 Task: Create and edit a new Trainer Master record, including setting field dependencies and adjusting page layouts.
Action: Mouse moved to (1205, 136)
Screenshot: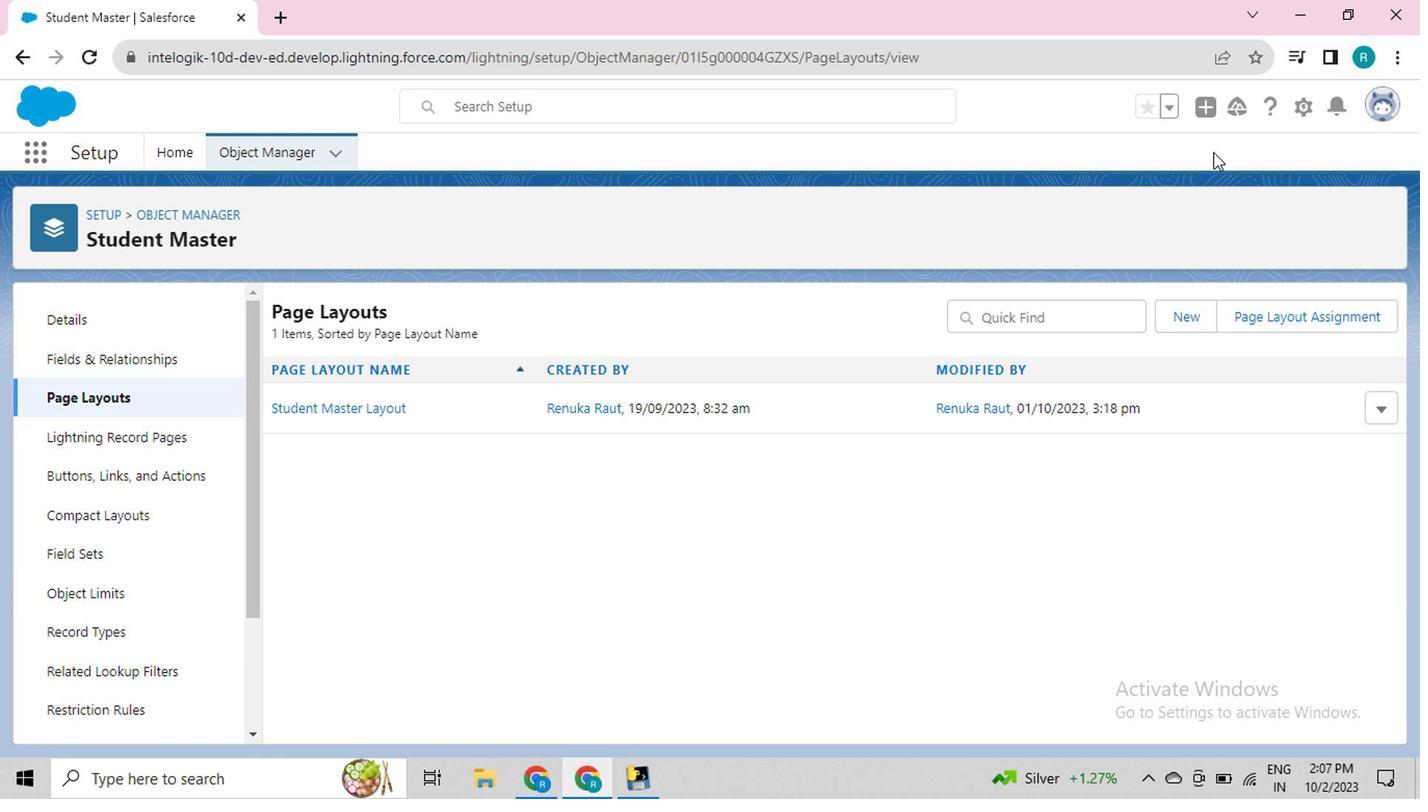
Action: Key pressed <Key.f11>
Screenshot: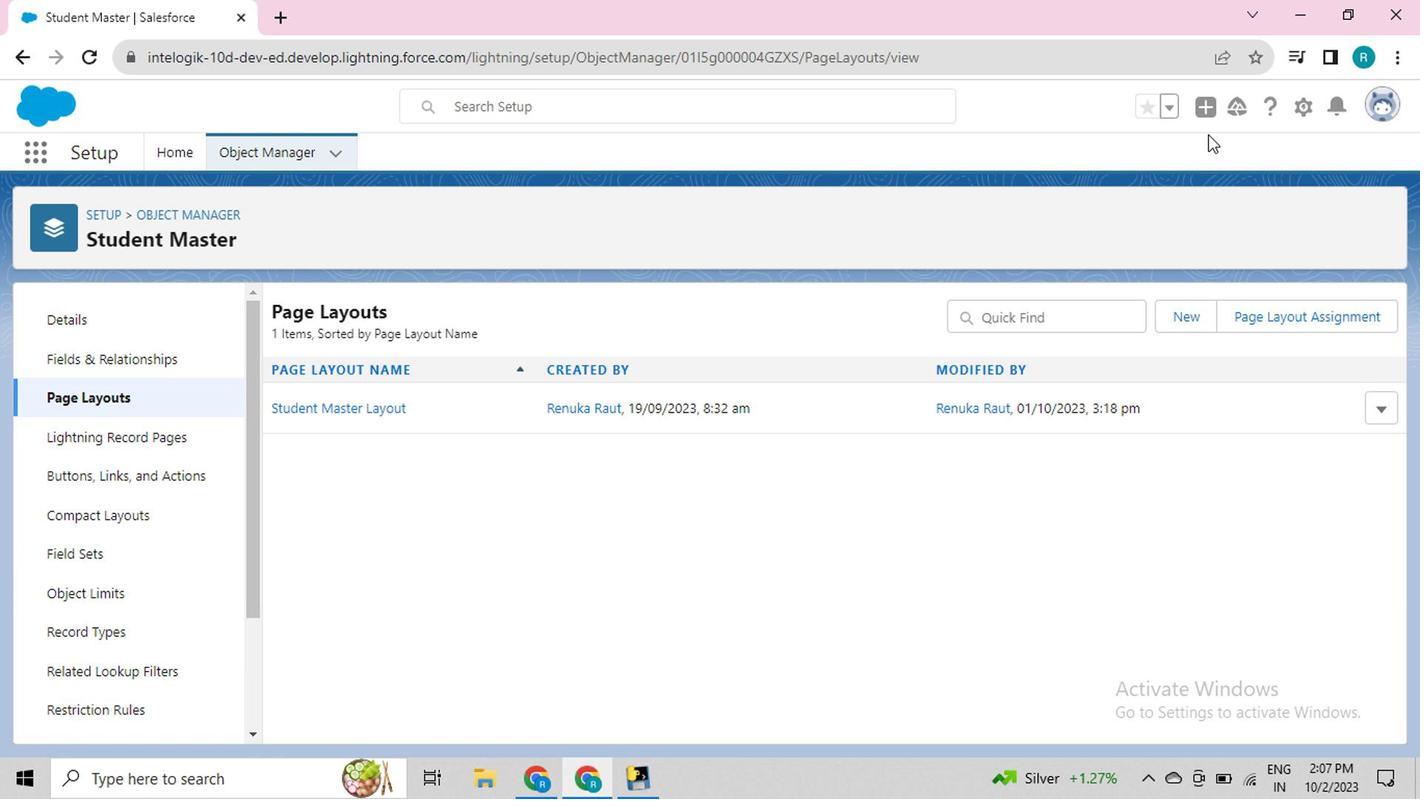 
Action: Mouse moved to (25, 73)
Screenshot: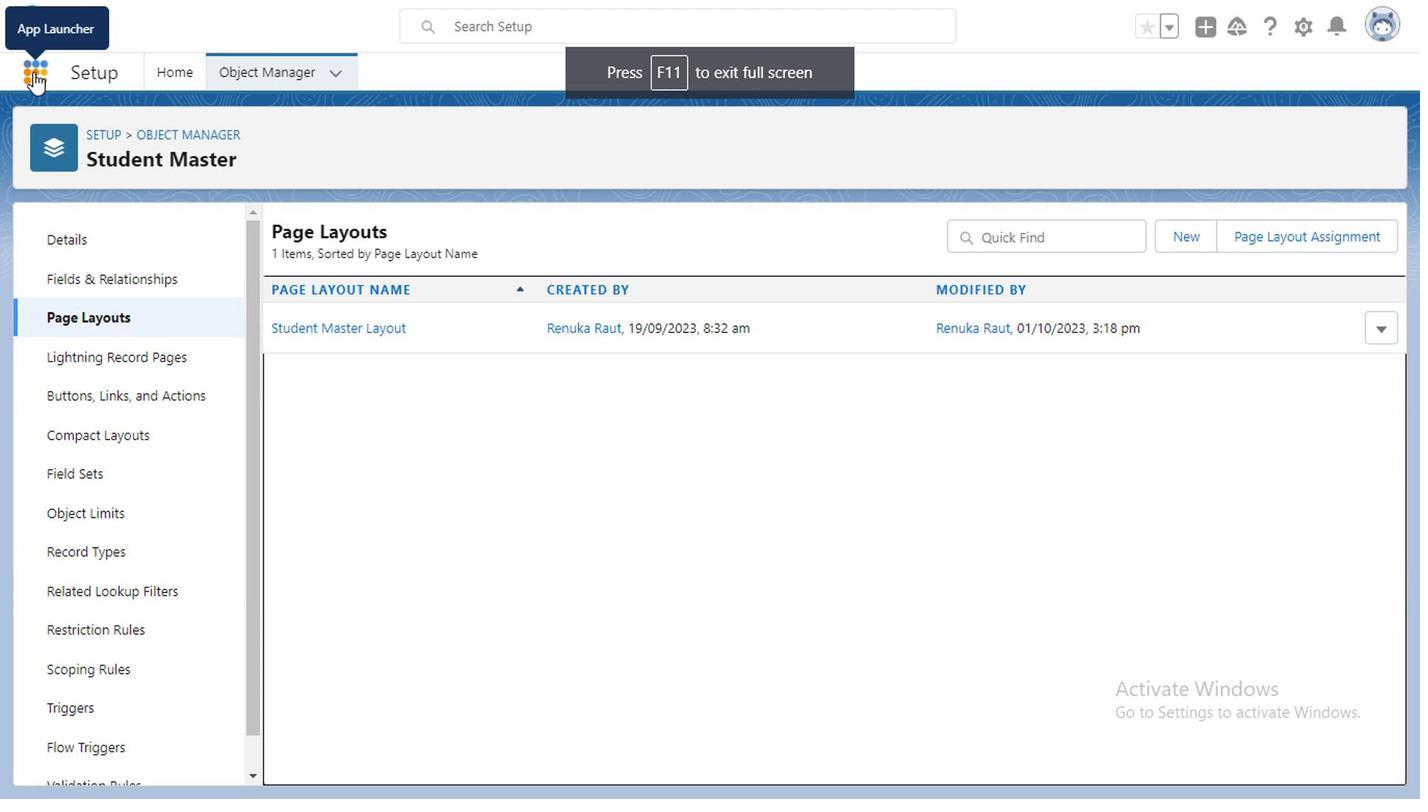 
Action: Mouse pressed left at (25, 73)
Screenshot: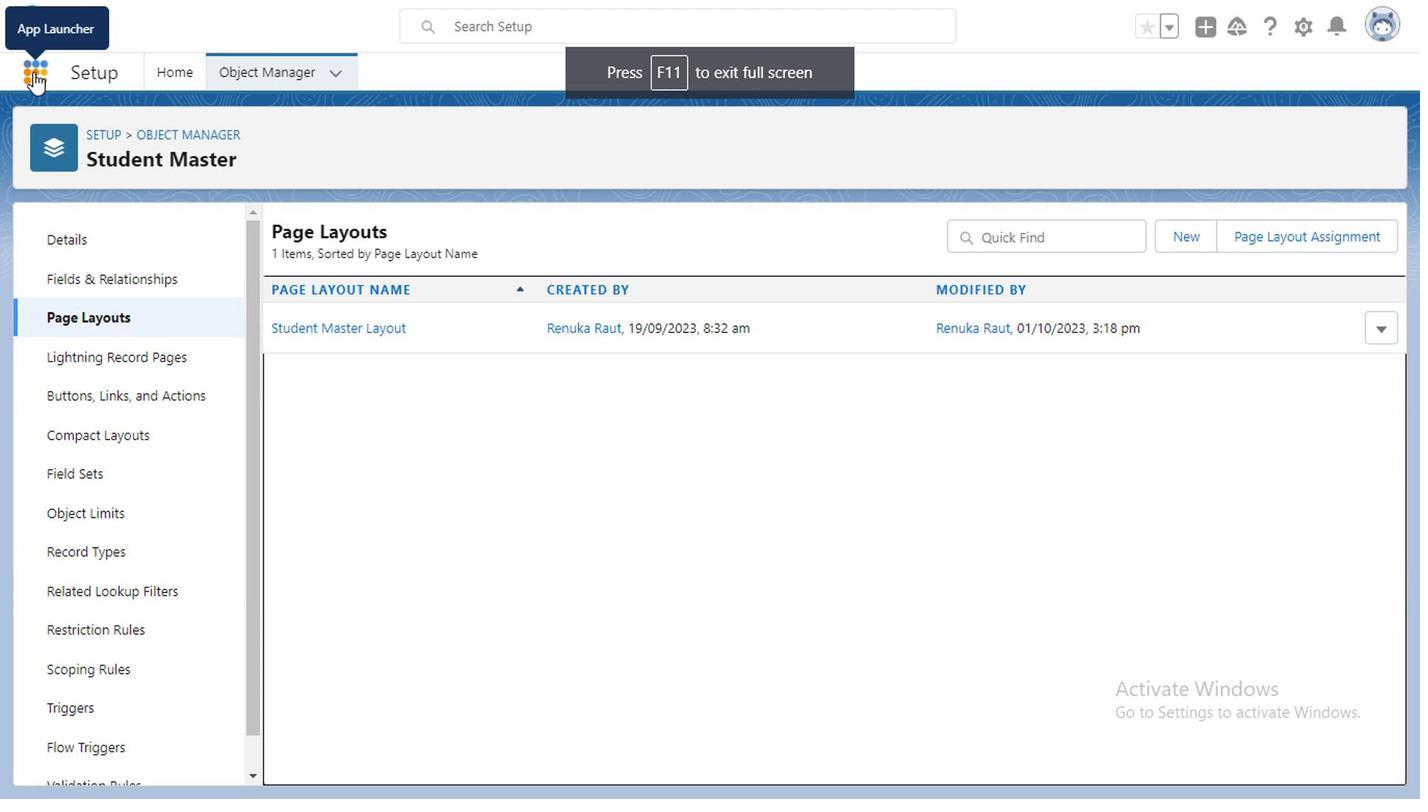 
Action: Mouse moved to (109, 129)
Screenshot: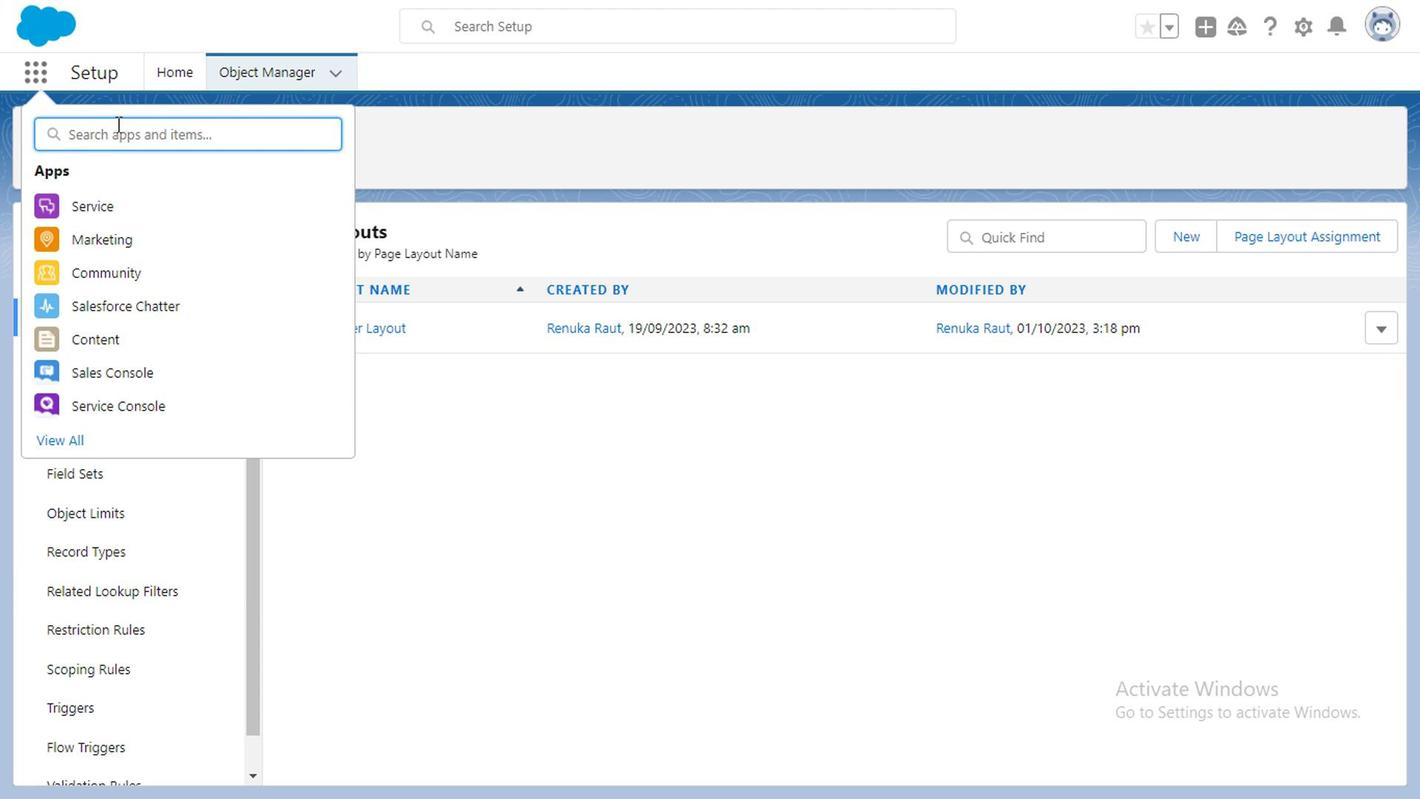 
Action: Key pressed <Key.caps_lock>O<Key.caps_lock>p
Screenshot: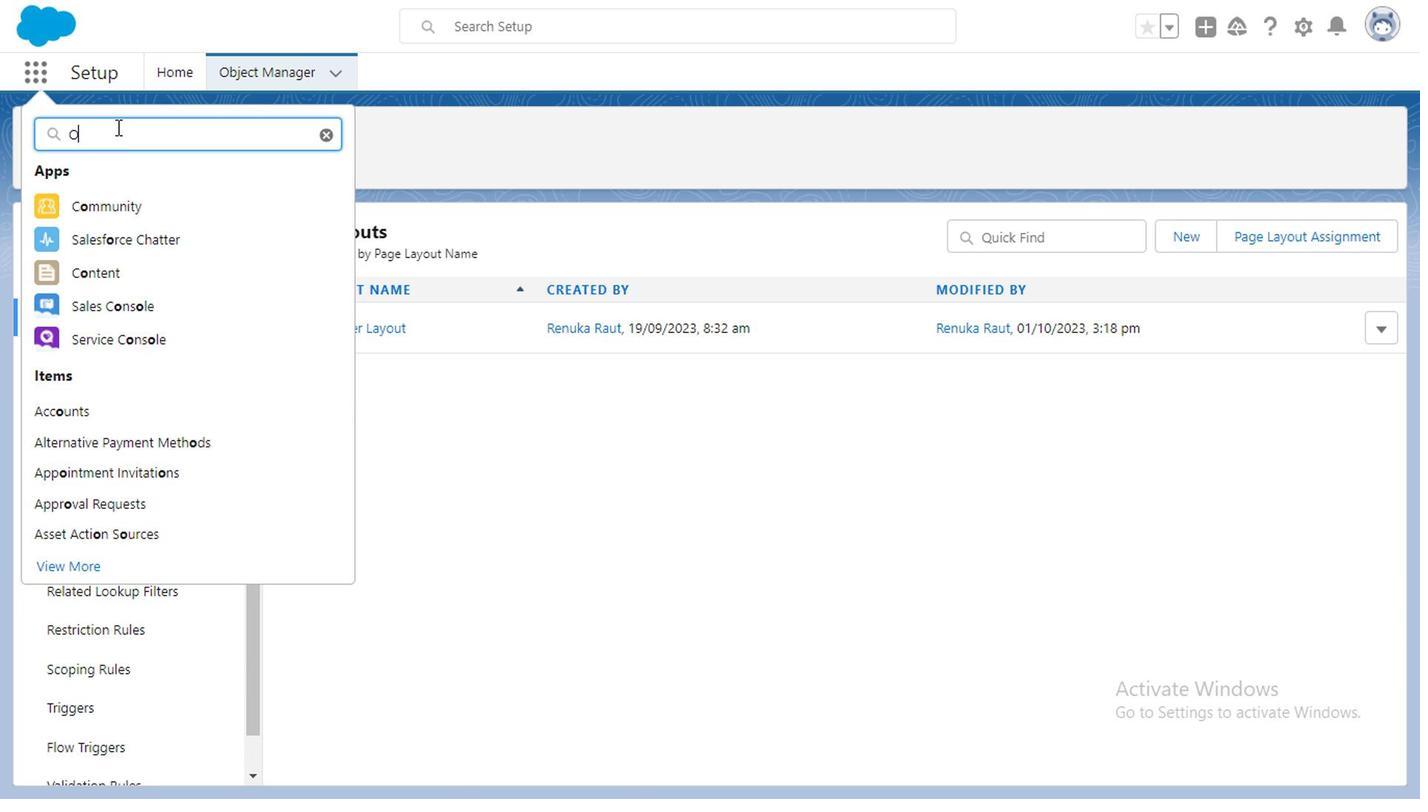 
Action: Mouse moved to (142, 209)
Screenshot: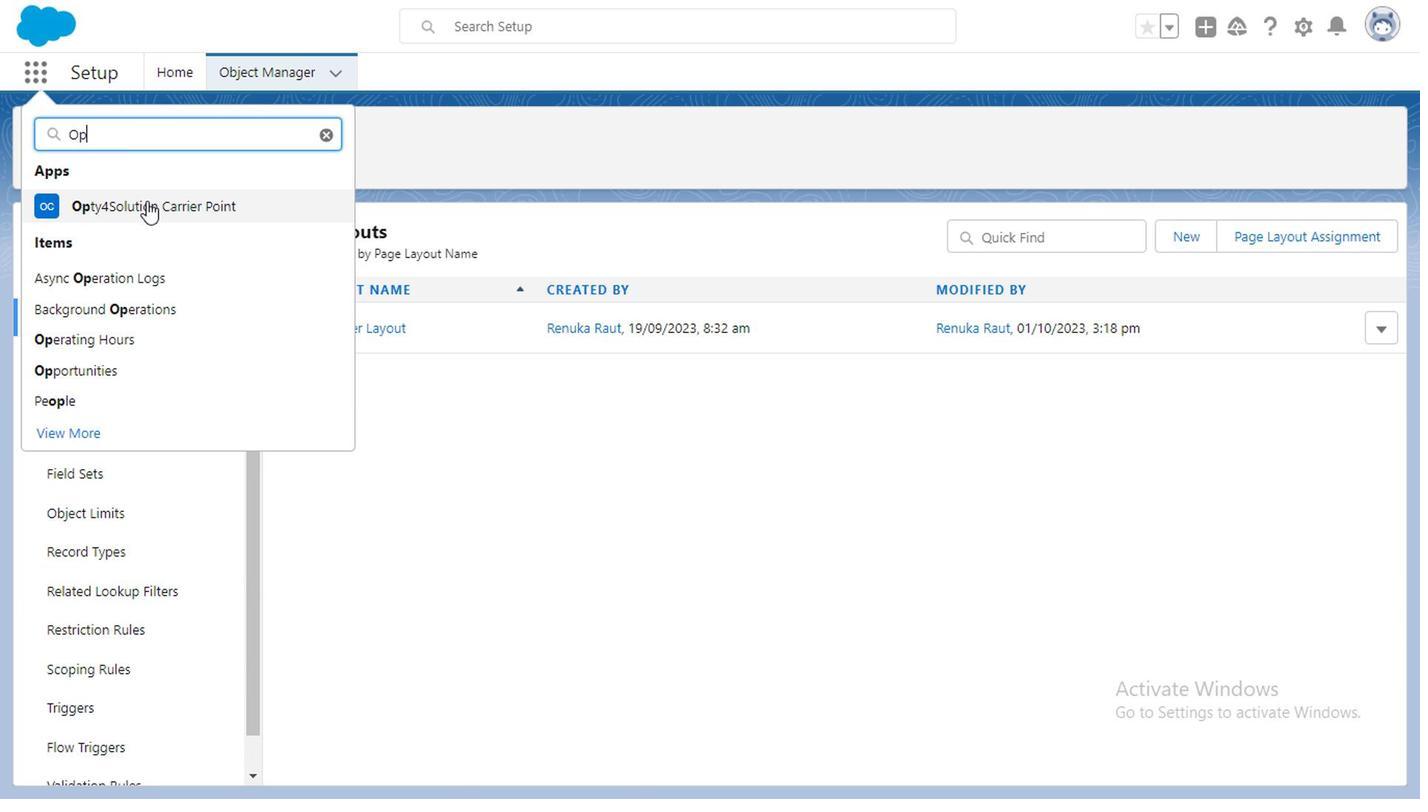 
Action: Mouse pressed left at (142, 209)
Screenshot: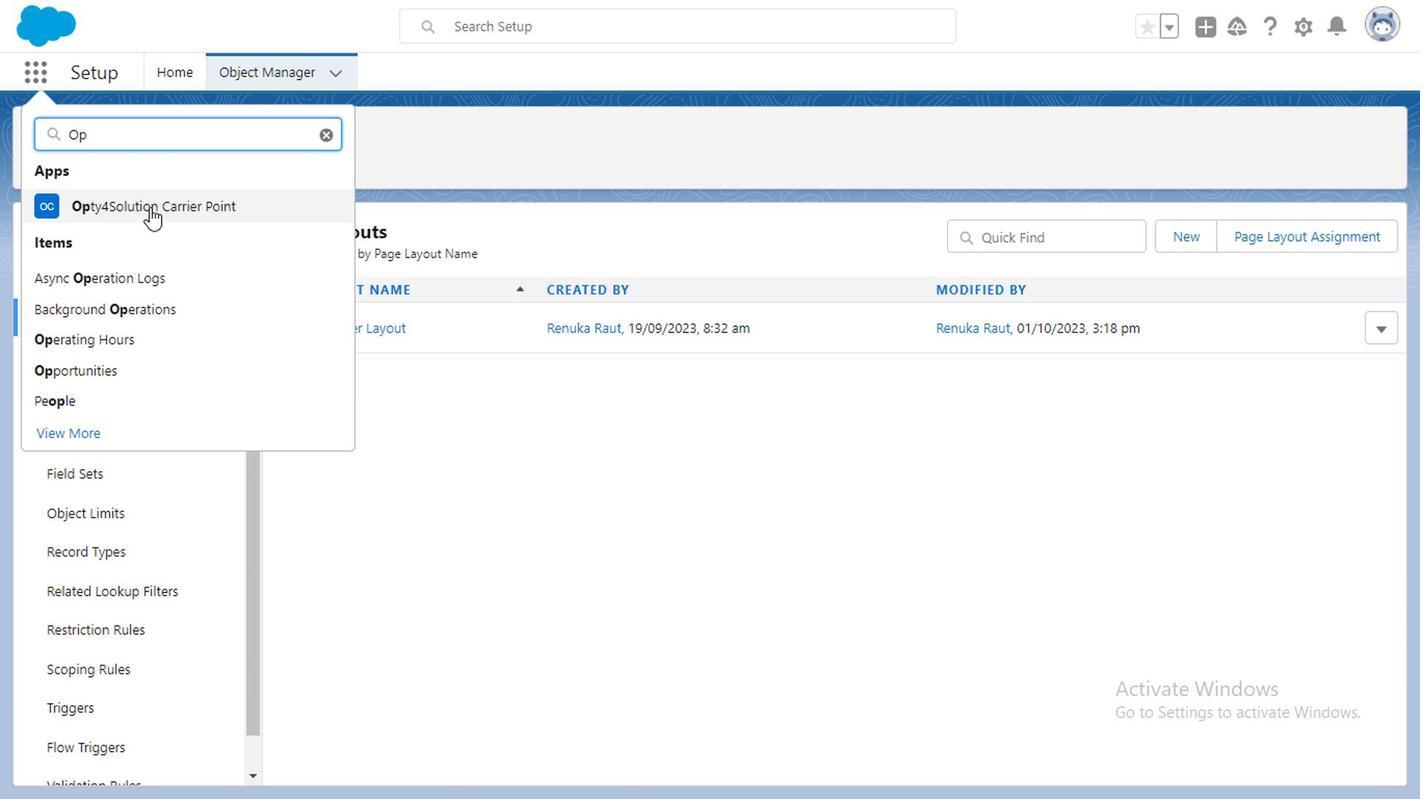 
Action: Mouse moved to (541, 67)
Screenshot: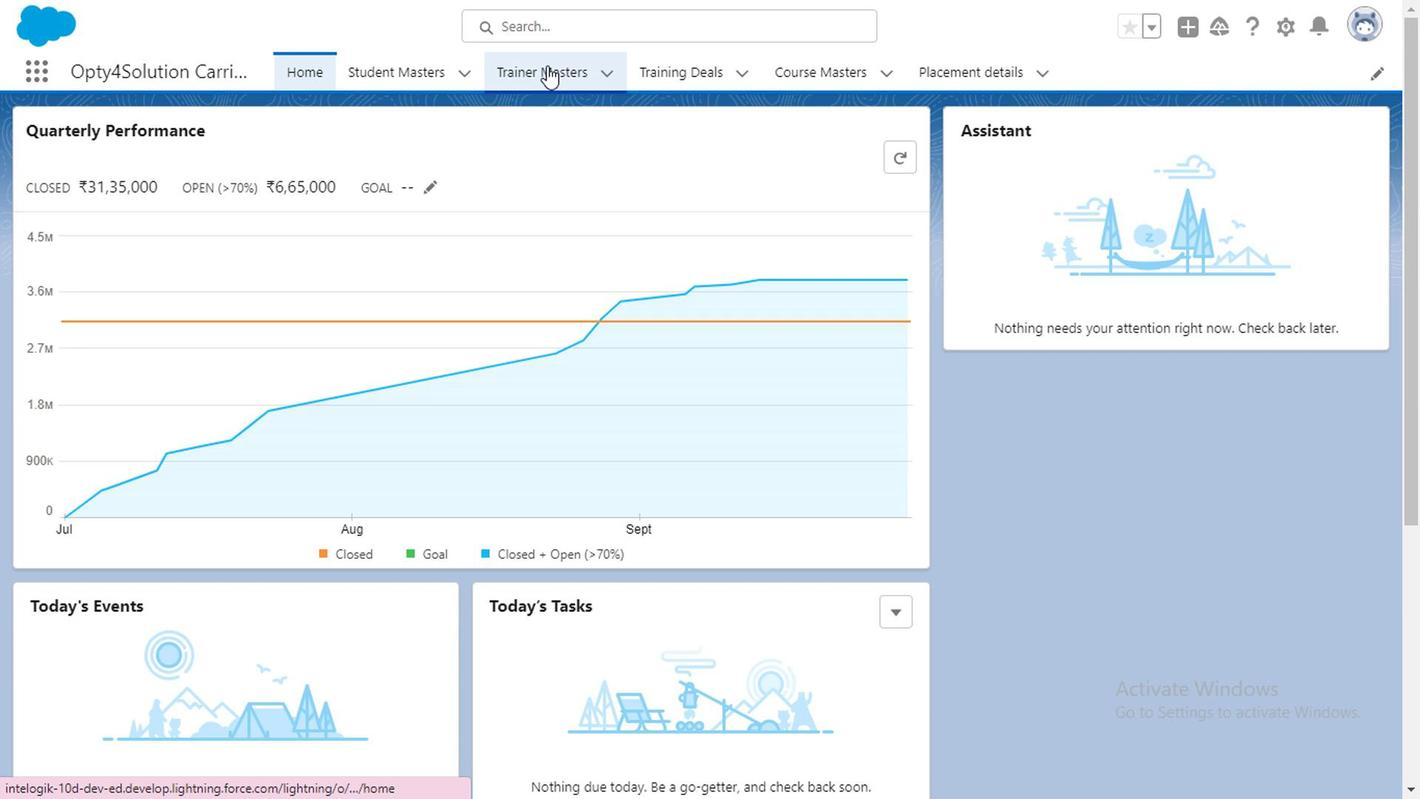 
Action: Mouse pressed left at (541, 67)
Screenshot: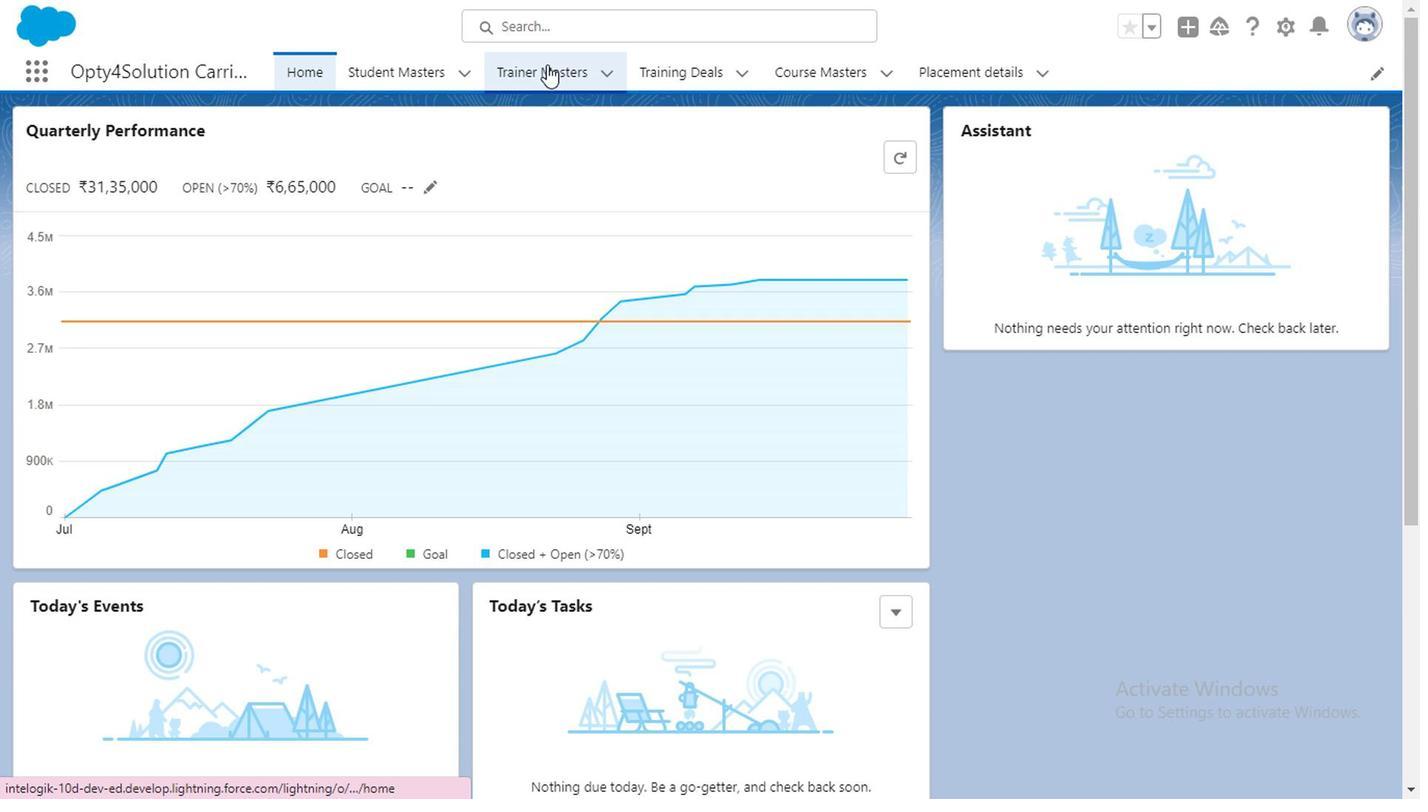 
Action: Mouse moved to (1302, 29)
Screenshot: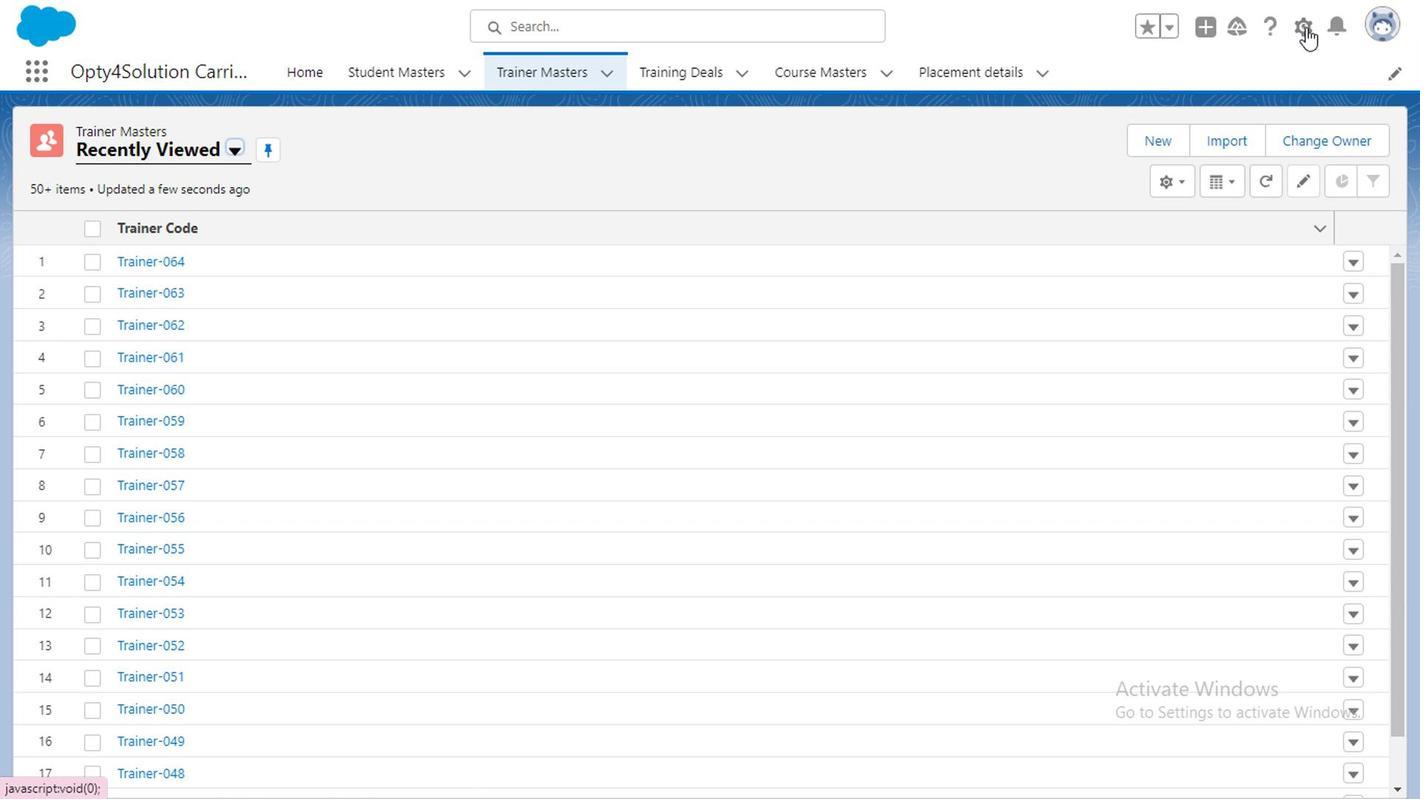 
Action: Mouse pressed left at (1302, 29)
Screenshot: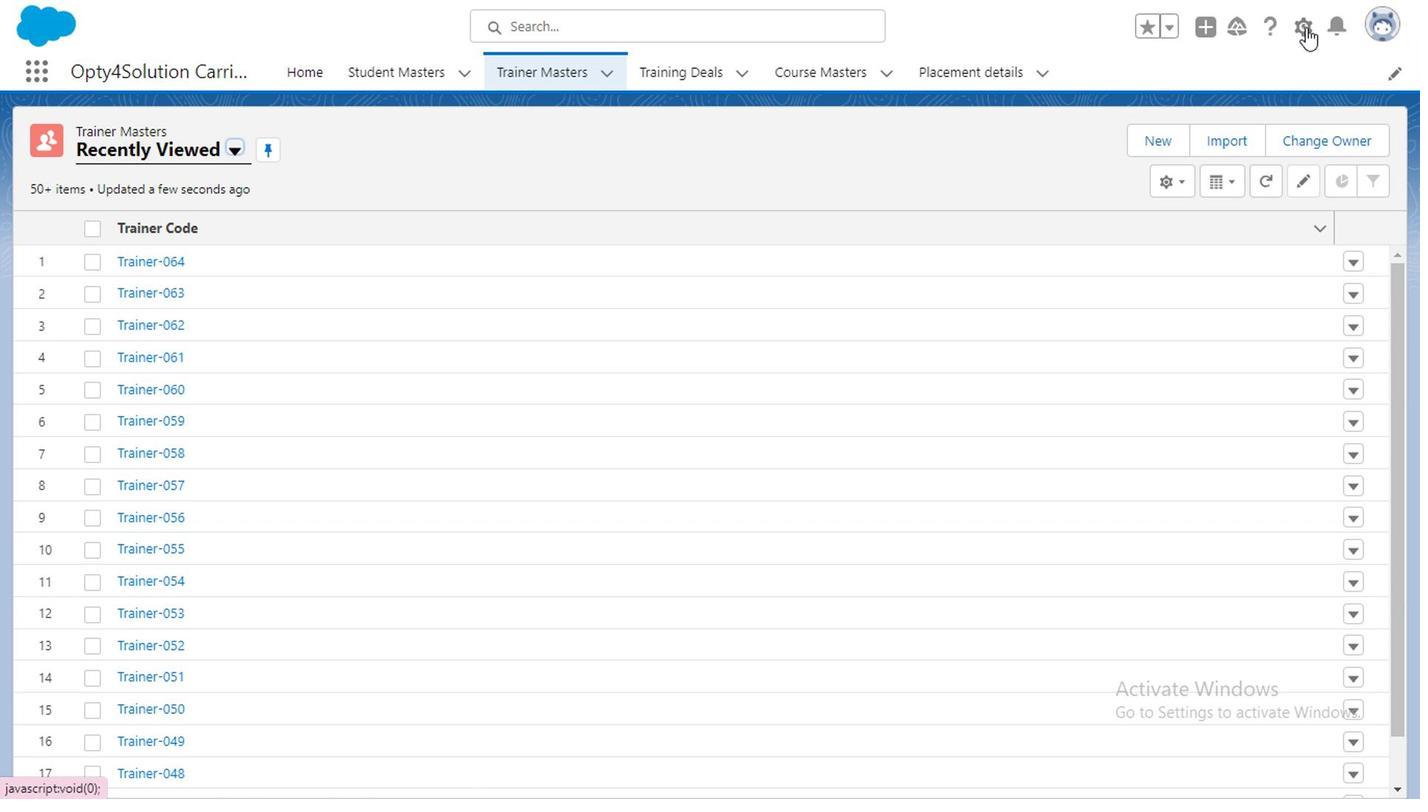 
Action: Mouse moved to (1185, 268)
Screenshot: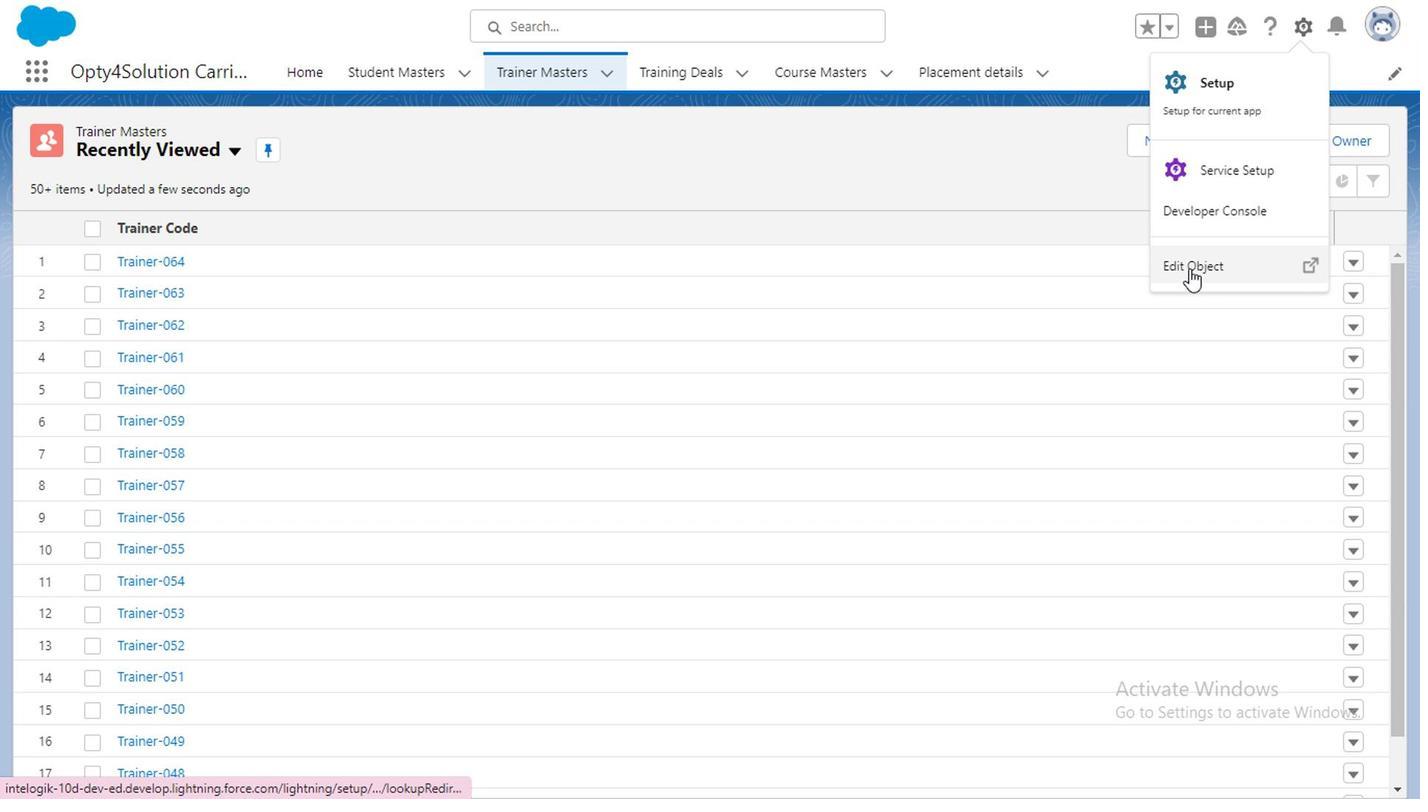 
Action: Mouse pressed left at (1185, 268)
Screenshot: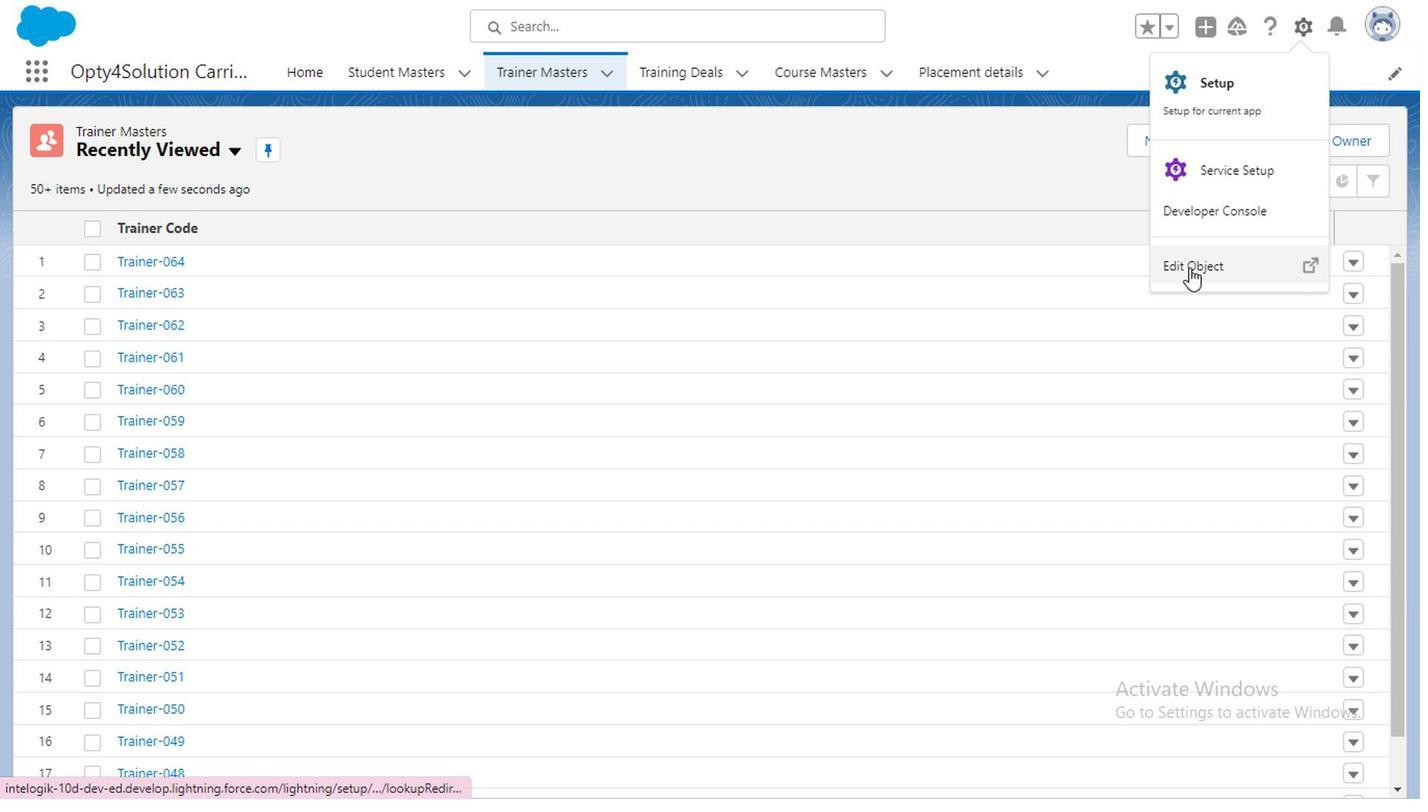 
Action: Mouse moved to (55, 315)
Screenshot: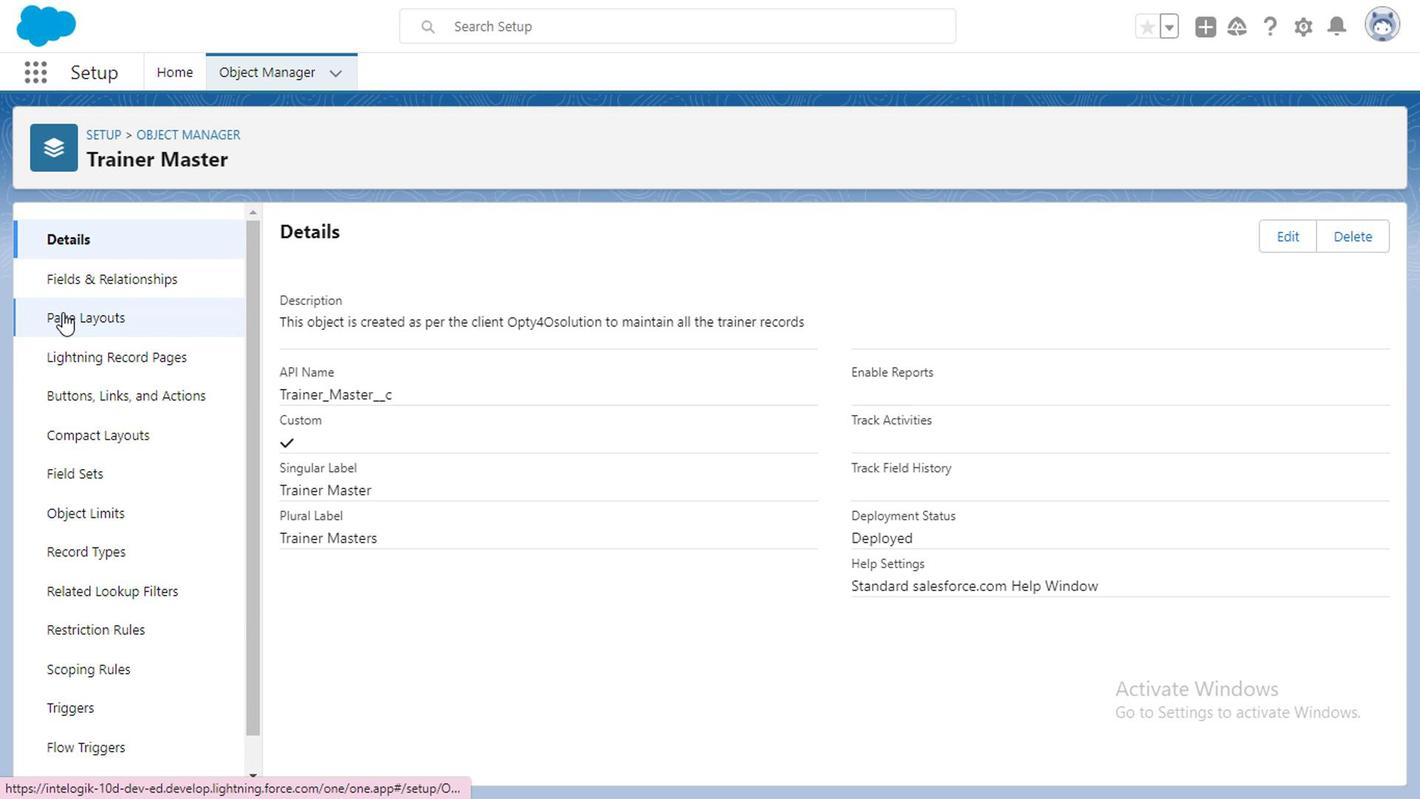 
Action: Mouse pressed left at (55, 315)
Screenshot: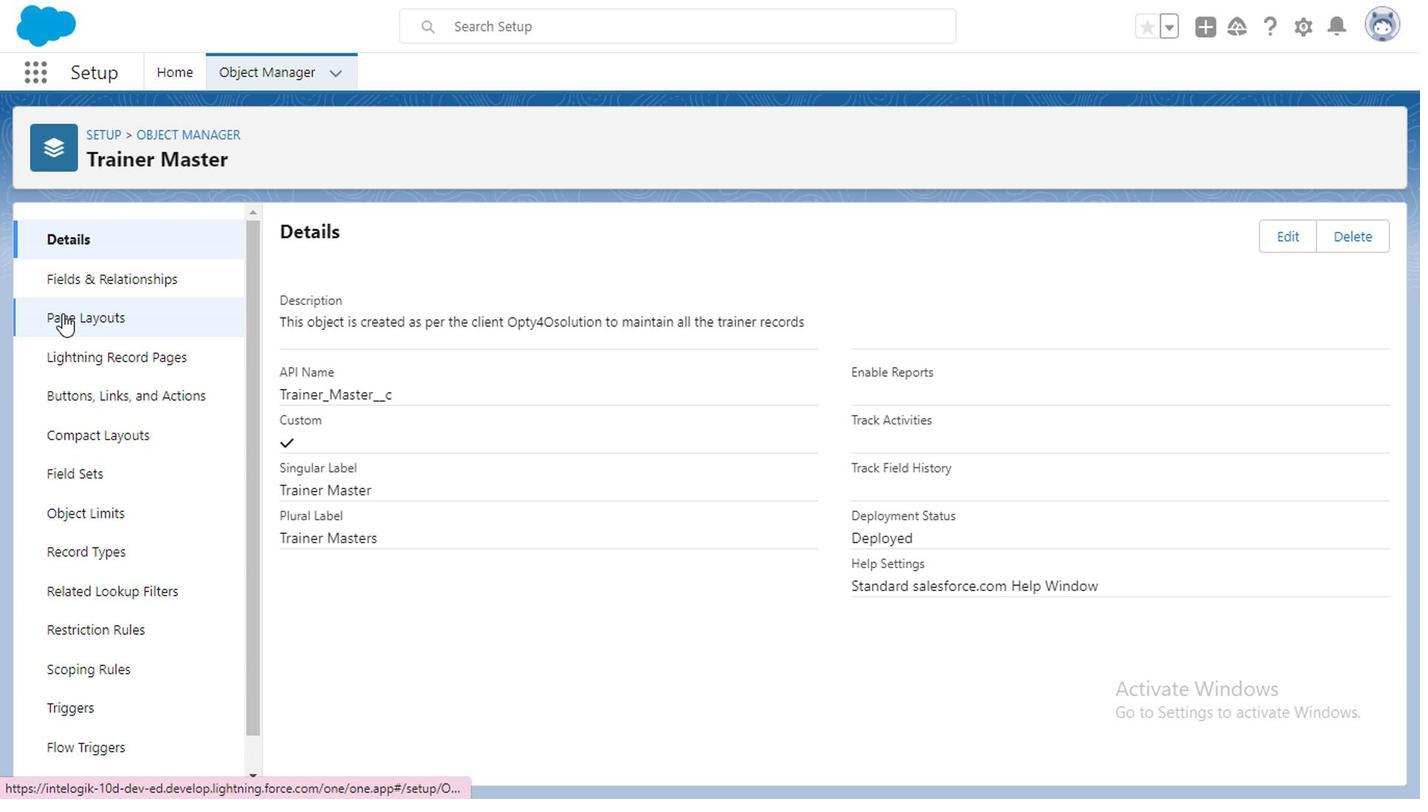 
Action: Mouse moved to (290, 332)
Screenshot: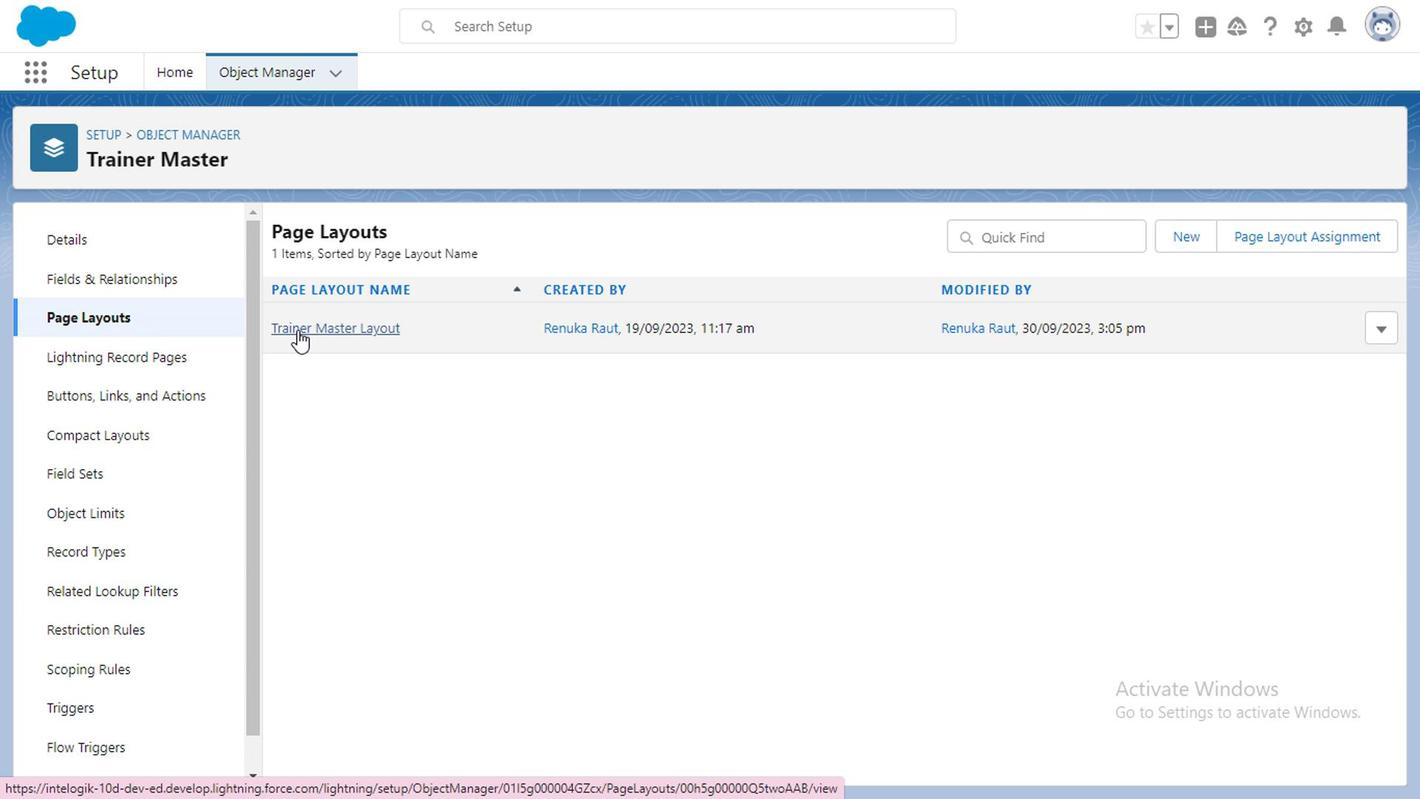 
Action: Mouse pressed left at (290, 332)
Screenshot: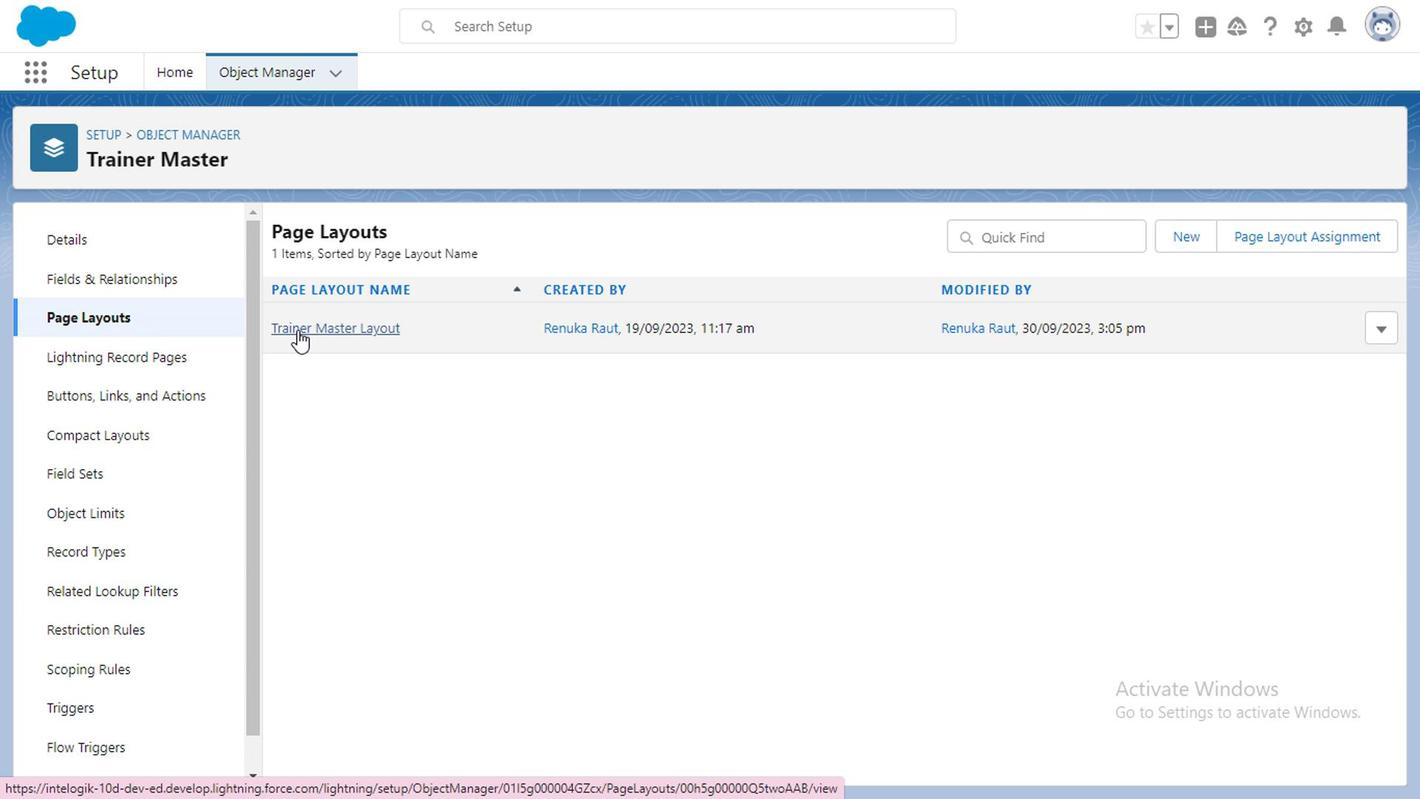 
Action: Mouse moved to (1379, 265)
Screenshot: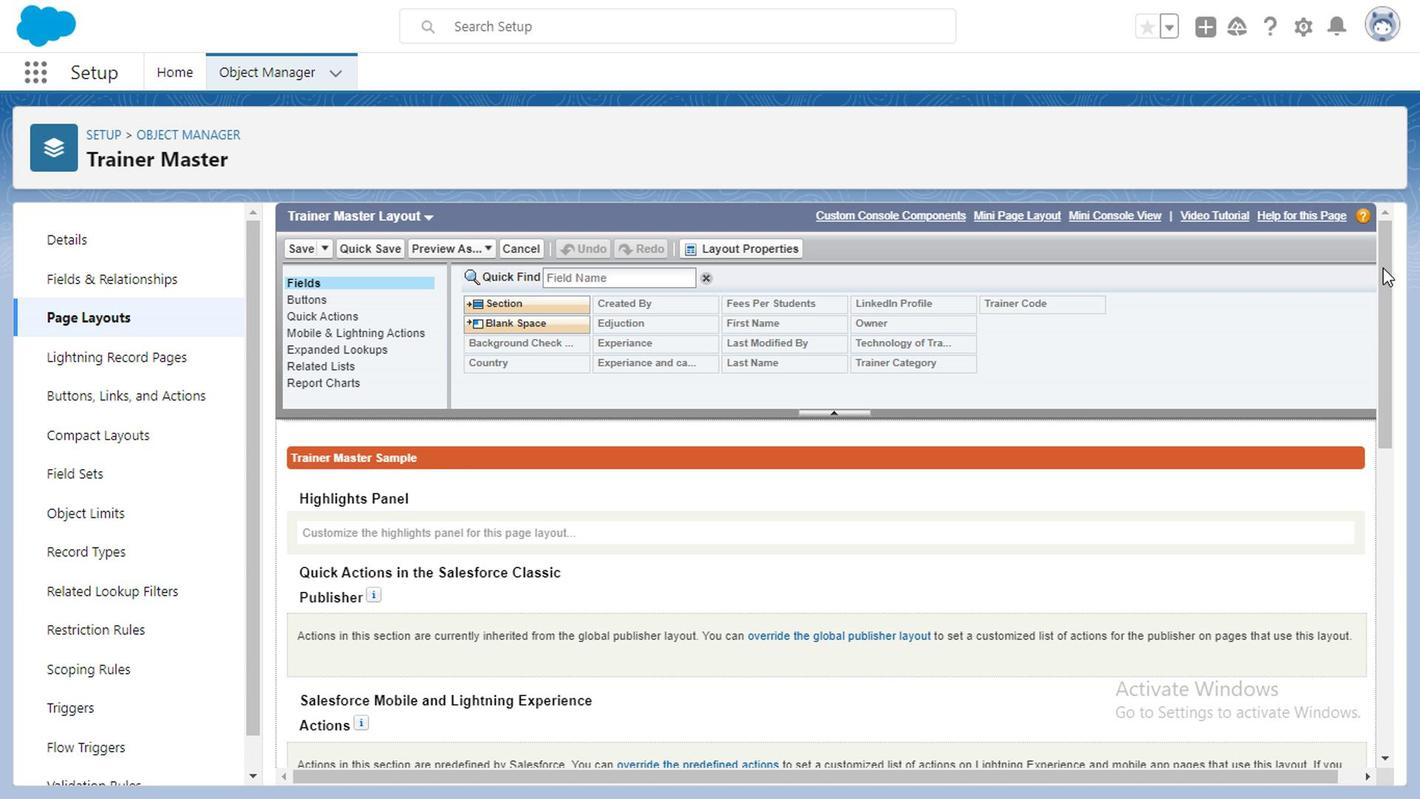 
Action: Mouse pressed left at (1379, 265)
Screenshot: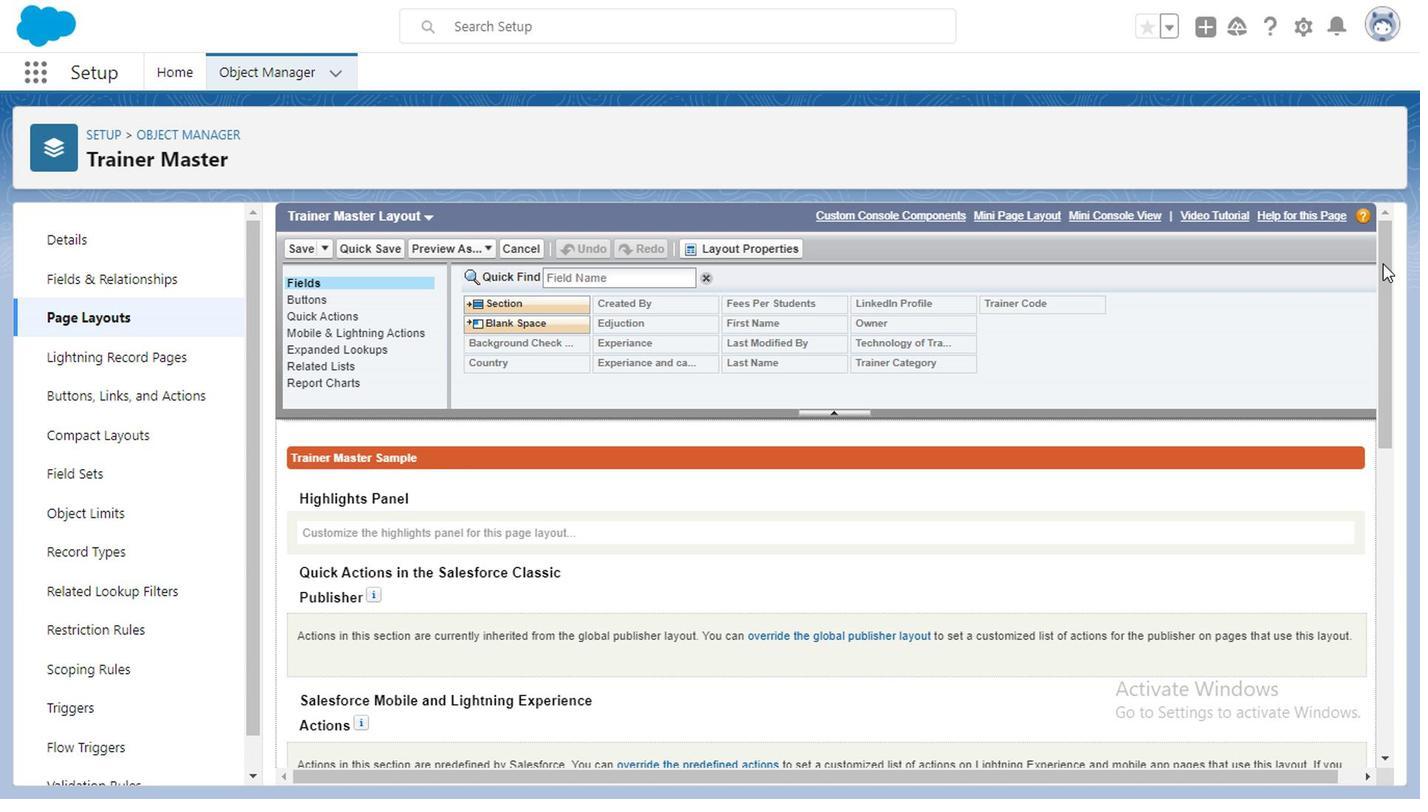 
Action: Mouse moved to (472, 563)
Screenshot: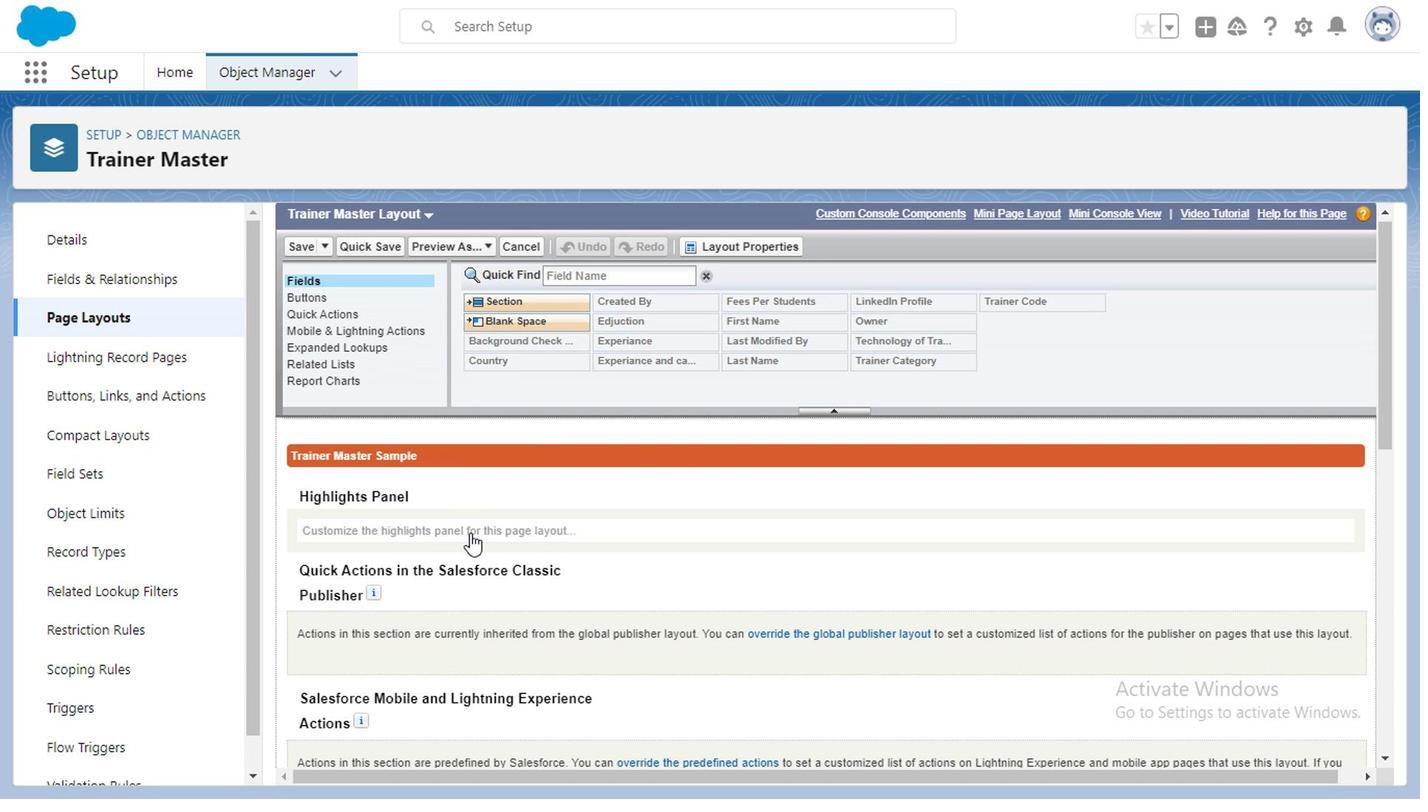 
Action: Mouse scrolled (472, 562) with delta (0, -1)
Screenshot: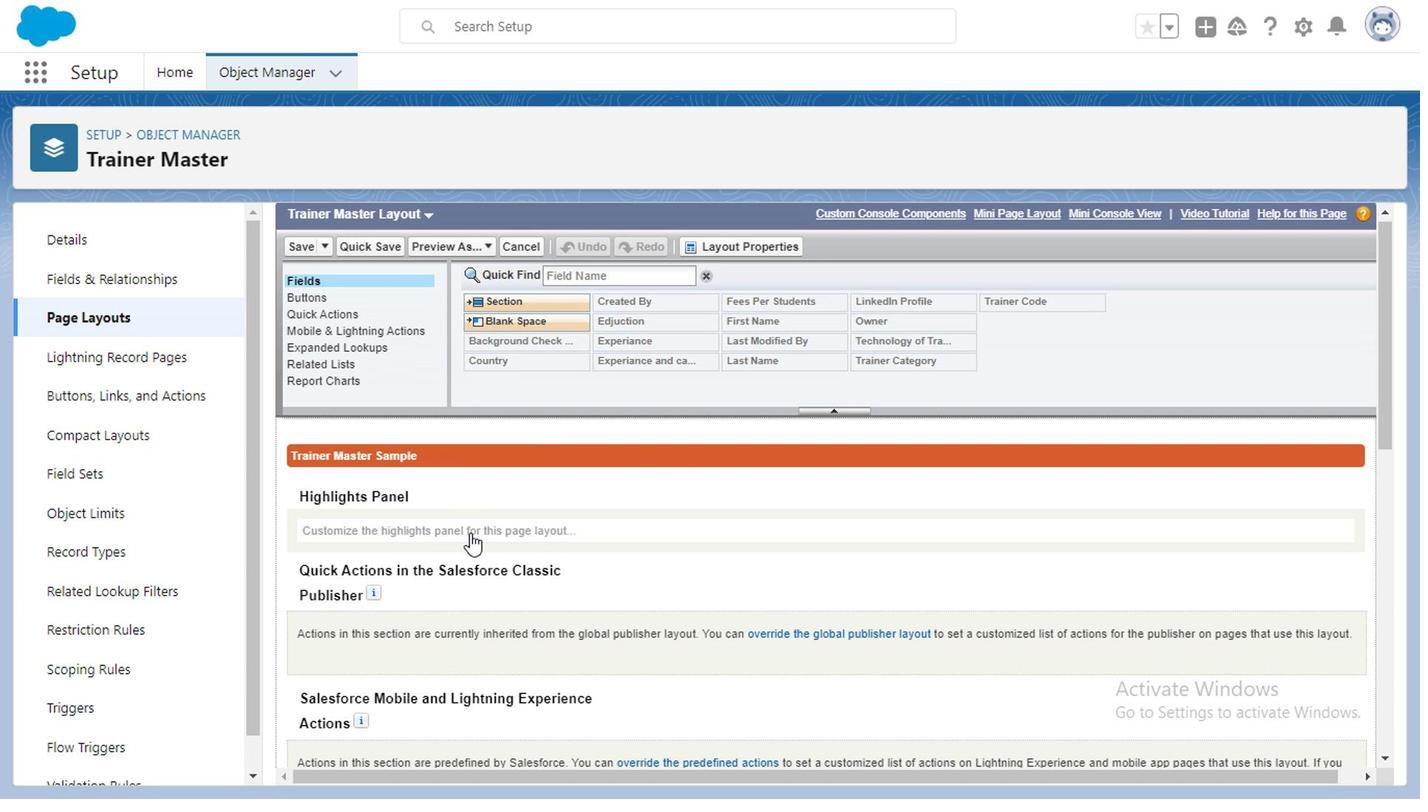 
Action: Mouse moved to (543, 435)
Screenshot: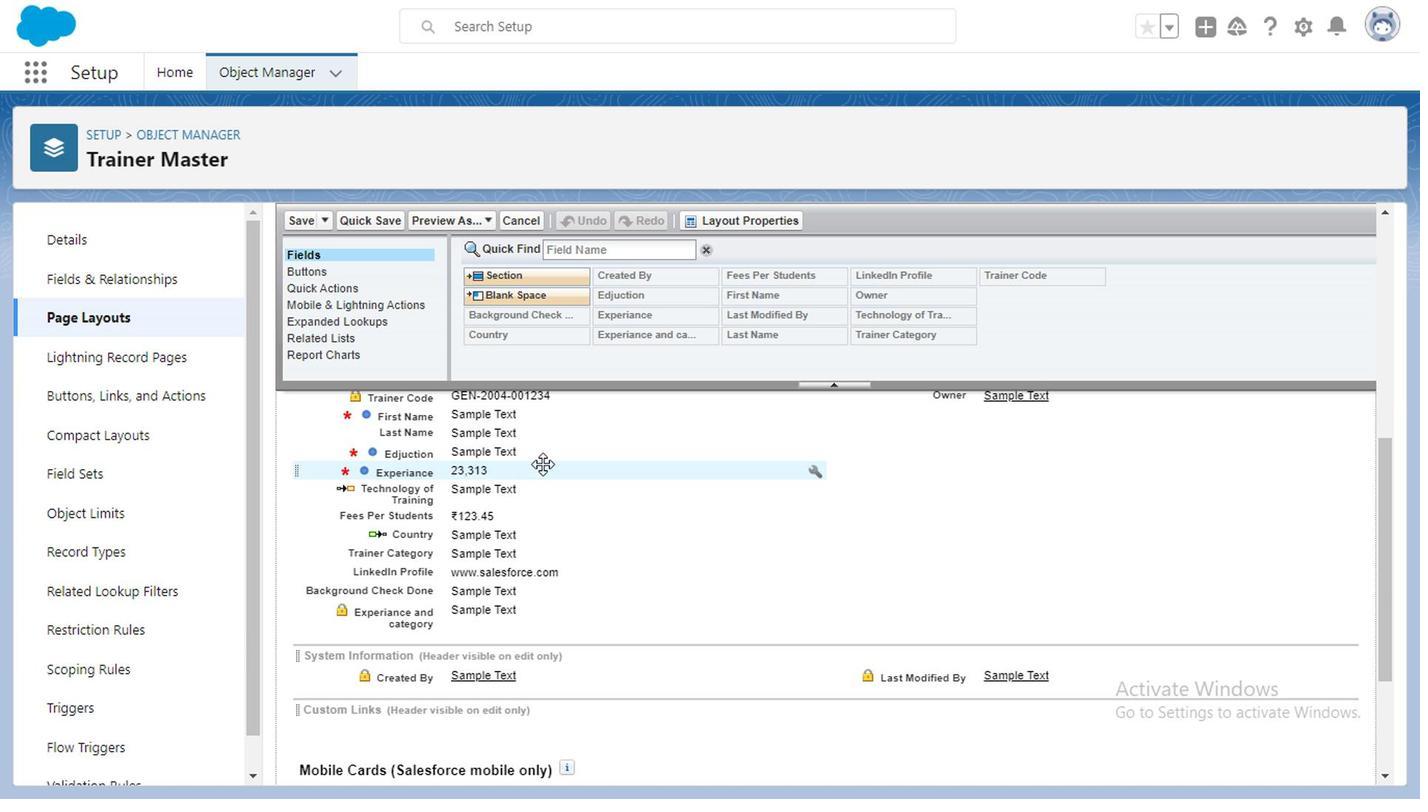 
Action: Mouse scrolled (543, 435) with delta (0, 0)
Screenshot: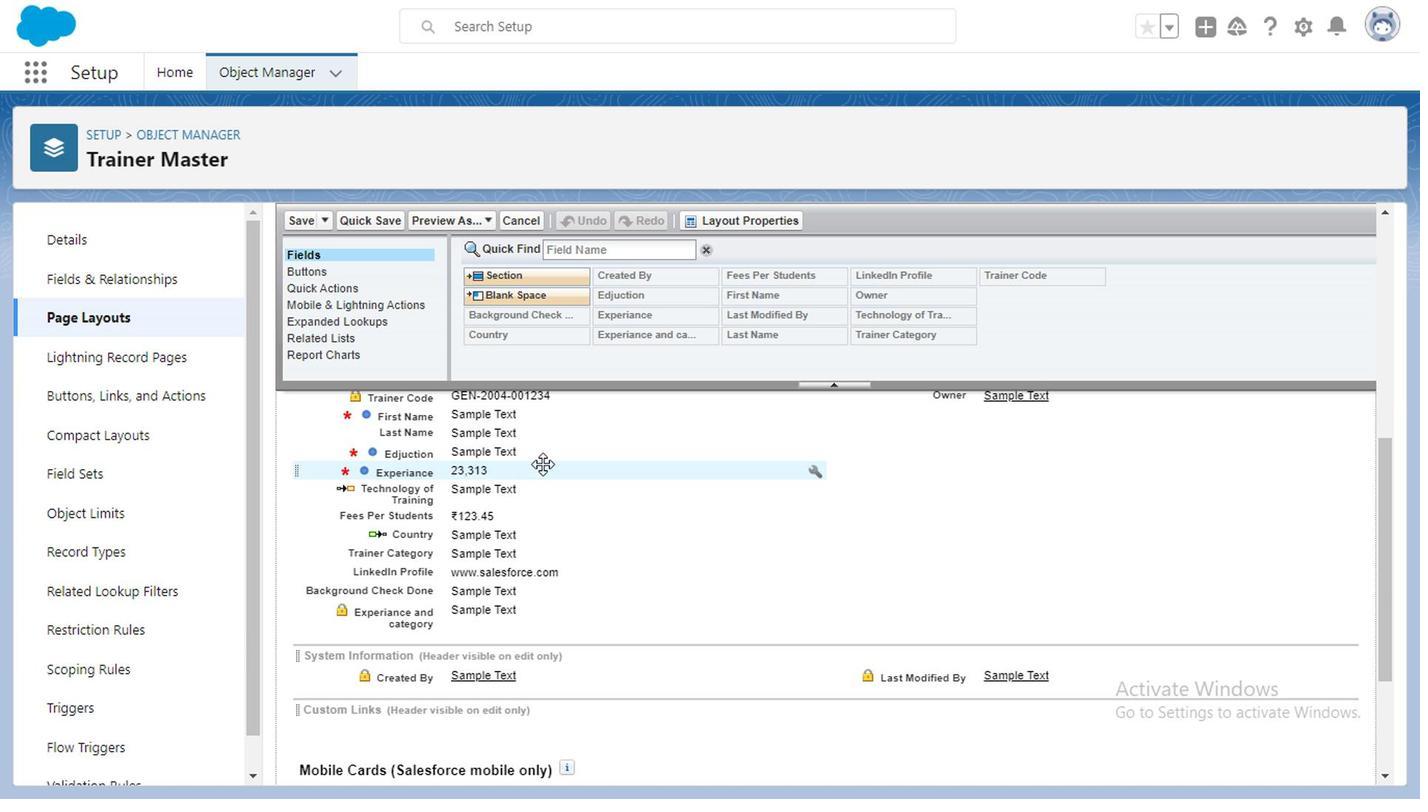
Action: Mouse moved to (542, 433)
Screenshot: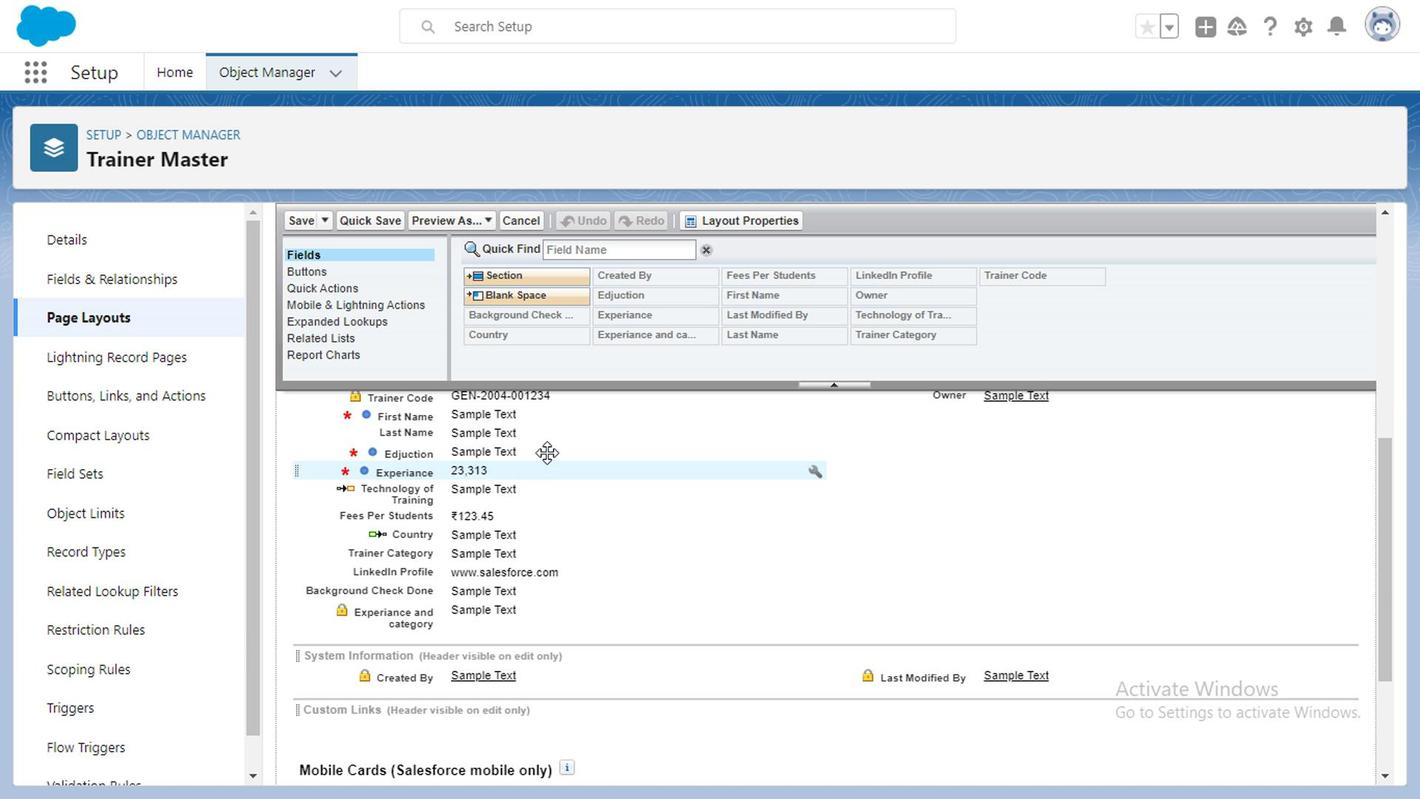 
Action: Mouse scrolled (542, 435) with delta (0, 1)
Screenshot: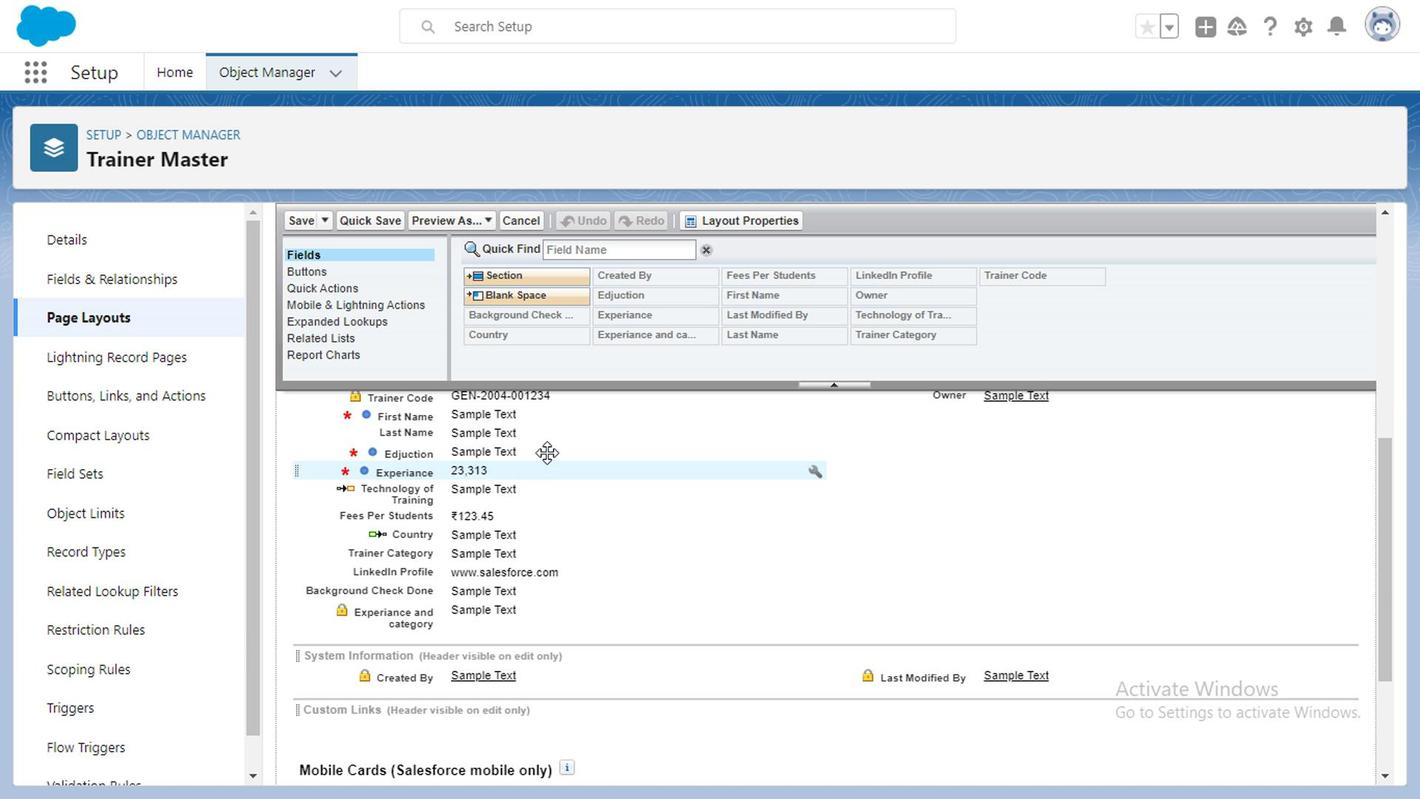 
Action: Mouse moved to (490, 307)
Screenshot: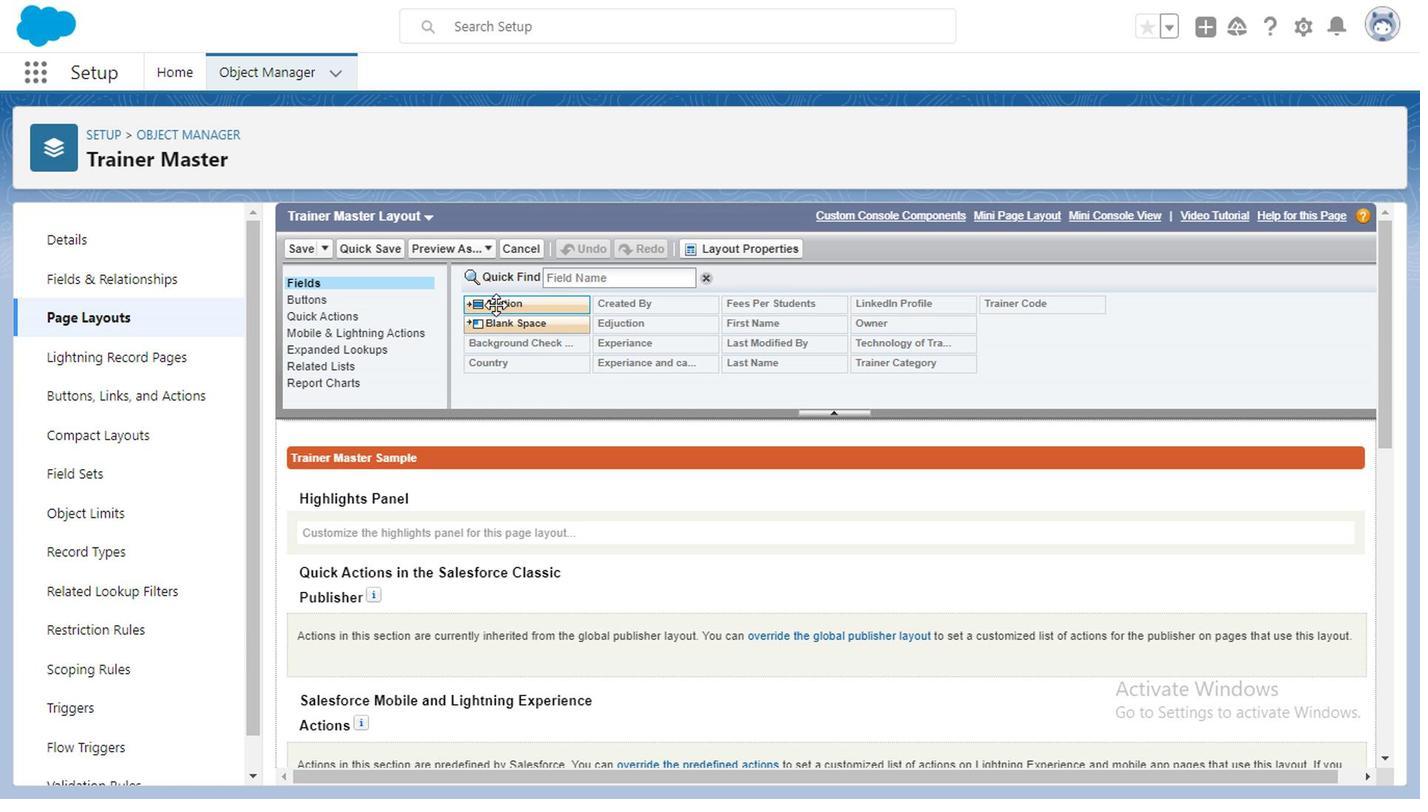 
Action: Mouse pressed left at (490, 307)
Screenshot: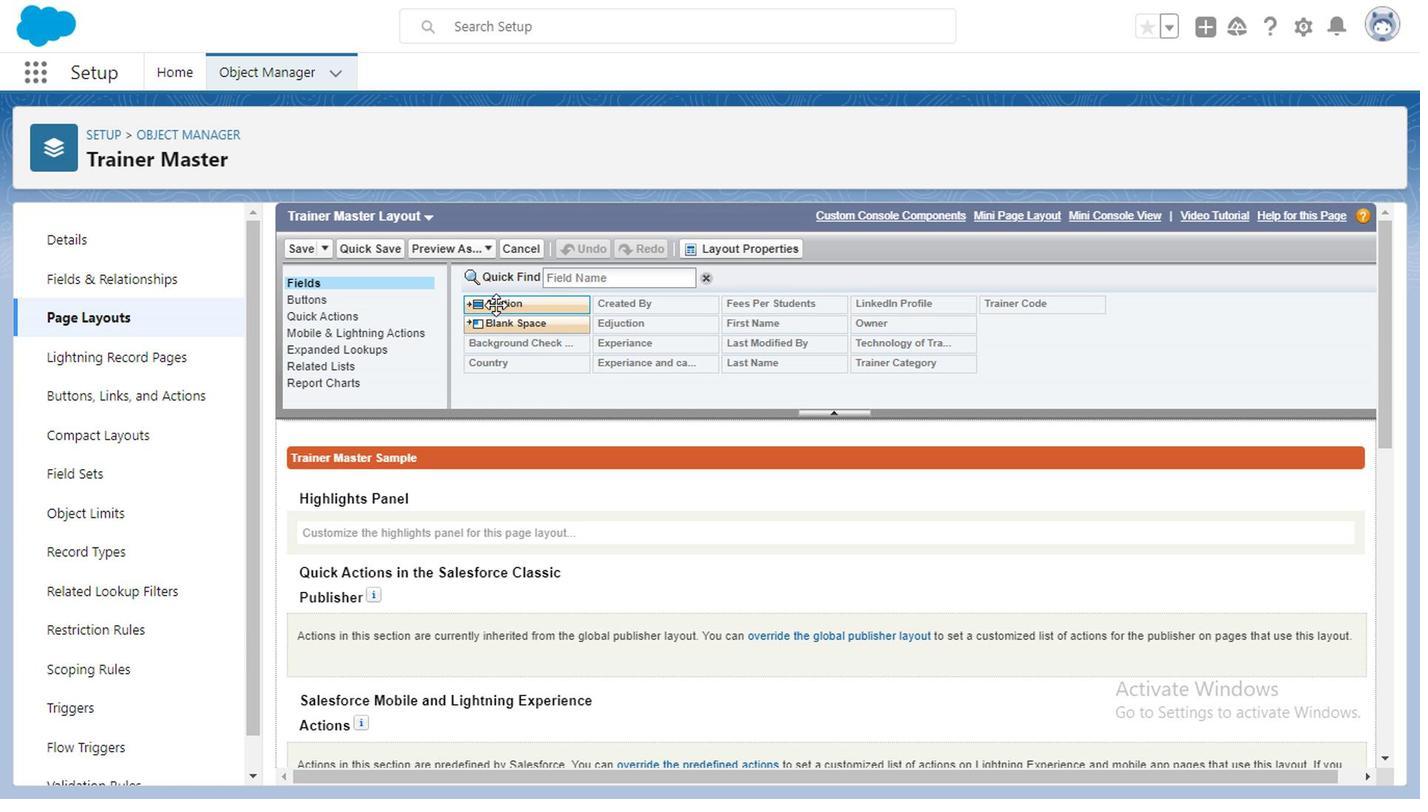 
Action: Mouse moved to (784, 625)
Screenshot: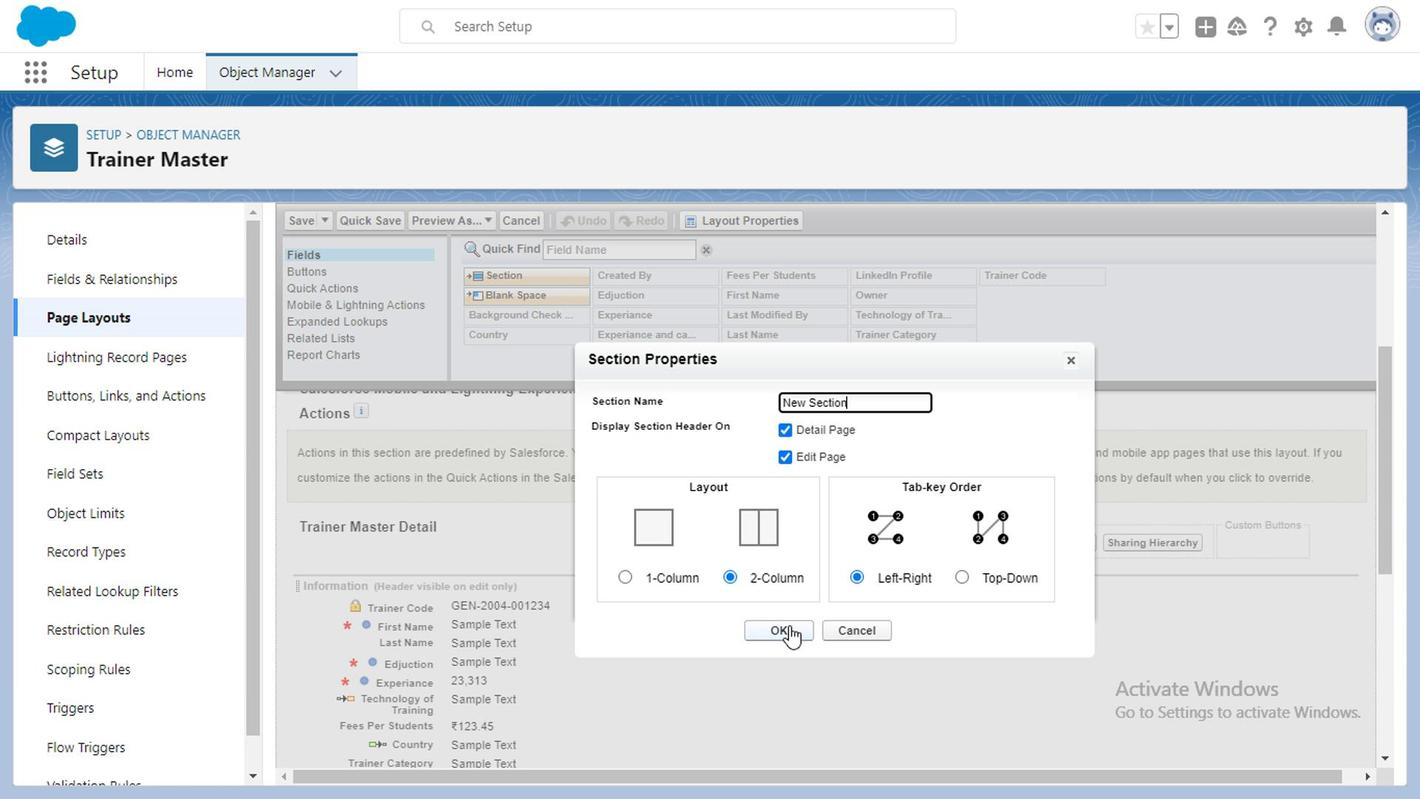 
Action: Mouse pressed left at (784, 625)
Screenshot: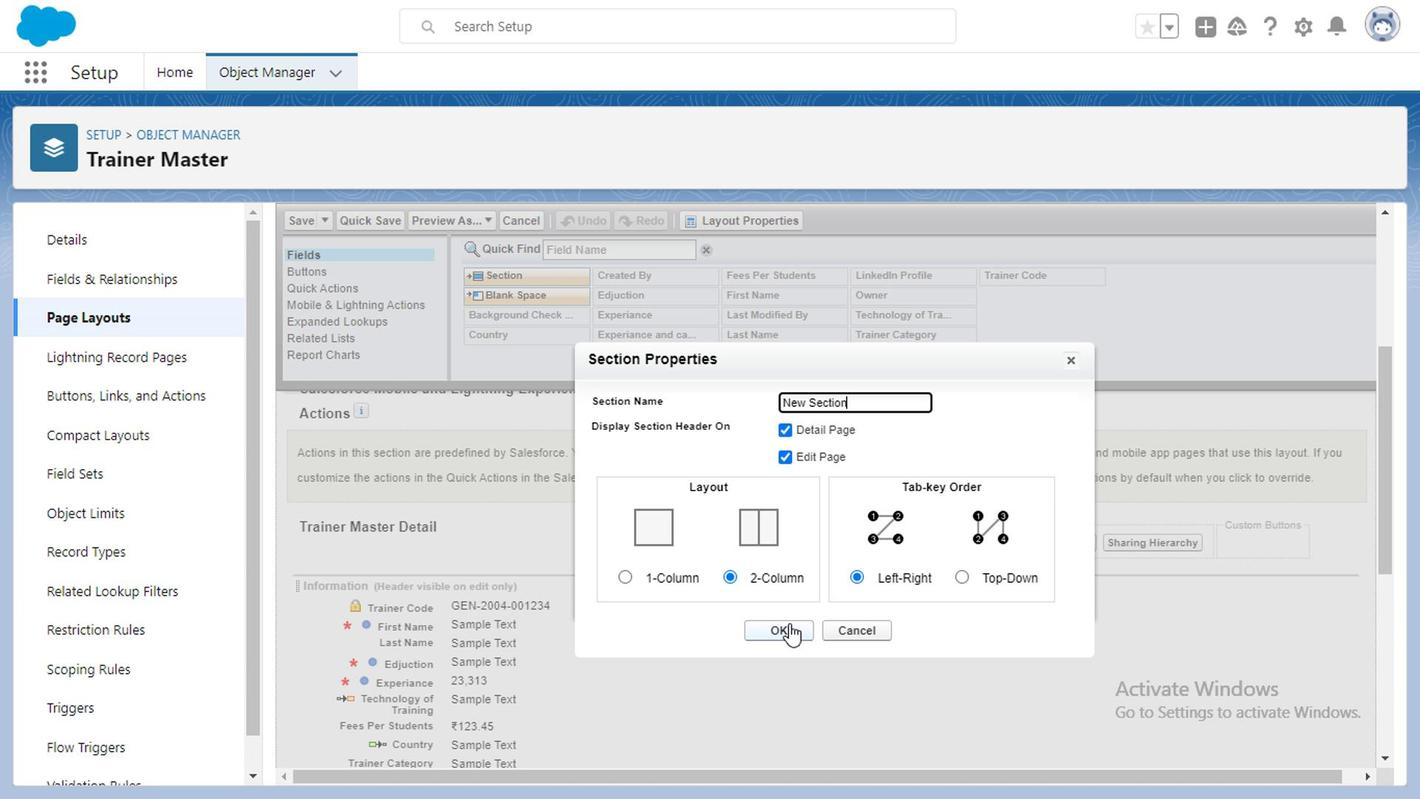 
Action: Mouse moved to (341, 586)
Screenshot: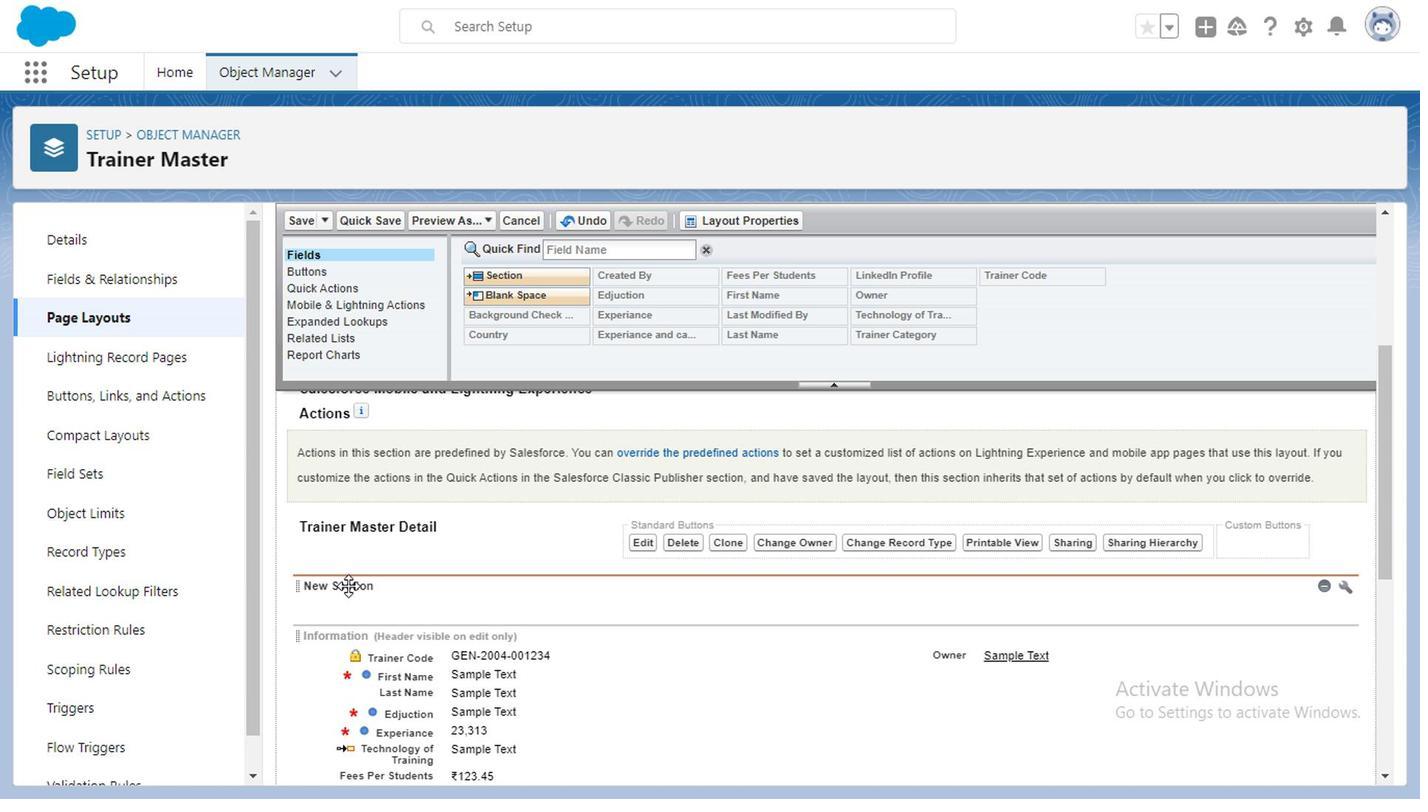 
Action: Mouse pressed left at (341, 586)
Screenshot: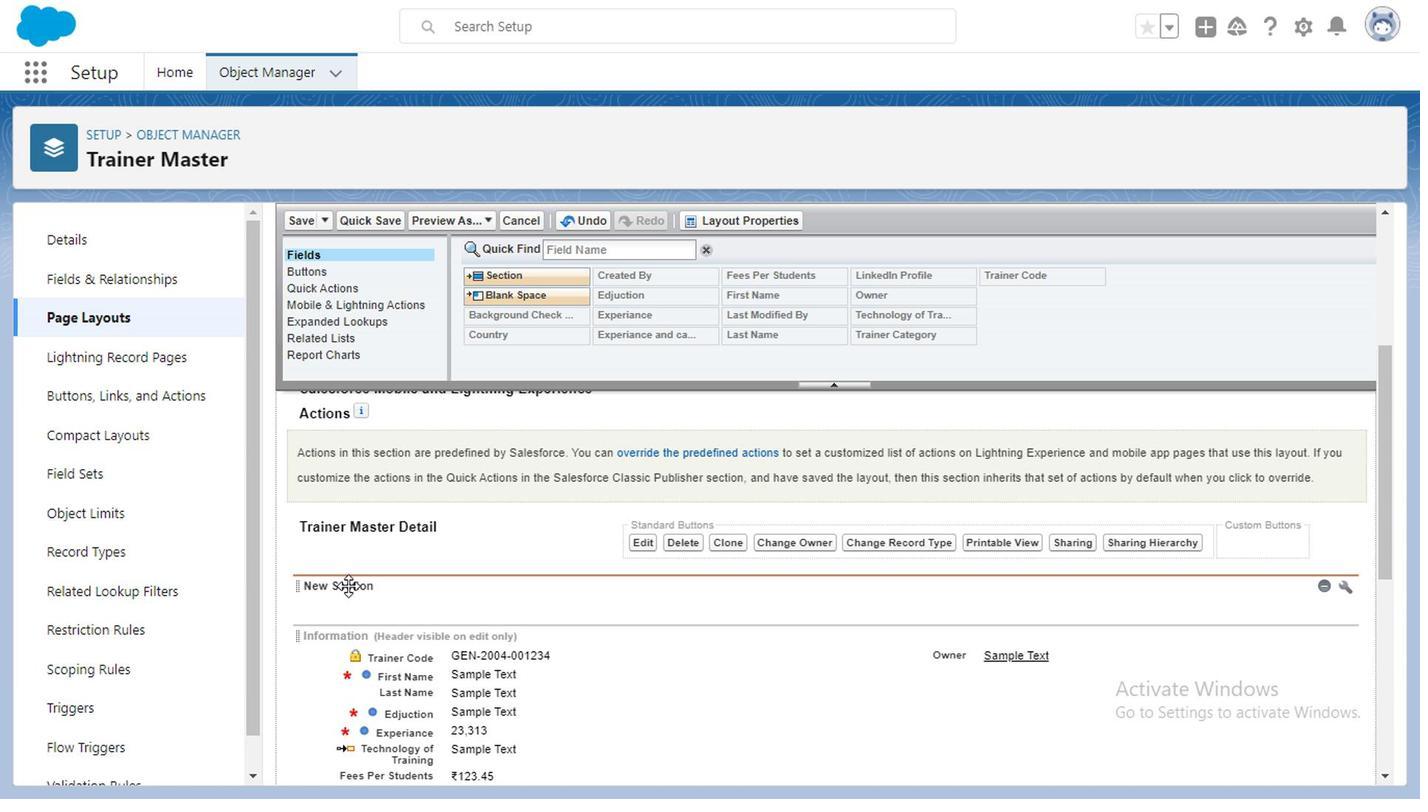 
Action: Mouse moved to (1317, 585)
Screenshot: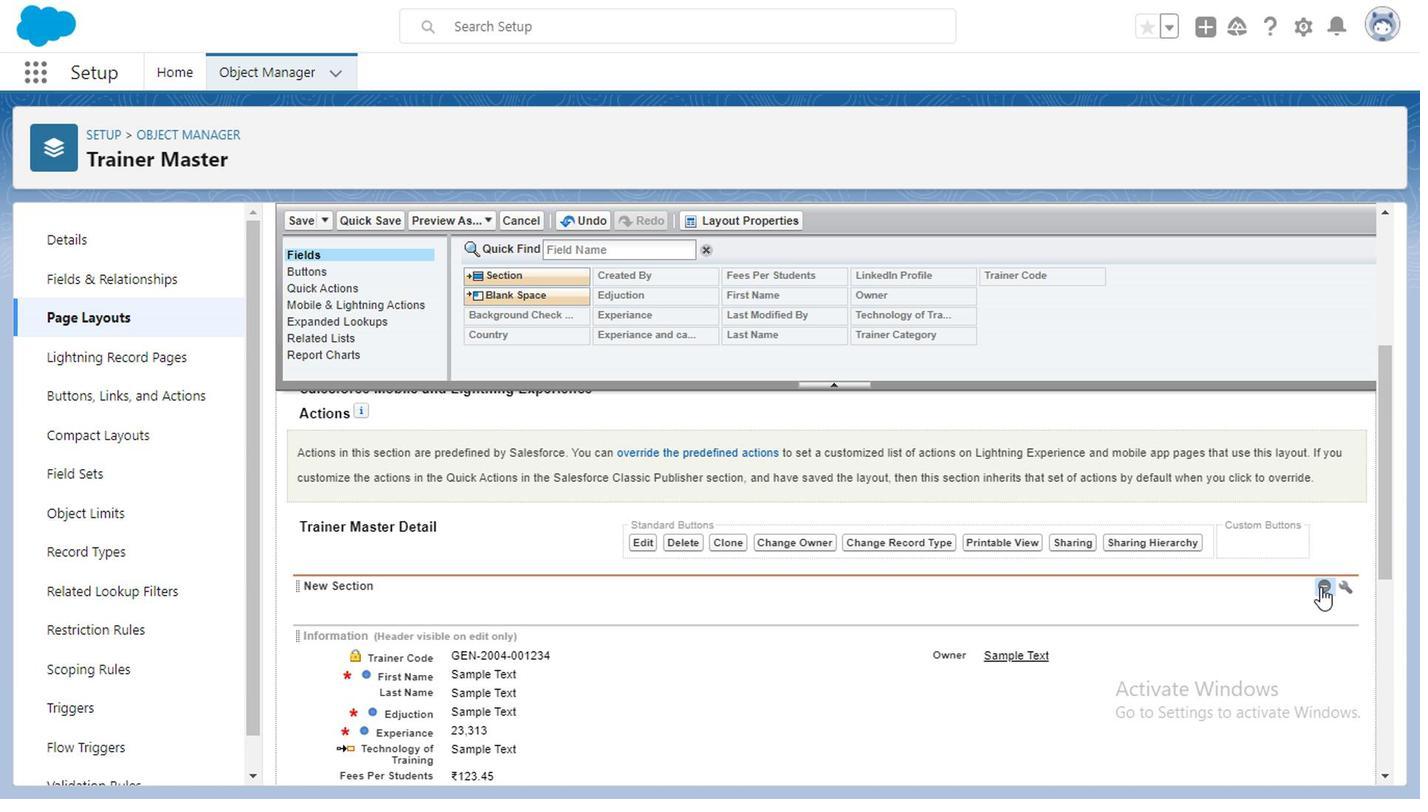 
Action: Mouse pressed left at (1317, 585)
Screenshot: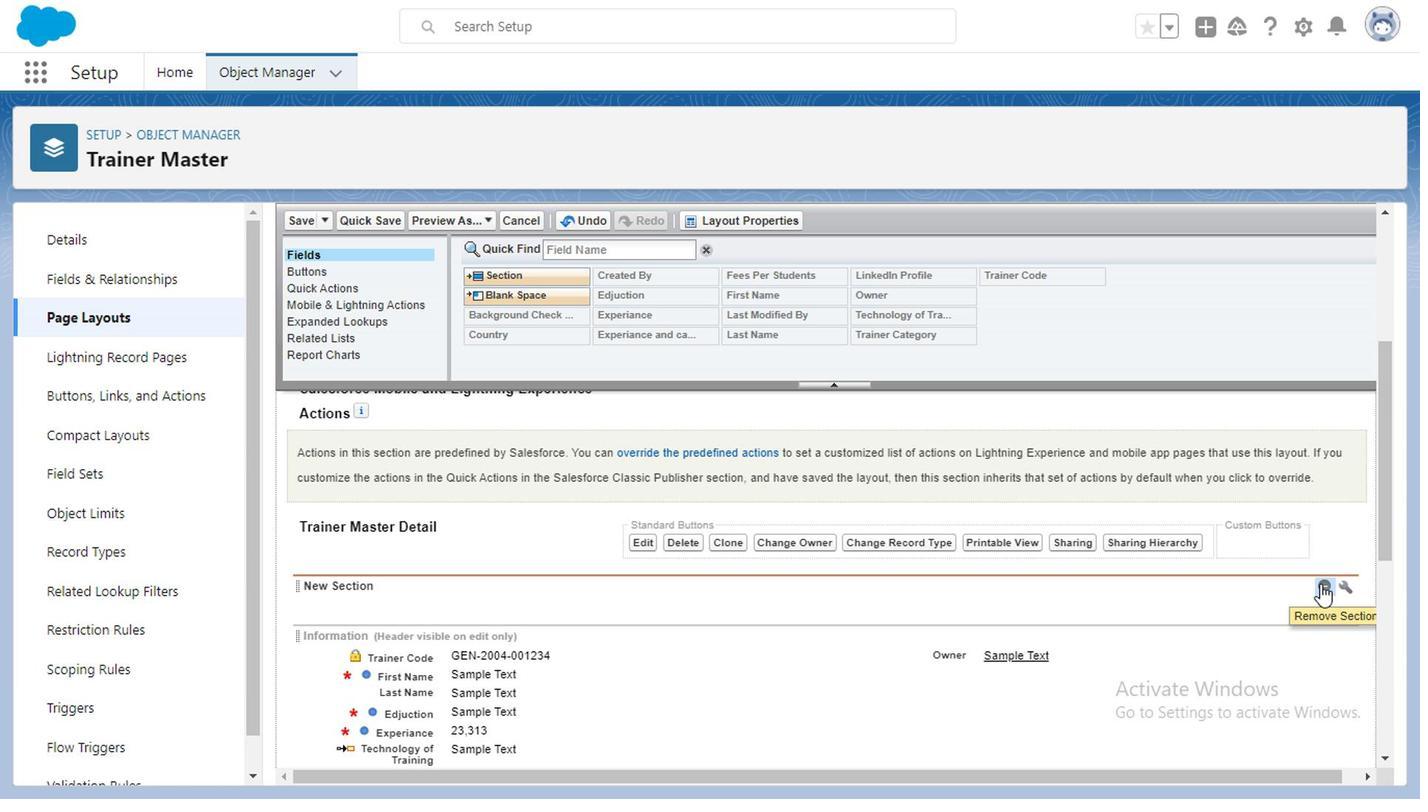 
Action: Mouse moved to (506, 281)
Screenshot: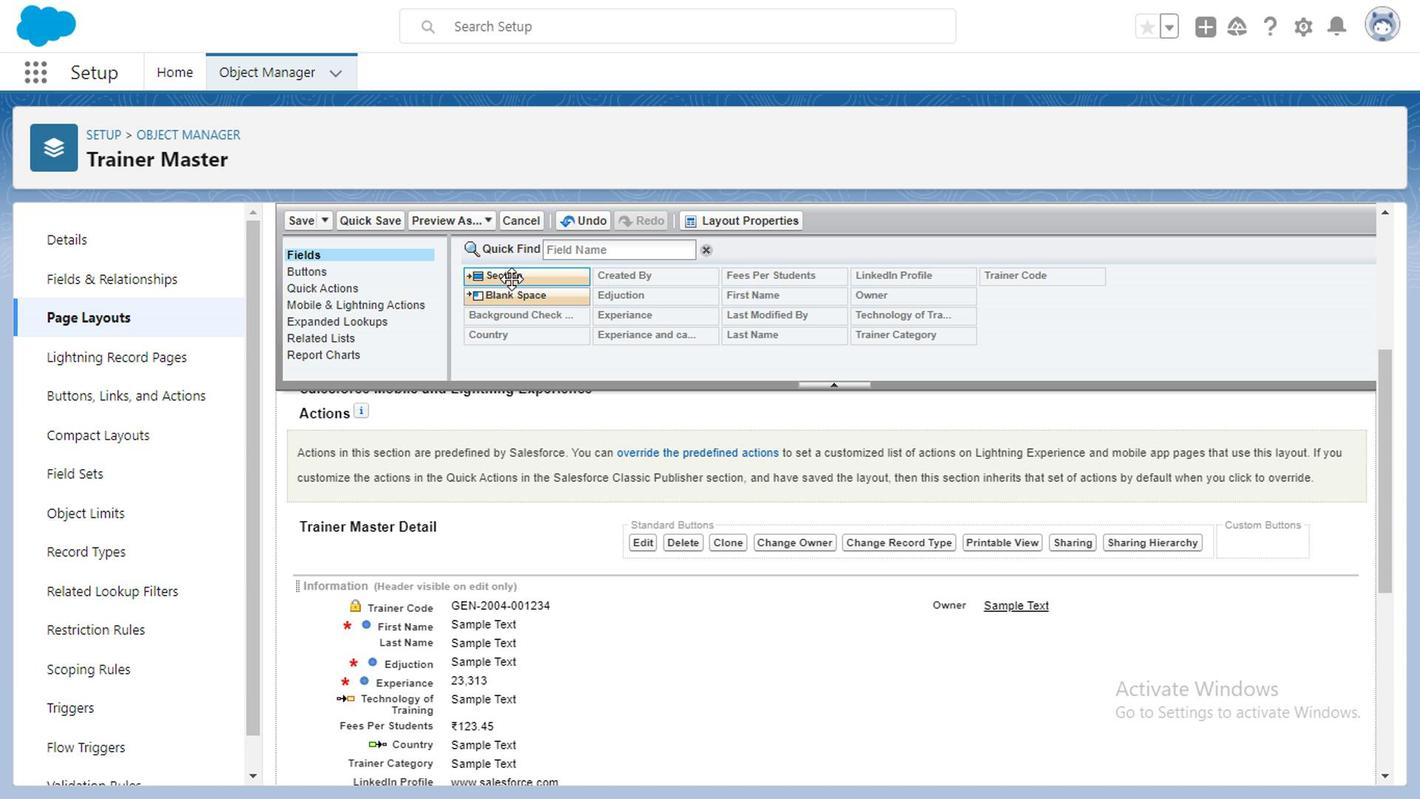 
Action: Mouse pressed left at (506, 281)
Screenshot: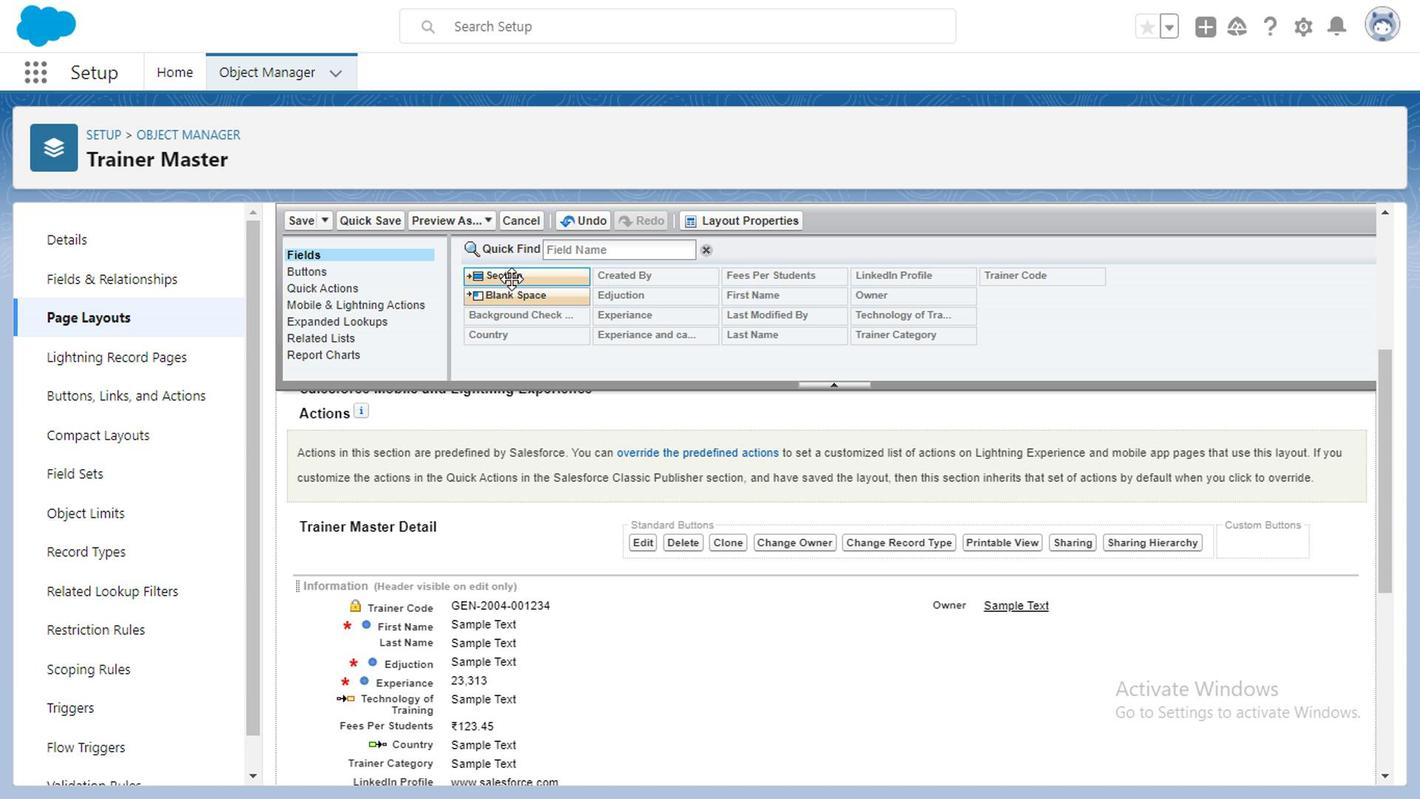 
Action: Mouse moved to (839, 405)
Screenshot: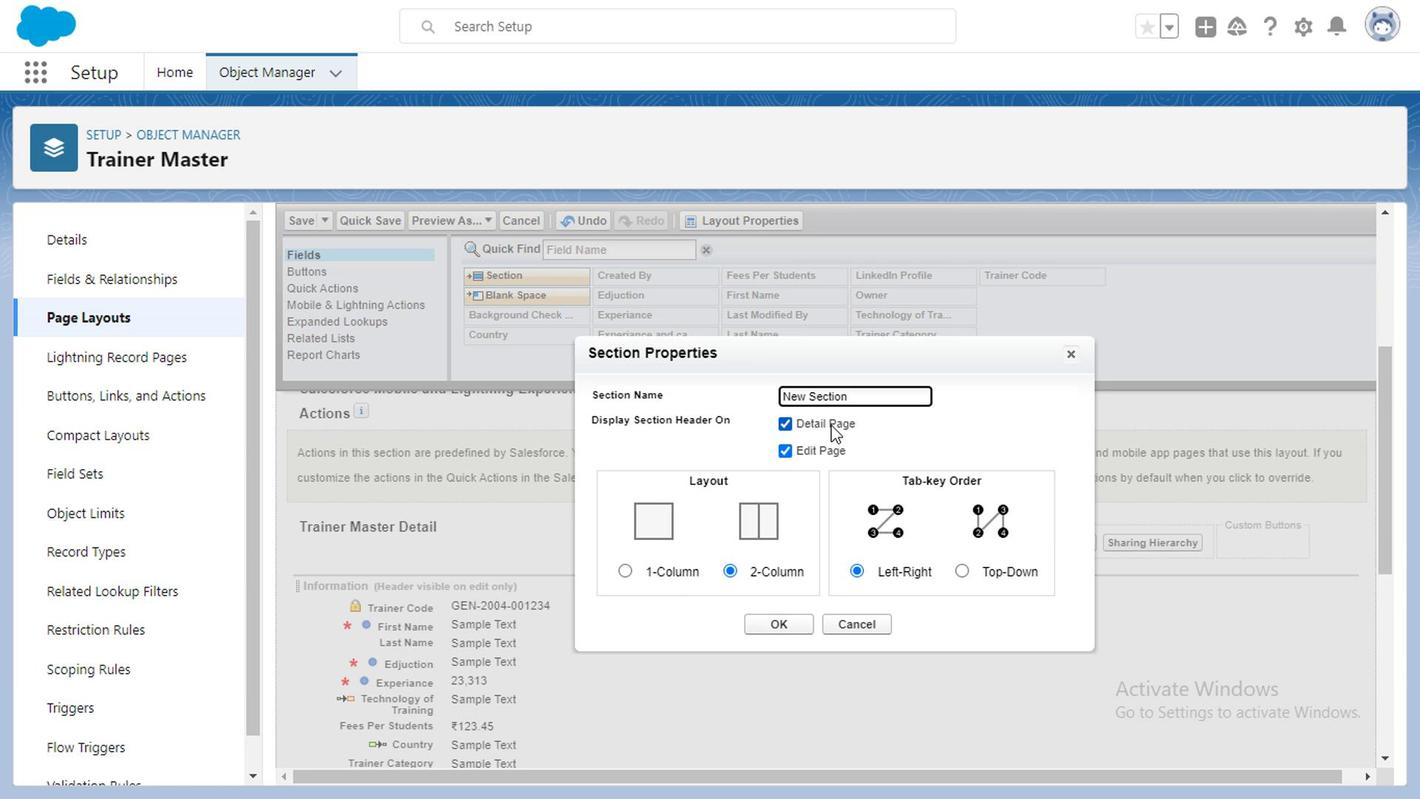 
Action: Key pressed <Key.backspace><Key.backspace><Key.backspace><Key.backspace><Key.backspace><Key.backspace><Key.backspace><Key.backspace><Key.backspace><Key.backspace><Key.backspace><Key.backspace><Key.backspace><Key.backspace><Key.backspace><Key.backspace><Key.backspace><Key.backspace><Key.backspace><Key.caps_lock>P<Key.caps_lock>ersonal<Key.space><Key.caps_lock>D<Key.caps_lock>etails
Screenshot: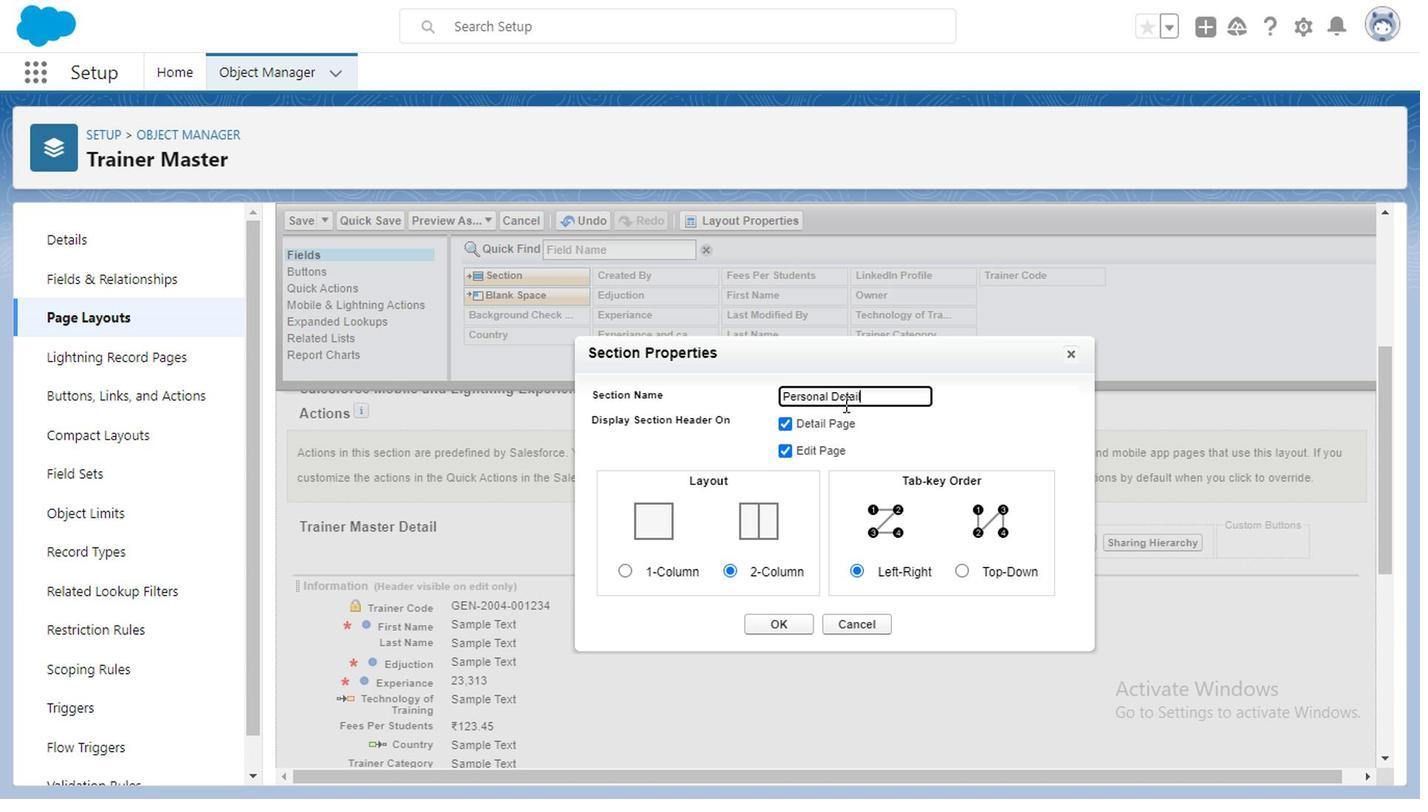 
Action: Mouse moved to (759, 619)
Screenshot: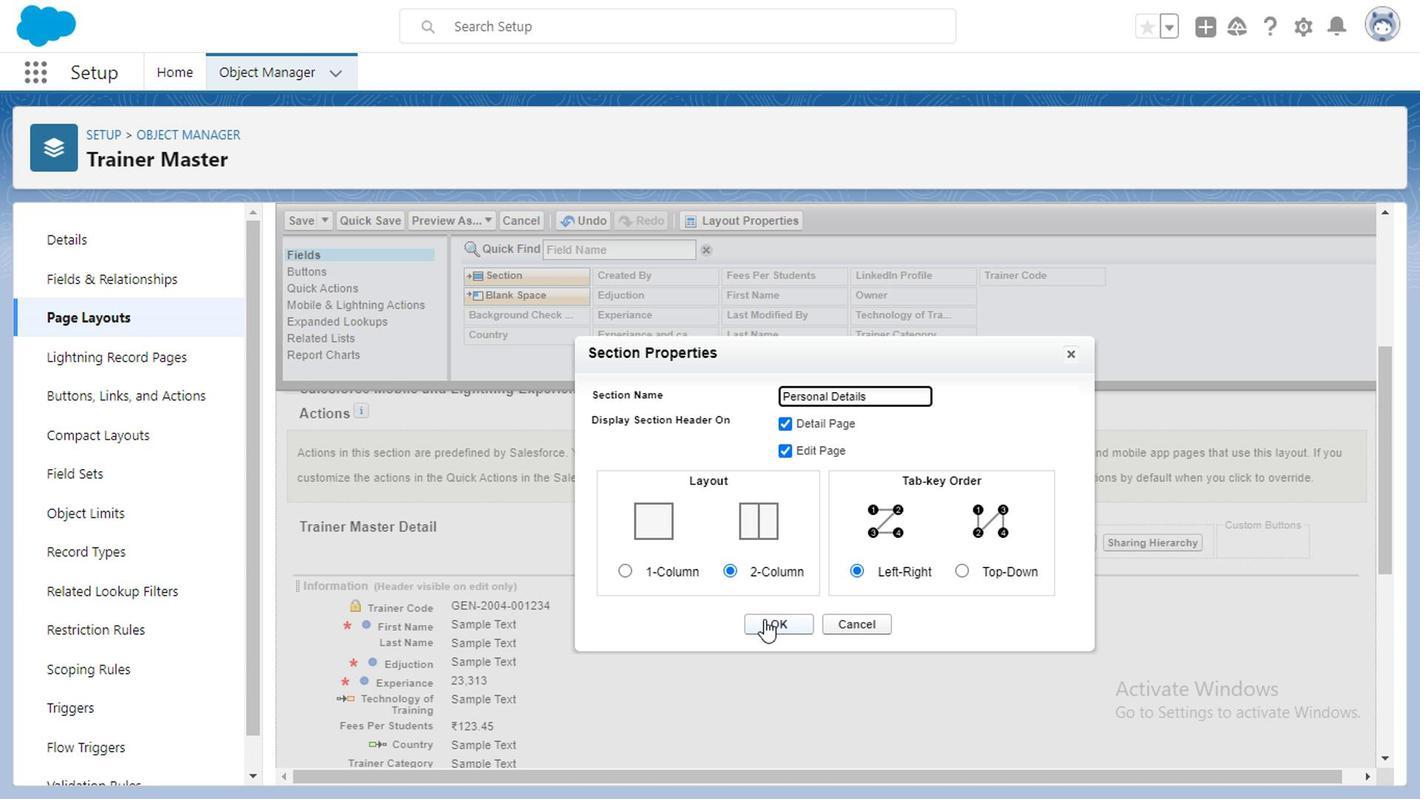 
Action: Mouse pressed left at (759, 619)
Screenshot: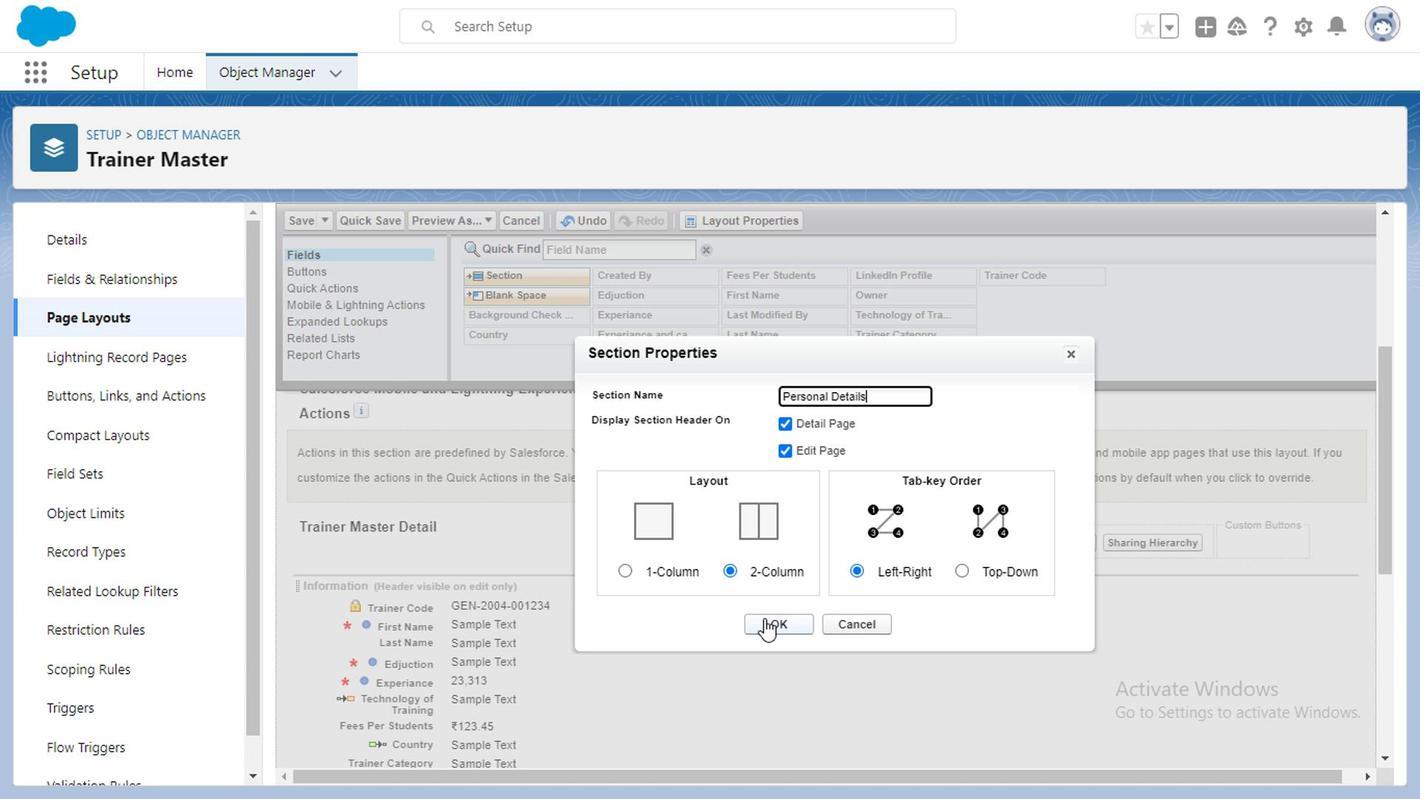
Action: Mouse moved to (1384, 487)
Screenshot: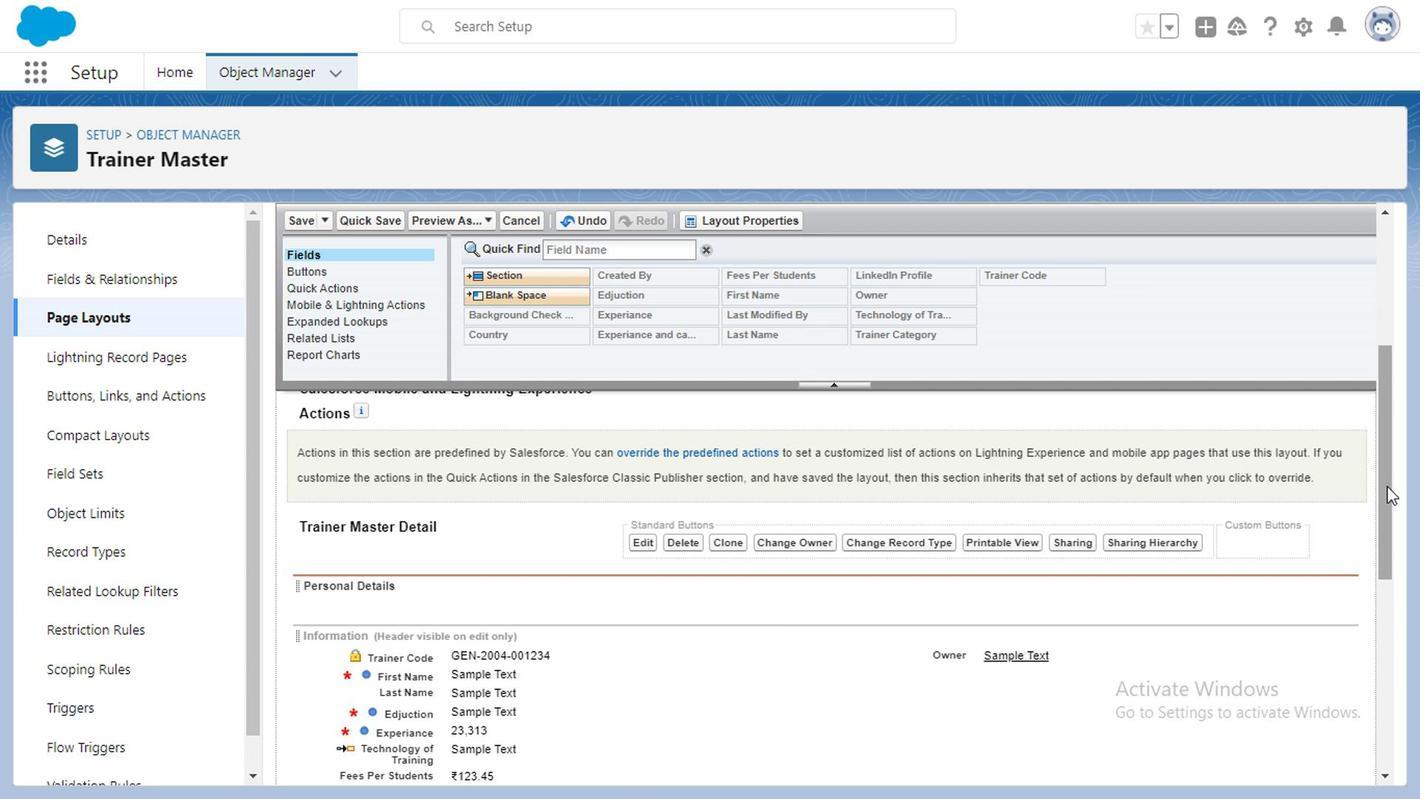 
Action: Mouse pressed left at (1384, 487)
Screenshot: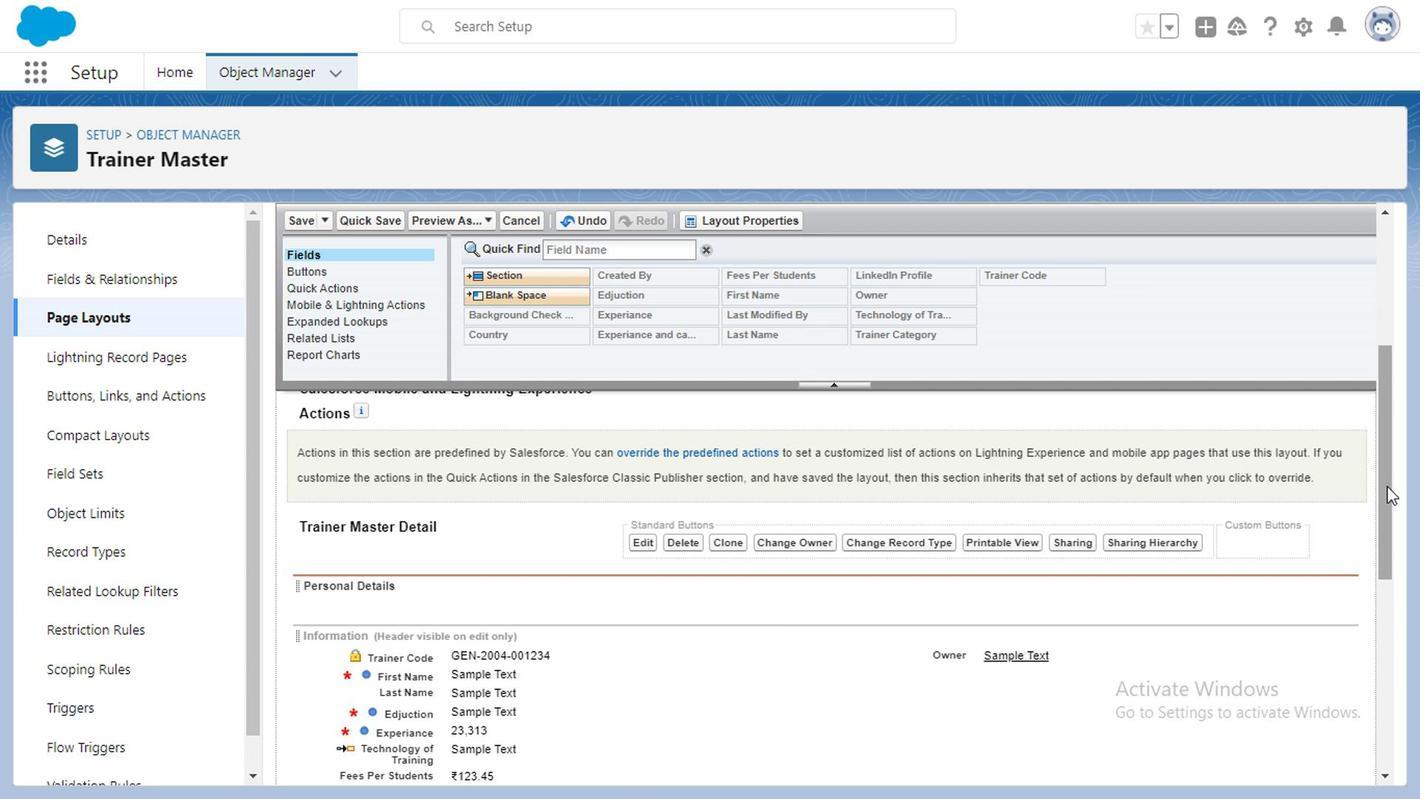 
Action: Mouse moved to (485, 580)
Screenshot: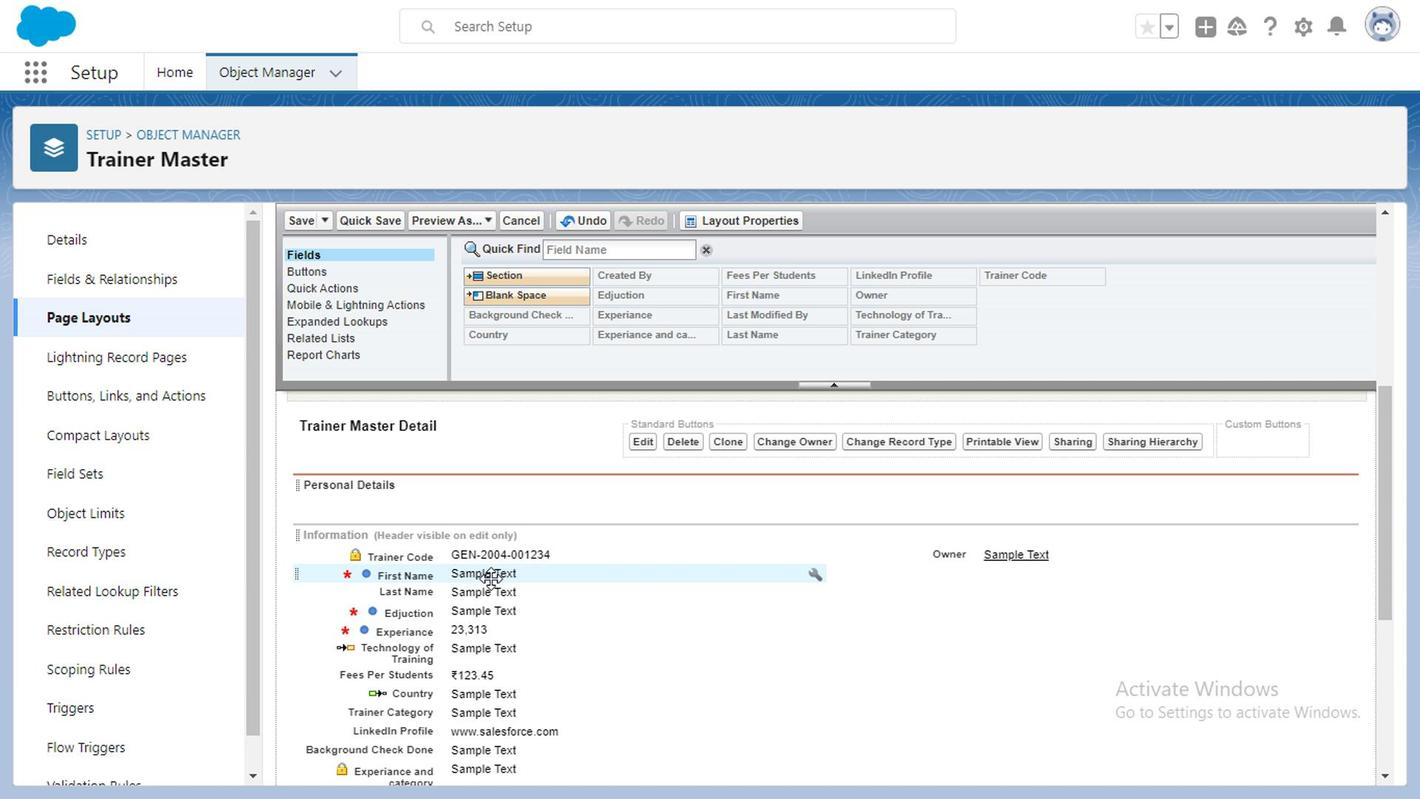 
Action: Mouse pressed left at (485, 580)
Screenshot: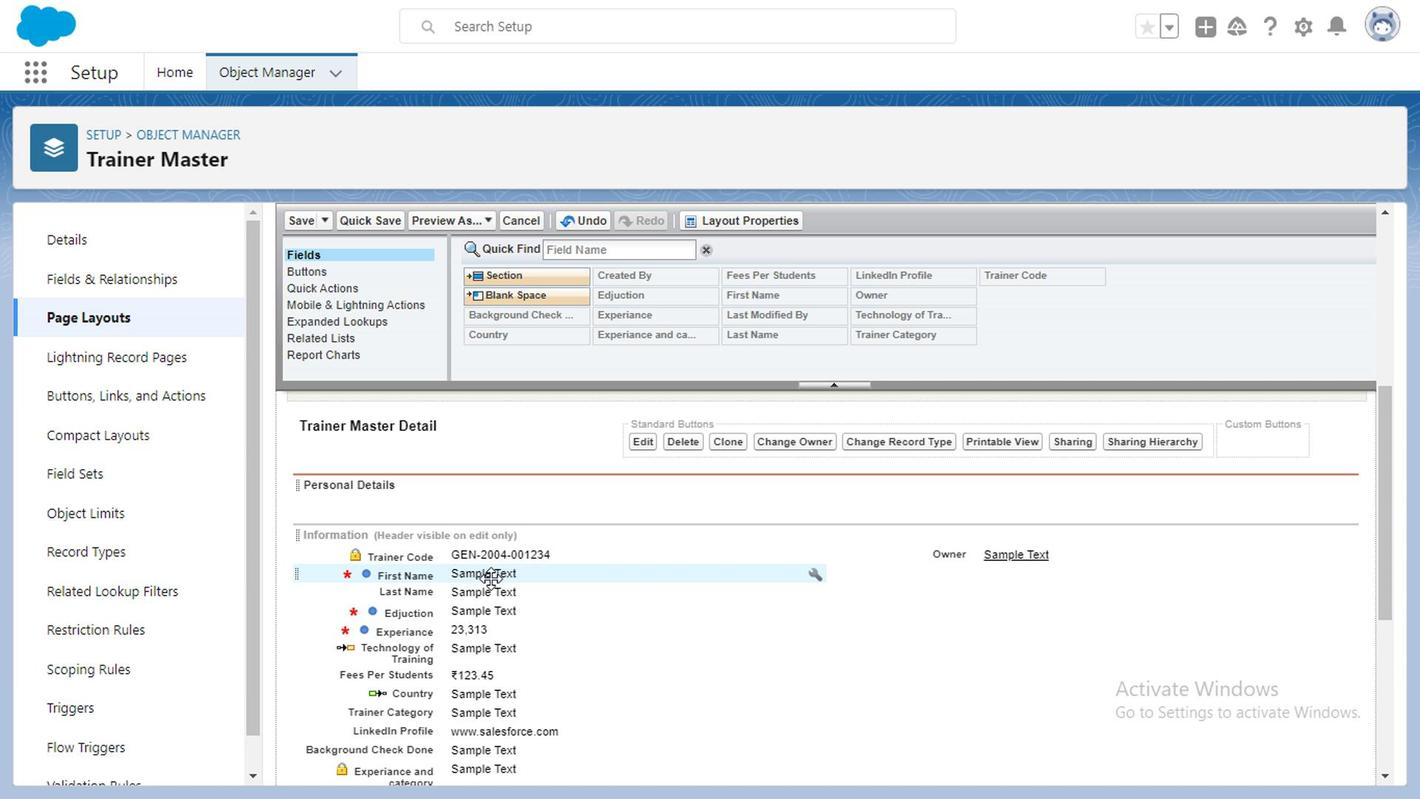 
Action: Mouse moved to (480, 577)
Screenshot: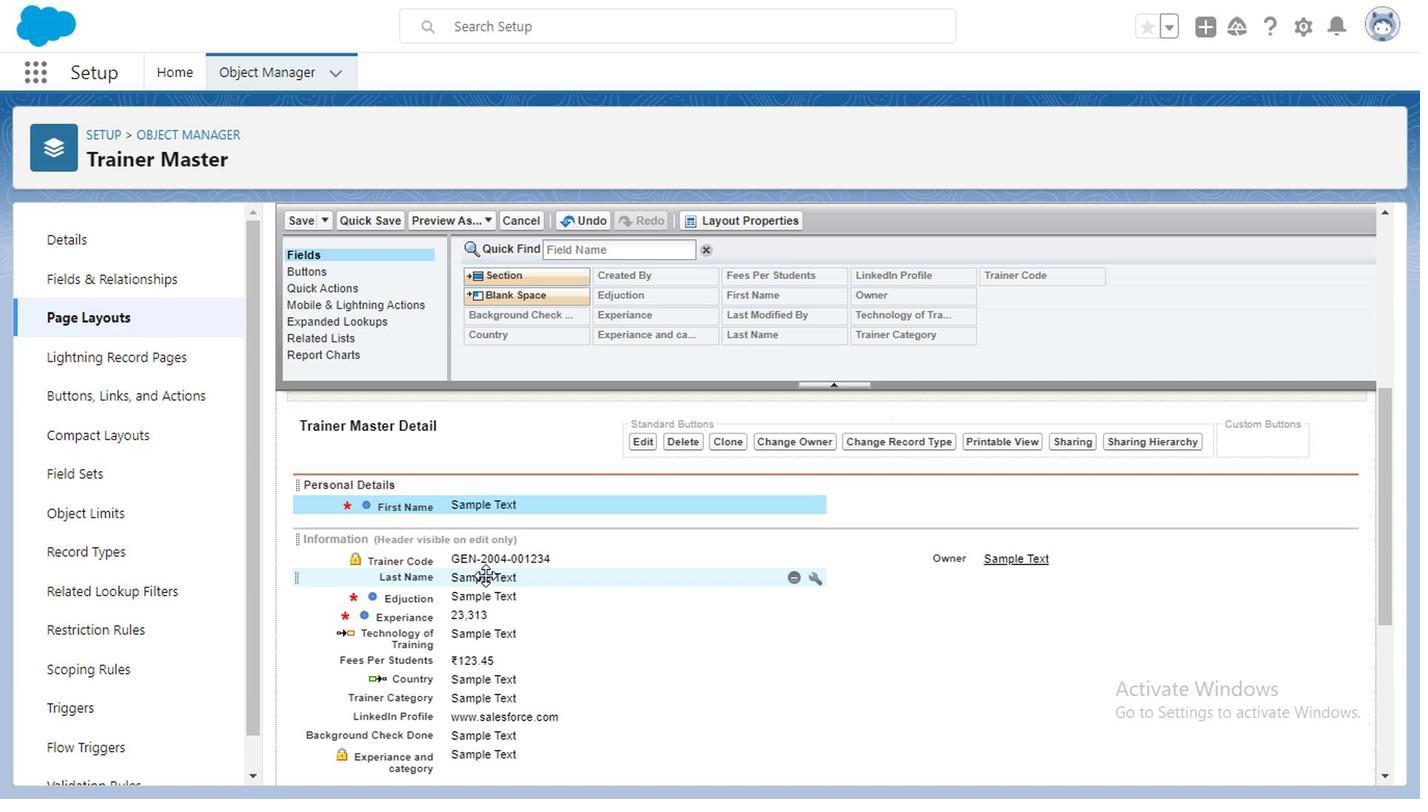
Action: Mouse pressed left at (480, 577)
Screenshot: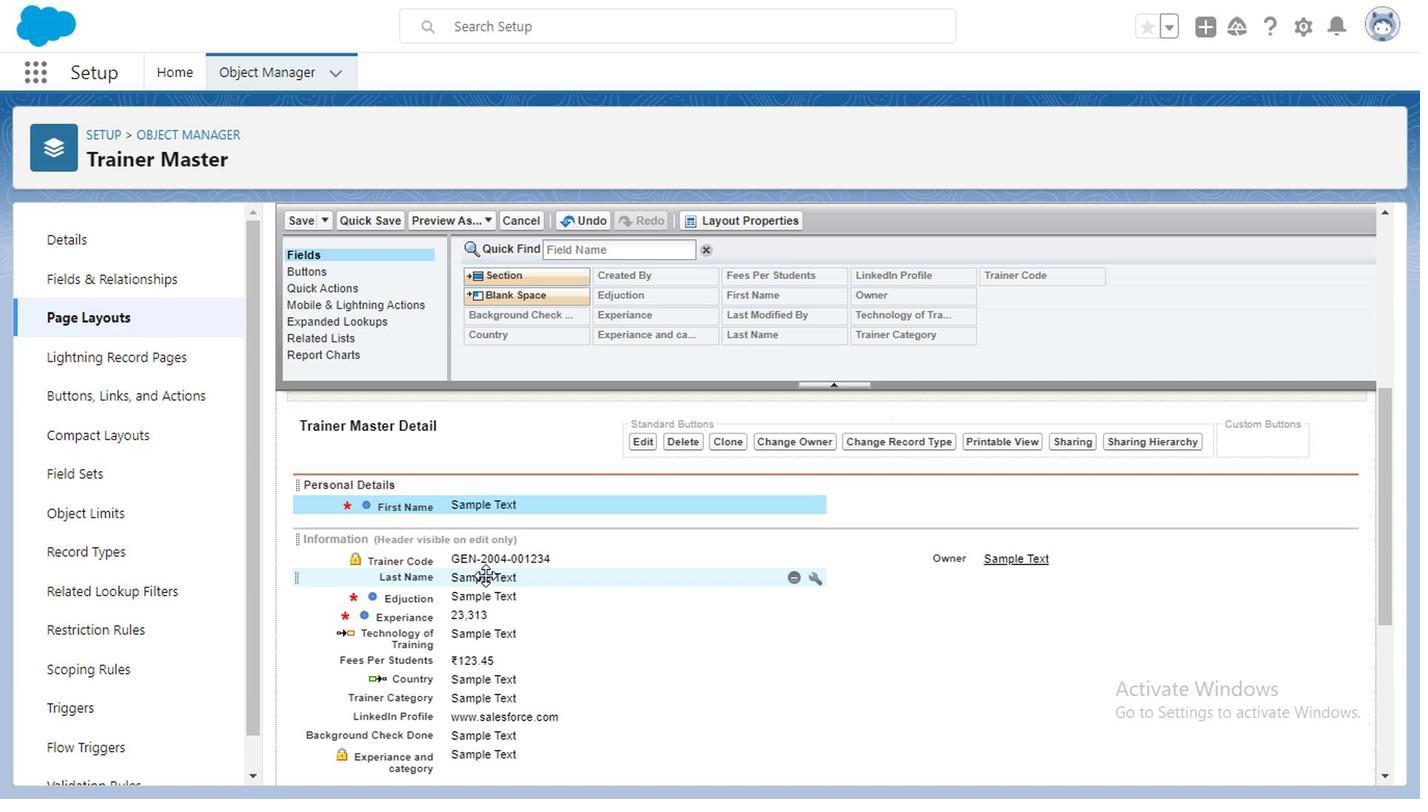
Action: Mouse moved to (545, 603)
Screenshot: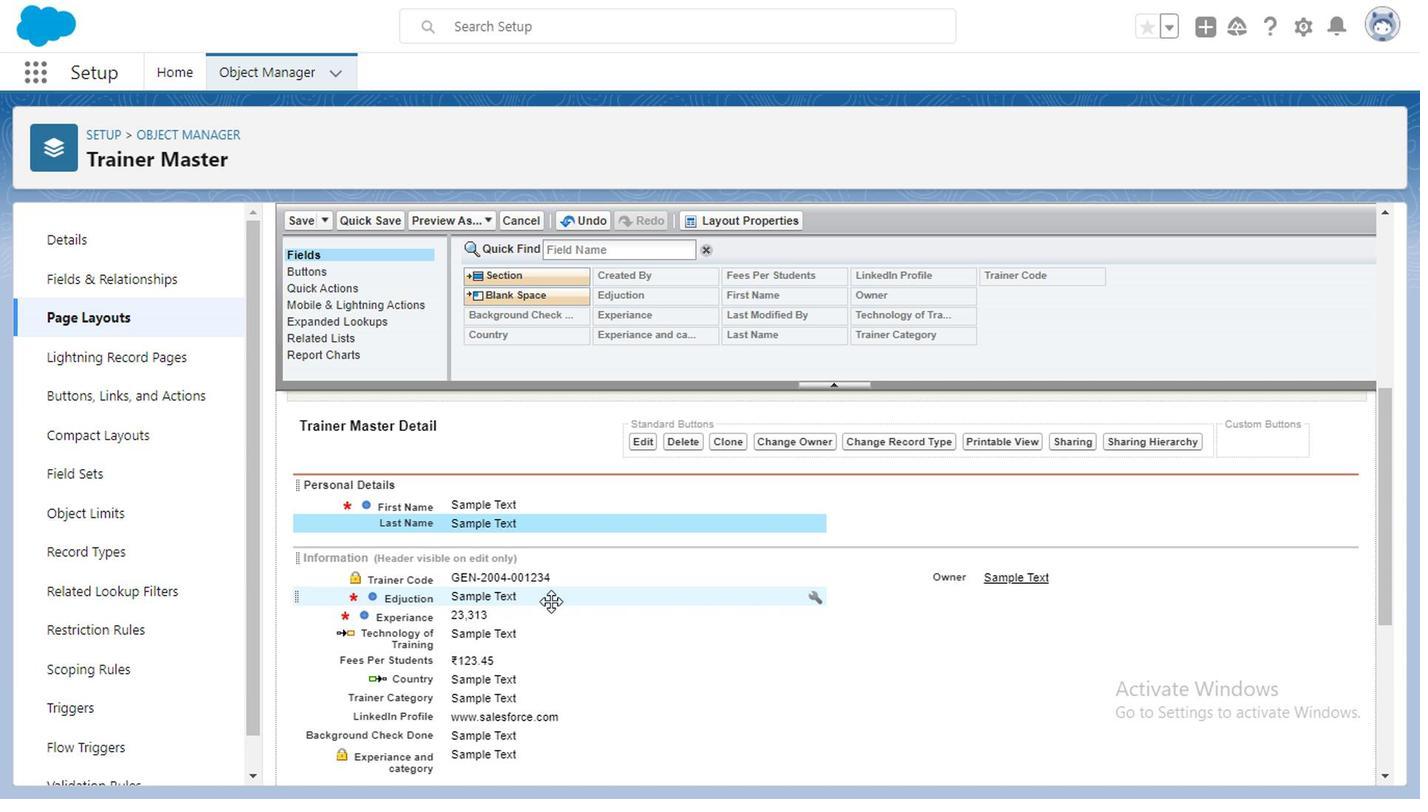 
Action: Mouse pressed left at (545, 603)
Screenshot: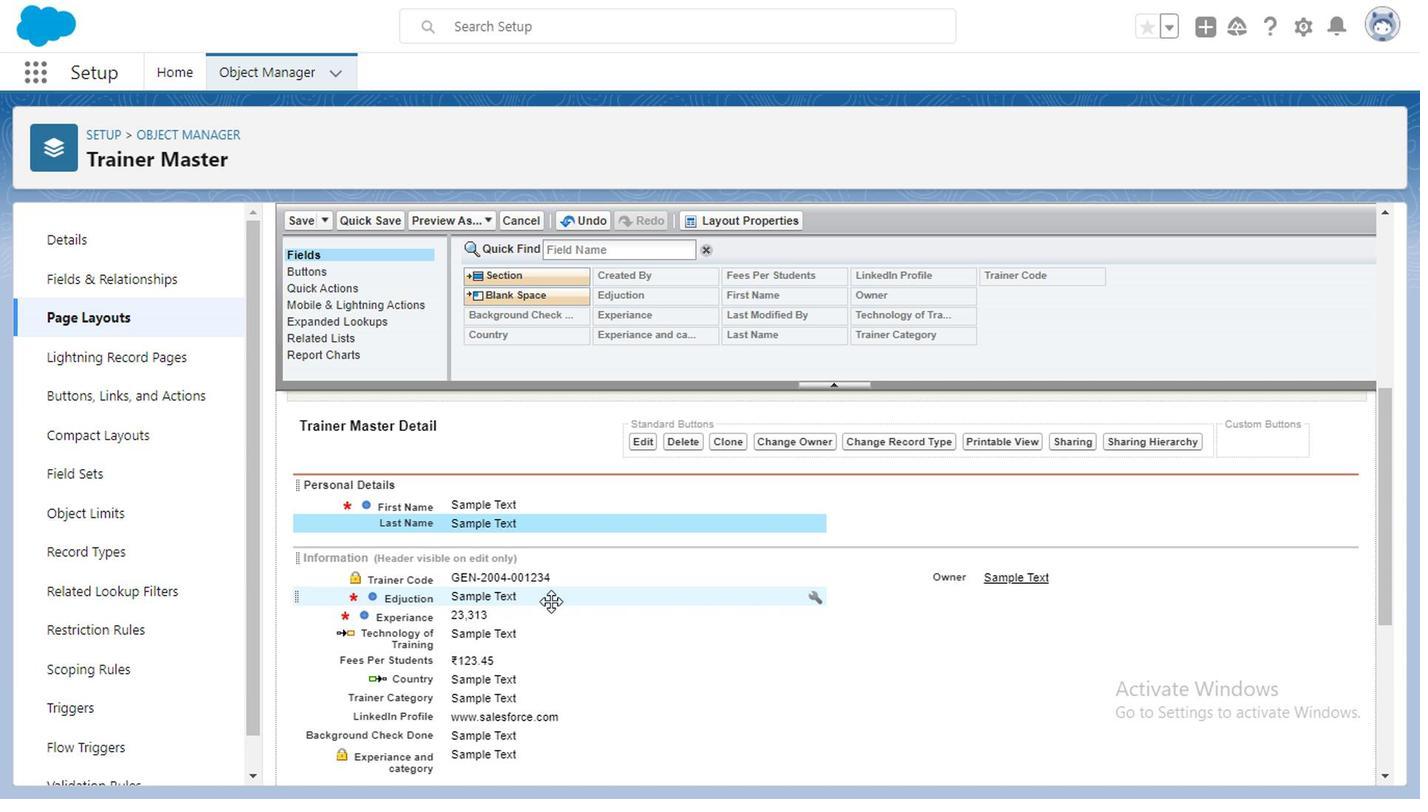 
Action: Mouse moved to (449, 685)
Screenshot: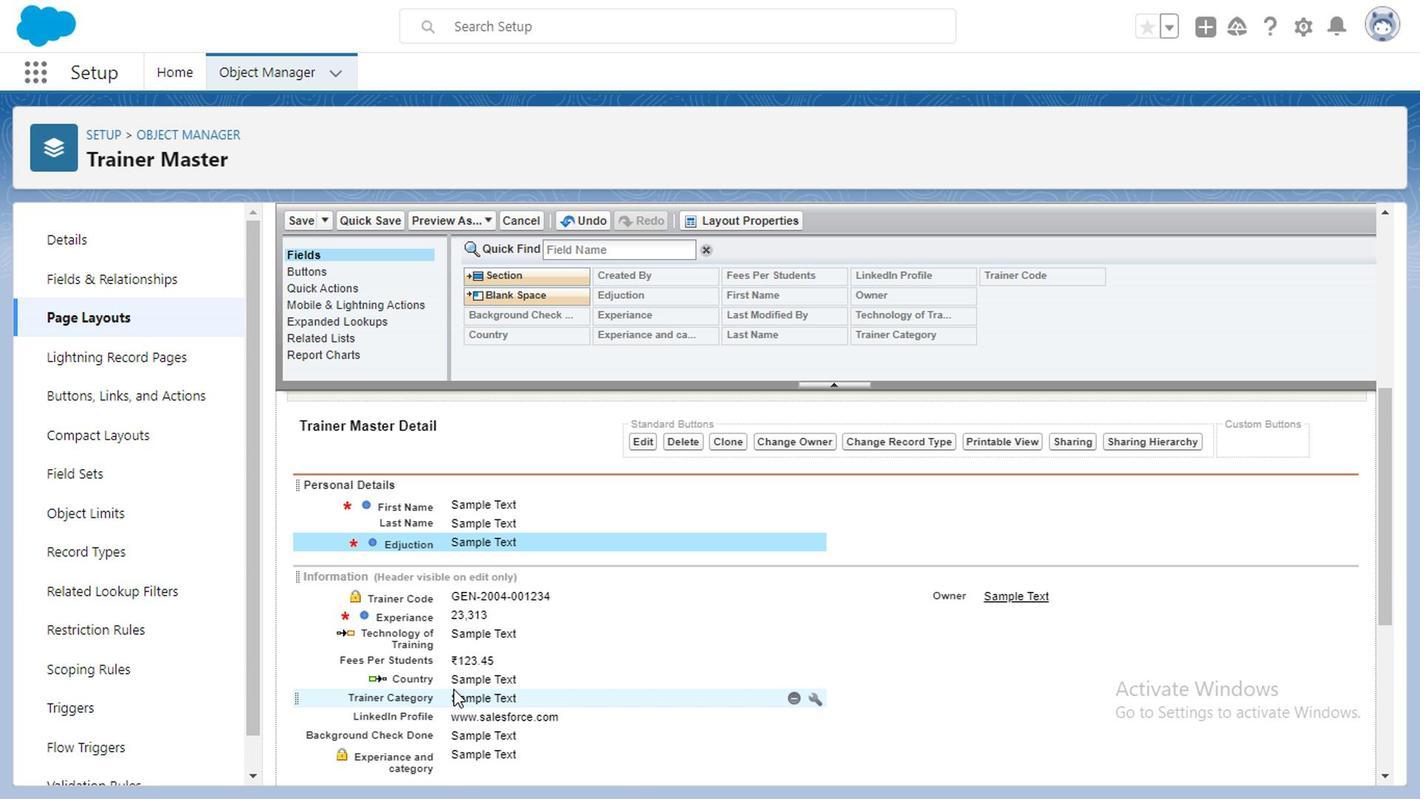 
Action: Mouse pressed left at (449, 685)
Screenshot: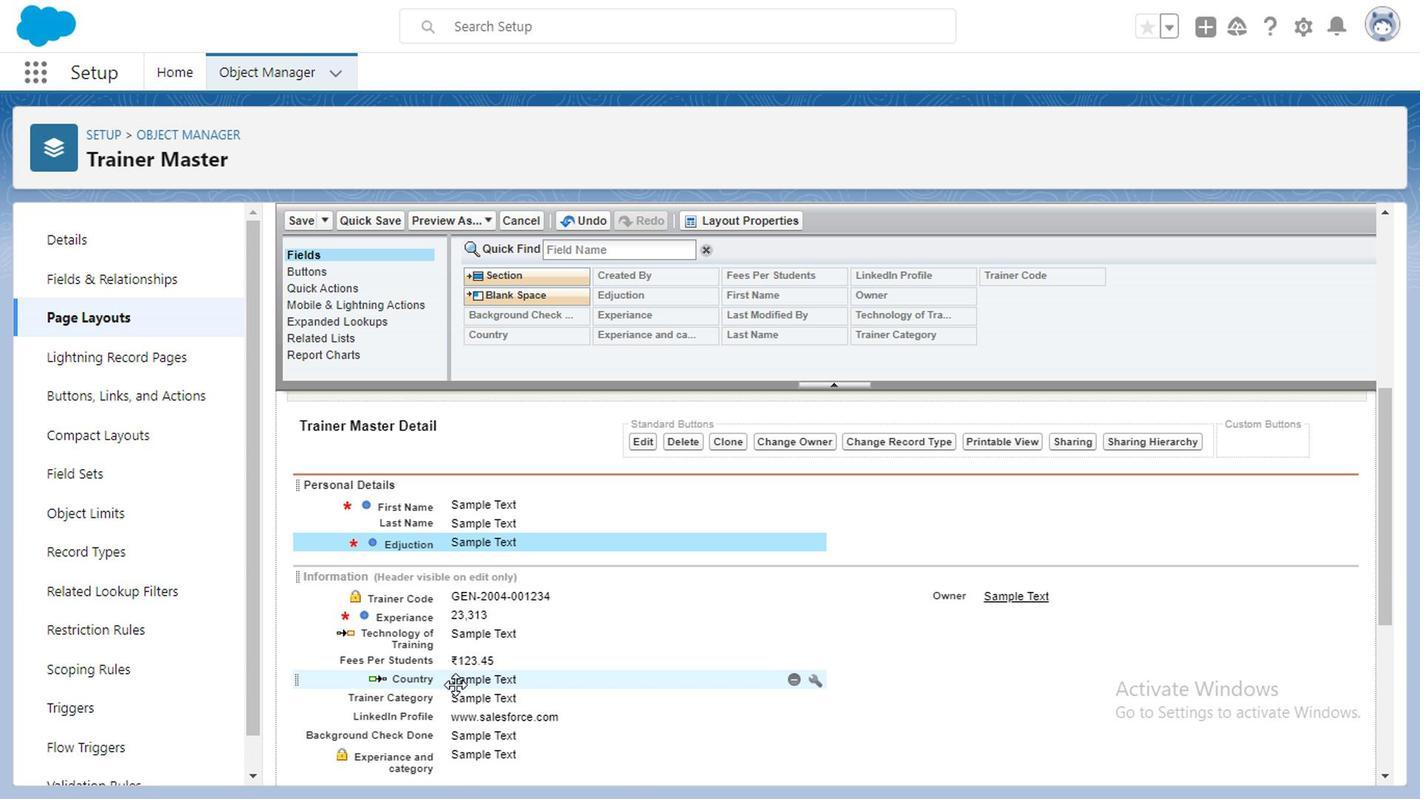 
Action: Mouse moved to (497, 523)
Screenshot: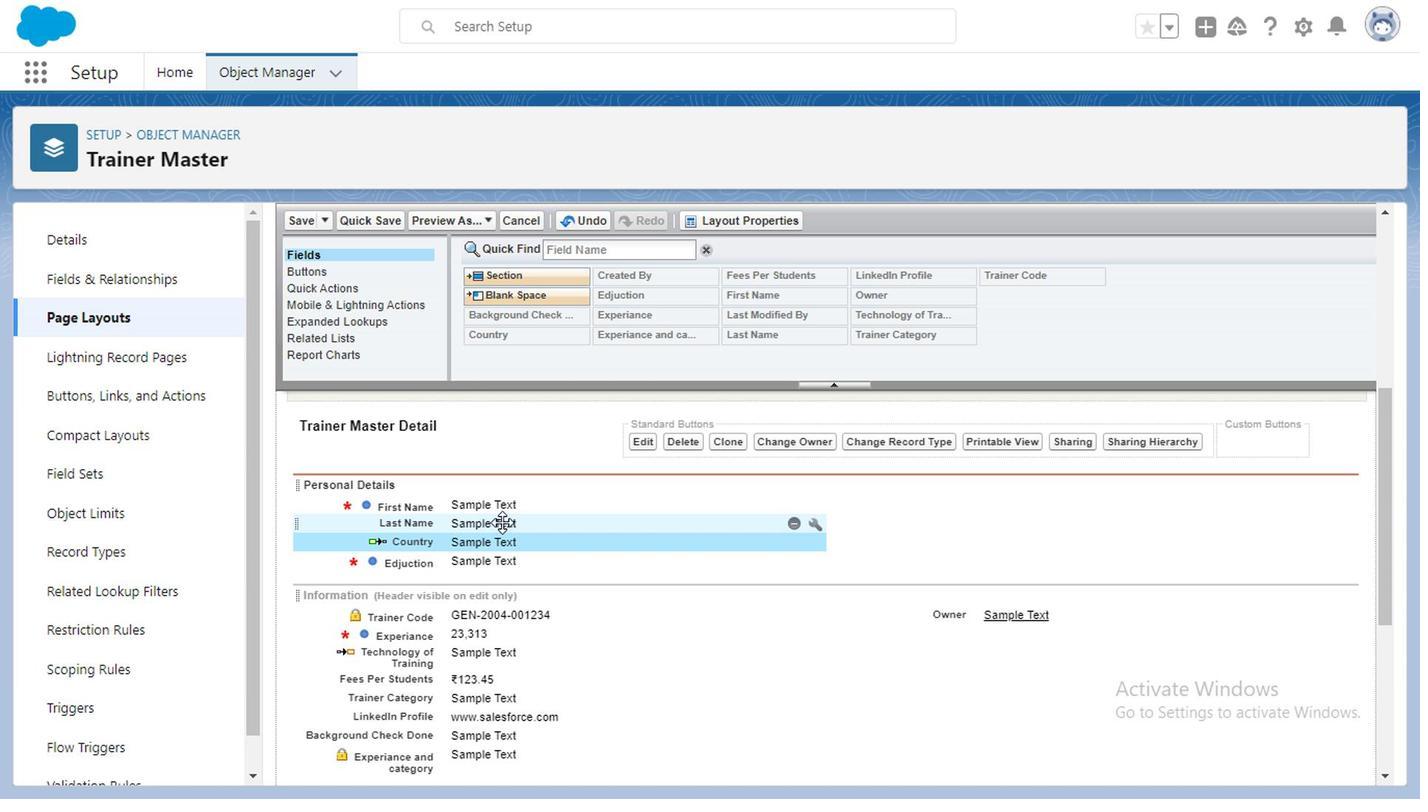 
Action: Mouse pressed left at (497, 523)
Screenshot: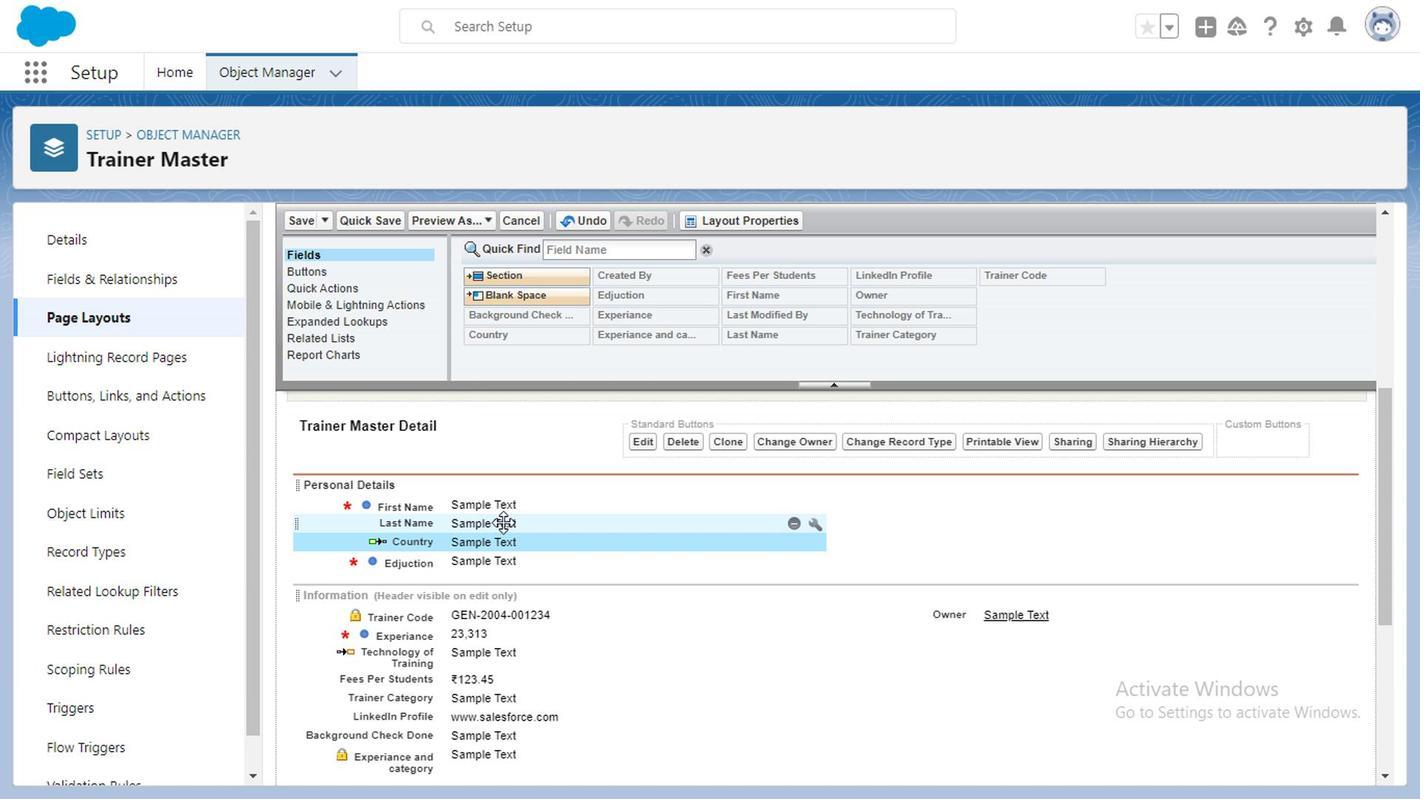 
Action: Mouse moved to (489, 529)
Screenshot: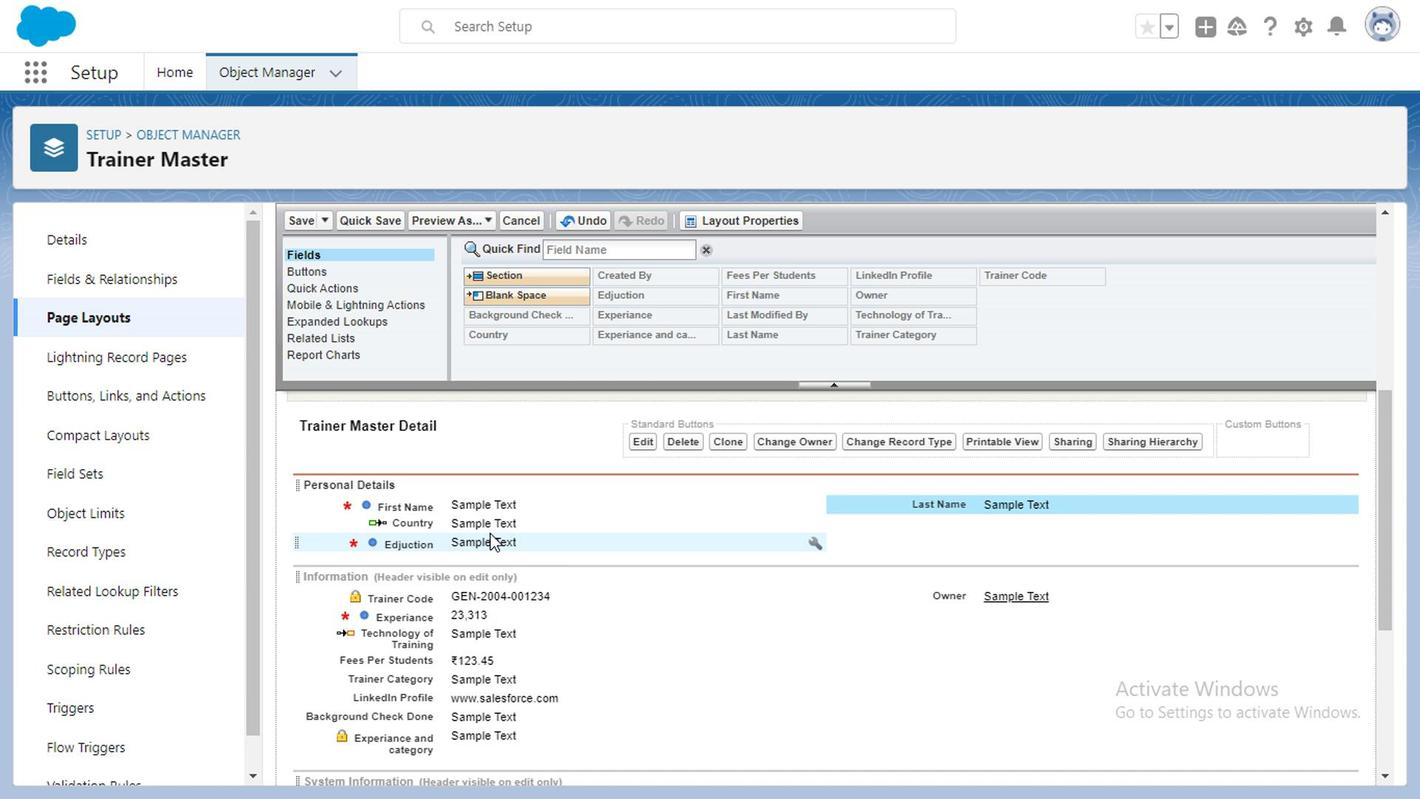 
Action: Mouse pressed left at (489, 529)
Screenshot: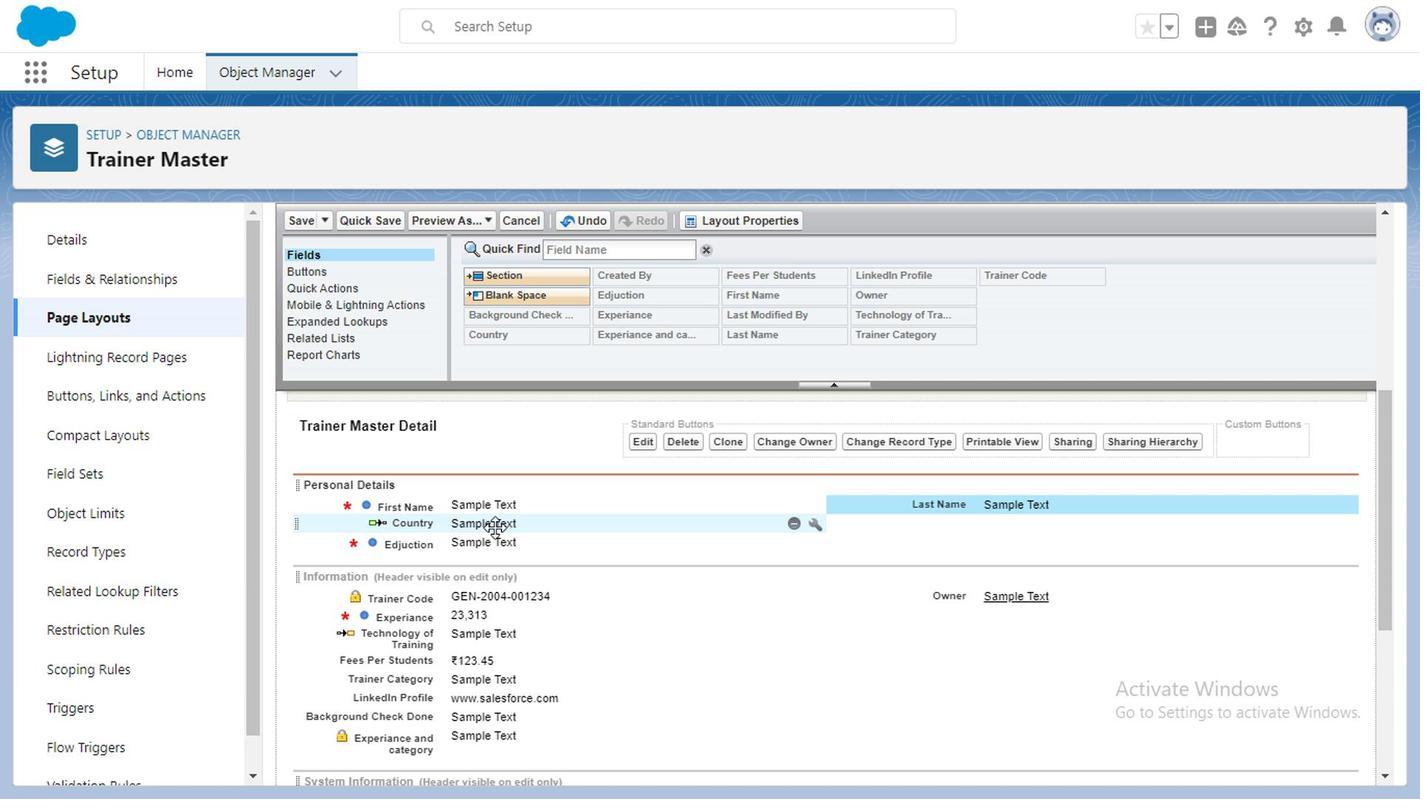
Action: Mouse moved to (496, 281)
Screenshot: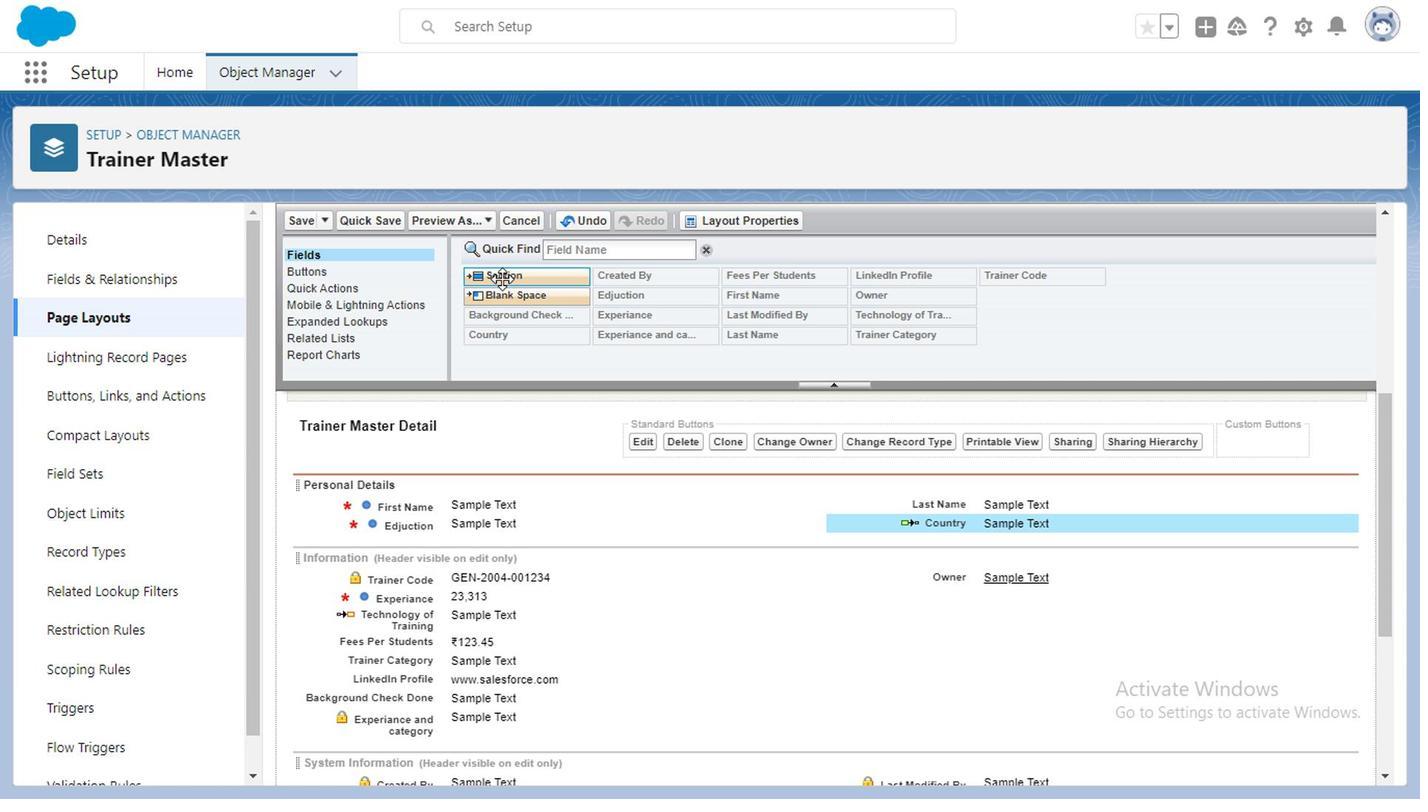 
Action: Mouse pressed left at (496, 281)
Screenshot: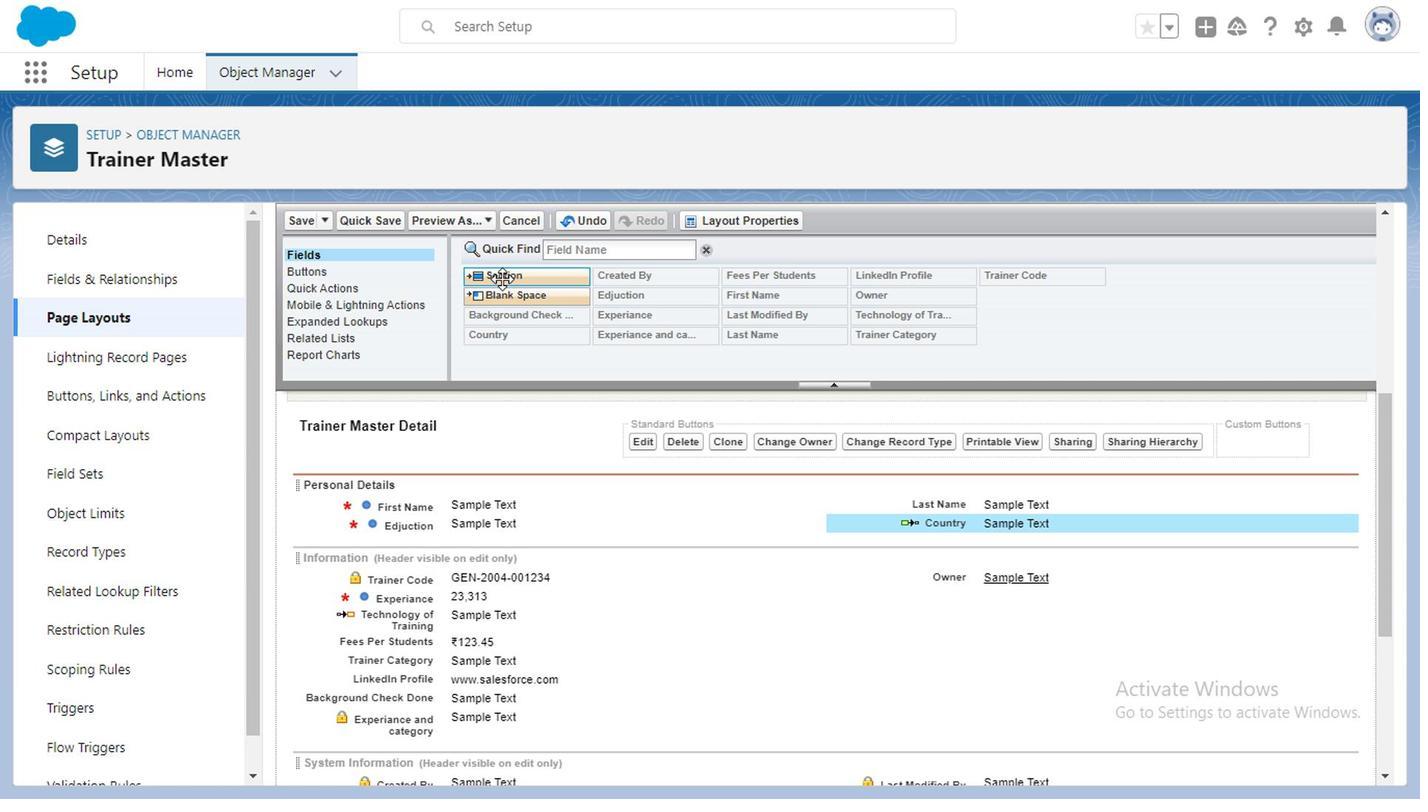 
Action: Mouse moved to (862, 404)
Screenshot: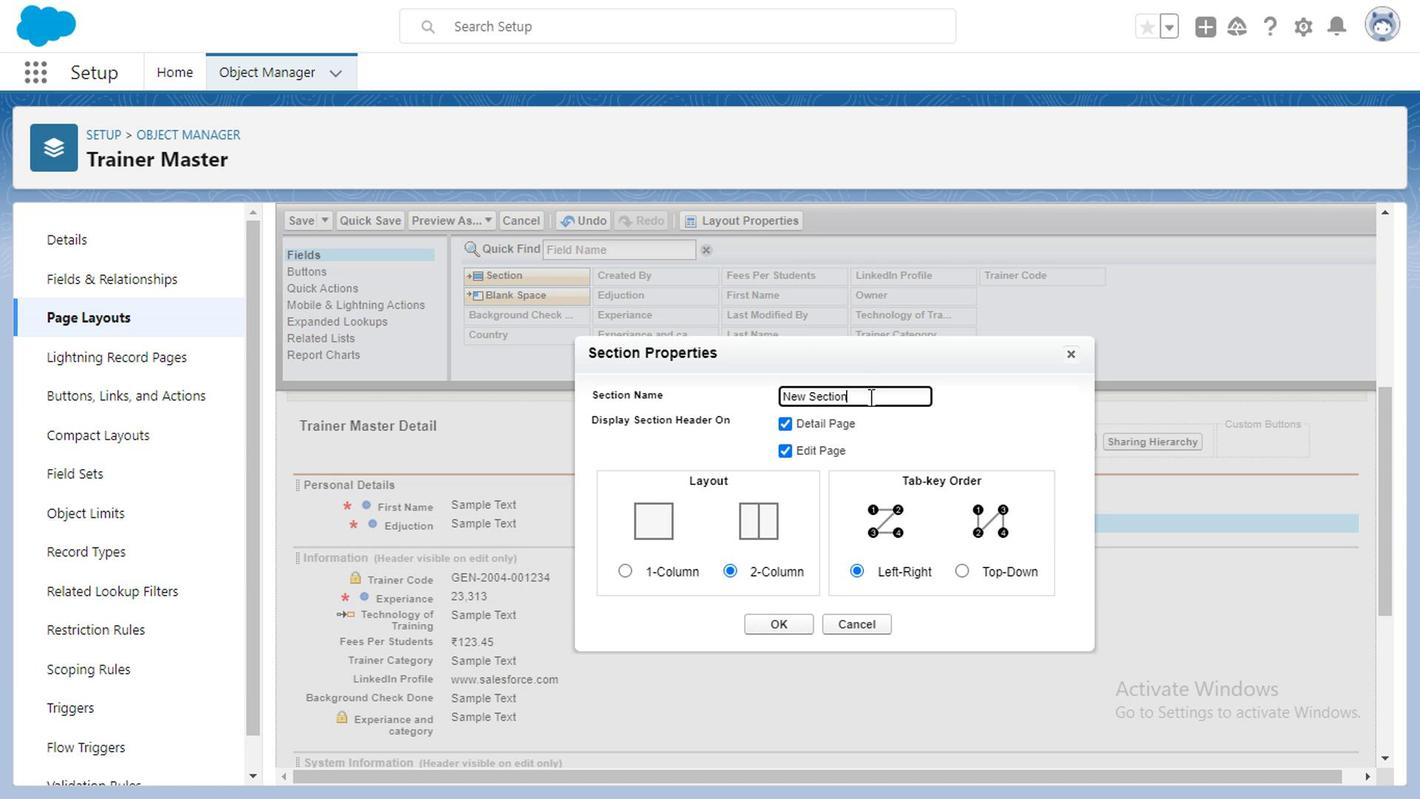 
Action: Key pressed <Key.backspace><Key.backspace><Key.backspace><Key.backspace><Key.backspace><Key.backspace><Key.backspace><Key.backspace><Key.backspace><Key.backspace><Key.backspace><Key.backspace><Key.backspace><Key.backspace><Key.backspace><Key.backspace><Key.backspace><Key.backspace><Key.backspace><Key.backspace><Key.backspace><Key.backspace><Key.backspace><Key.caps_lock>P<Key.caps_lock>rofessional<Key.space><Key.caps_lock>D<Key.caps_lock>etails
Screenshot: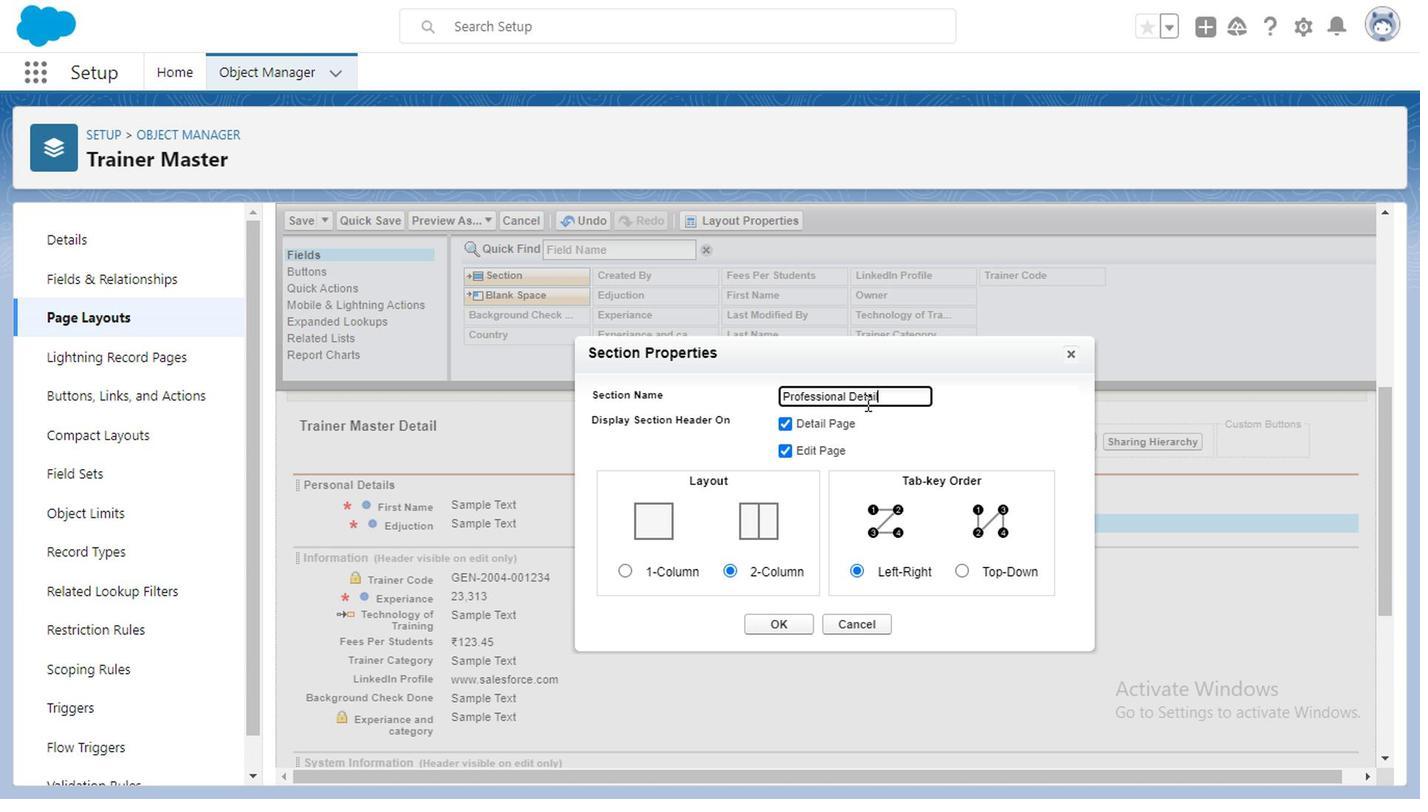 
Action: Mouse moved to (784, 625)
Screenshot: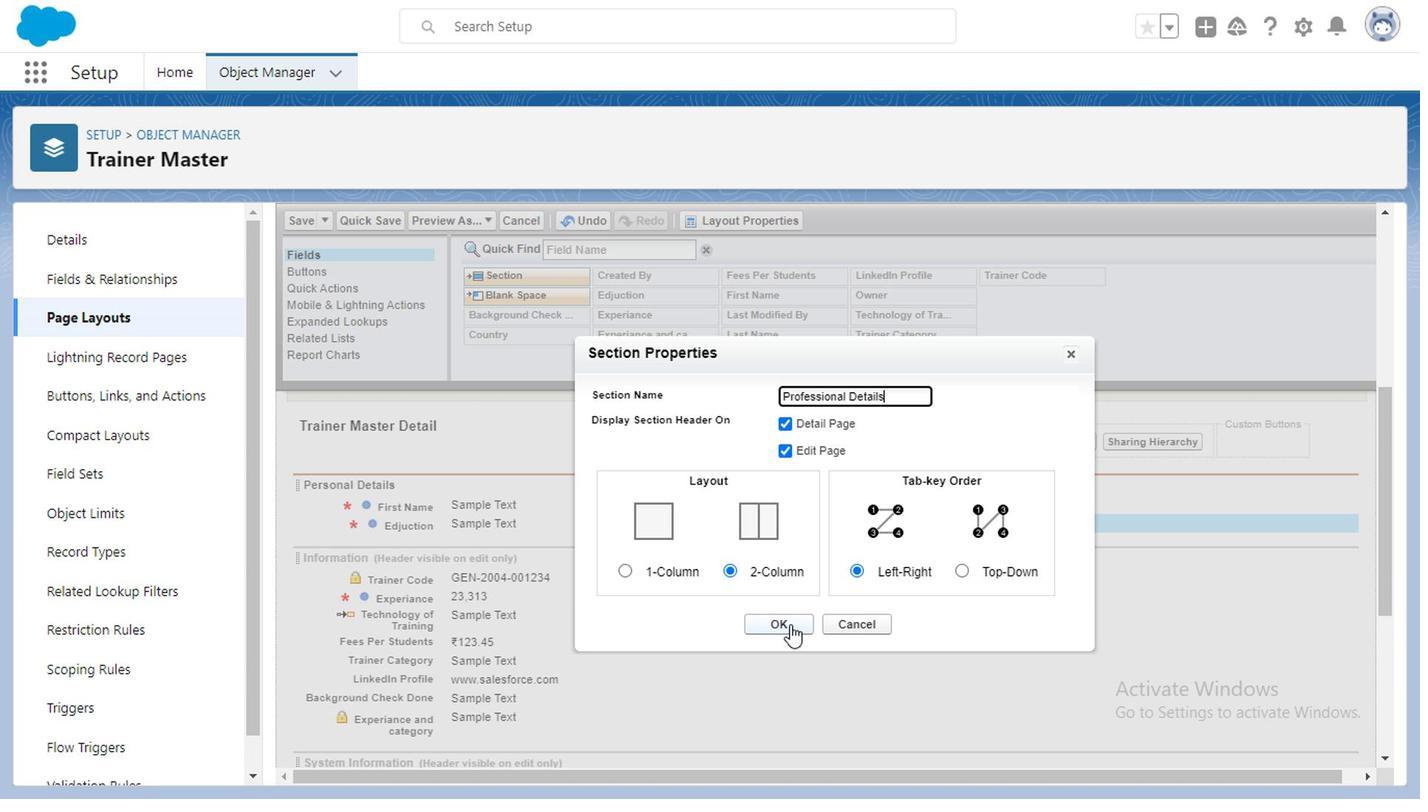 
Action: Mouse pressed left at (784, 625)
Screenshot: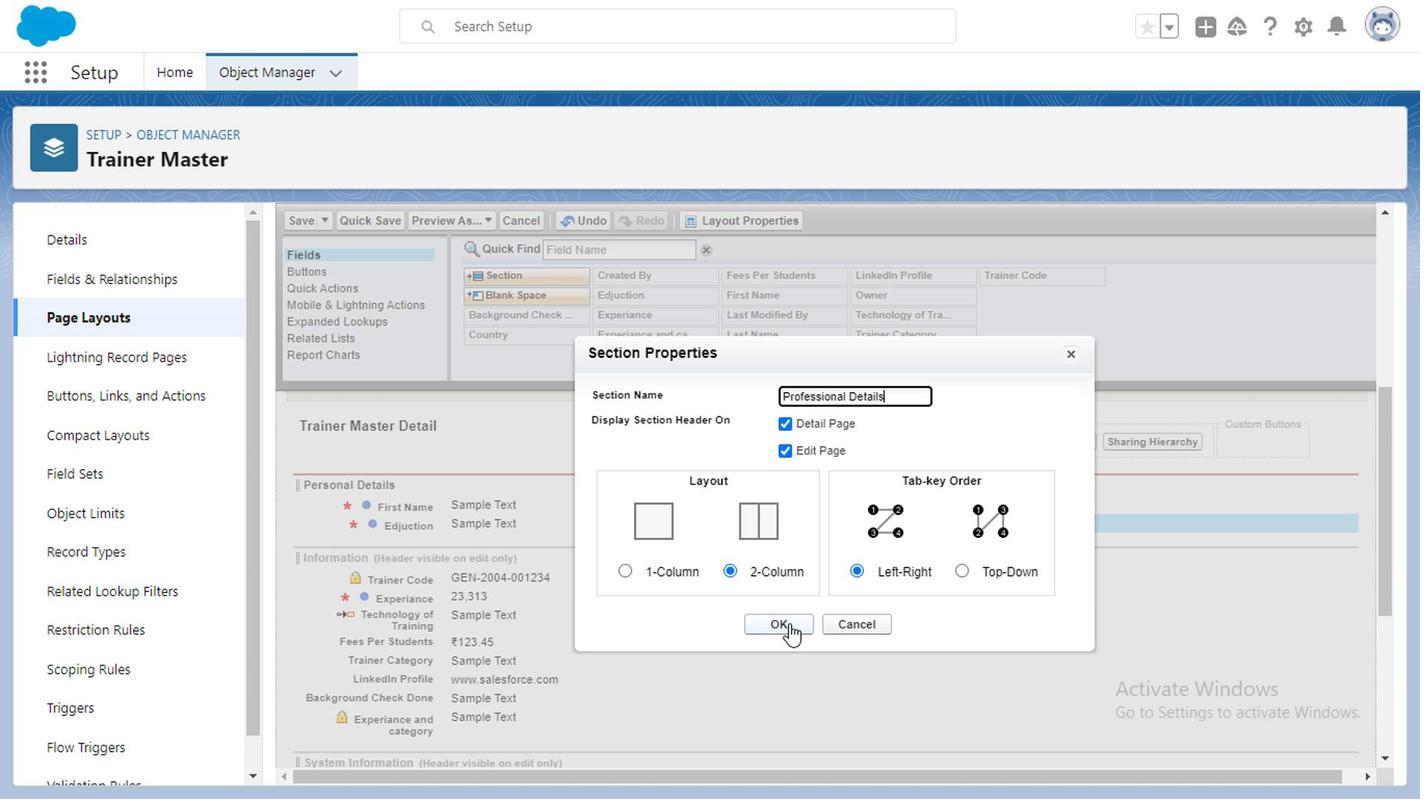 
Action: Mouse moved to (1381, 461)
Screenshot: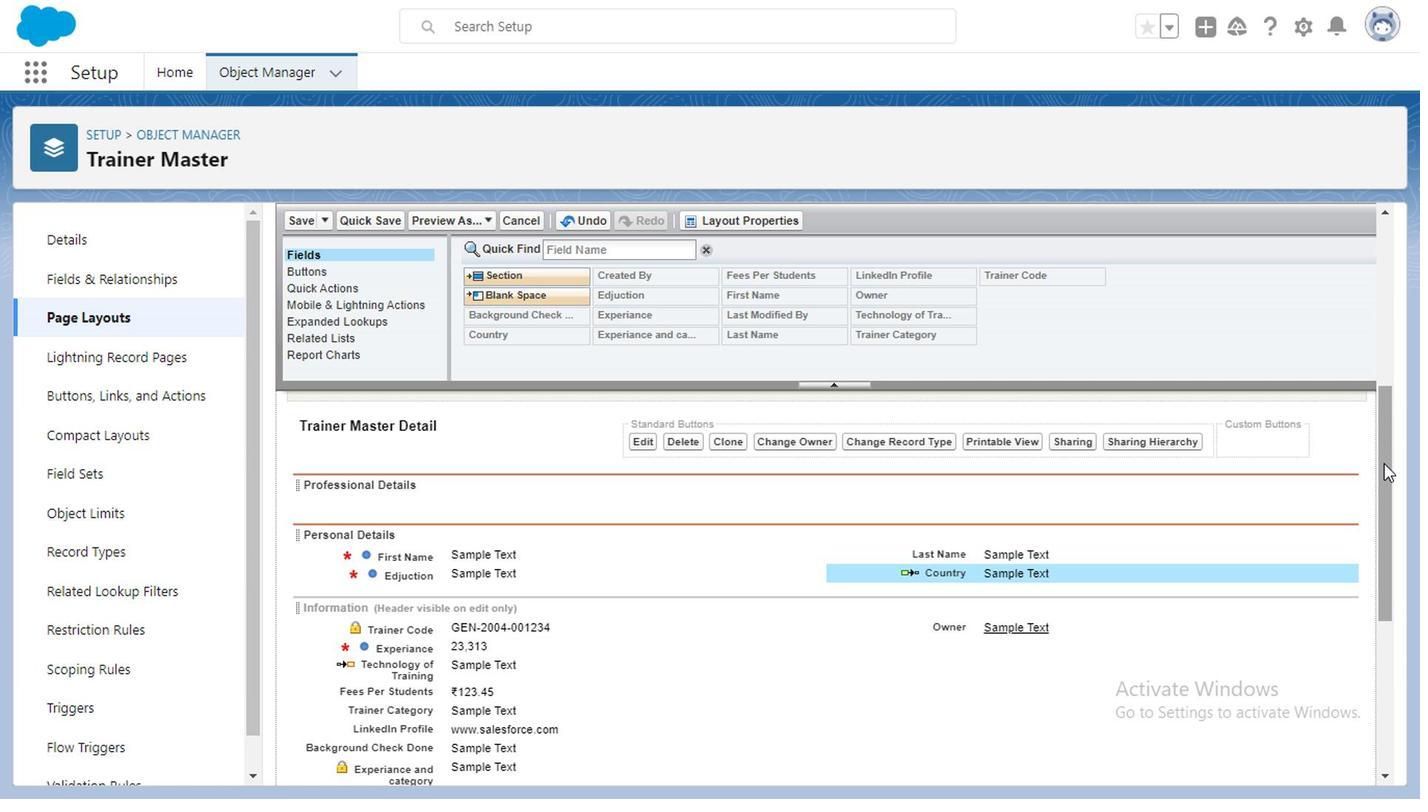 
Action: Mouse pressed left at (1381, 461)
Screenshot: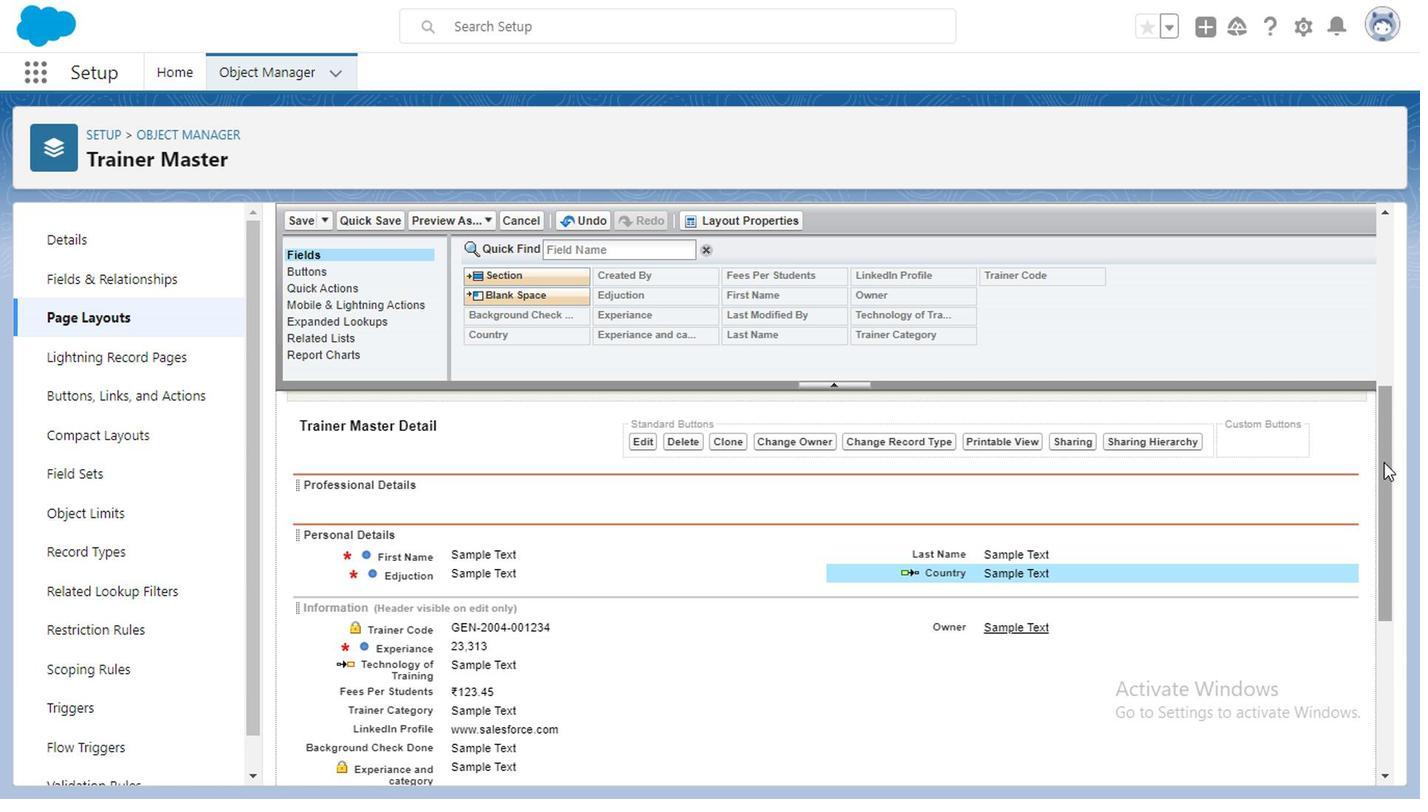 
Action: Mouse moved to (508, 438)
Screenshot: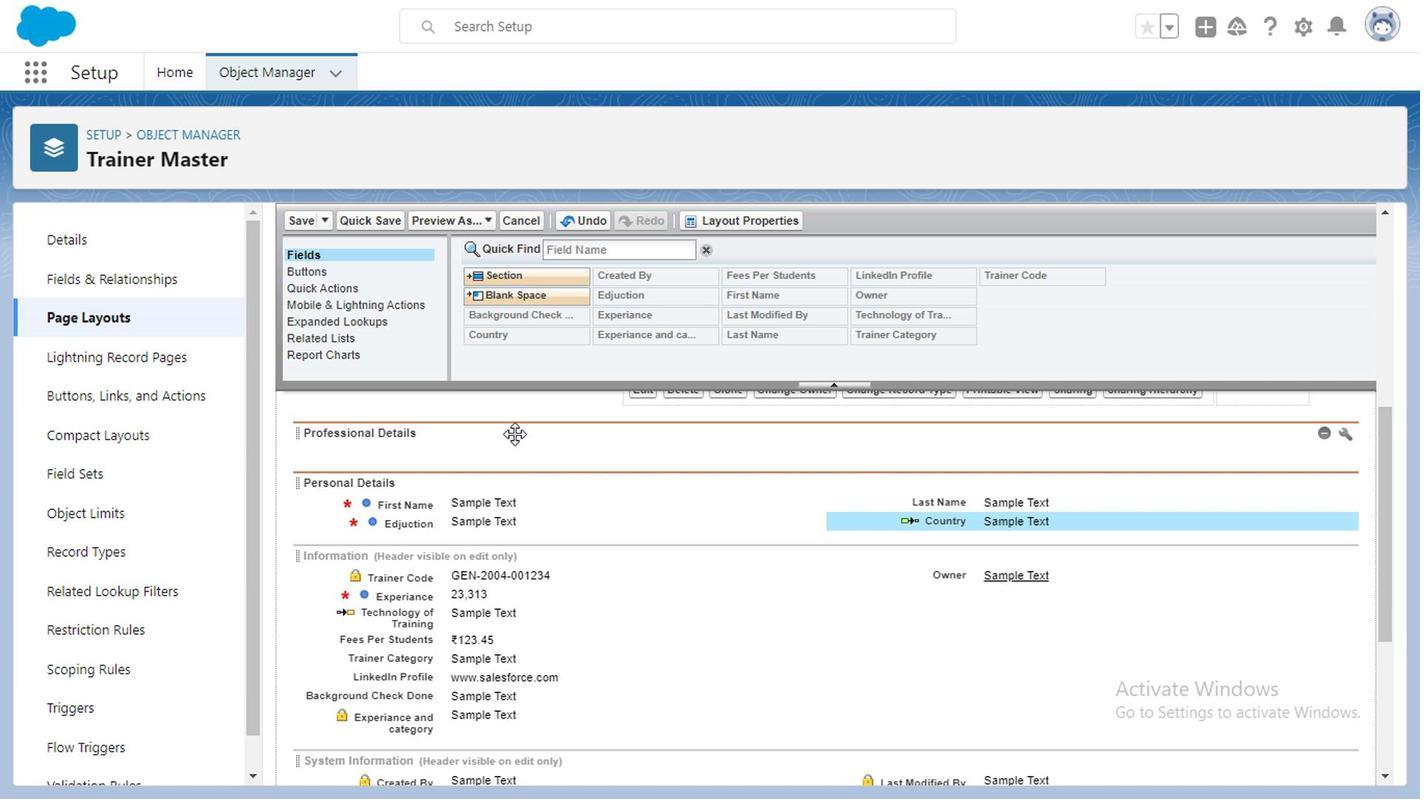 
Action: Mouse pressed left at (508, 438)
Screenshot: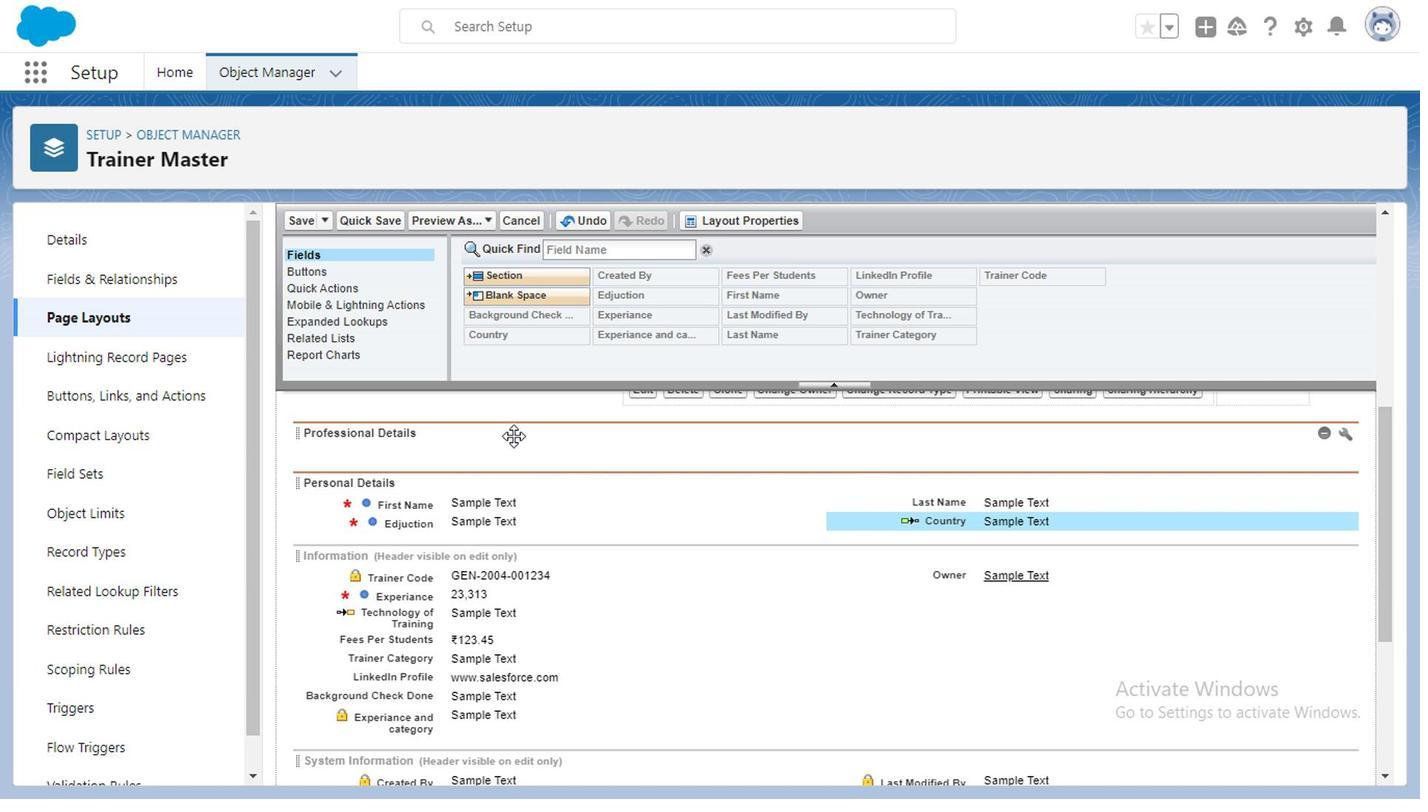 
Action: Mouse moved to (470, 598)
Screenshot: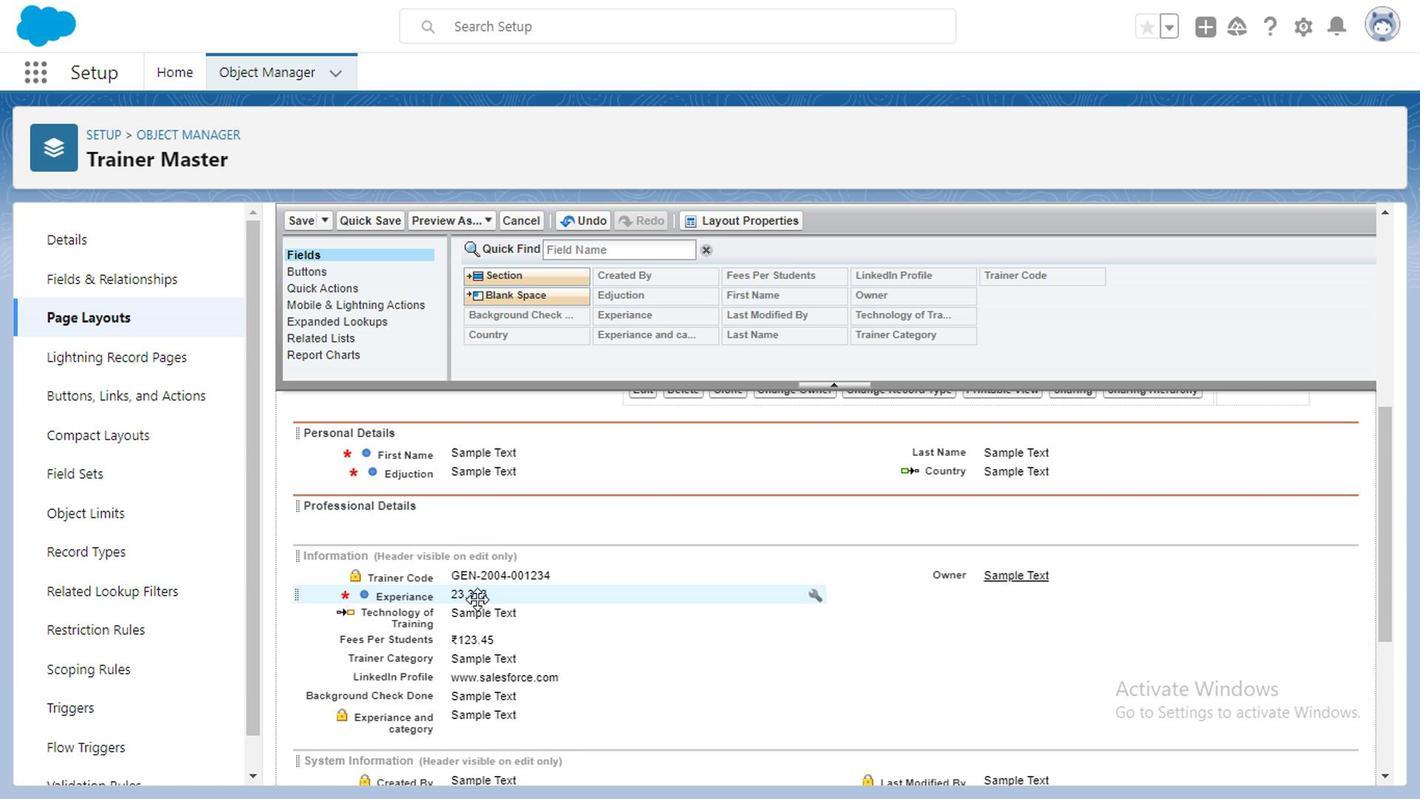 
Action: Mouse pressed left at (470, 598)
Screenshot: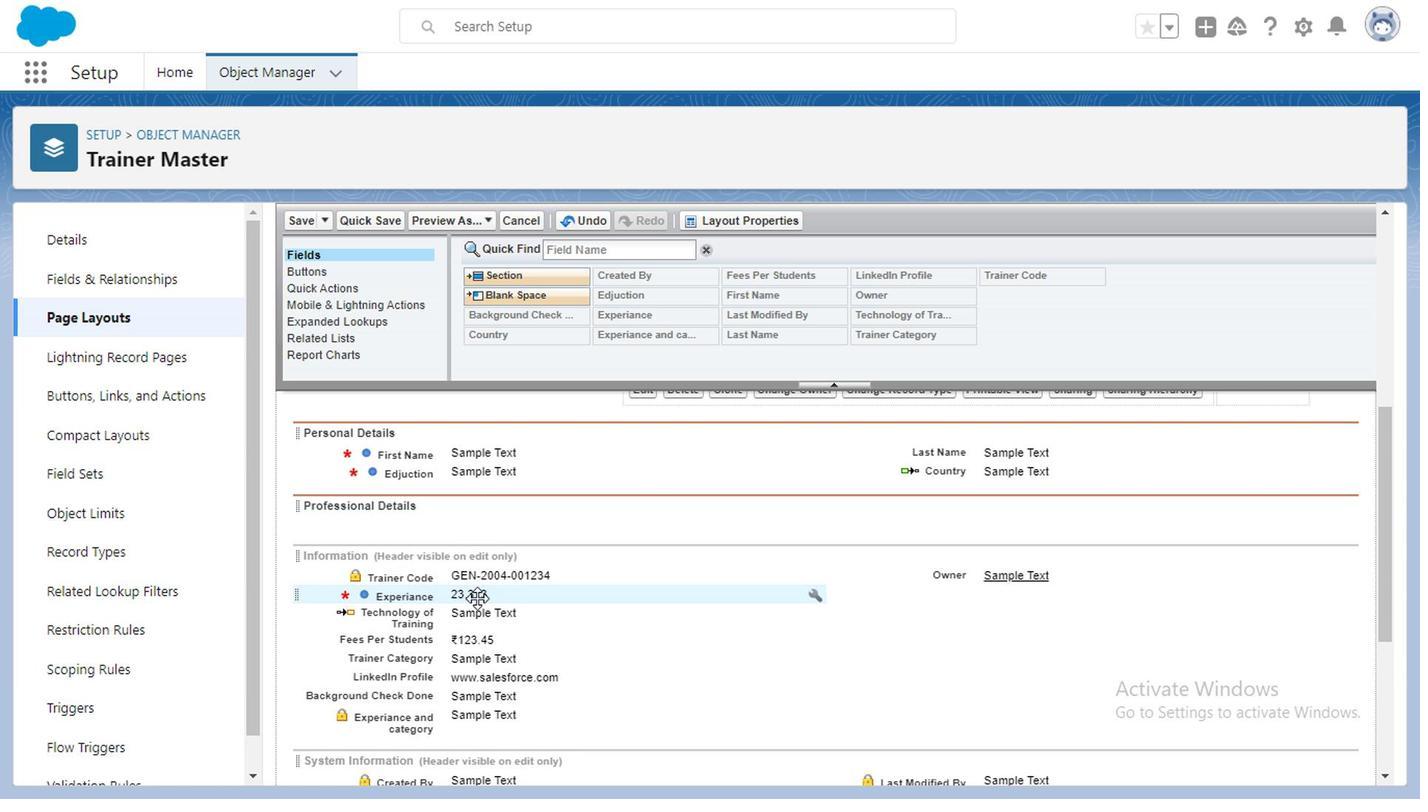 
Action: Mouse moved to (455, 600)
Screenshot: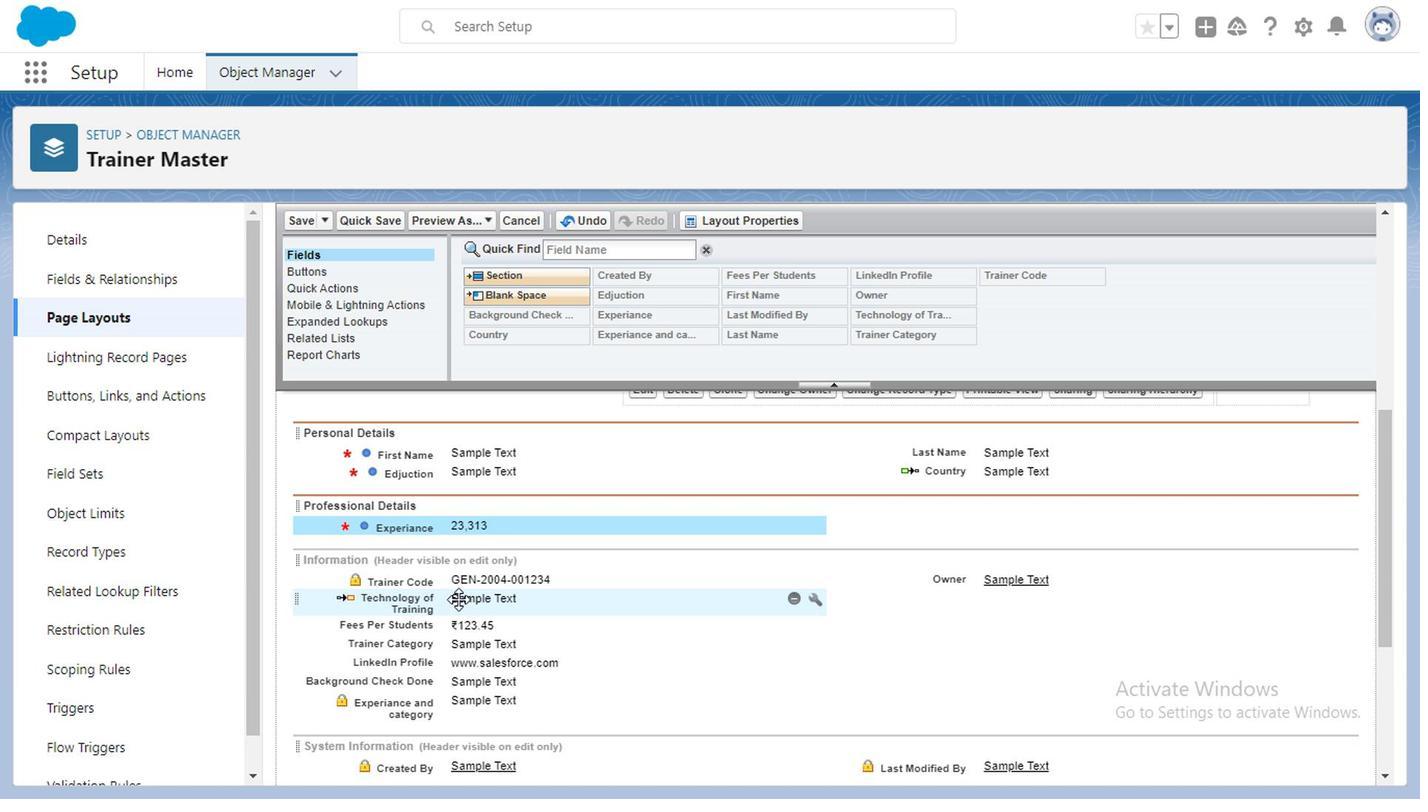 
Action: Mouse pressed left at (455, 600)
Screenshot: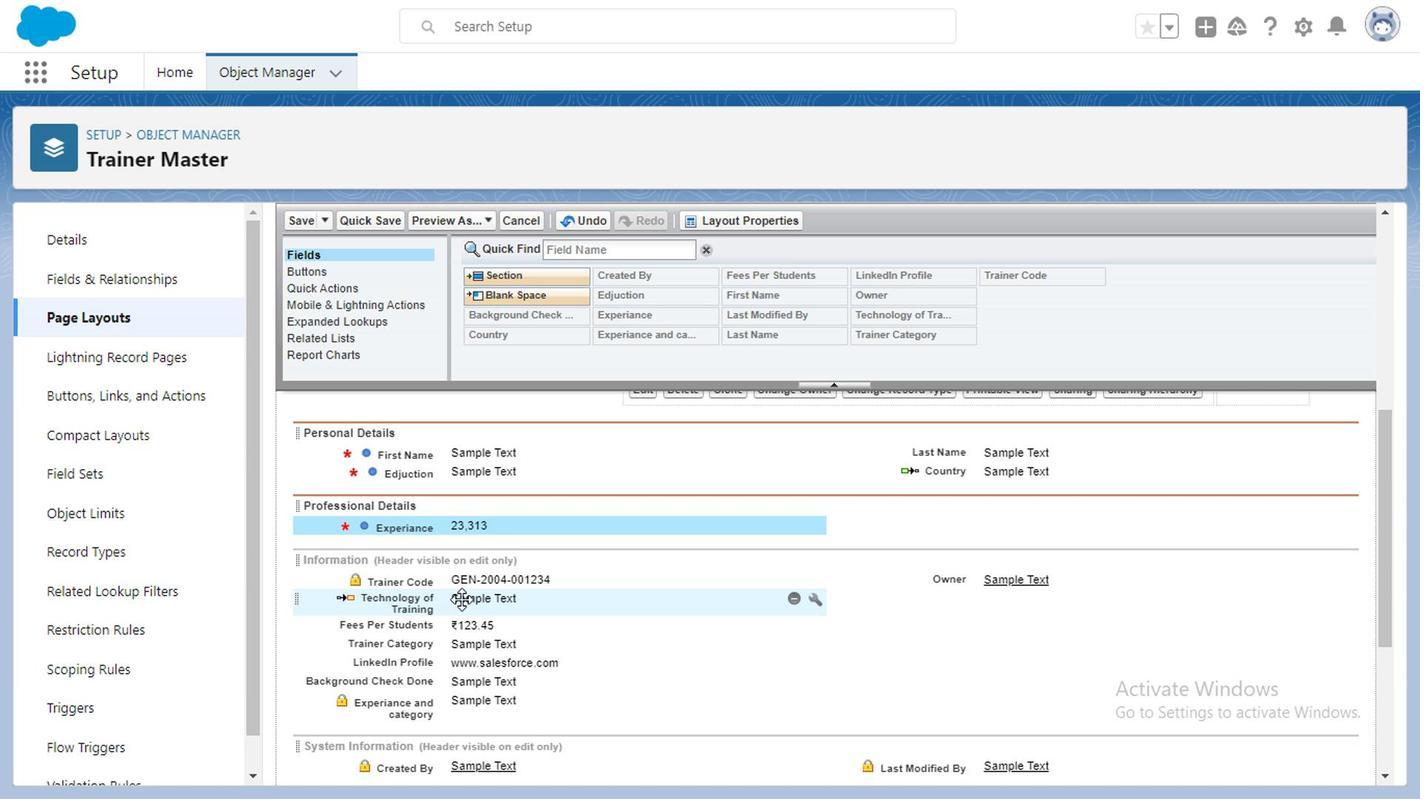 
Action: Mouse moved to (490, 625)
Screenshot: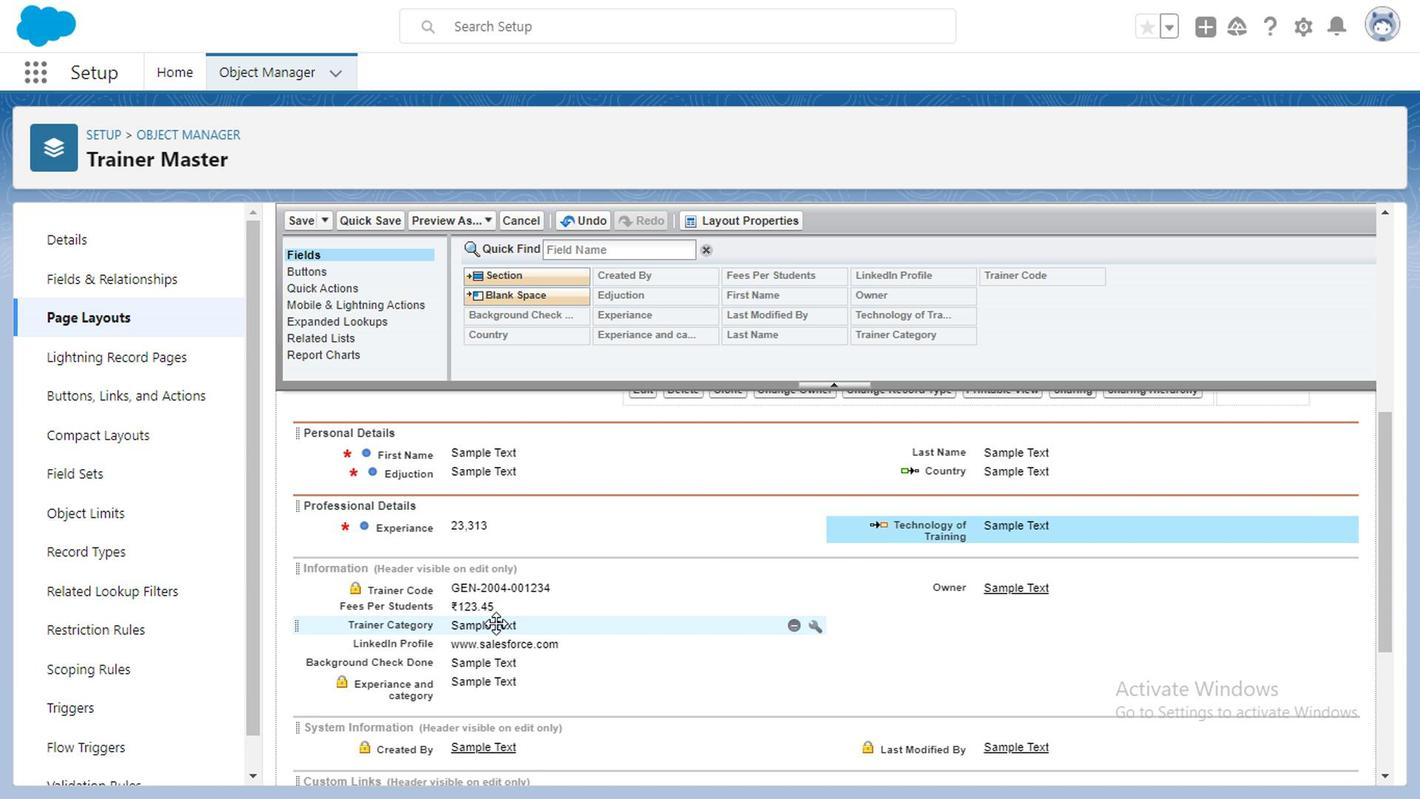 
Action: Mouse pressed left at (490, 625)
Screenshot: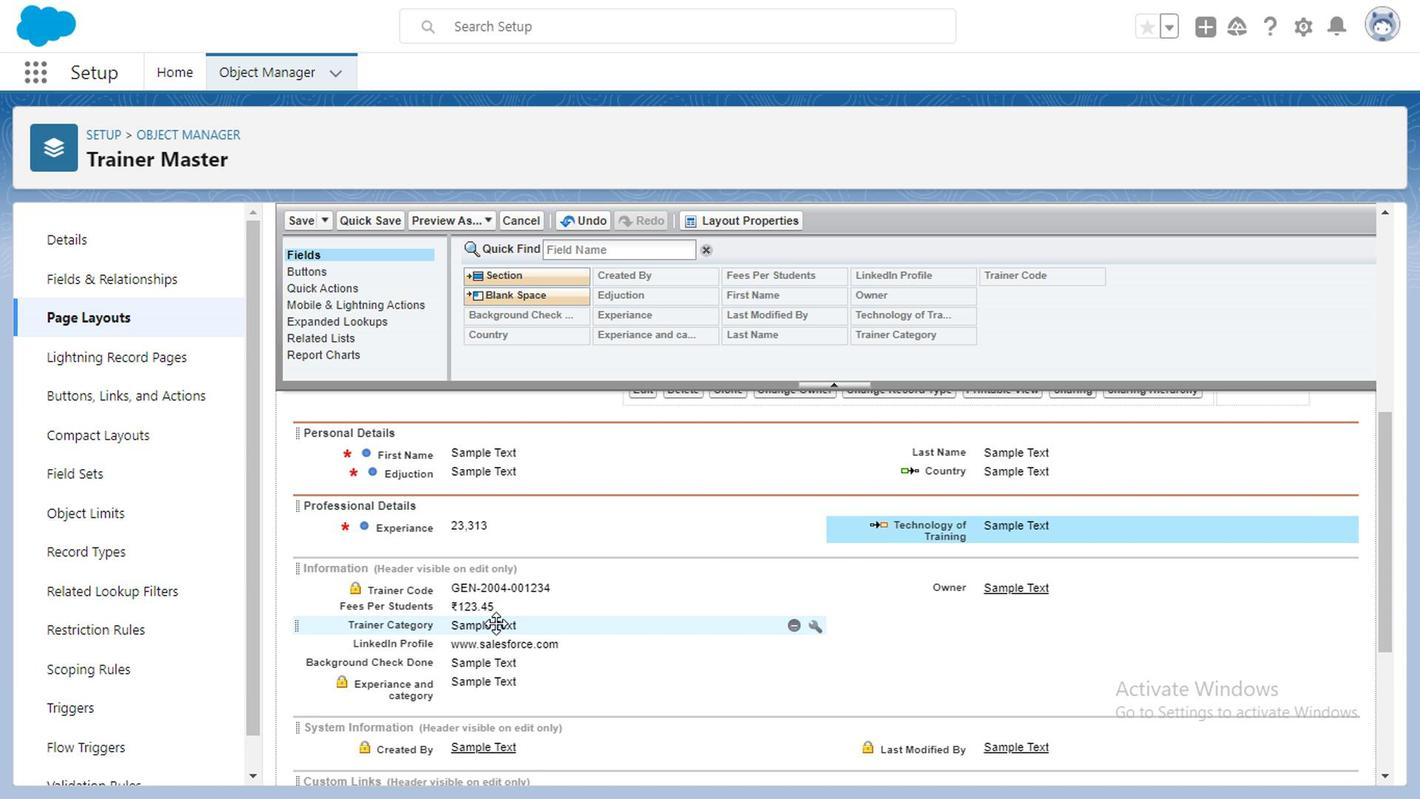 
Action: Mouse moved to (488, 651)
Screenshot: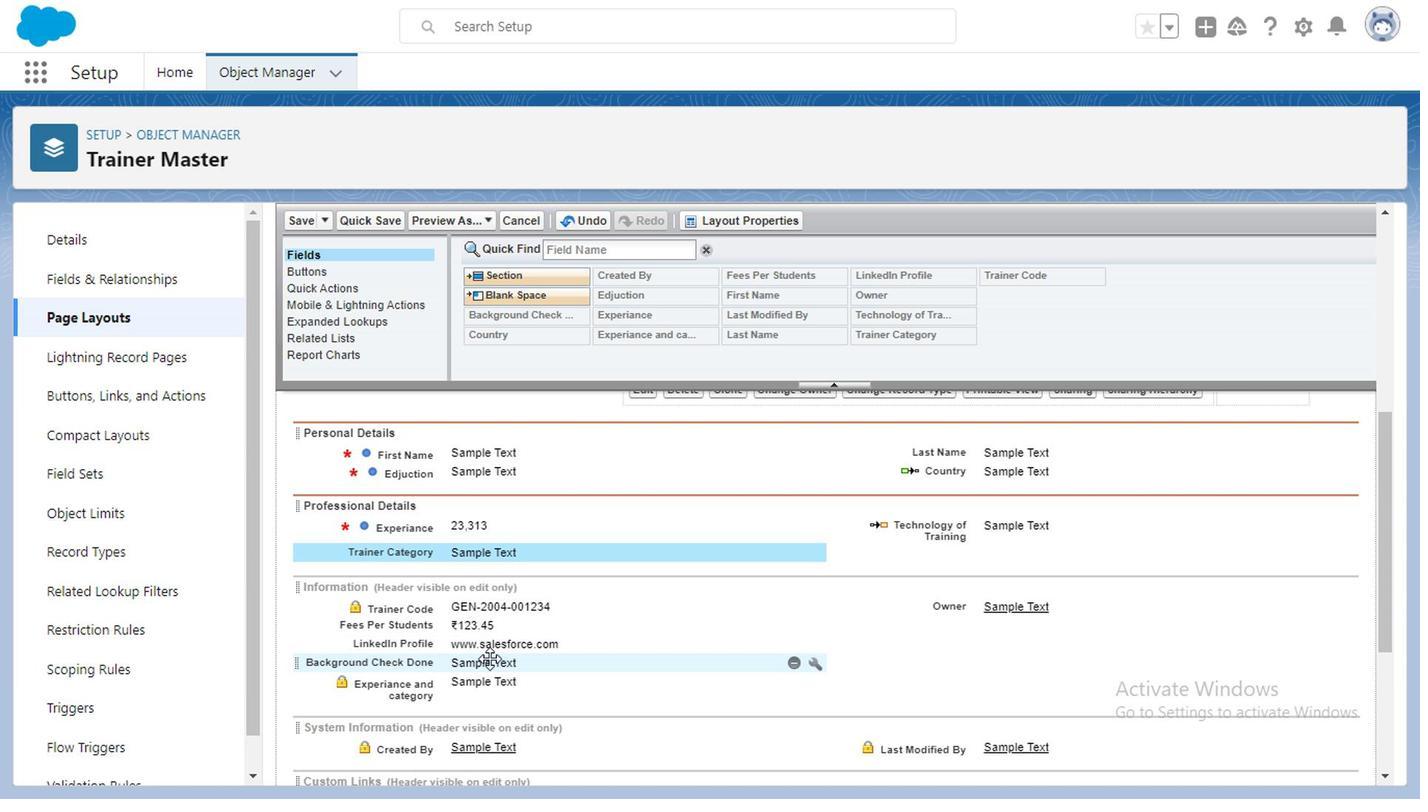 
Action: Mouse pressed left at (488, 651)
Screenshot: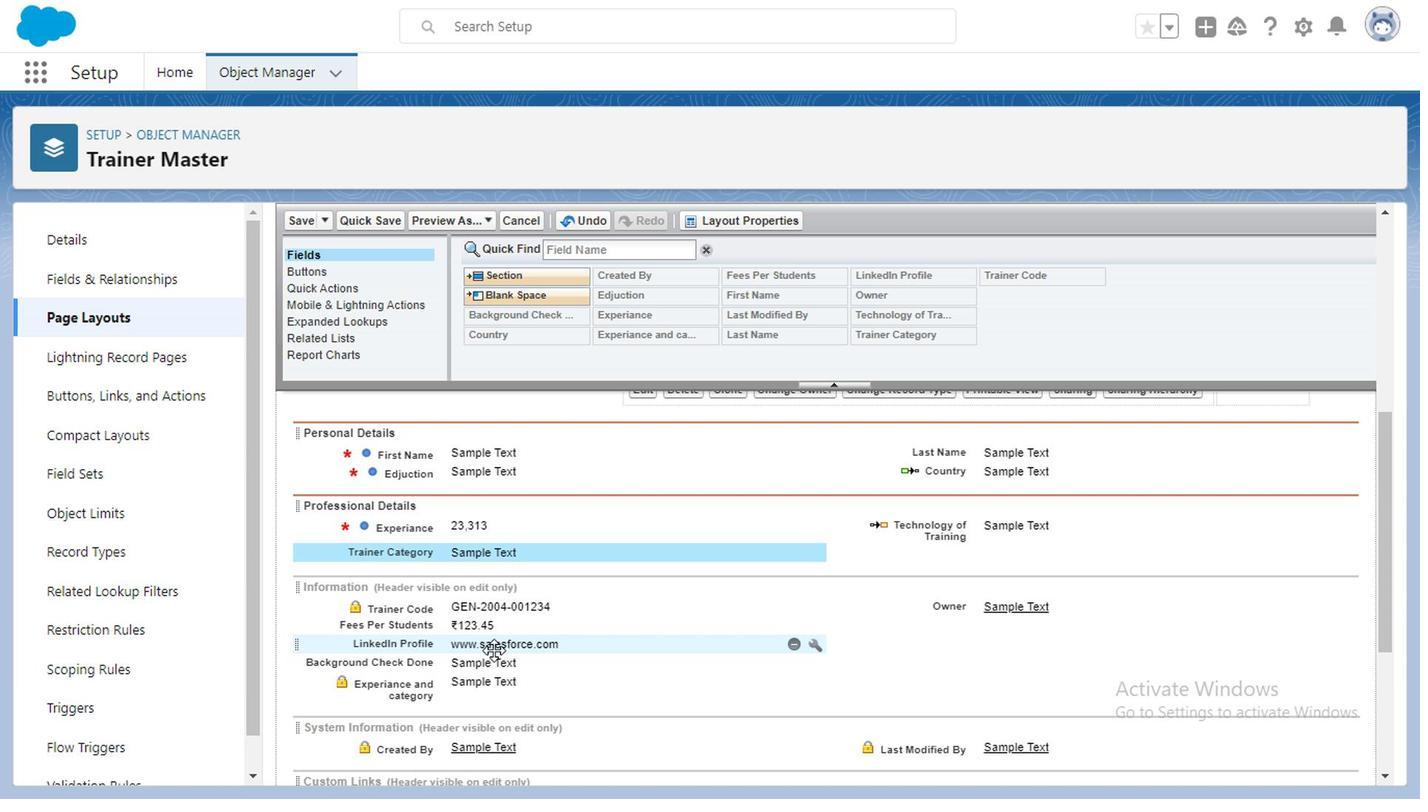 
Action: Mouse moved to (475, 651)
Screenshot: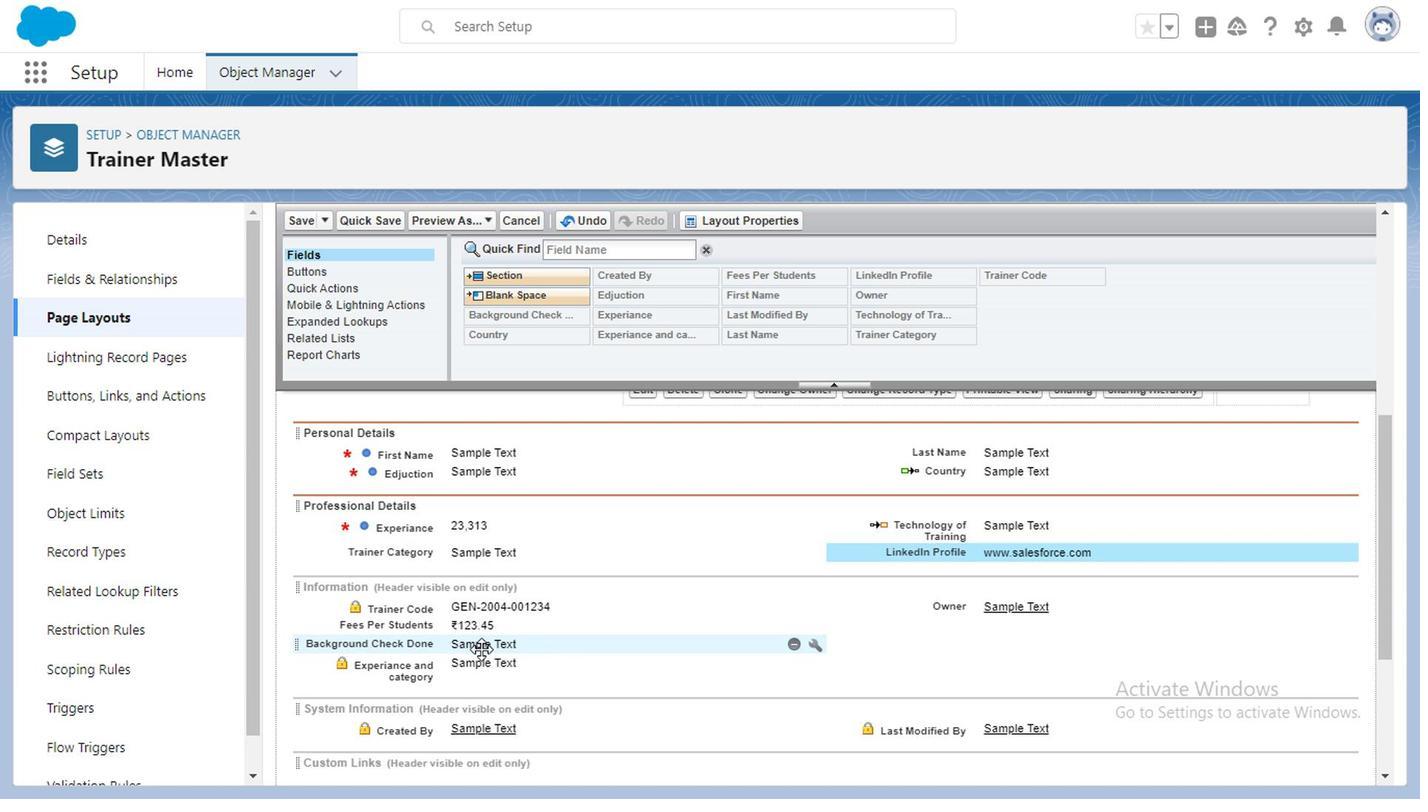 
Action: Mouse pressed left at (475, 651)
Screenshot: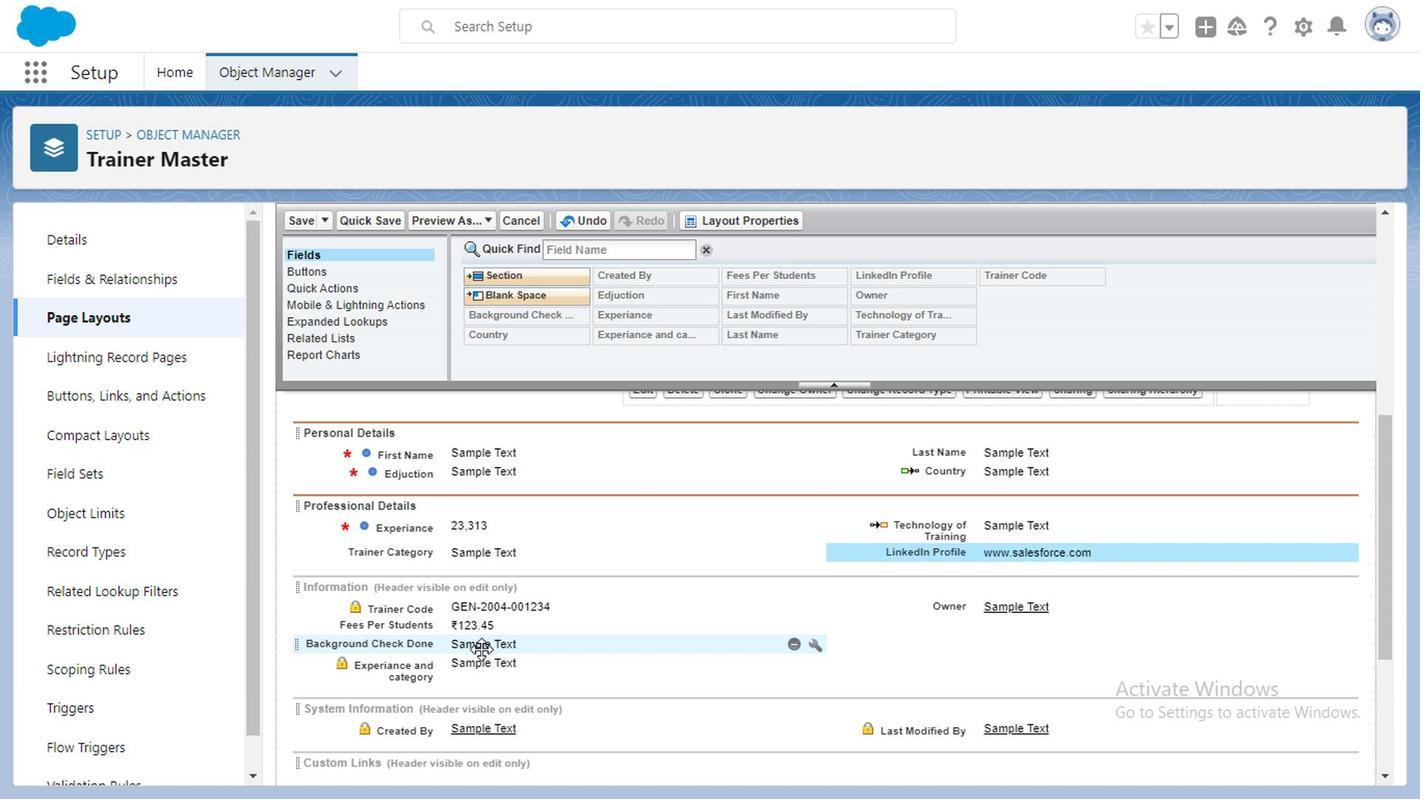 
Action: Mouse moved to (643, 662)
Screenshot: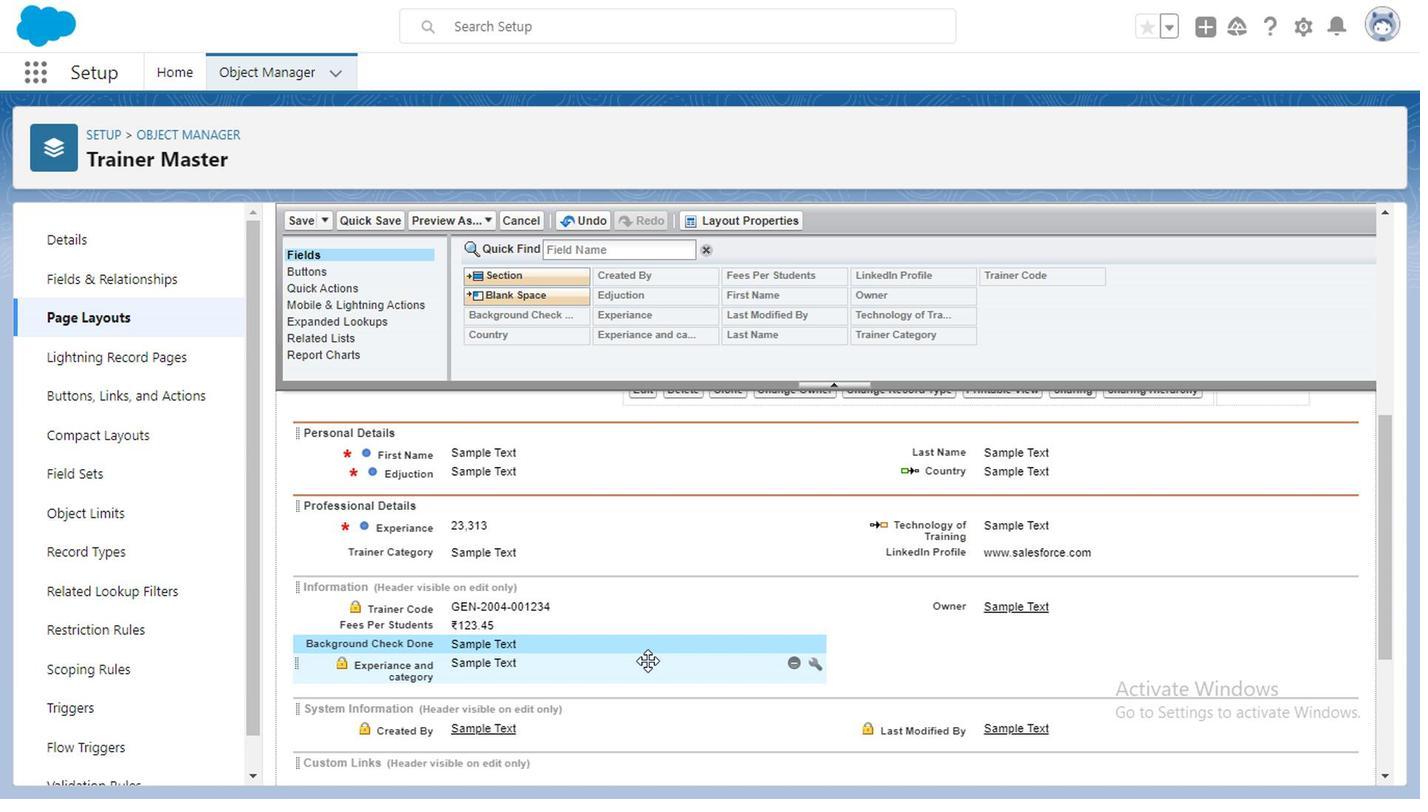 
Action: Mouse scrolled (643, 661) with delta (0, 0)
Screenshot: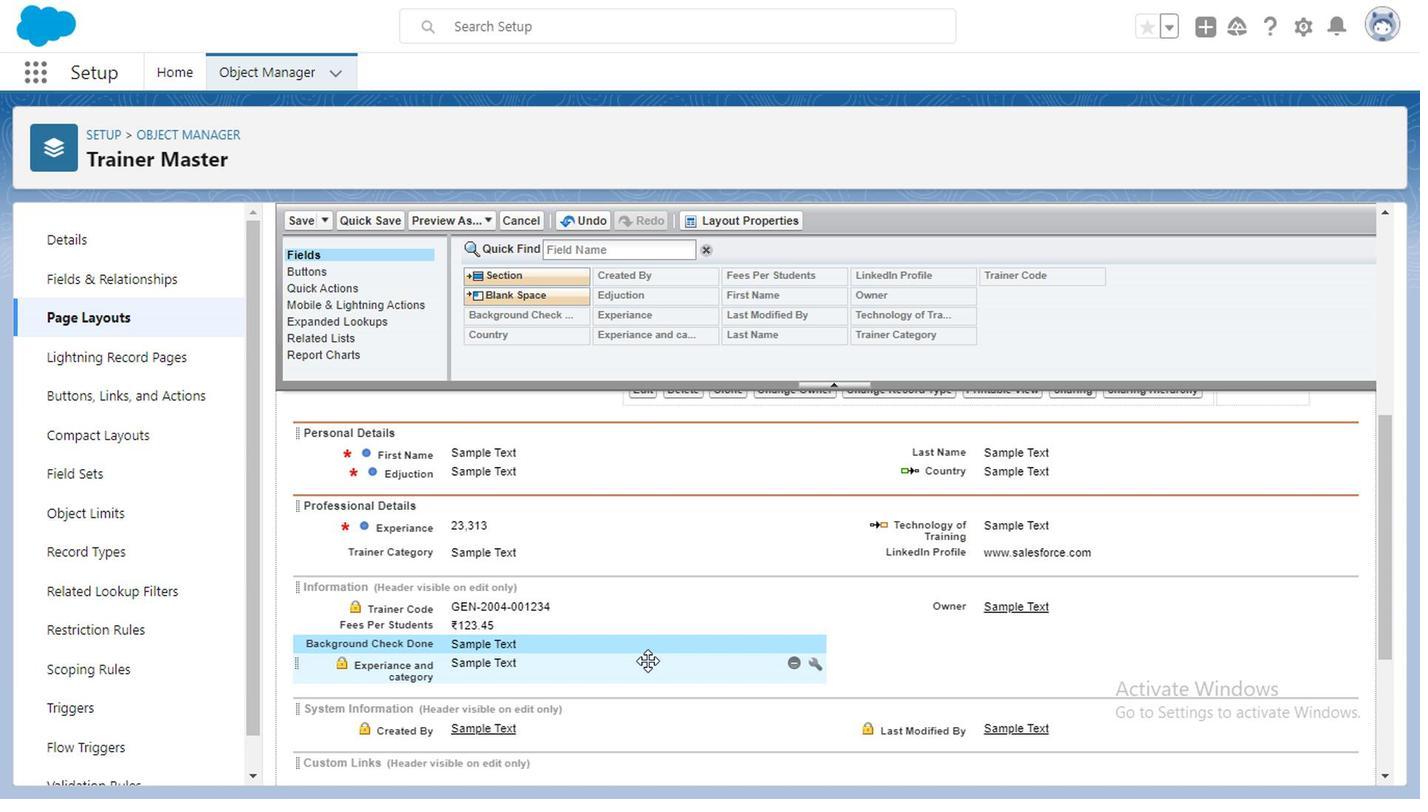 
Action: Mouse moved to (549, 613)
Screenshot: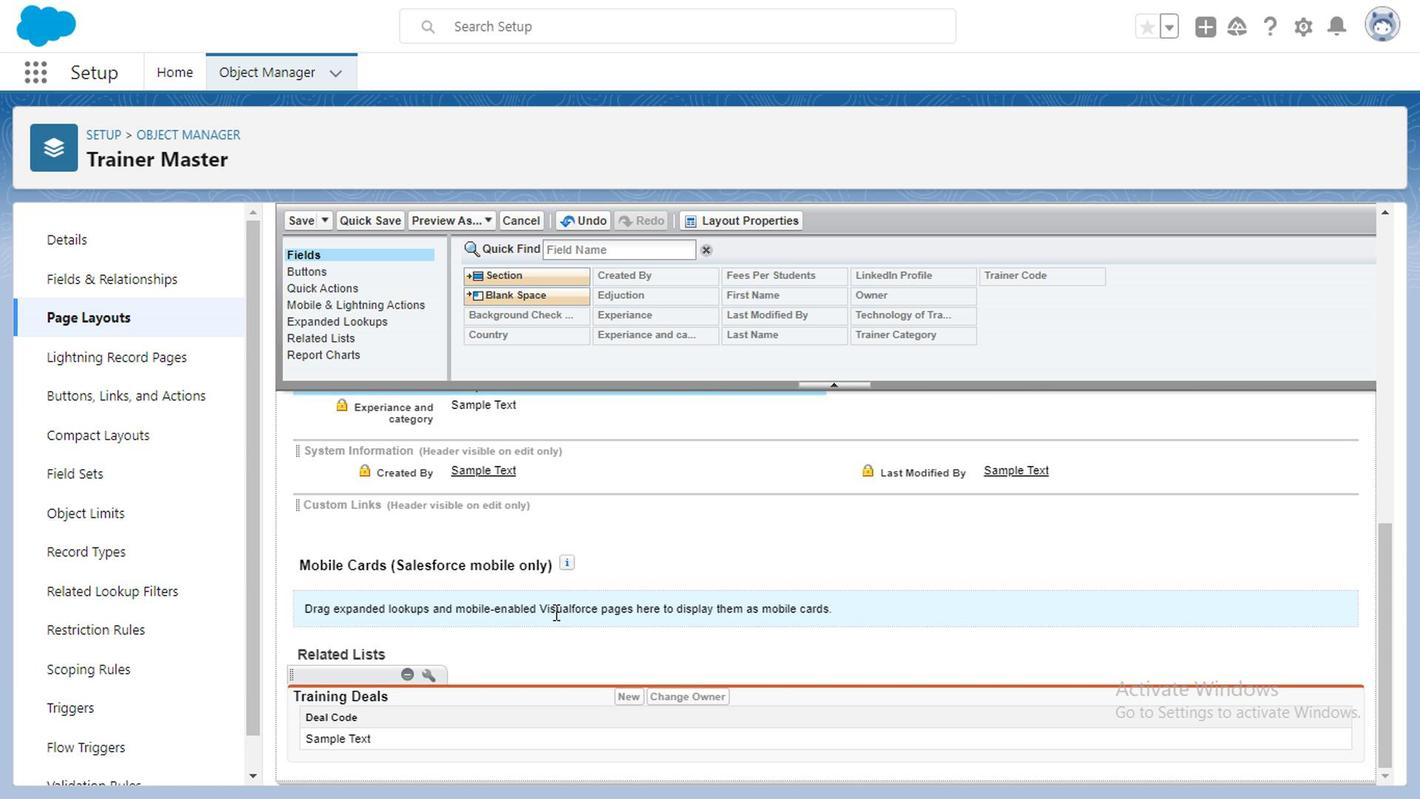 
Action: Mouse scrolled (549, 614) with delta (0, 0)
Screenshot: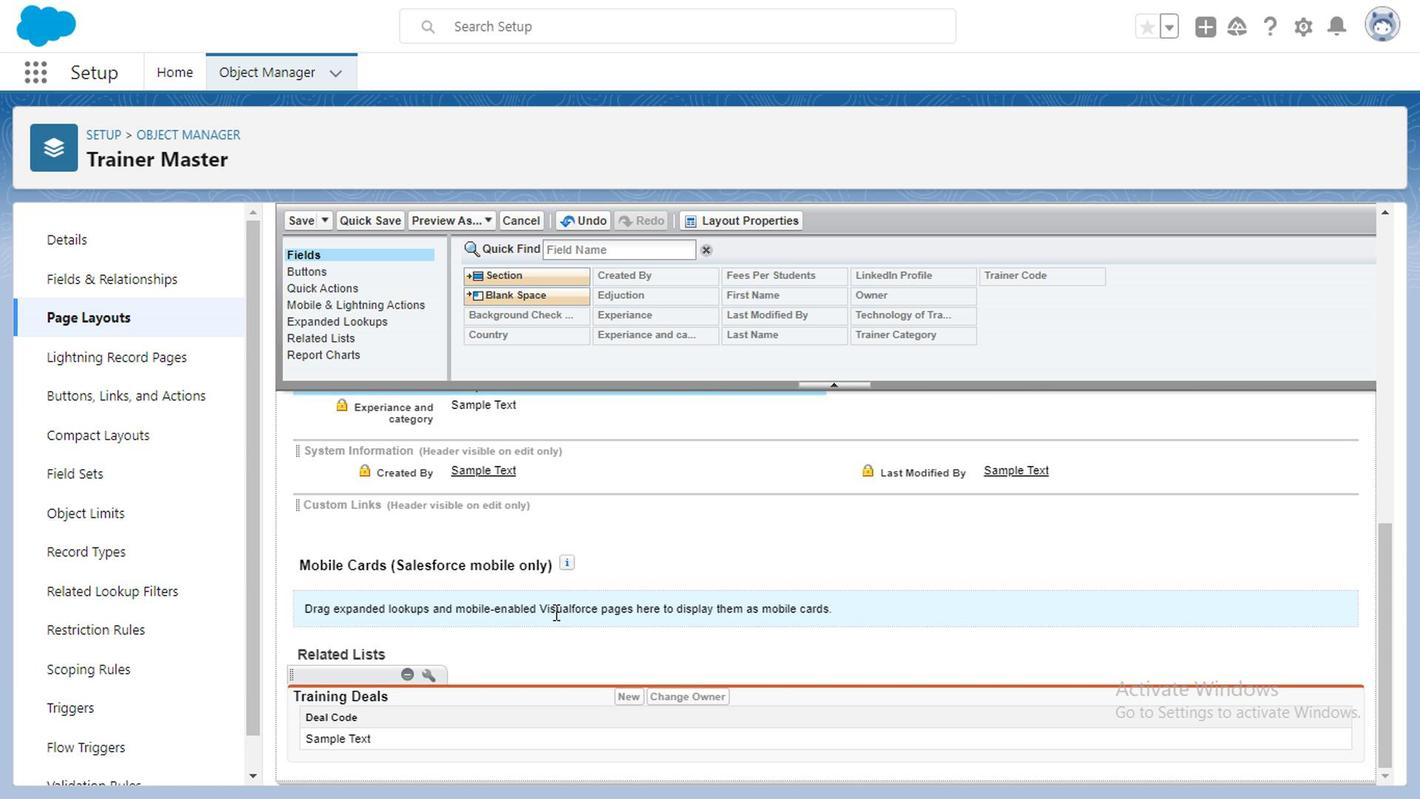 
Action: Mouse scrolled (549, 614) with delta (0, 0)
Screenshot: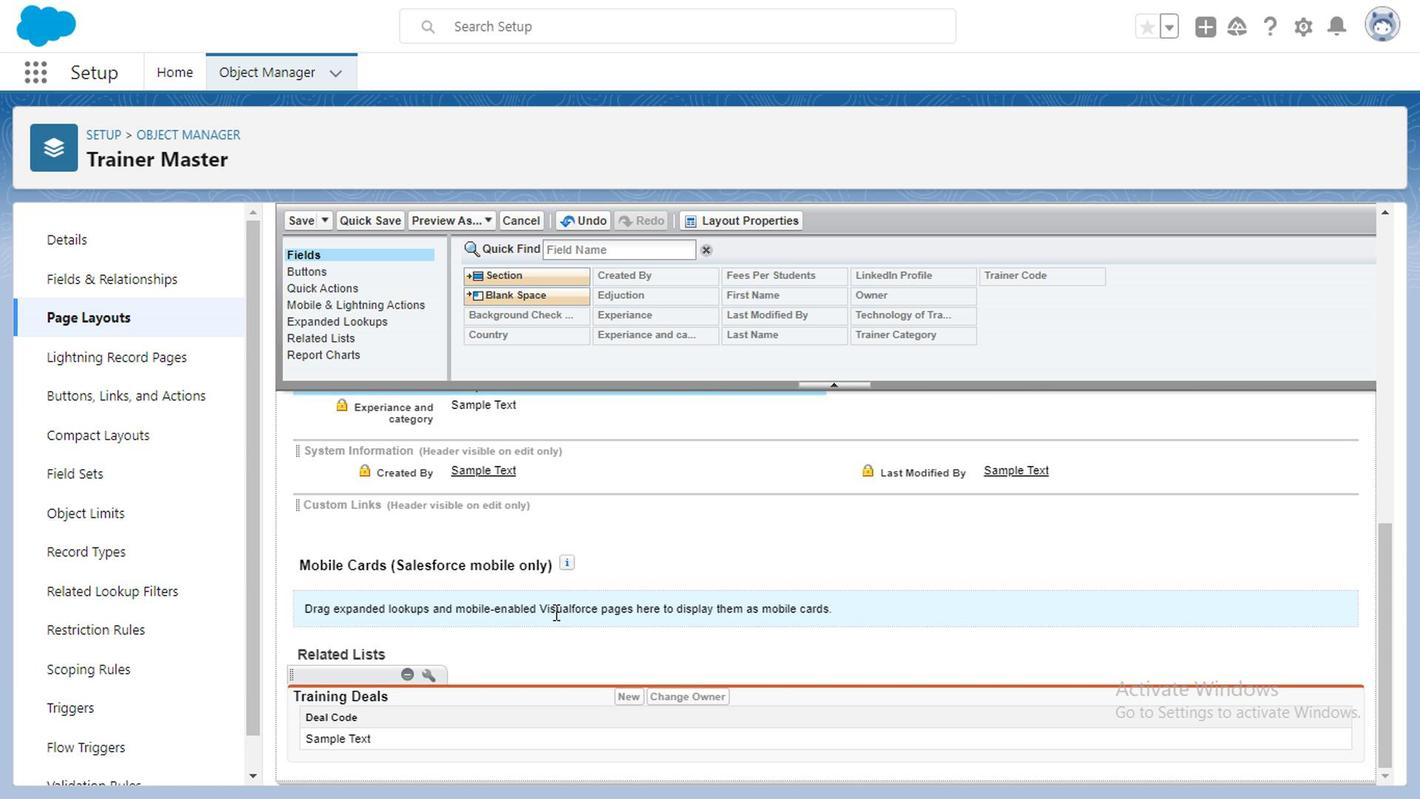 
Action: Mouse moved to (870, 341)
Screenshot: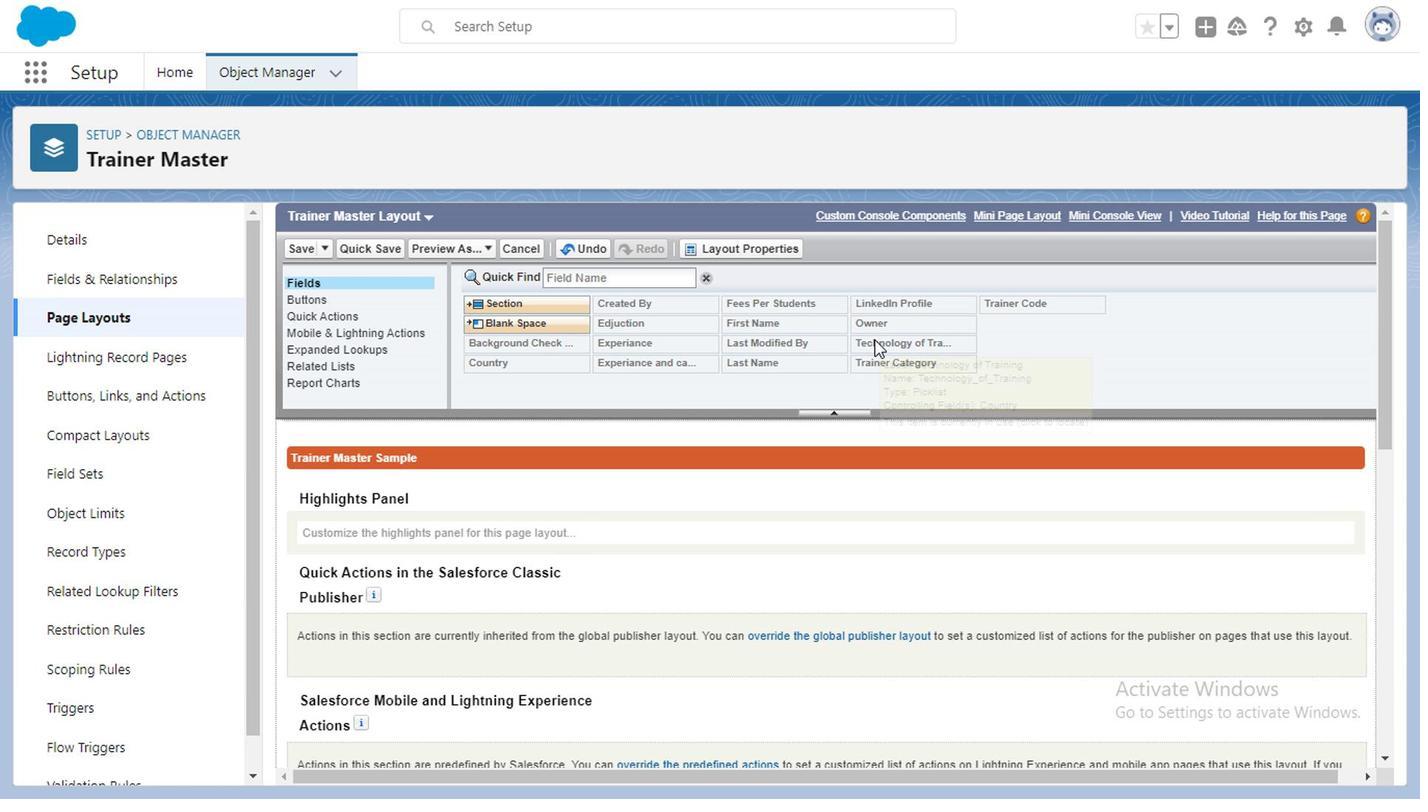 
Action: Mouse scrolled (870, 340) with delta (0, 0)
Screenshot: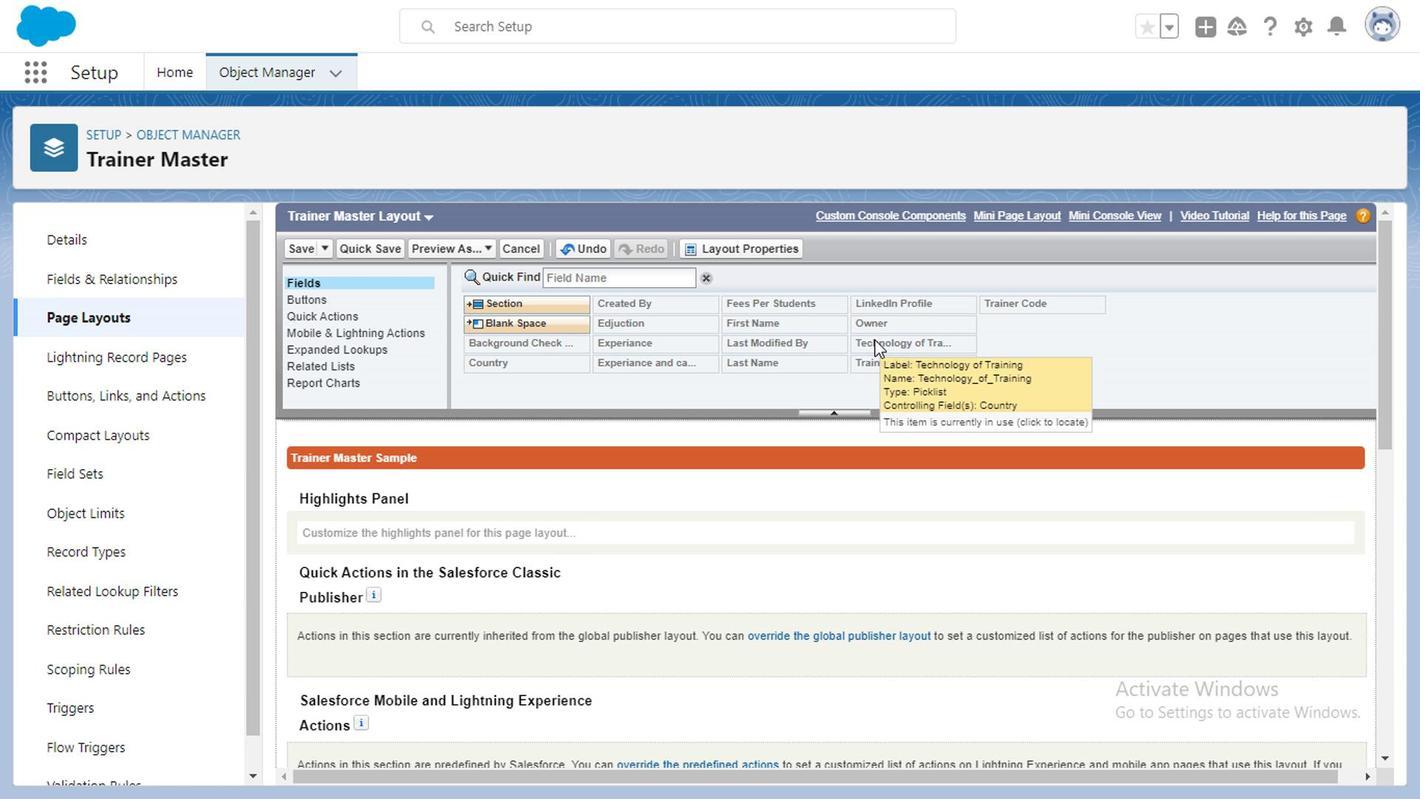 
Action: Mouse moved to (1383, 631)
Screenshot: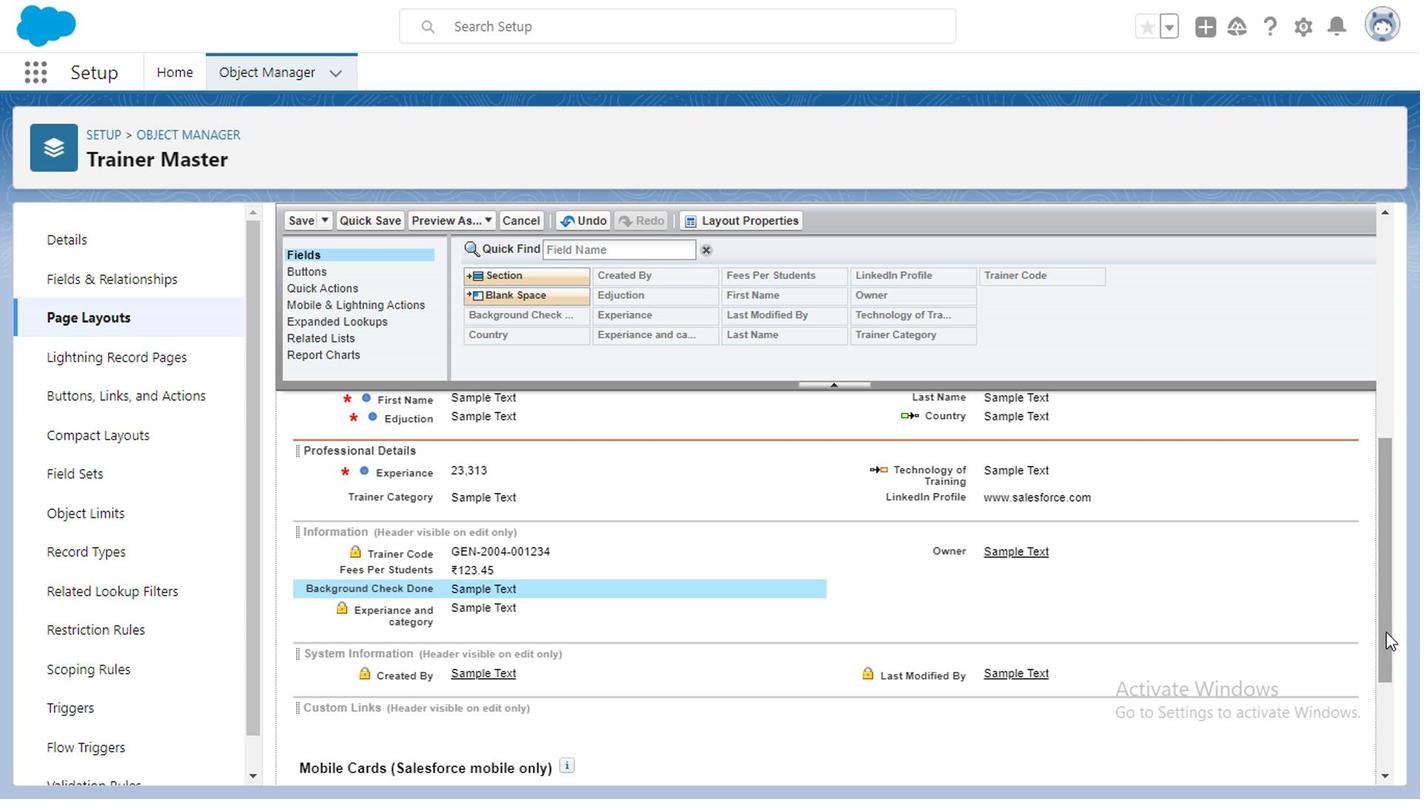
Action: Mouse pressed left at (1383, 631)
Screenshot: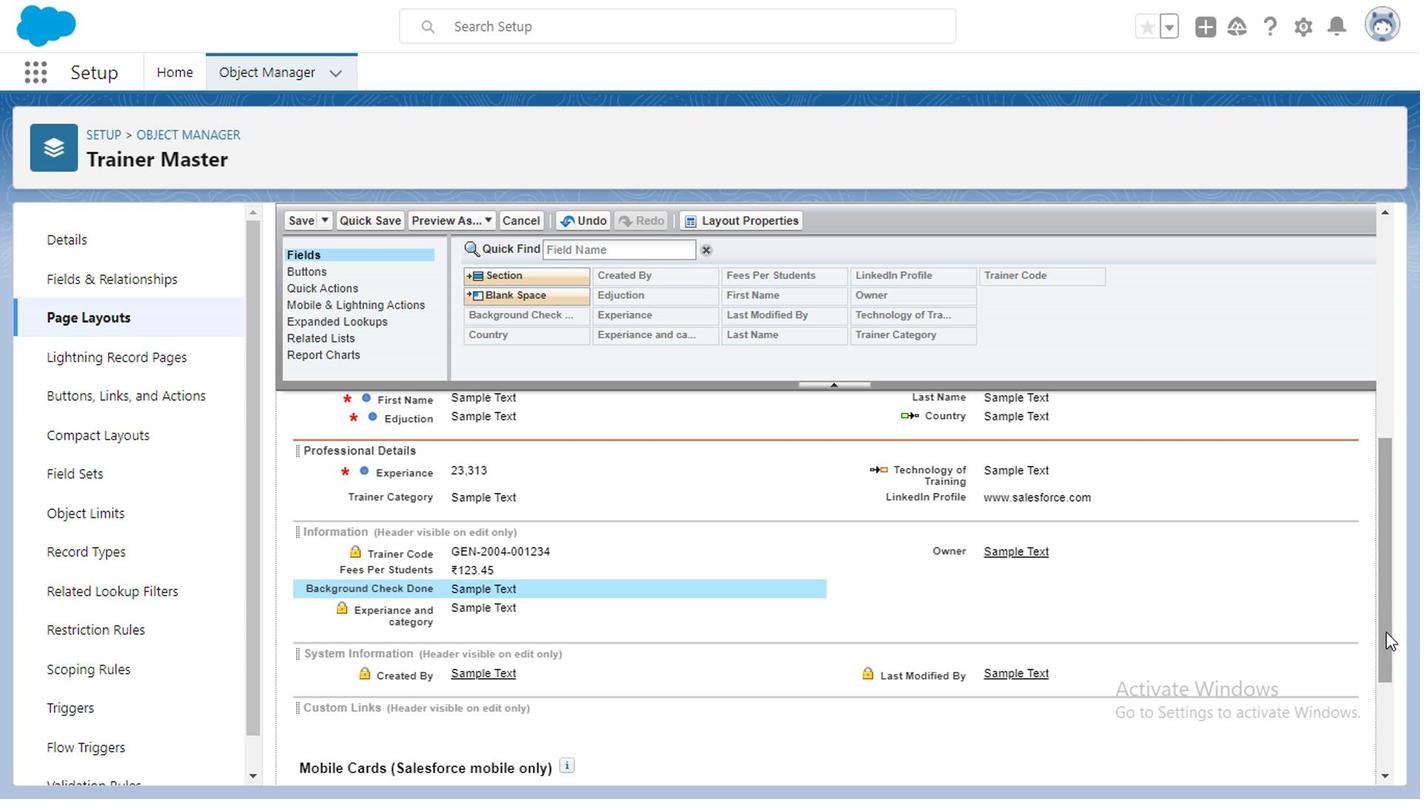 
Action: Mouse moved to (526, 296)
Screenshot: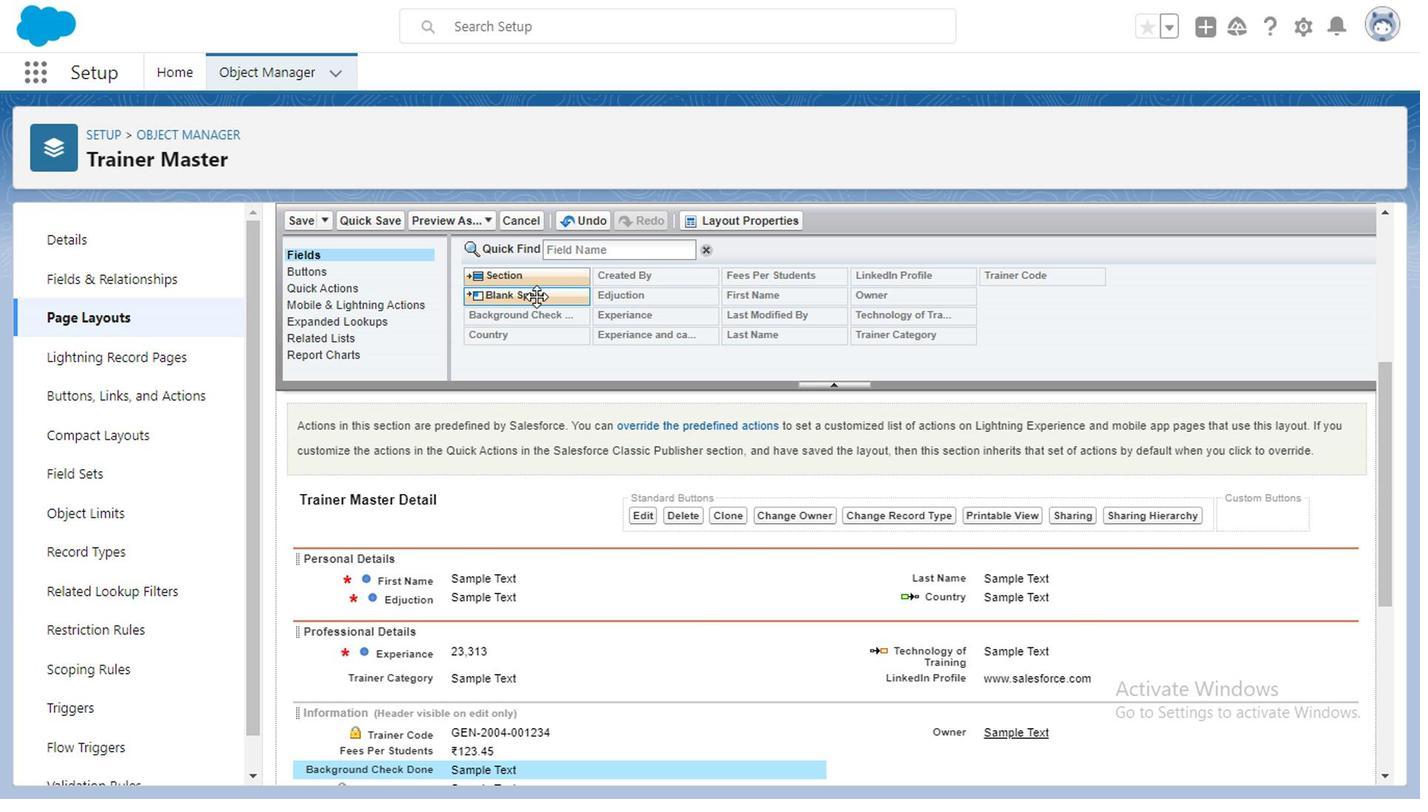 
Action: Mouse pressed left at (526, 296)
Screenshot: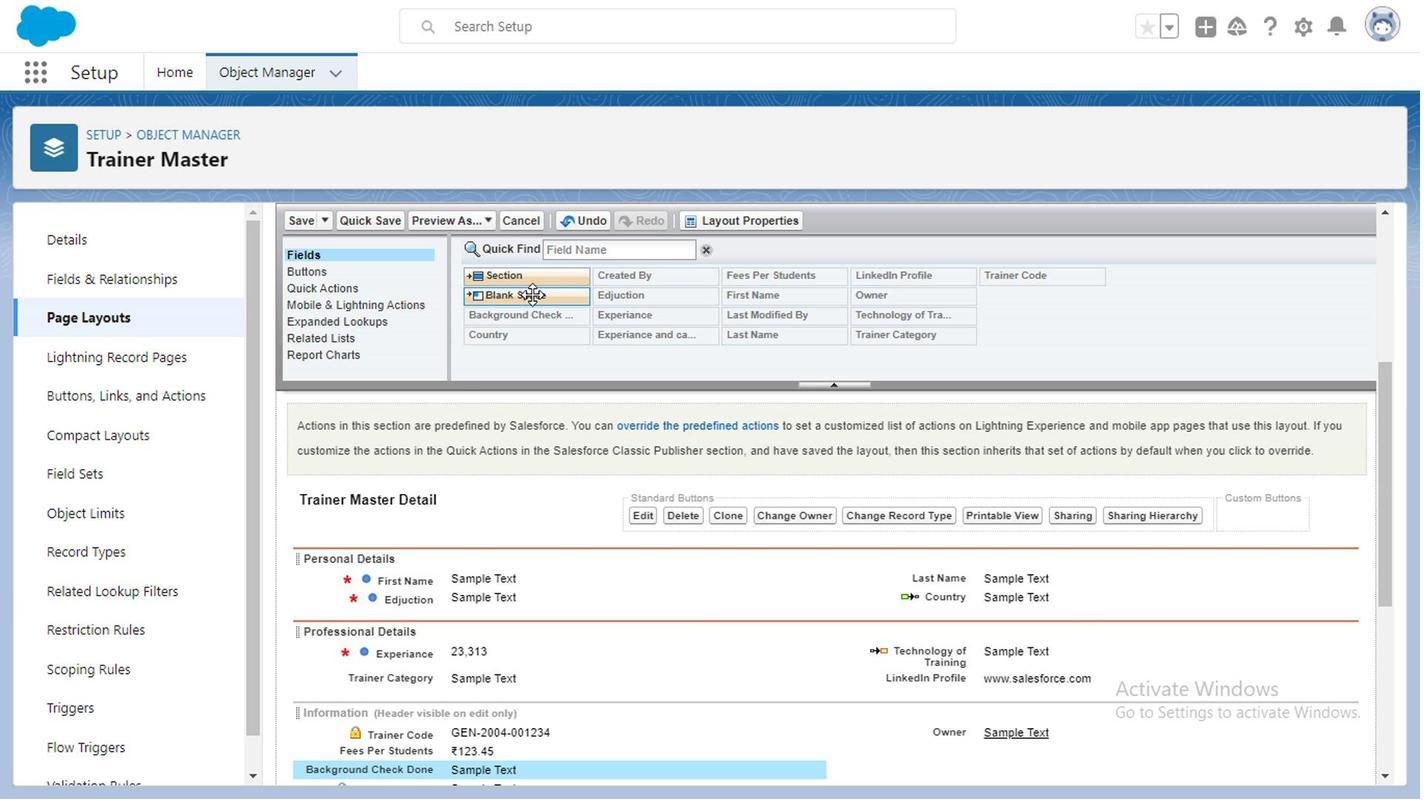 
Action: Mouse moved to (526, 296)
Screenshot: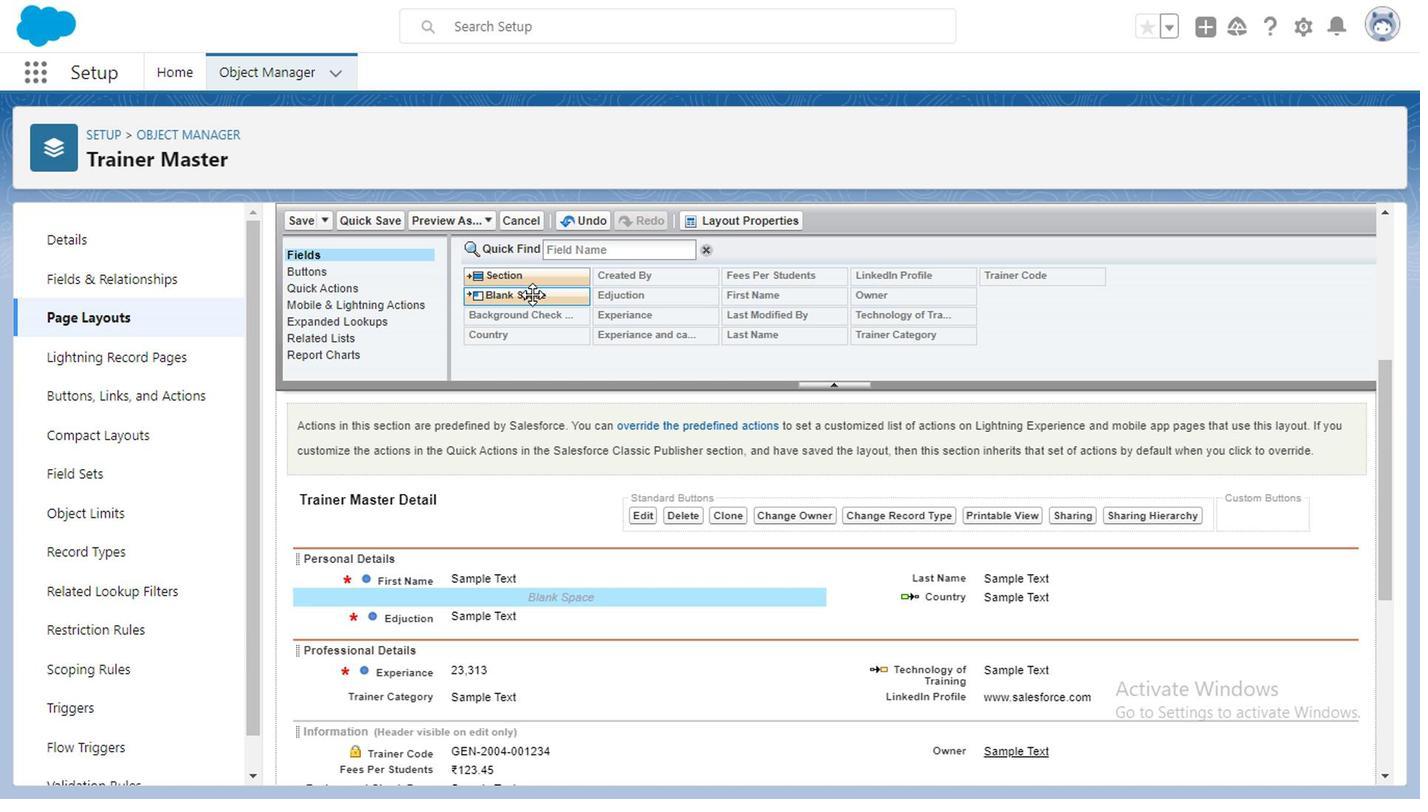 
Action: Mouse pressed left at (526, 296)
Screenshot: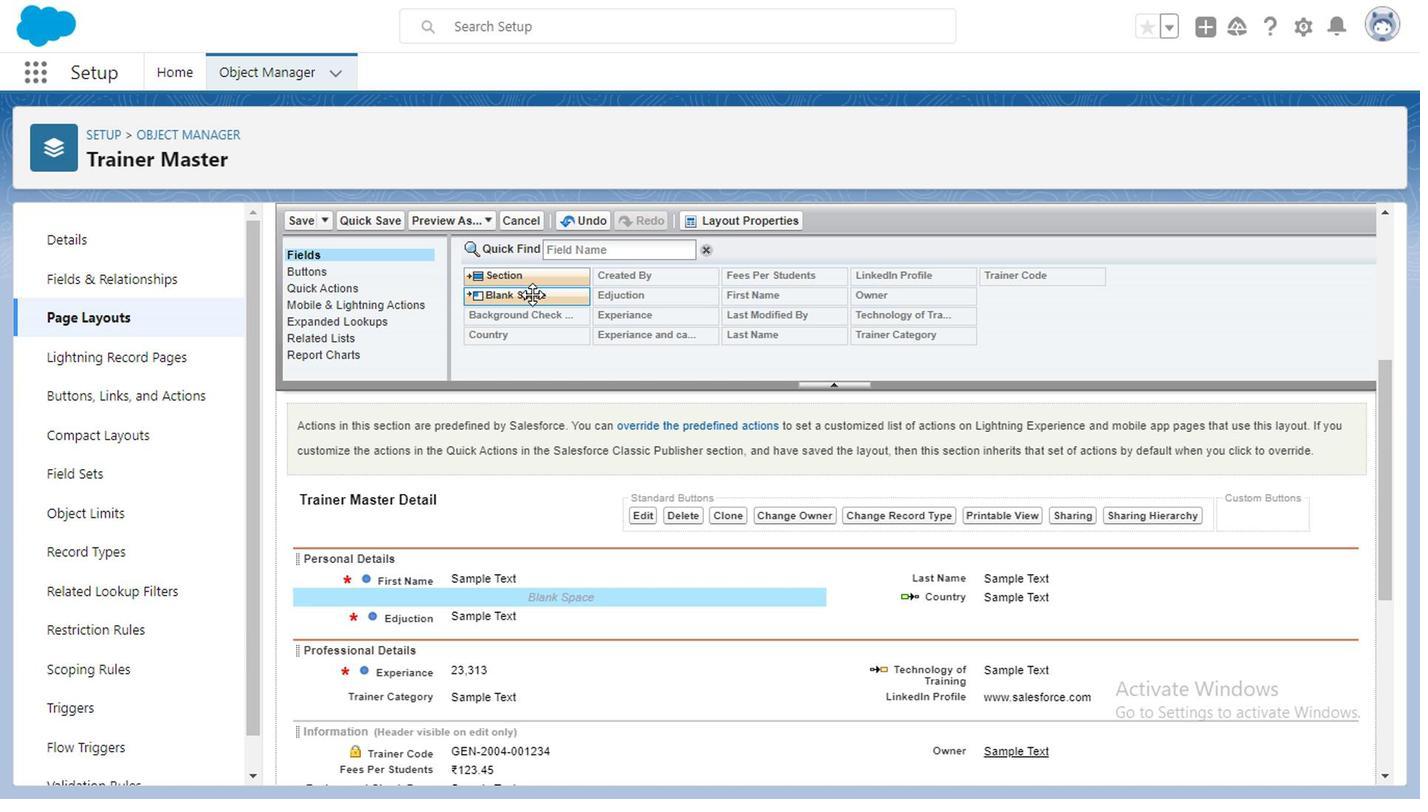 
Action: Mouse moved to (1381, 551)
Screenshot: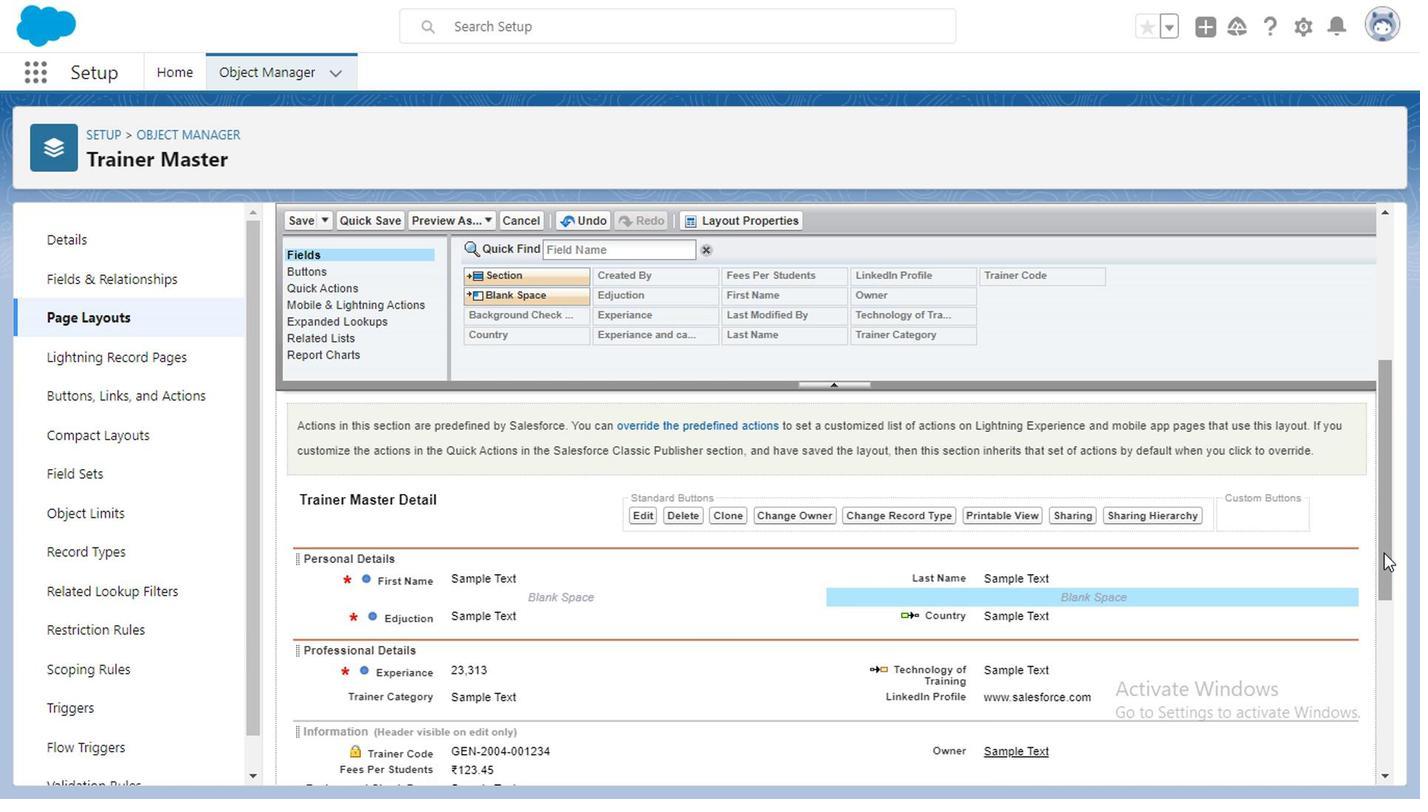 
Action: Mouse pressed left at (1381, 551)
Screenshot: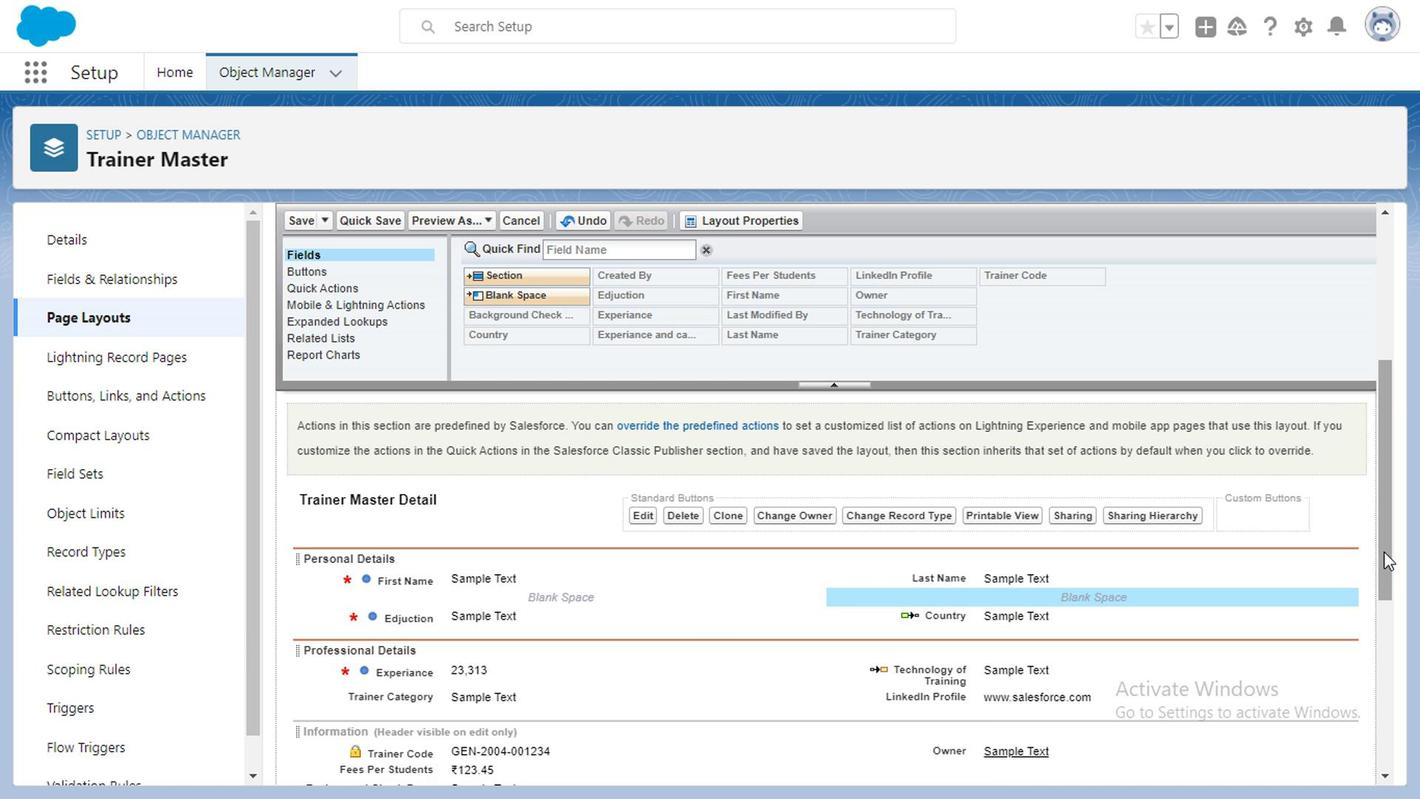 
Action: Mouse moved to (499, 289)
Screenshot: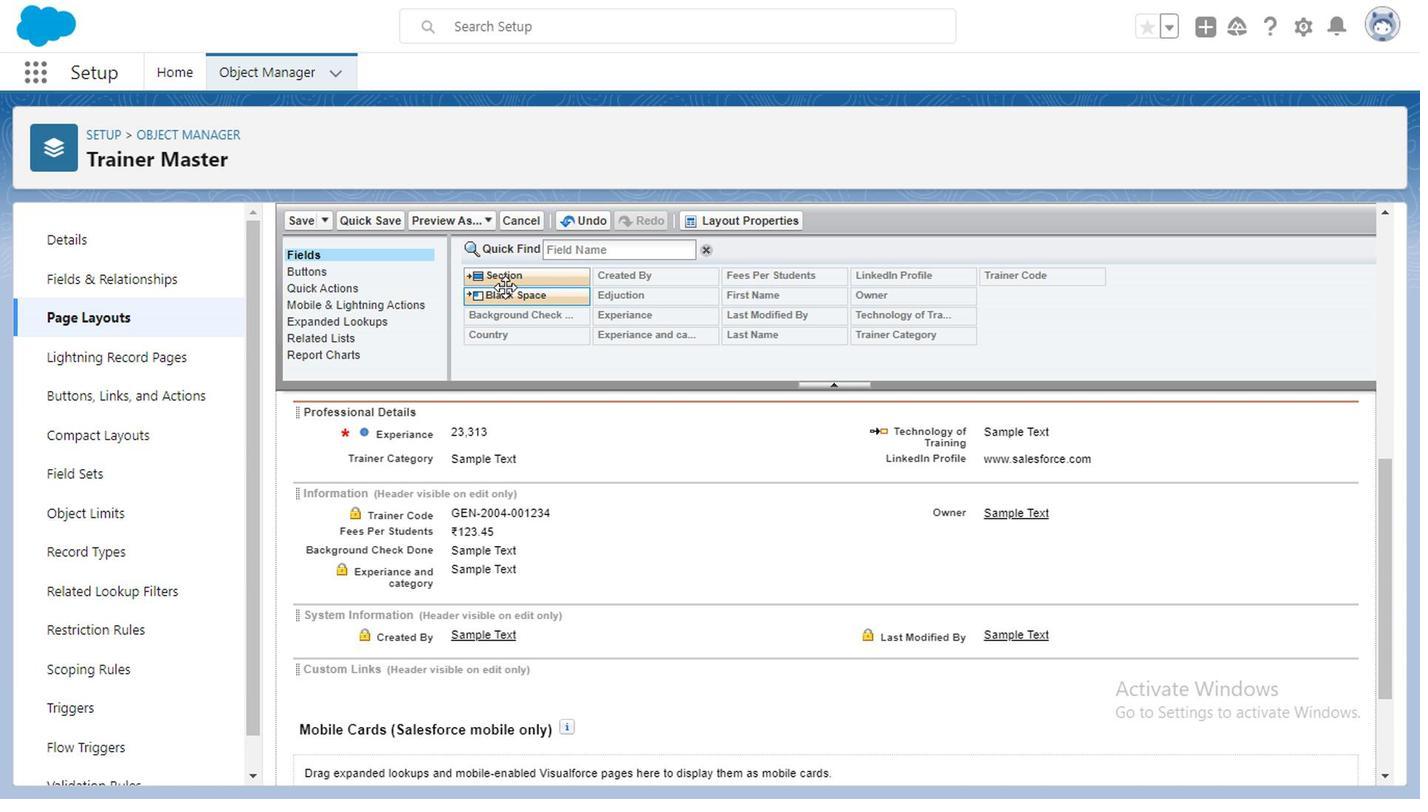 
Action: Mouse pressed left at (499, 289)
Screenshot: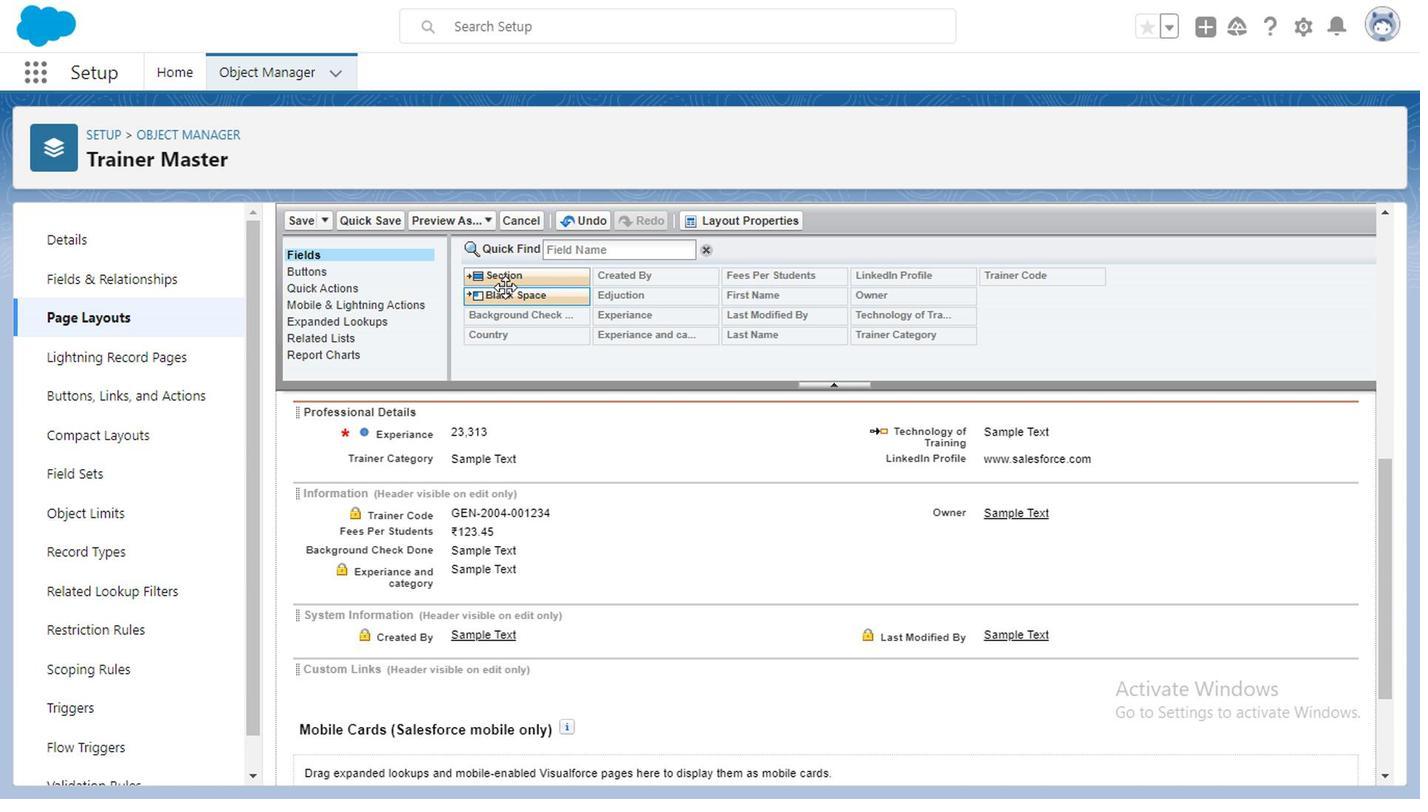 
Action: Mouse moved to (508, 297)
Screenshot: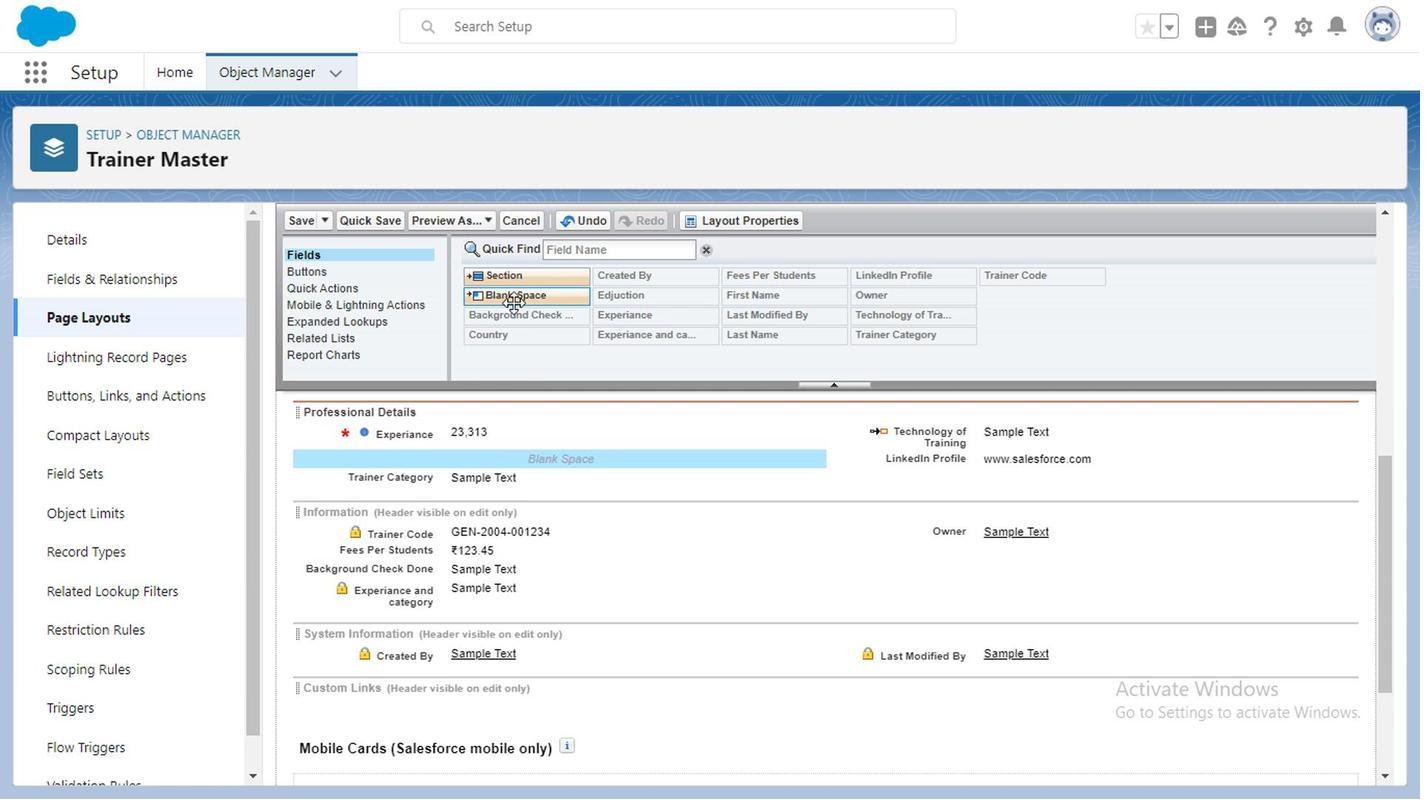 
Action: Mouse pressed left at (508, 297)
Screenshot: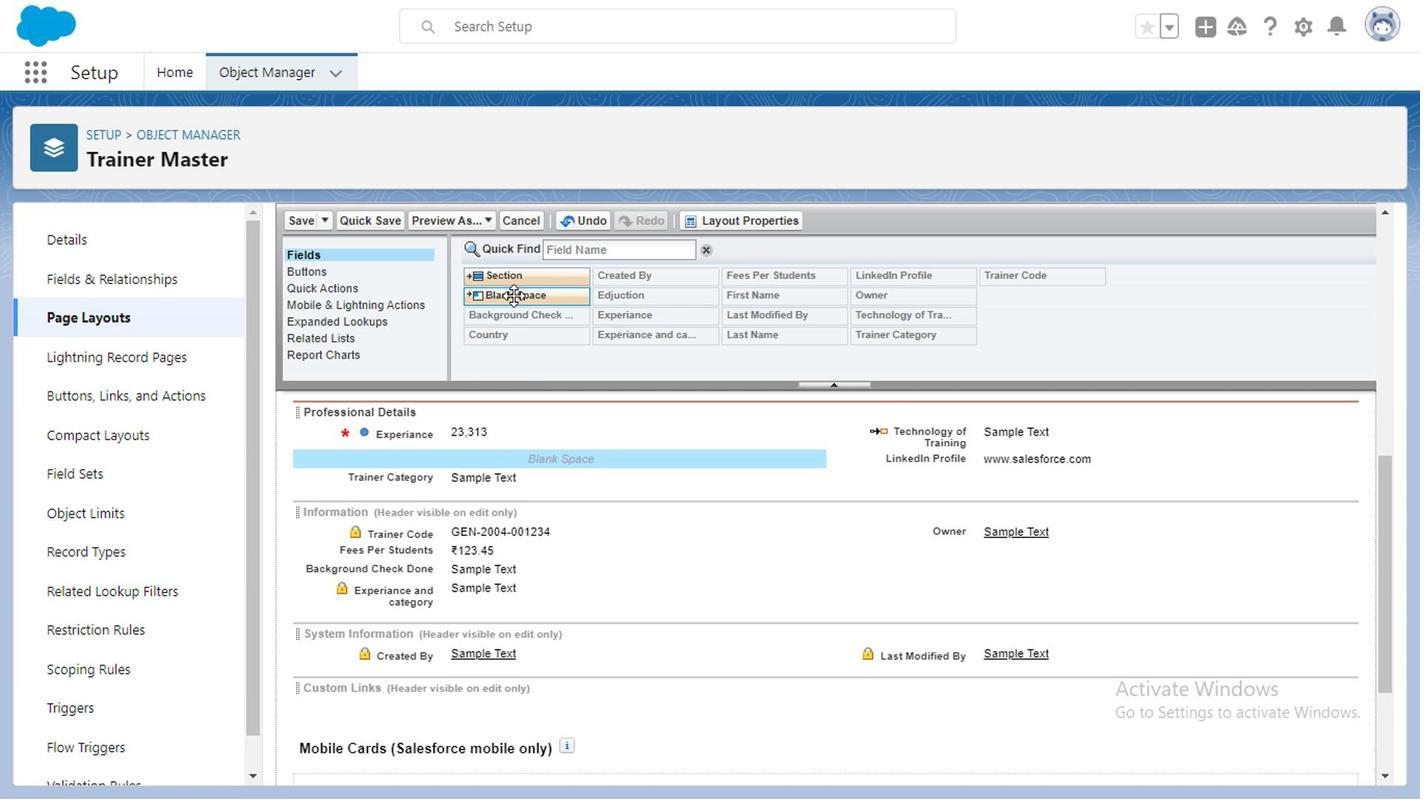 
Action: Mouse moved to (573, 554)
Screenshot: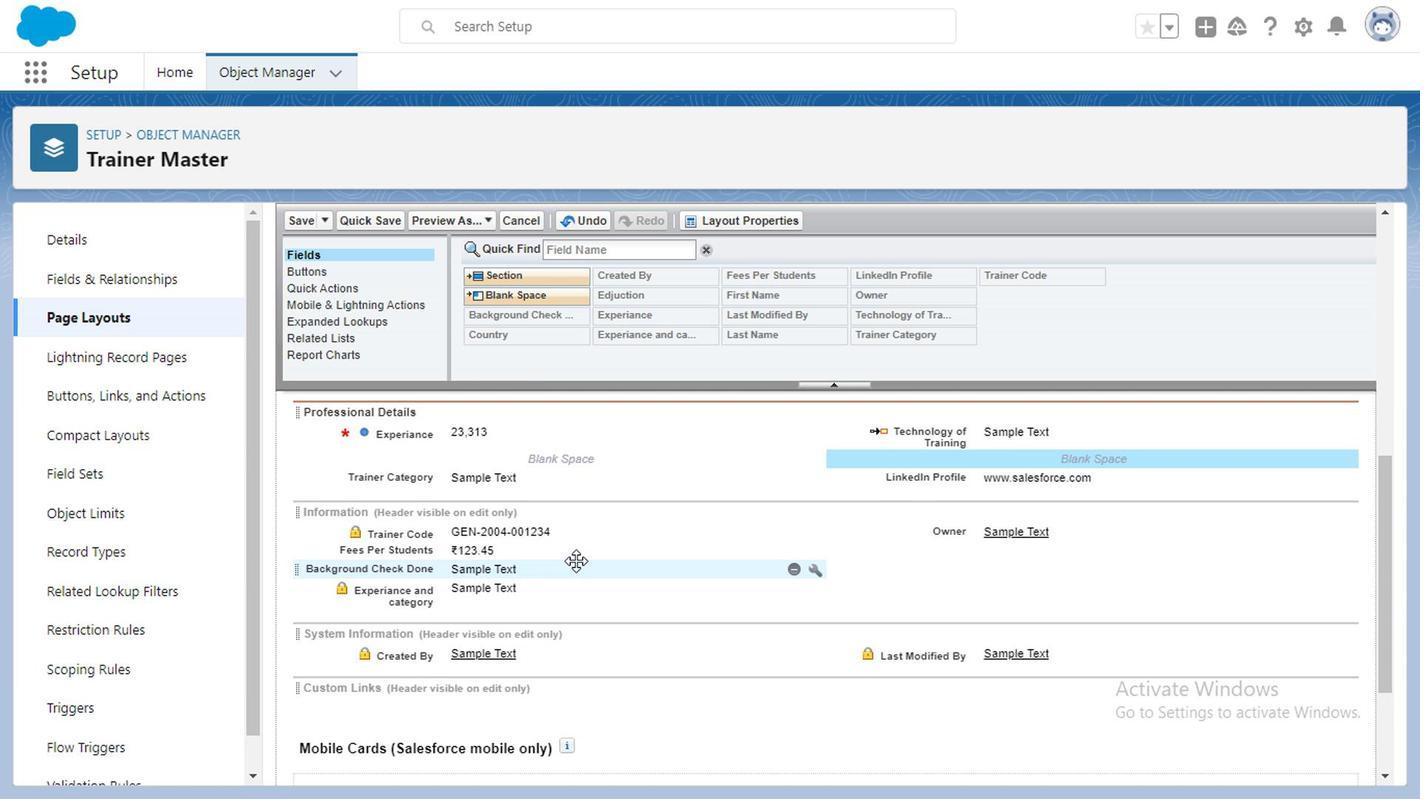 
Action: Mouse scrolled (573, 554) with delta (0, 0)
Screenshot: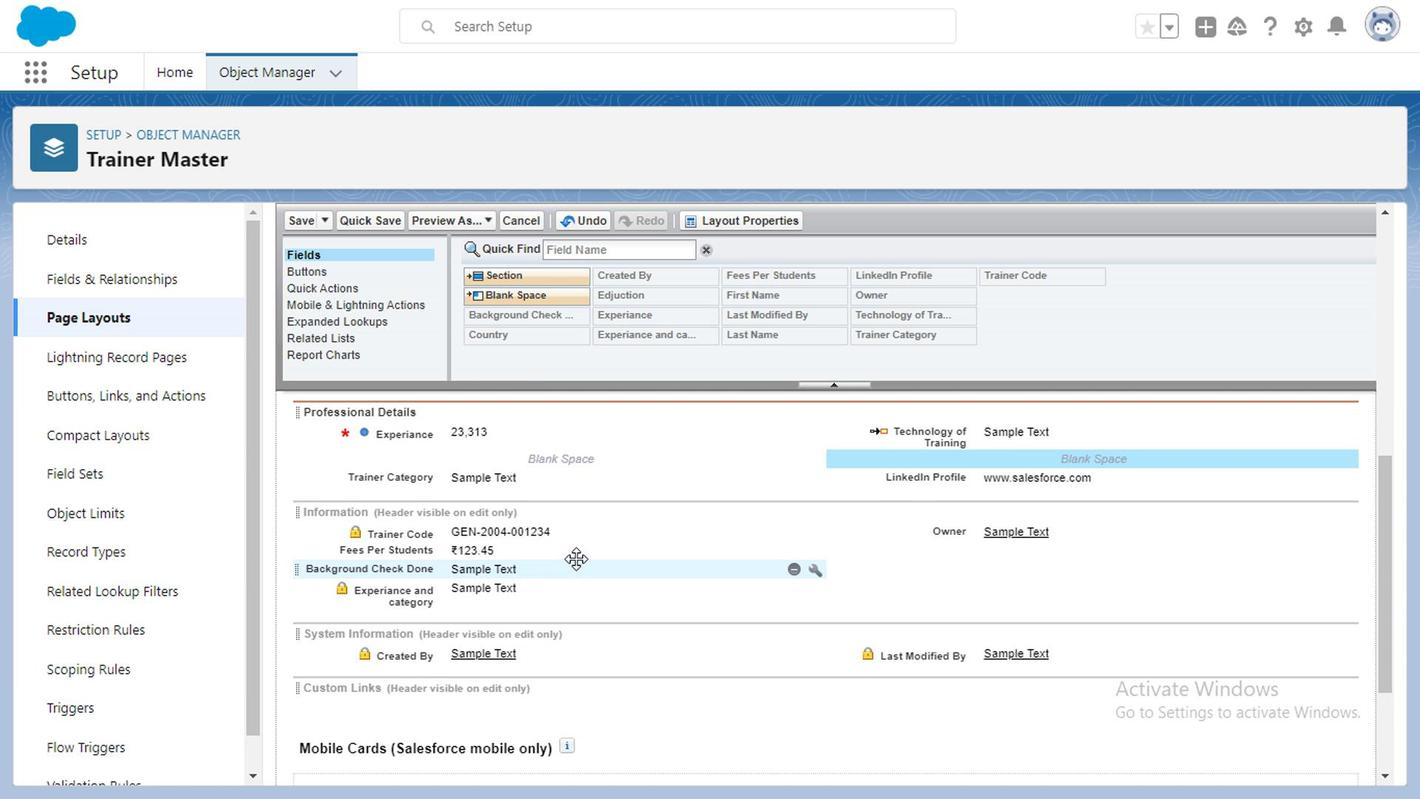 
Action: Mouse moved to (654, 626)
Screenshot: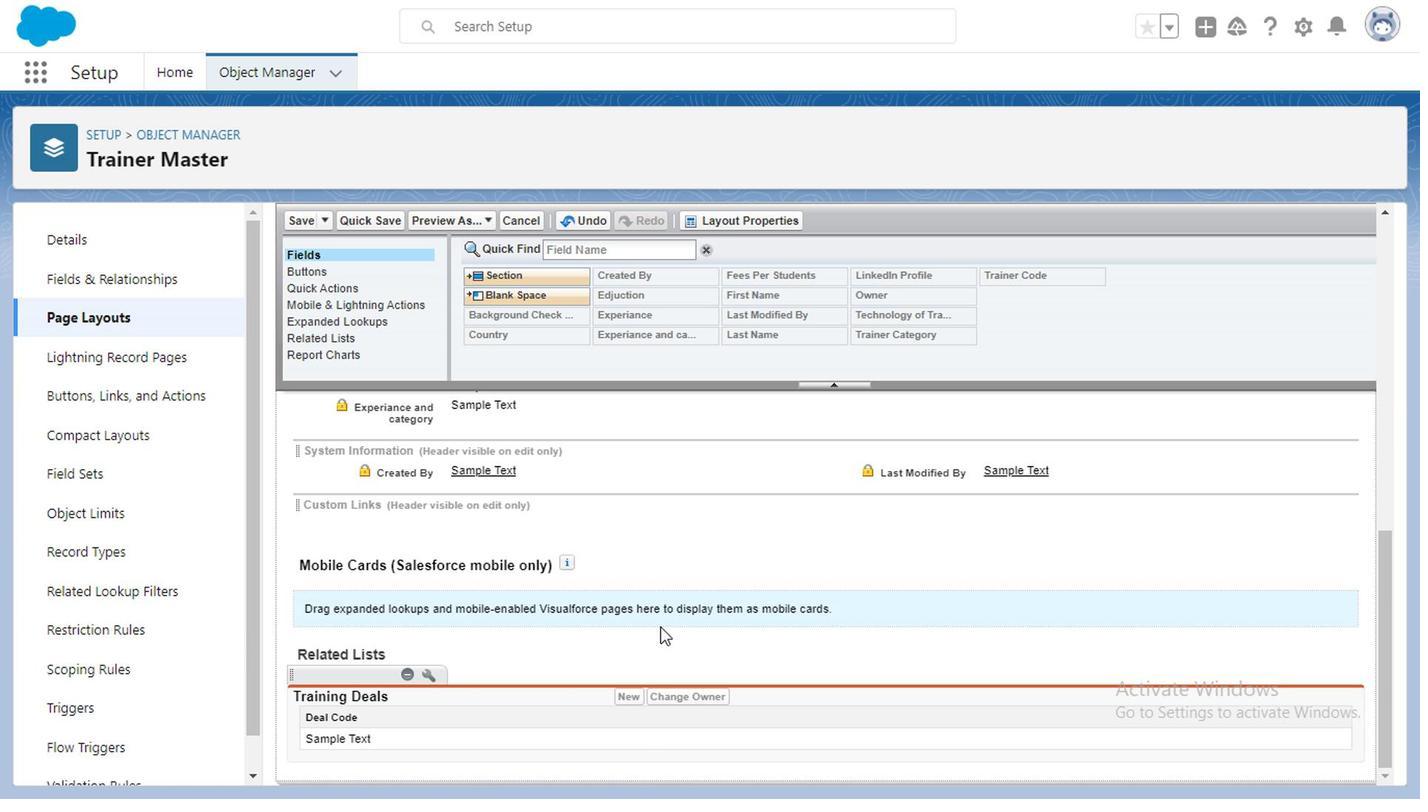 
Action: Mouse scrolled (654, 625) with delta (0, 0)
Screenshot: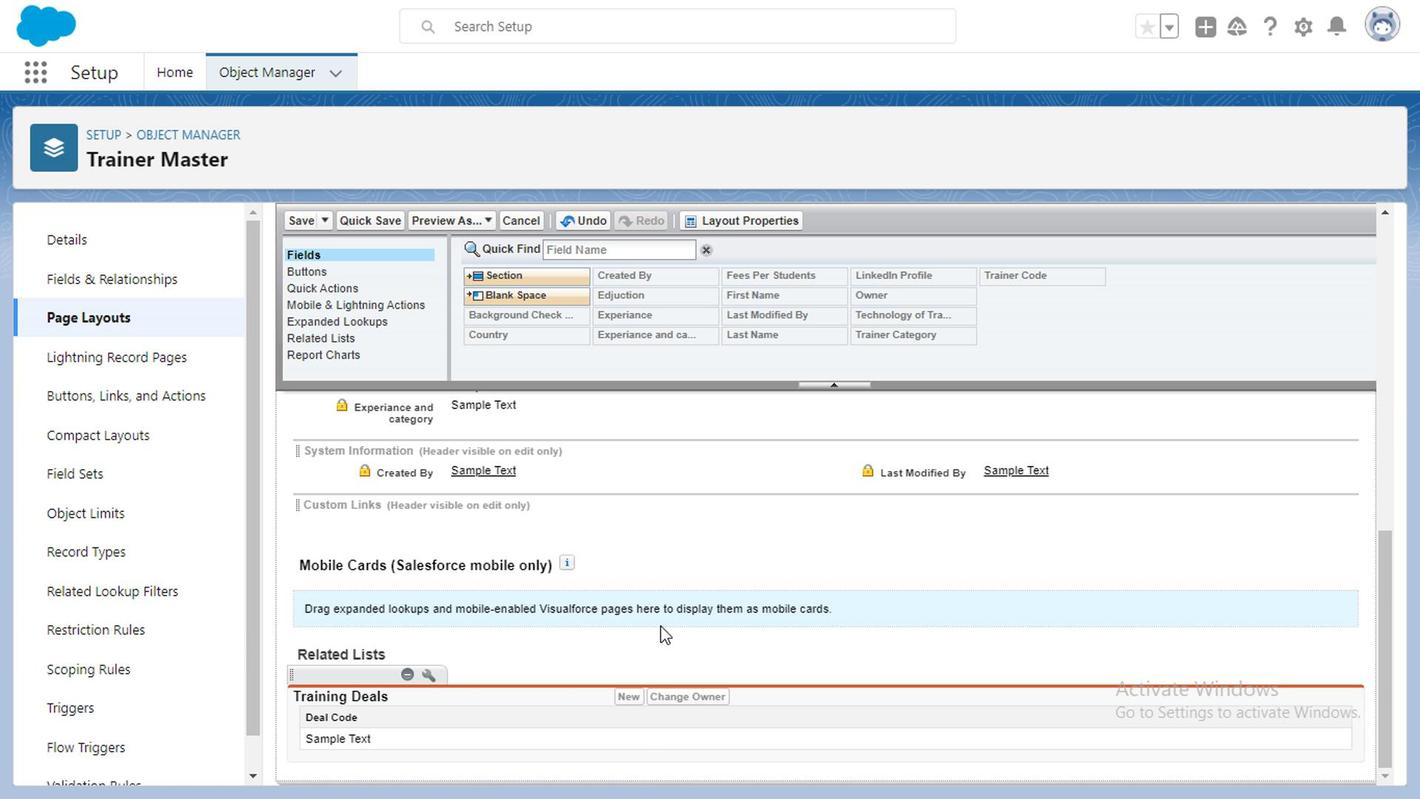 
Action: Mouse moved to (656, 625)
Screenshot: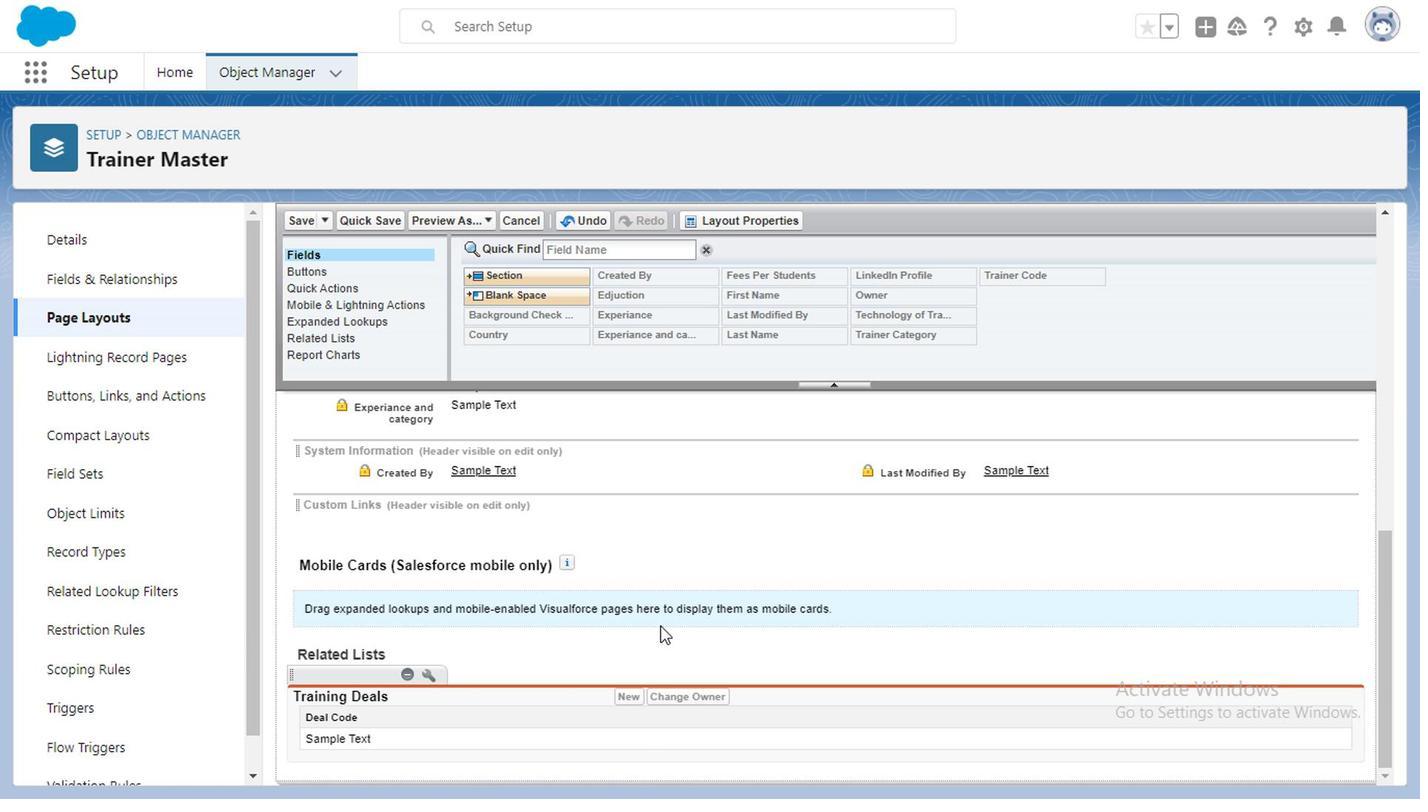 
Action: Mouse scrolled (656, 625) with delta (0, 0)
Screenshot: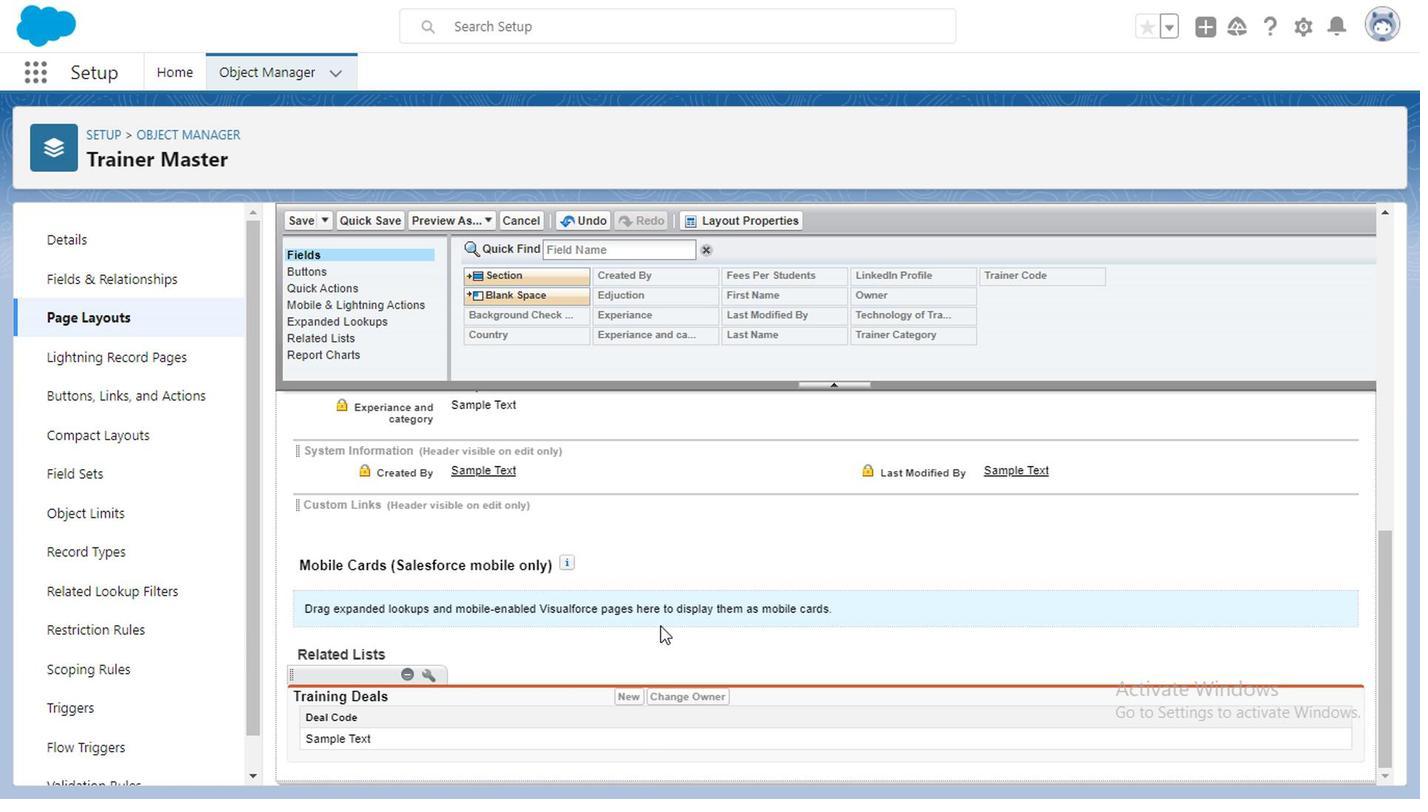 
Action: Mouse moved to (656, 628)
Screenshot: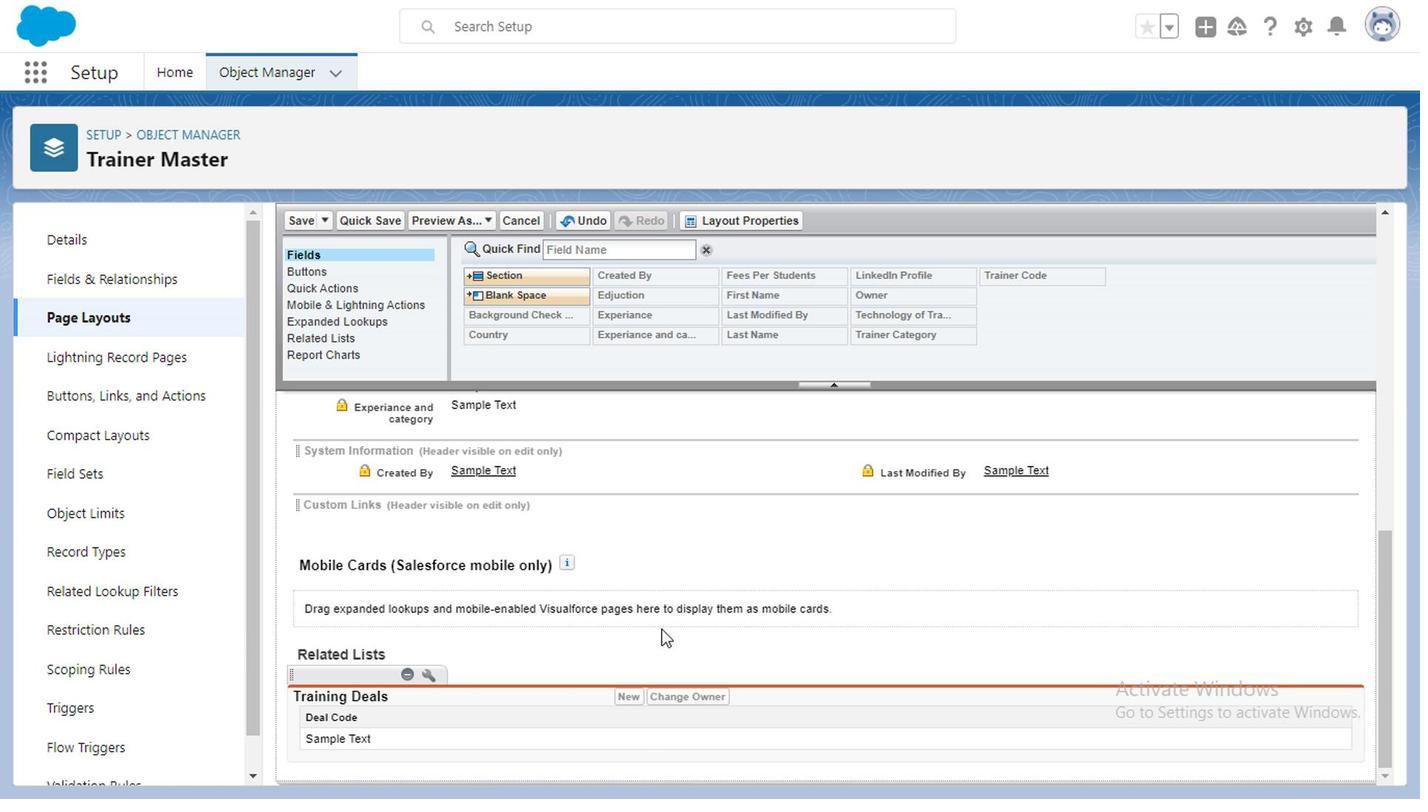 
Action: Mouse scrolled (656, 628) with delta (0, 0)
Screenshot: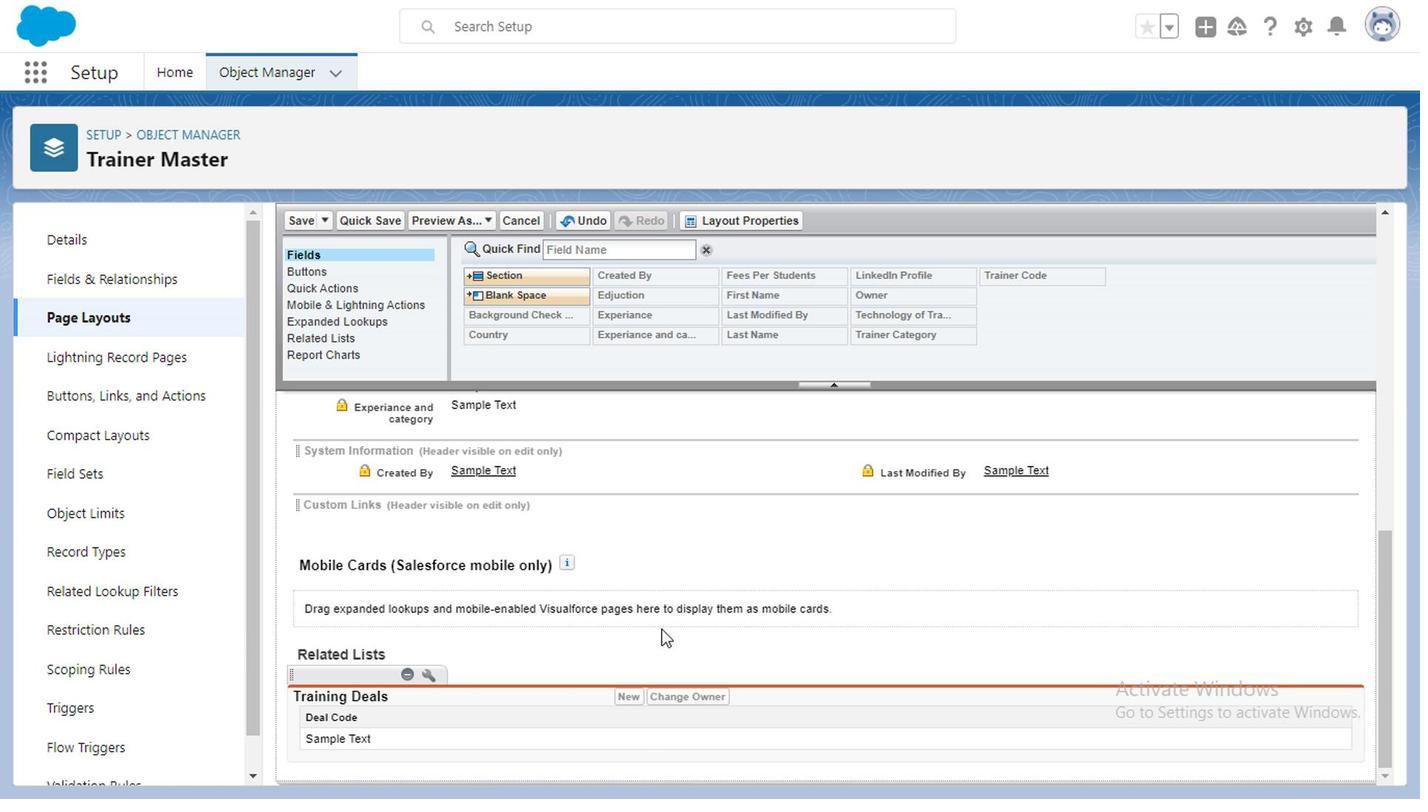 
Action: Mouse moved to (656, 626)
Screenshot: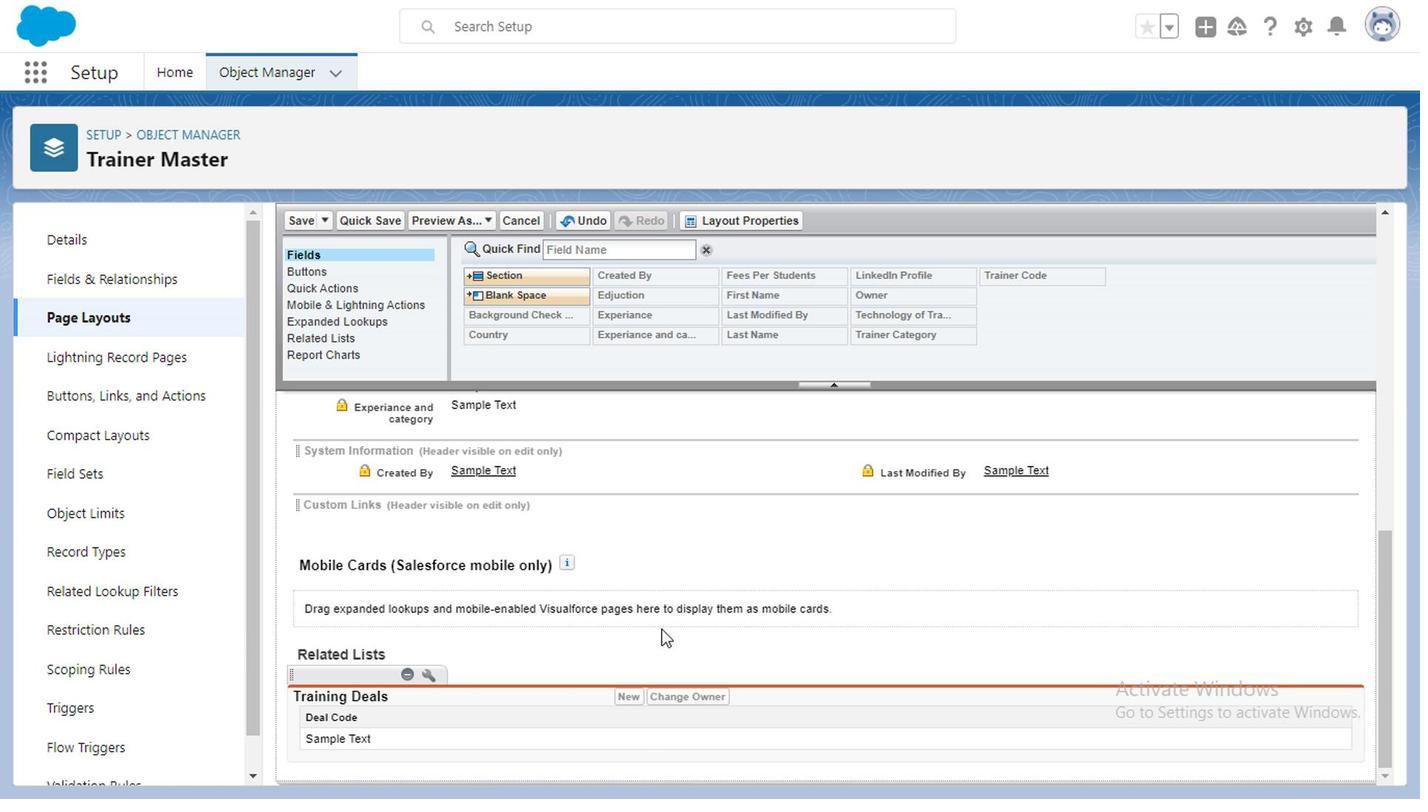 
Action: Mouse scrolled (656, 628) with delta (0, 1)
Screenshot: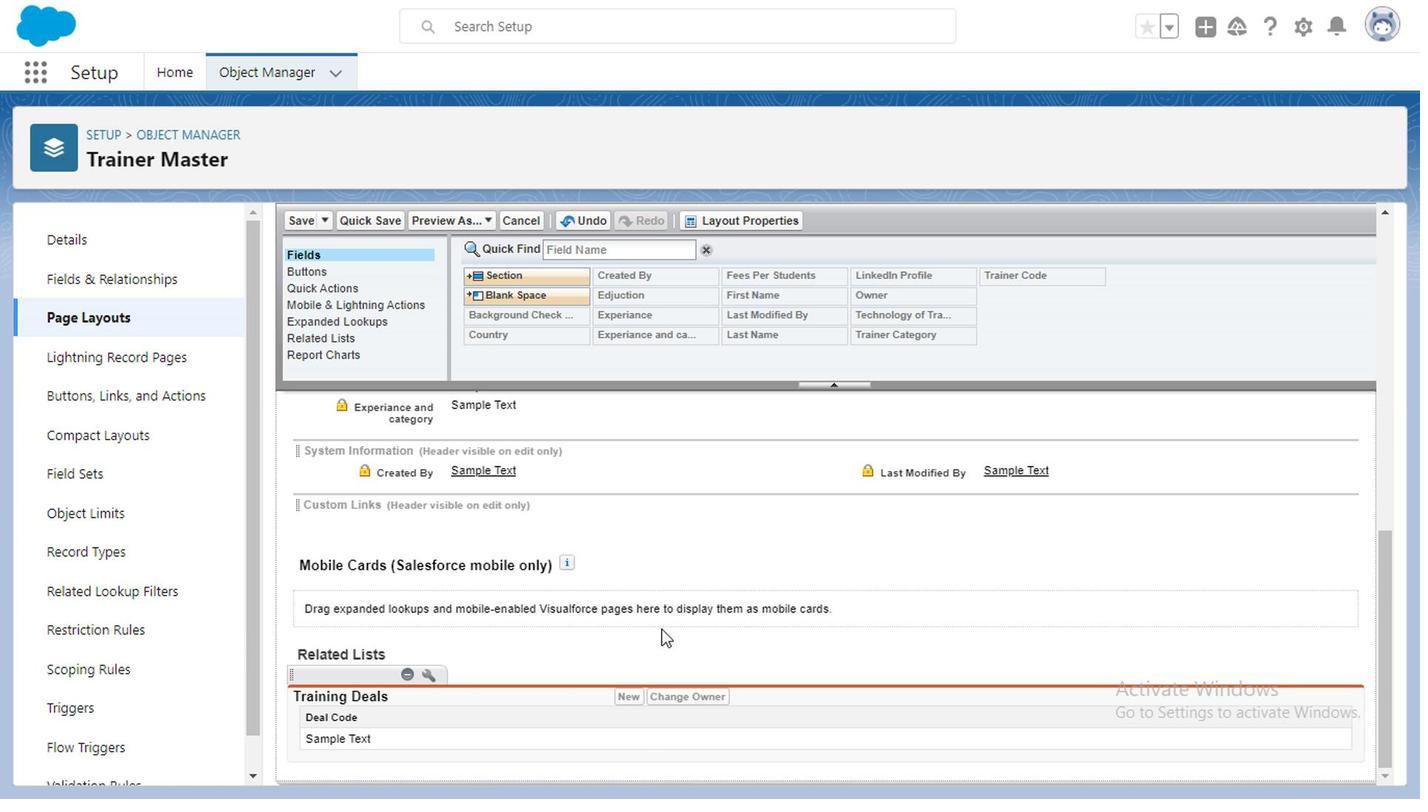 
Action: Mouse moved to (656, 625)
Screenshot: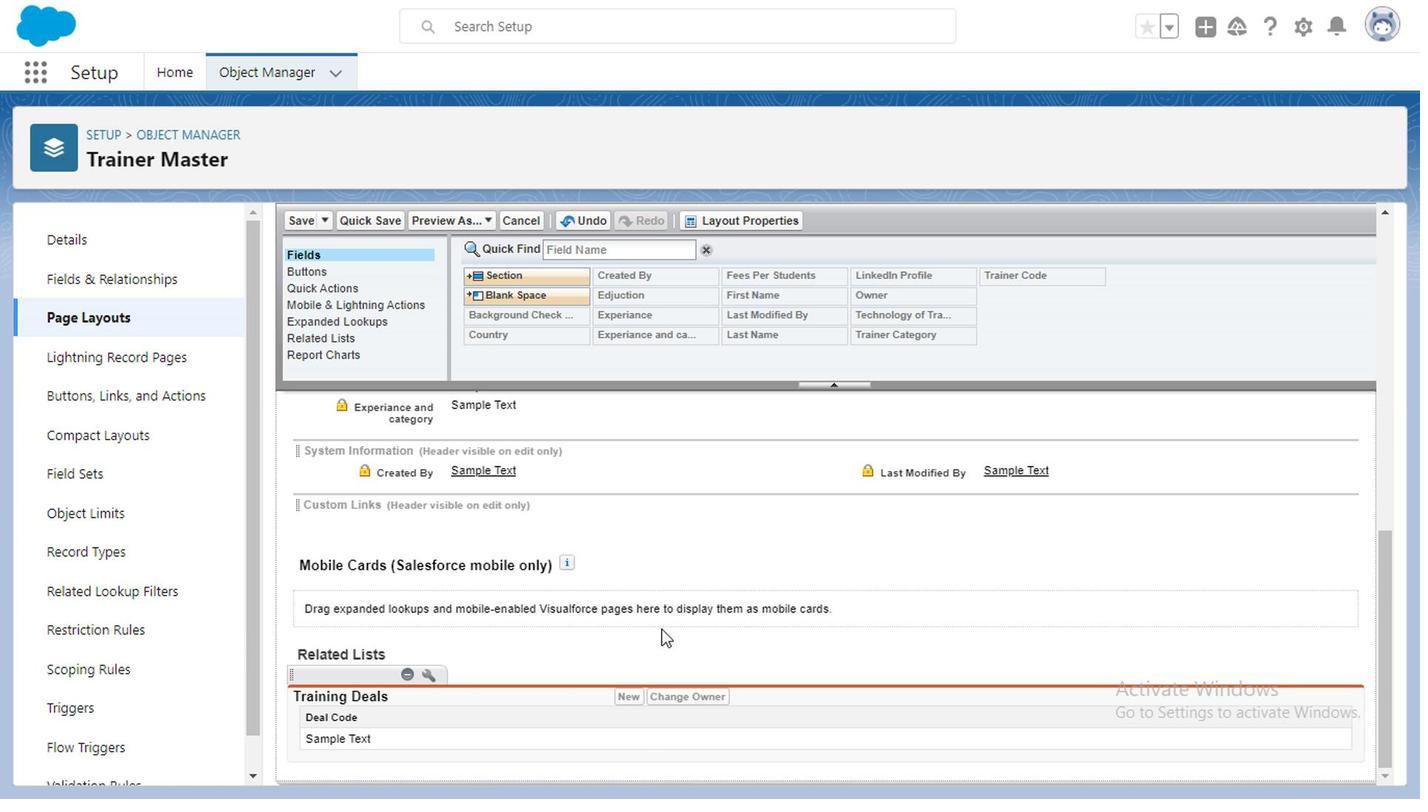 
Action: Mouse scrolled (656, 626) with delta (0, 0)
Screenshot: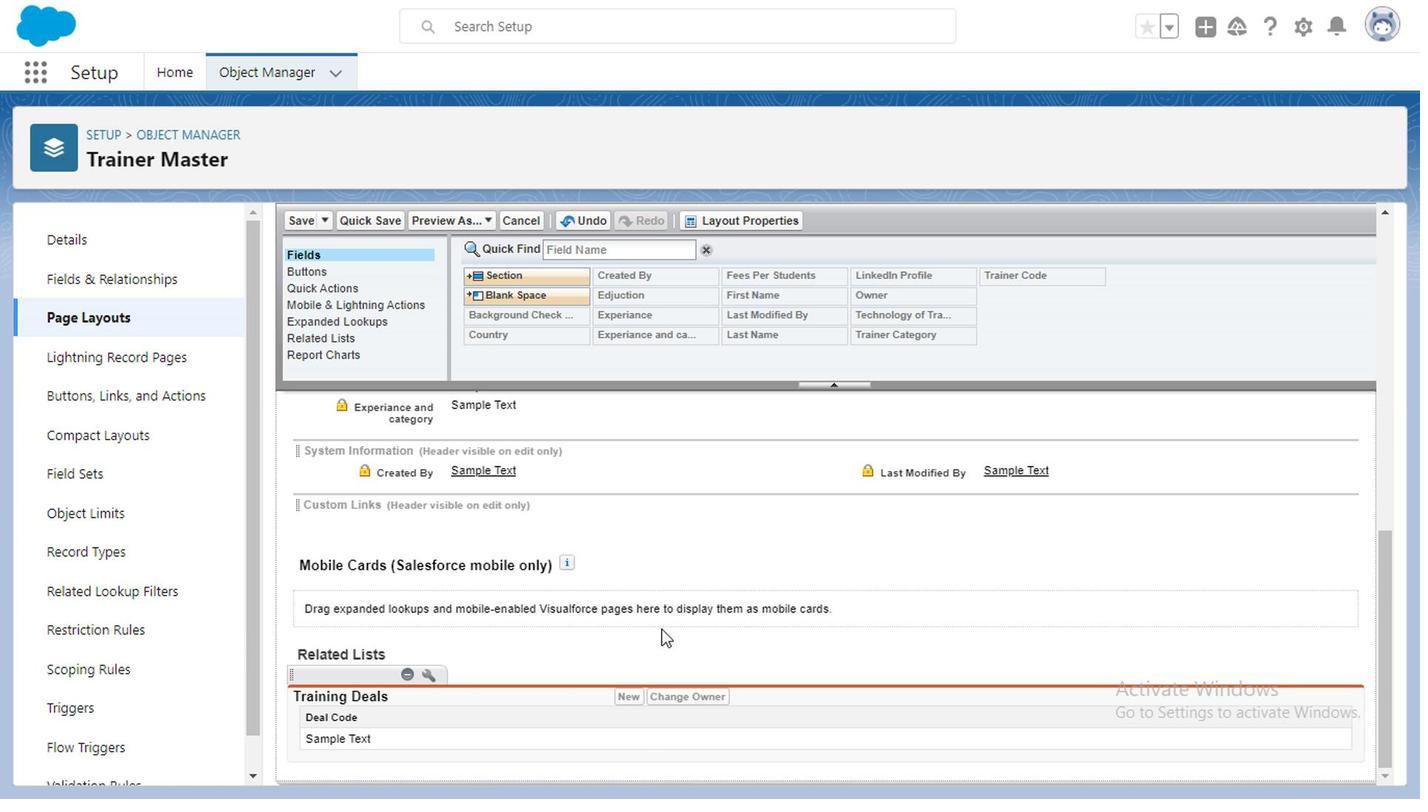 
Action: Mouse moved to (656, 623)
Screenshot: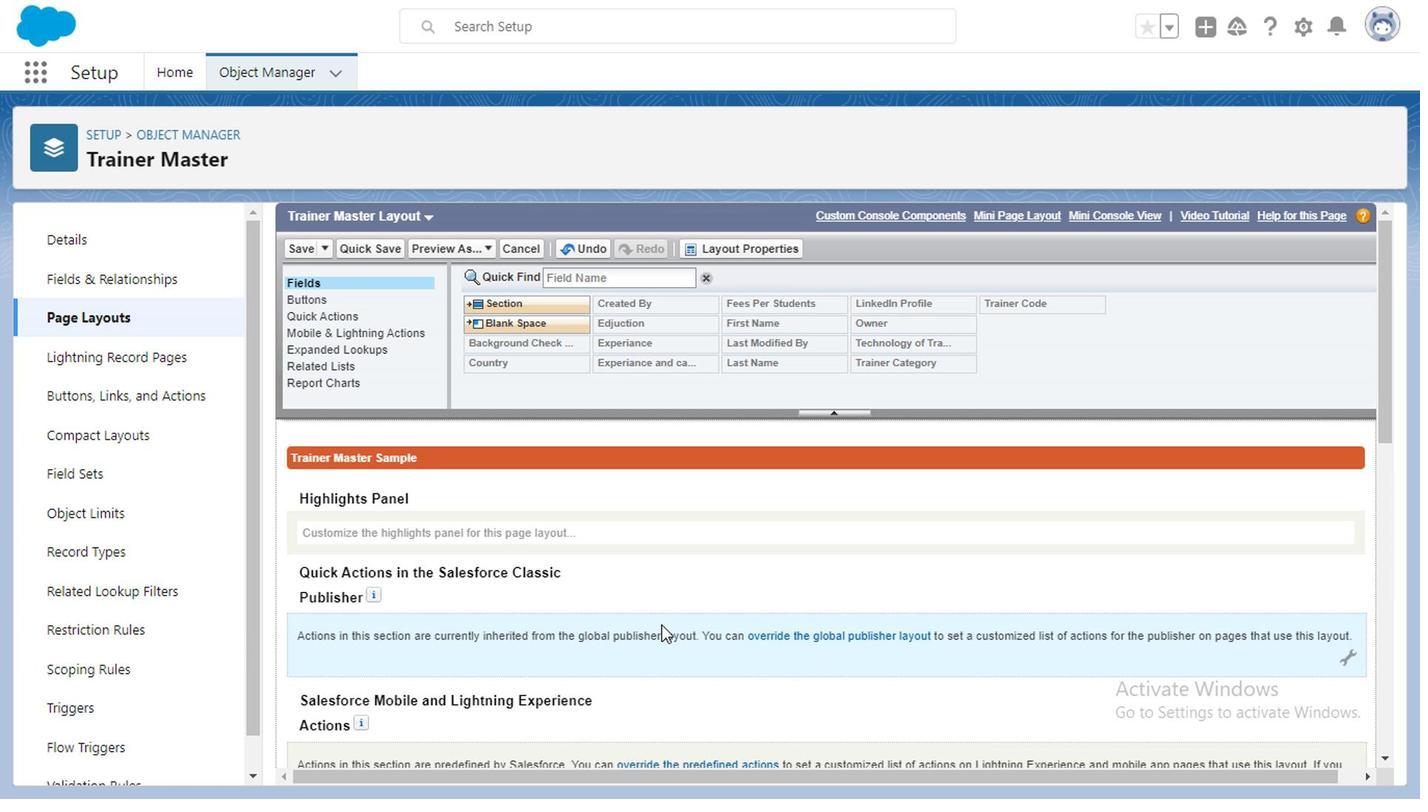 
Action: Mouse scrolled (656, 623) with delta (0, 0)
Screenshot: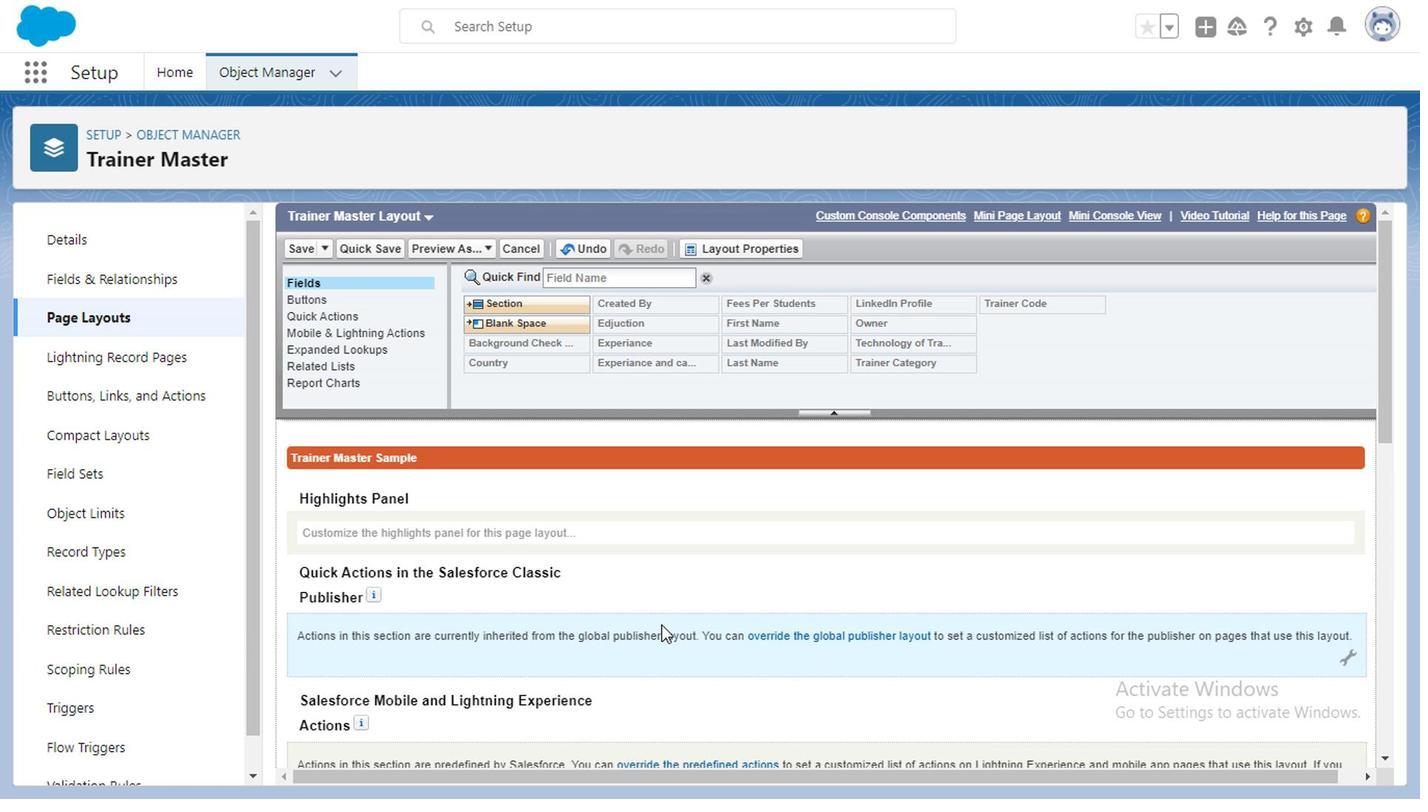 
Action: Mouse scrolled (656, 623) with delta (0, 0)
Screenshot: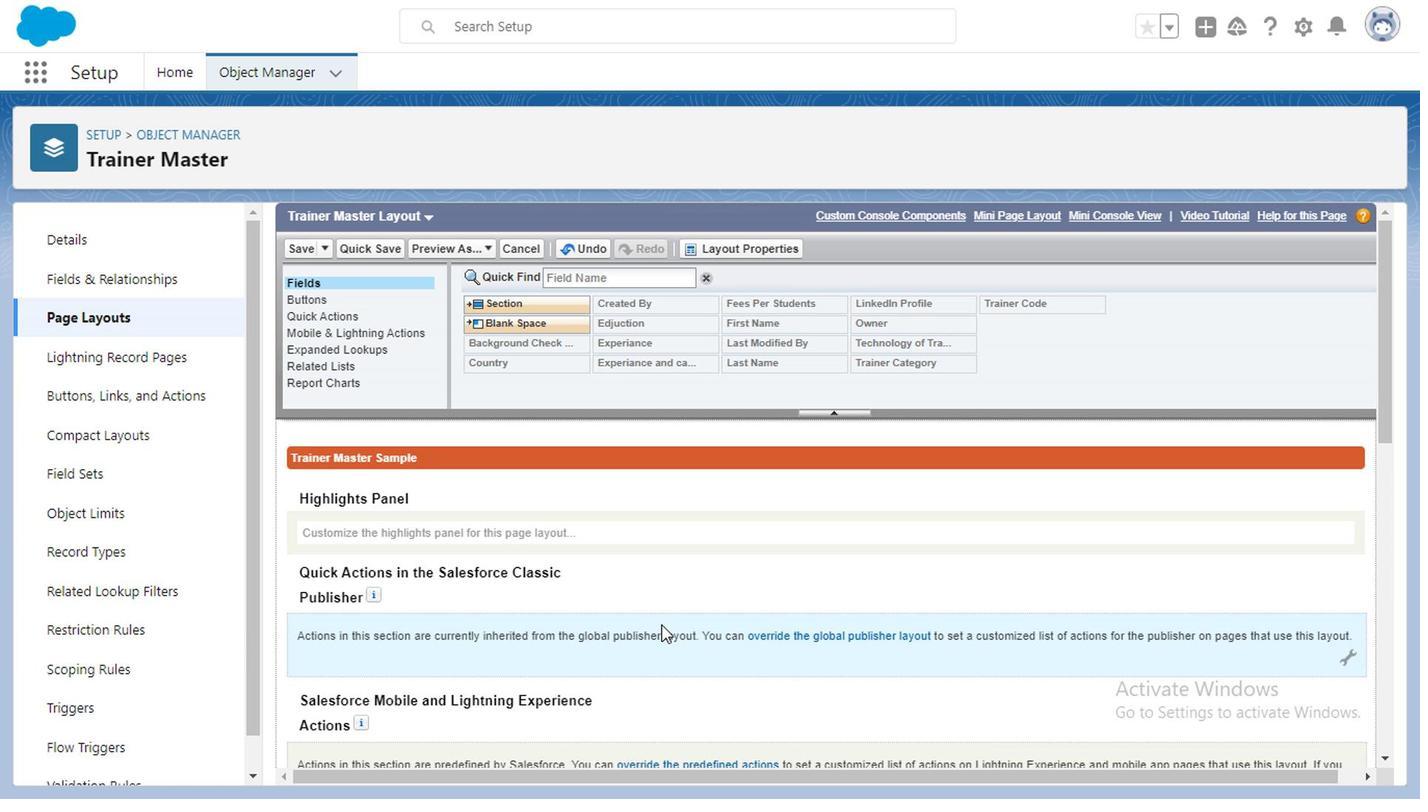 
Action: Mouse moved to (656, 623)
Screenshot: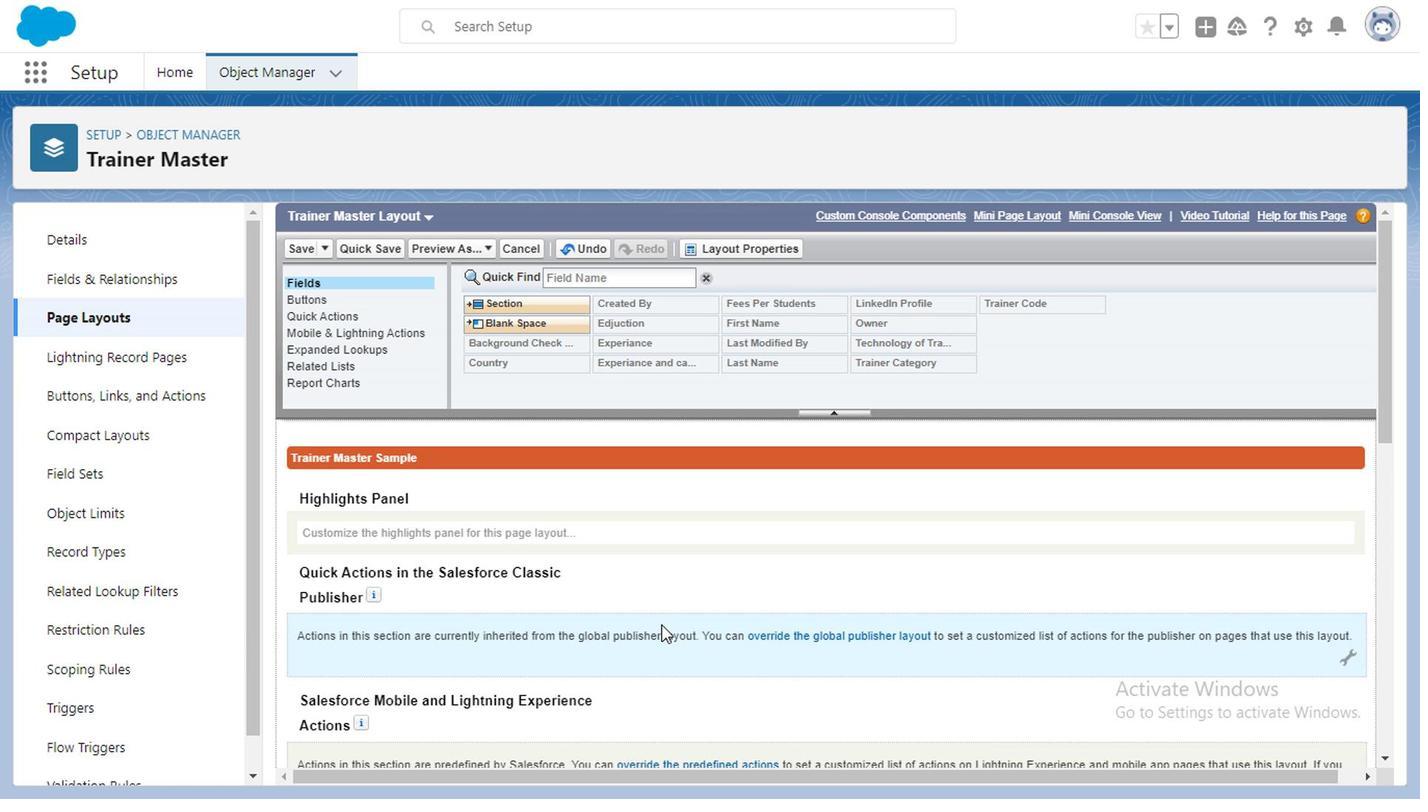 
Action: Mouse scrolled (656, 623) with delta (0, 0)
Screenshot: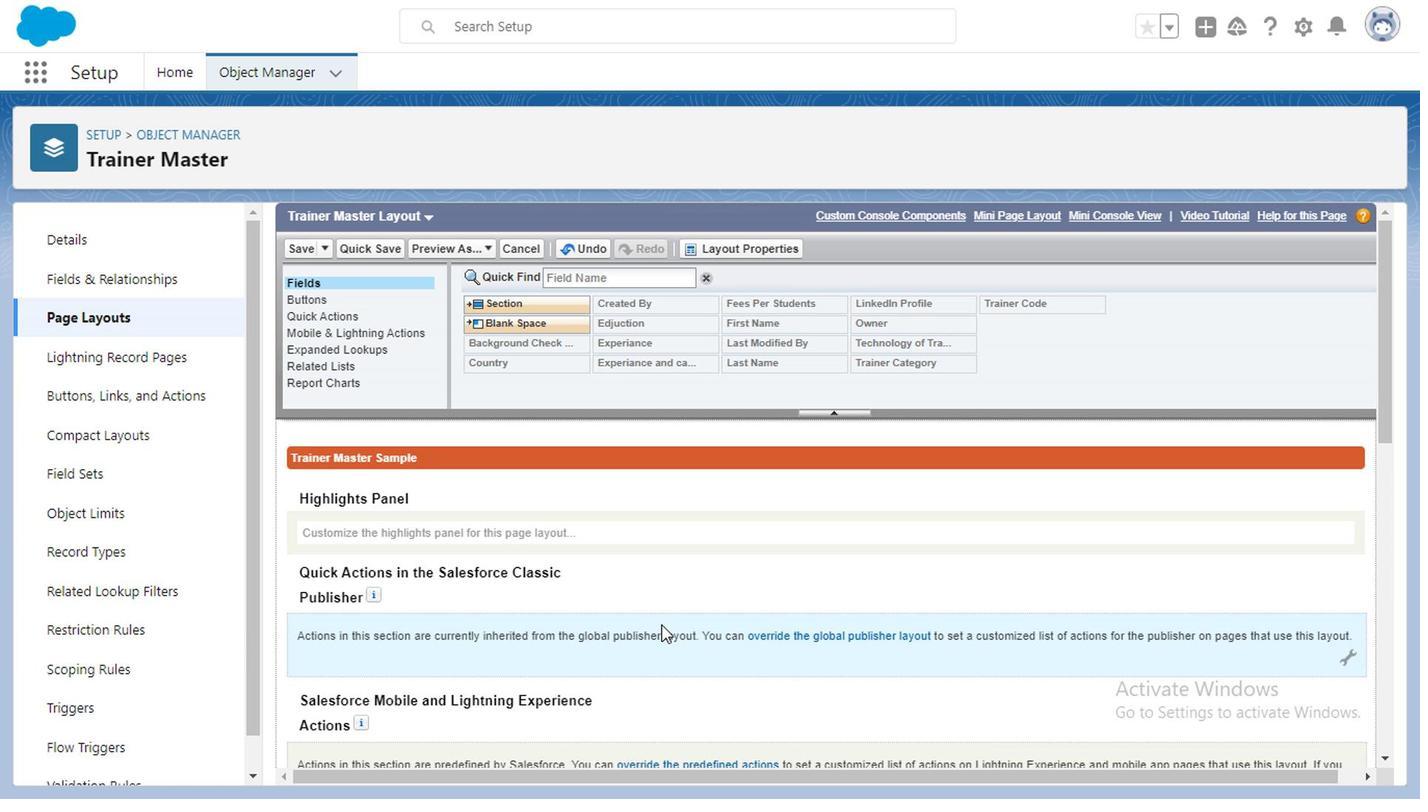 
Action: Mouse scrolled (656, 623) with delta (0, 0)
Screenshot: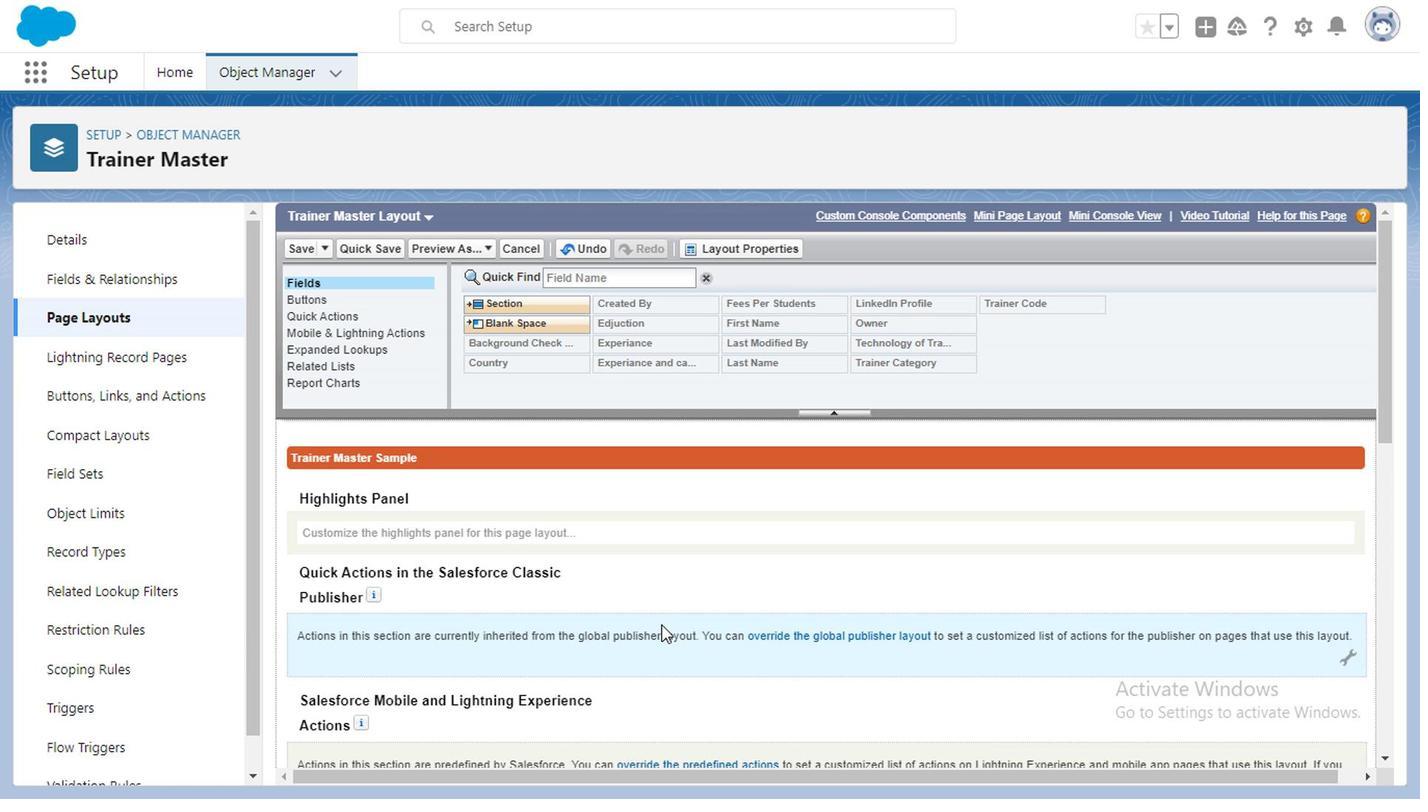 
Action: Mouse moved to (657, 623)
Screenshot: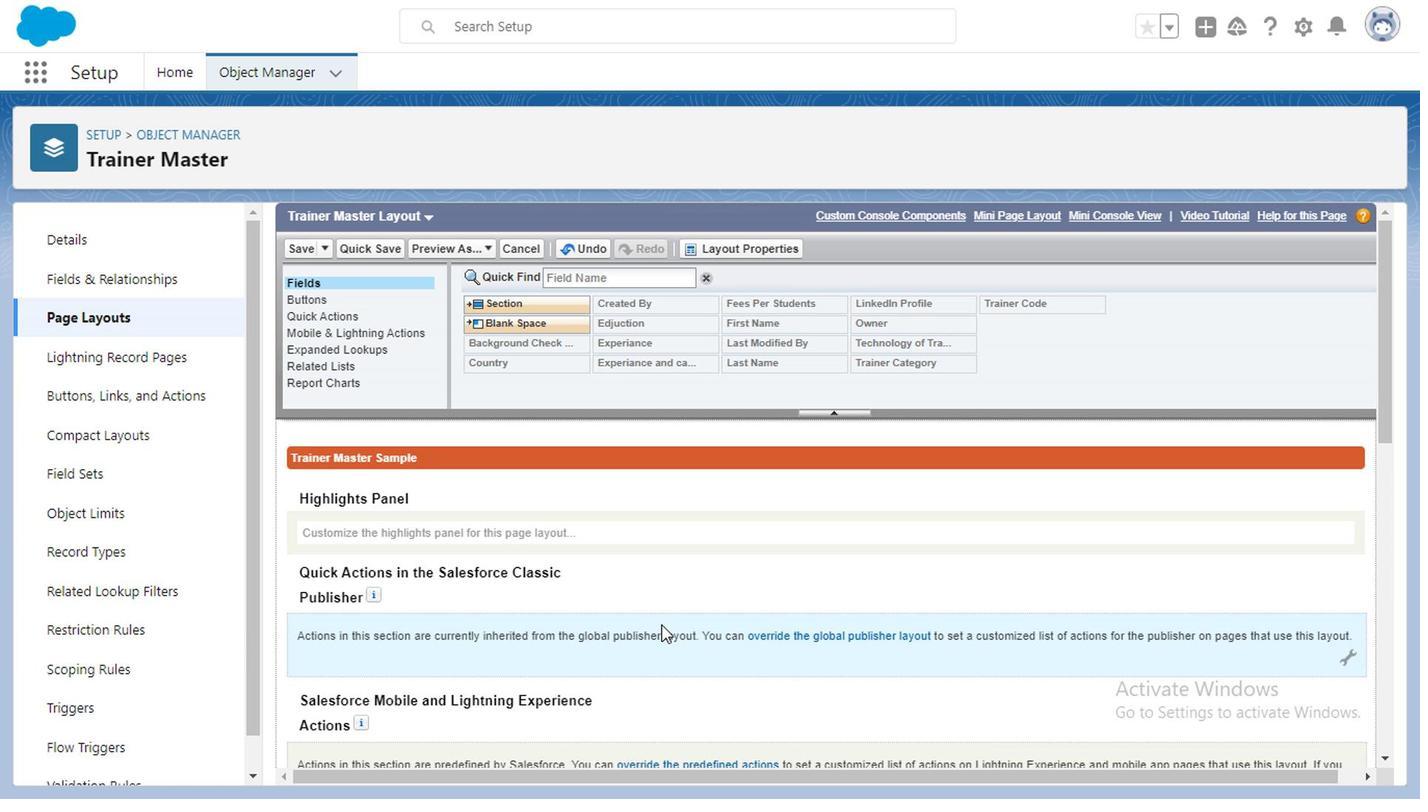 
Action: Mouse scrolled (657, 623) with delta (0, 0)
Screenshot: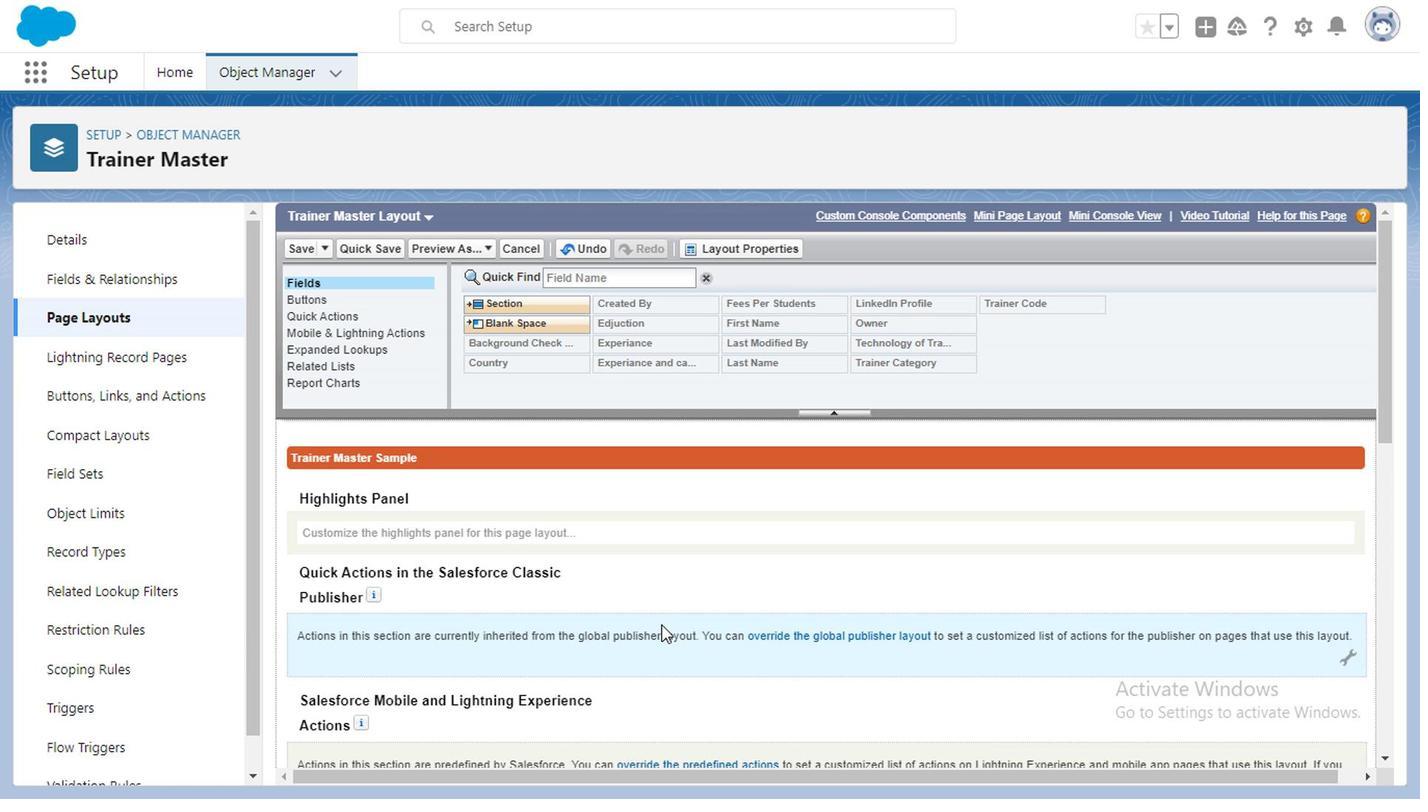 
Action: Mouse moved to (657, 625)
Screenshot: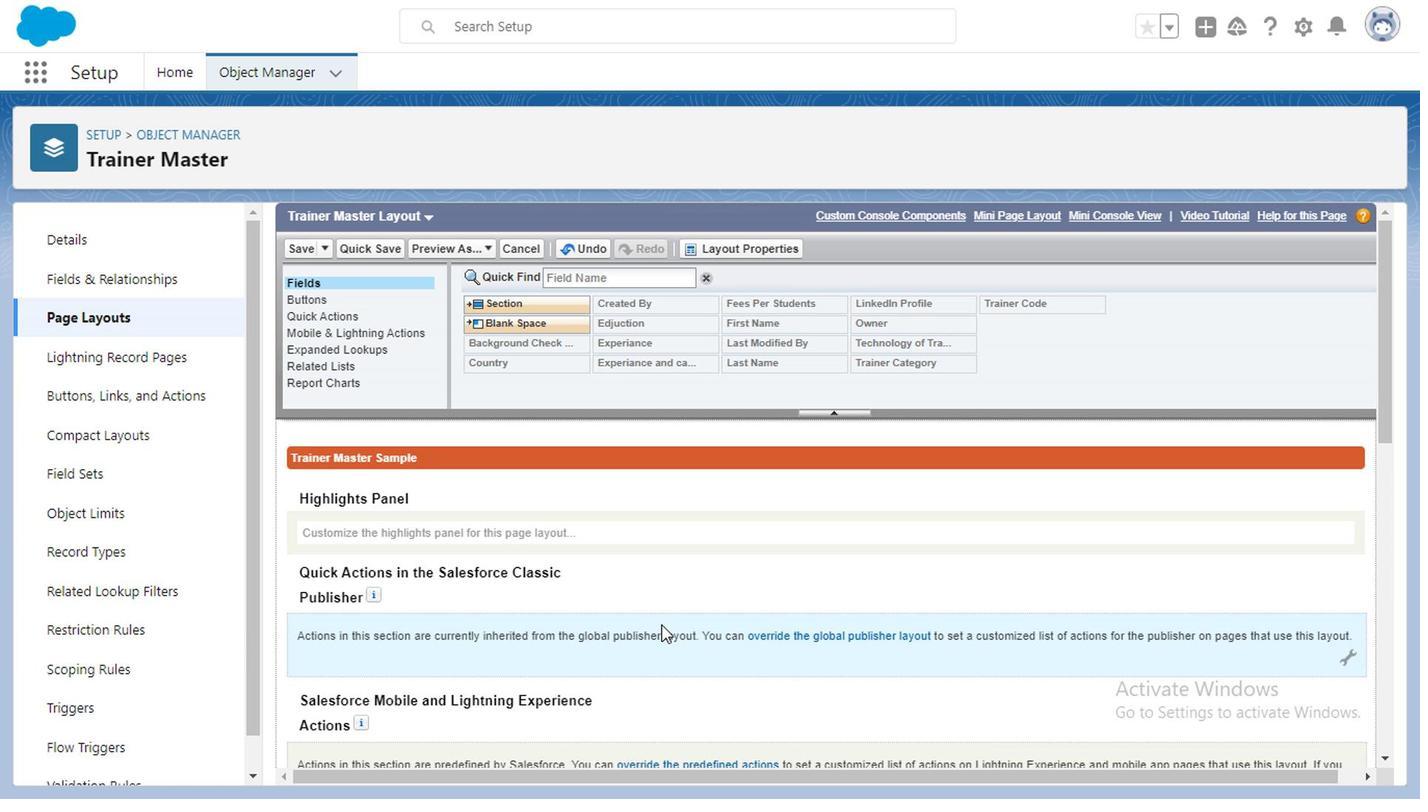
Action: Mouse scrolled (657, 623) with delta (0, -1)
Screenshot: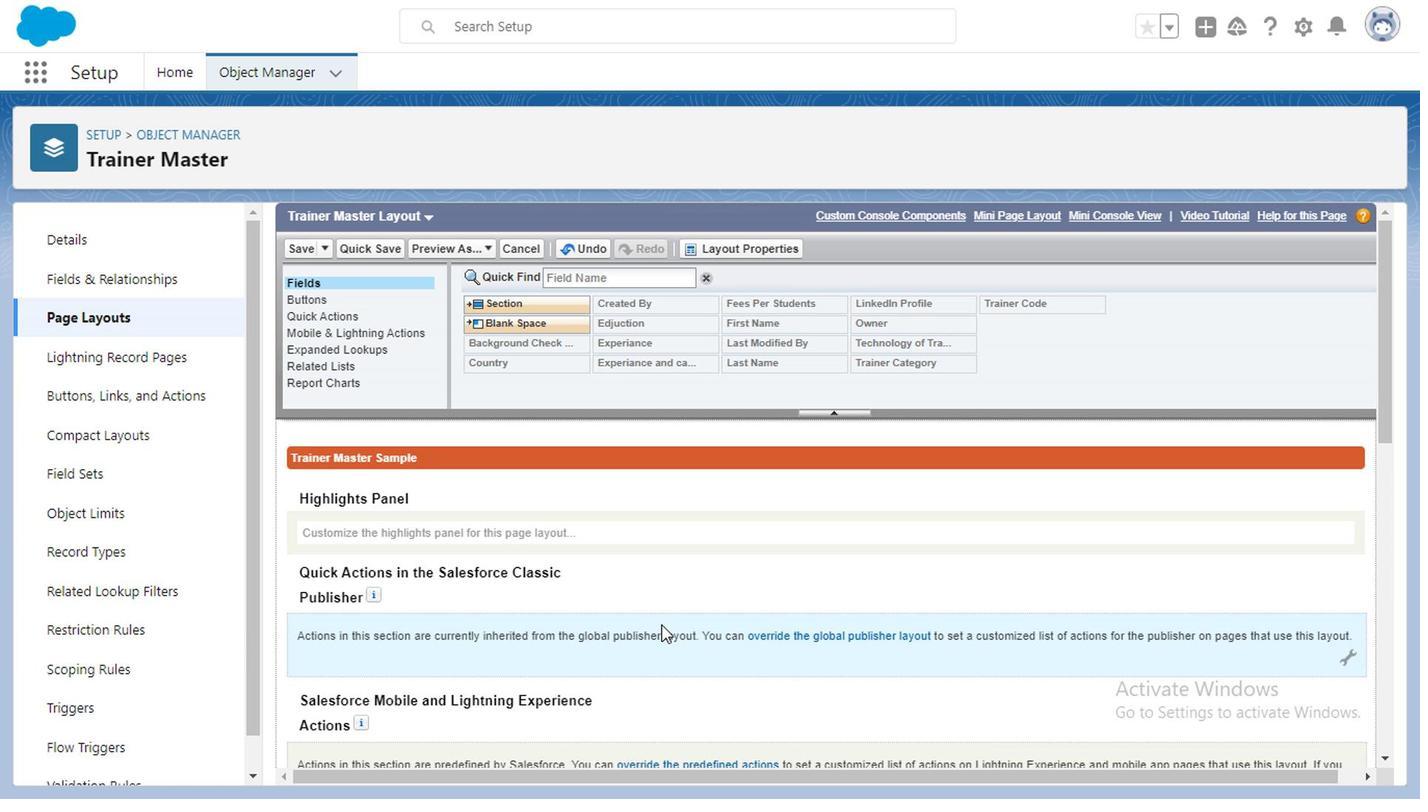 
Action: Mouse moved to (426, 671)
Screenshot: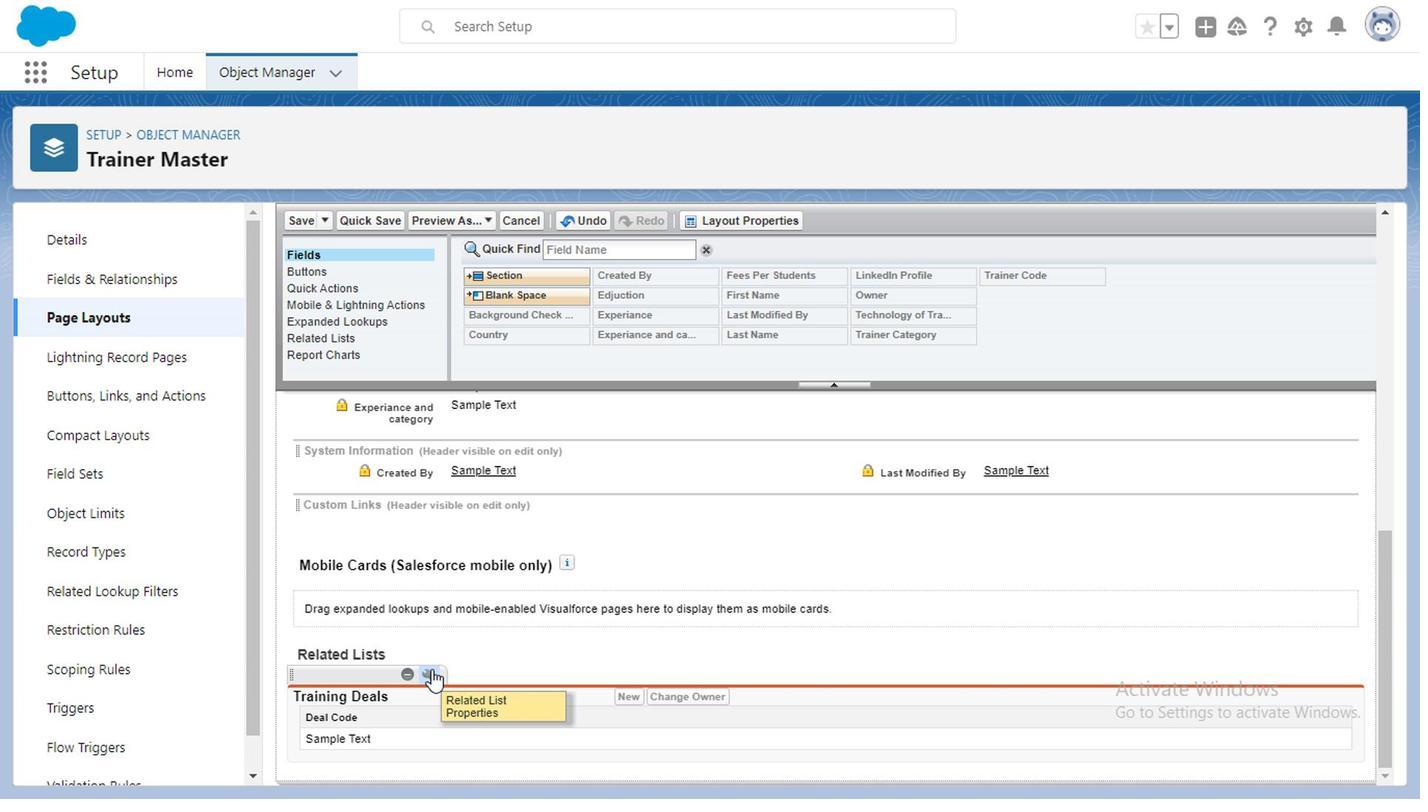 
Action: Mouse pressed left at (426, 671)
Screenshot: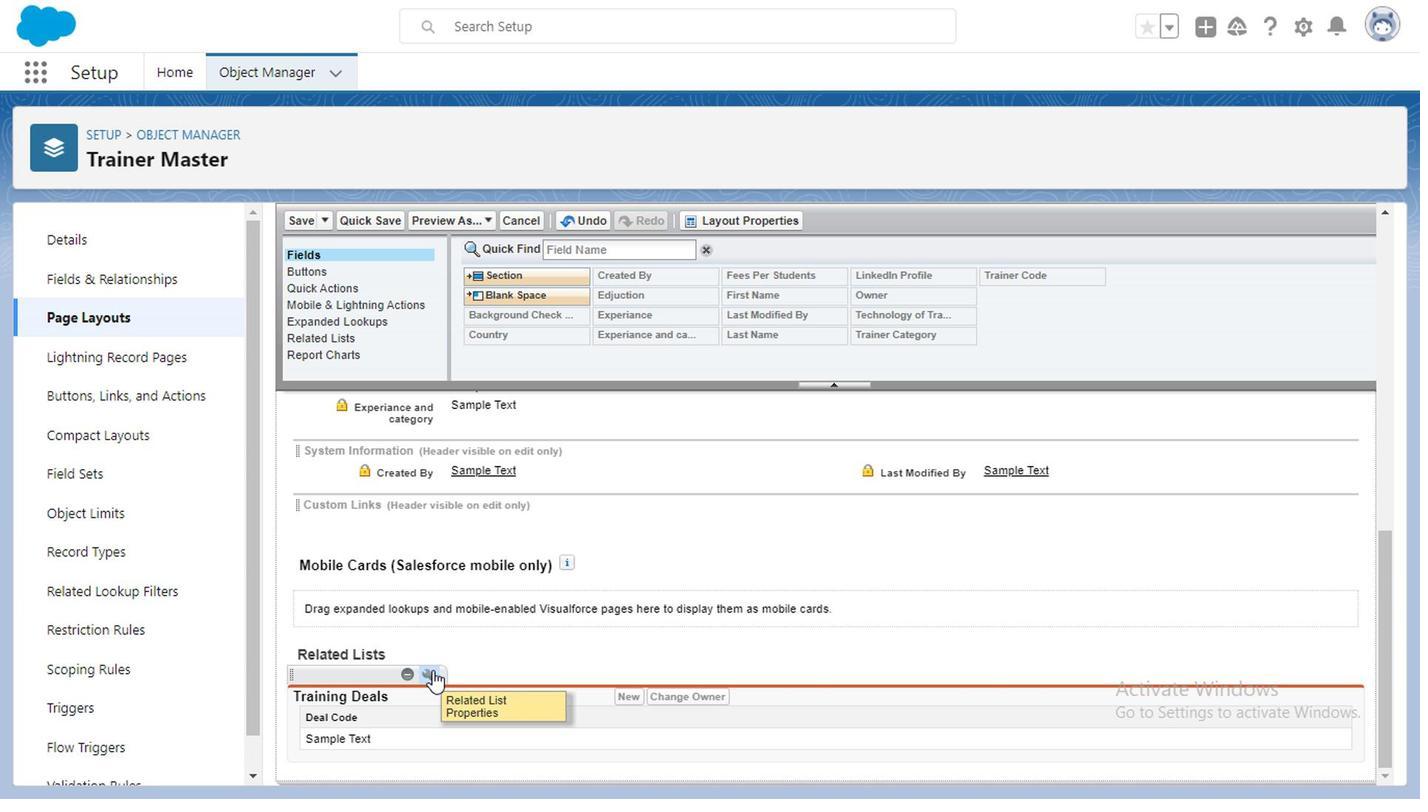 
Action: Mouse moved to (617, 492)
Screenshot: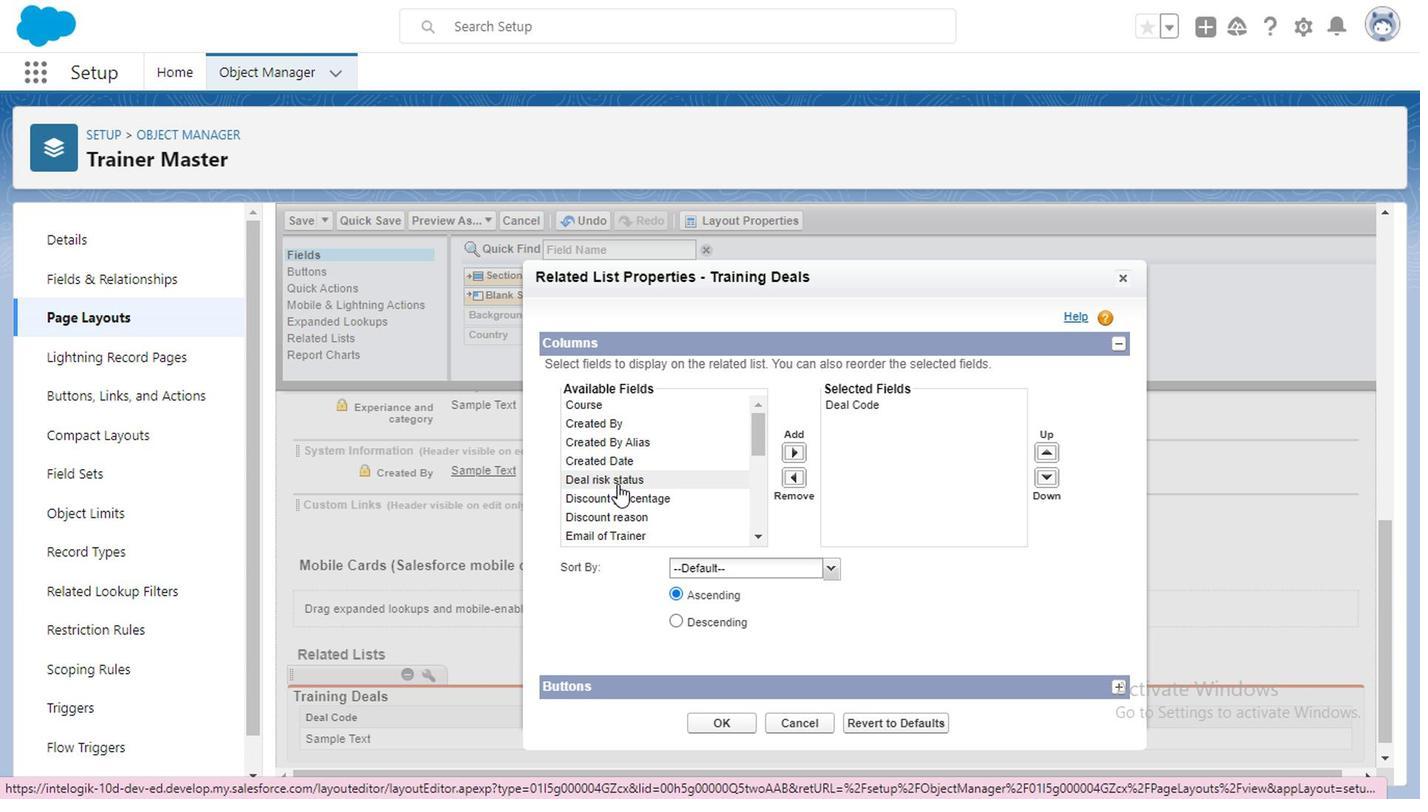 
Action: Mouse scrolled (617, 492) with delta (0, 0)
Screenshot: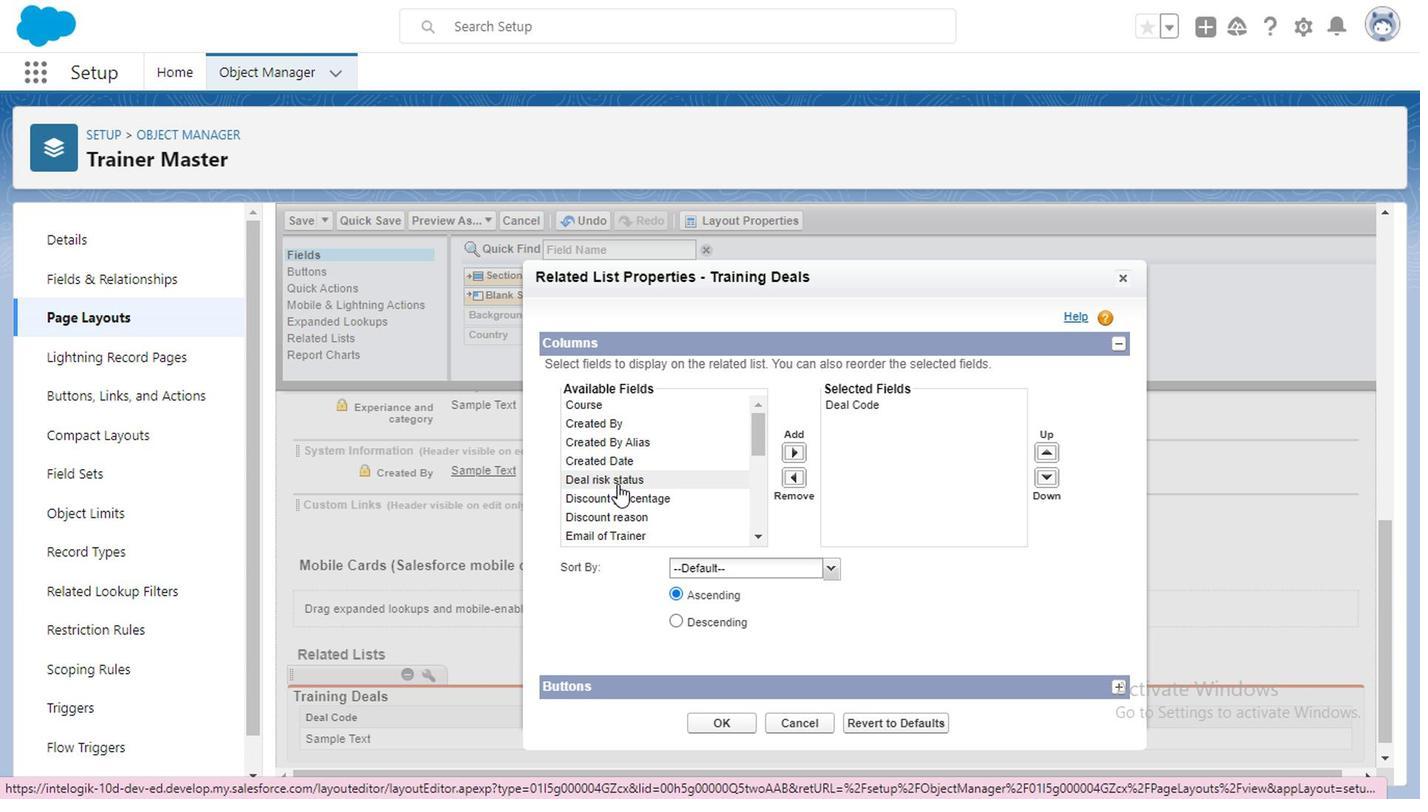 
Action: Mouse moved to (1122, 279)
Screenshot: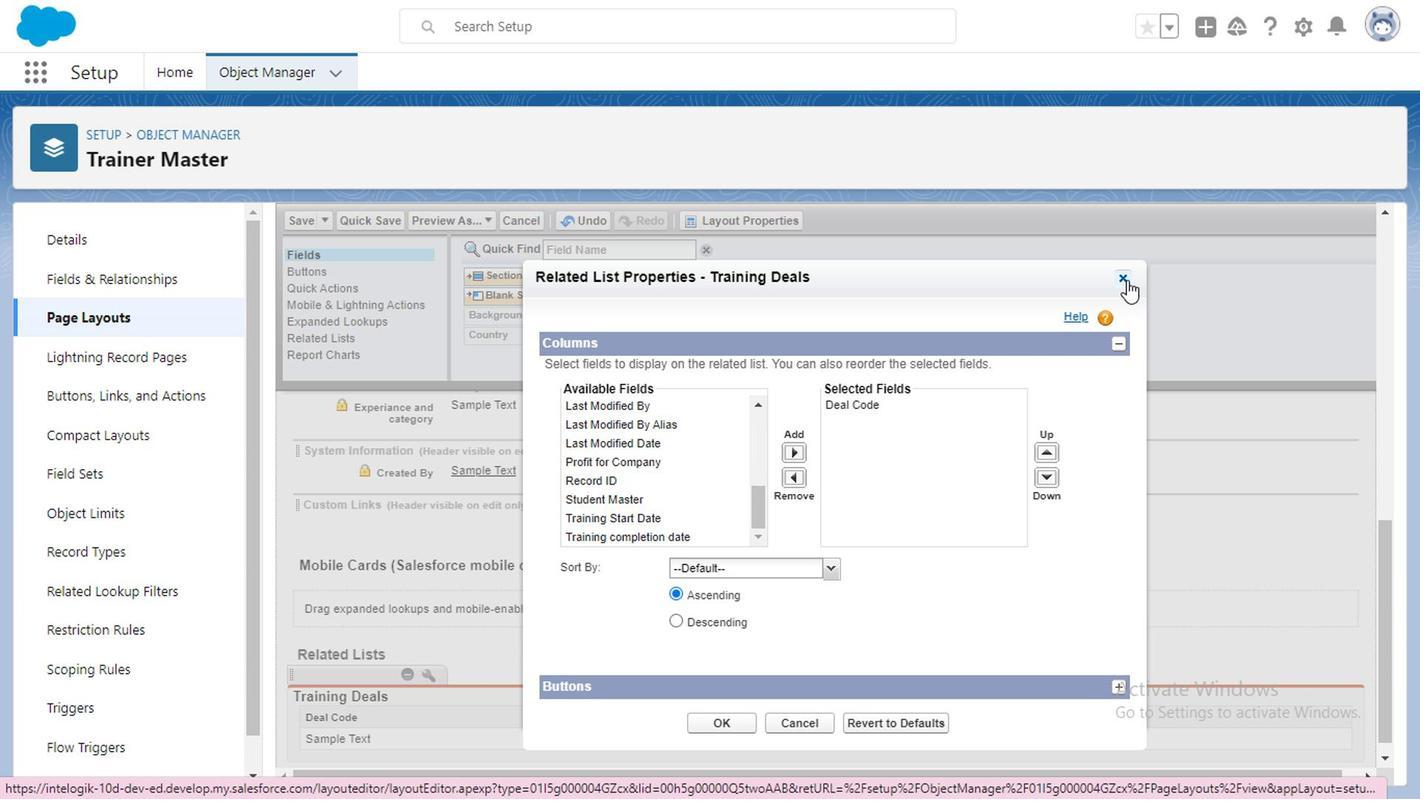 
Action: Mouse pressed left at (1122, 279)
Screenshot: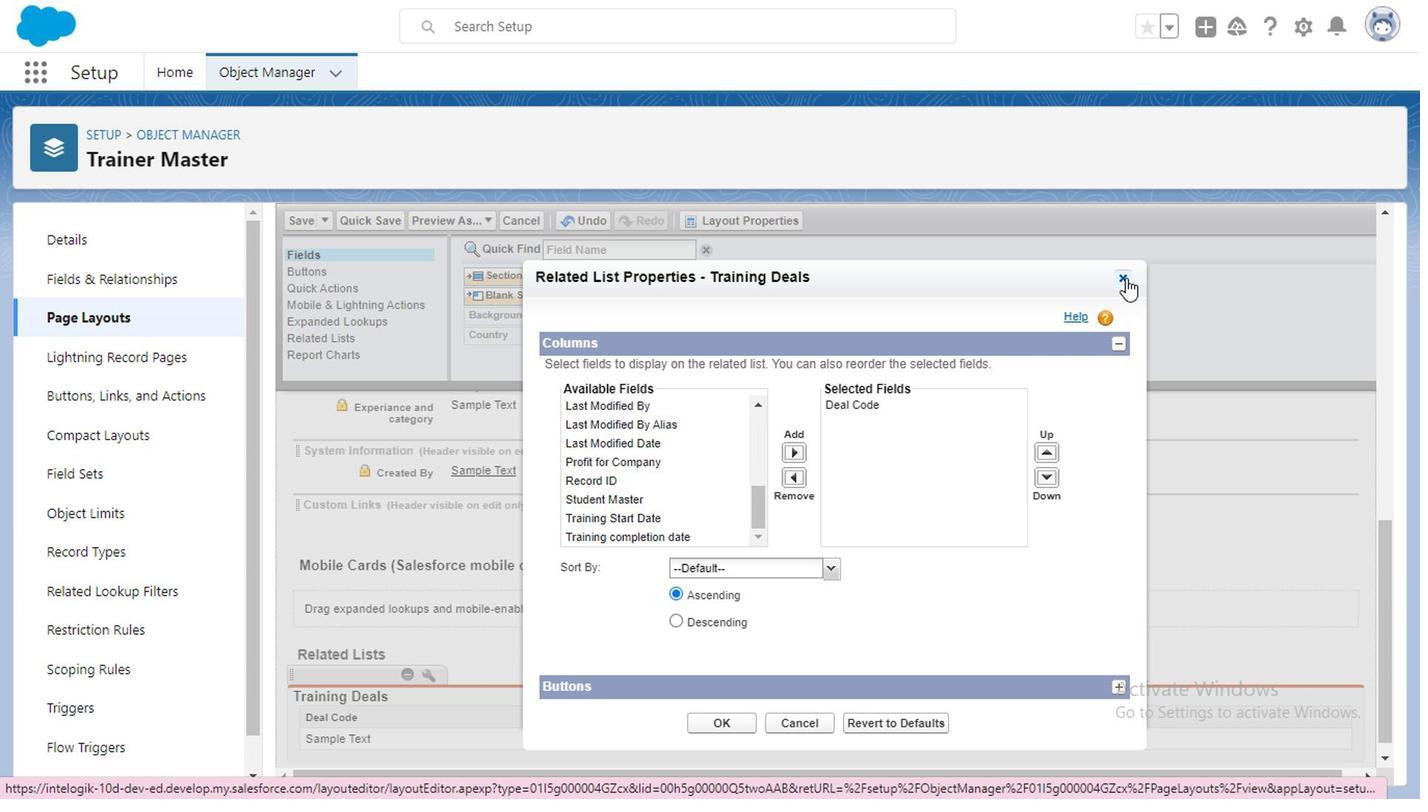 
Action: Mouse moved to (583, 680)
Screenshot: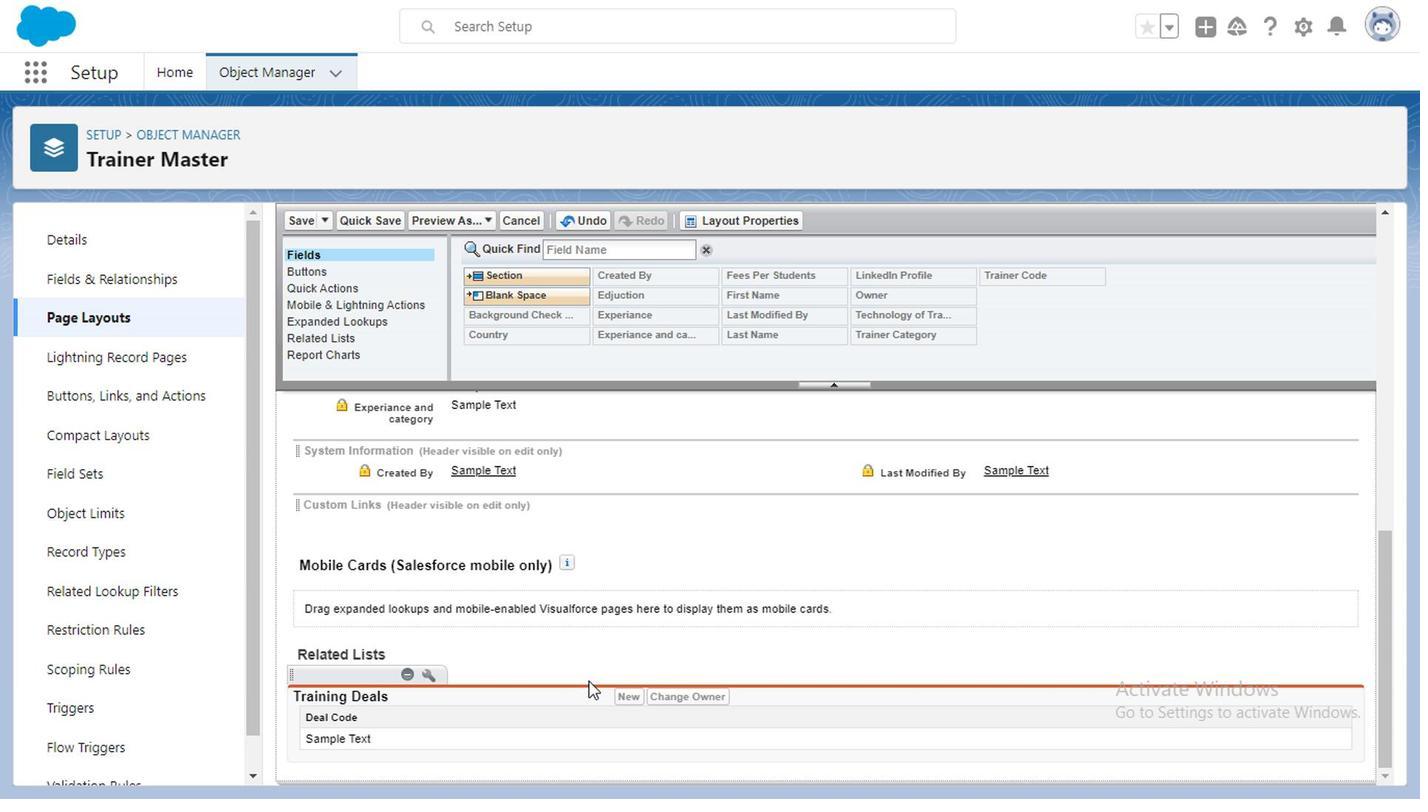 
Action: Mouse scrolled (583, 682) with delta (0, 1)
Screenshot: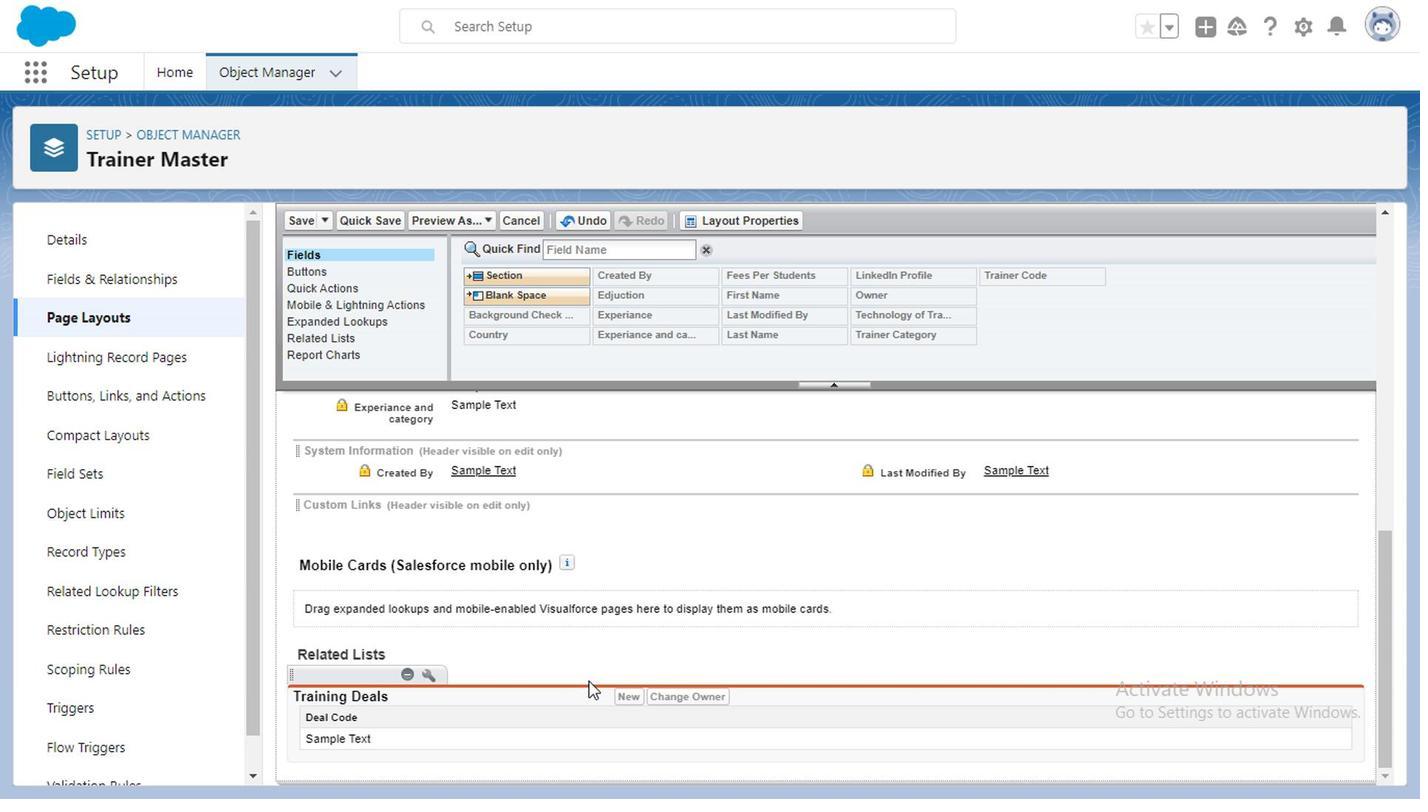 
Action: Mouse moved to (503, 682)
Screenshot: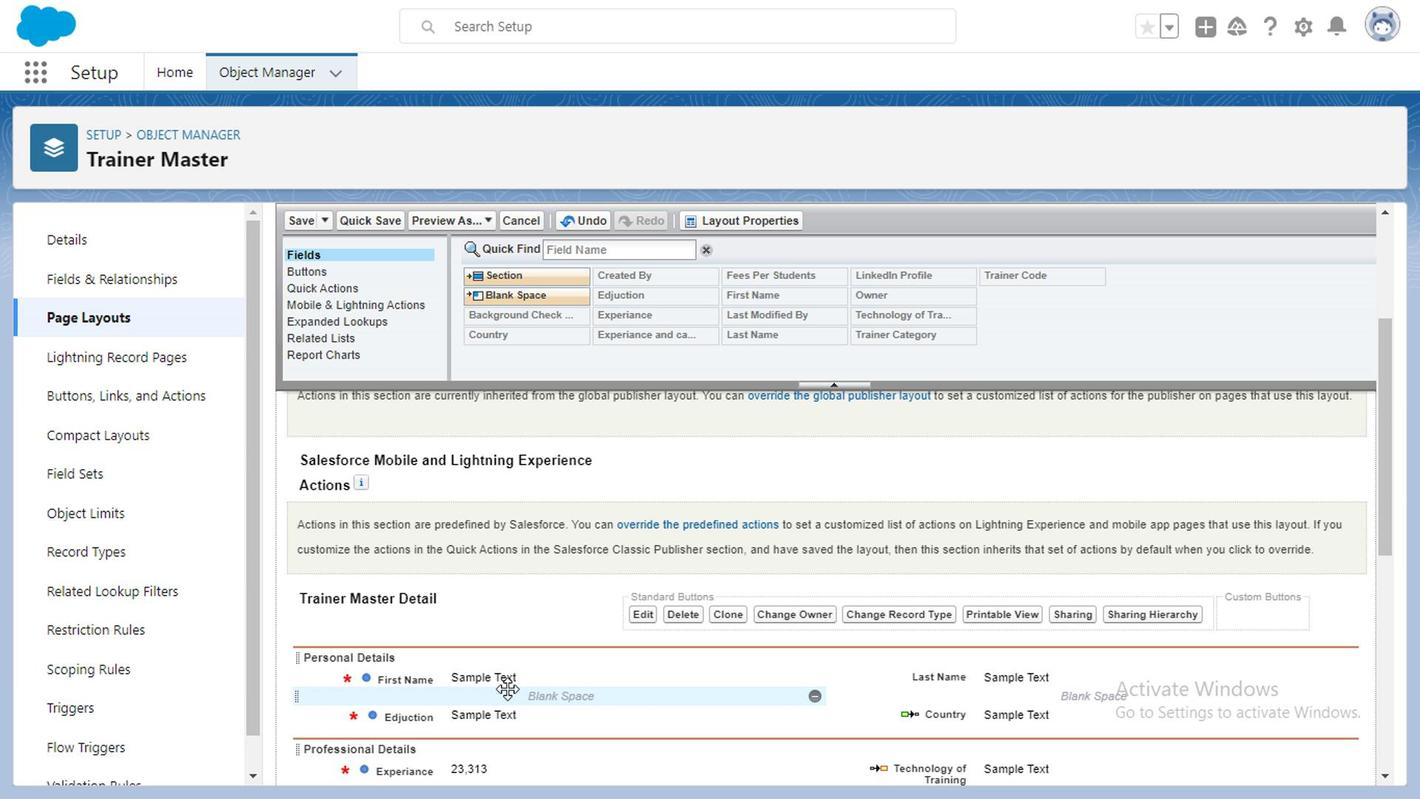 
Action: Mouse scrolled (503, 682) with delta (0, 0)
Screenshot: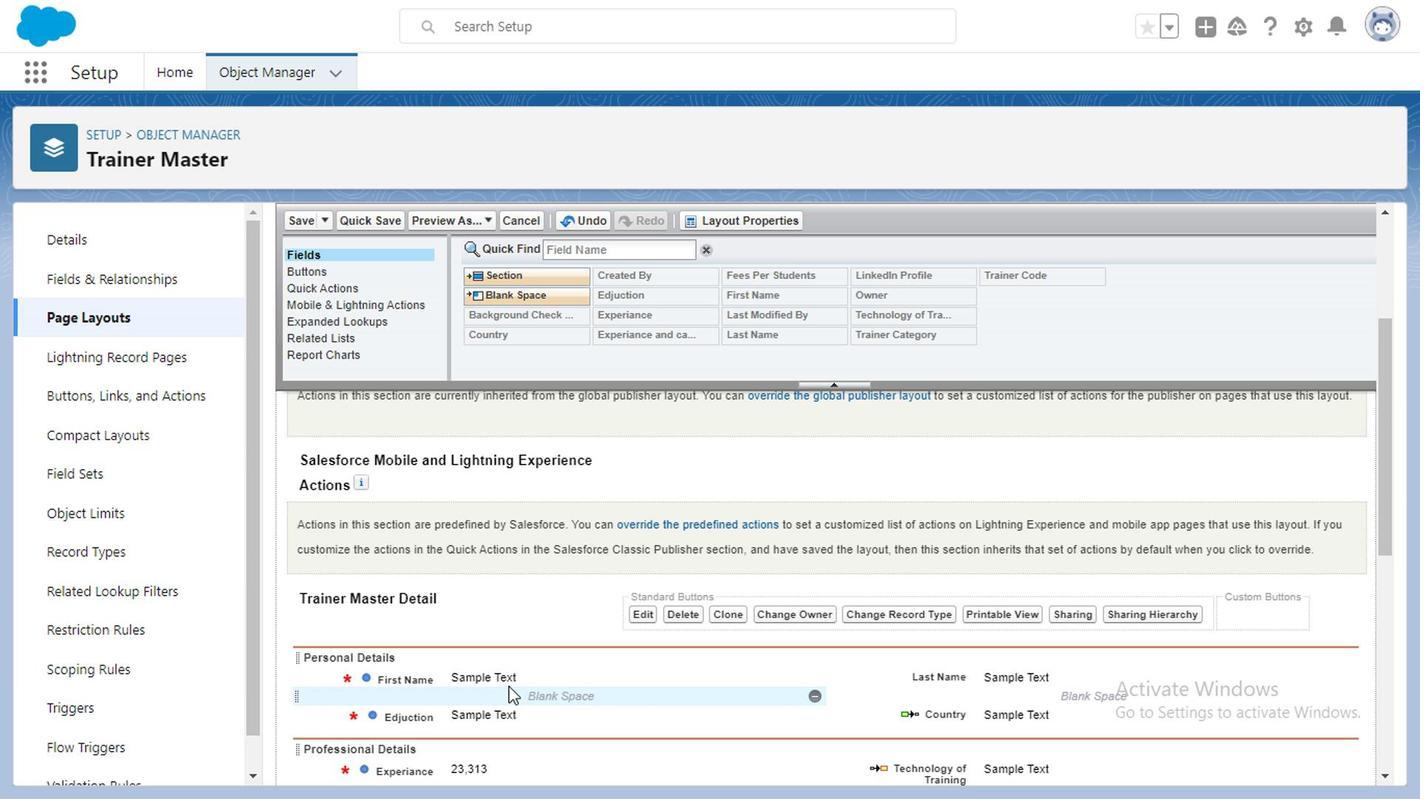 
Action: Mouse scrolled (503, 682) with delta (0, 0)
Screenshot: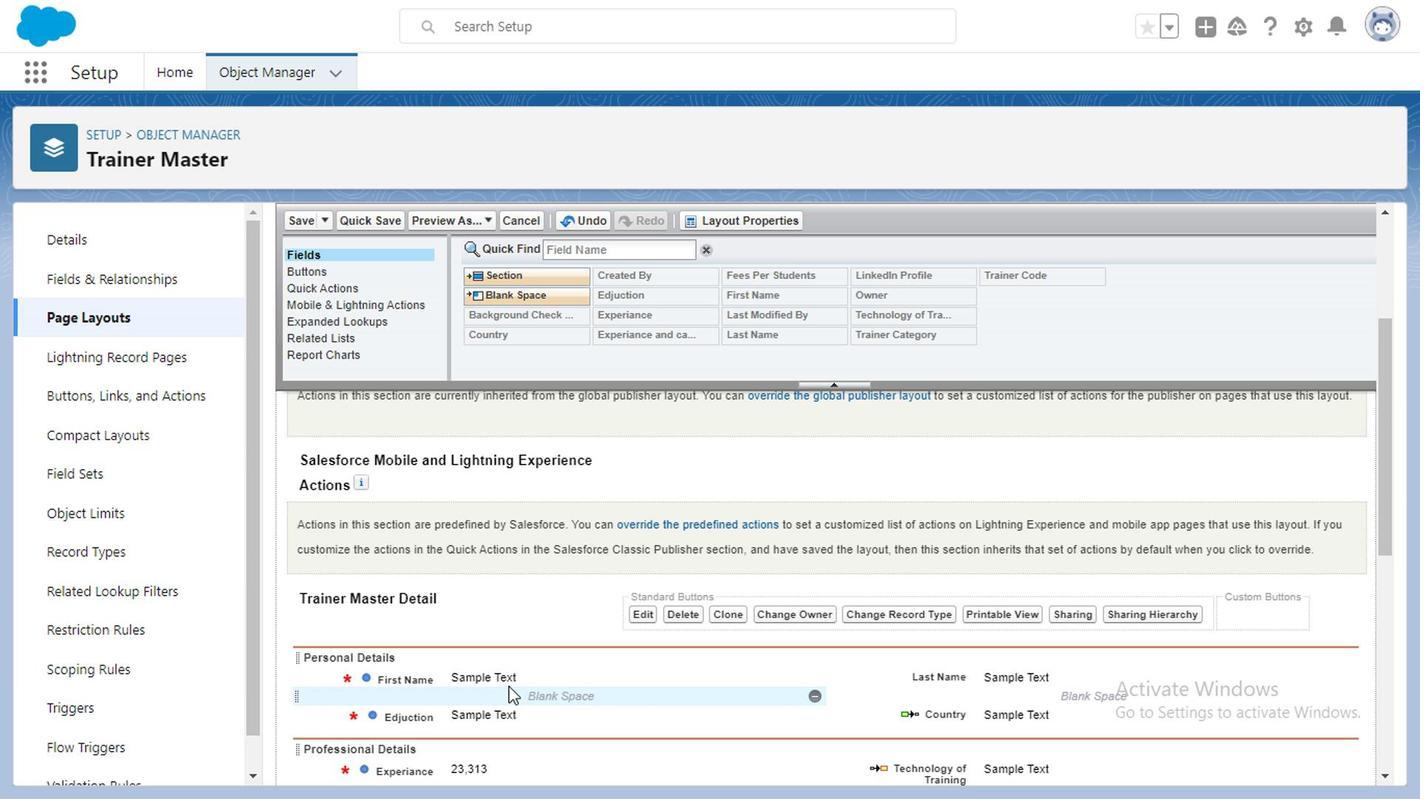 
Action: Mouse scrolled (503, 682) with delta (0, 0)
Screenshot: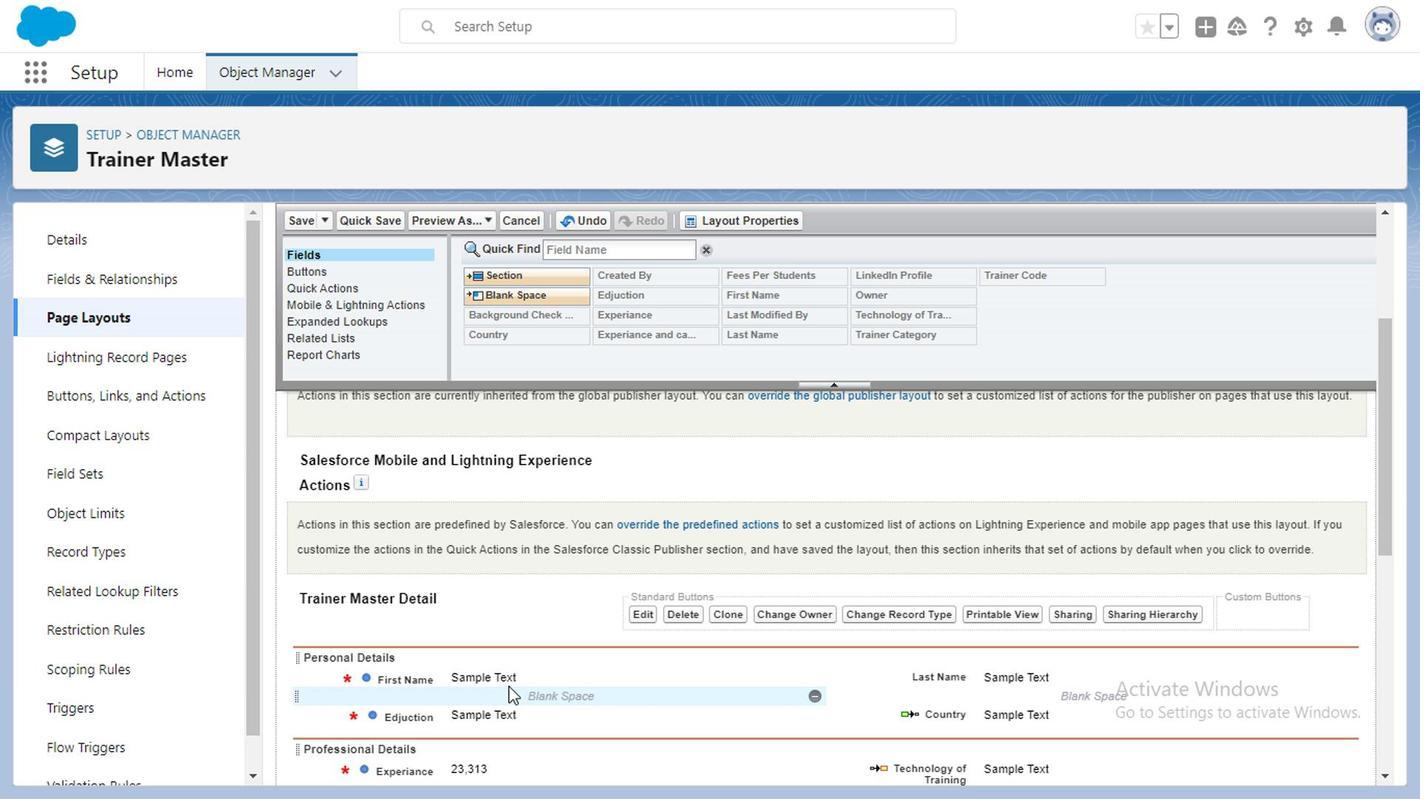 
Action: Mouse scrolled (503, 682) with delta (0, 0)
Screenshot: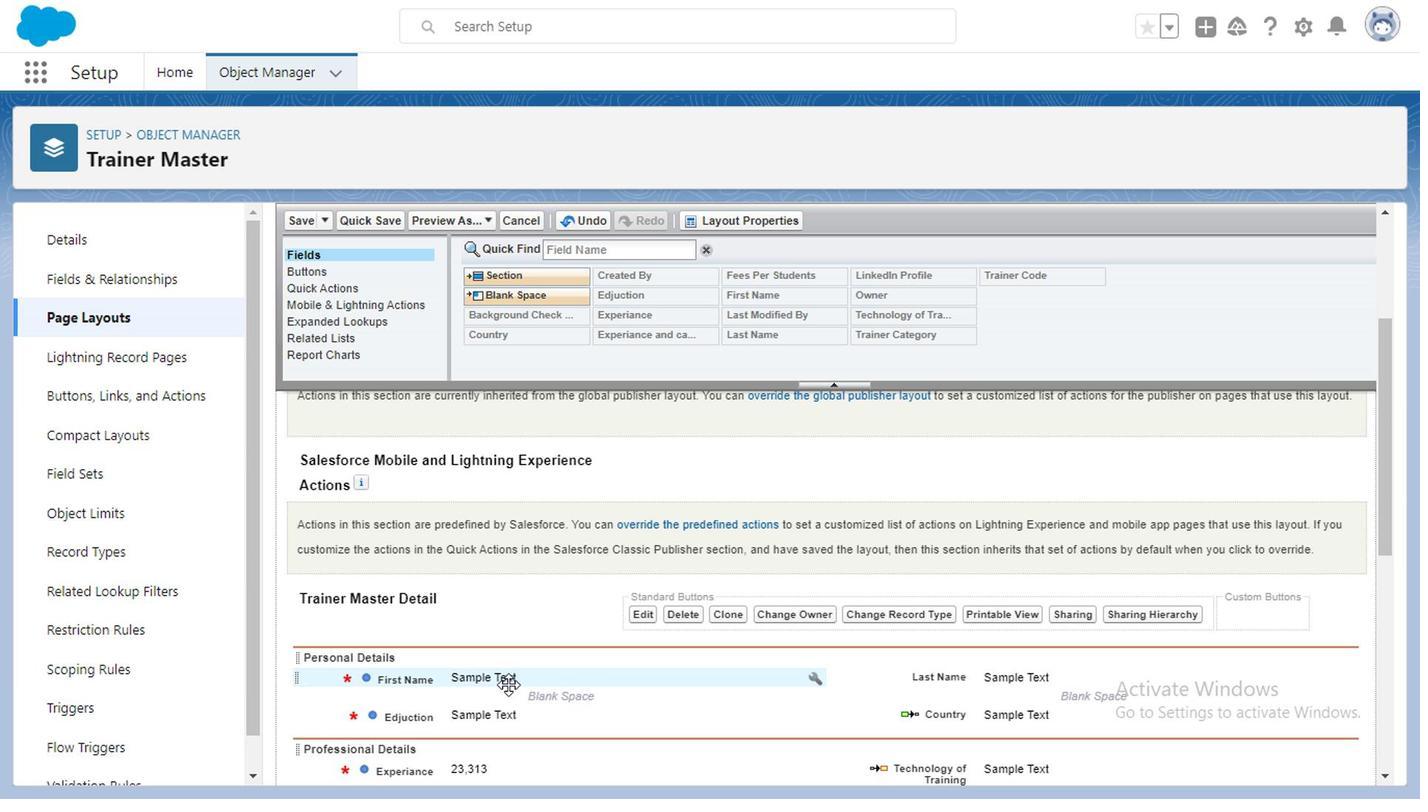 
Action: Mouse scrolled (503, 682) with delta (0, 0)
Screenshot: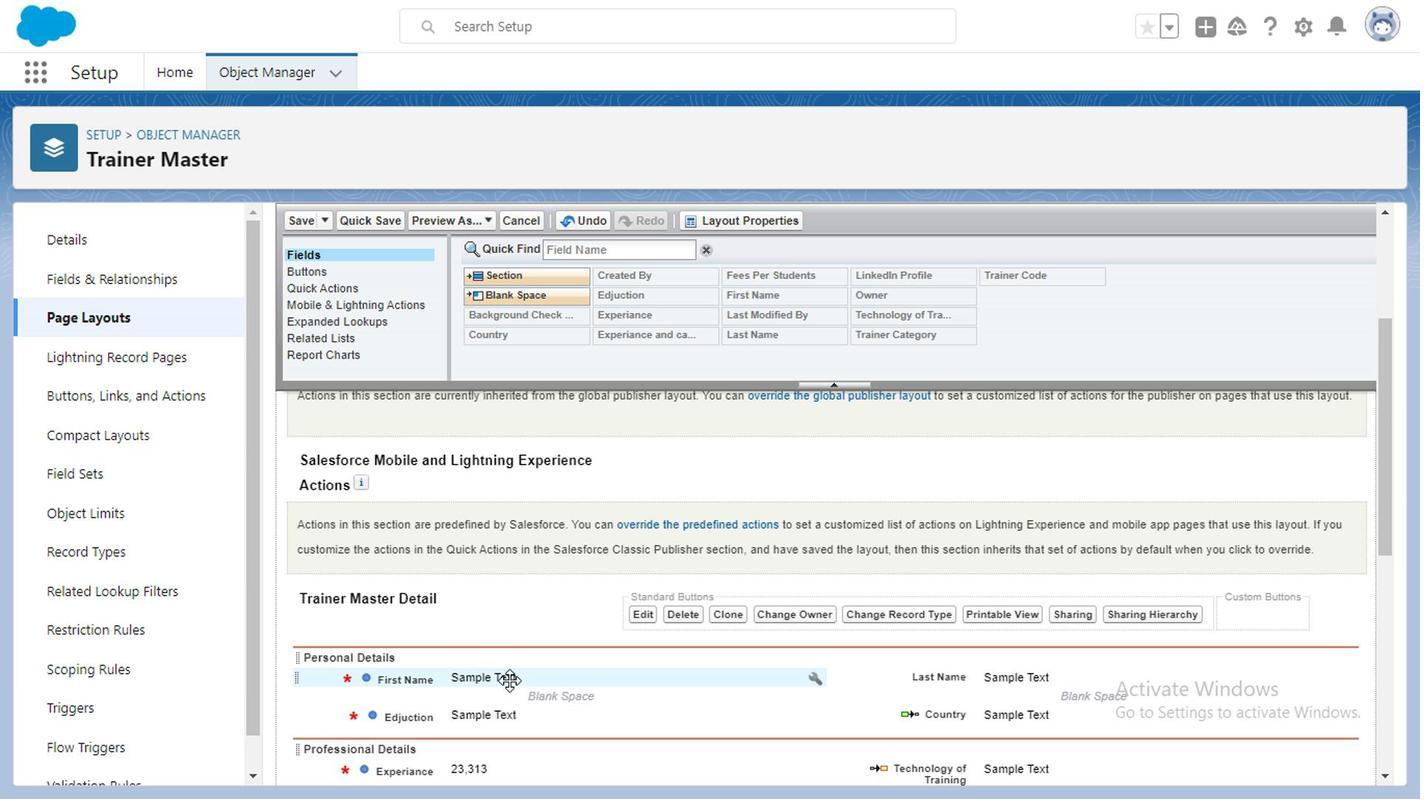 
Action: Mouse moved to (351, 245)
Screenshot: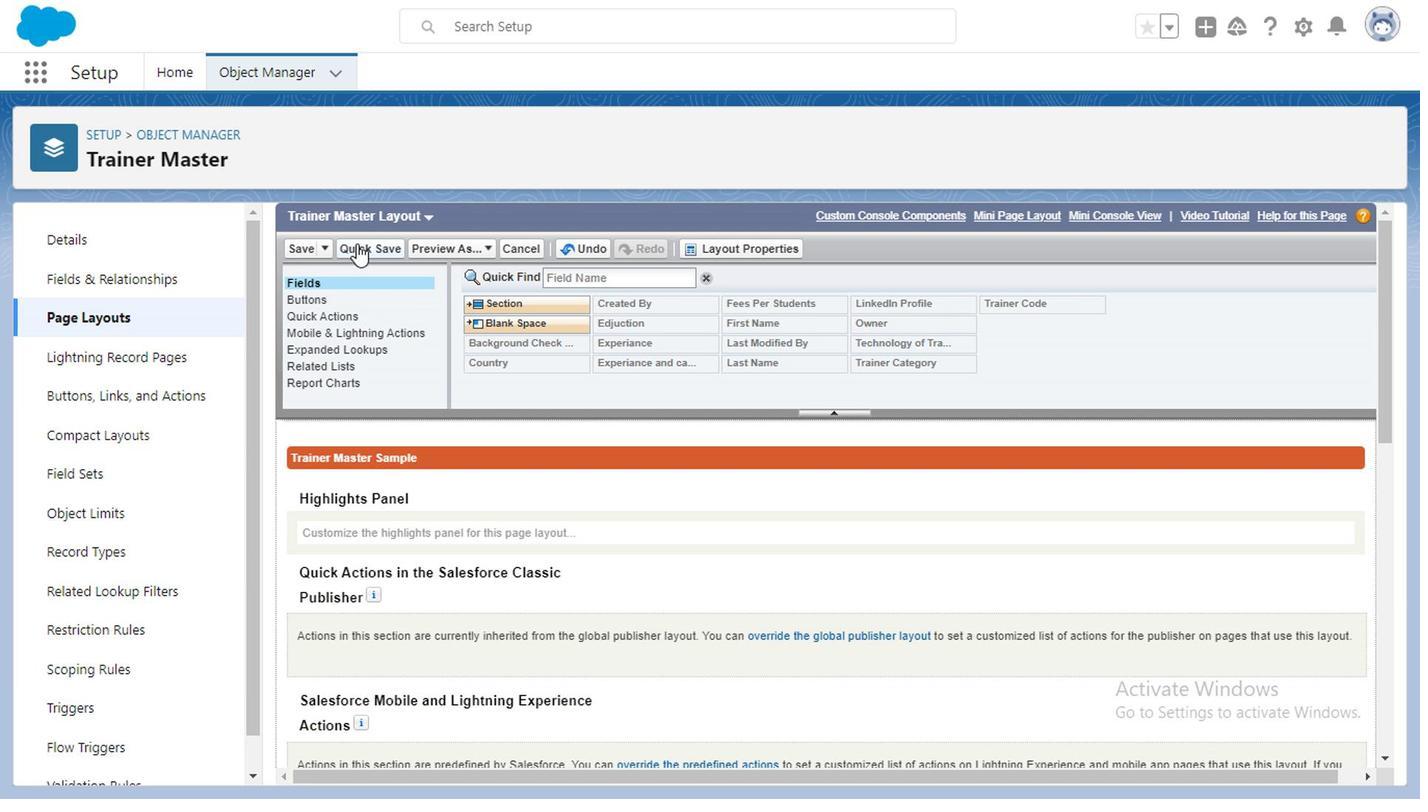 
Action: Mouse pressed left at (351, 245)
Screenshot: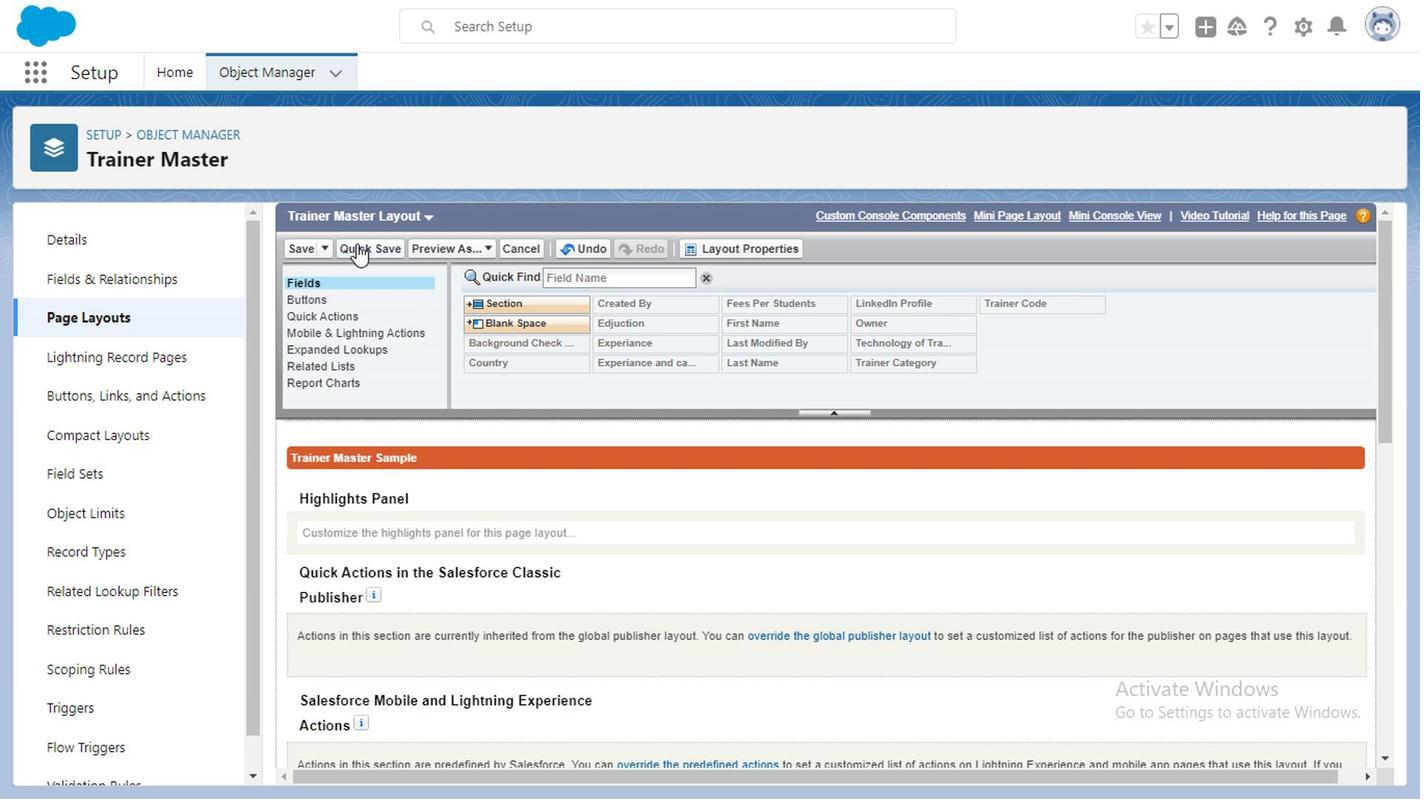 
Action: Mouse moved to (631, 479)
Screenshot: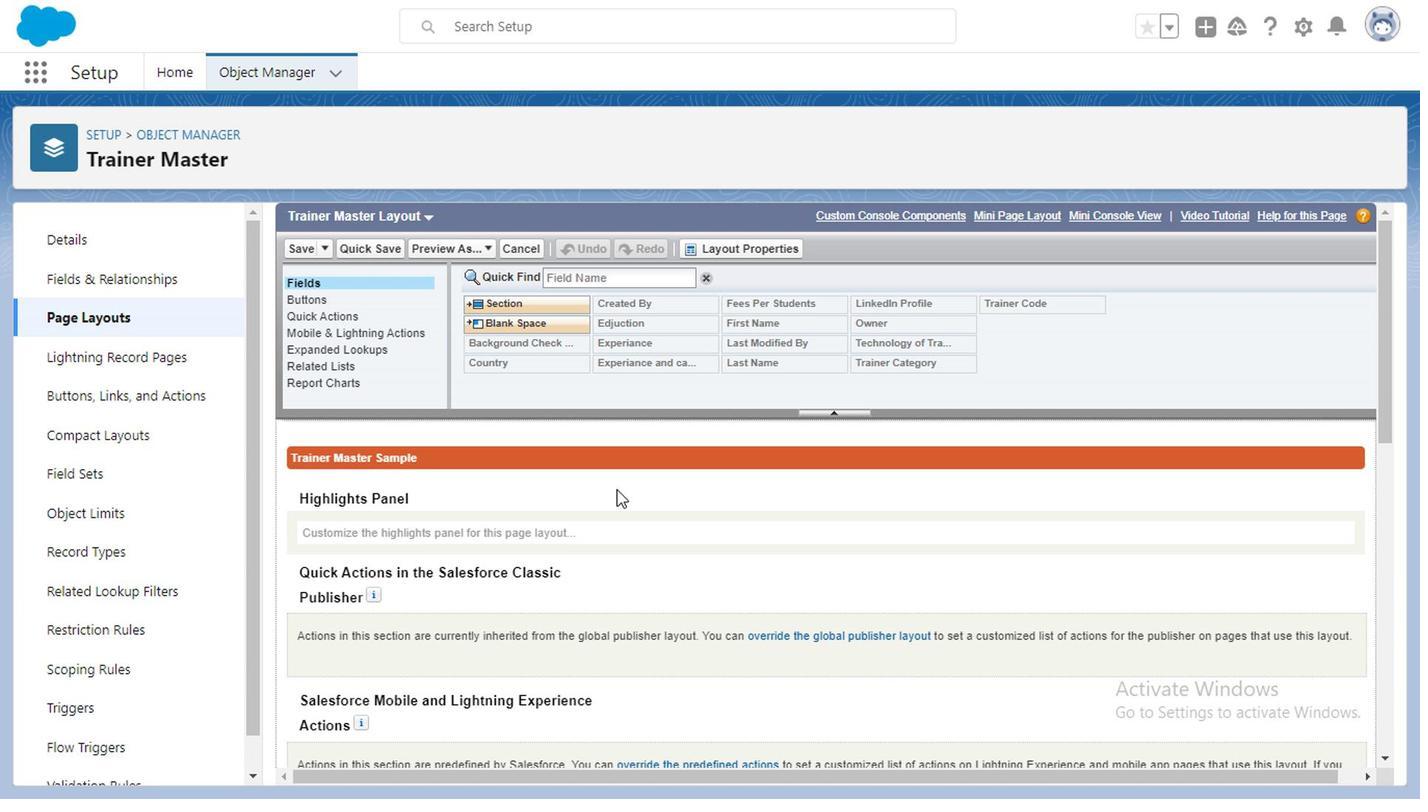 
Action: Mouse scrolled (631, 478) with delta (0, 0)
Screenshot: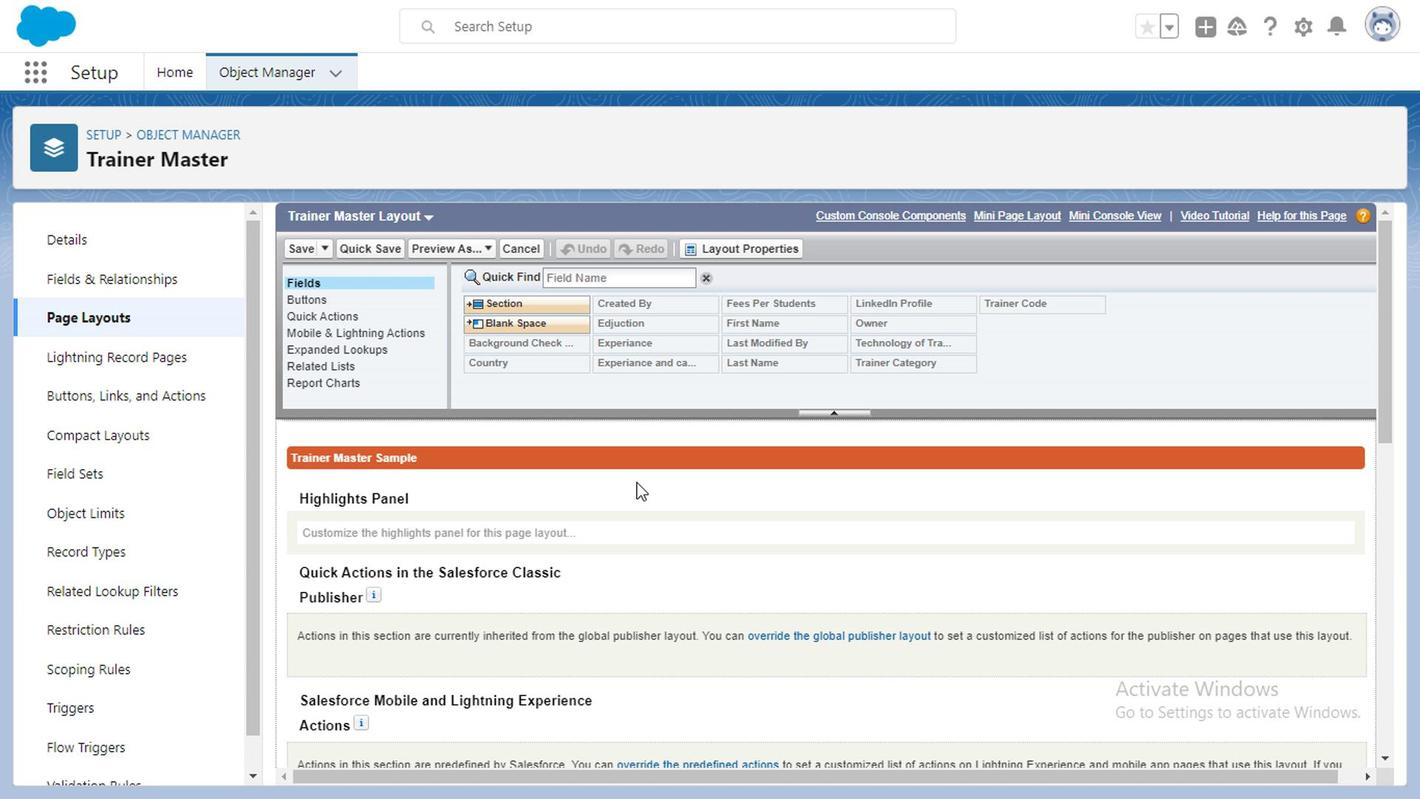 
Action: Mouse moved to (747, 463)
Screenshot: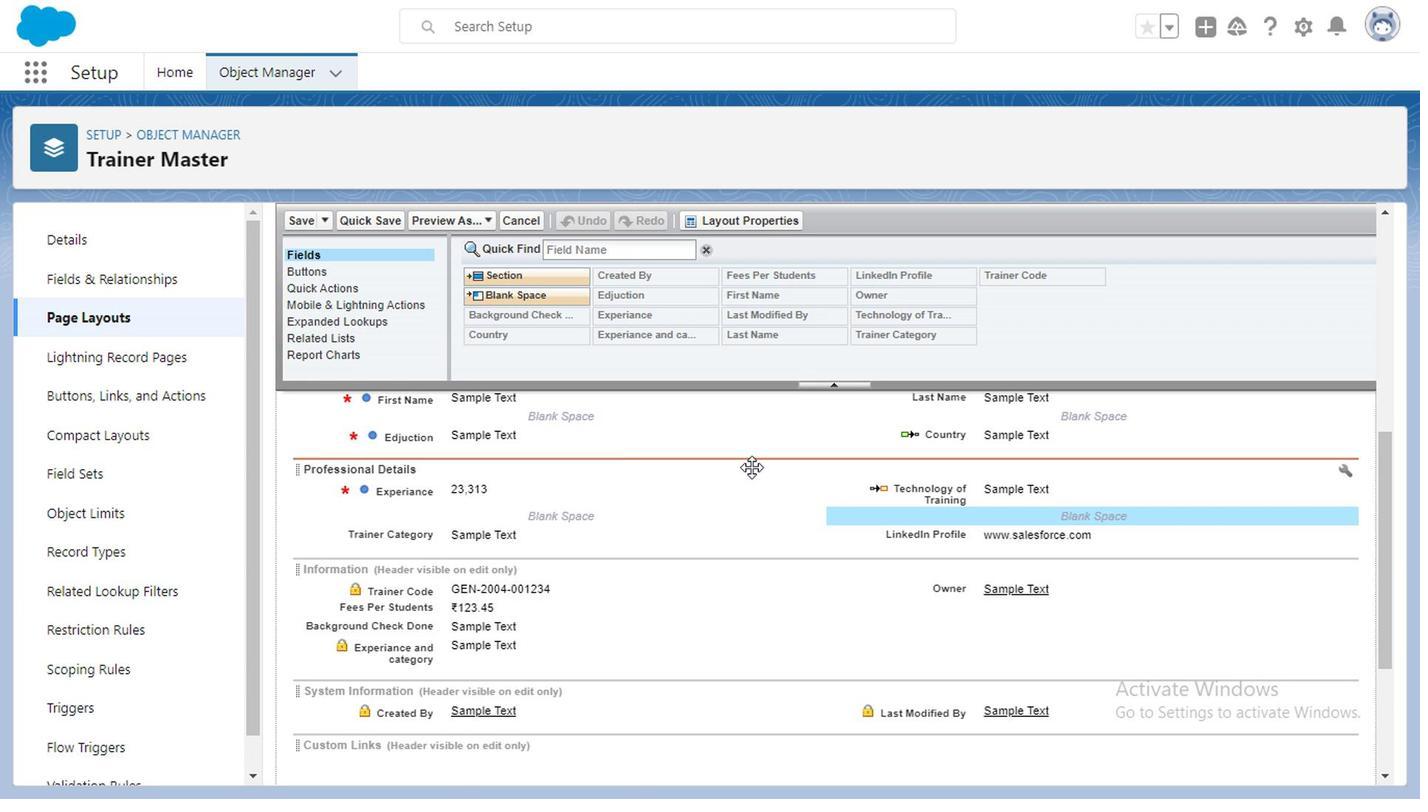 
Action: Mouse scrolled (747, 464) with delta (0, 0)
Screenshot: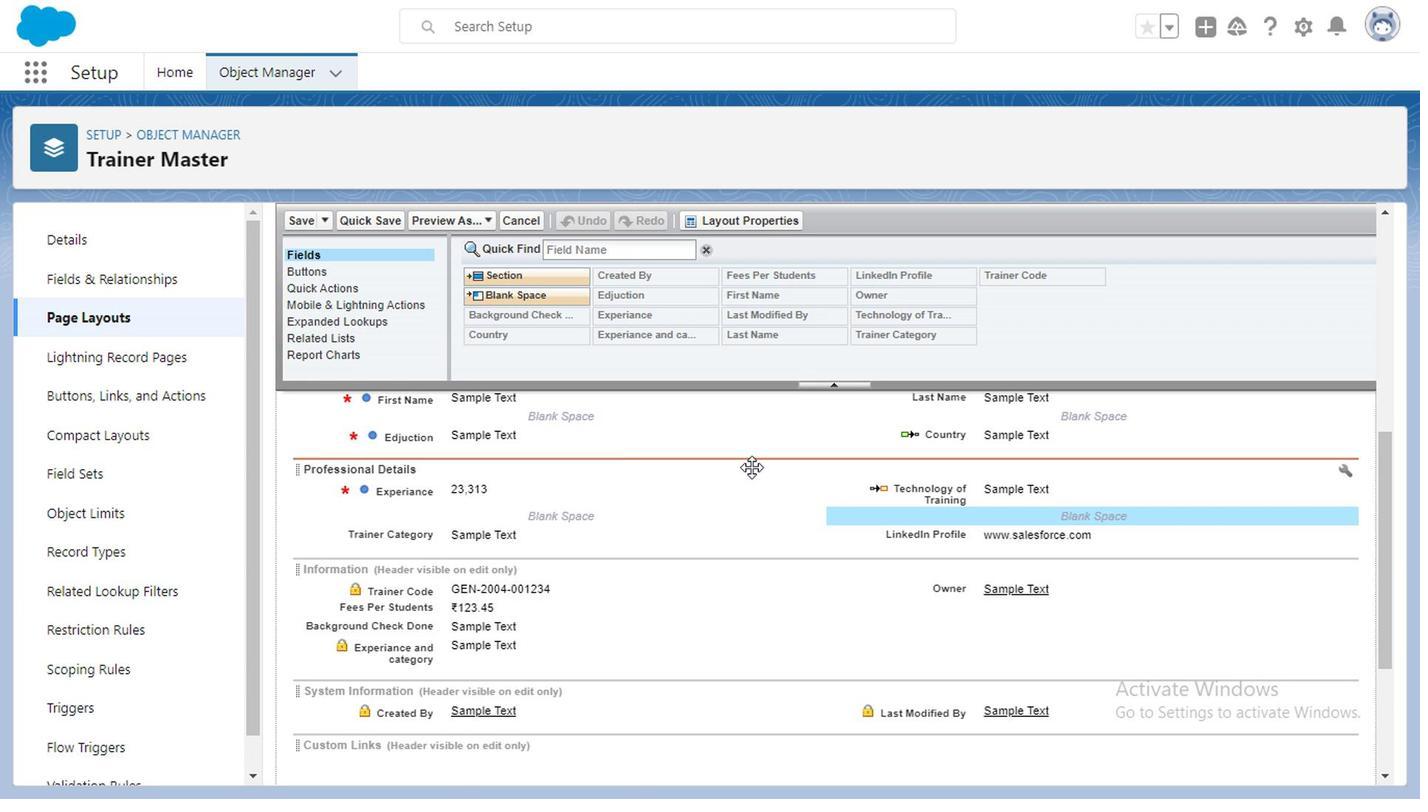 
Action: Mouse moved to (1384, 412)
Screenshot: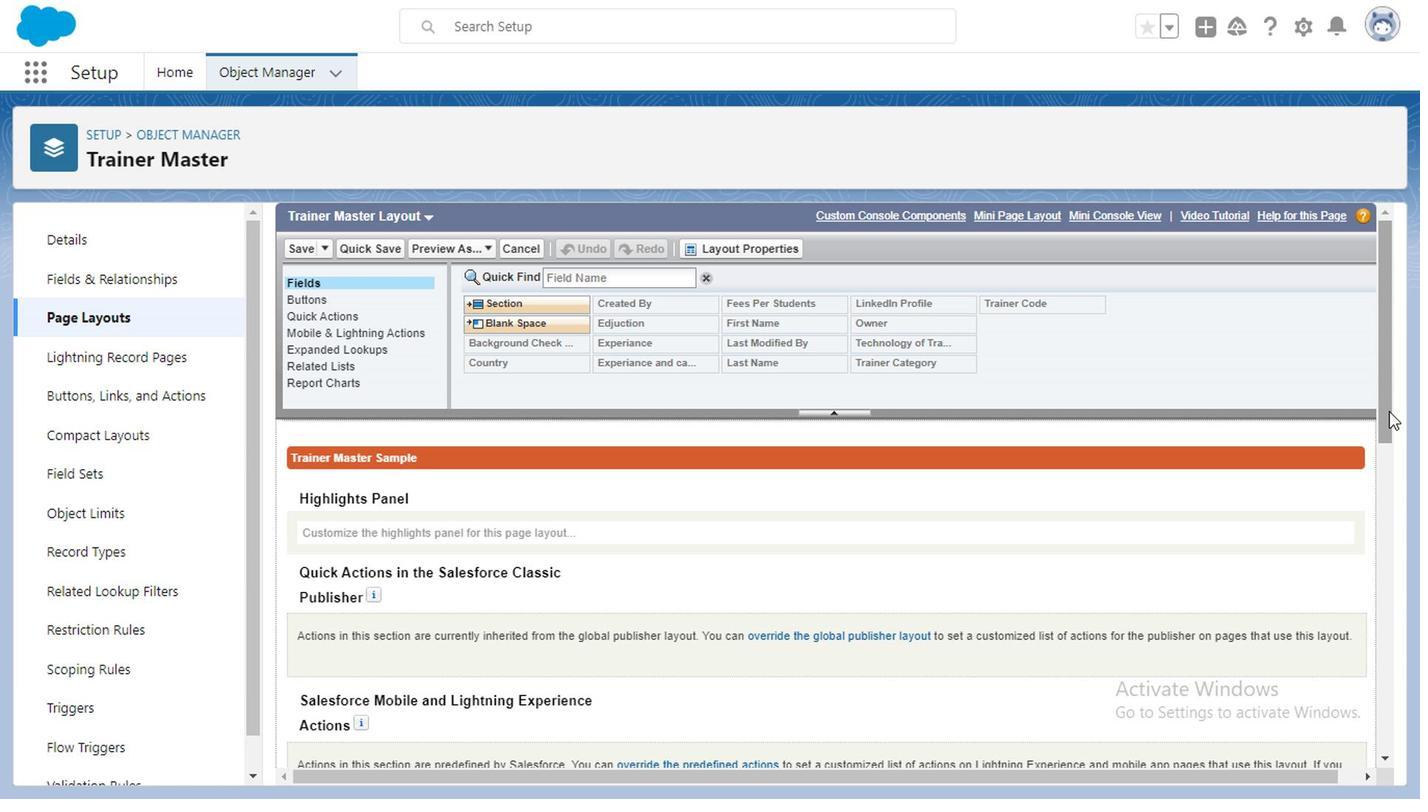 
Action: Mouse pressed left at (1384, 412)
Screenshot: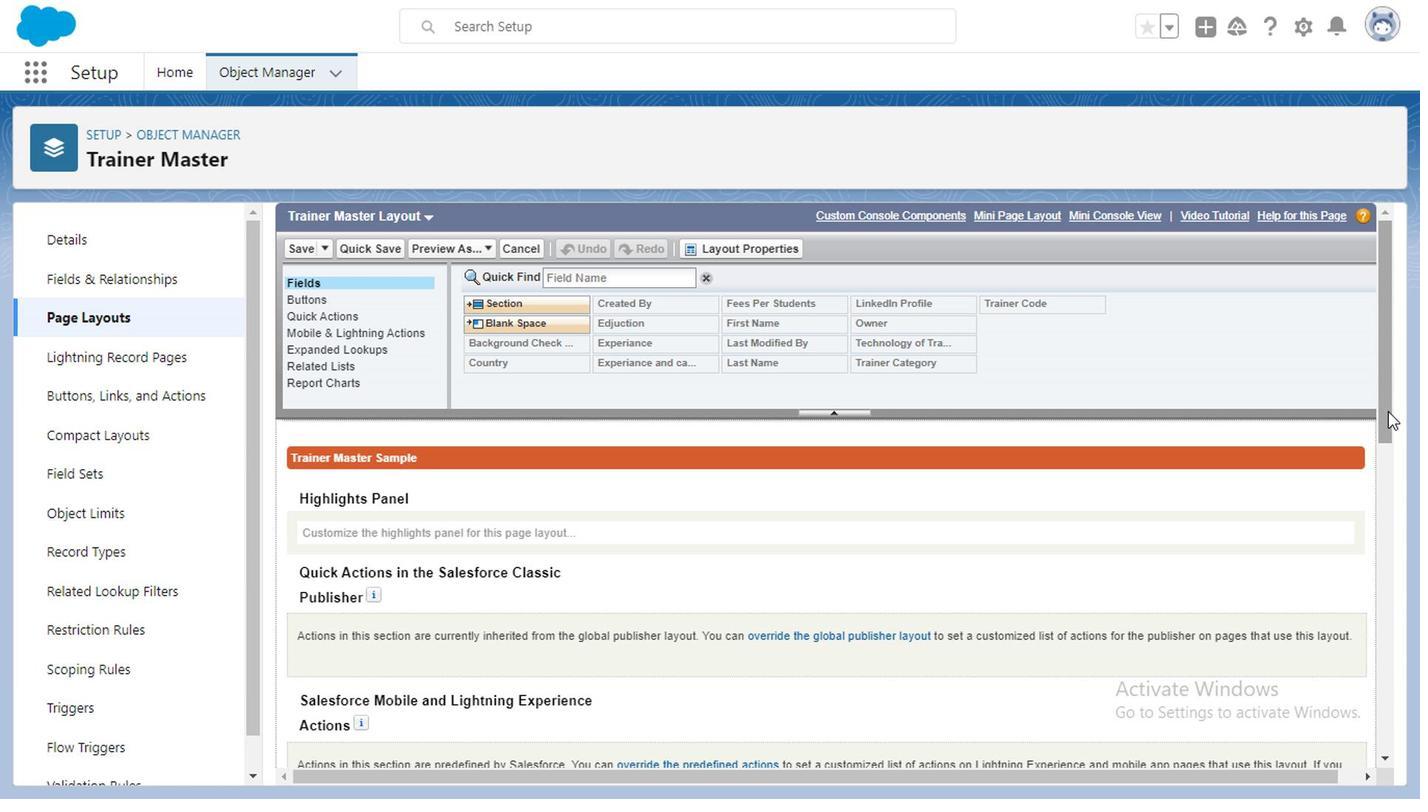 
Action: Mouse moved to (733, 587)
Screenshot: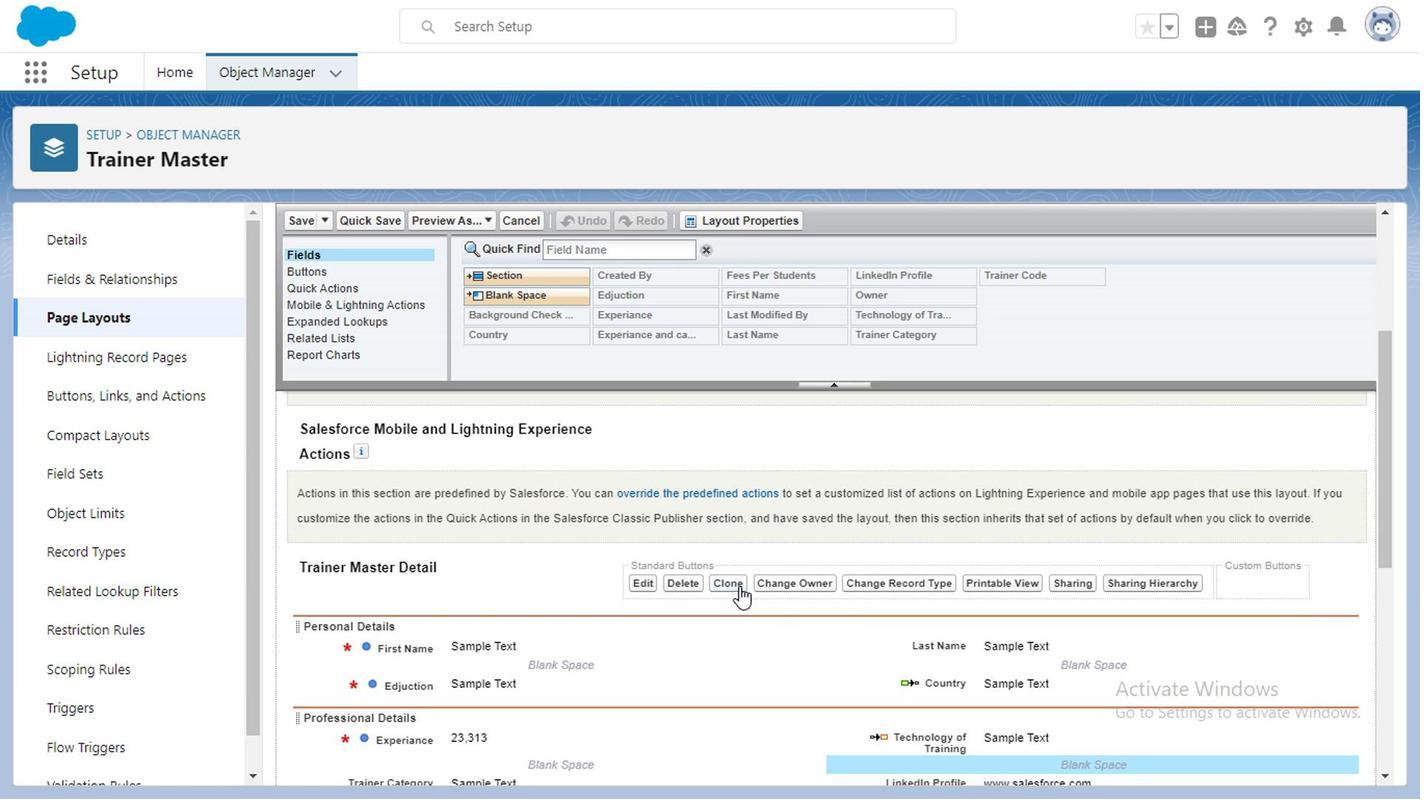 
Action: Mouse pressed left at (733, 587)
Screenshot: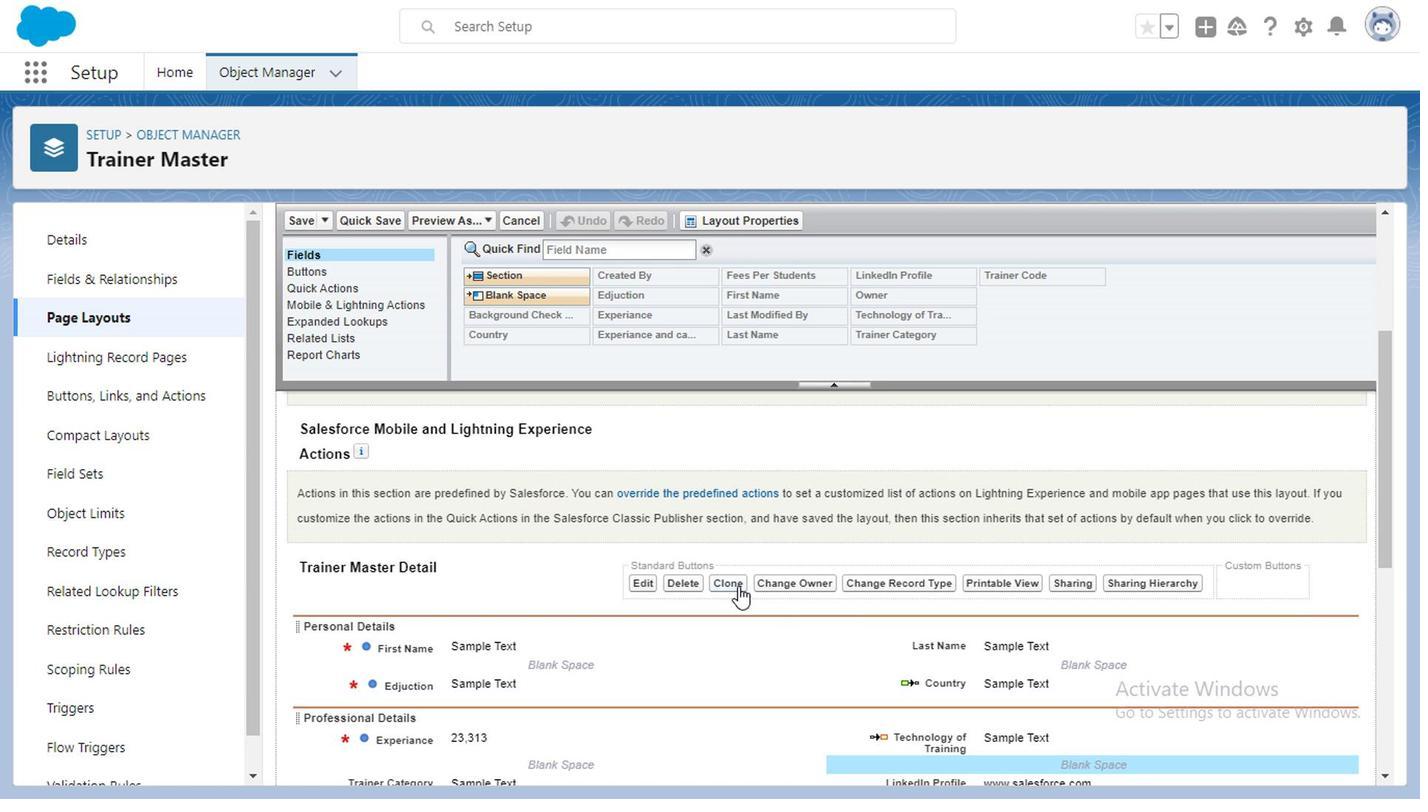 
Action: Mouse moved to (732, 581)
Screenshot: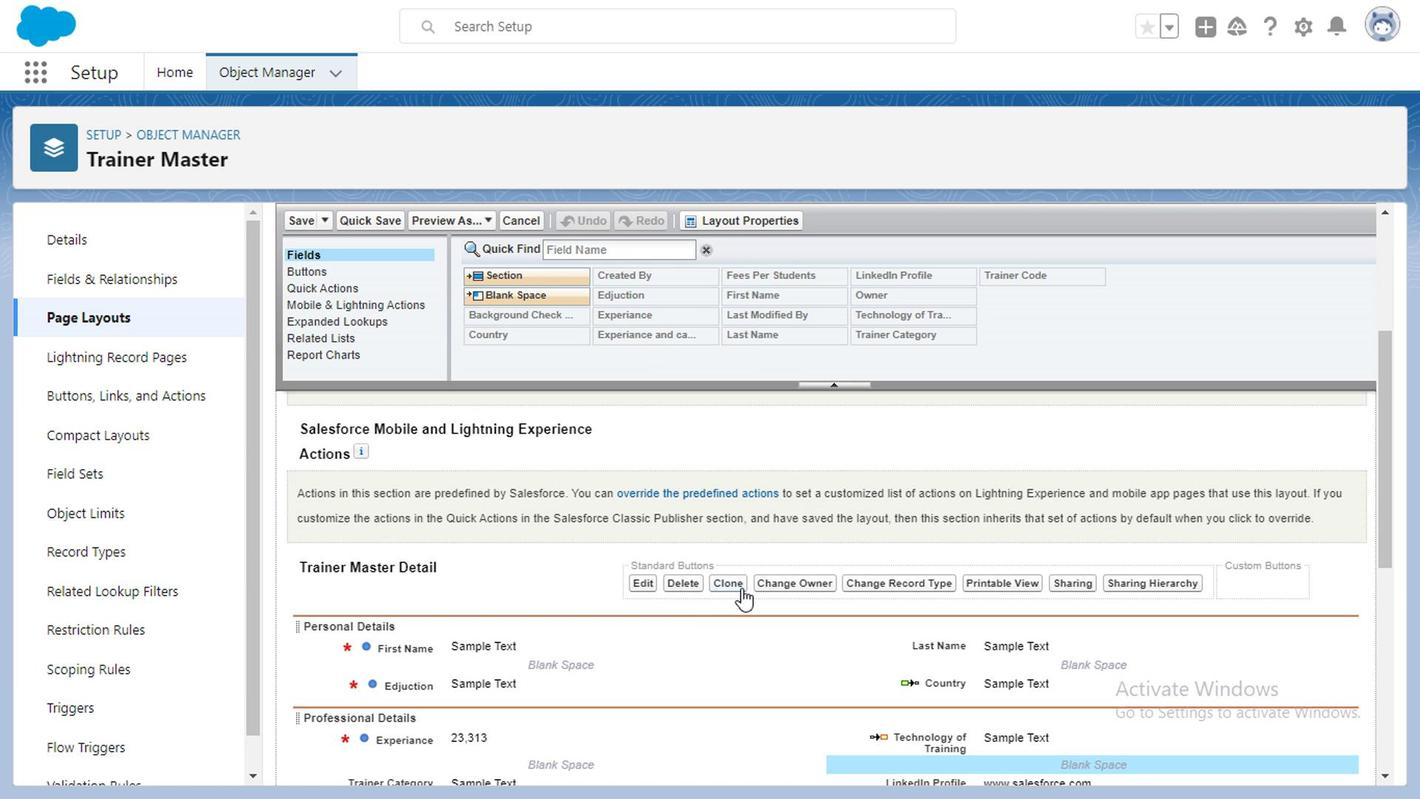 
Action: Mouse pressed left at (732, 581)
Screenshot: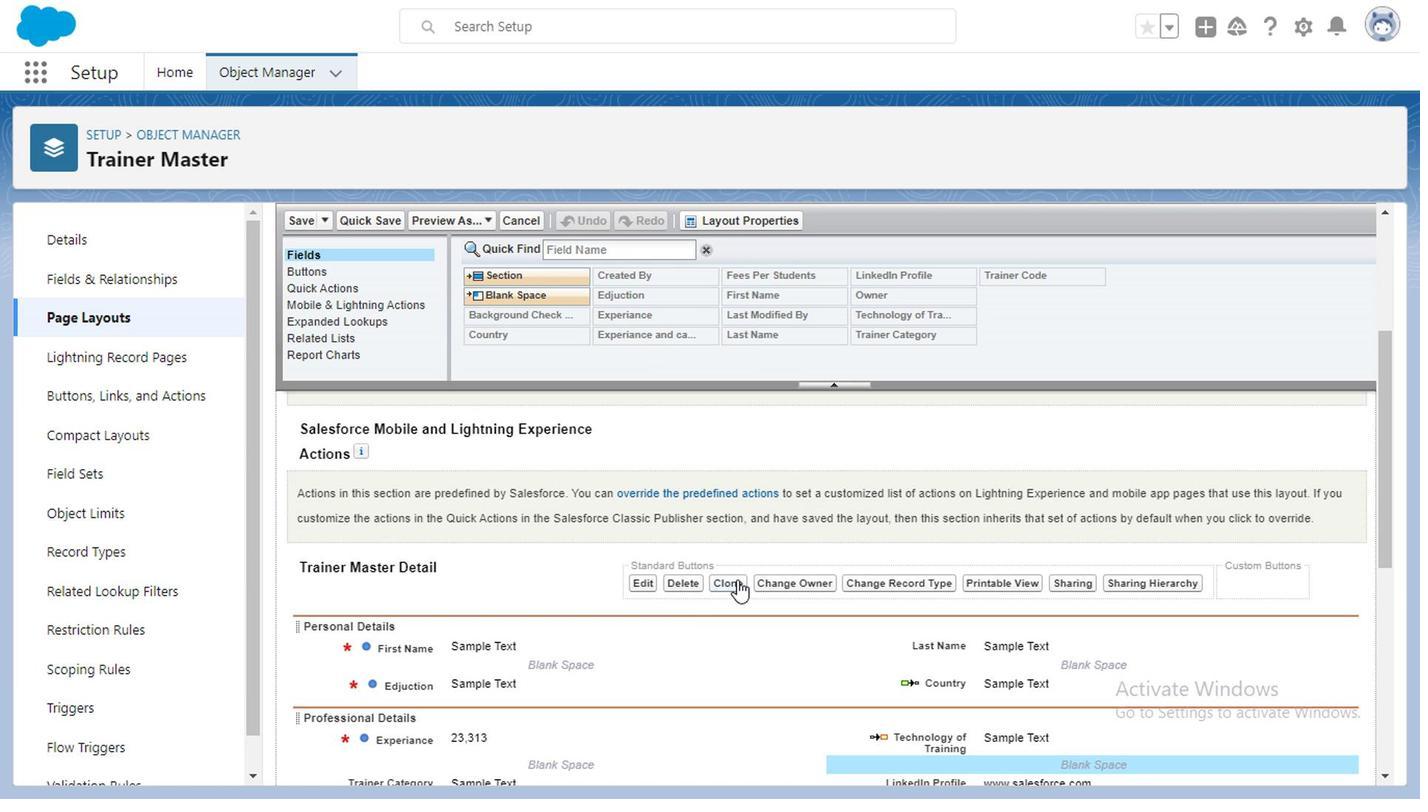 
Action: Mouse moved to (732, 581)
Screenshot: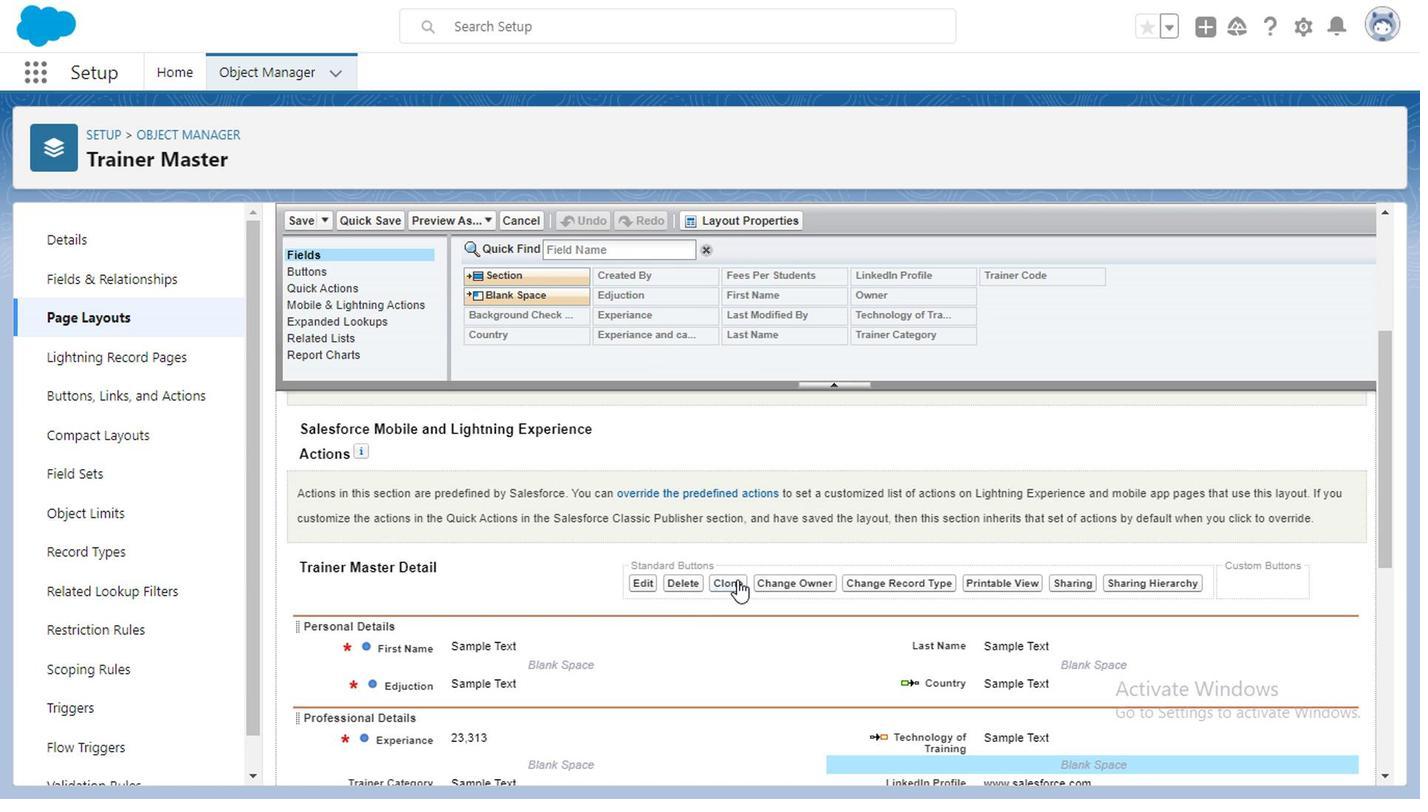
Action: Mouse pressed left at (732, 581)
Screenshot: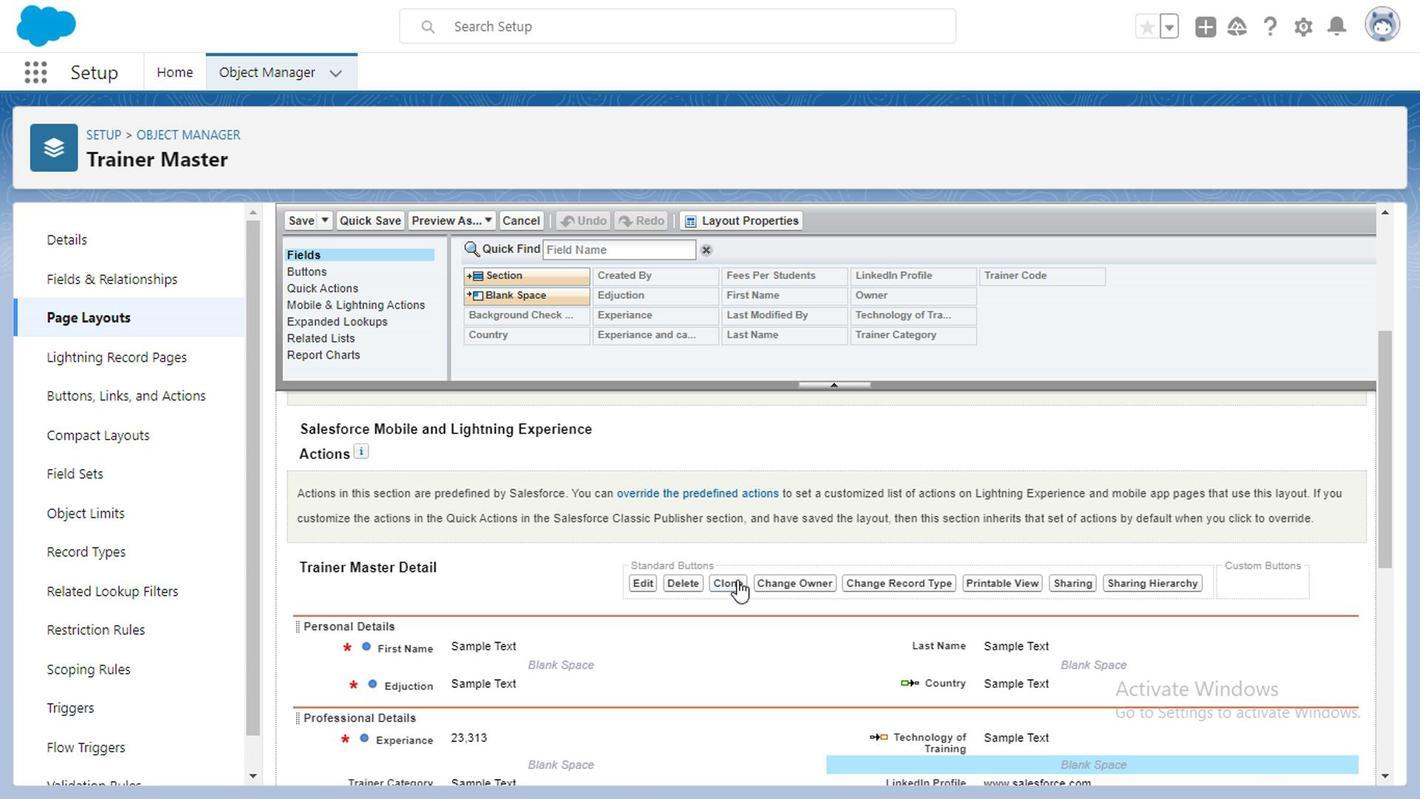 
Action: Mouse moved to (290, 219)
Screenshot: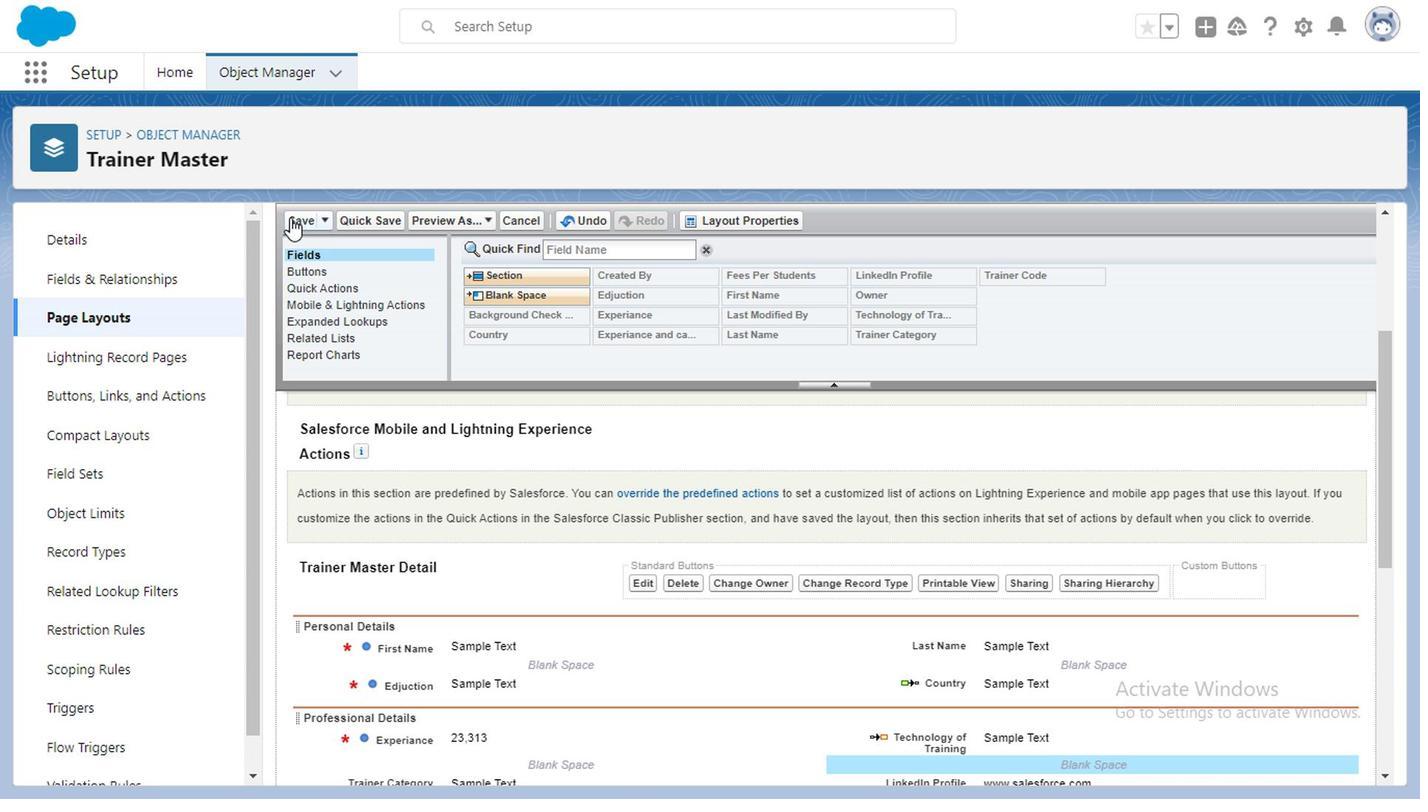 
Action: Mouse pressed left at (290, 219)
Screenshot: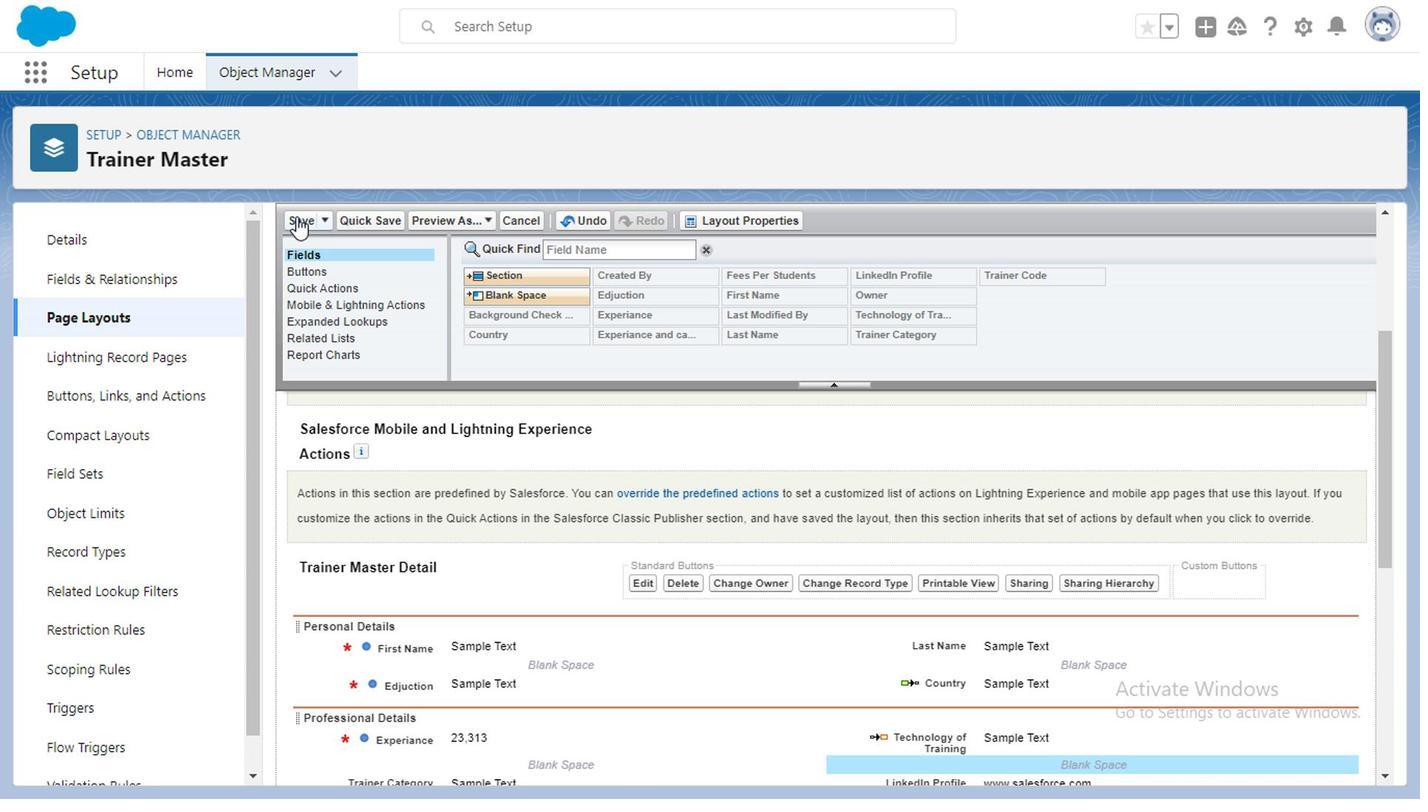 
Action: Mouse moved to (31, 73)
Screenshot: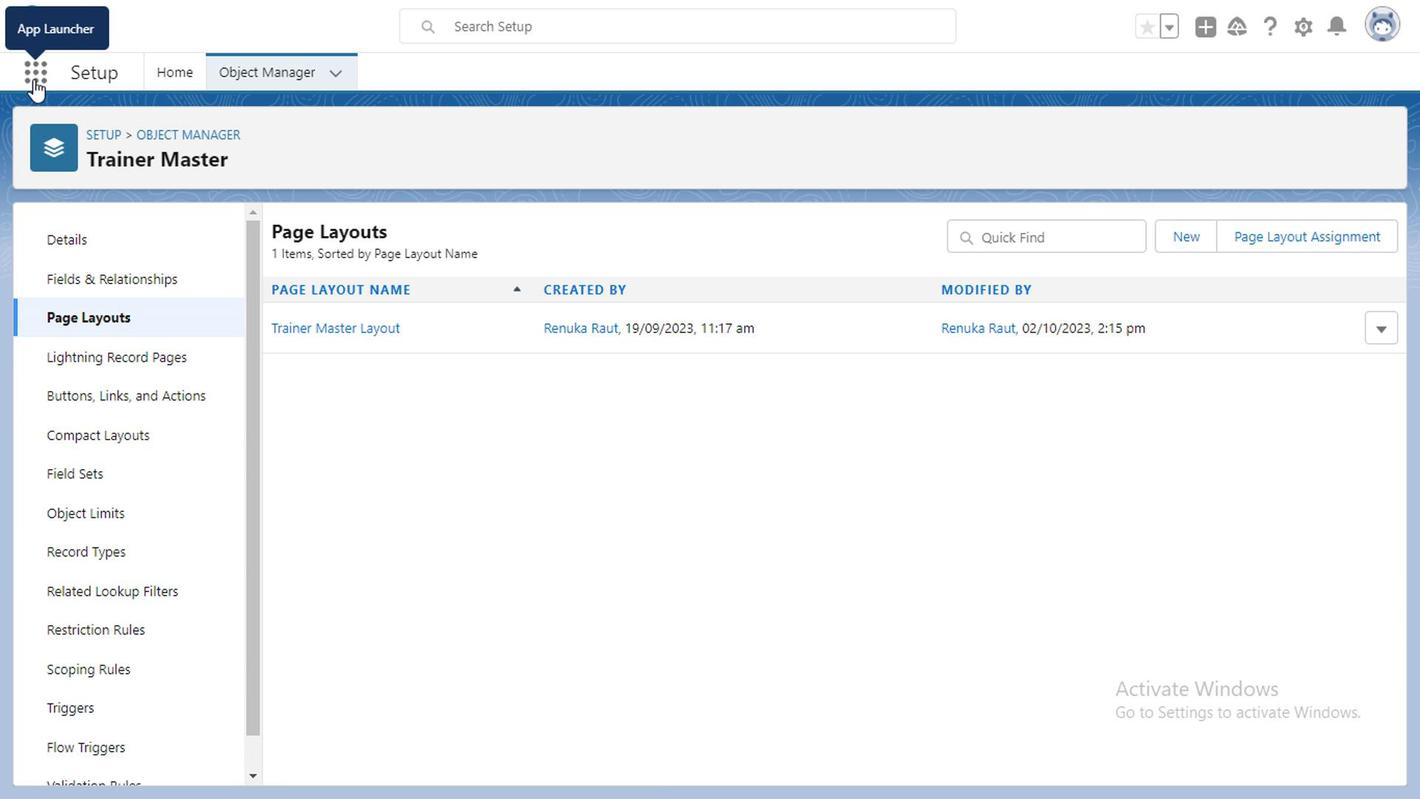 
Action: Mouse pressed left at (31, 73)
Screenshot: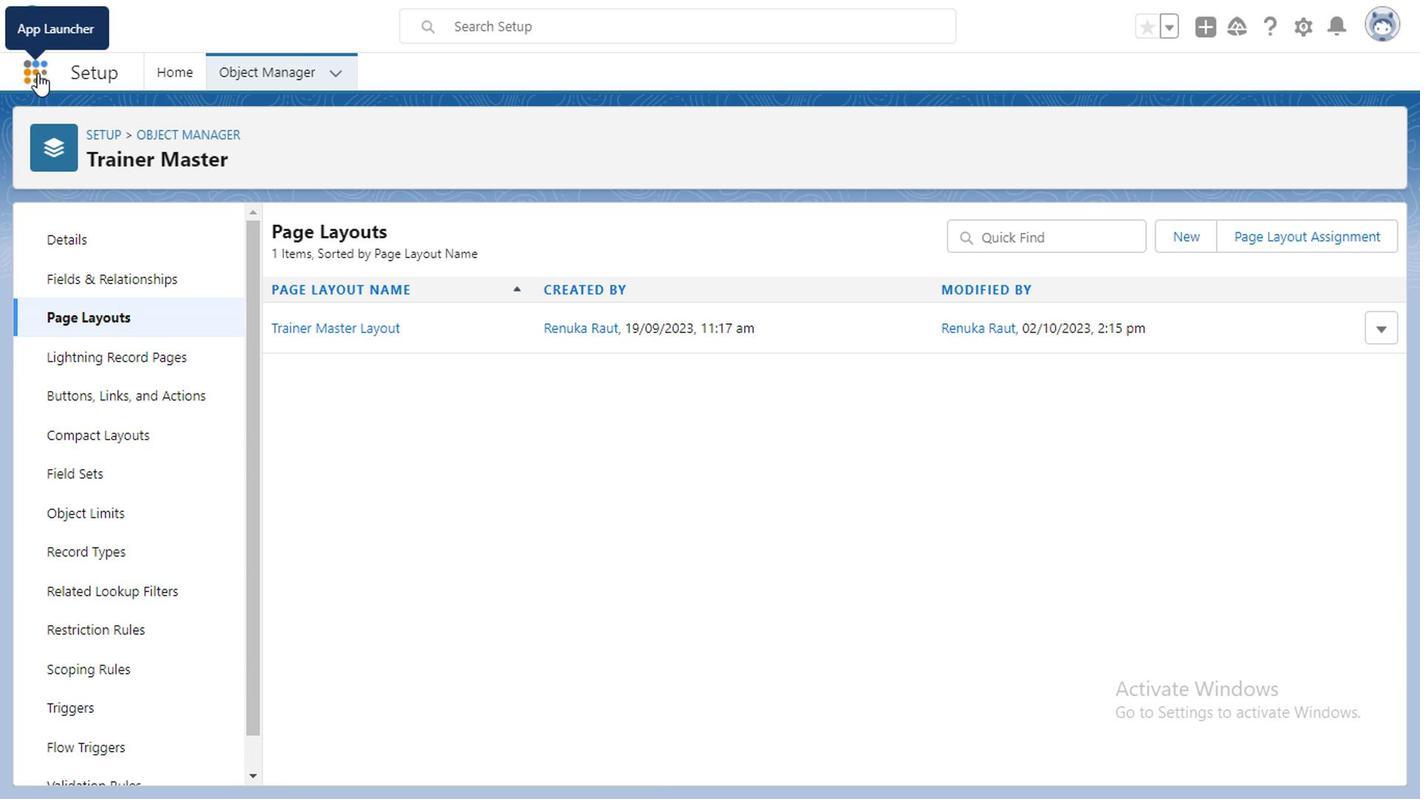 
Action: Mouse moved to (31, 75)
Screenshot: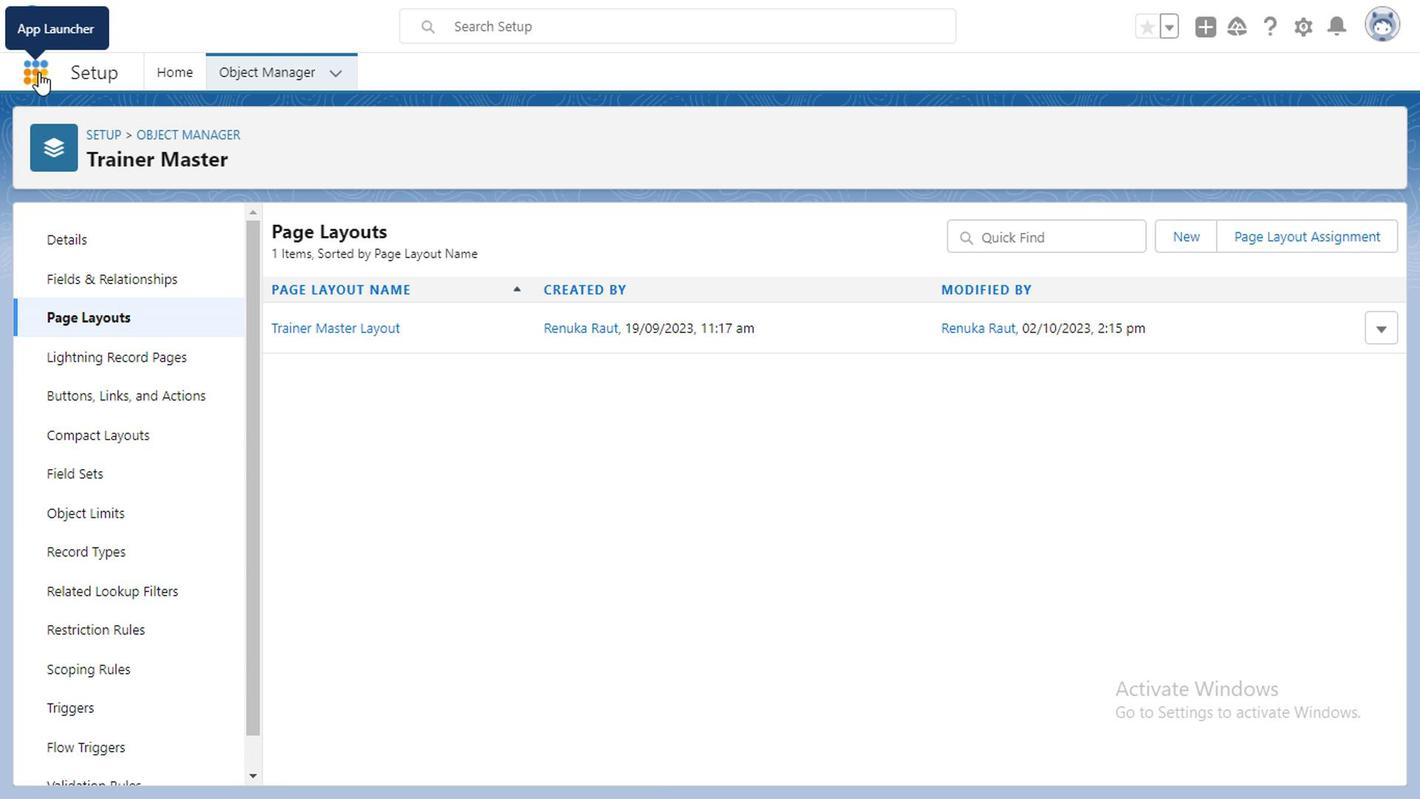 
Action: Key pressed <Key.caps_lock>P<Key.caps_lock><Key.backspace><Key.caps_lock>O<Key.caps_lock>pty
Screenshot: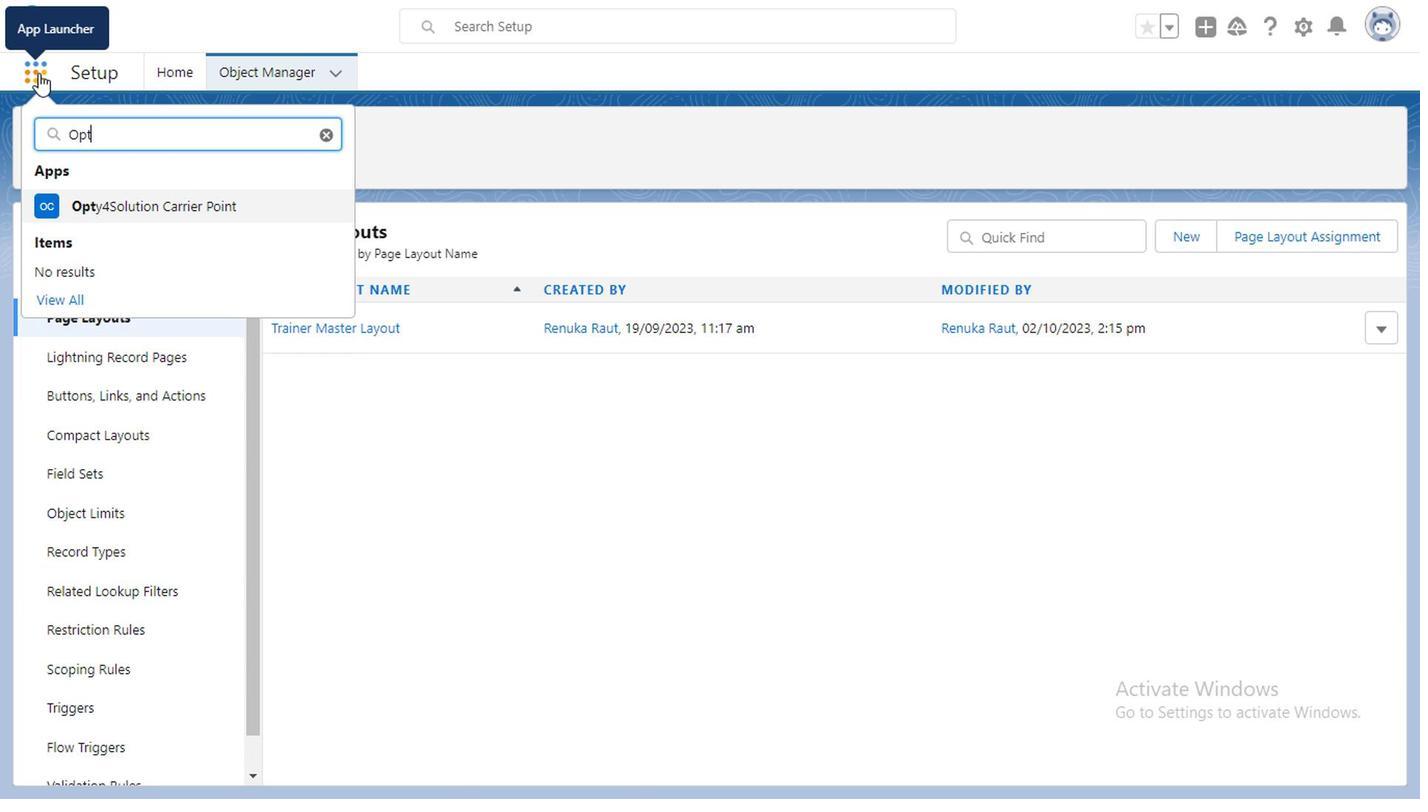 
Action: Mouse moved to (132, 215)
Screenshot: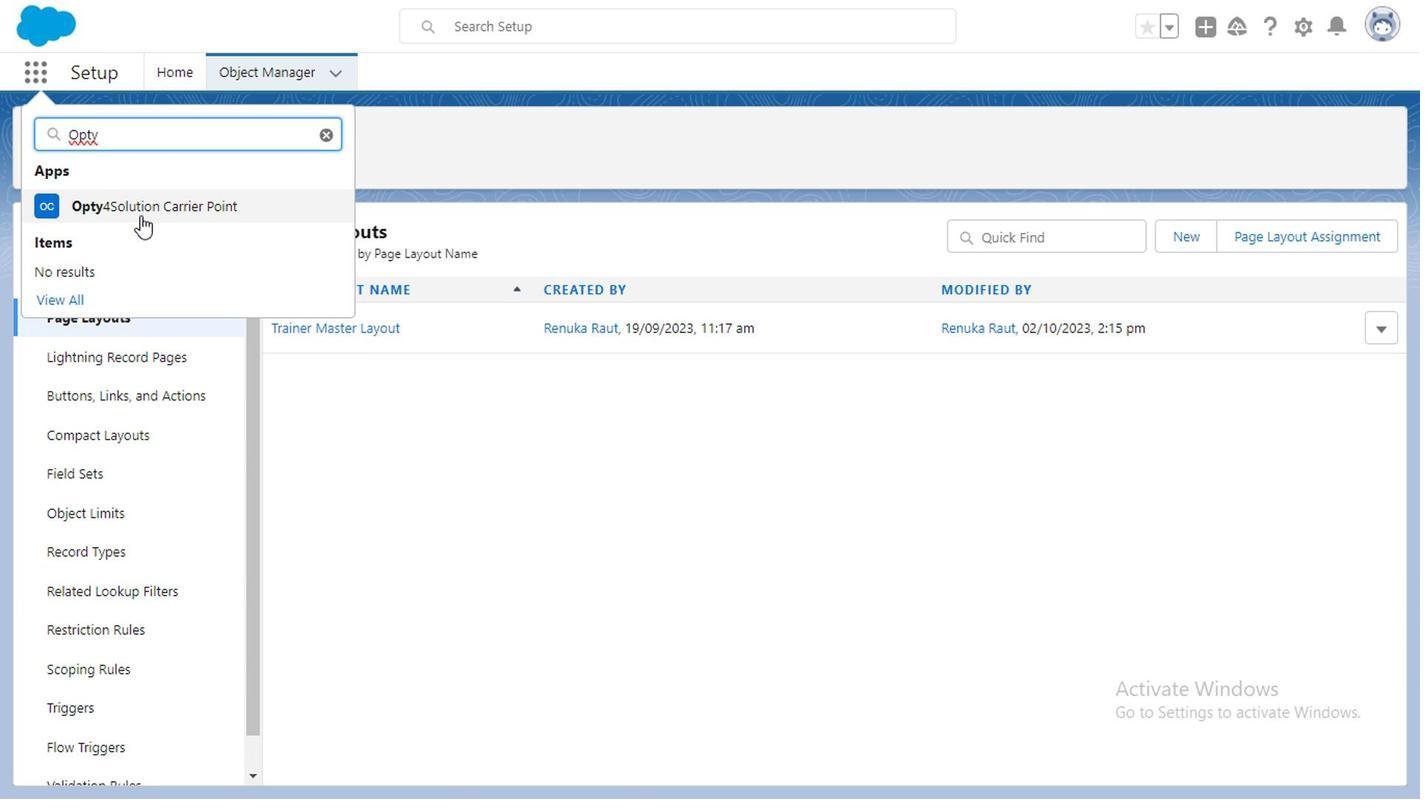 
Action: Mouse pressed left at (132, 215)
Screenshot: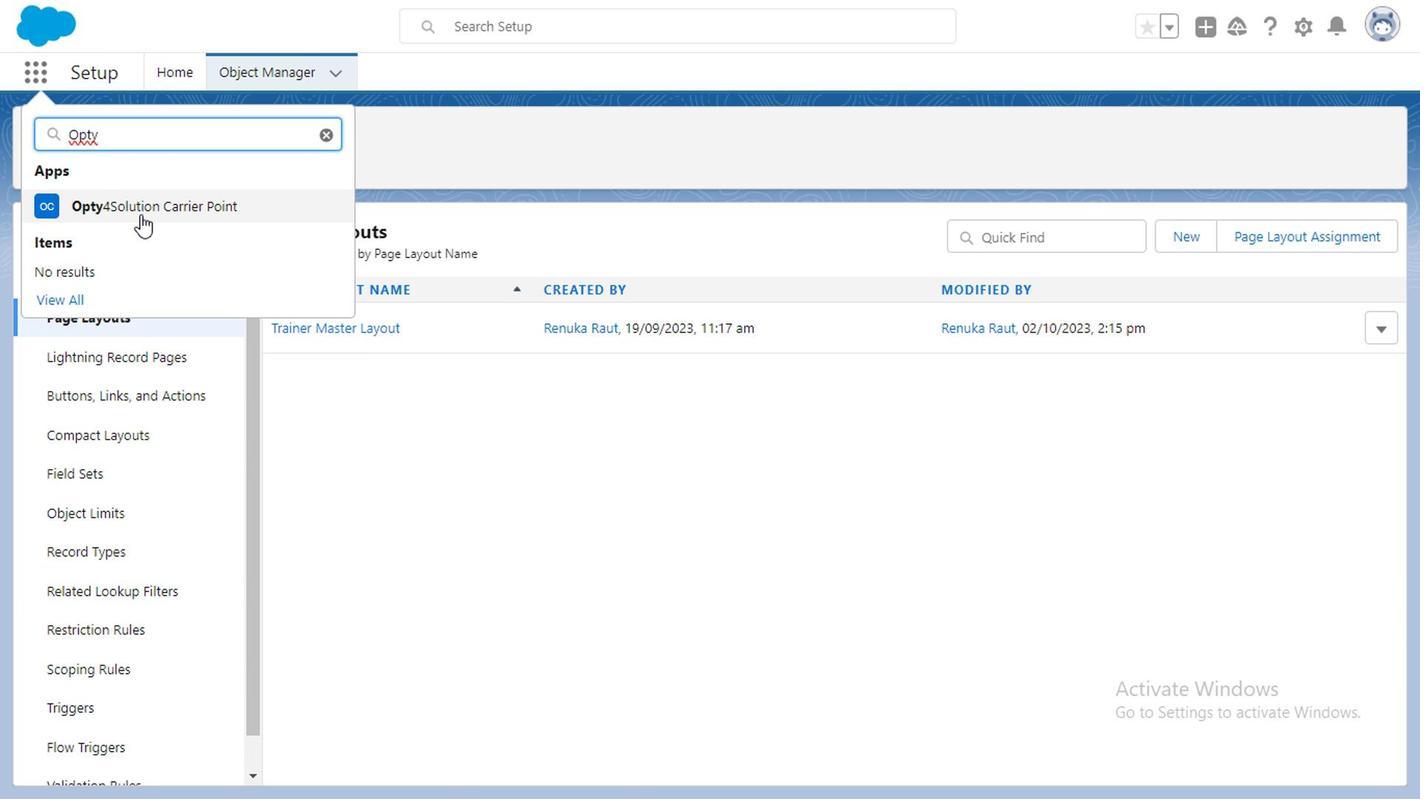 
Action: Mouse moved to (374, 68)
Screenshot: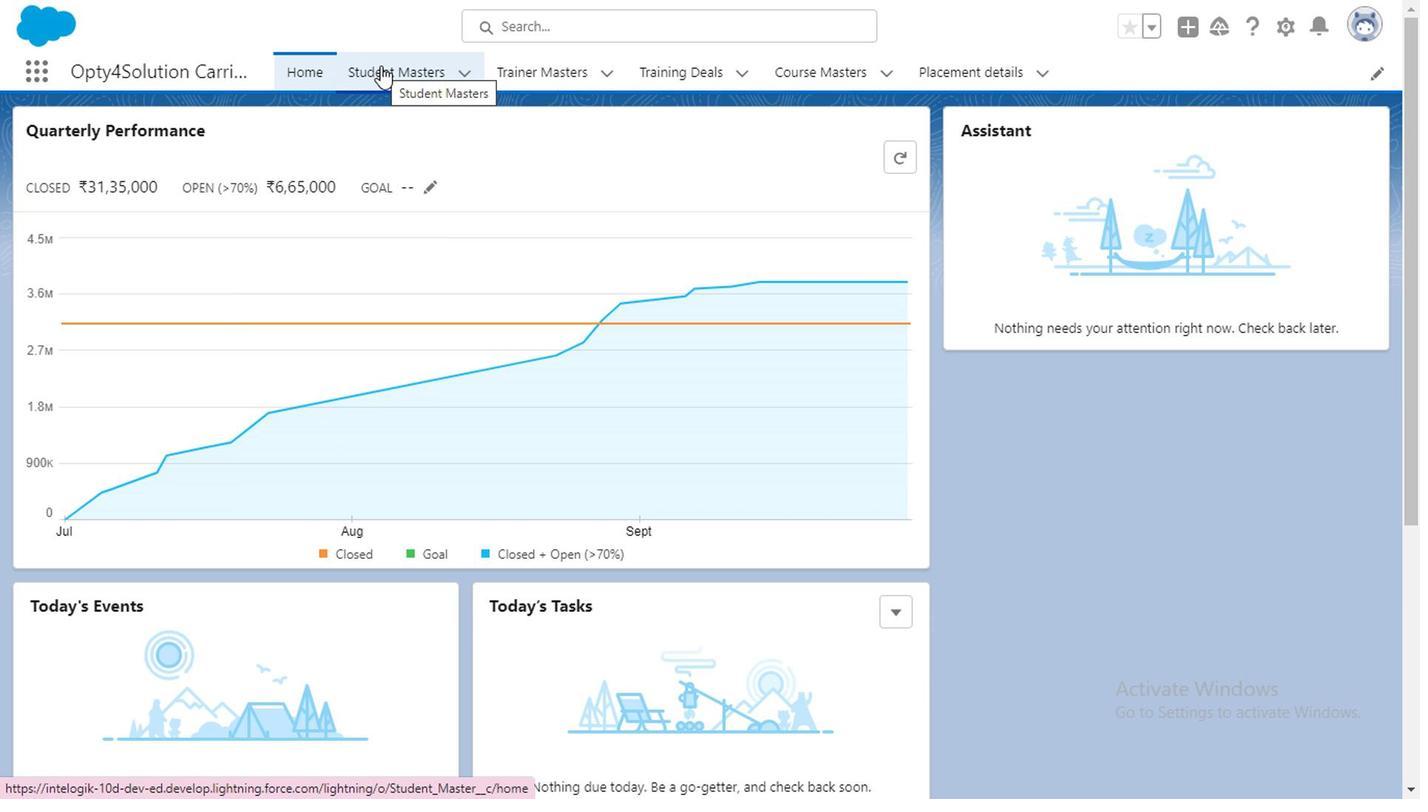 
Action: Mouse pressed left at (374, 68)
Screenshot: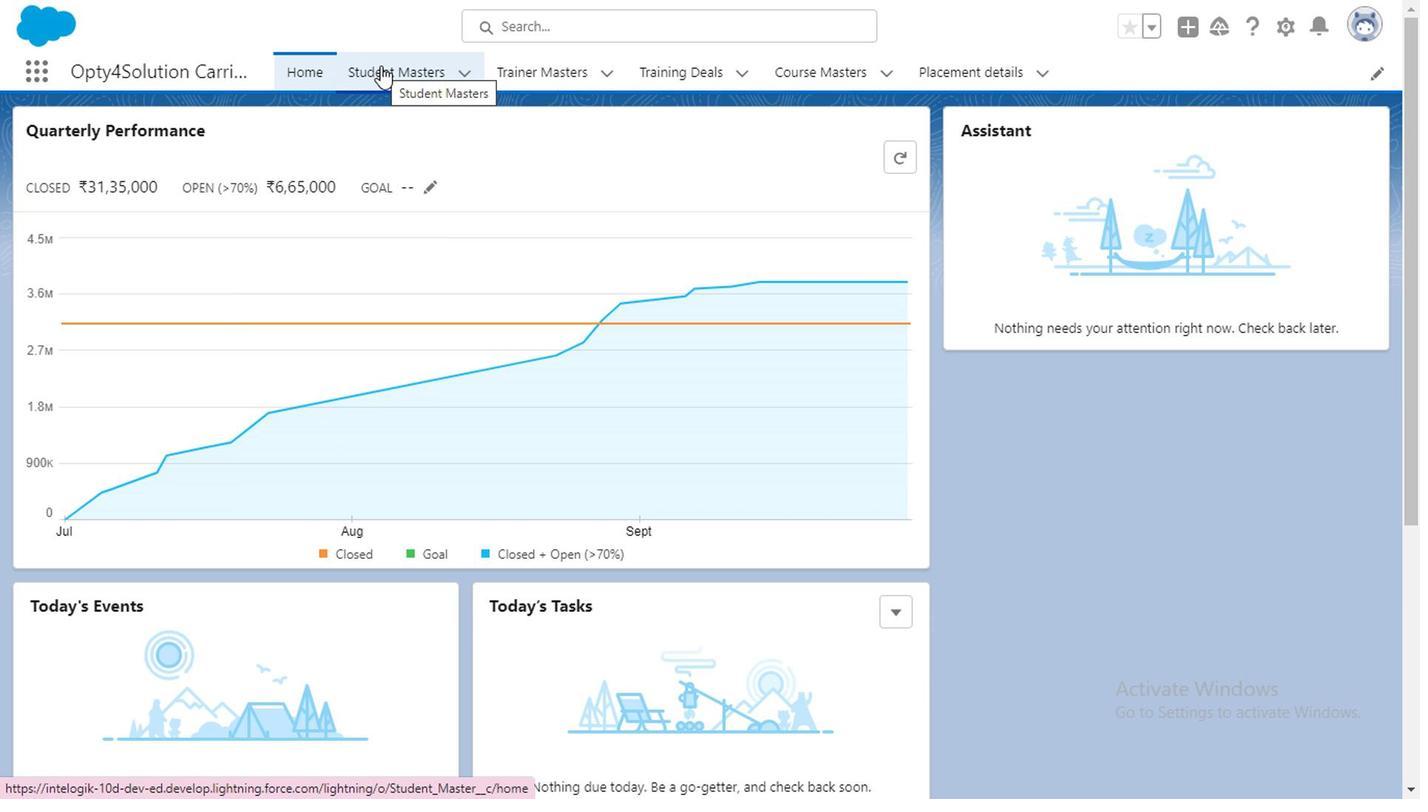 
Action: Mouse moved to (545, 68)
Screenshot: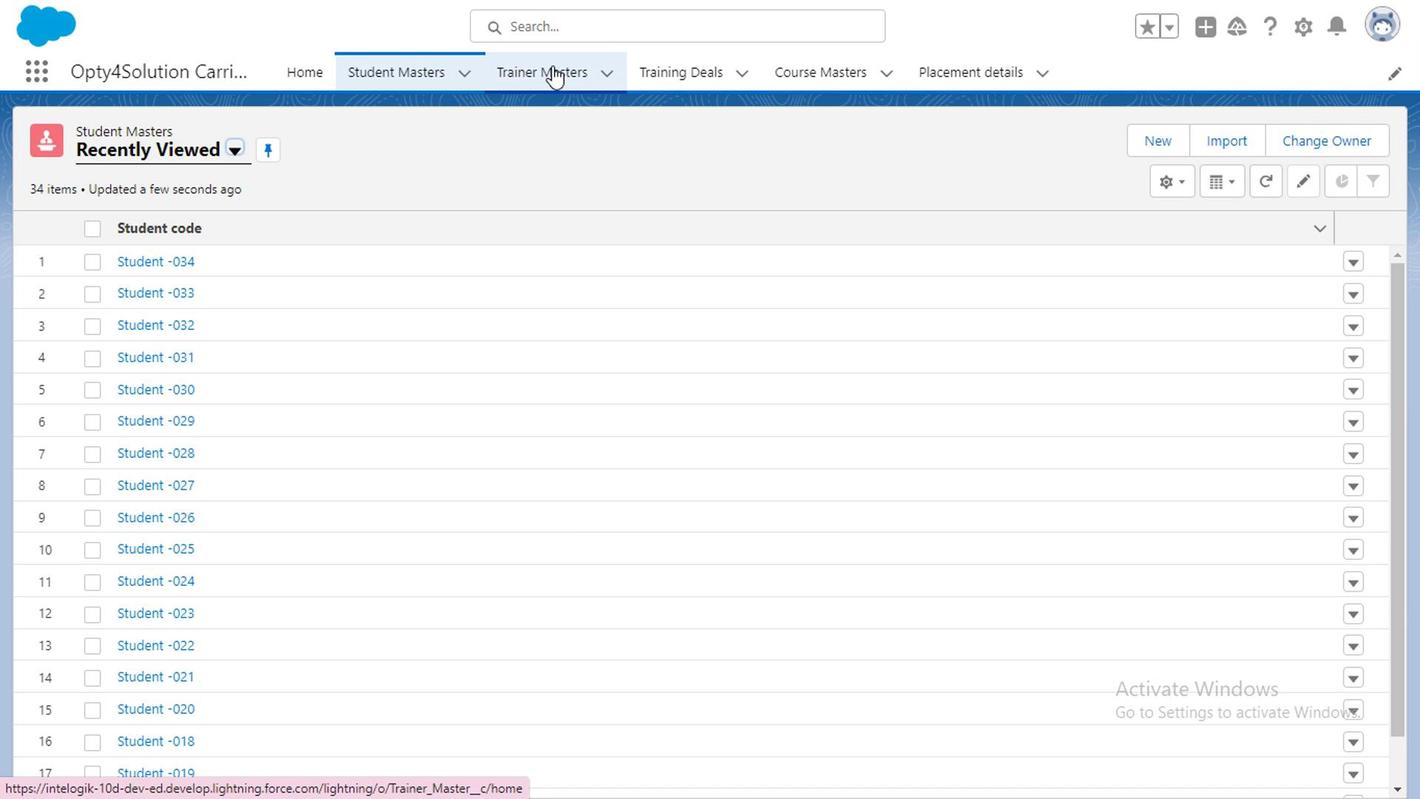 
Action: Mouse pressed left at (545, 68)
Screenshot: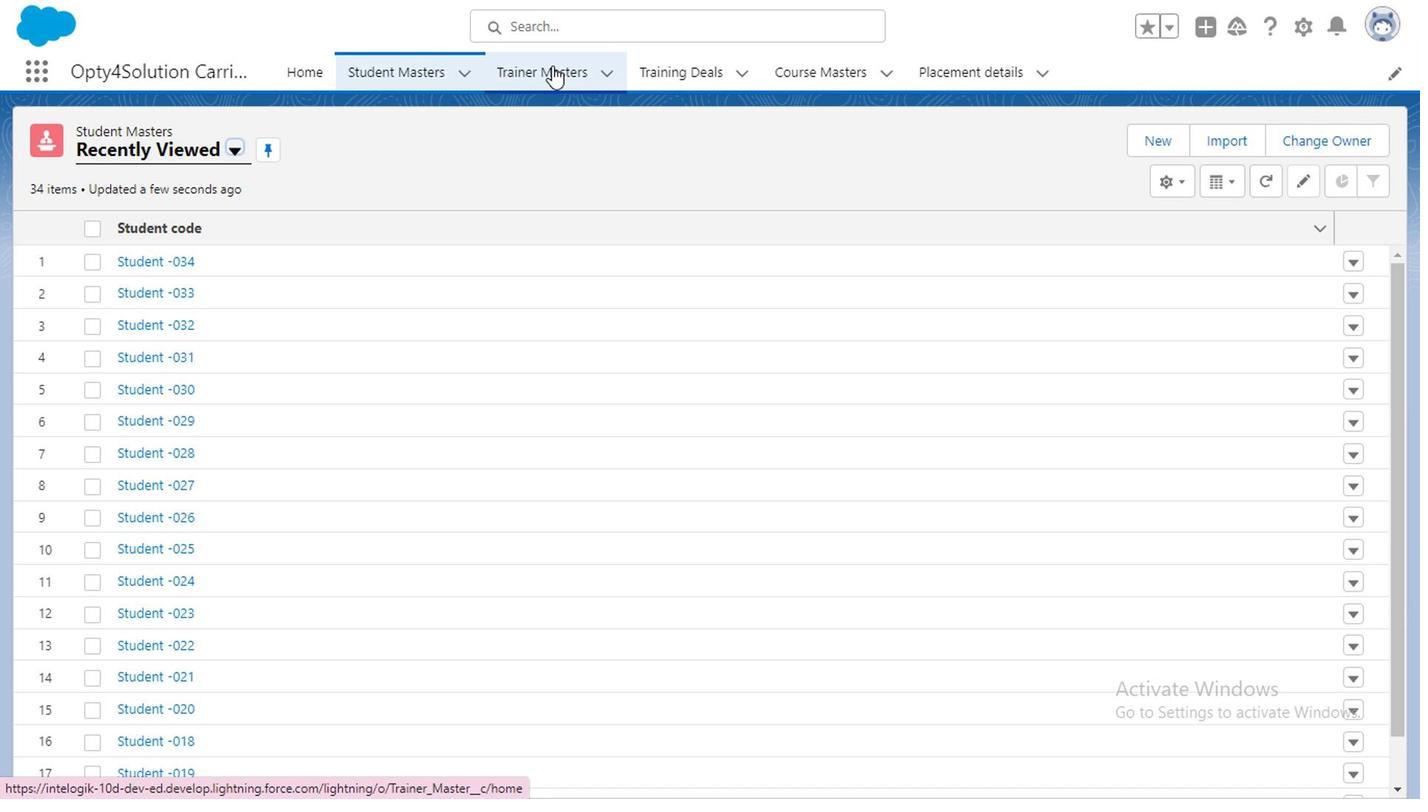 
Action: Mouse moved to (1146, 135)
Screenshot: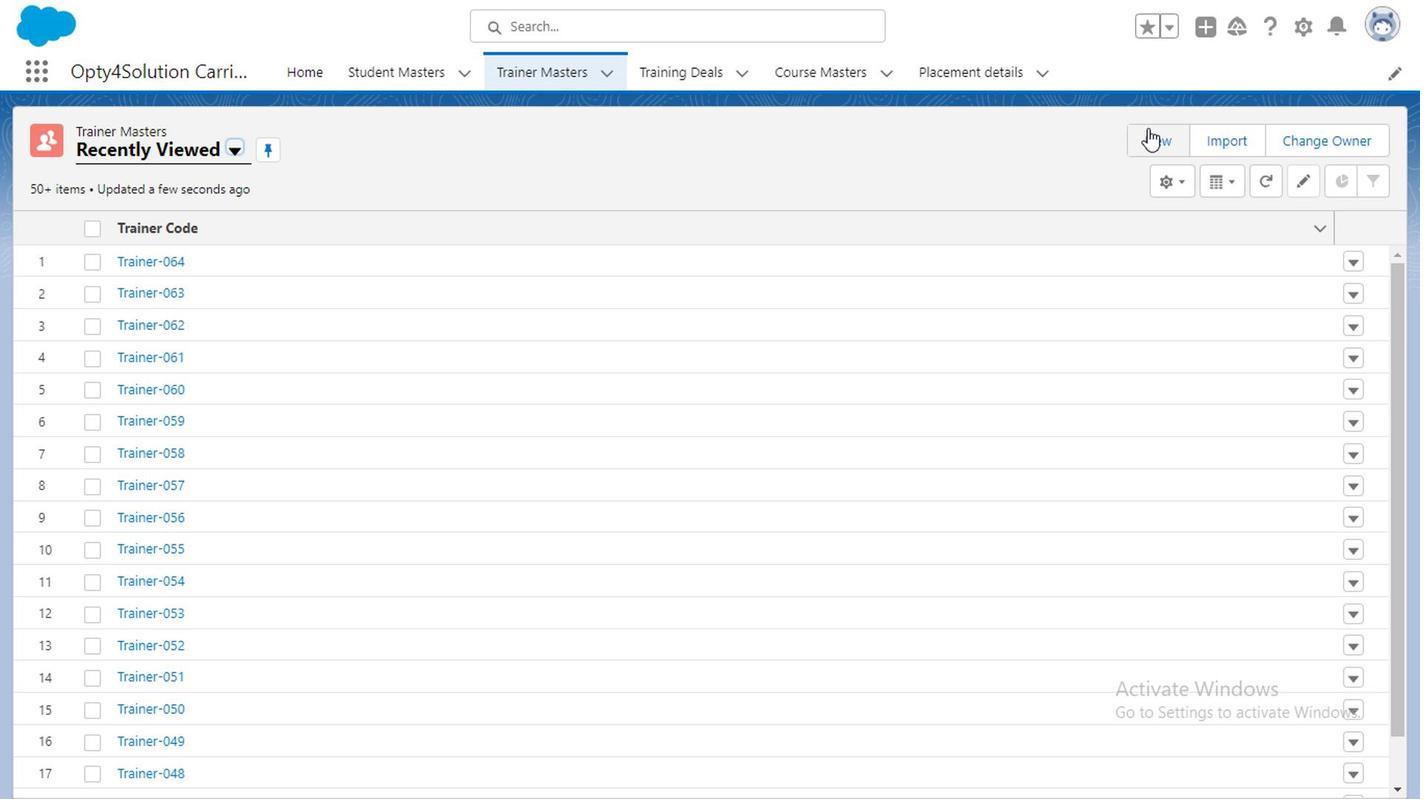 
Action: Mouse pressed left at (1146, 135)
Screenshot: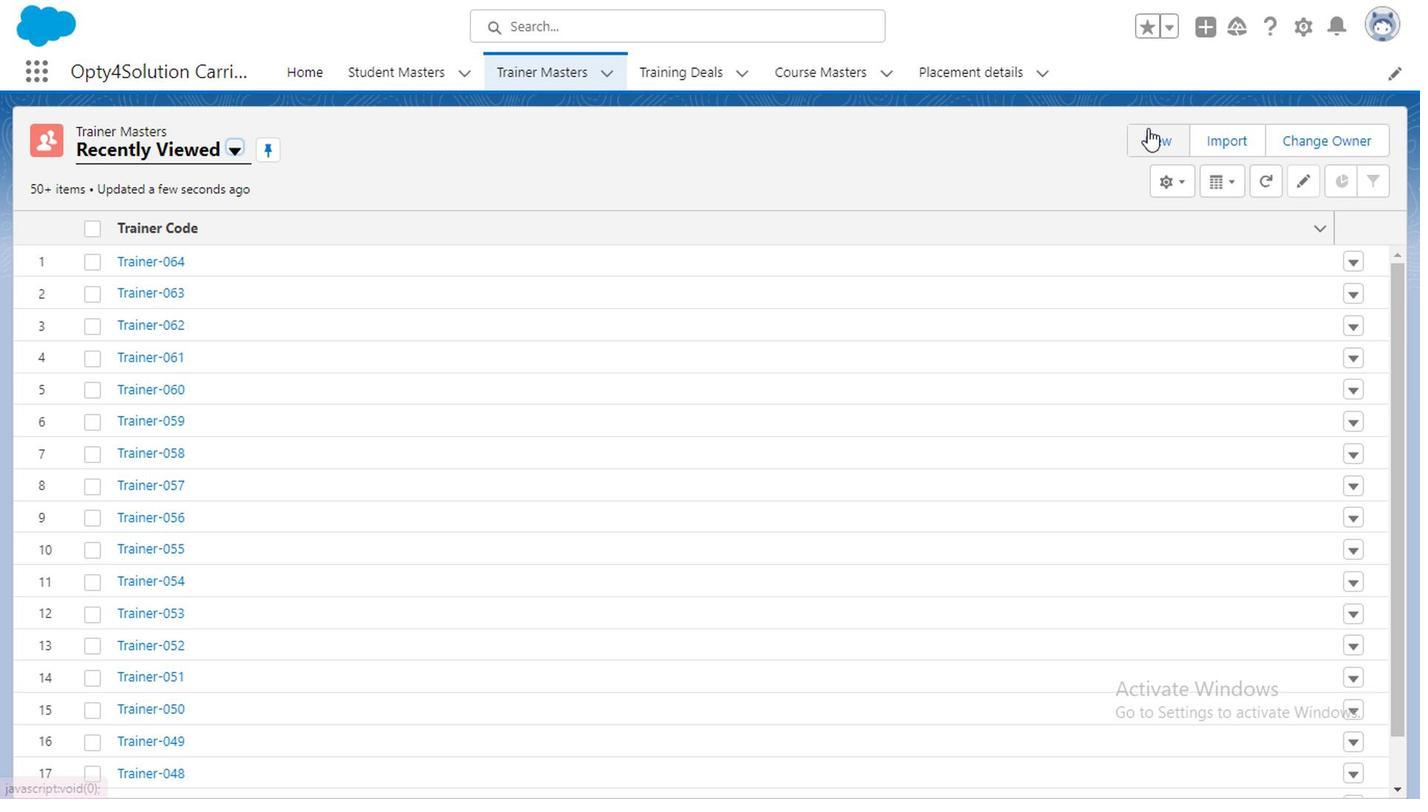 
Action: Mouse moved to (410, 236)
Screenshot: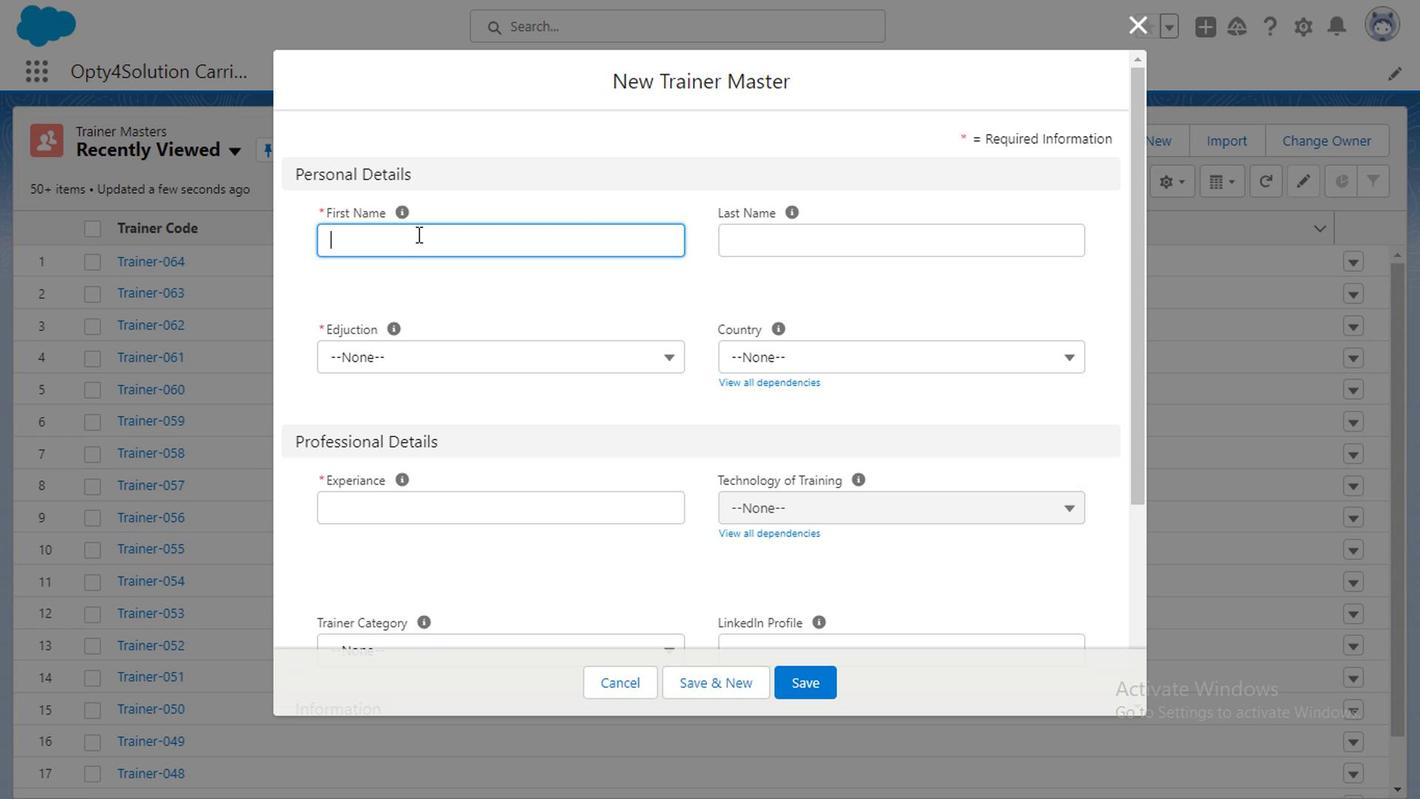 
Action: Mouse pressed left at (410, 236)
Screenshot: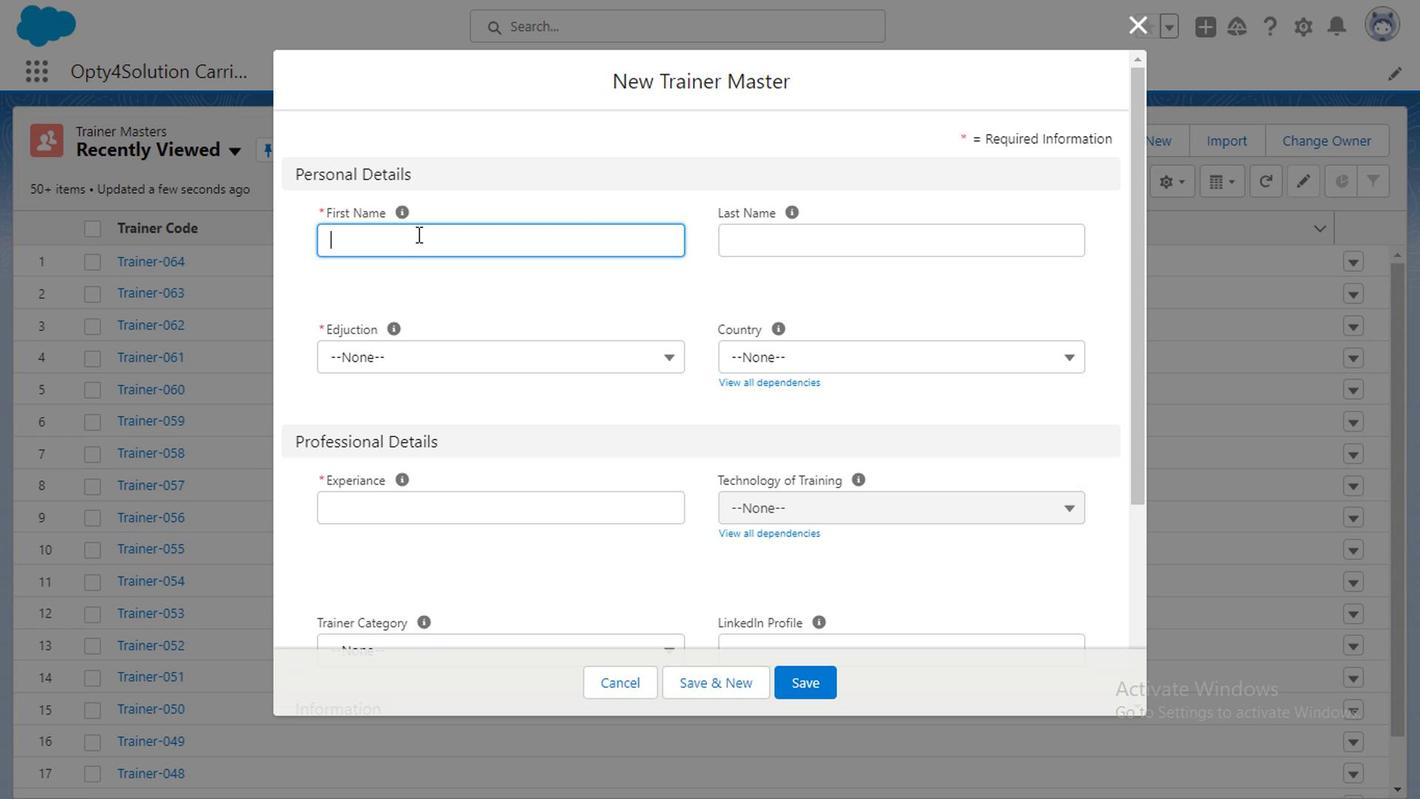 
Action: Mouse moved to (410, 236)
Screenshot: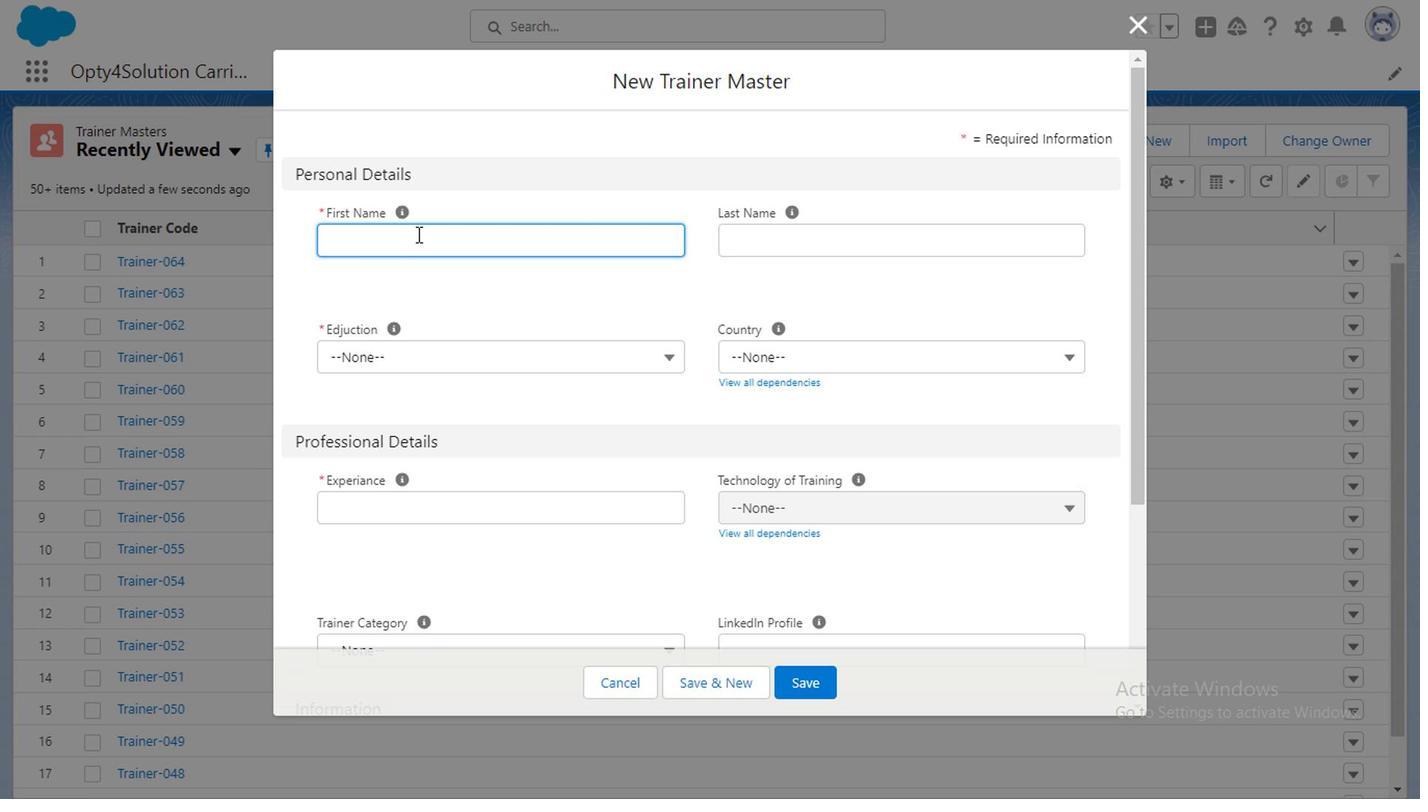 
Action: Key pressed <Key.caps_lock>A<Key.caps_lock>nay
Screenshot: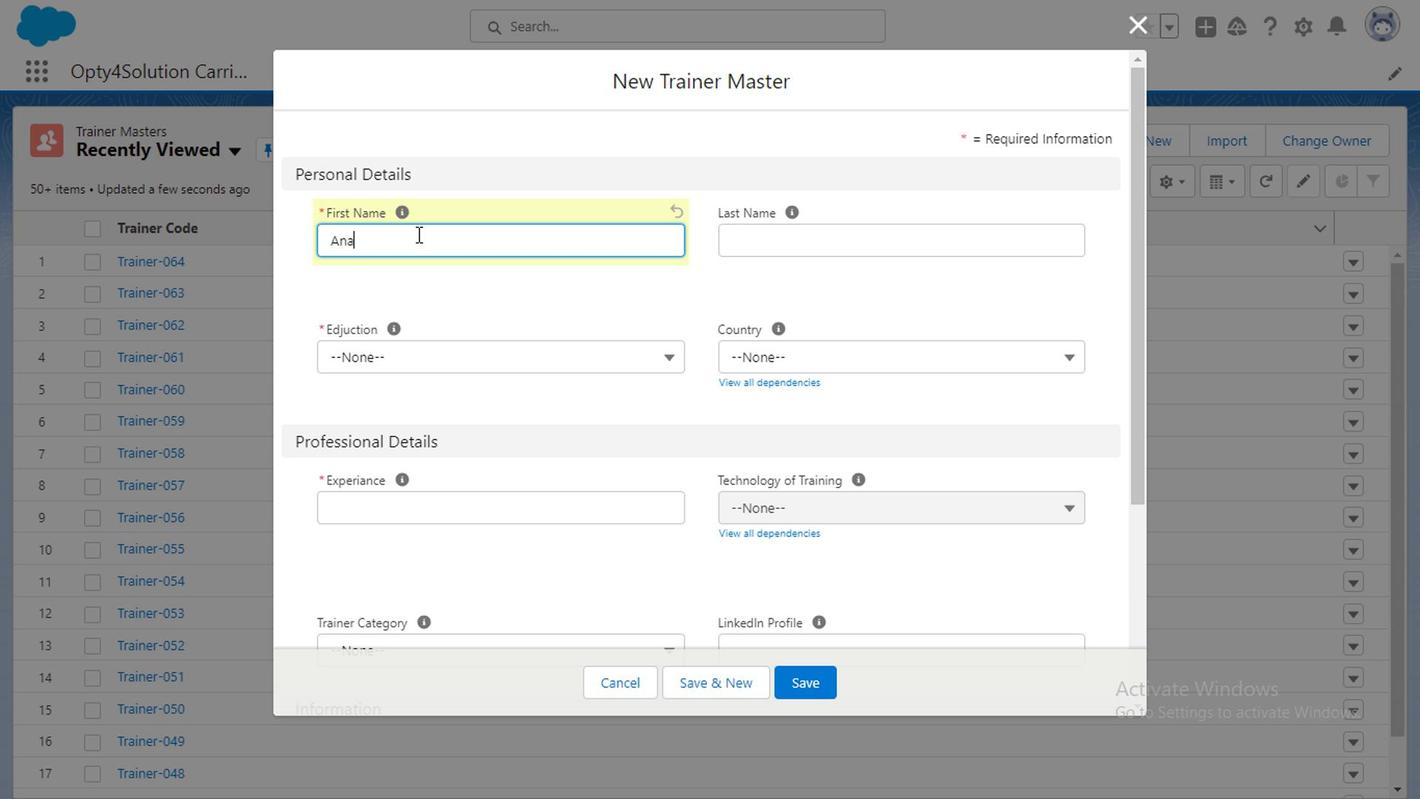 
Action: Mouse moved to (496, 358)
Screenshot: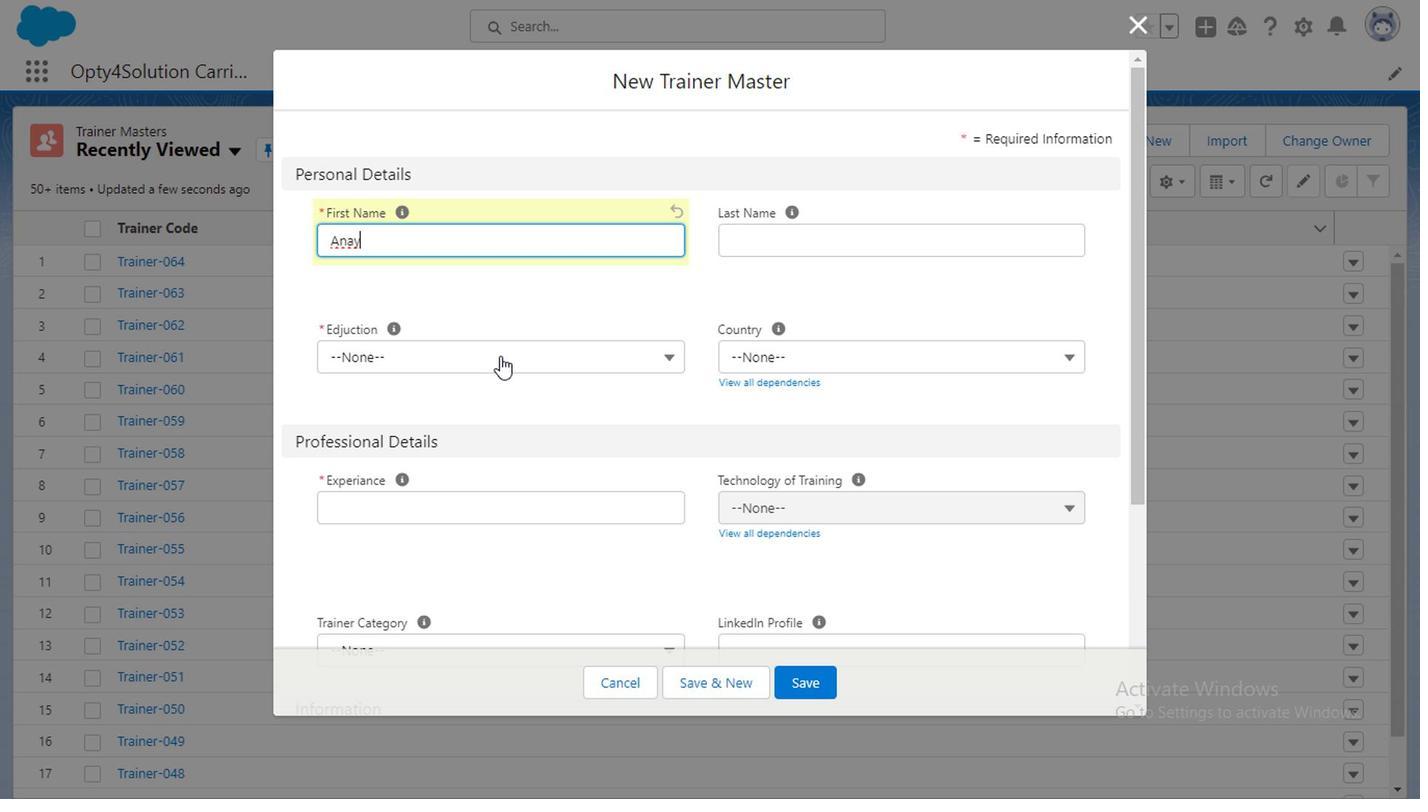 
Action: Mouse pressed left at (496, 358)
Screenshot: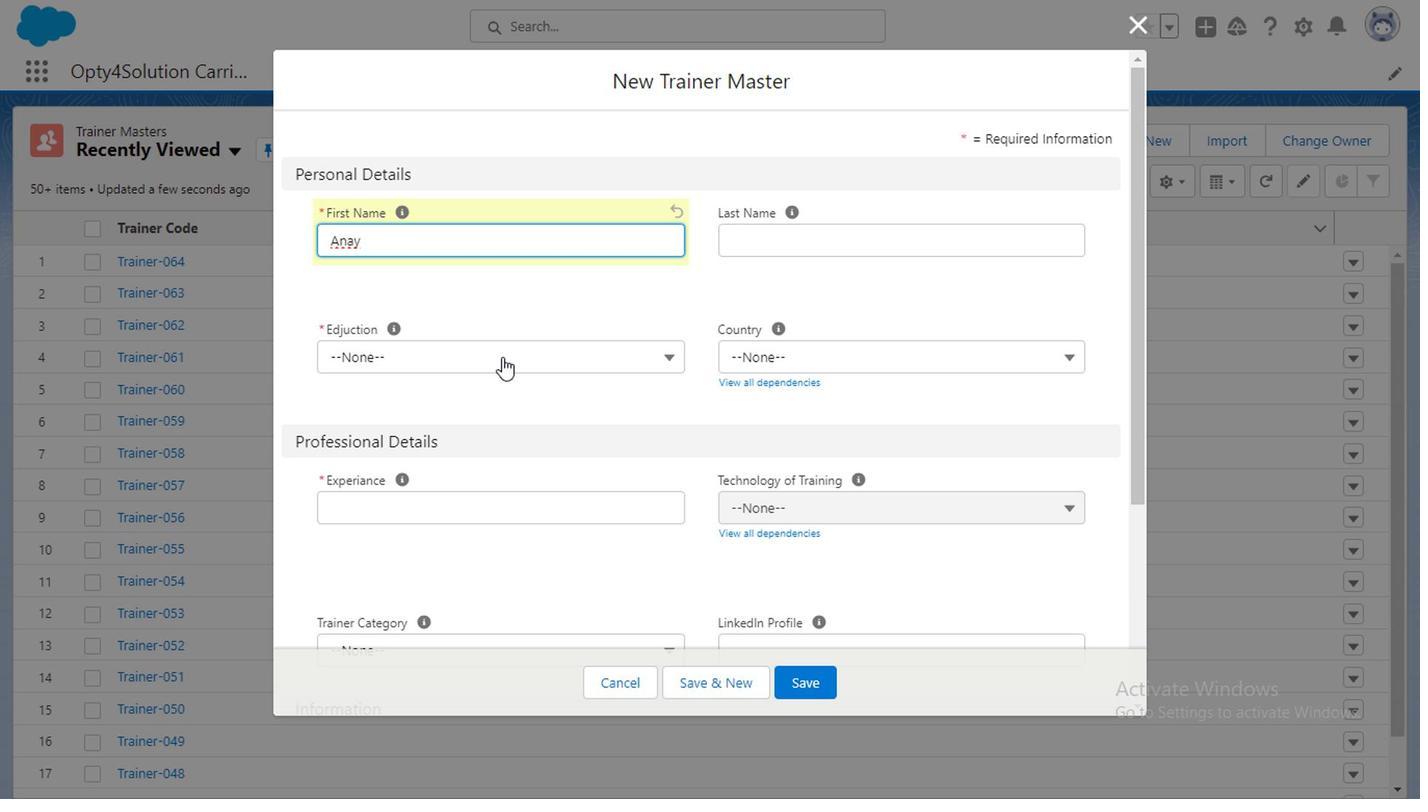 
Action: Mouse moved to (371, 440)
Screenshot: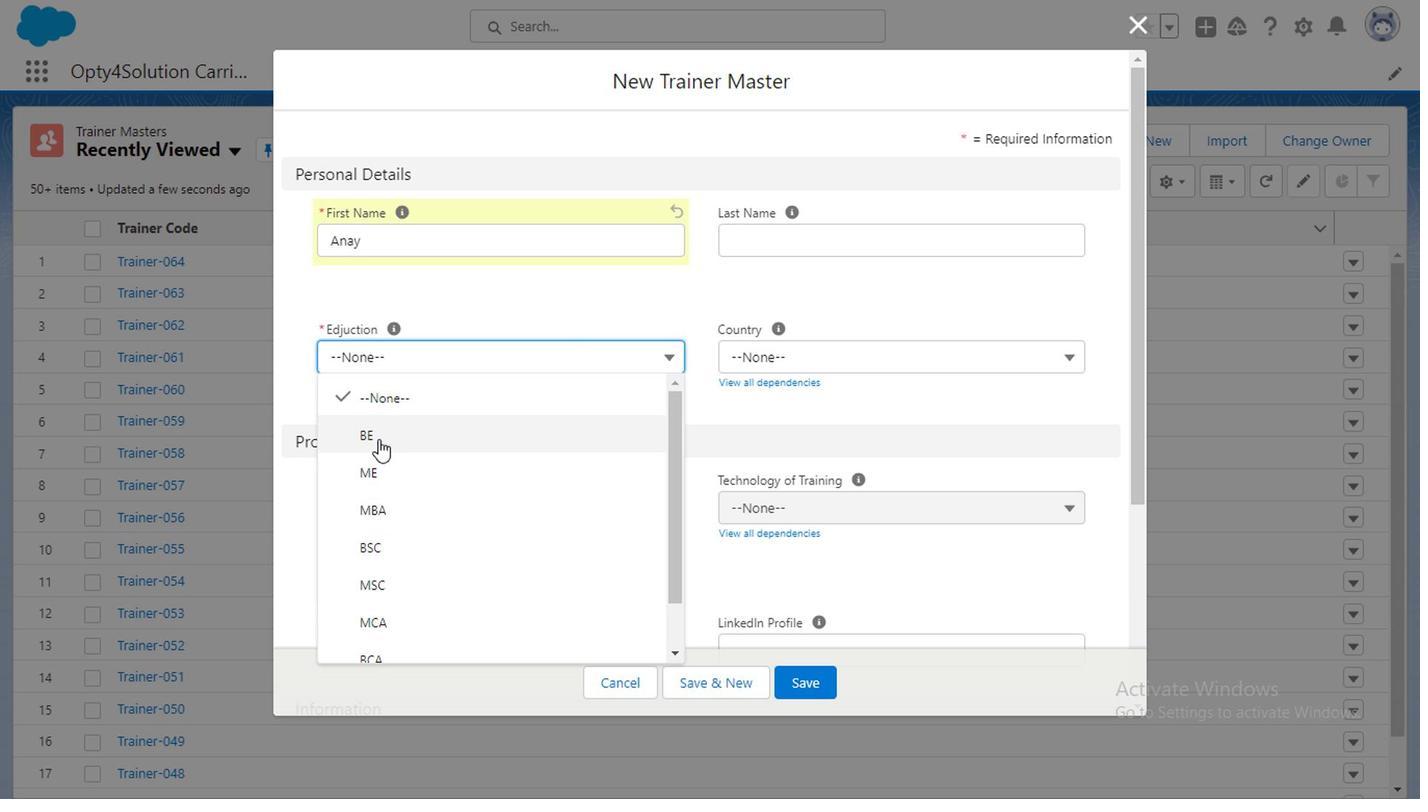 
Action: Mouse pressed left at (371, 440)
Screenshot: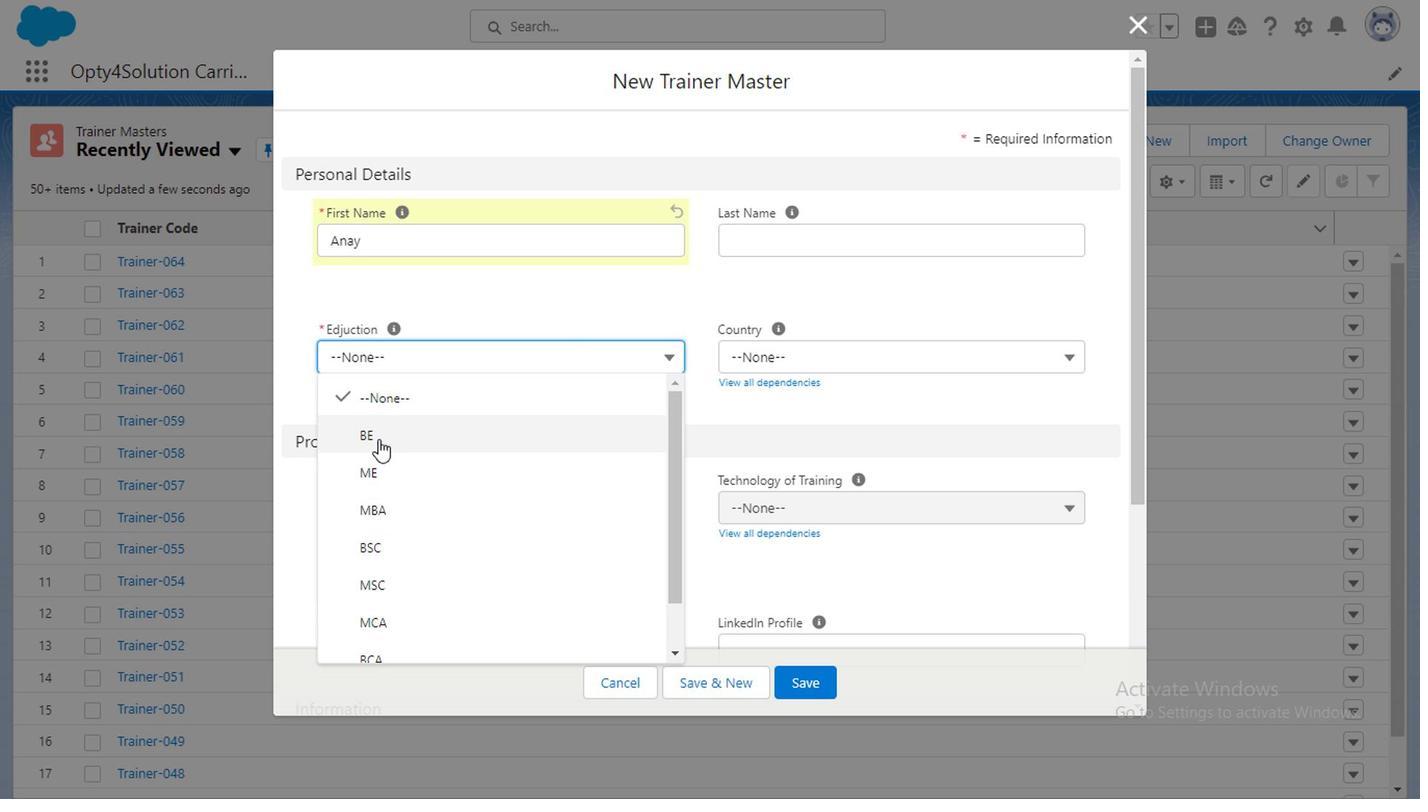 
Action: Mouse moved to (788, 239)
Screenshot: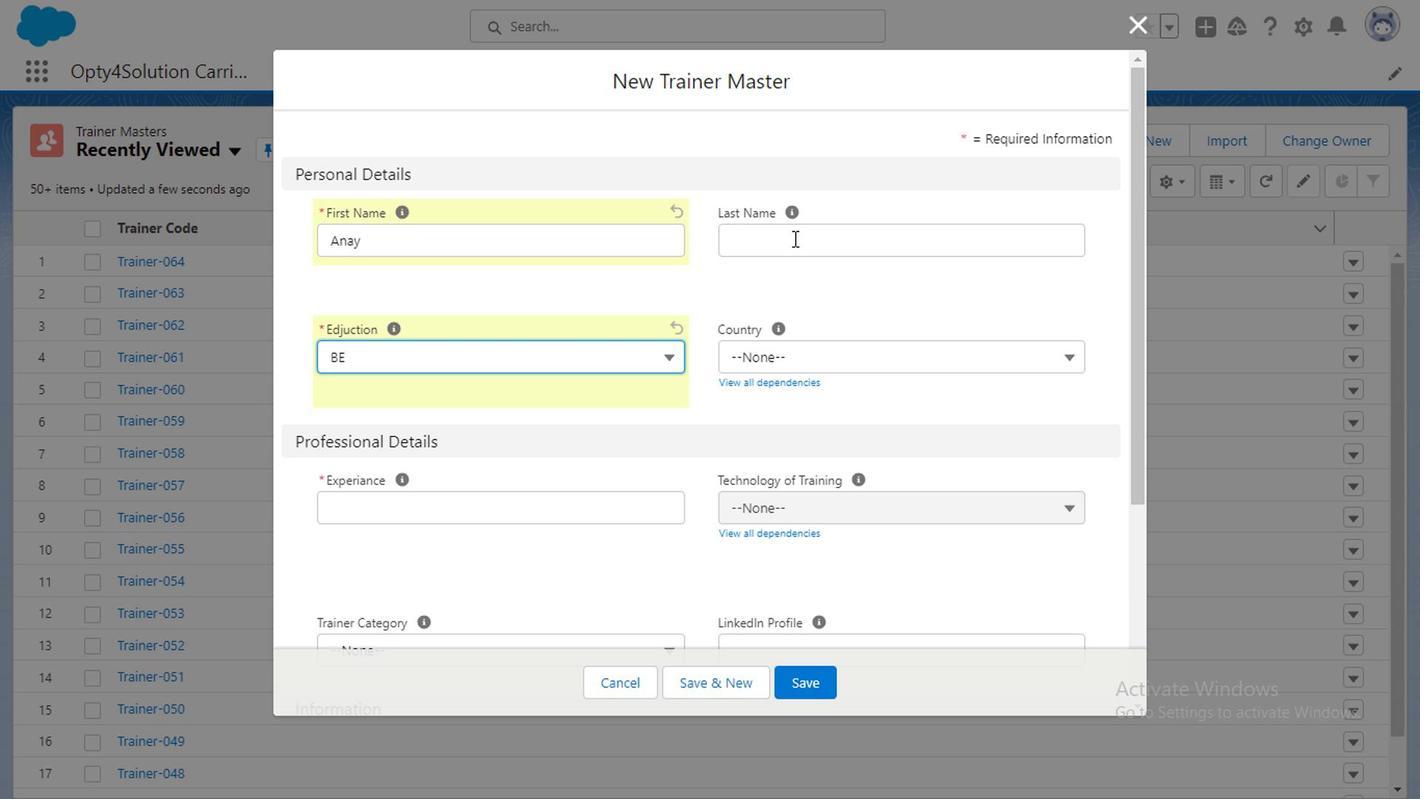 
Action: Mouse pressed left at (788, 239)
Screenshot: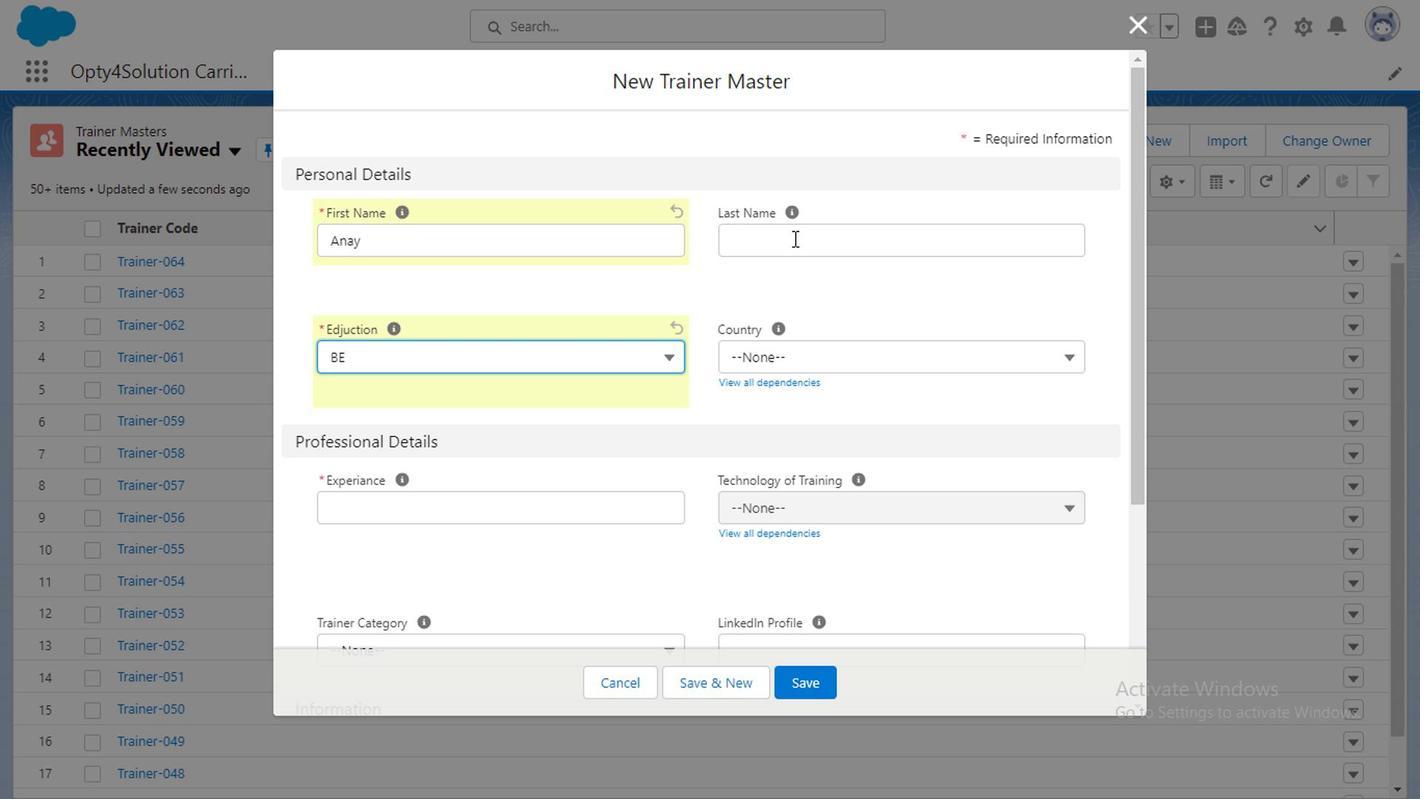 
Action: Mouse moved to (788, 238)
Screenshot: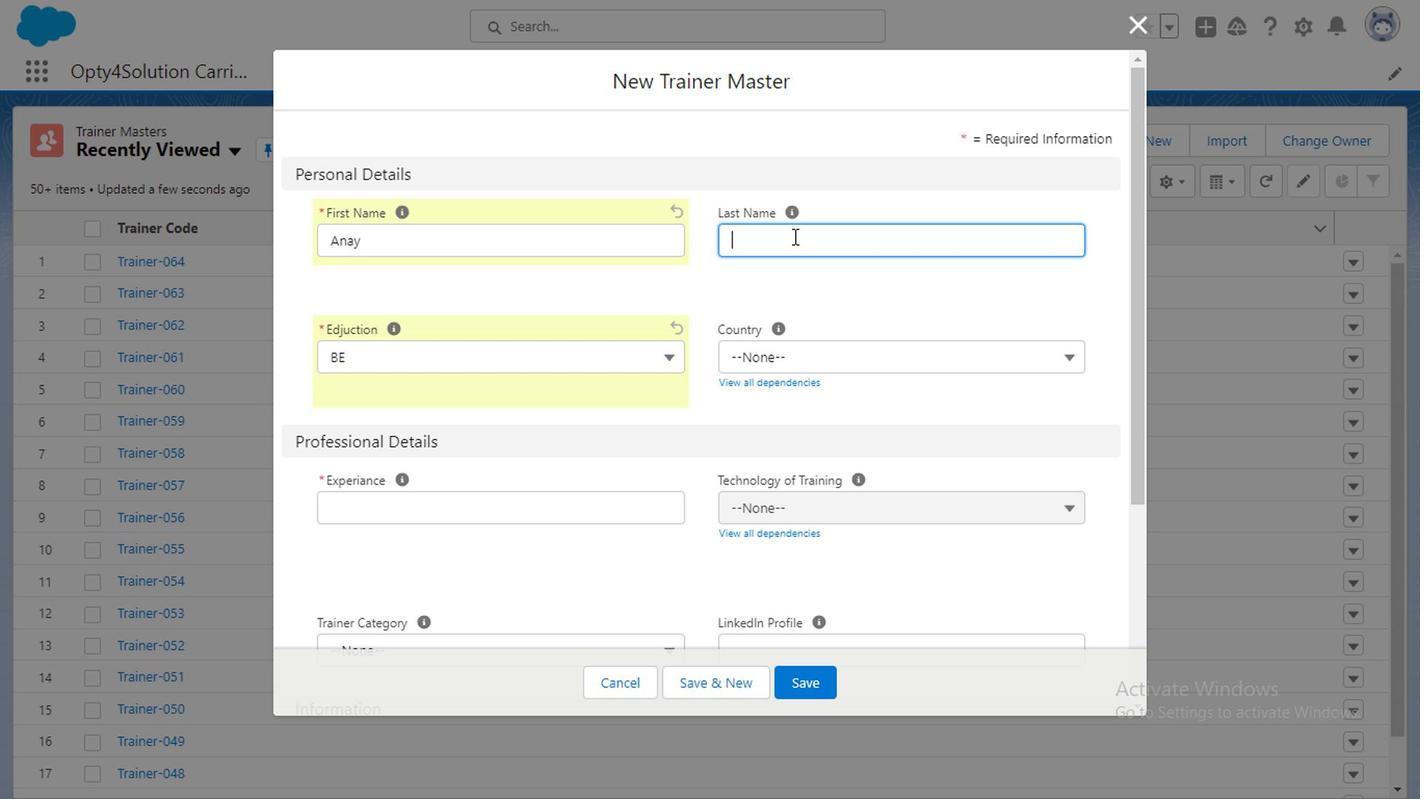 
Action: Key pressed <Key.caps_lock>M<Key.caps_lock>ishra
Screenshot: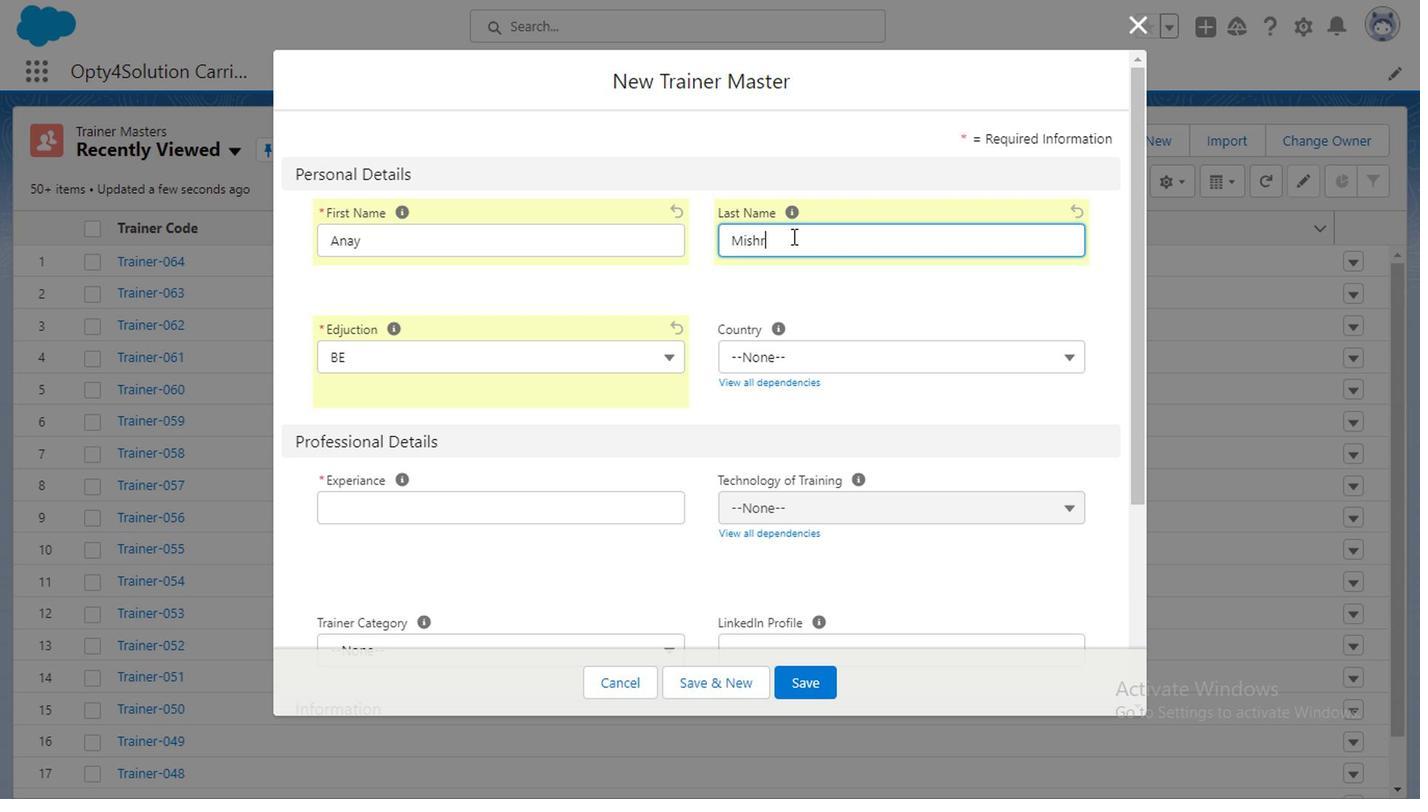
Action: Mouse moved to (842, 358)
Screenshot: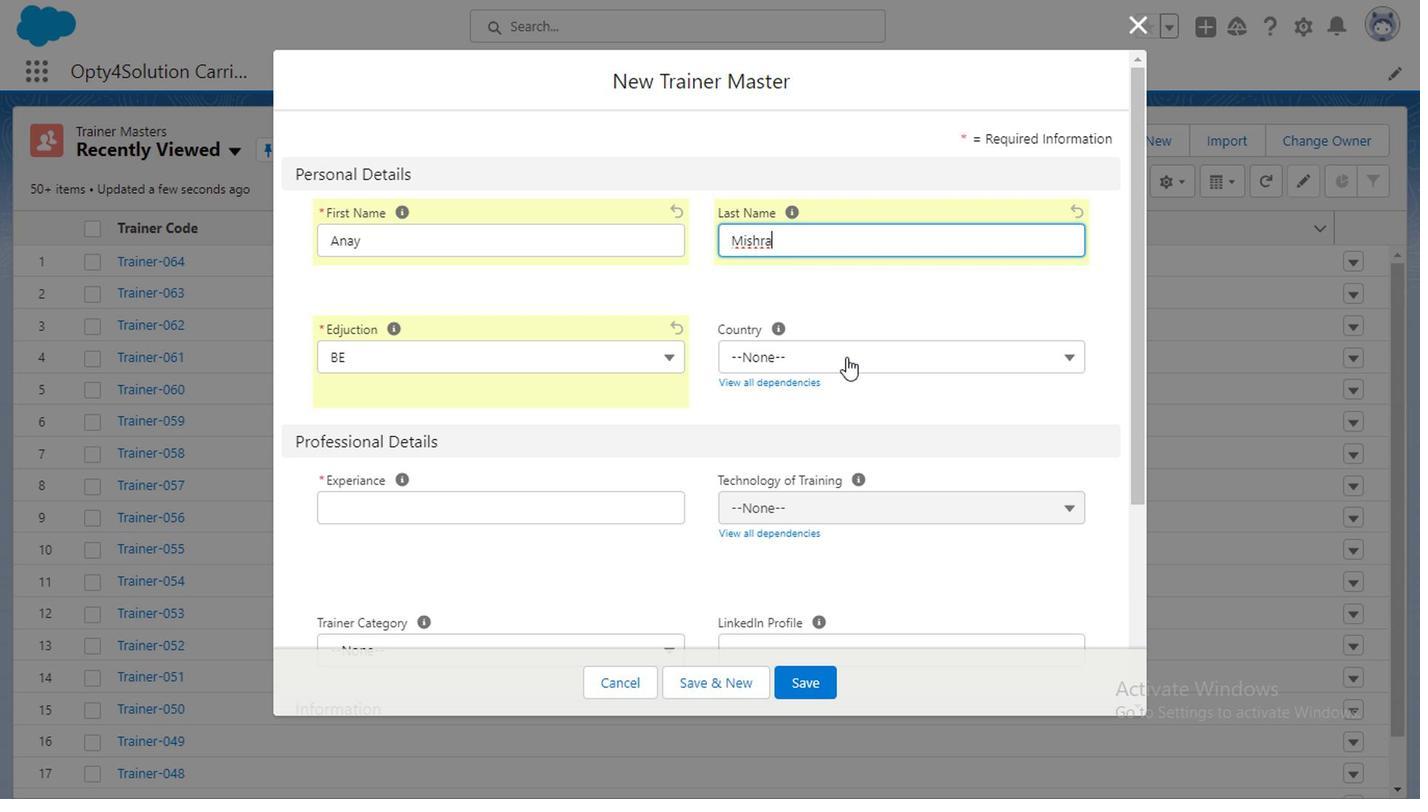 
Action: Mouse pressed left at (842, 358)
Screenshot: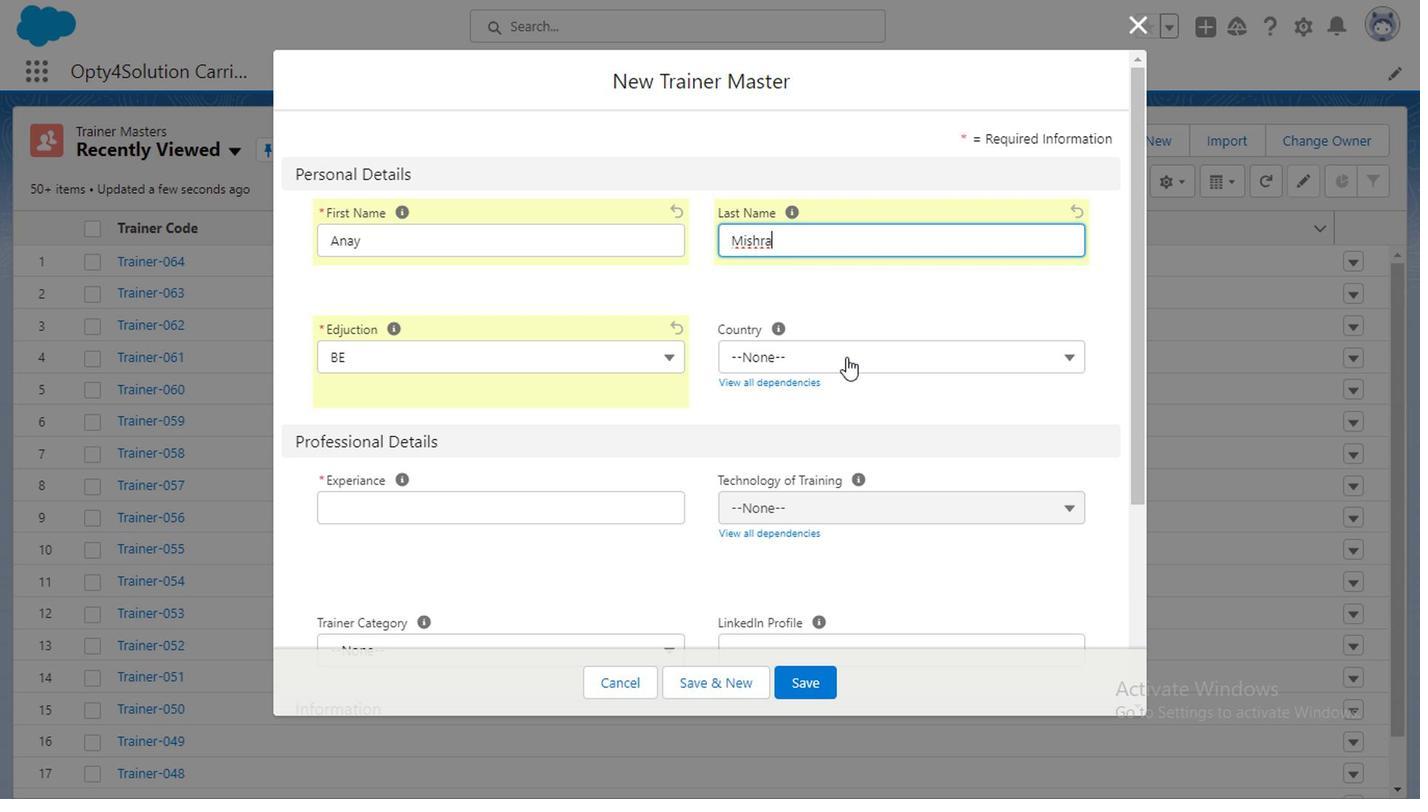 
Action: Mouse moved to (794, 428)
Screenshot: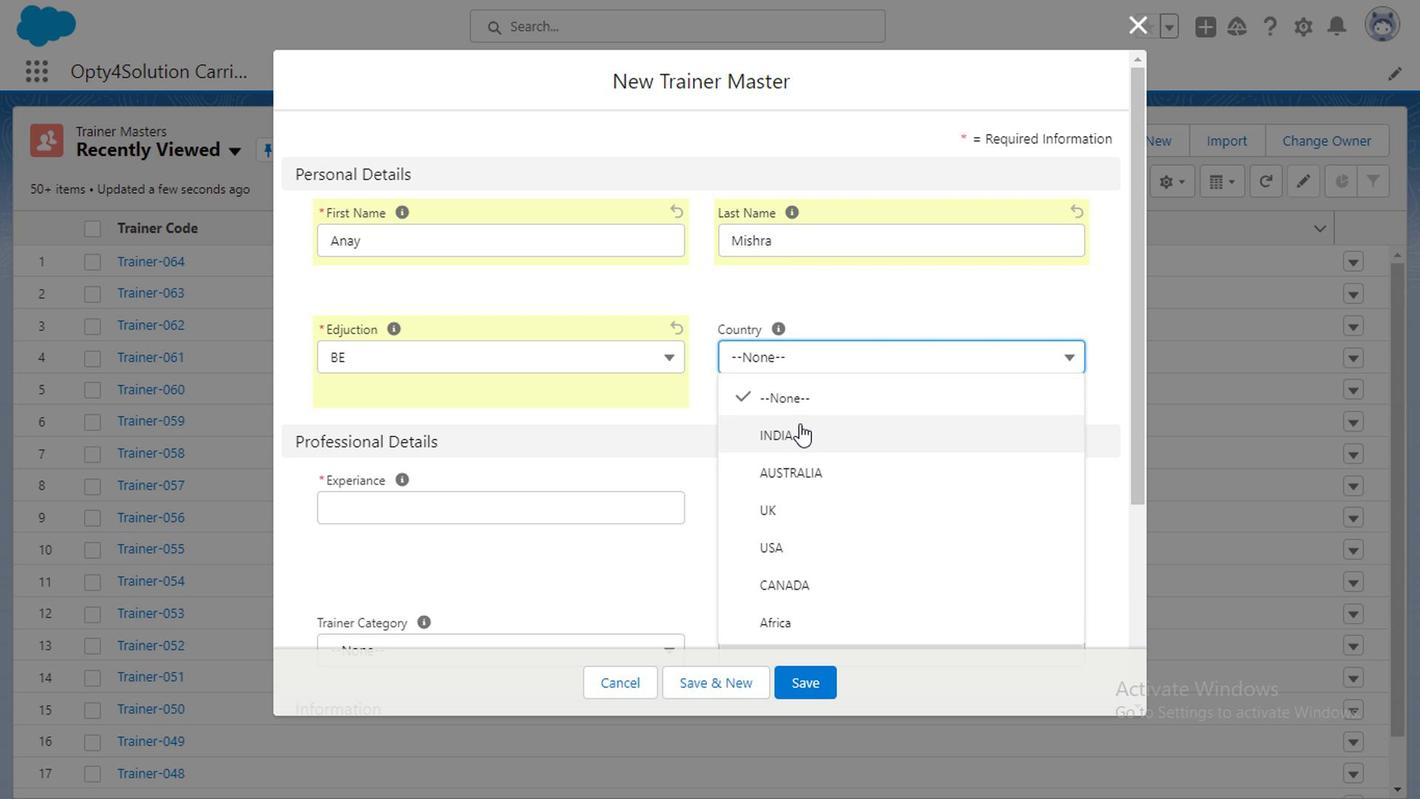 
Action: Mouse pressed left at (794, 428)
Screenshot: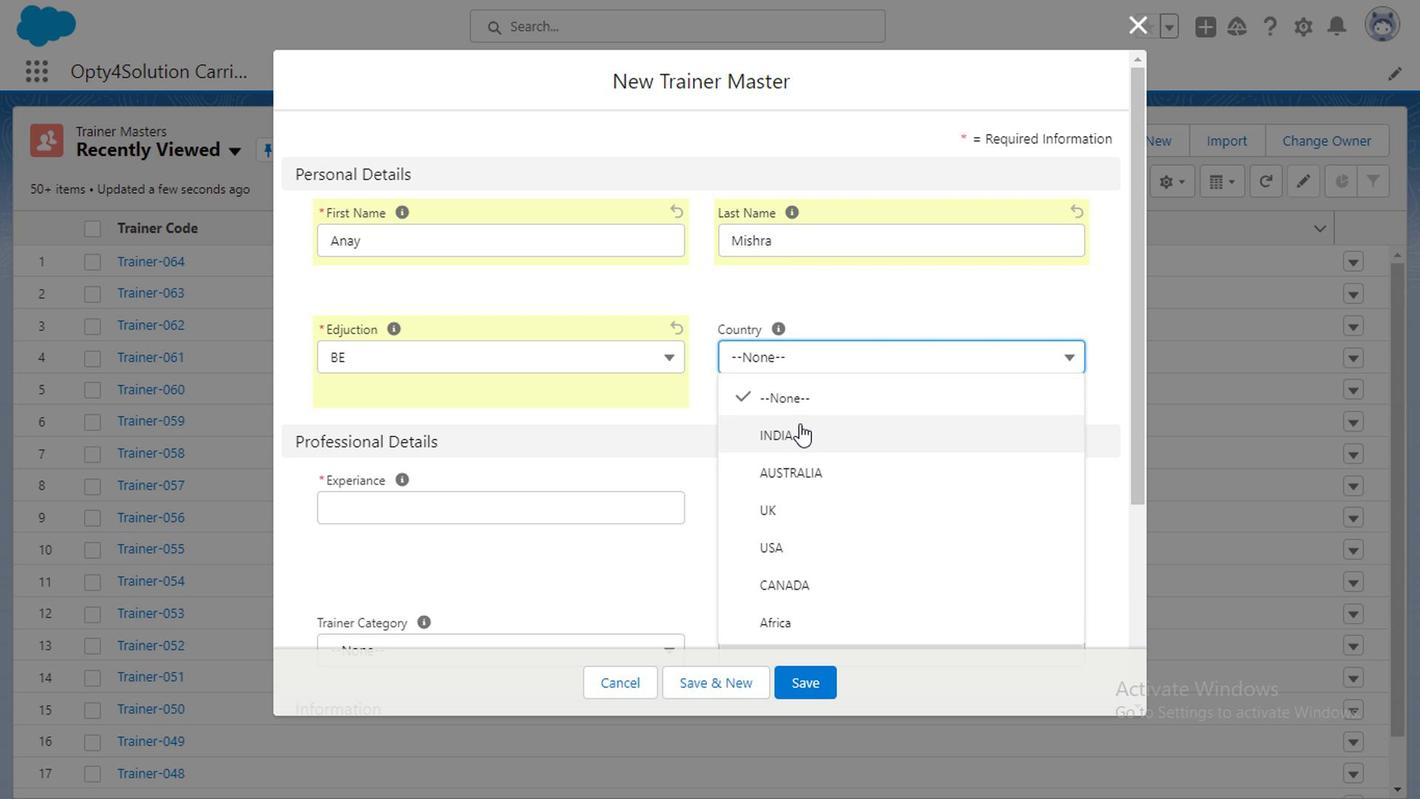 
Action: Mouse moved to (509, 518)
Screenshot: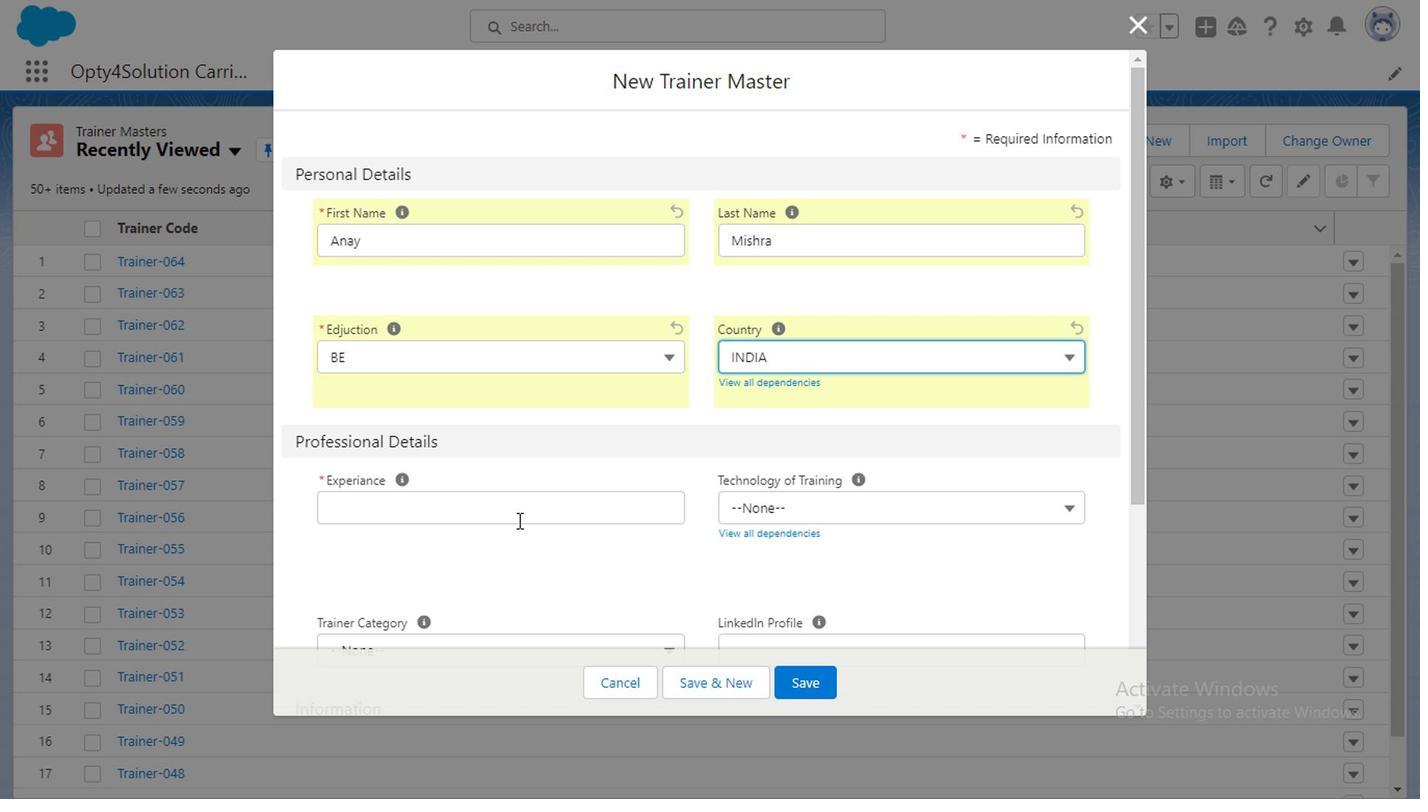 
Action: Mouse pressed left at (509, 518)
Screenshot: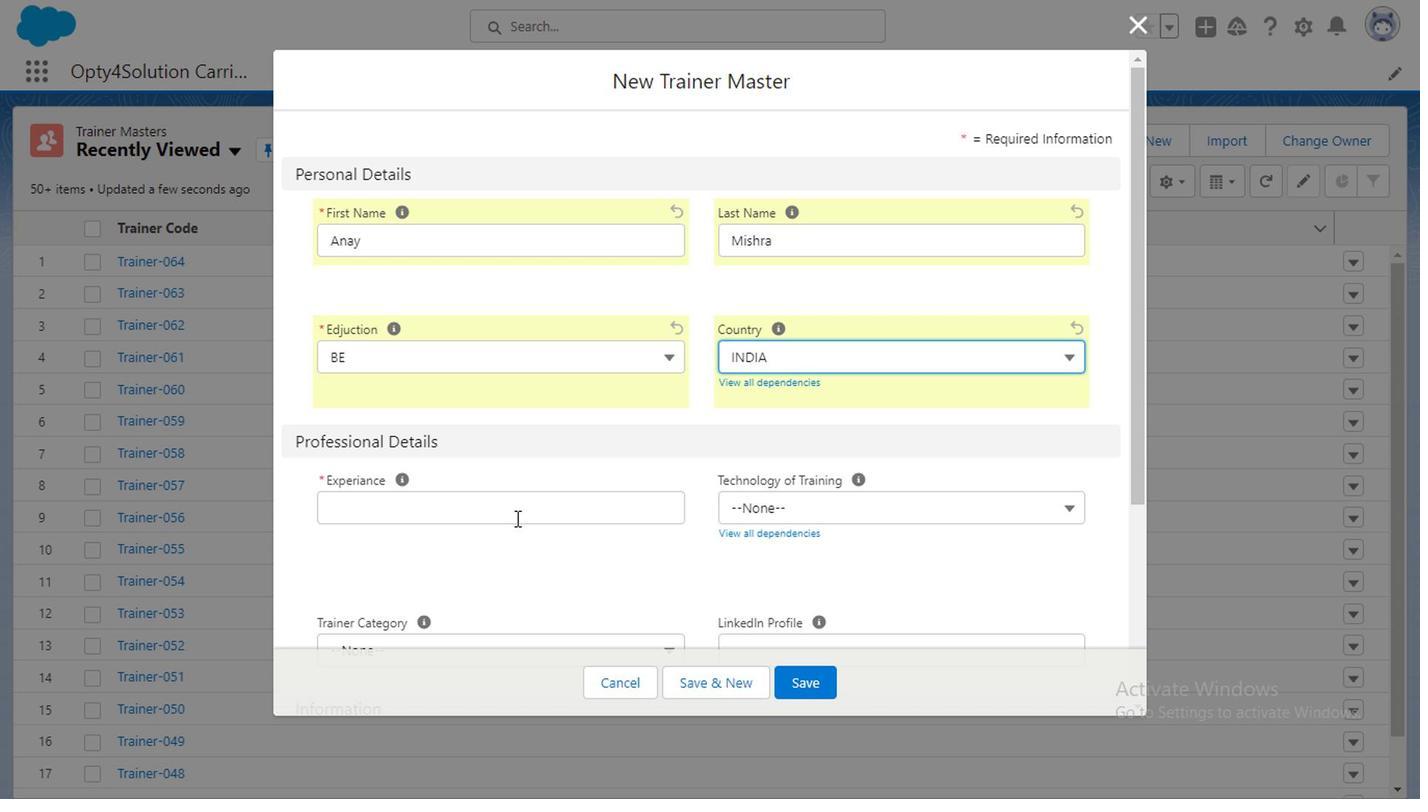 
Action: Mouse moved to (506, 534)
Screenshot: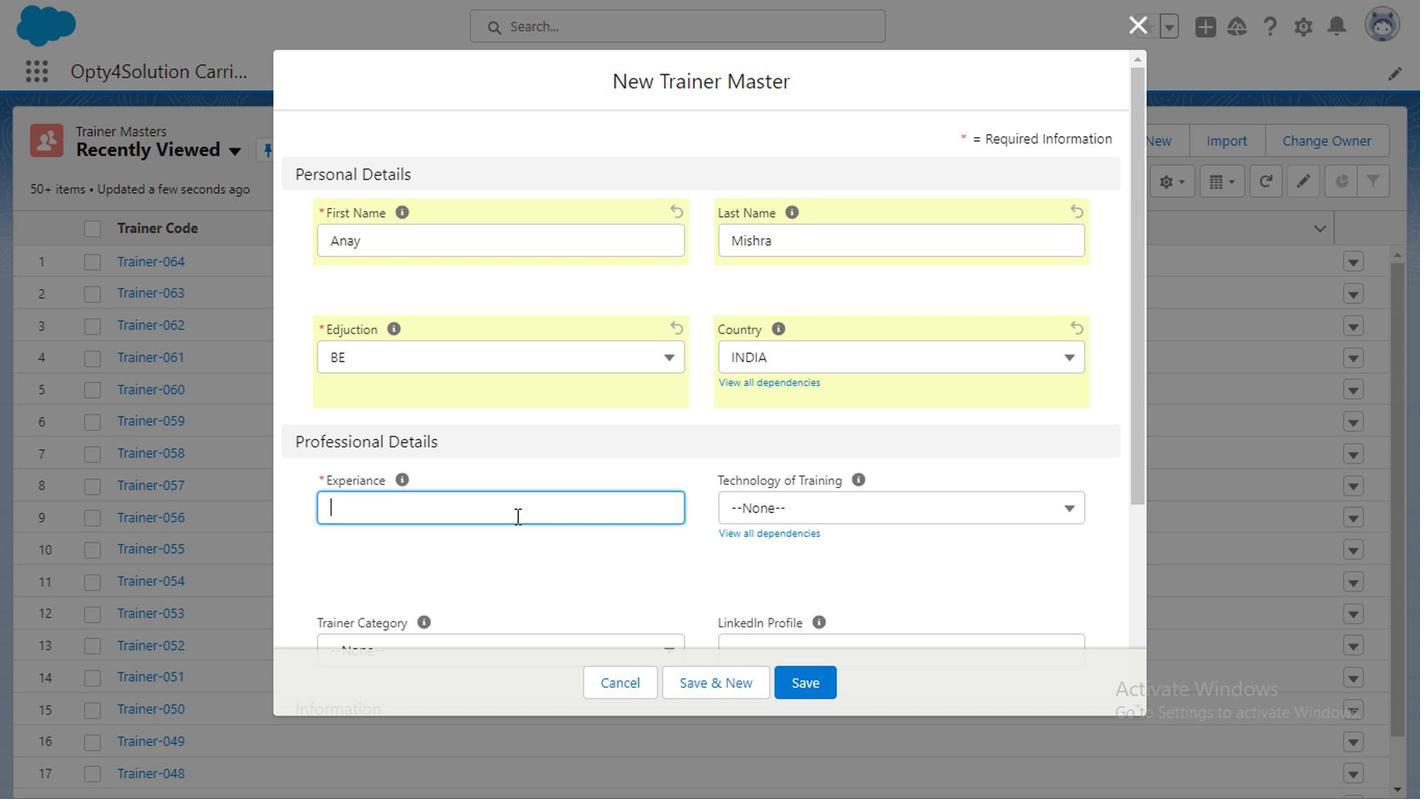 
Action: Key pressed 3<Key.backspace>8
Screenshot: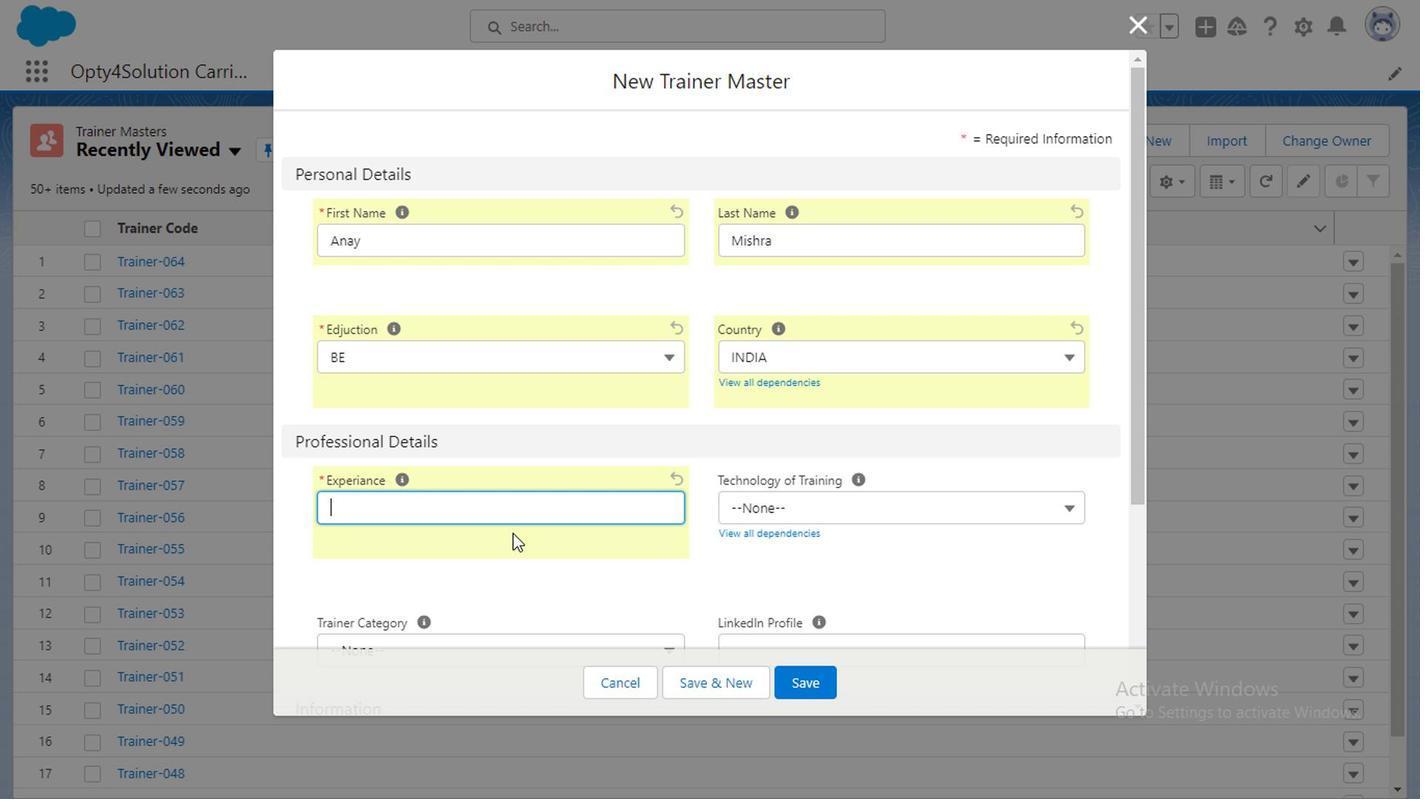 
Action: Mouse moved to (869, 507)
Screenshot: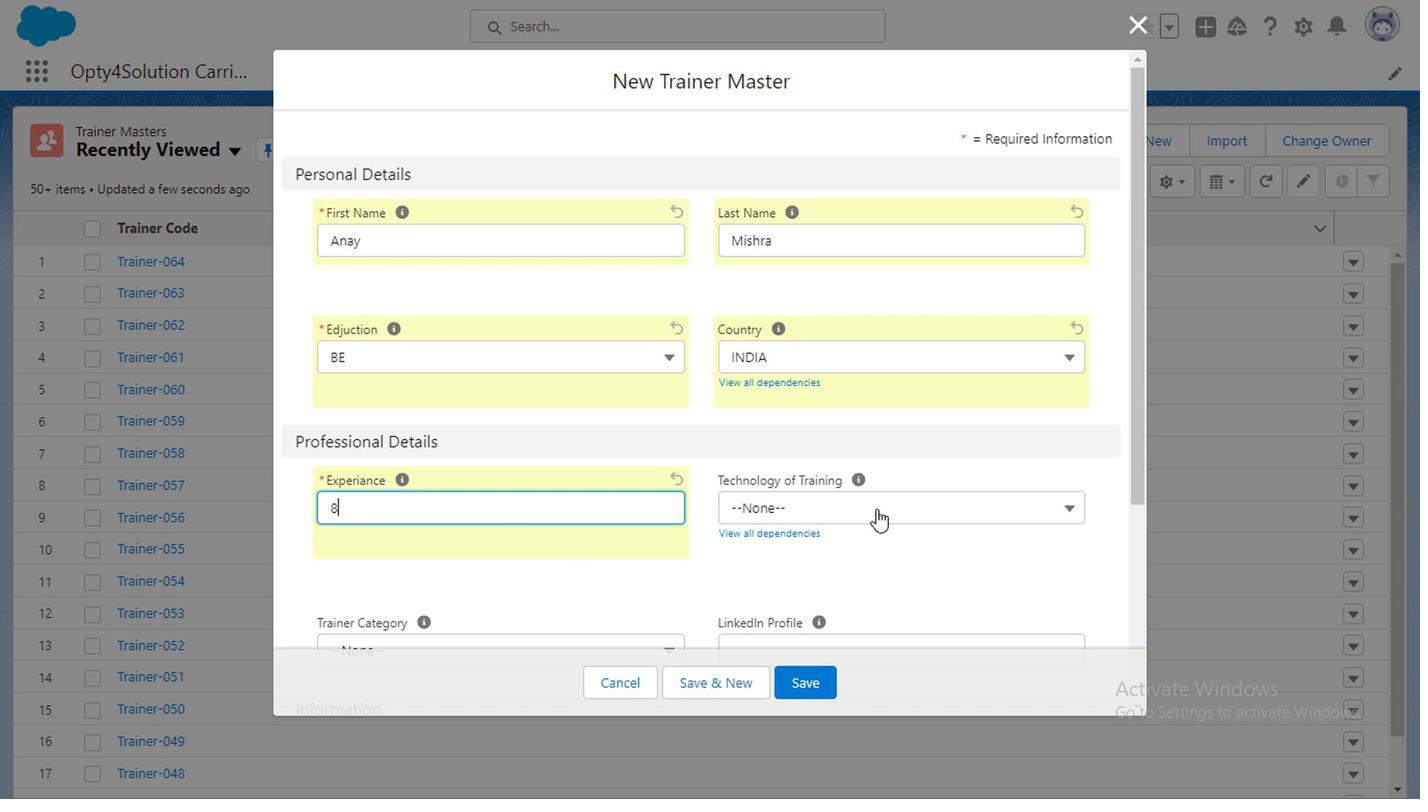 
Action: Mouse pressed left at (869, 507)
Screenshot: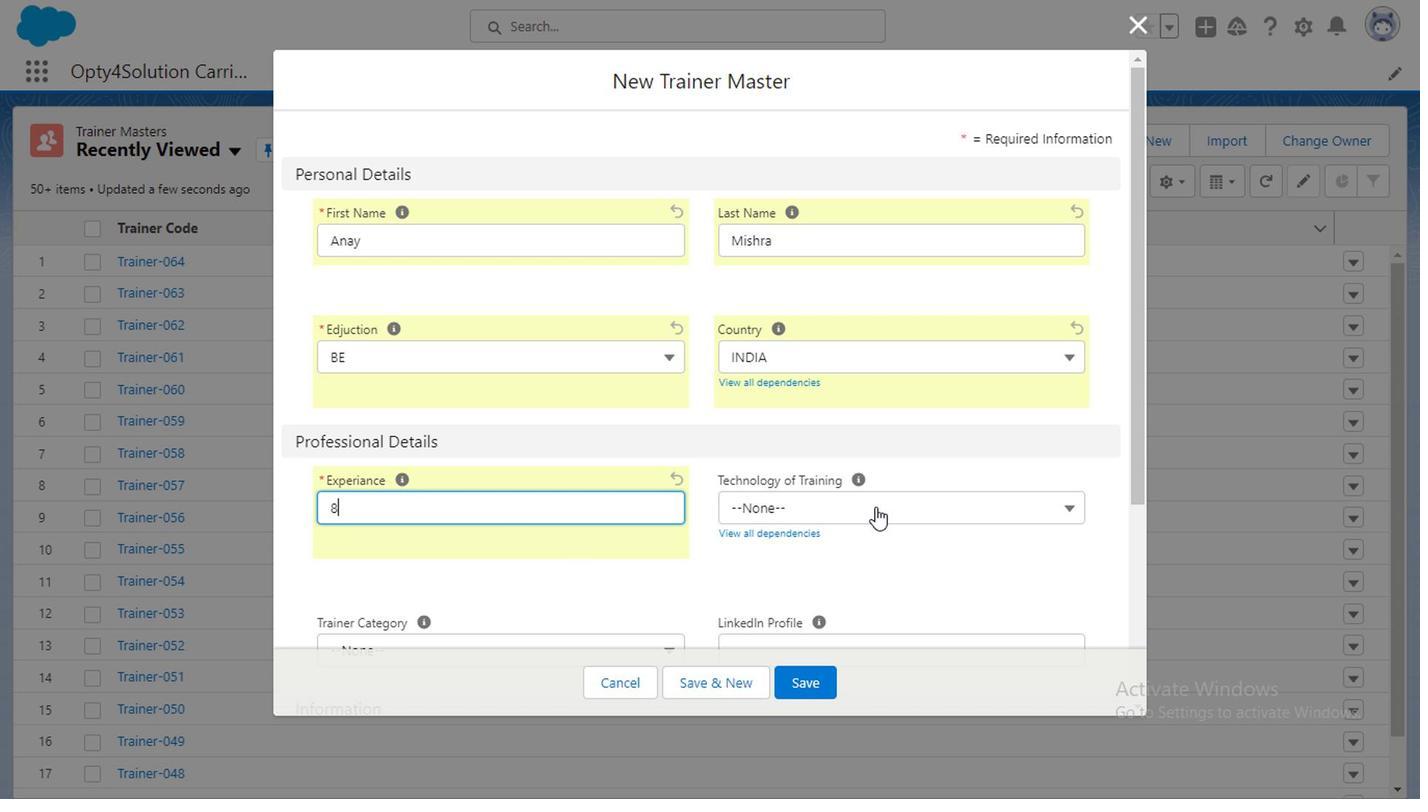
Action: Mouse moved to (771, 612)
Screenshot: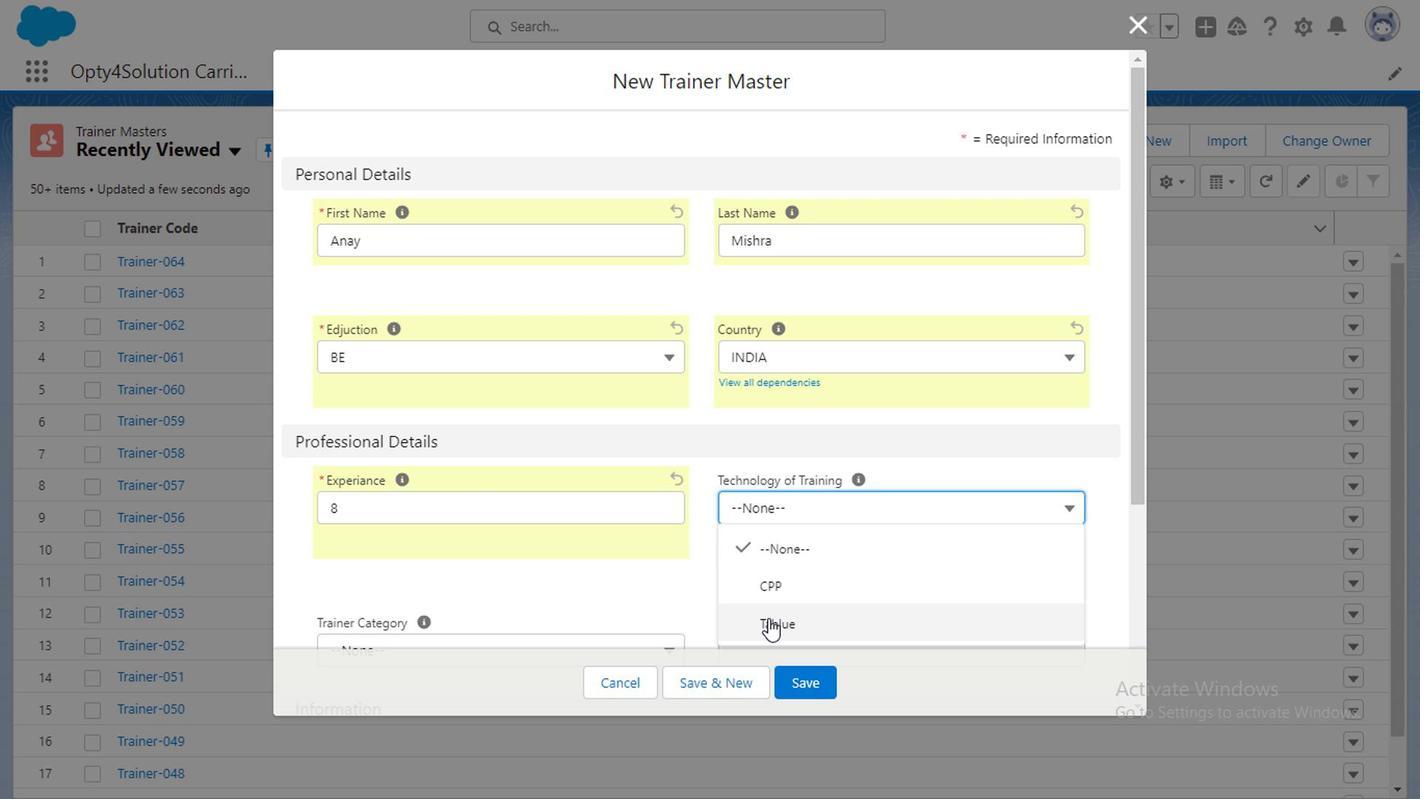 
Action: Mouse scrolled (771, 611) with delta (0, -1)
Screenshot: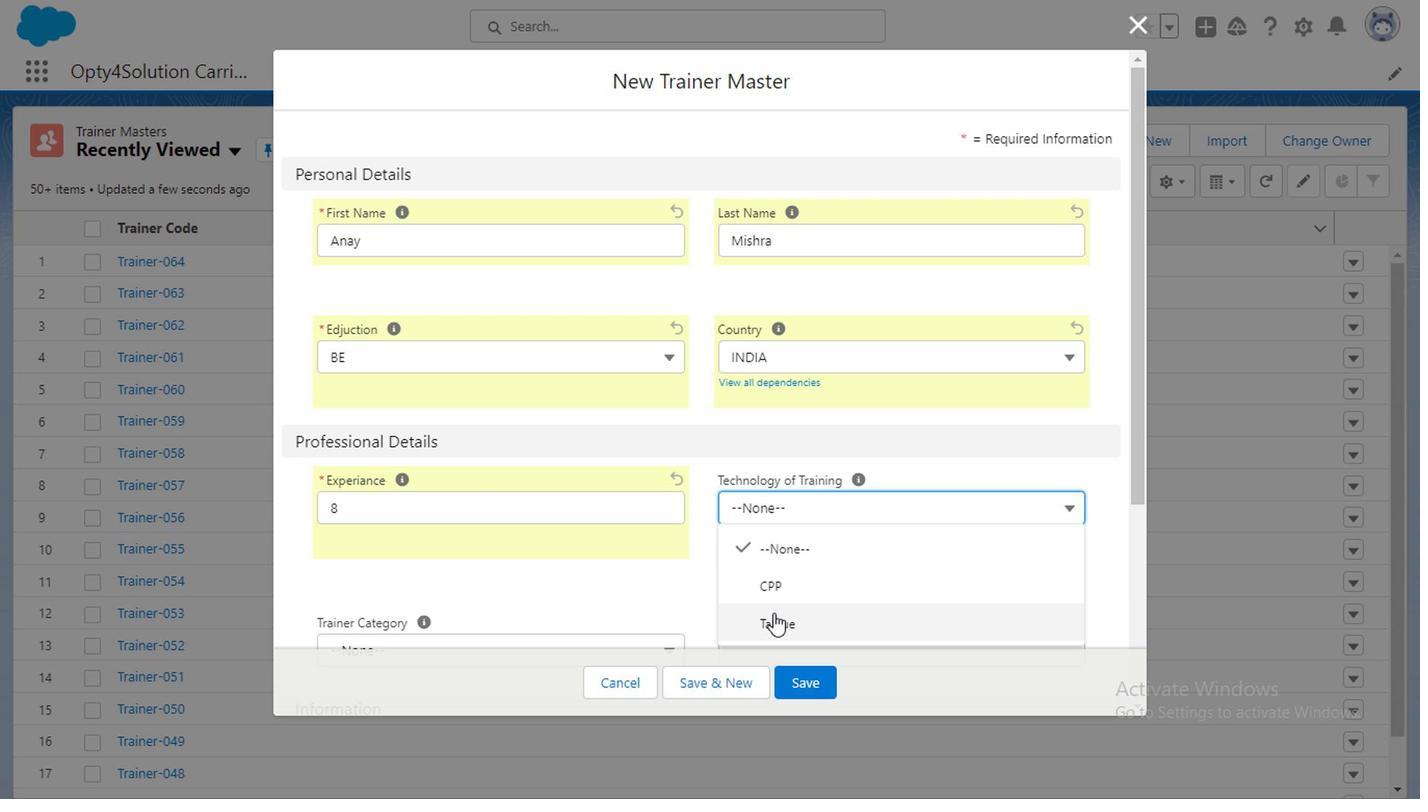 
Action: Mouse moved to (768, 587)
Screenshot: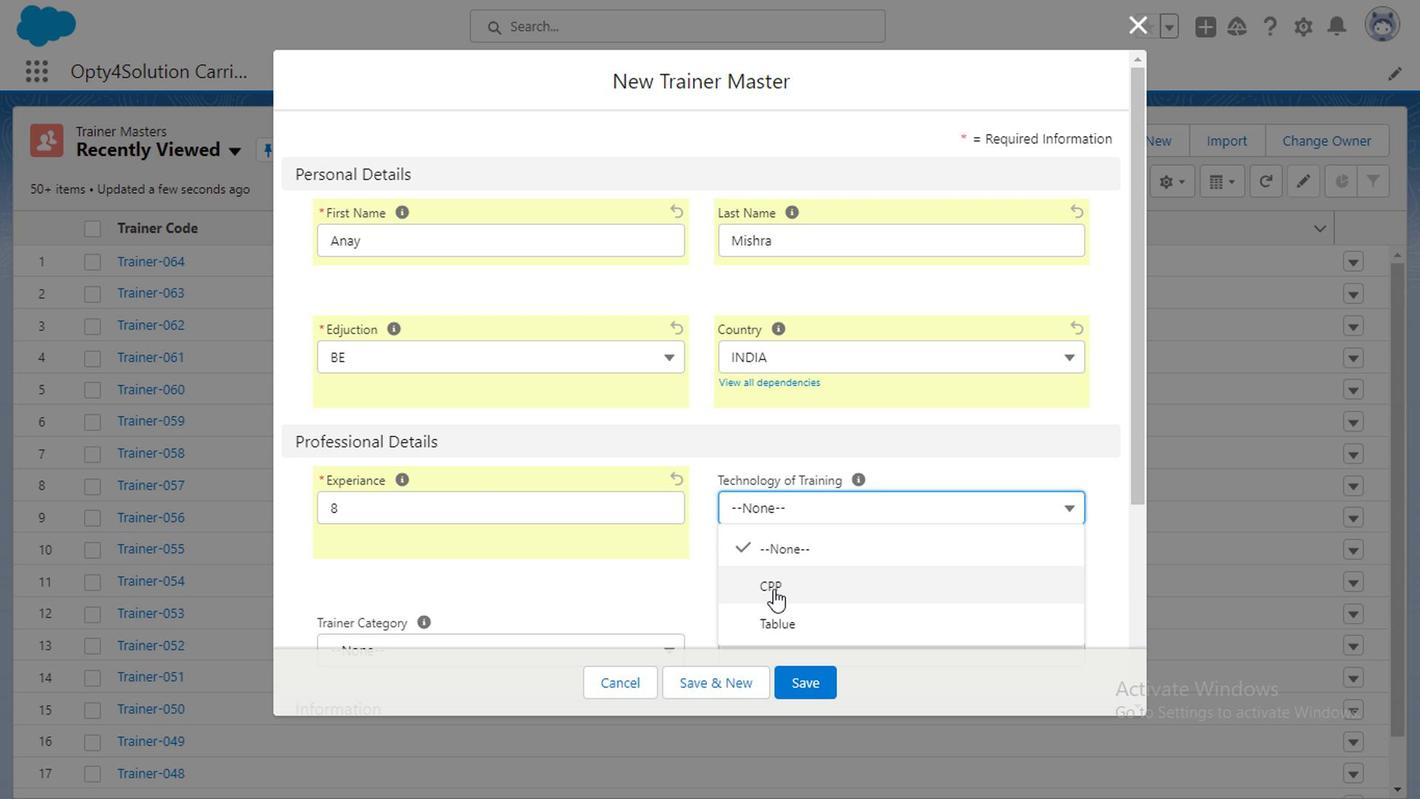 
Action: Mouse pressed left at (768, 587)
Screenshot: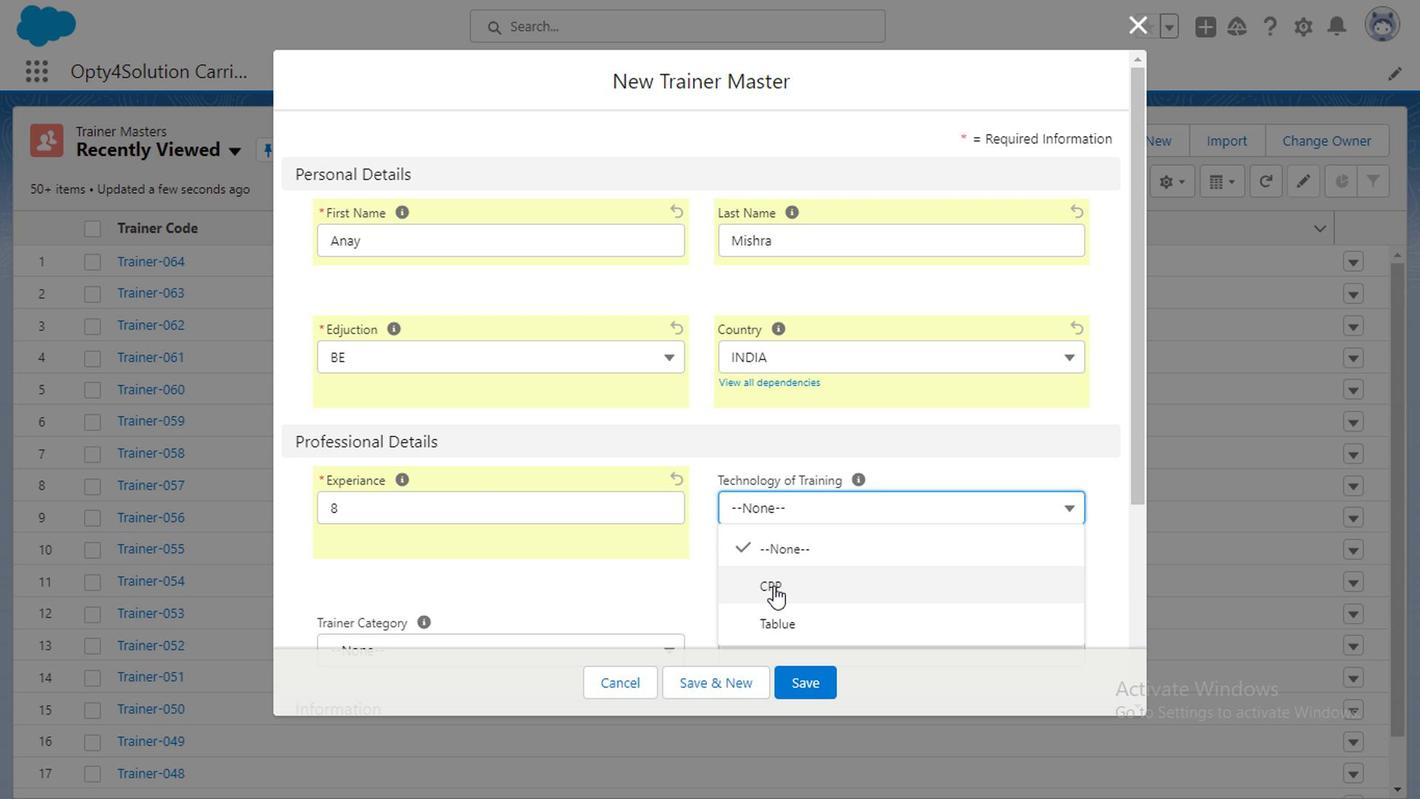 
Action: Mouse moved to (1136, 450)
Screenshot: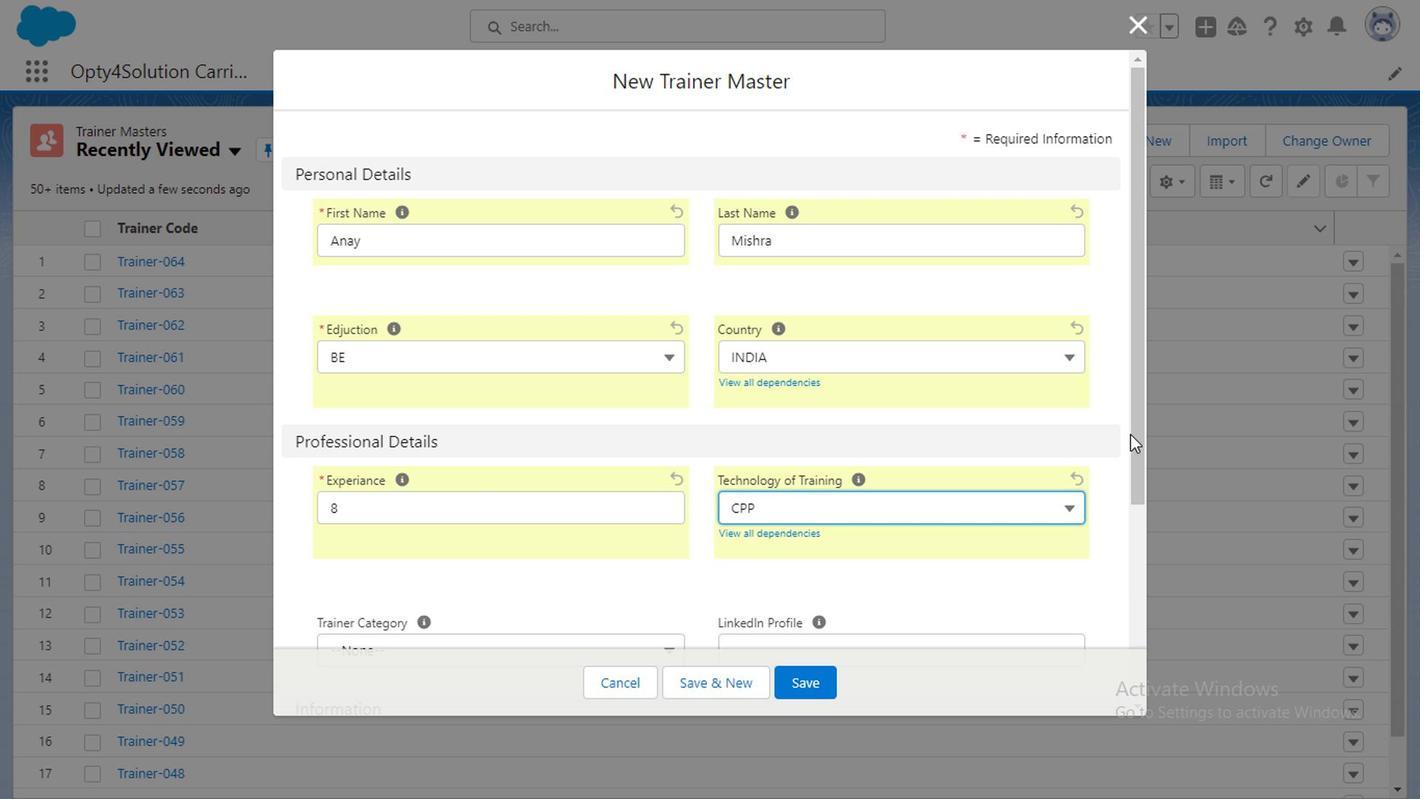 
Action: Mouse pressed left at (1136, 450)
Screenshot: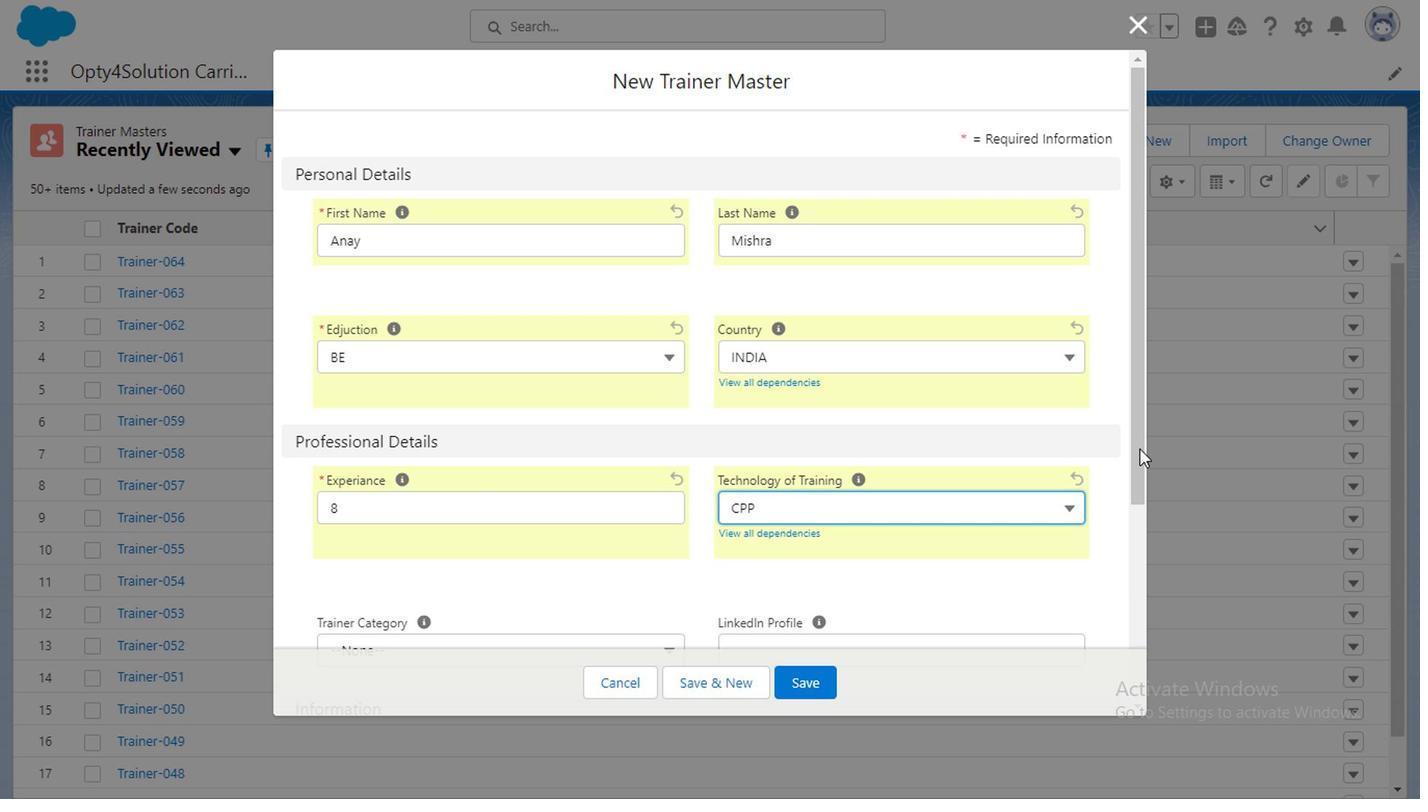 
Action: Mouse moved to (585, 278)
Screenshot: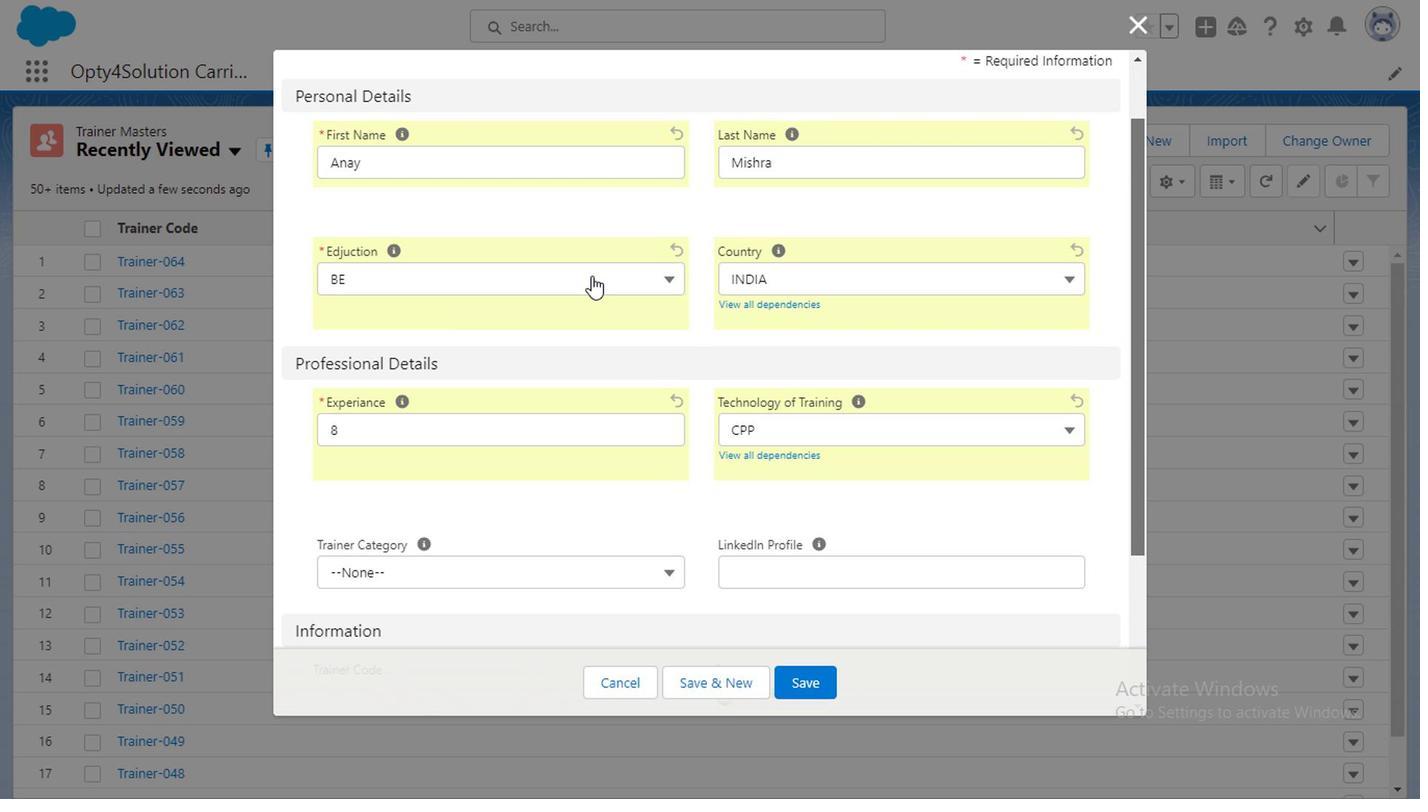 
Action: Mouse pressed left at (585, 278)
Screenshot: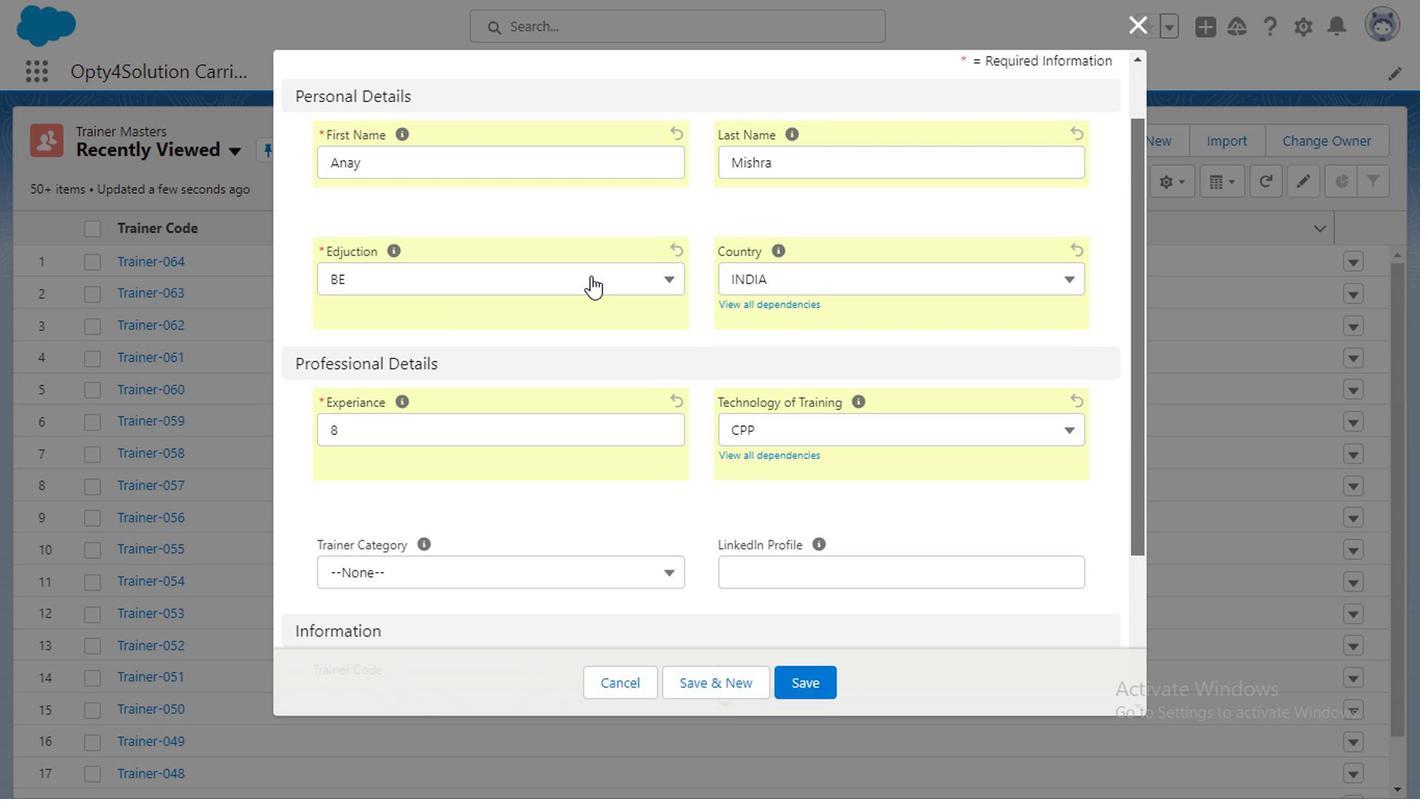 
Action: Mouse moved to (358, 402)
Screenshot: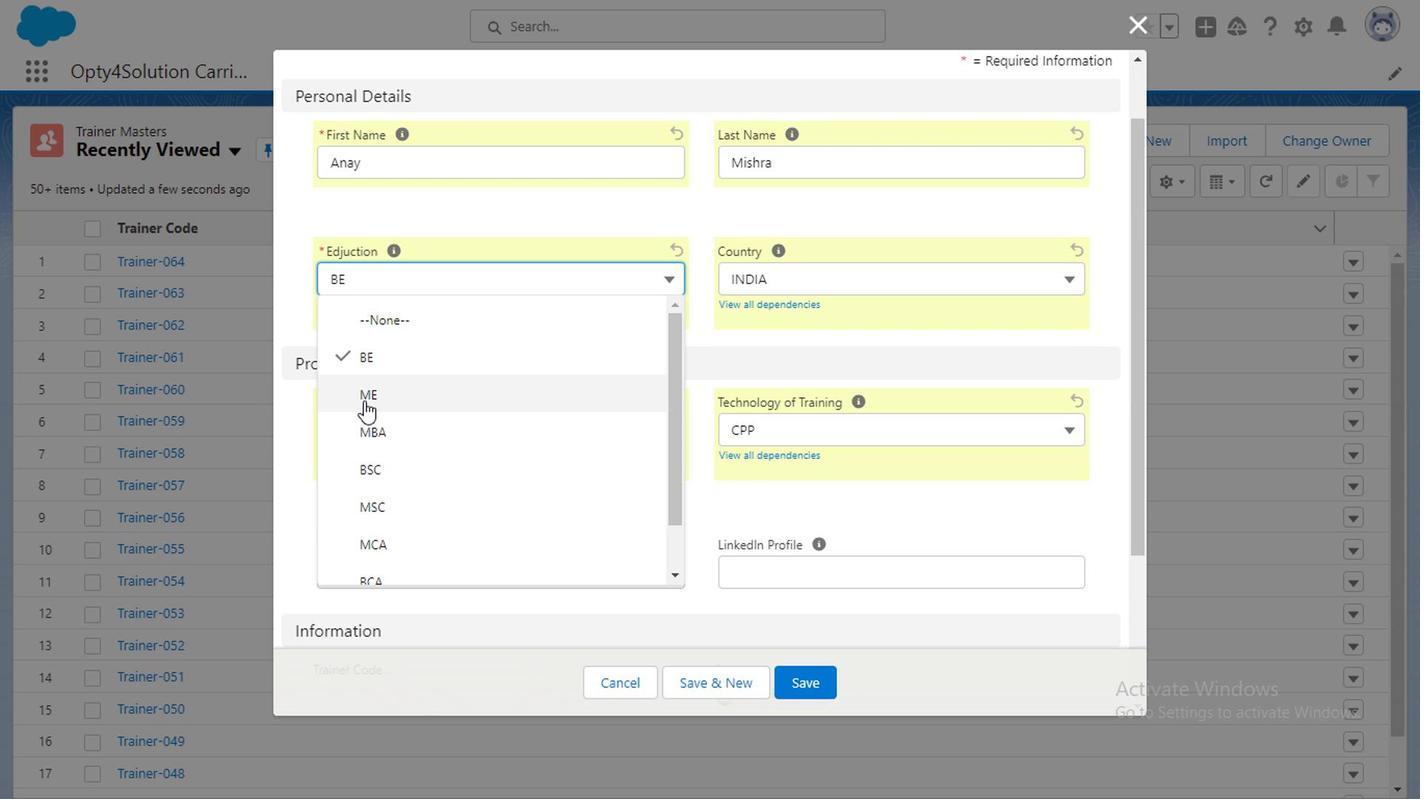 
Action: Mouse pressed left at (358, 402)
Screenshot: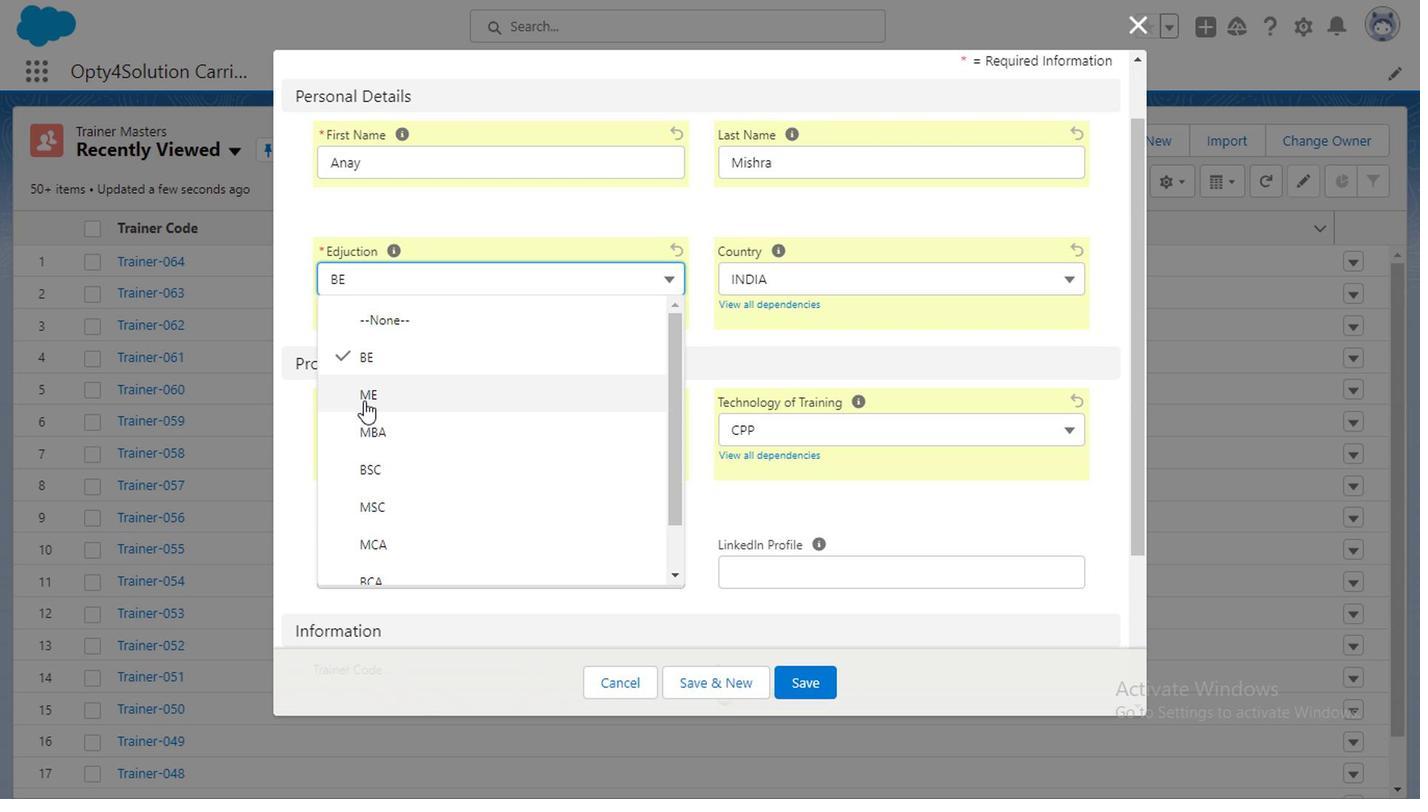 
Action: Mouse moved to (465, 574)
Screenshot: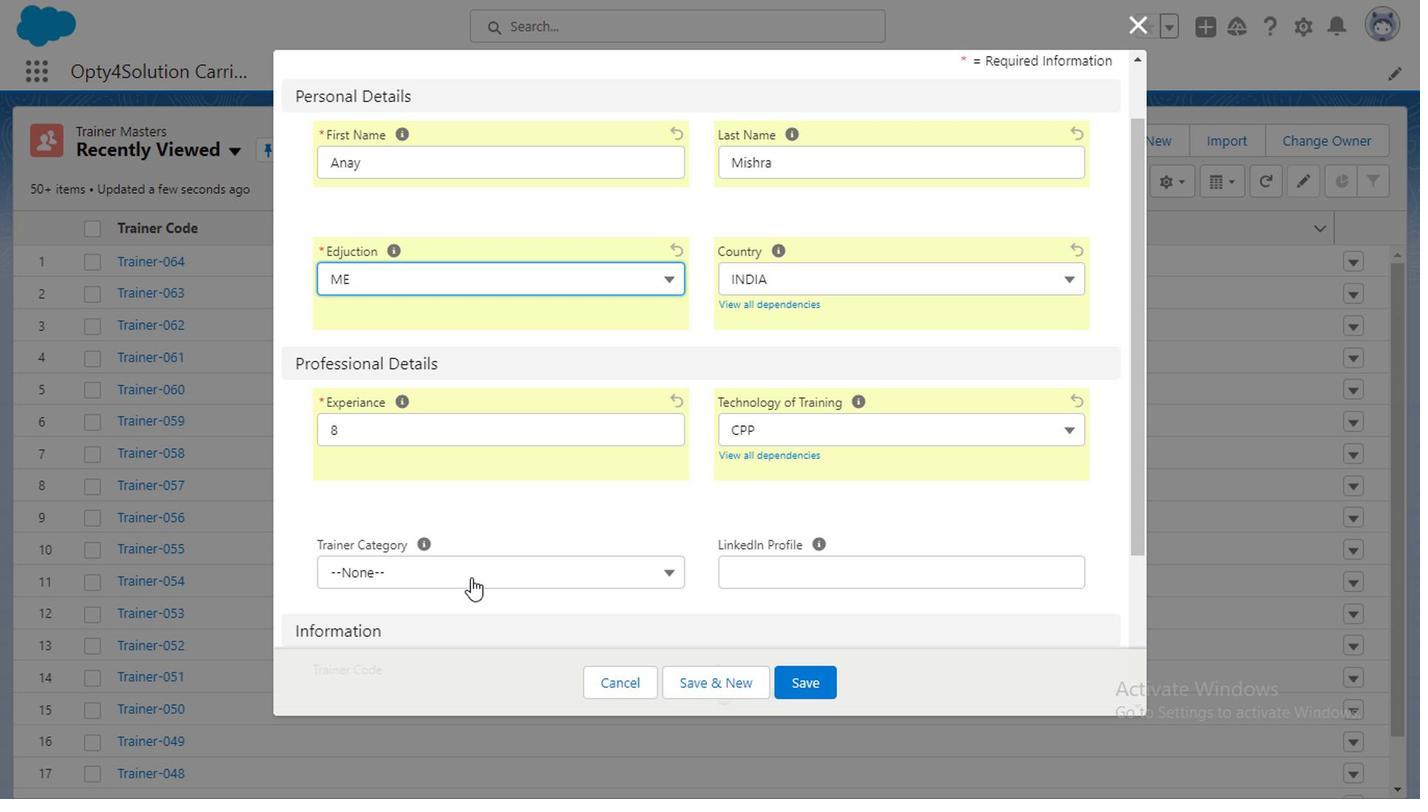 
Action: Mouse pressed left at (465, 574)
Screenshot: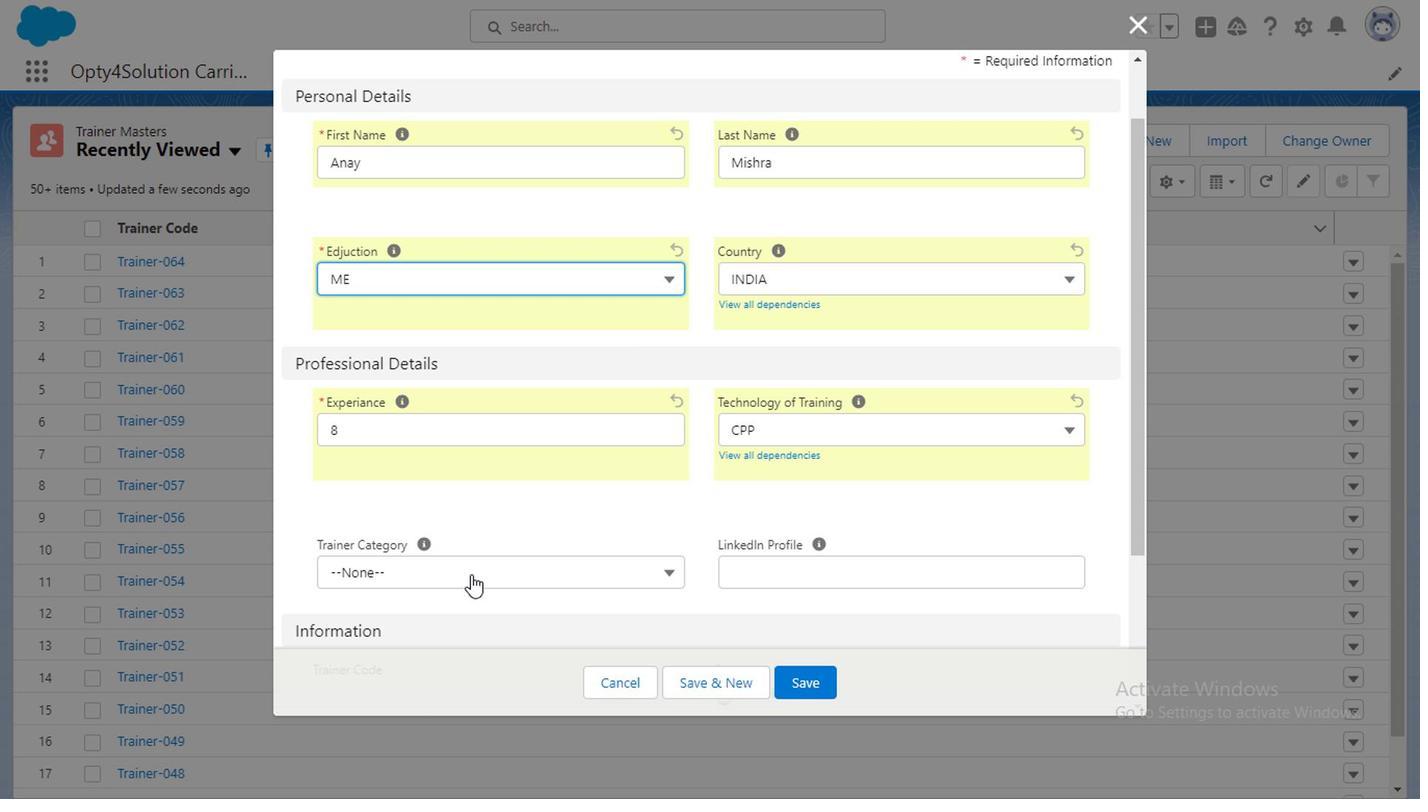 
Action: Mouse moved to (397, 693)
Screenshot: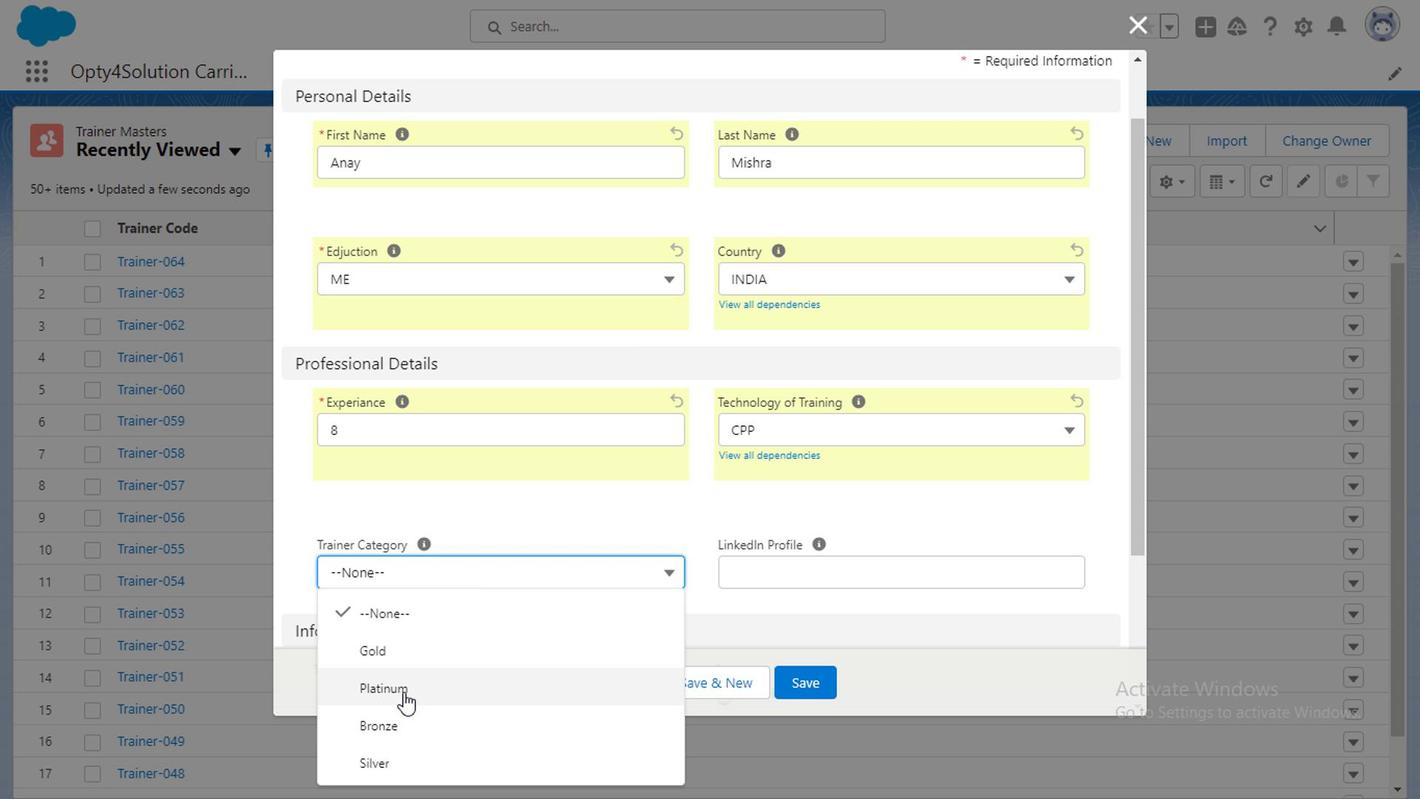 
Action: Mouse pressed left at (397, 693)
Screenshot: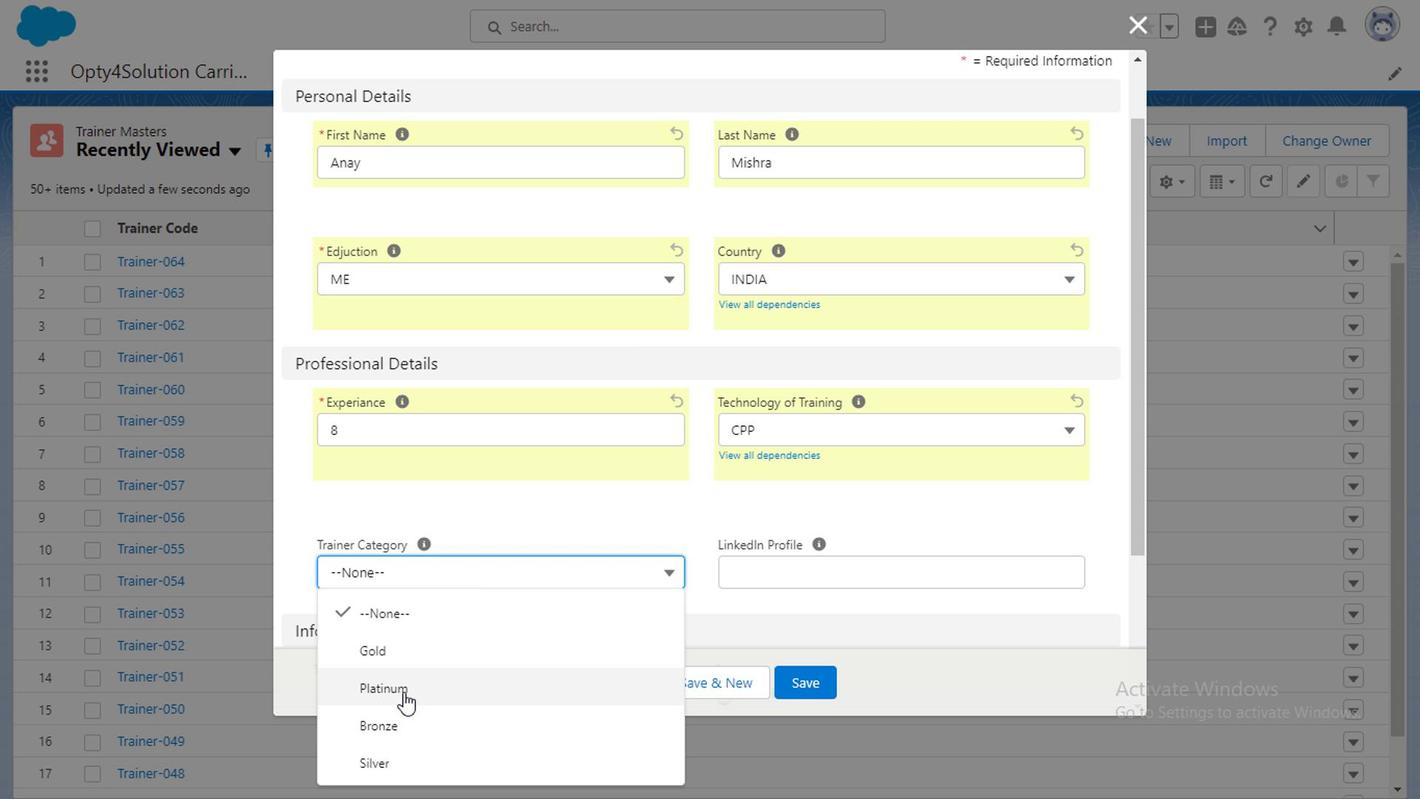 
Action: Mouse moved to (574, 485)
Screenshot: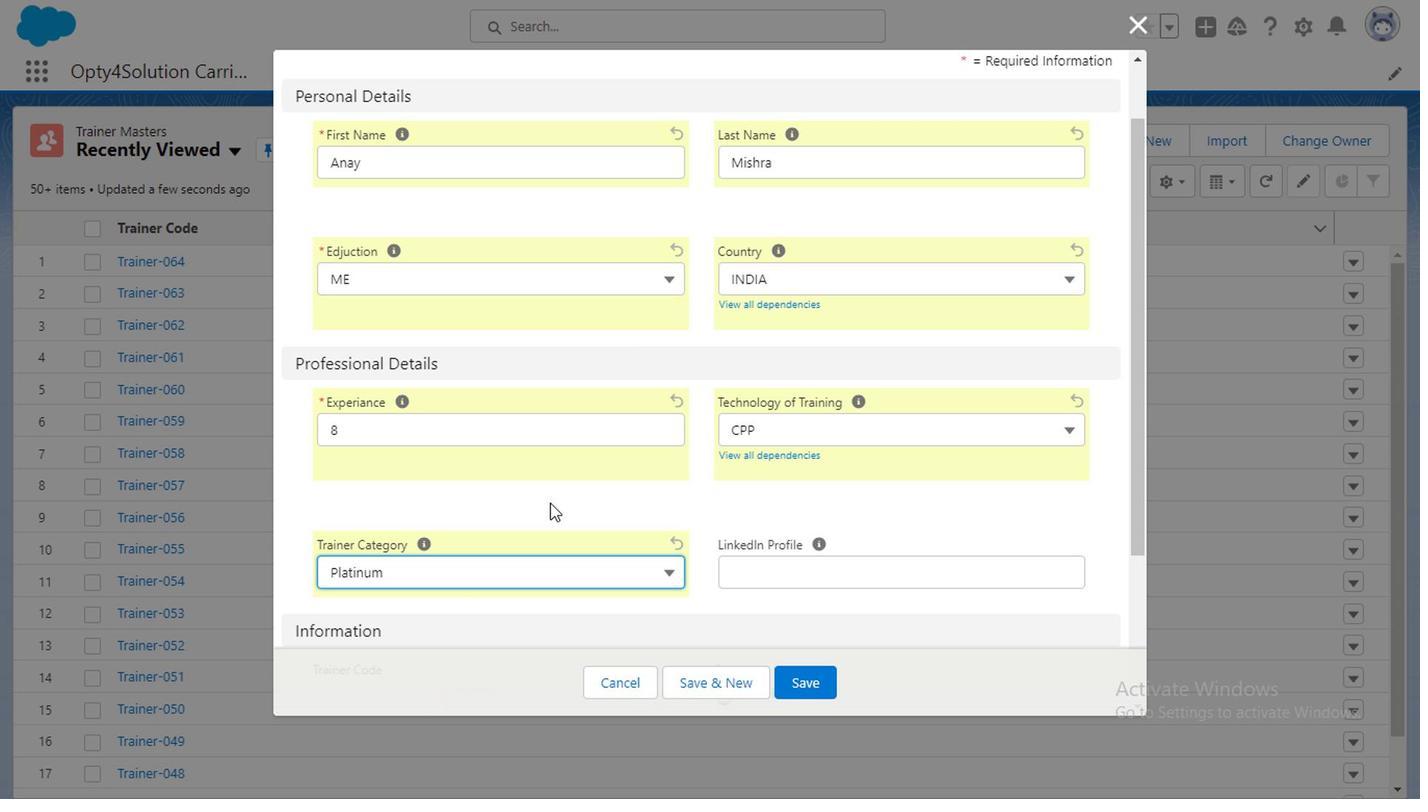 
Action: Mouse scrolled (574, 484) with delta (0, 0)
Screenshot: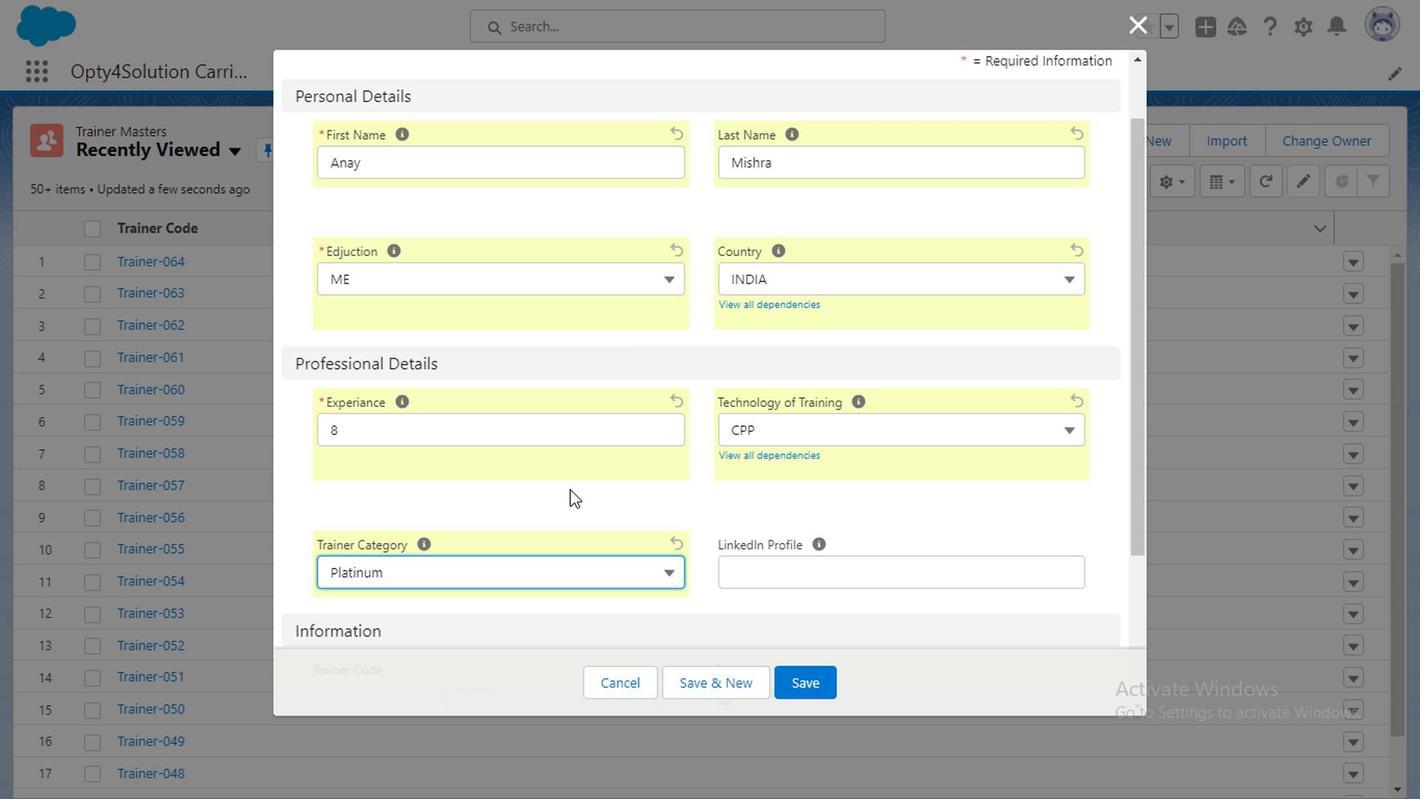 
Action: Mouse moved to (593, 533)
Screenshot: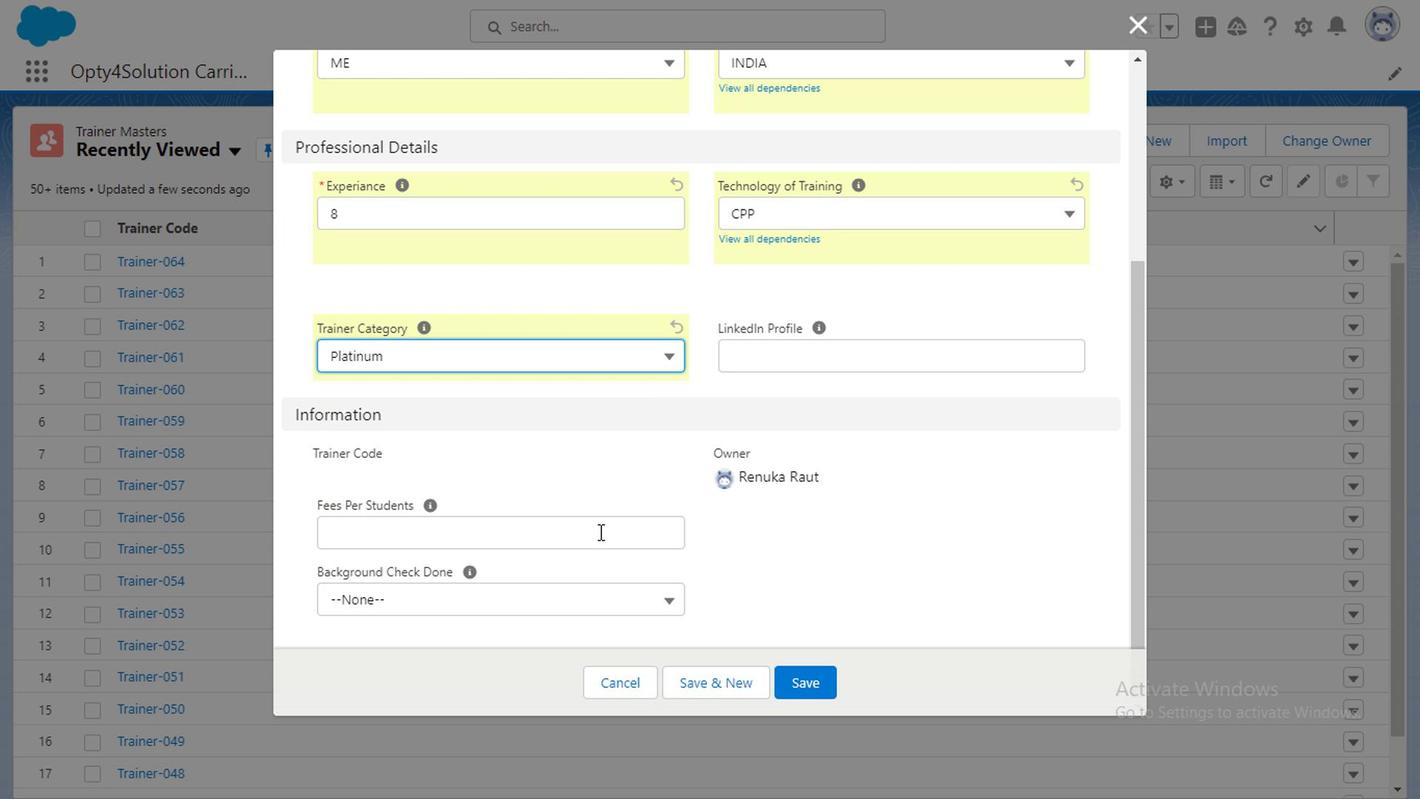 
Action: Mouse scrolled (593, 532) with delta (0, 0)
Screenshot: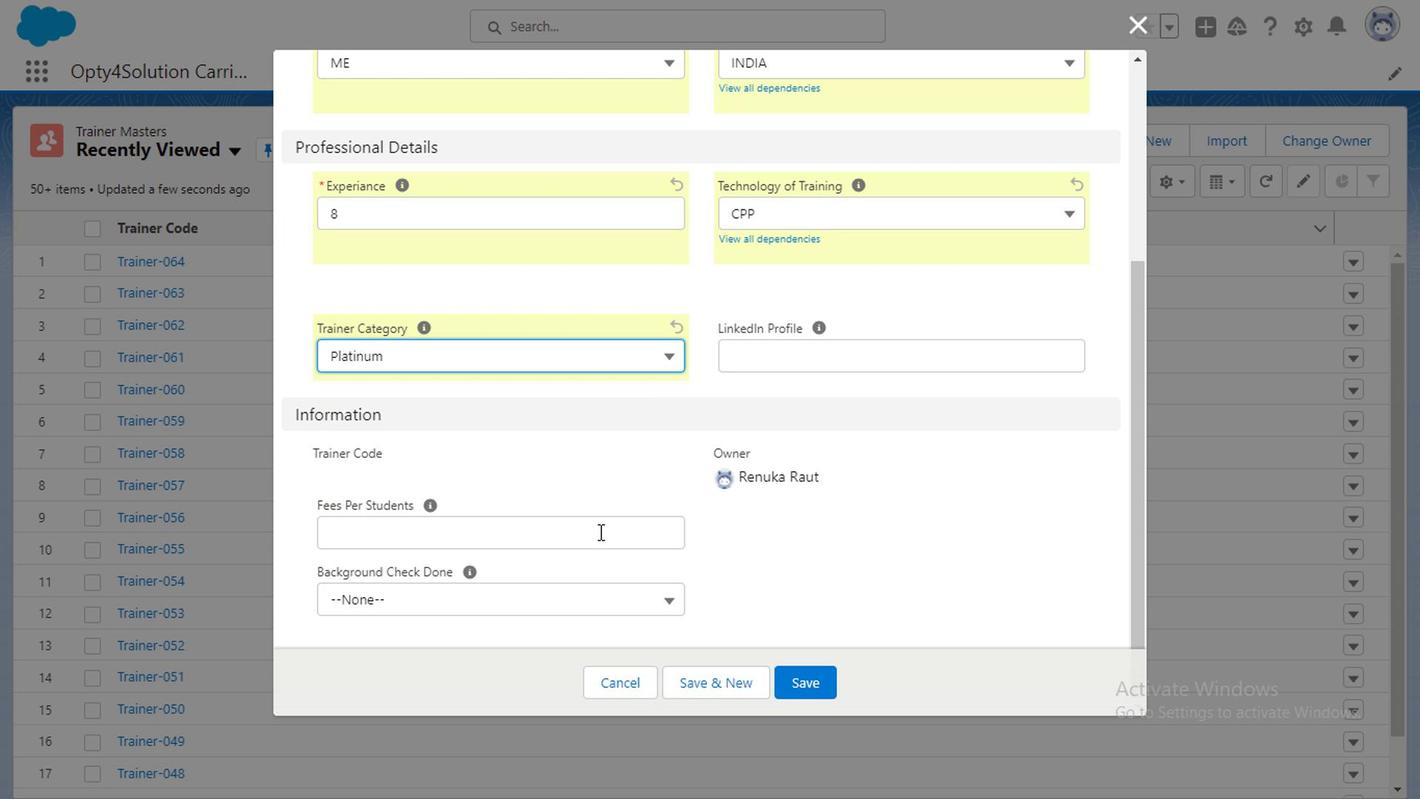 
Action: Mouse moved to (497, 530)
Screenshot: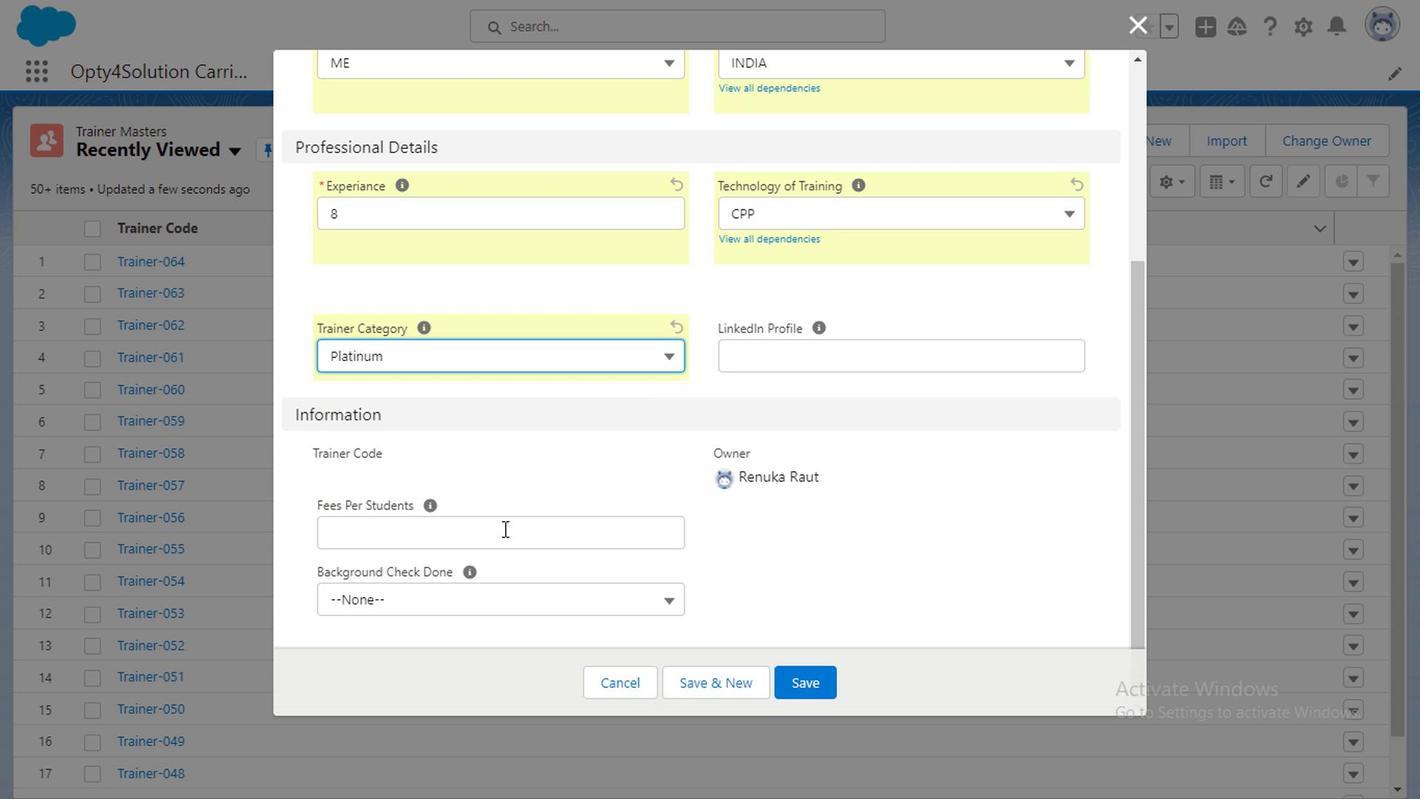
Action: Mouse pressed left at (497, 530)
Screenshot: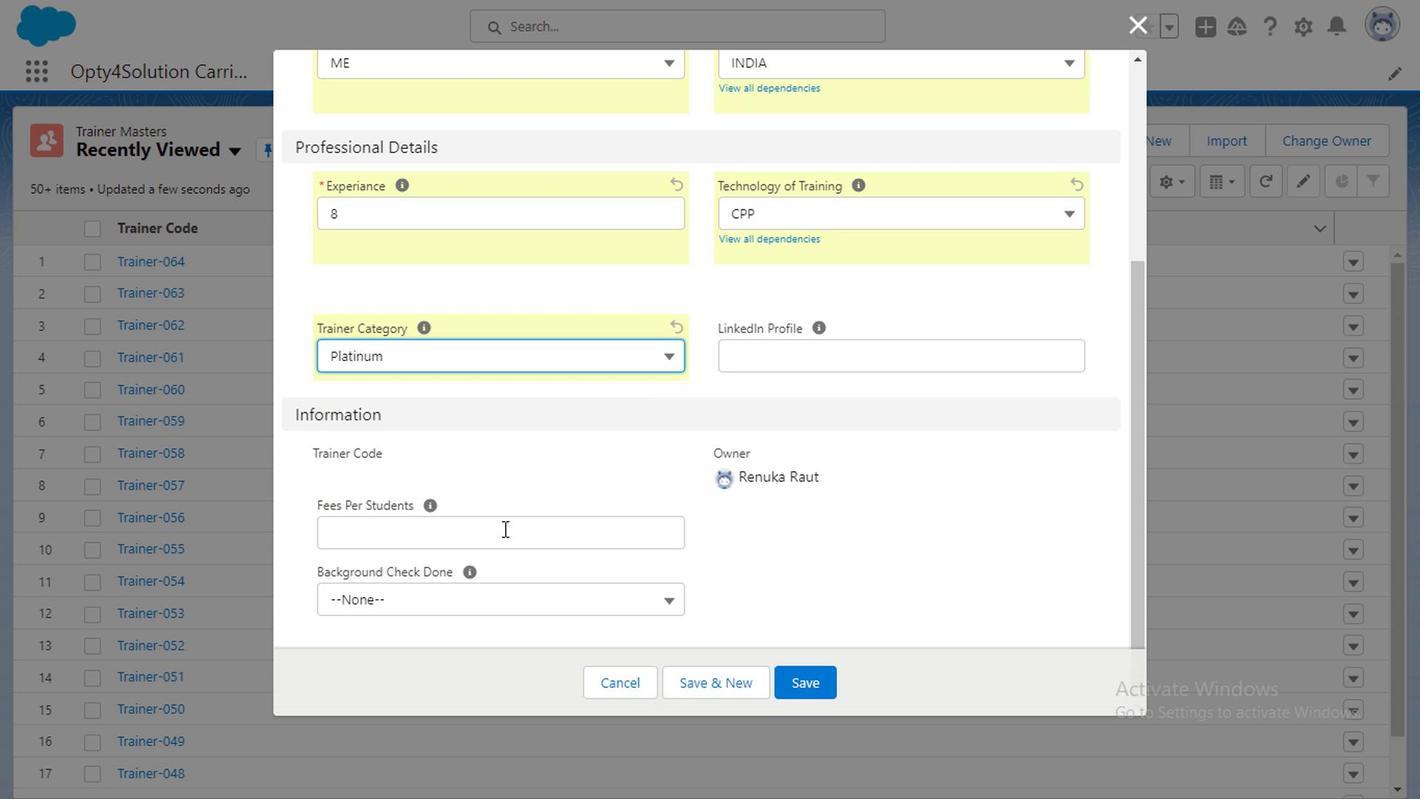 
Action: Mouse moved to (497, 531)
Screenshot: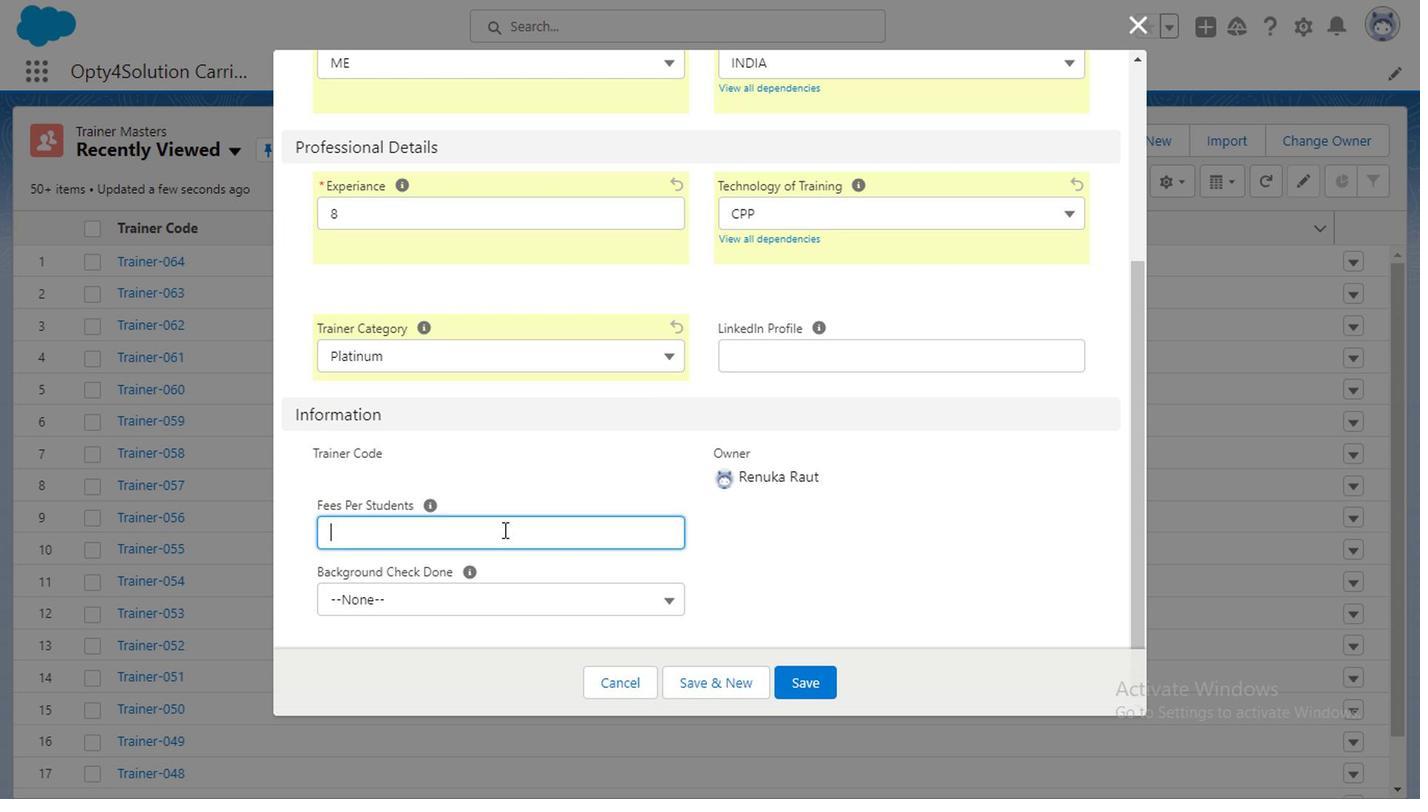 
Action: Key pressed 20000
Screenshot: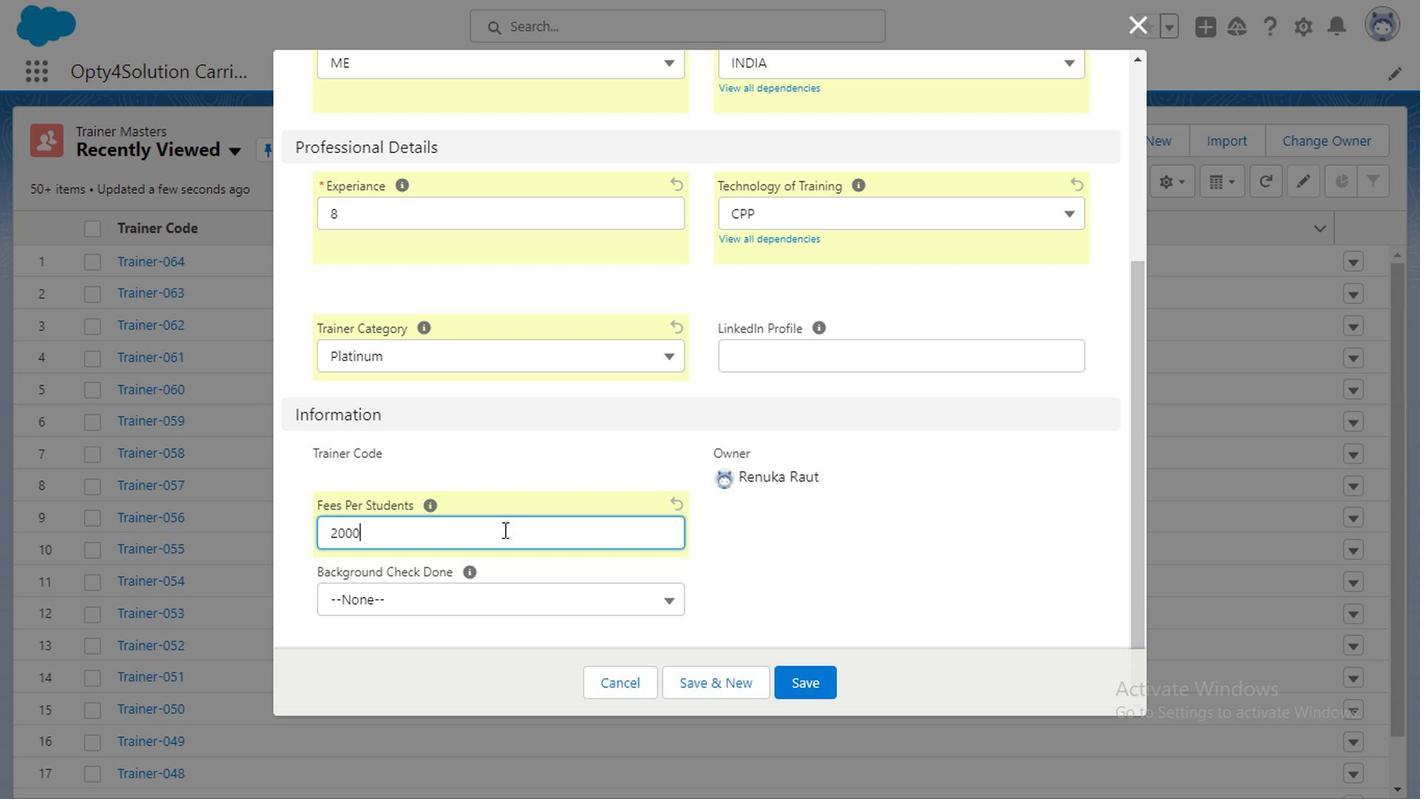 
Action: Mouse moved to (503, 608)
Screenshot: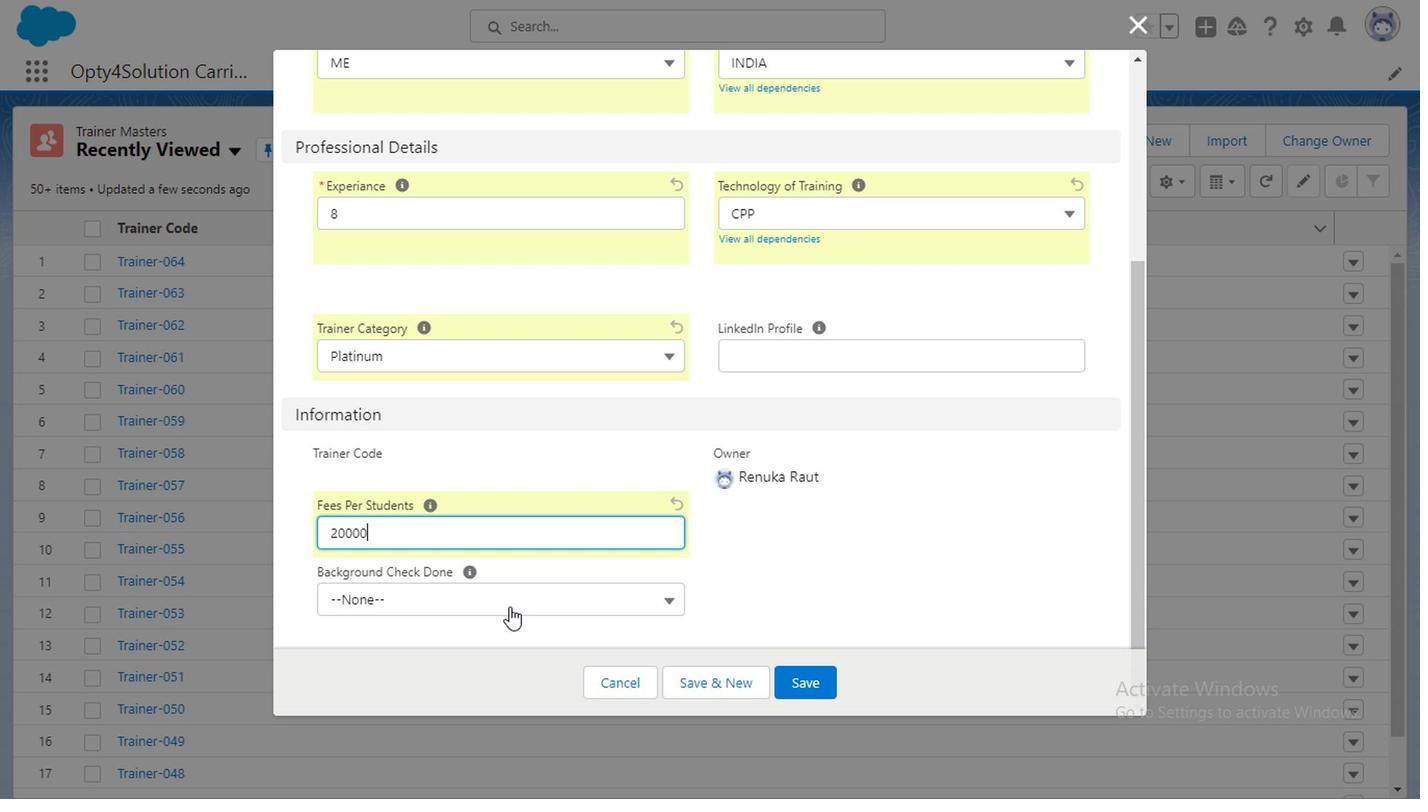 
Action: Mouse pressed left at (503, 608)
Screenshot: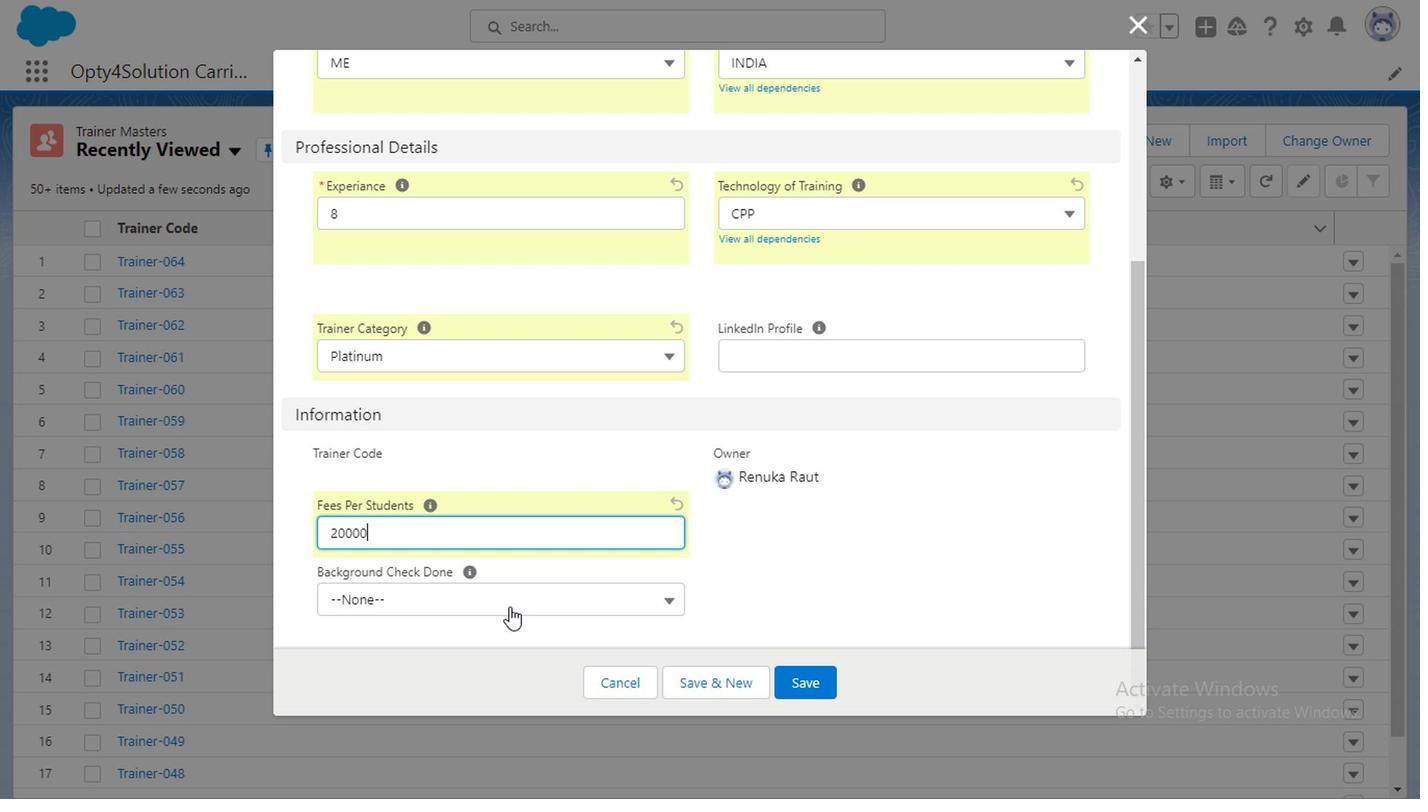 
Action: Mouse moved to (381, 677)
Screenshot: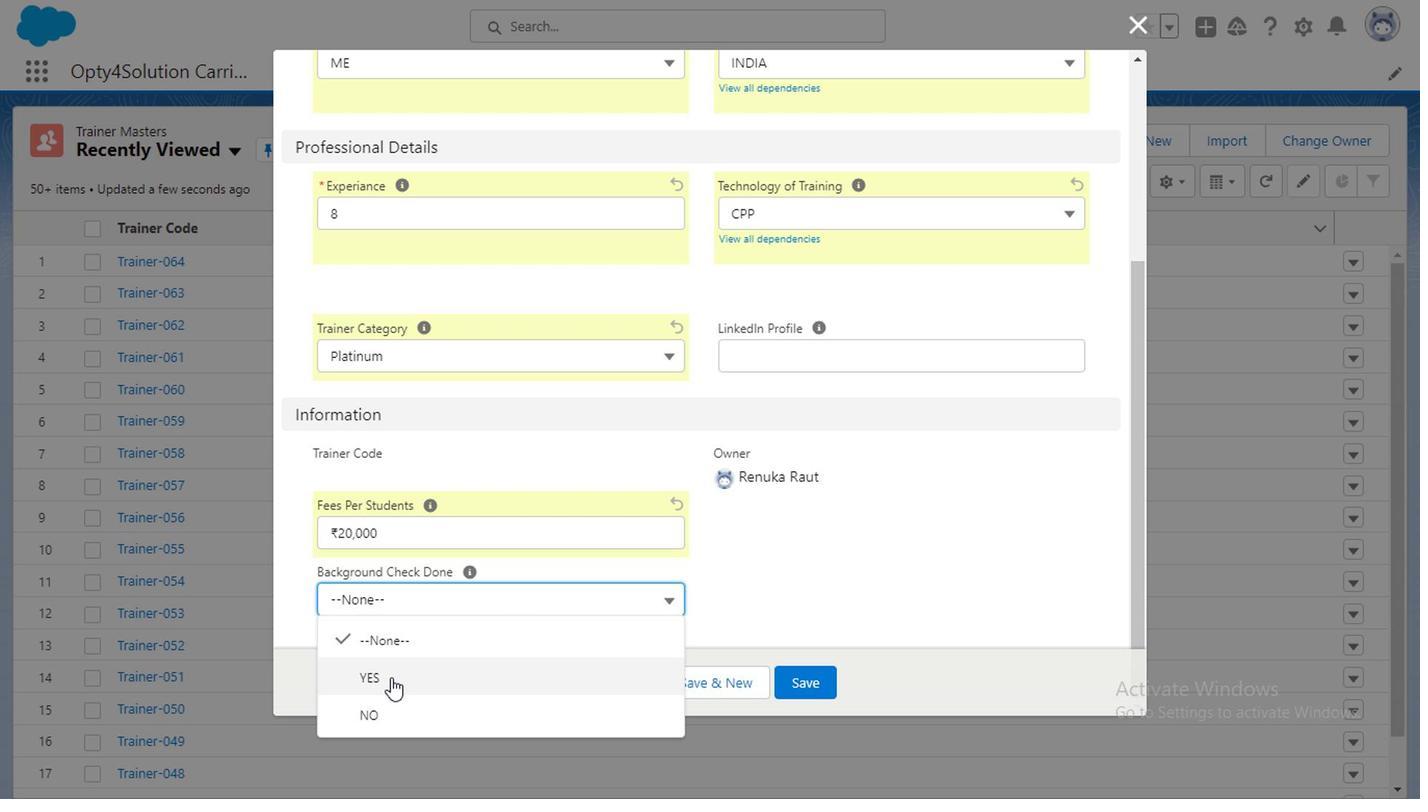 
Action: Mouse pressed left at (381, 677)
Screenshot: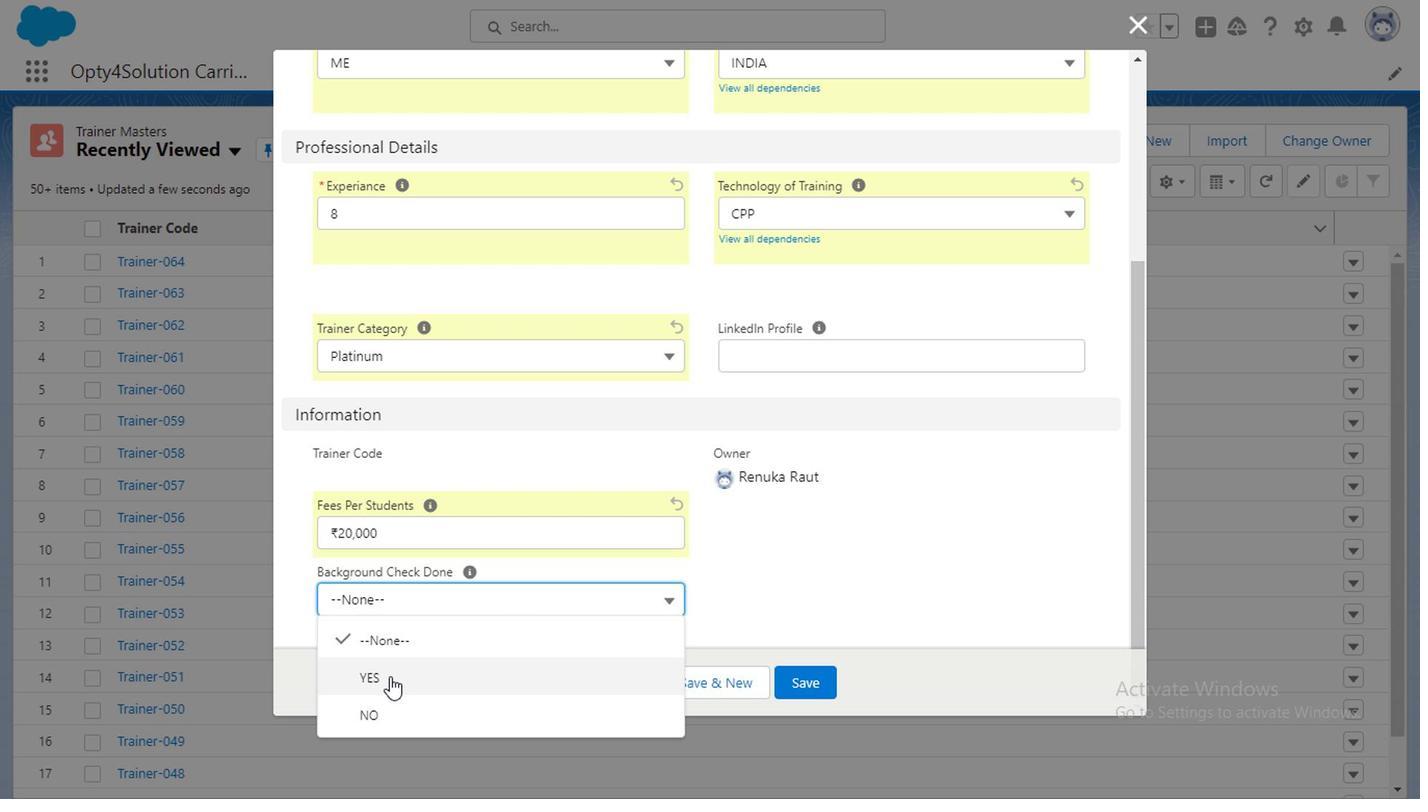 
Action: Mouse moved to (783, 677)
Screenshot: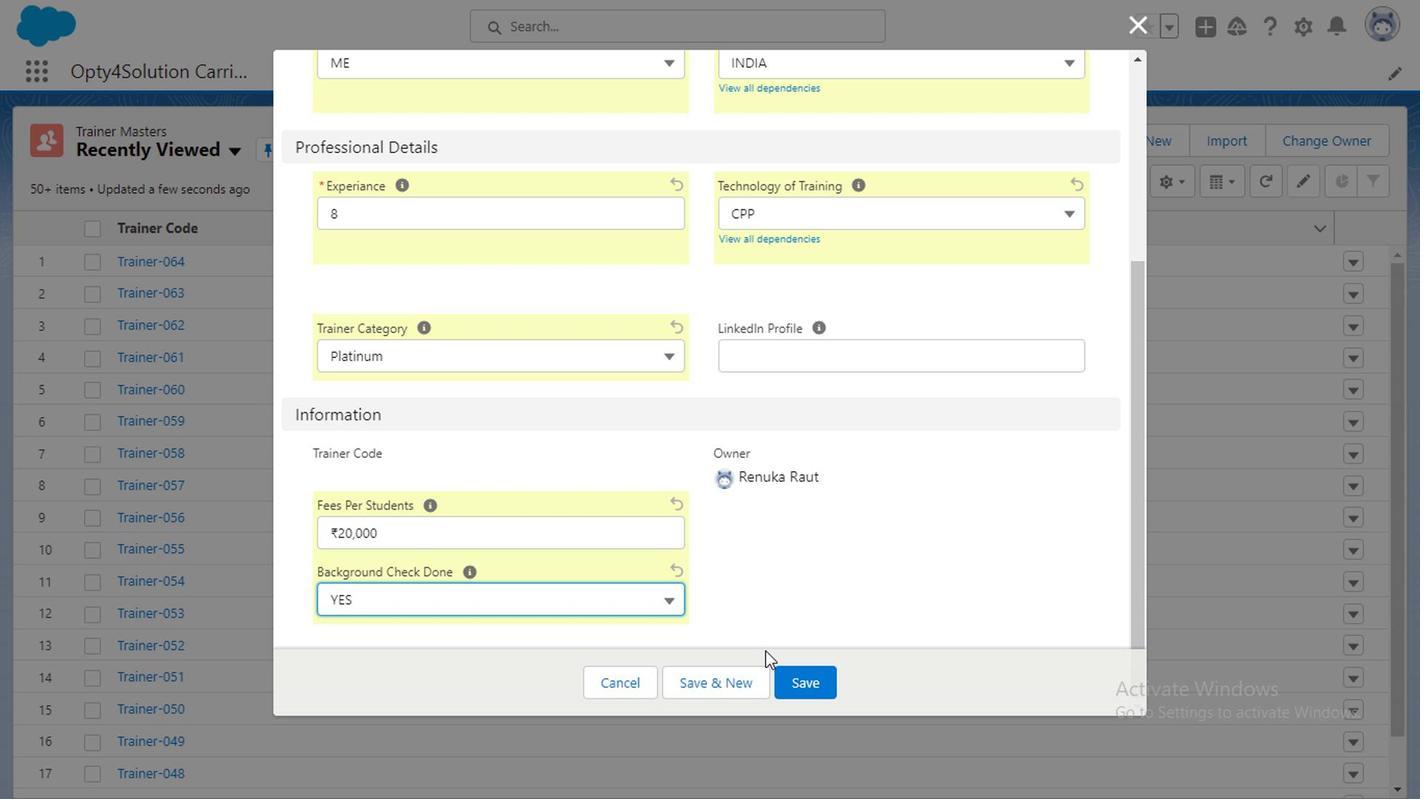 
Action: Mouse pressed left at (783, 677)
Screenshot: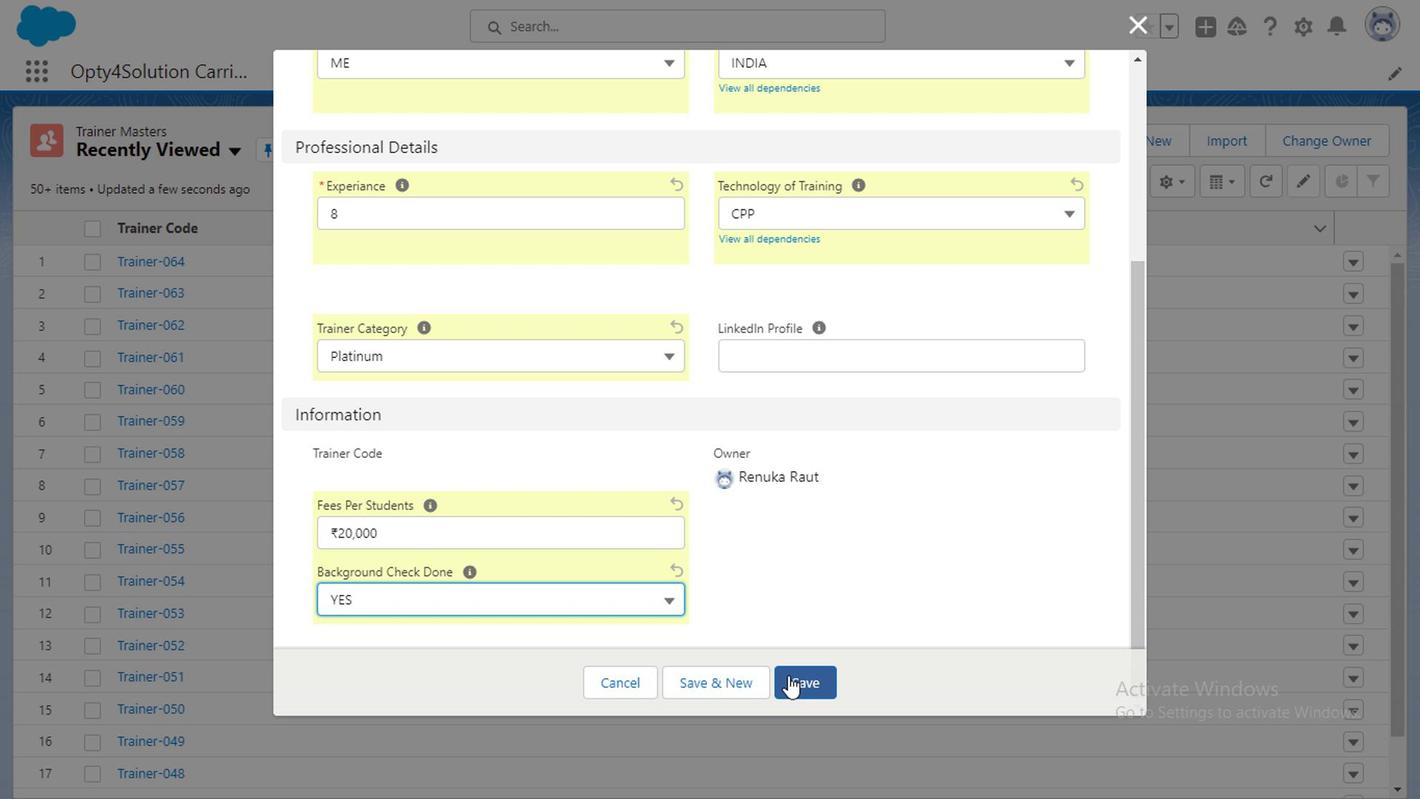
Action: Mouse moved to (1137, 455)
Screenshot: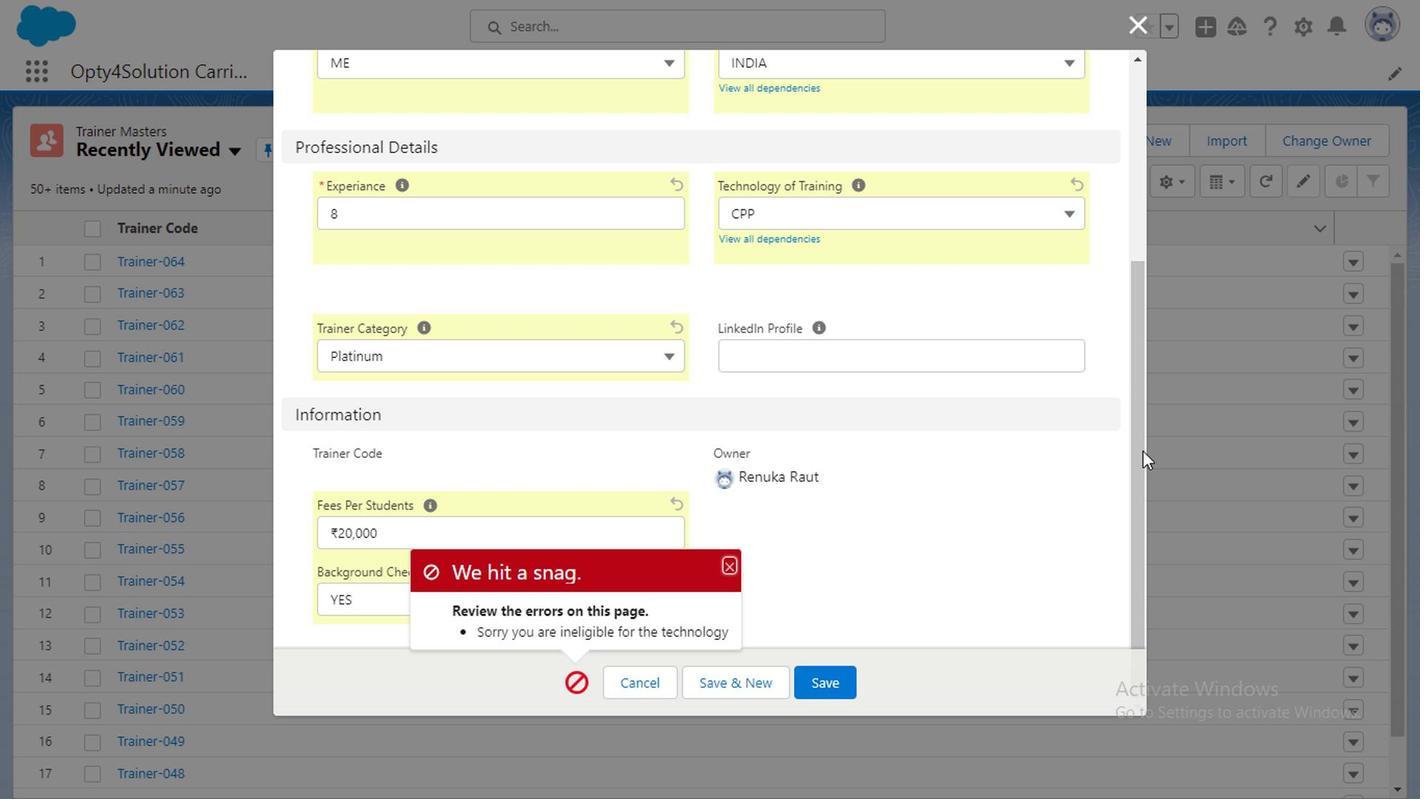 
Action: Mouse pressed left at (1137, 455)
Screenshot: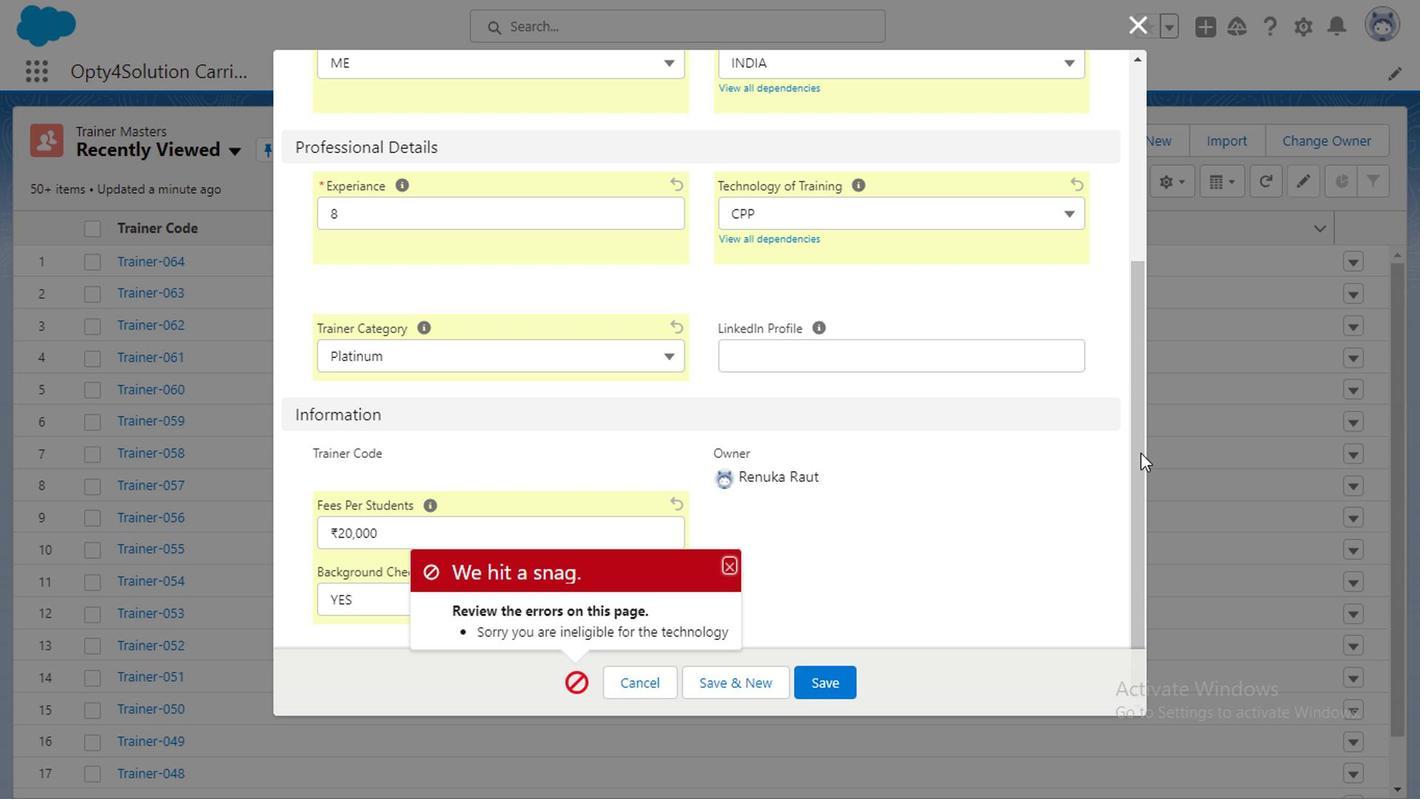 
Action: Mouse moved to (585, 192)
Screenshot: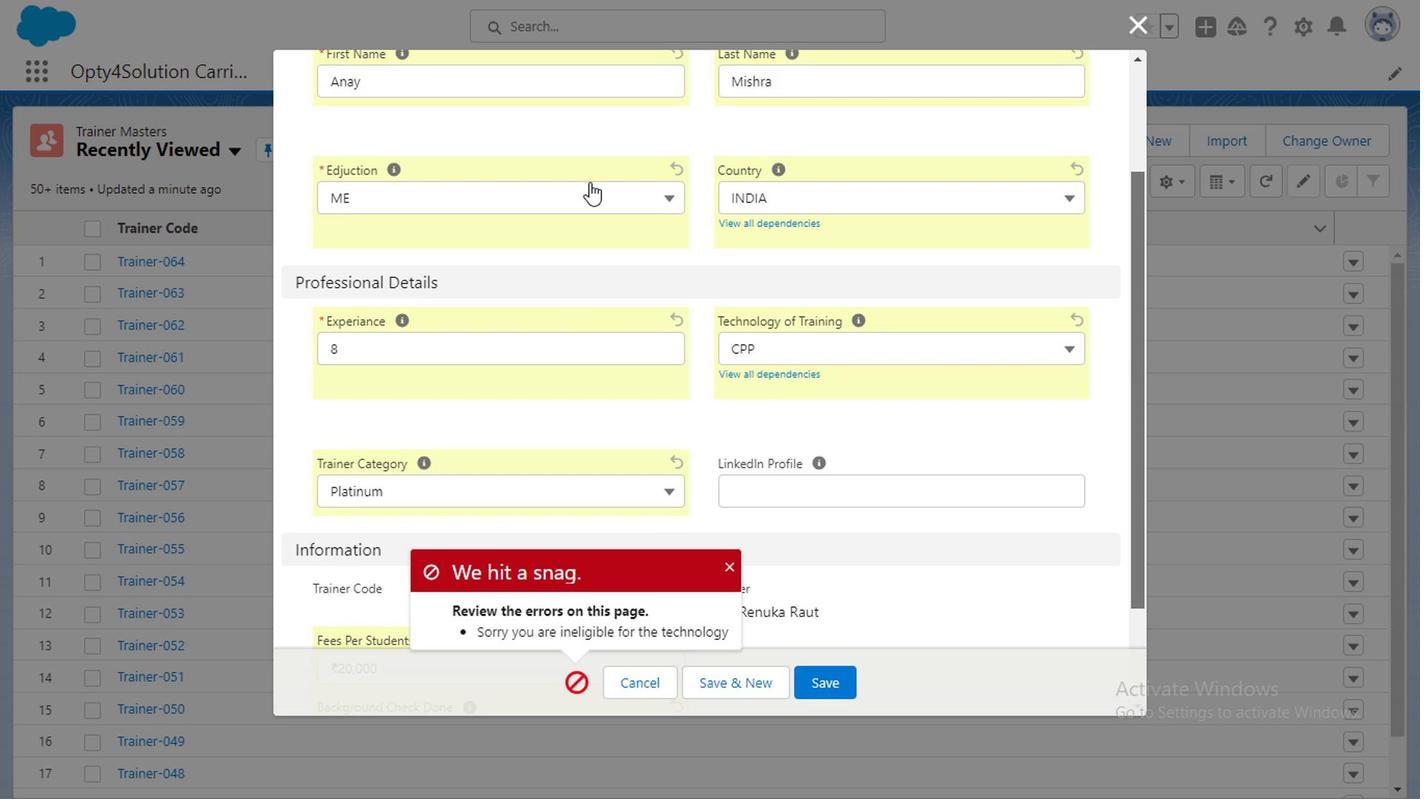 
Action: Mouse pressed left at (585, 192)
Screenshot: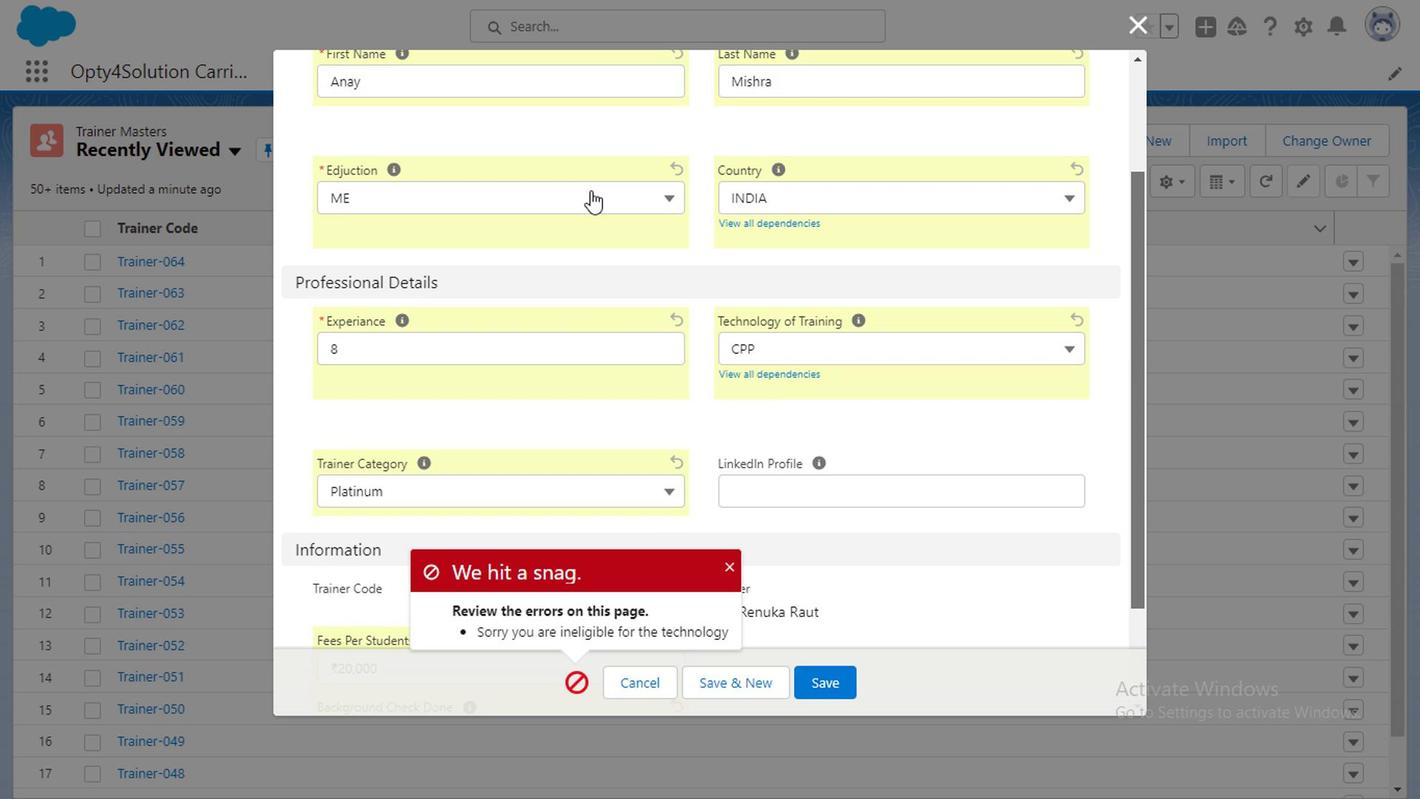 
Action: Mouse moved to (371, 395)
Screenshot: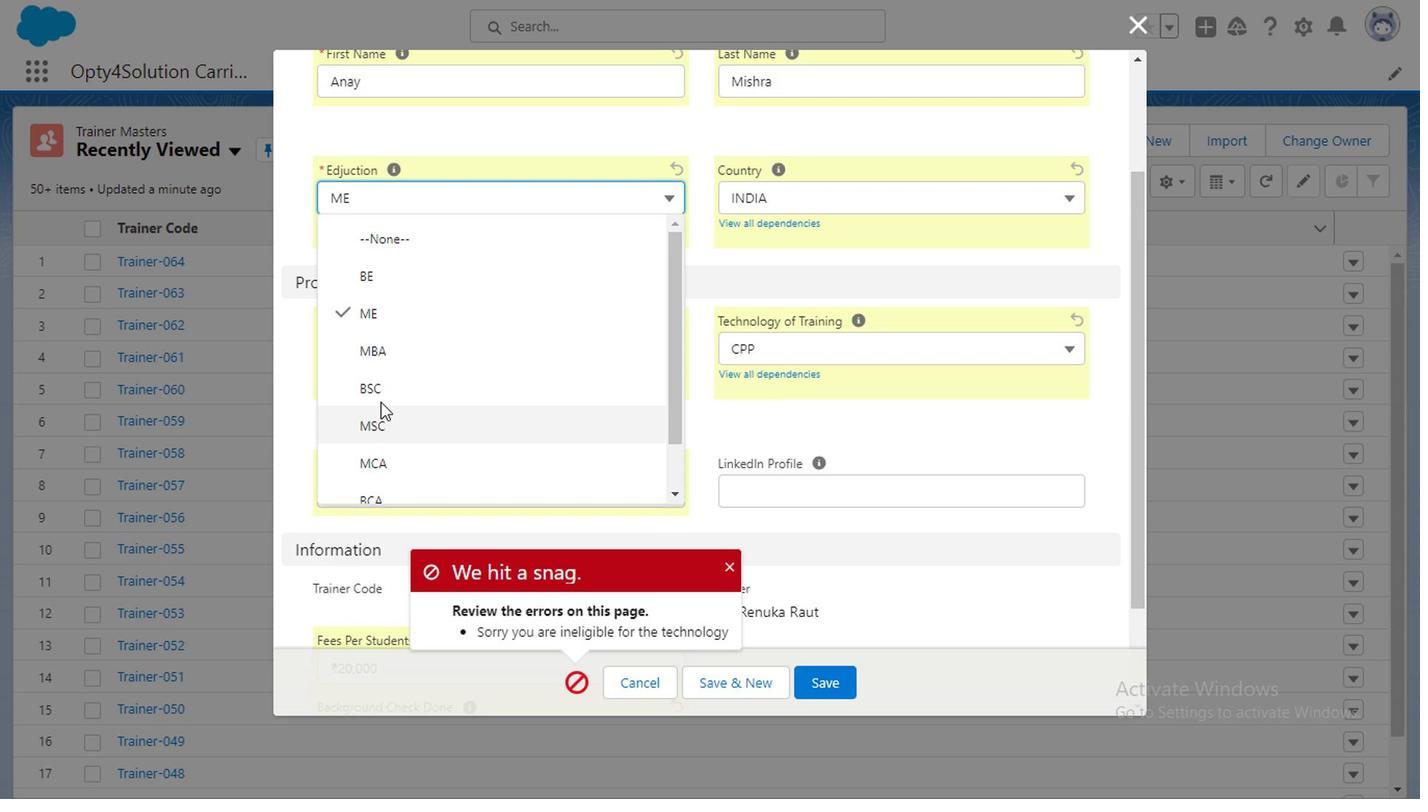 
Action: Mouse pressed left at (371, 395)
Screenshot: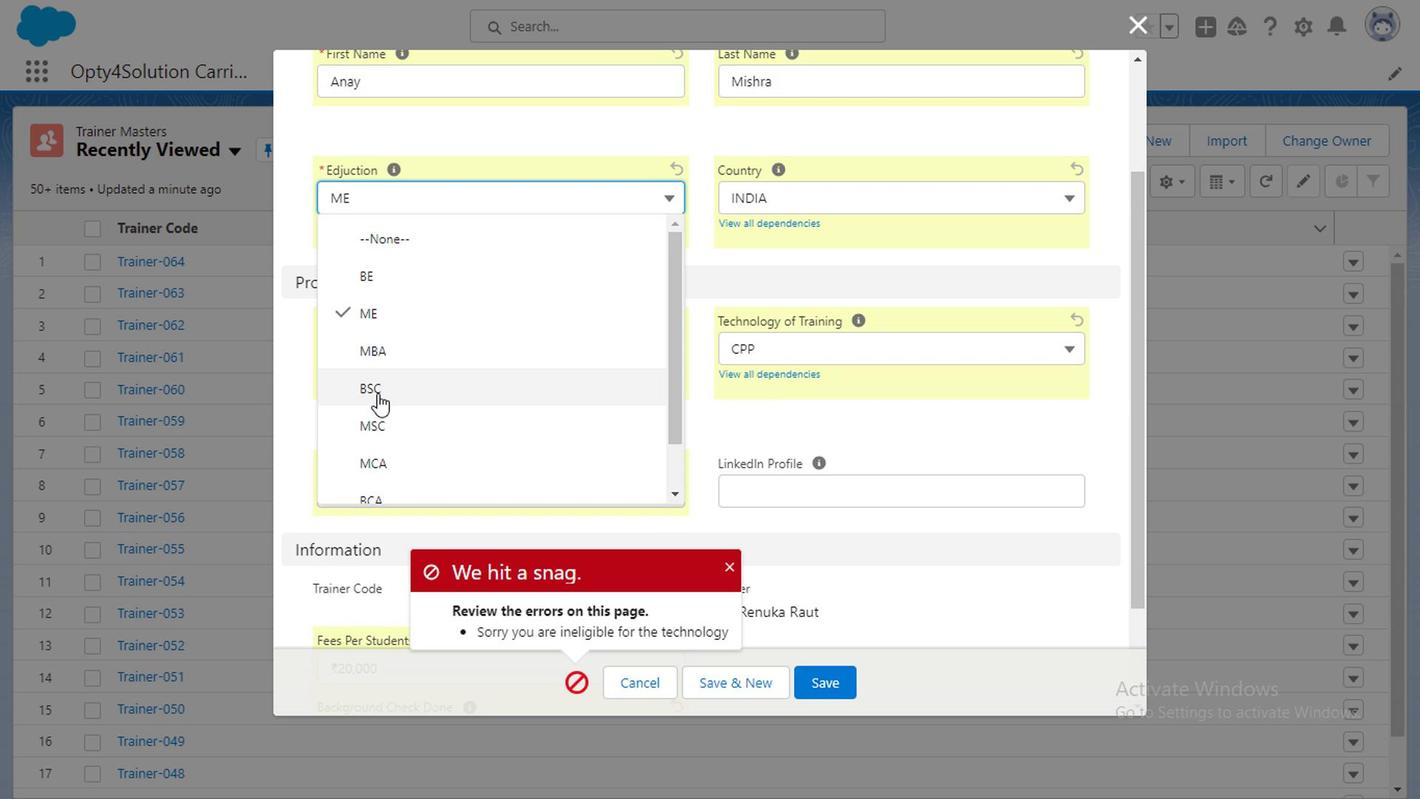 
Action: Mouse moved to (831, 679)
Screenshot: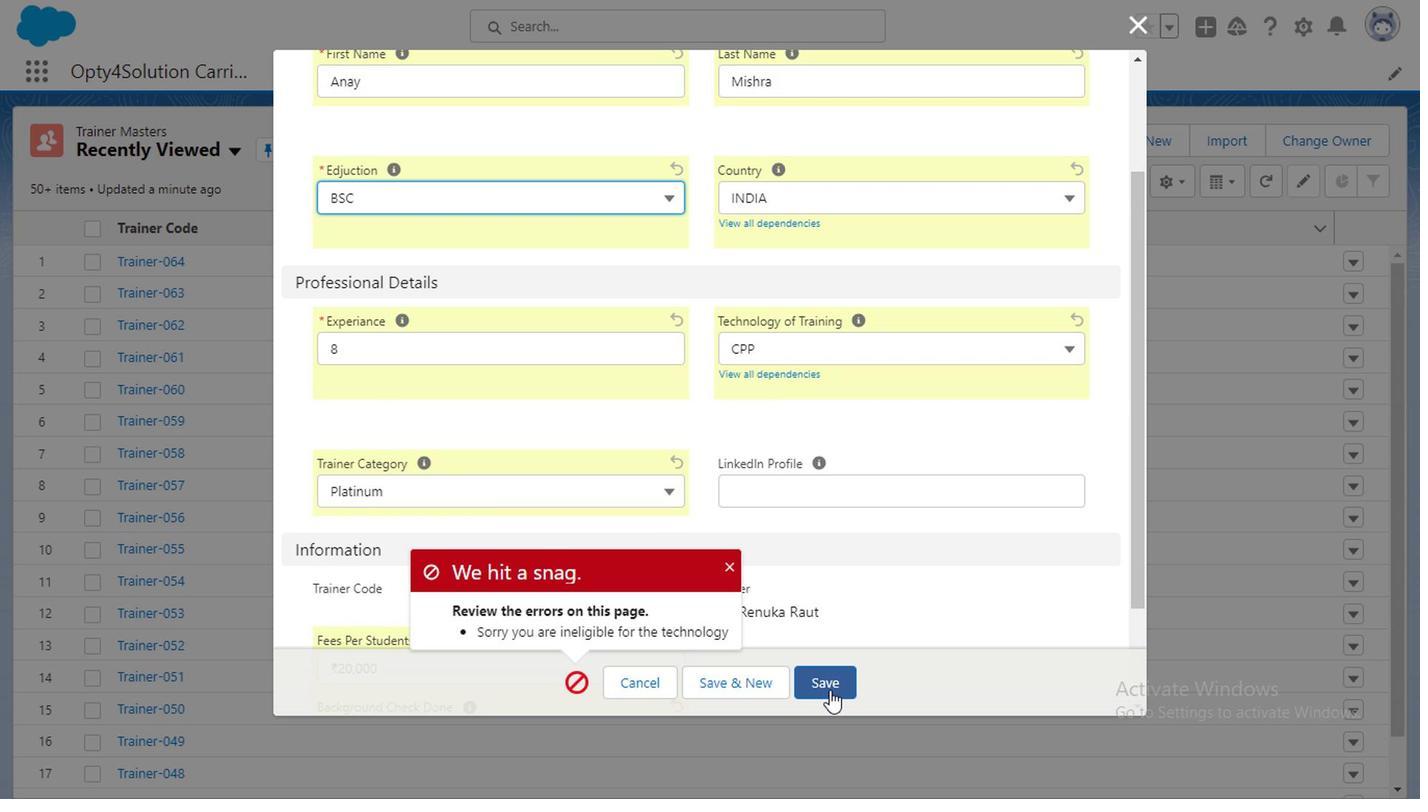 
Action: Mouse pressed left at (831, 679)
Screenshot: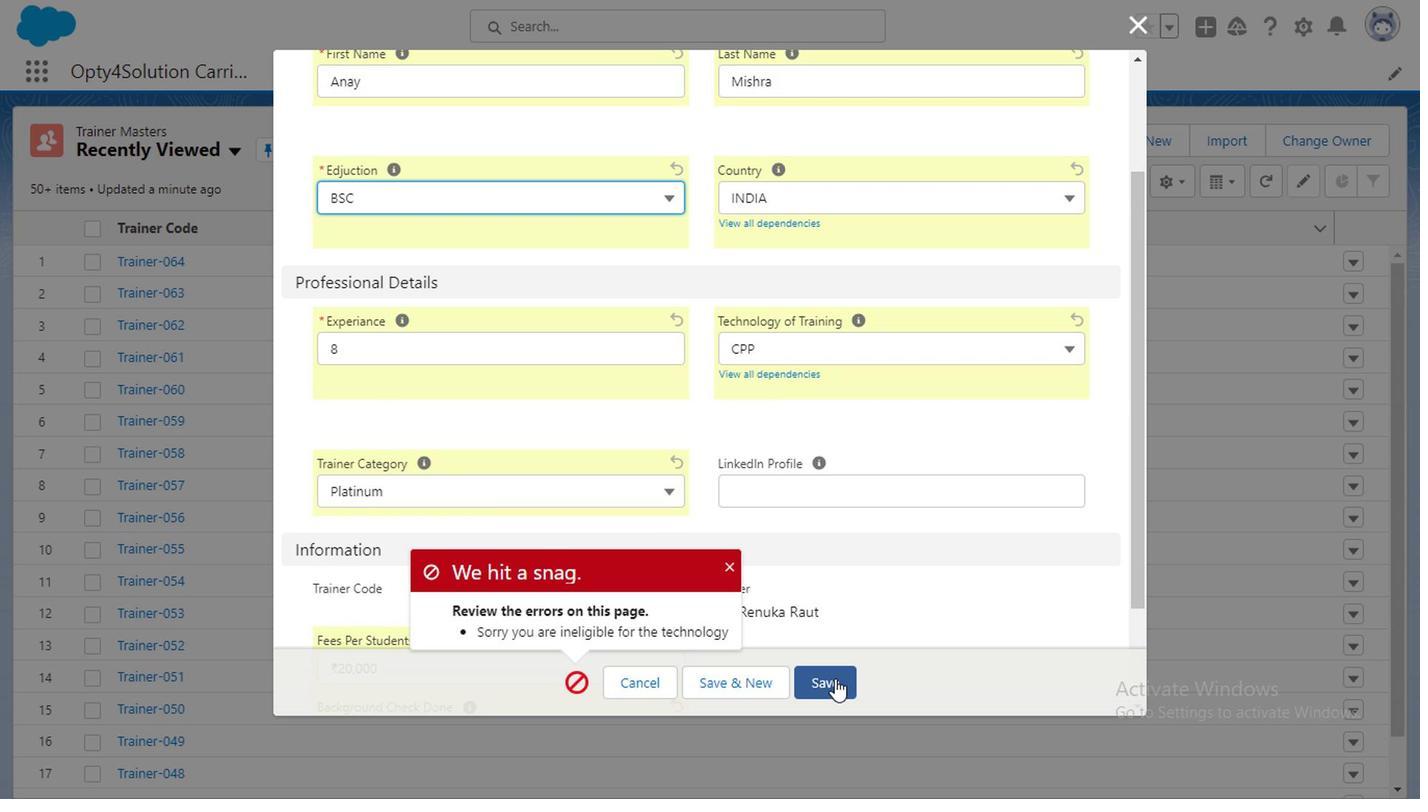 
Action: Mouse moved to (443, 193)
Screenshot: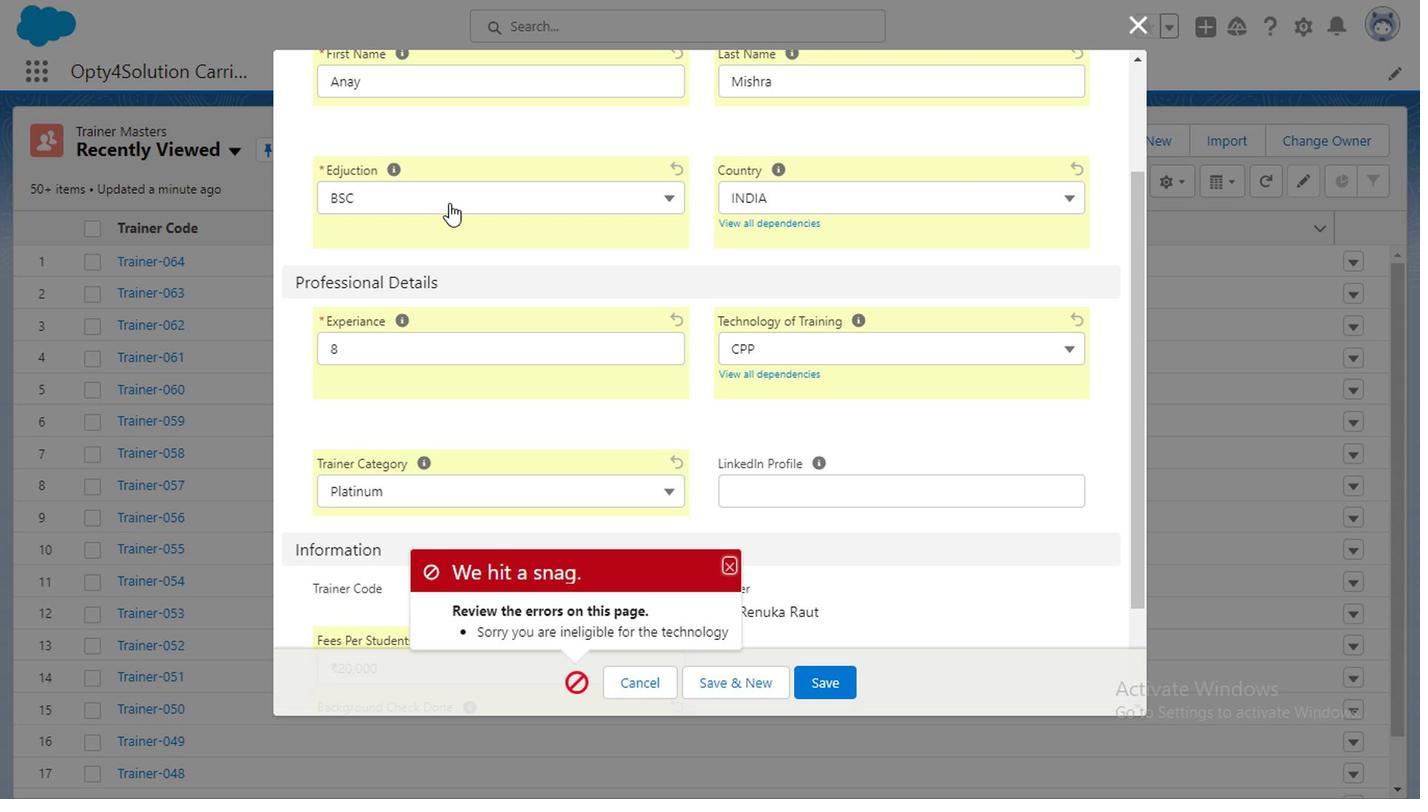 
Action: Mouse pressed left at (443, 193)
Screenshot: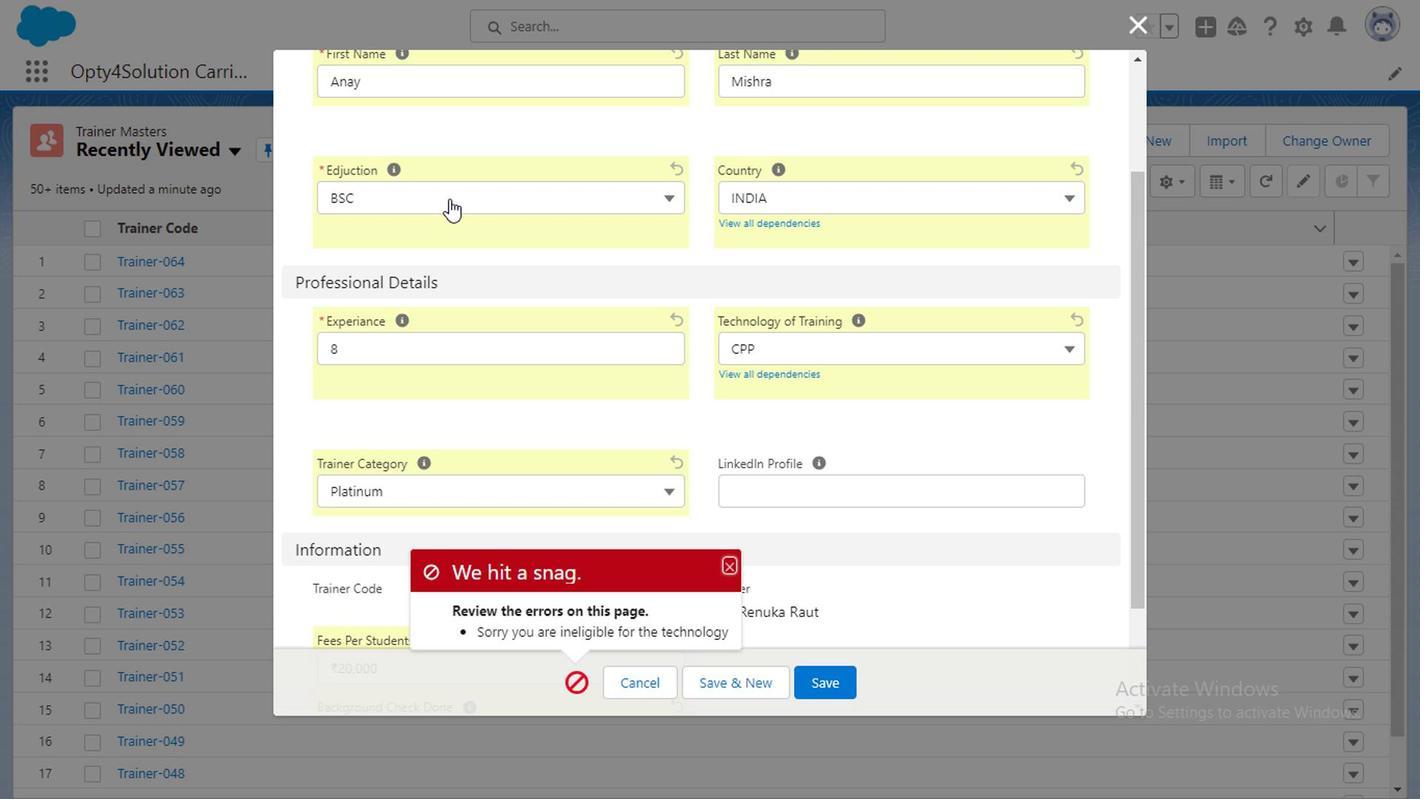 
Action: Mouse moved to (375, 428)
Screenshot: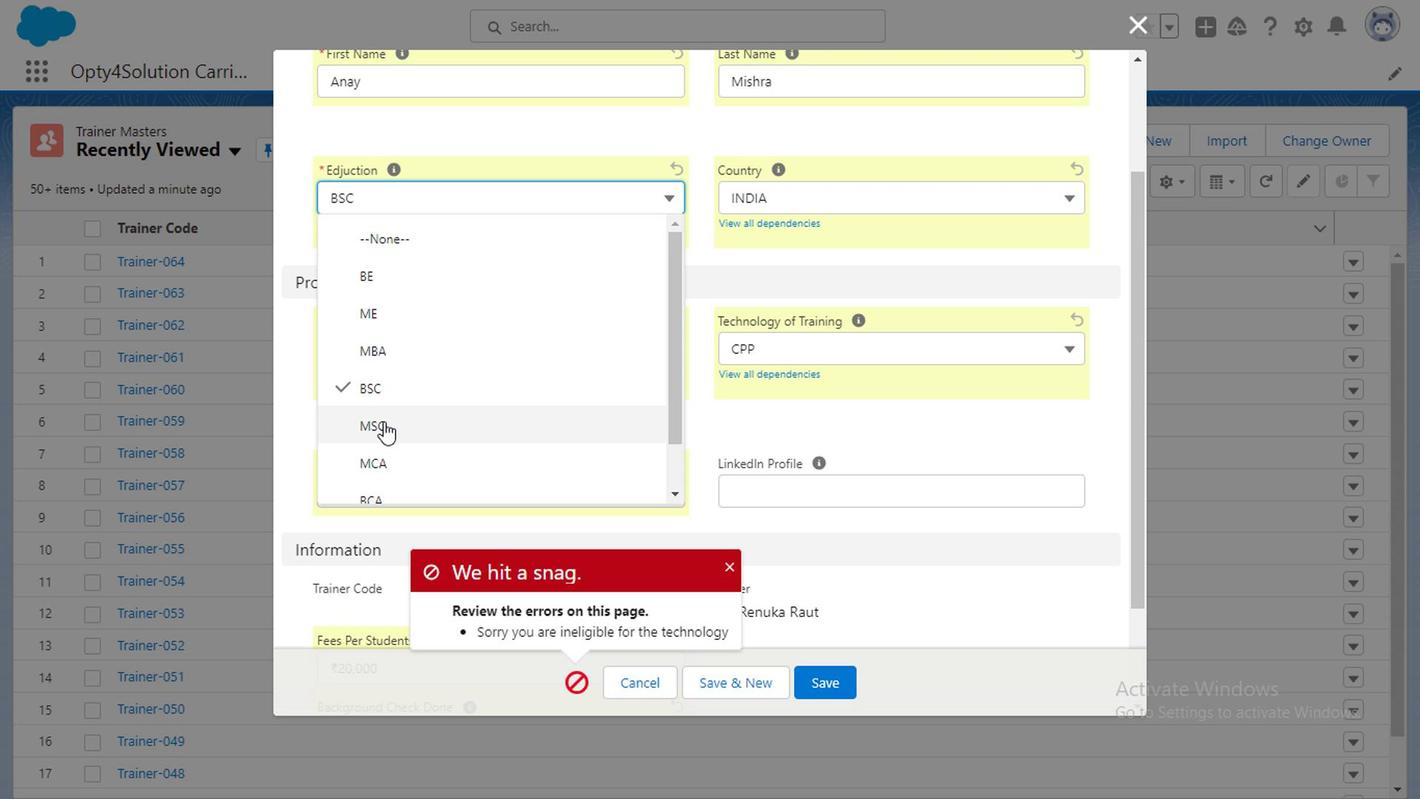 
Action: Mouse pressed left at (375, 428)
Screenshot: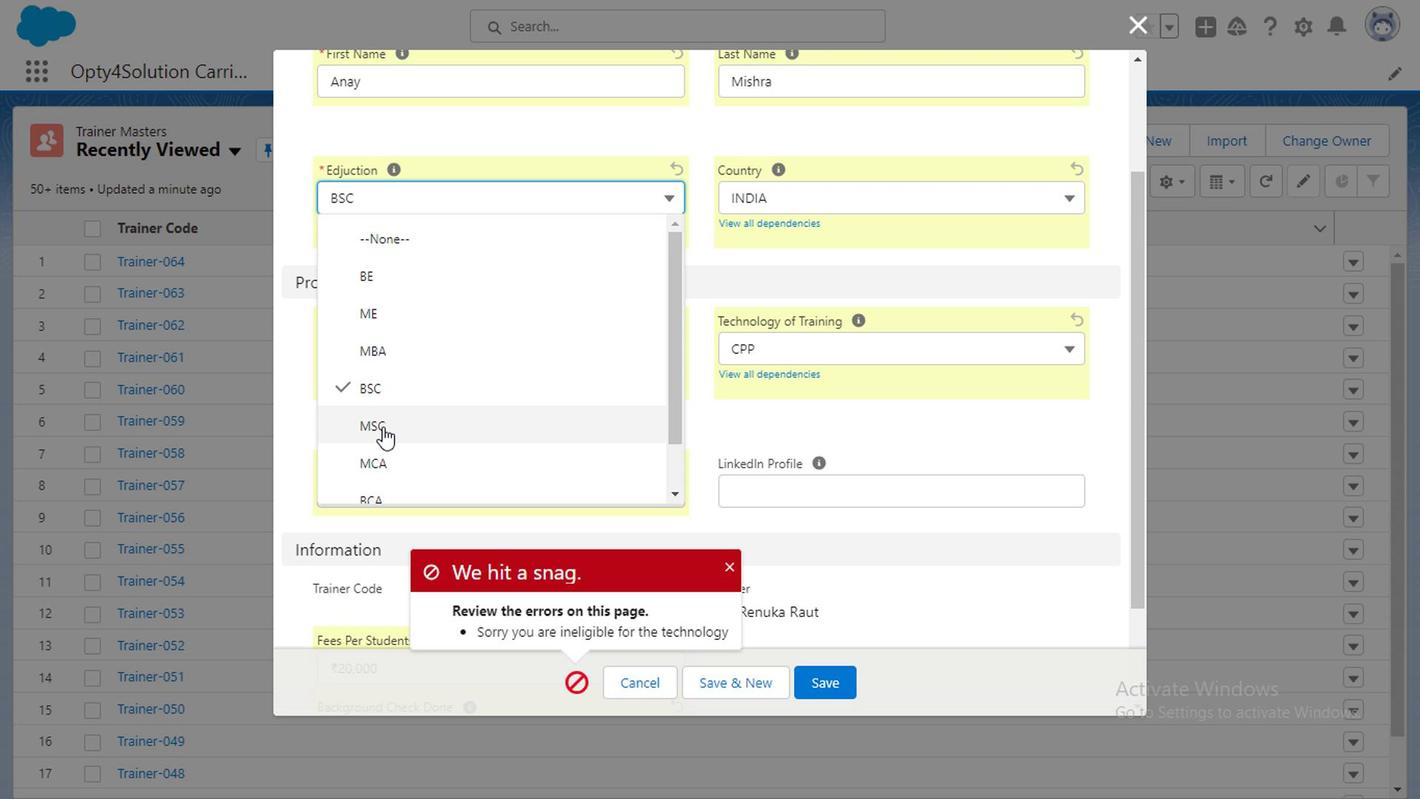 
Action: Mouse moved to (832, 685)
Screenshot: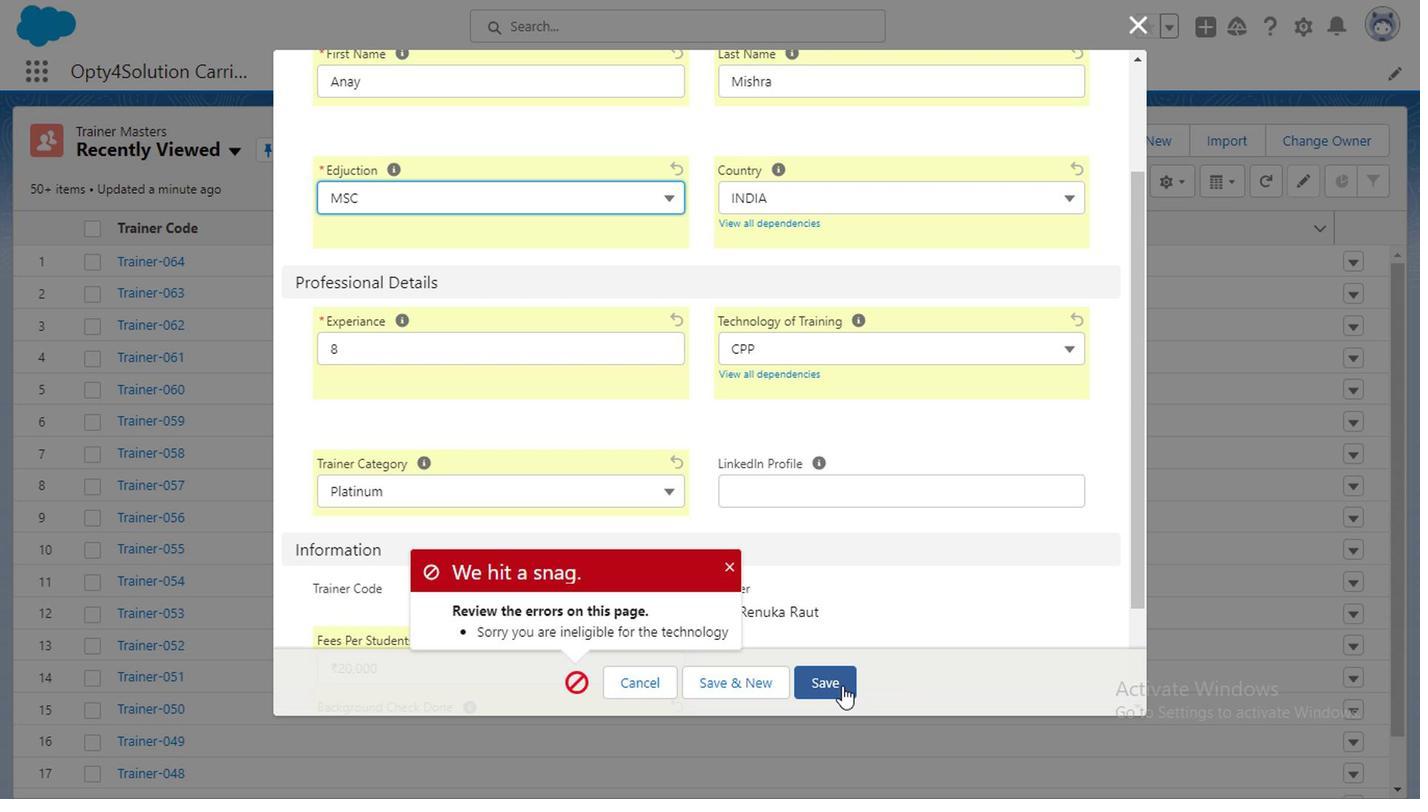 
Action: Mouse pressed left at (832, 685)
Screenshot: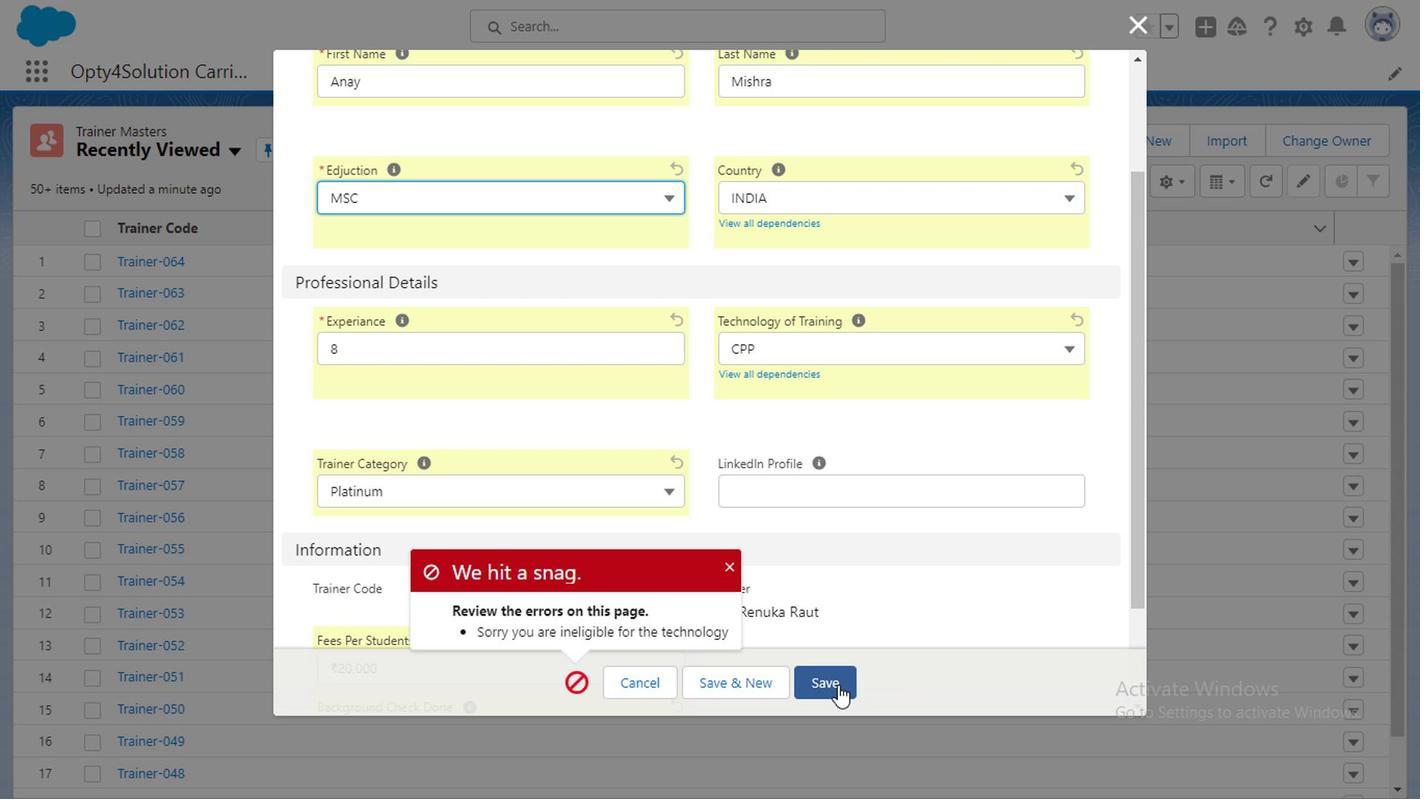 
Action: Mouse moved to (514, 76)
Screenshot: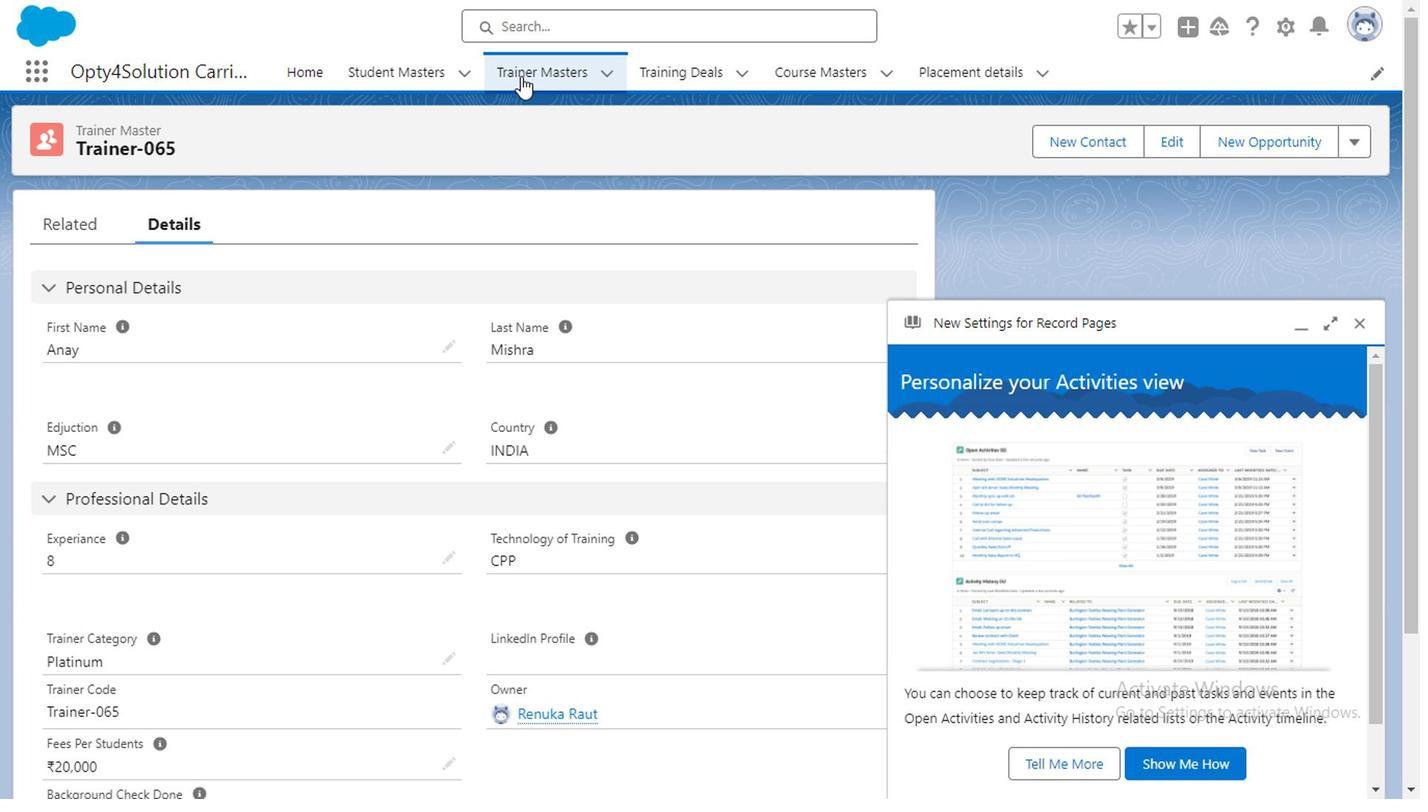 
Action: Mouse pressed left at (514, 76)
Screenshot: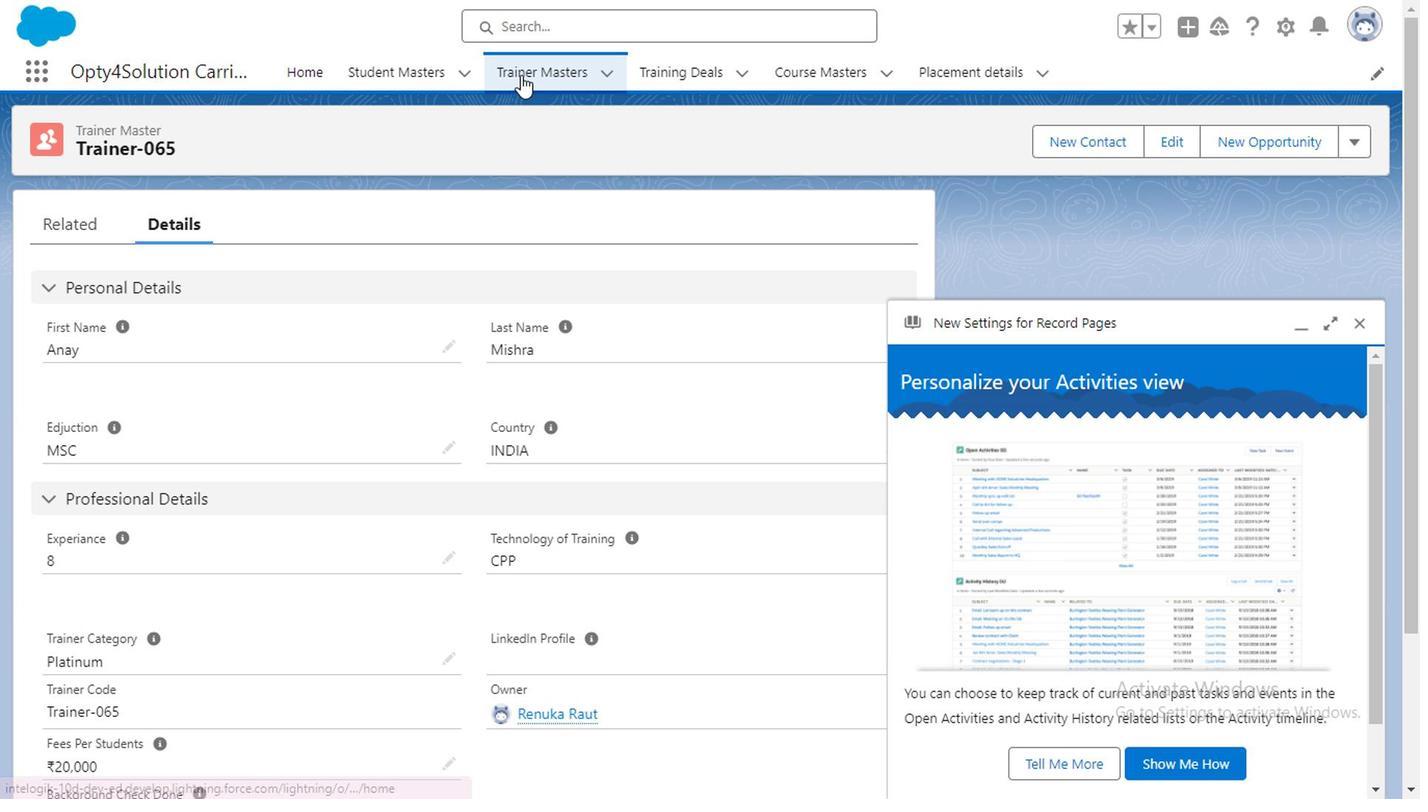 
Action: Mouse moved to (1378, 323)
Screenshot: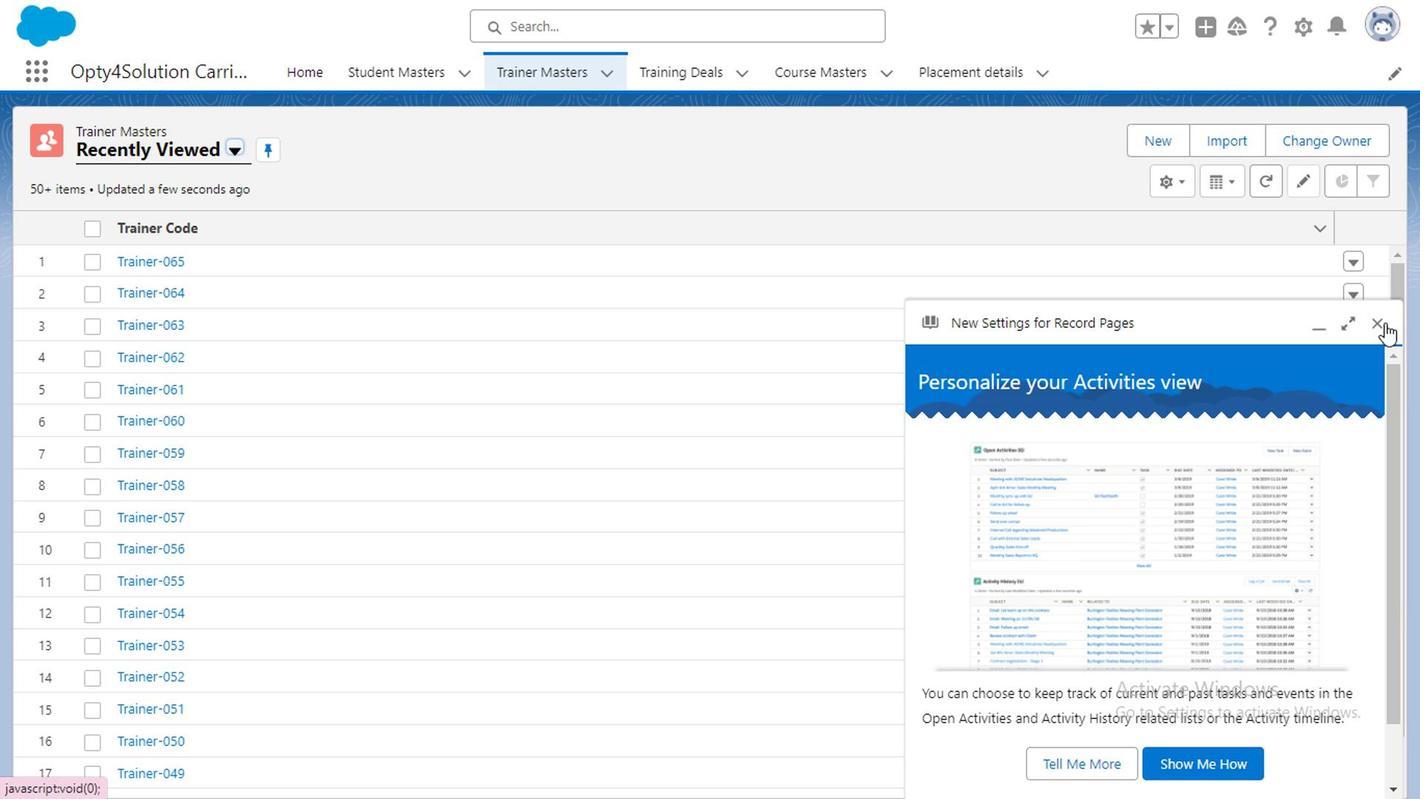
Action: Mouse pressed left at (1378, 323)
Screenshot: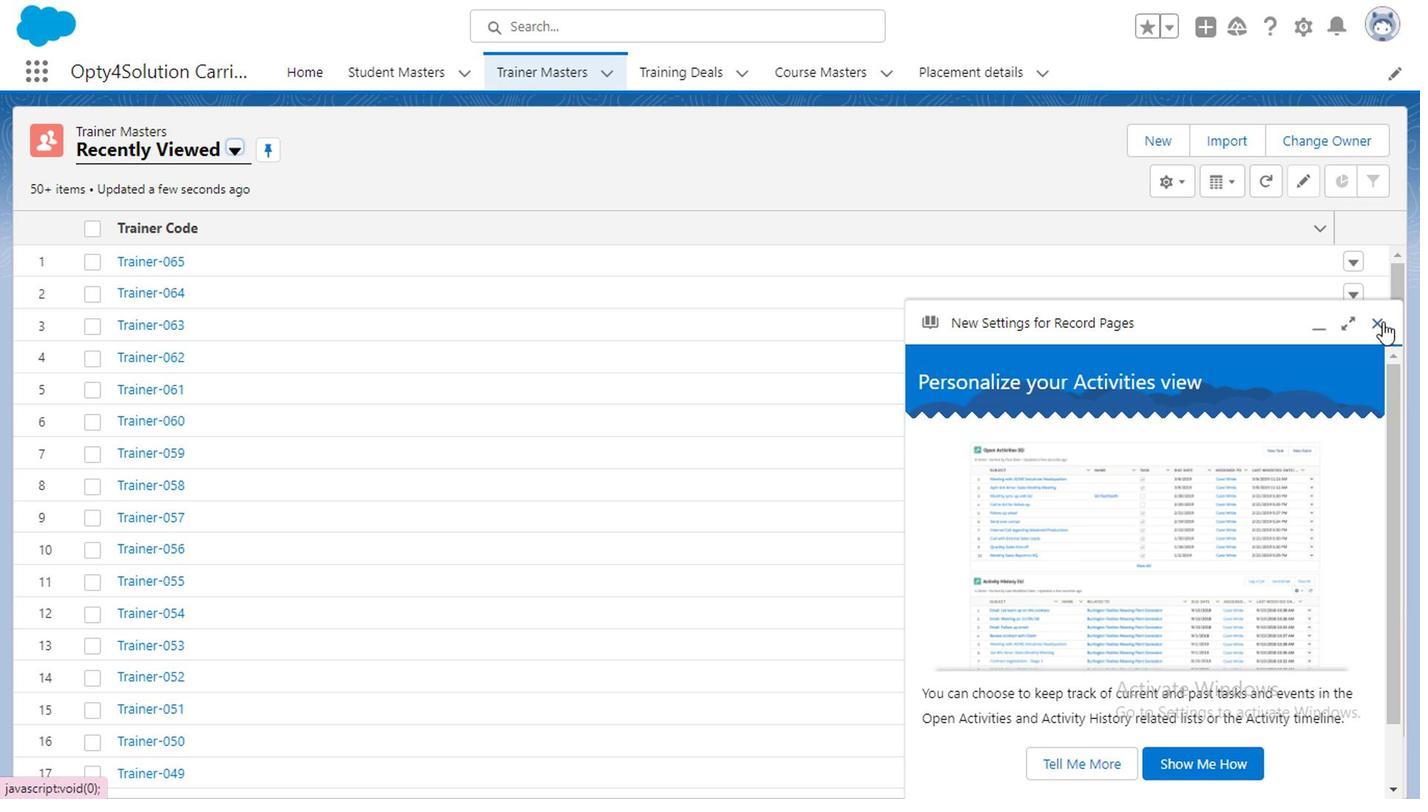 
Action: Mouse moved to (1164, 142)
Screenshot: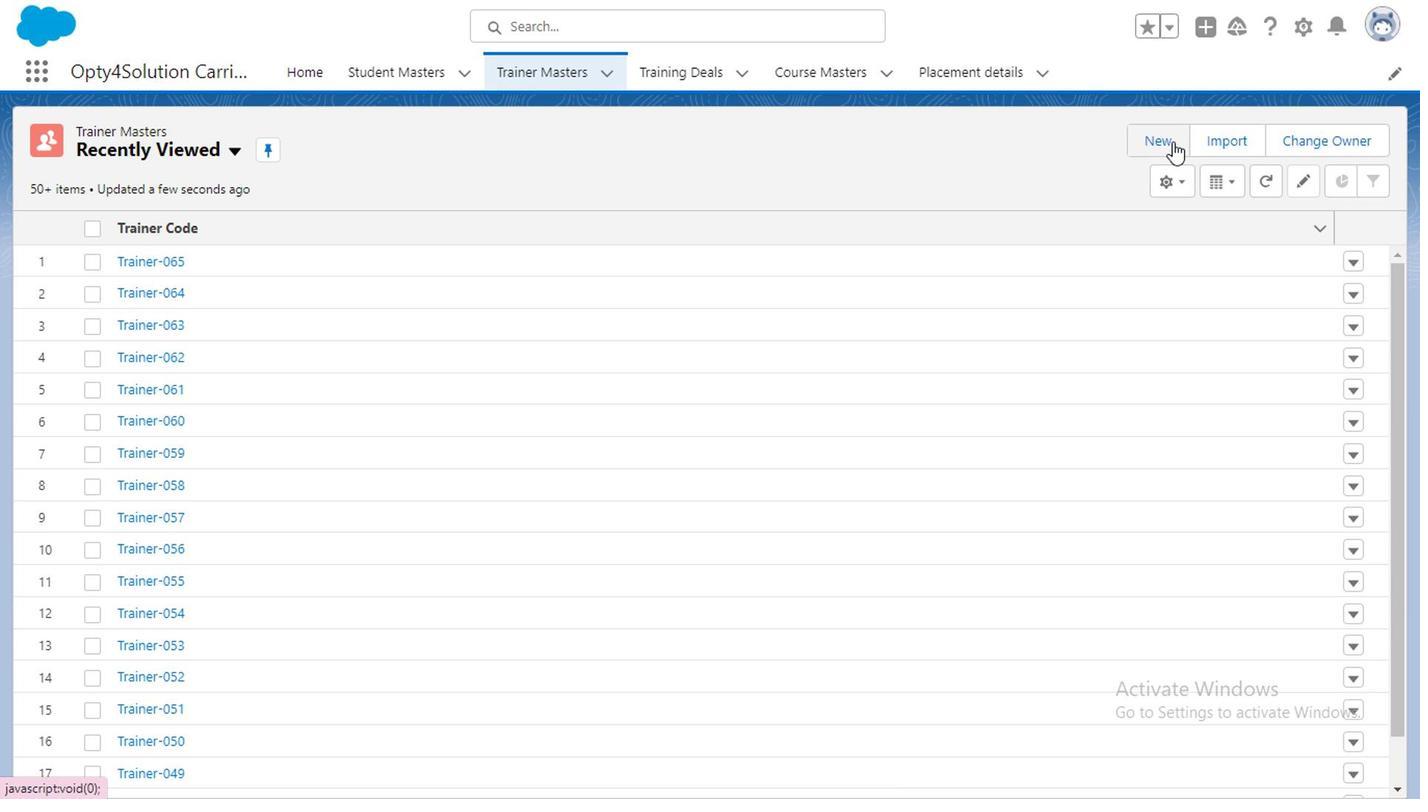 
Action: Mouse pressed left at (1164, 142)
Screenshot: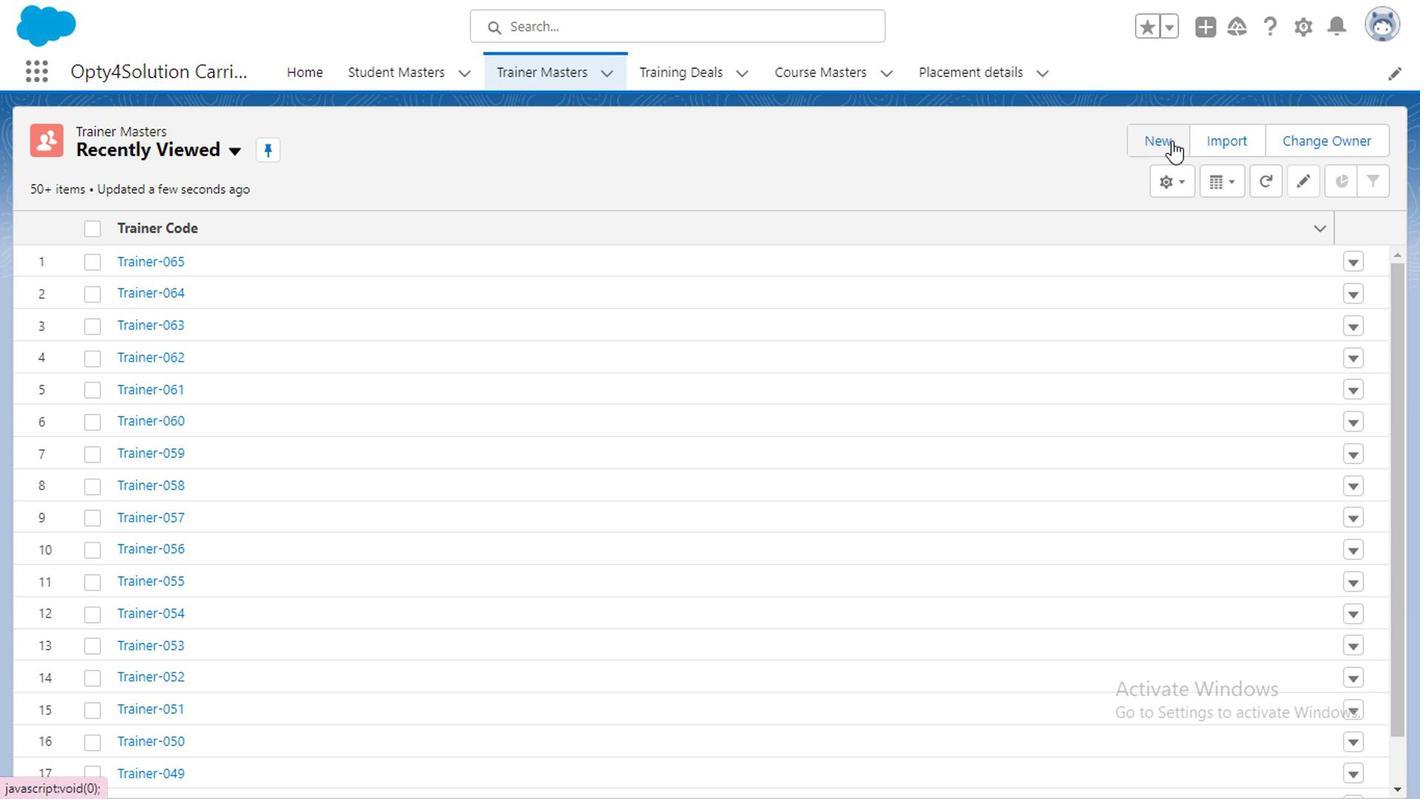 
Action: Mouse moved to (453, 244)
Screenshot: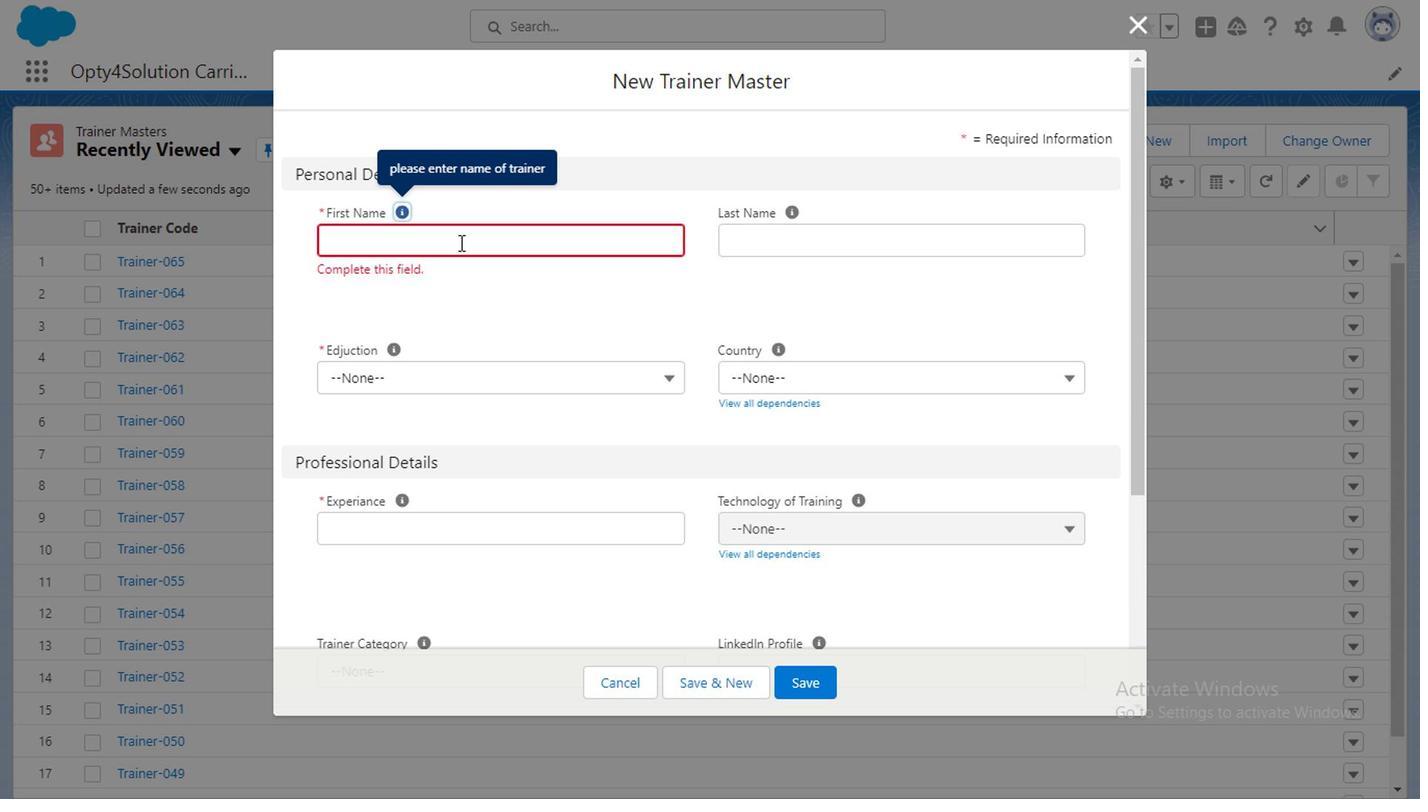 
Action: Key pressed <Key.caps_lock>R<Key.caps_lock>
Screenshot: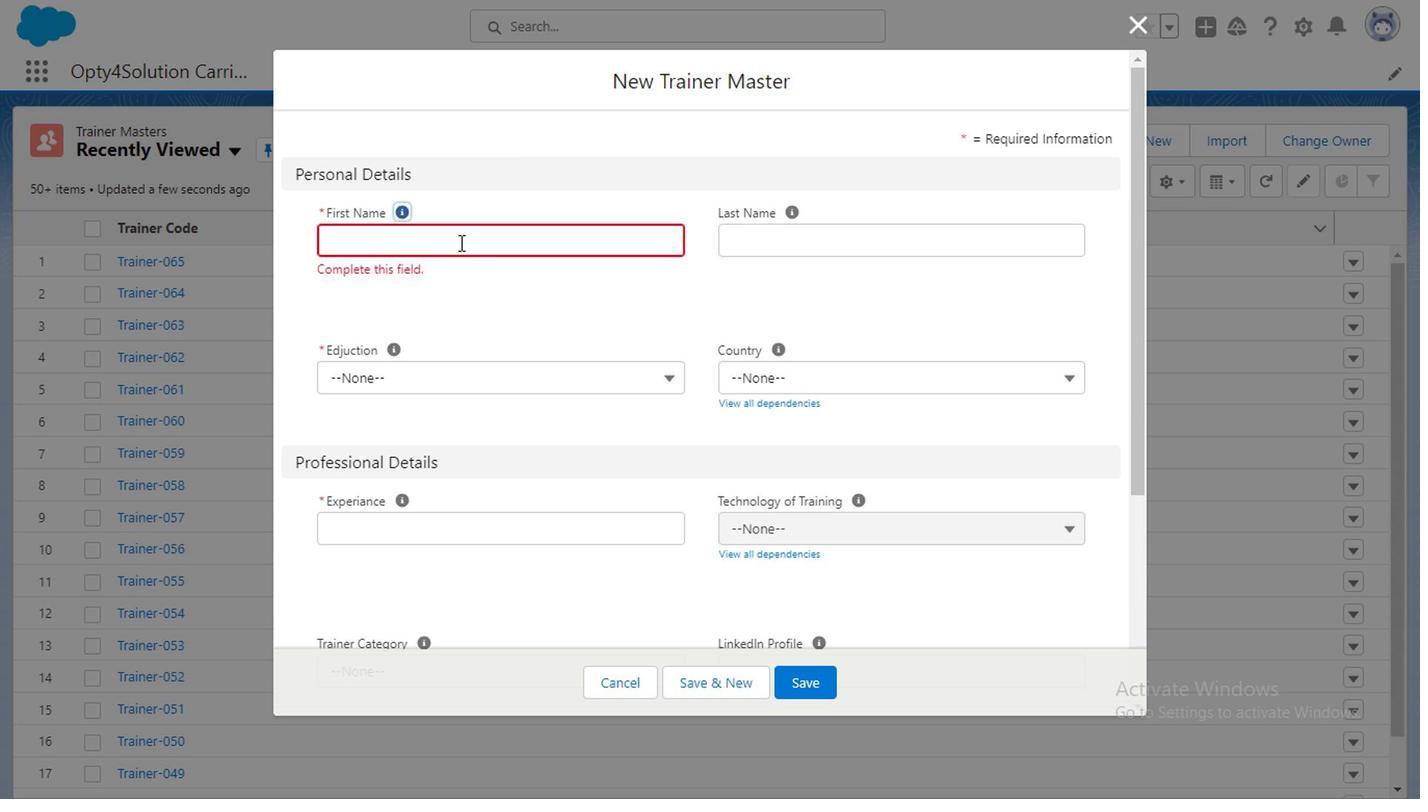 
Action: Mouse pressed left at (453, 244)
Screenshot: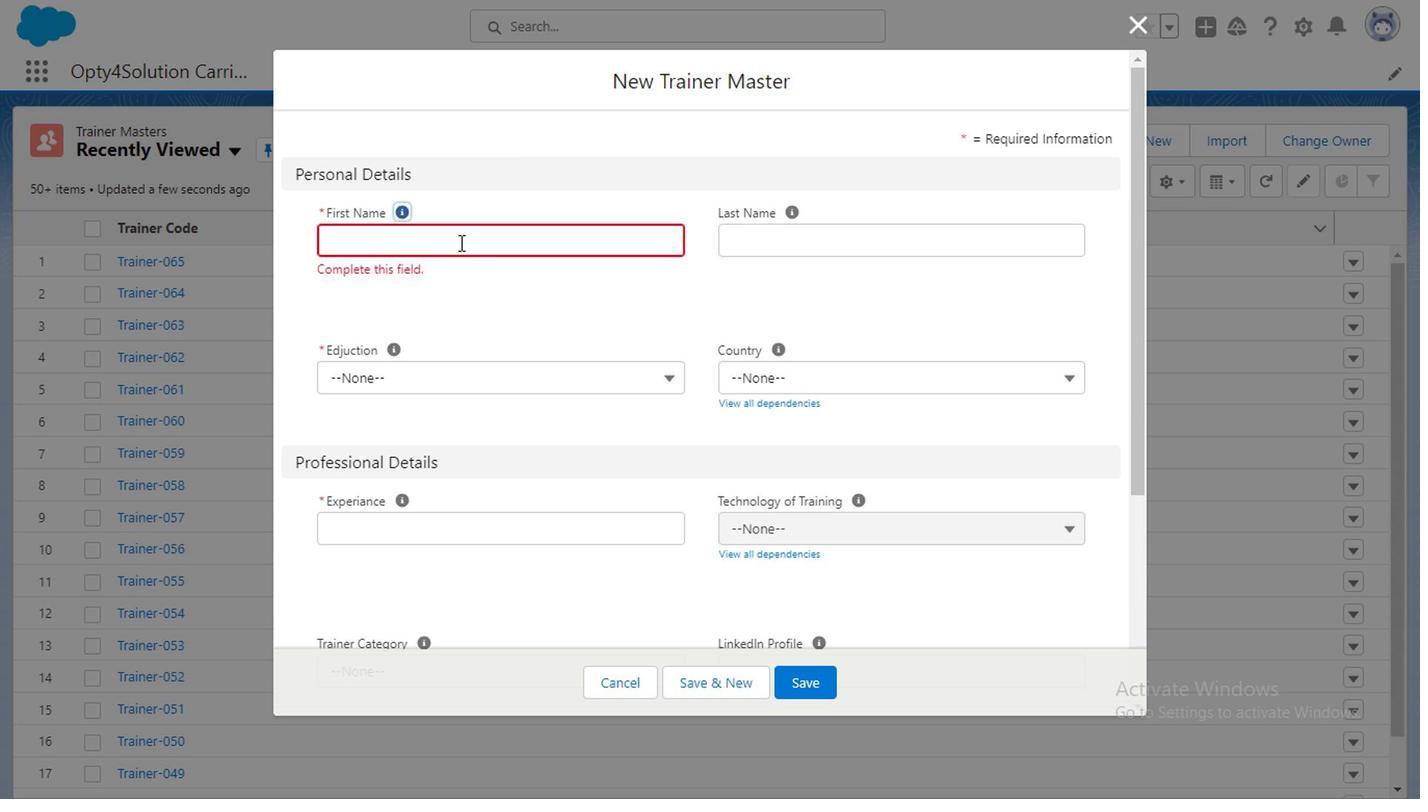 
Action: Key pressed <Key.caps_lock>R<Key.caps_lock>itika
Screenshot: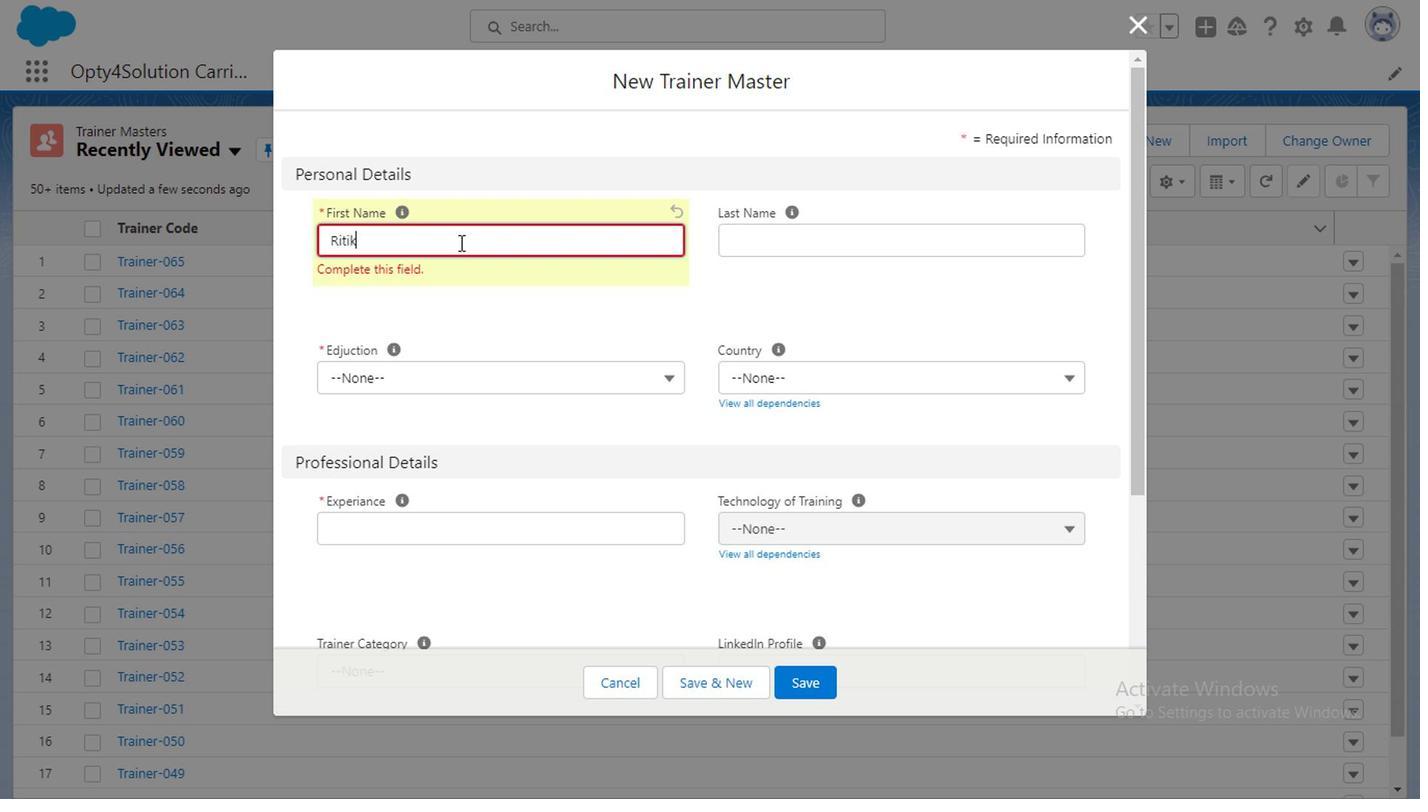 
Action: Mouse moved to (404, 384)
Screenshot: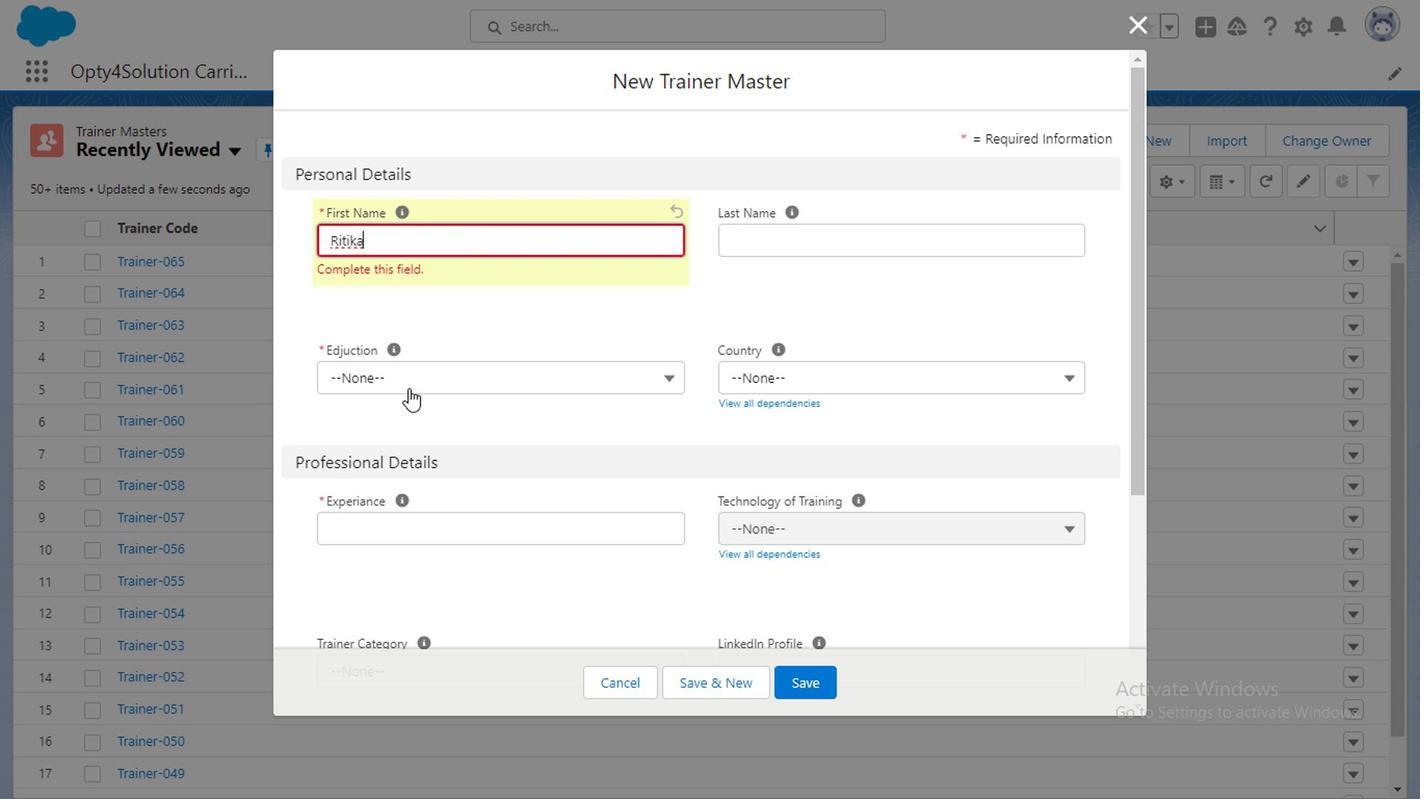 
Action: Mouse pressed left at (404, 384)
Screenshot: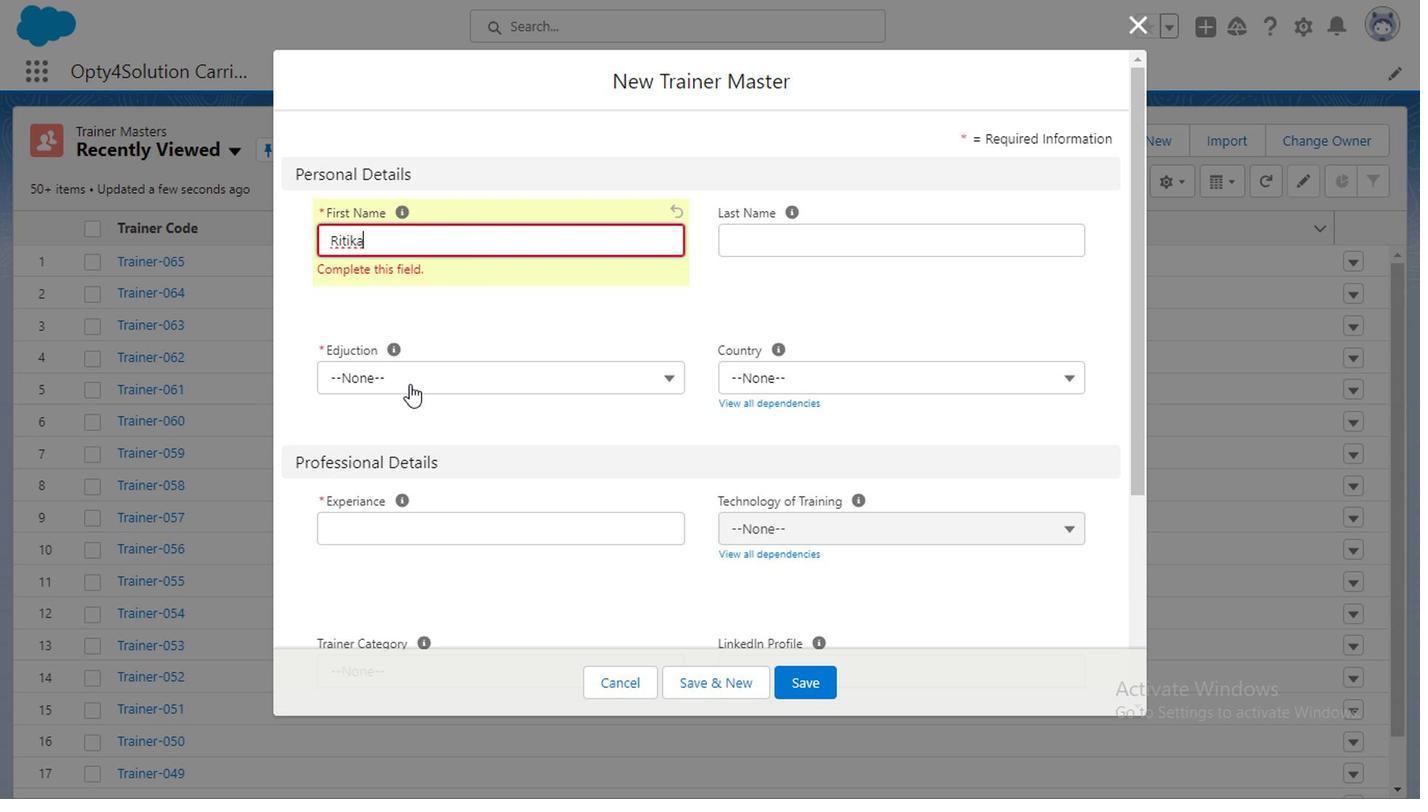 
Action: Mouse moved to (420, 358)
Screenshot: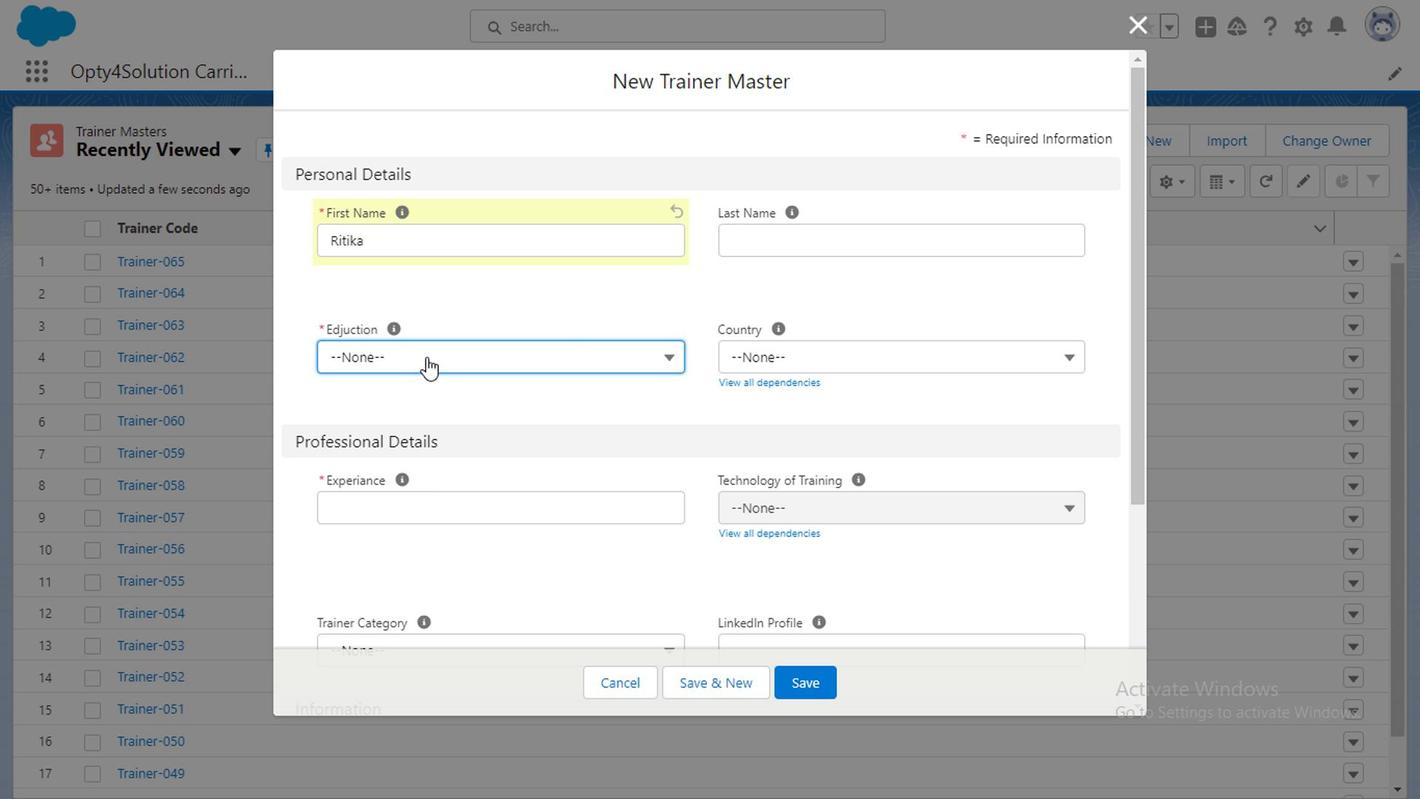 
Action: Mouse pressed left at (420, 358)
Screenshot: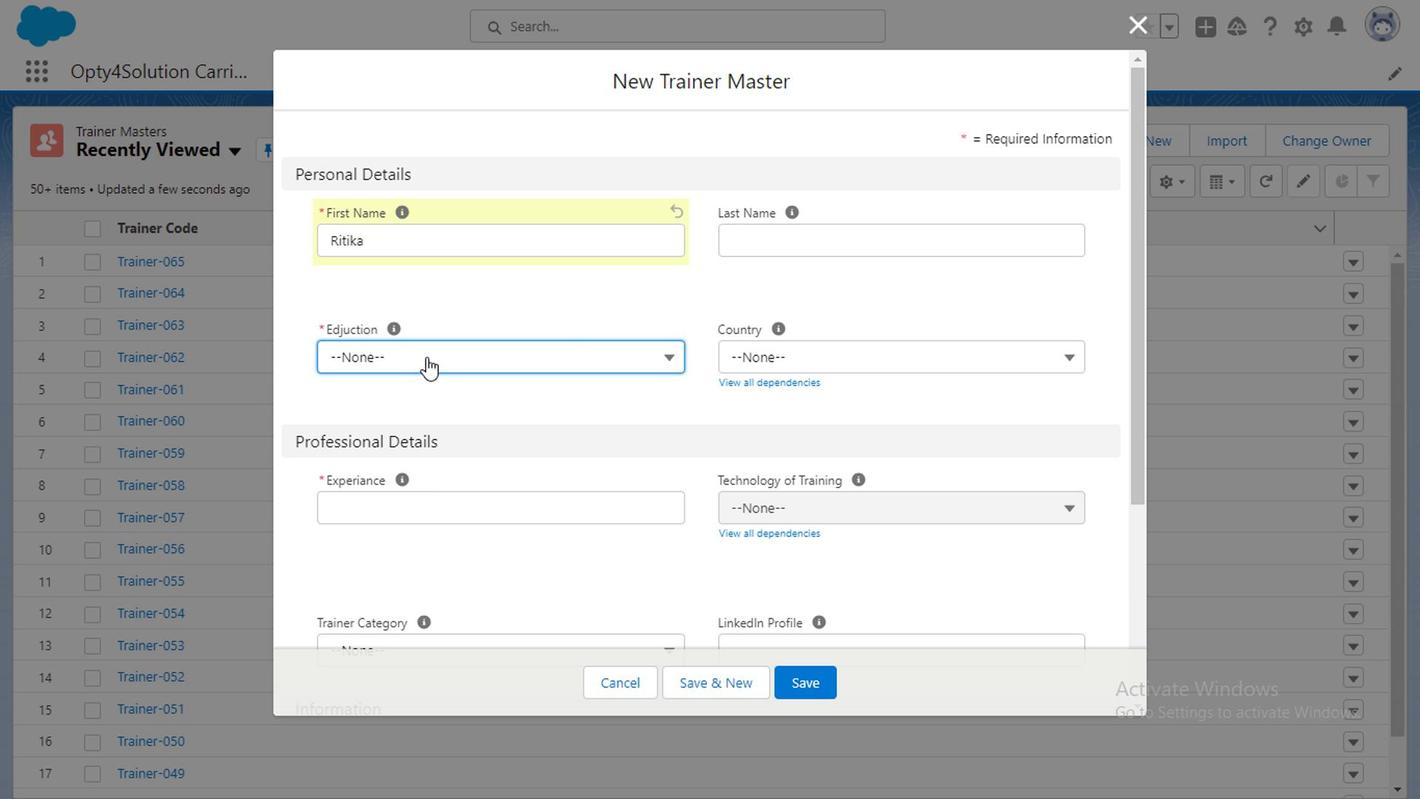 
Action: Mouse moved to (377, 591)
Screenshot: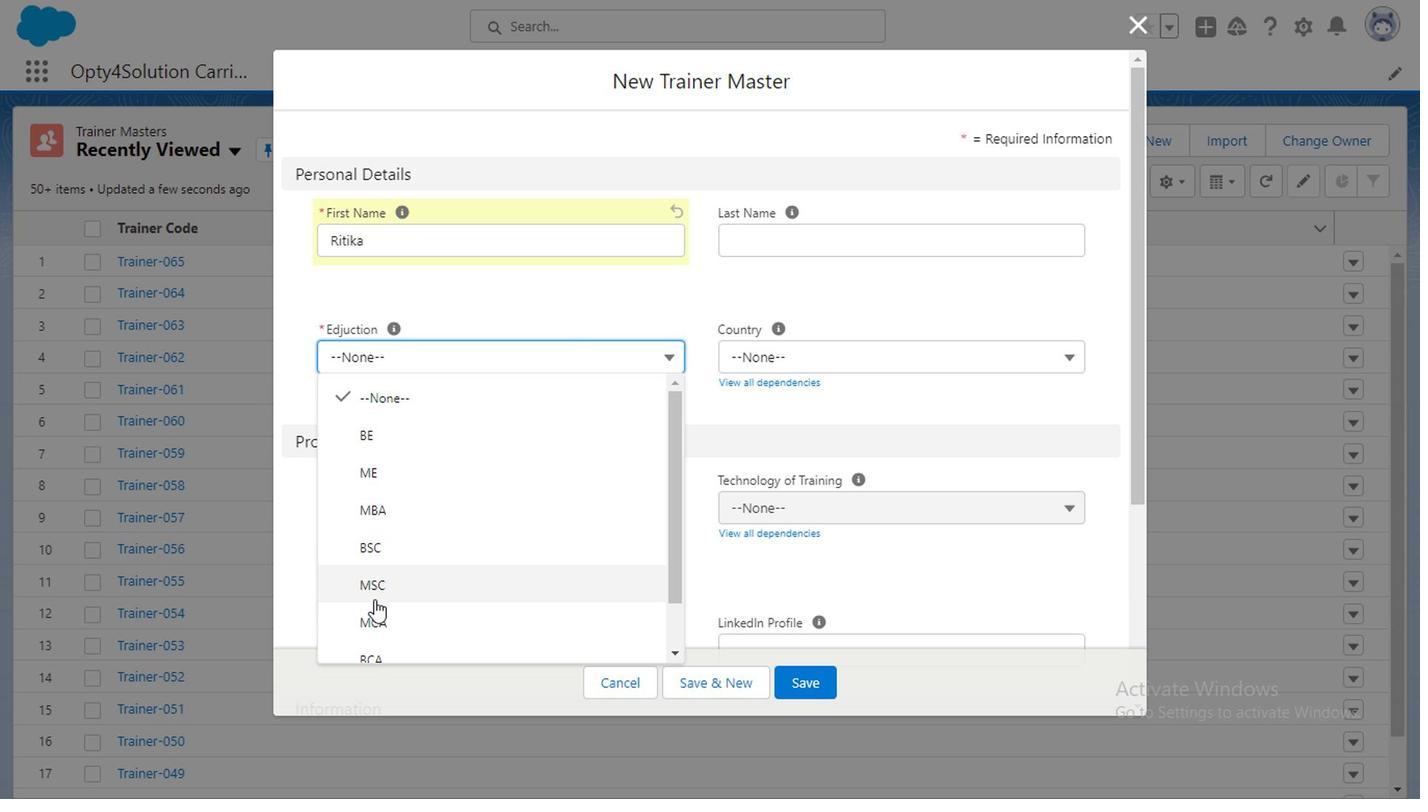 
Action: Mouse pressed left at (377, 591)
Screenshot: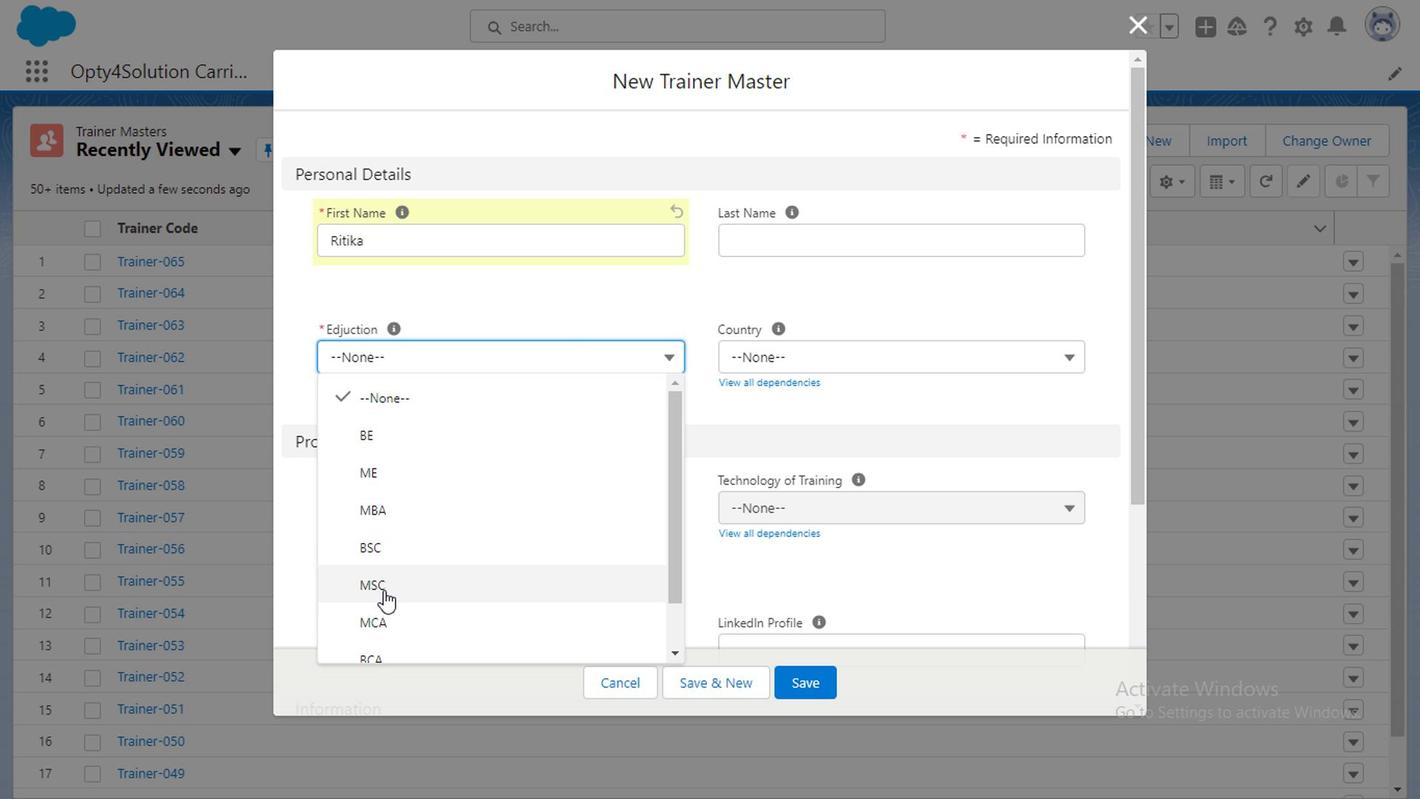 
Action: Mouse moved to (449, 517)
Screenshot: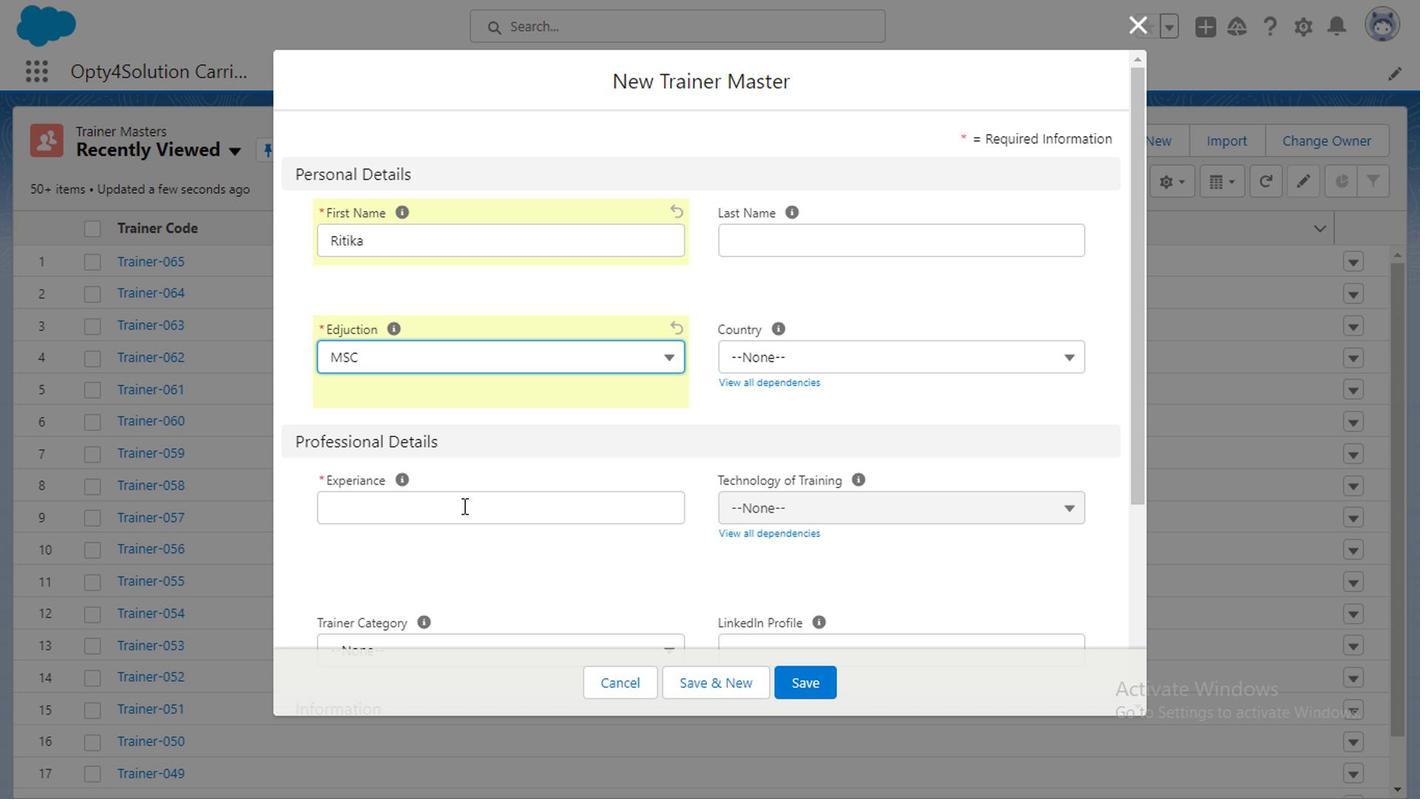 
Action: Mouse pressed left at (449, 517)
Screenshot: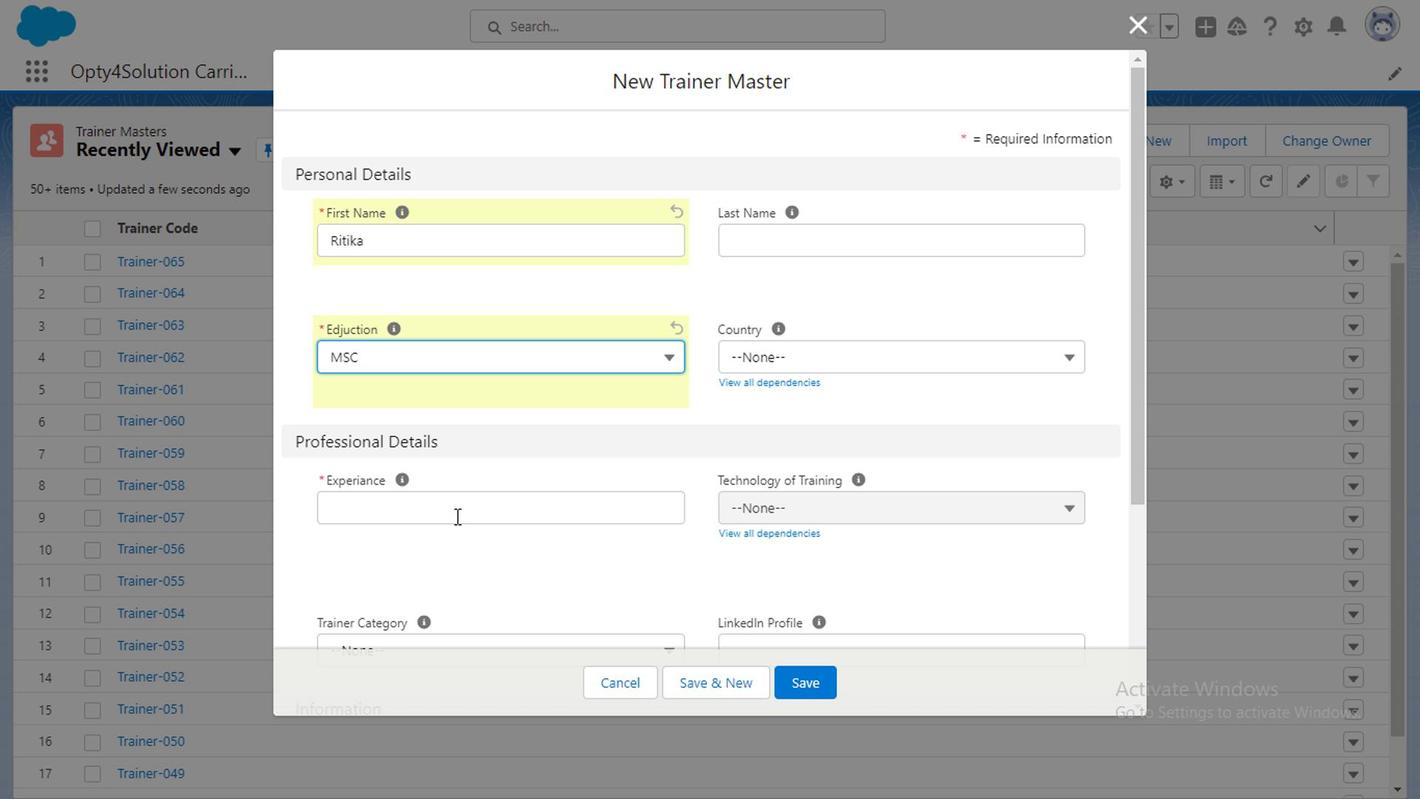 
Action: Mouse moved to (449, 518)
Screenshot: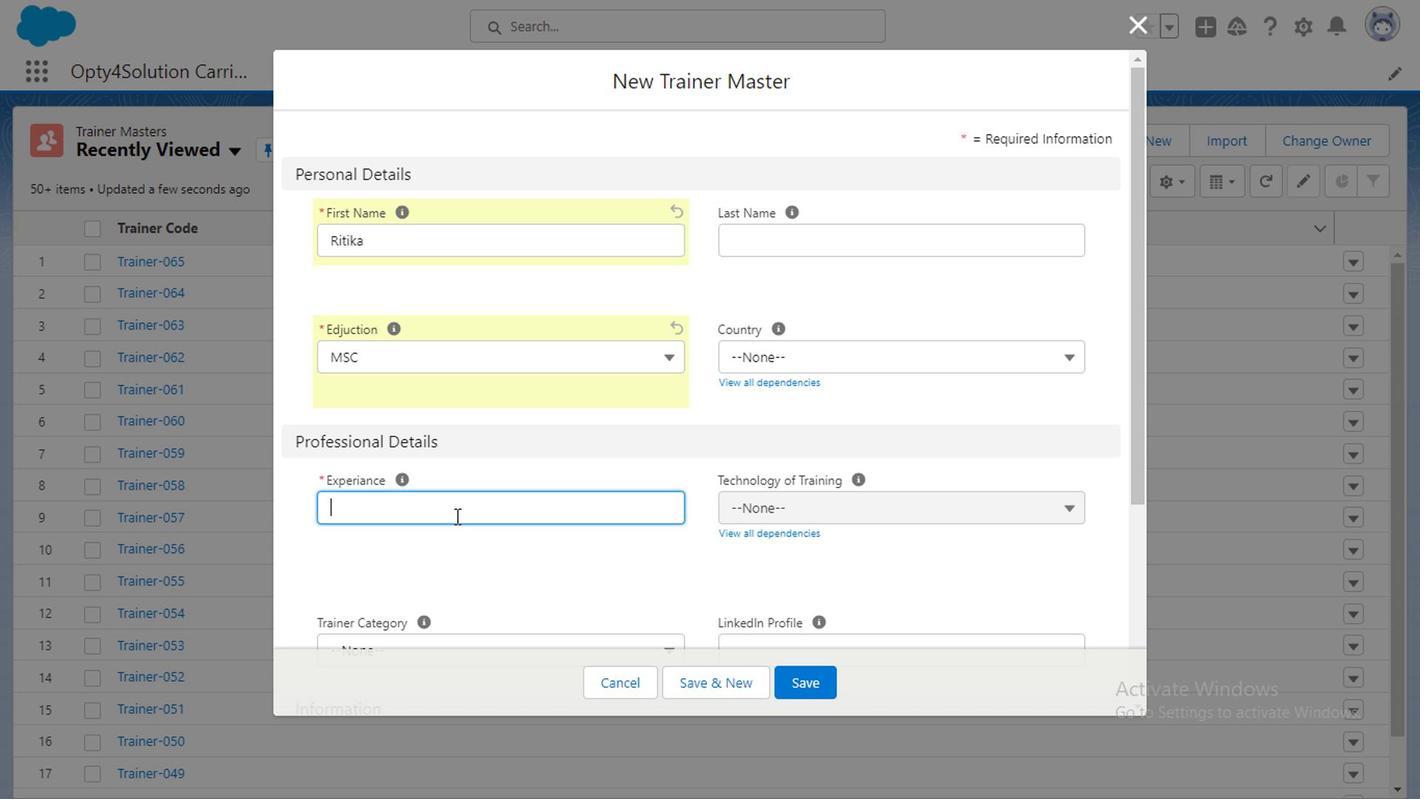 
Action: Key pressed 7<Key.backspace>12
Screenshot: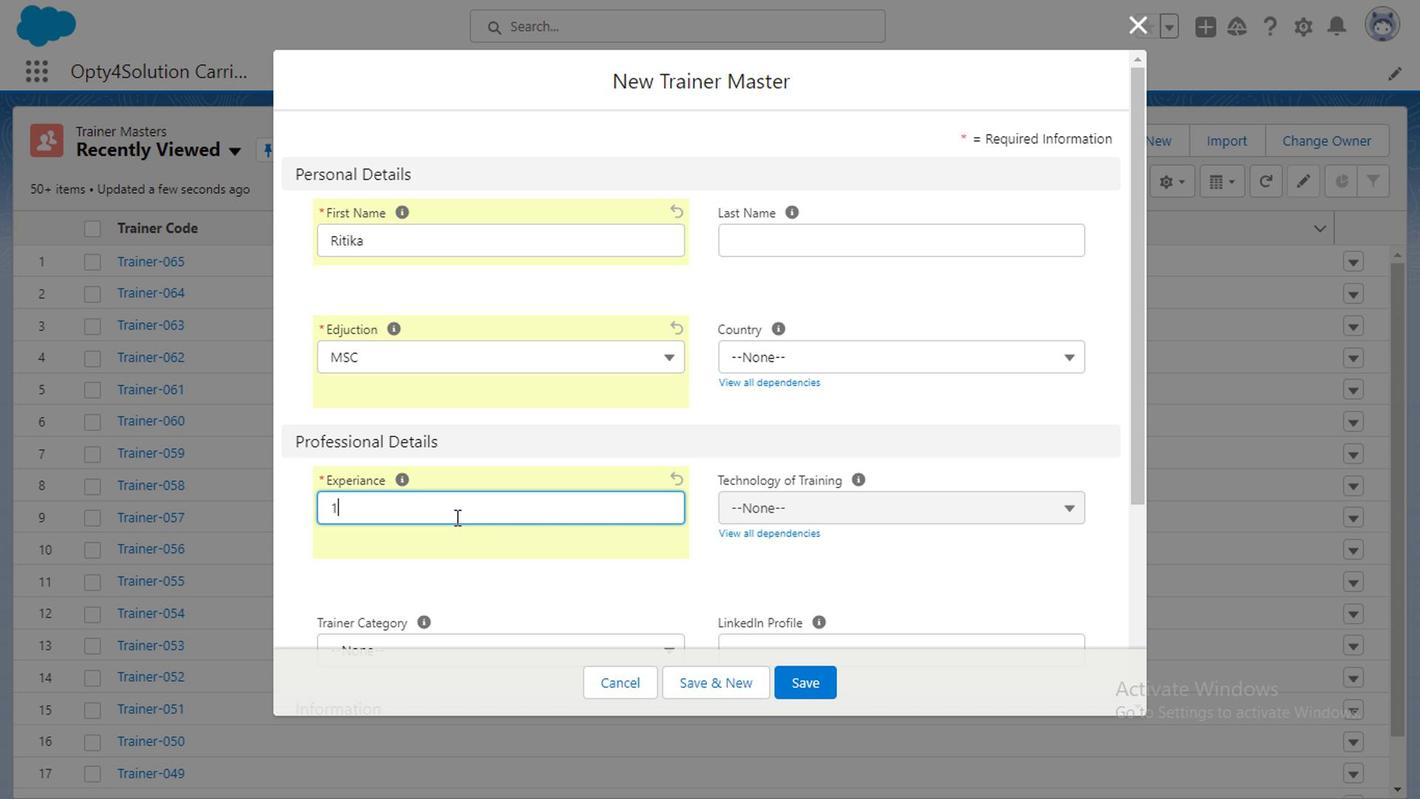 
Action: Mouse moved to (771, 244)
Screenshot: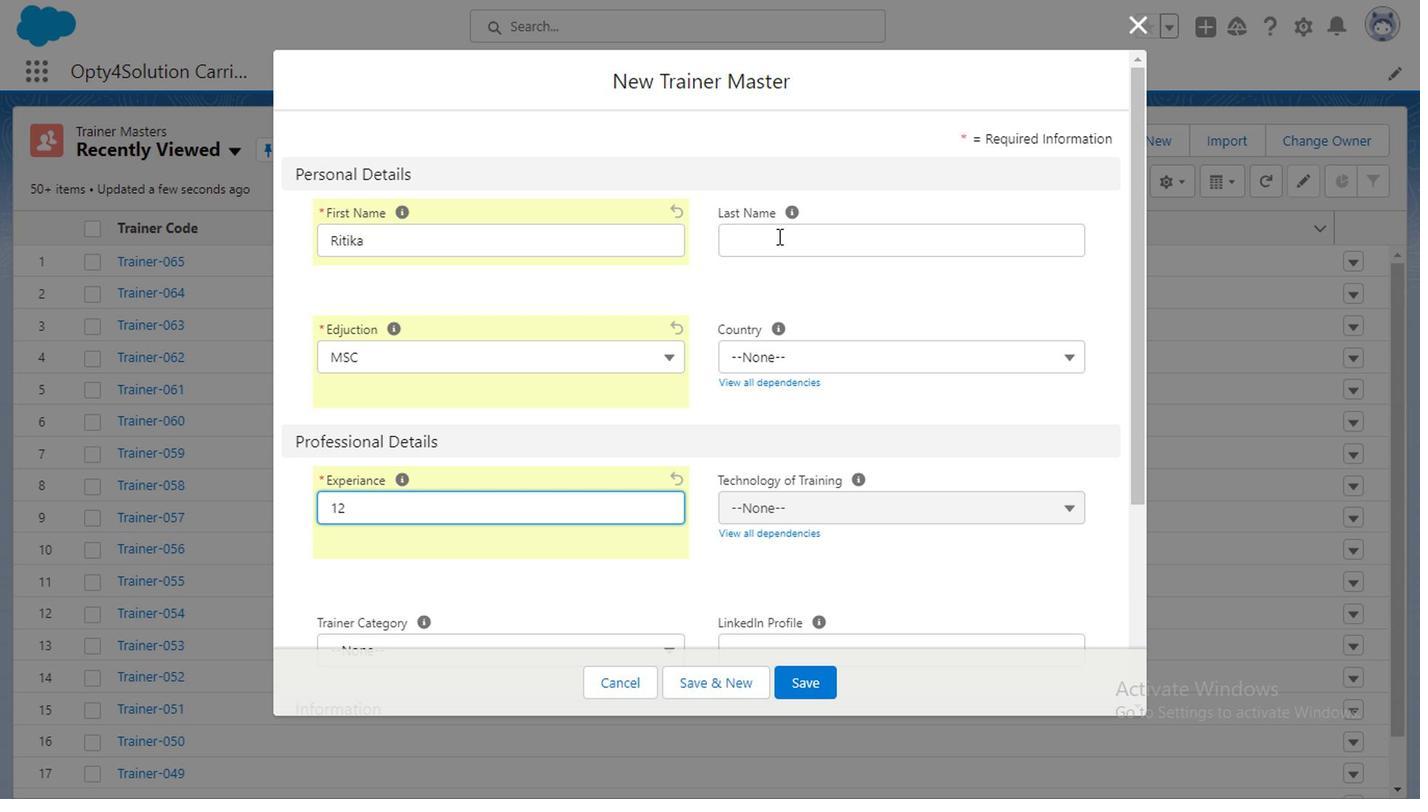 
Action: Mouse pressed left at (771, 244)
Screenshot: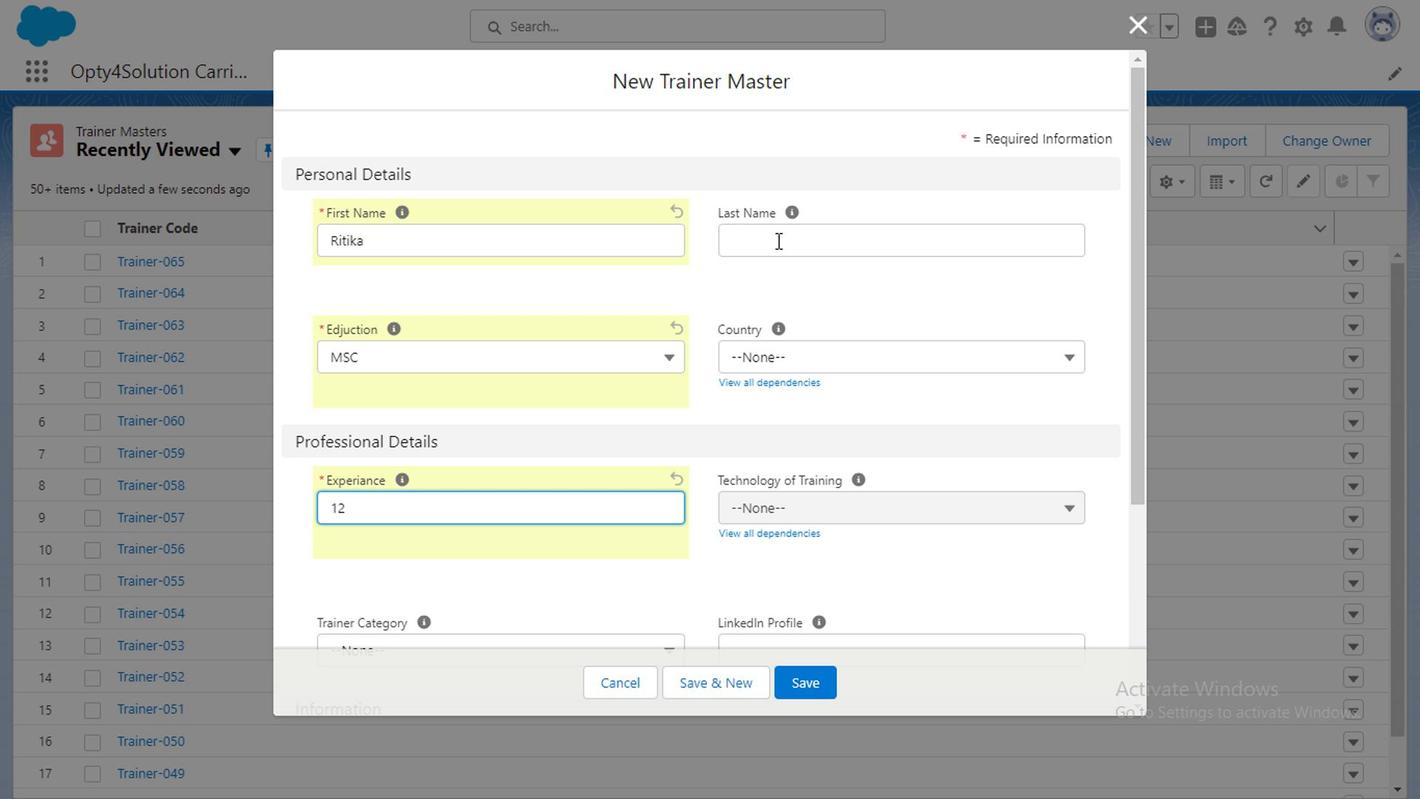
Action: Mouse moved to (771, 244)
Screenshot: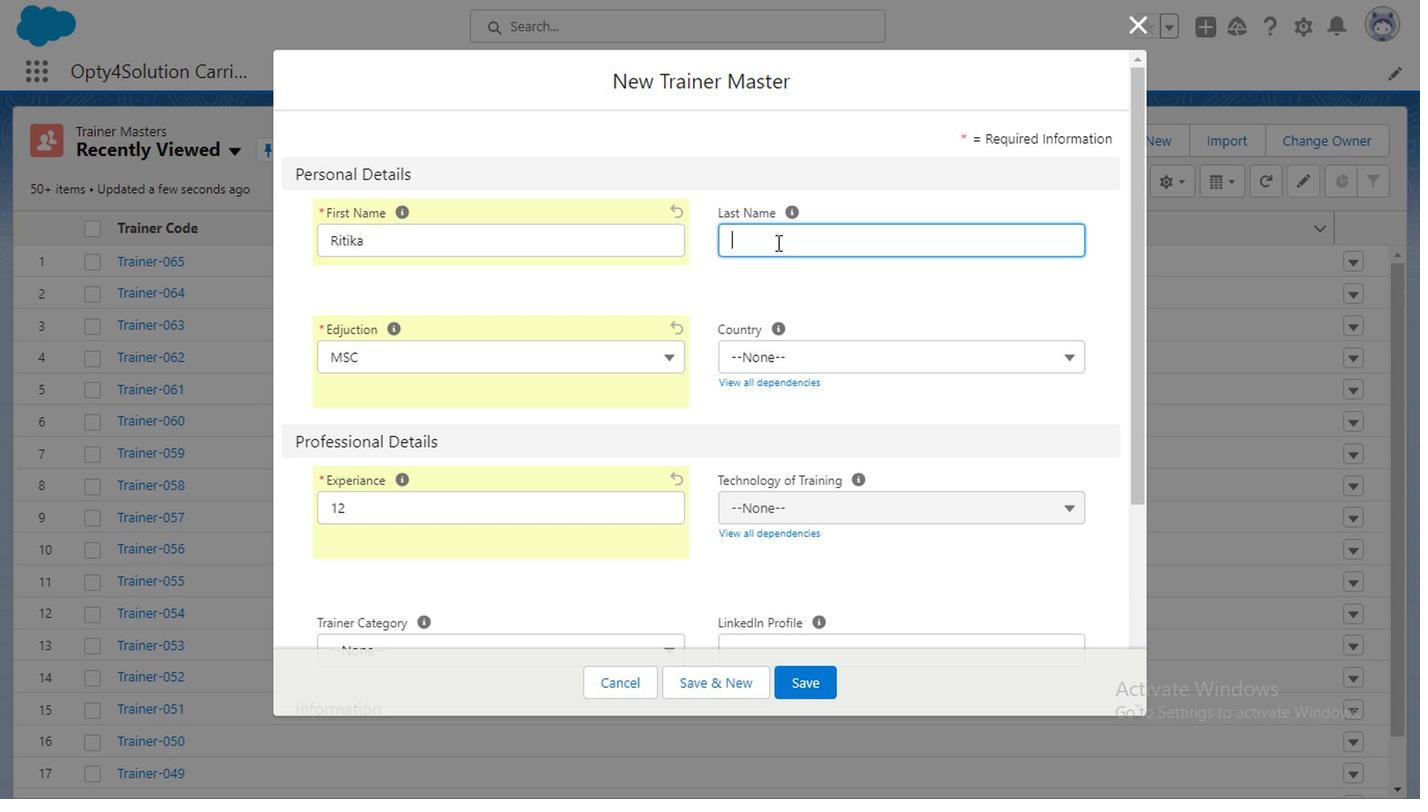 
Action: Key pressed naydu
Screenshot: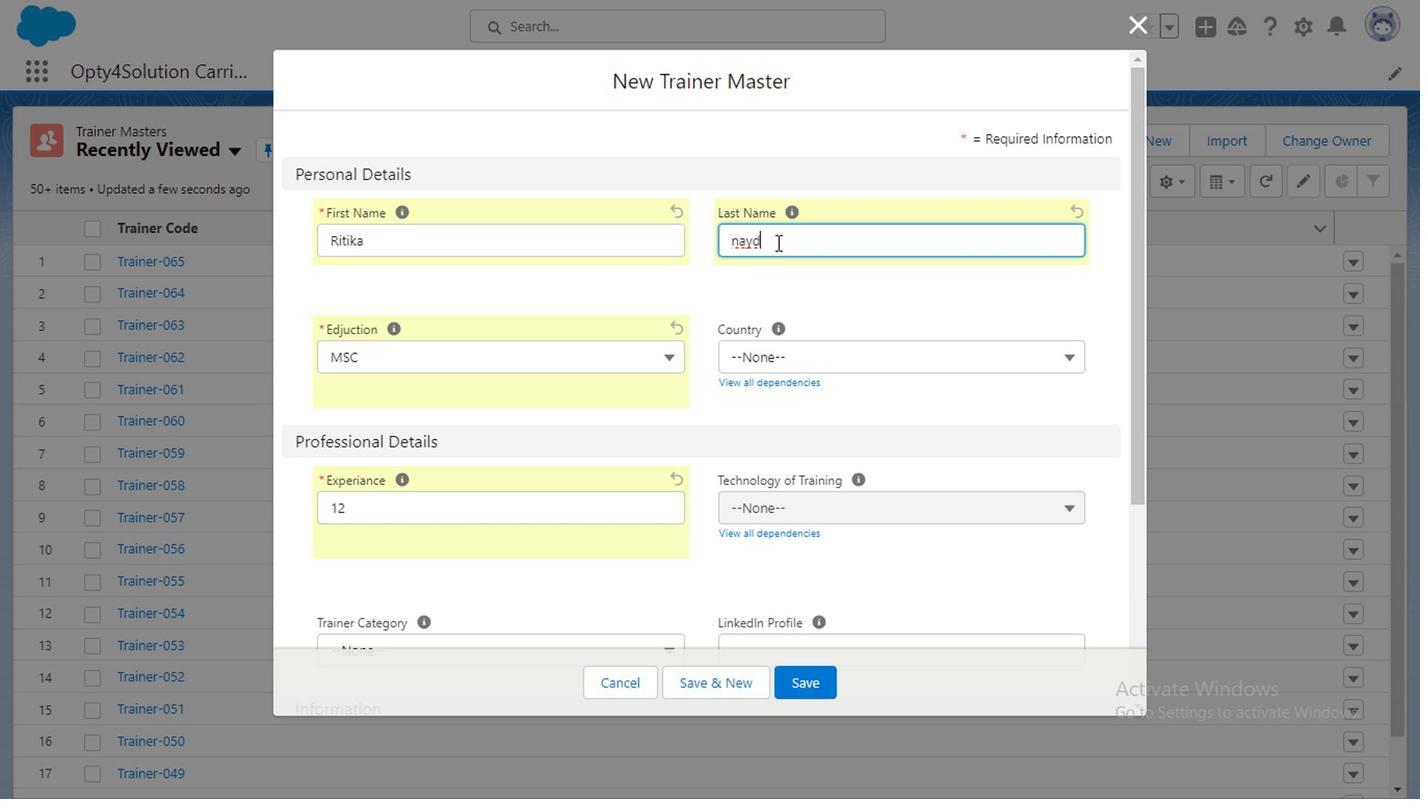 
Action: Mouse moved to (816, 363)
Screenshot: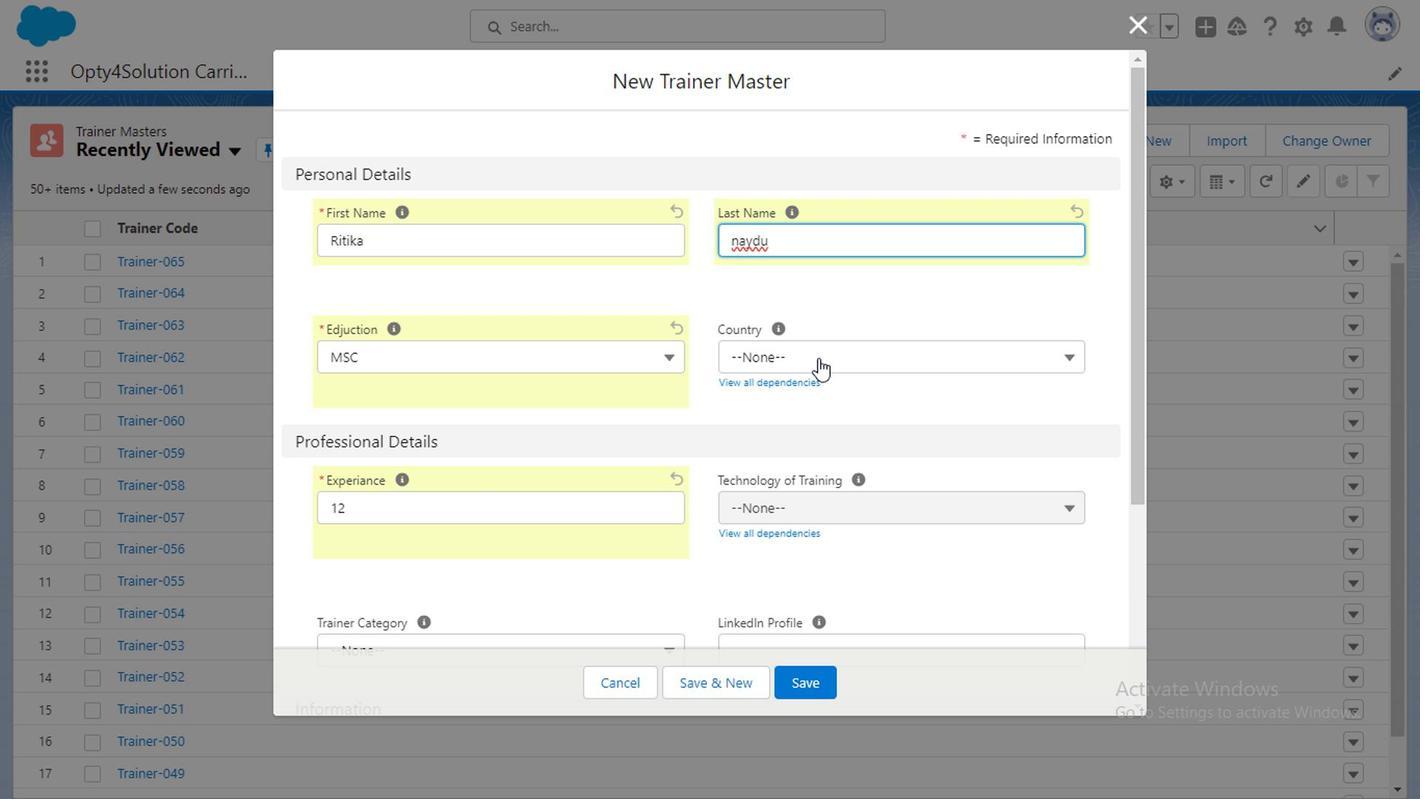 
Action: Mouse pressed left at (816, 363)
Screenshot: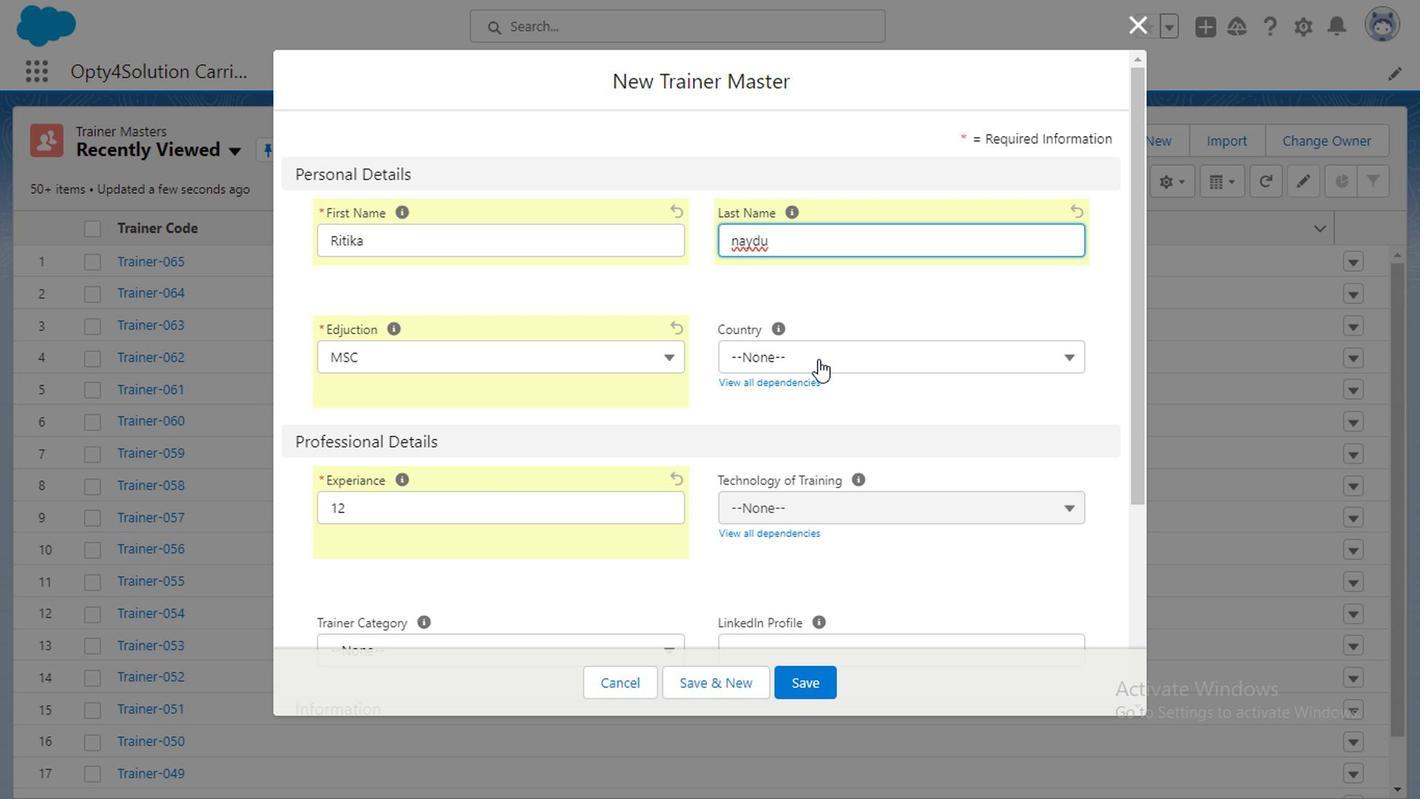 
Action: Mouse moved to (783, 509)
Screenshot: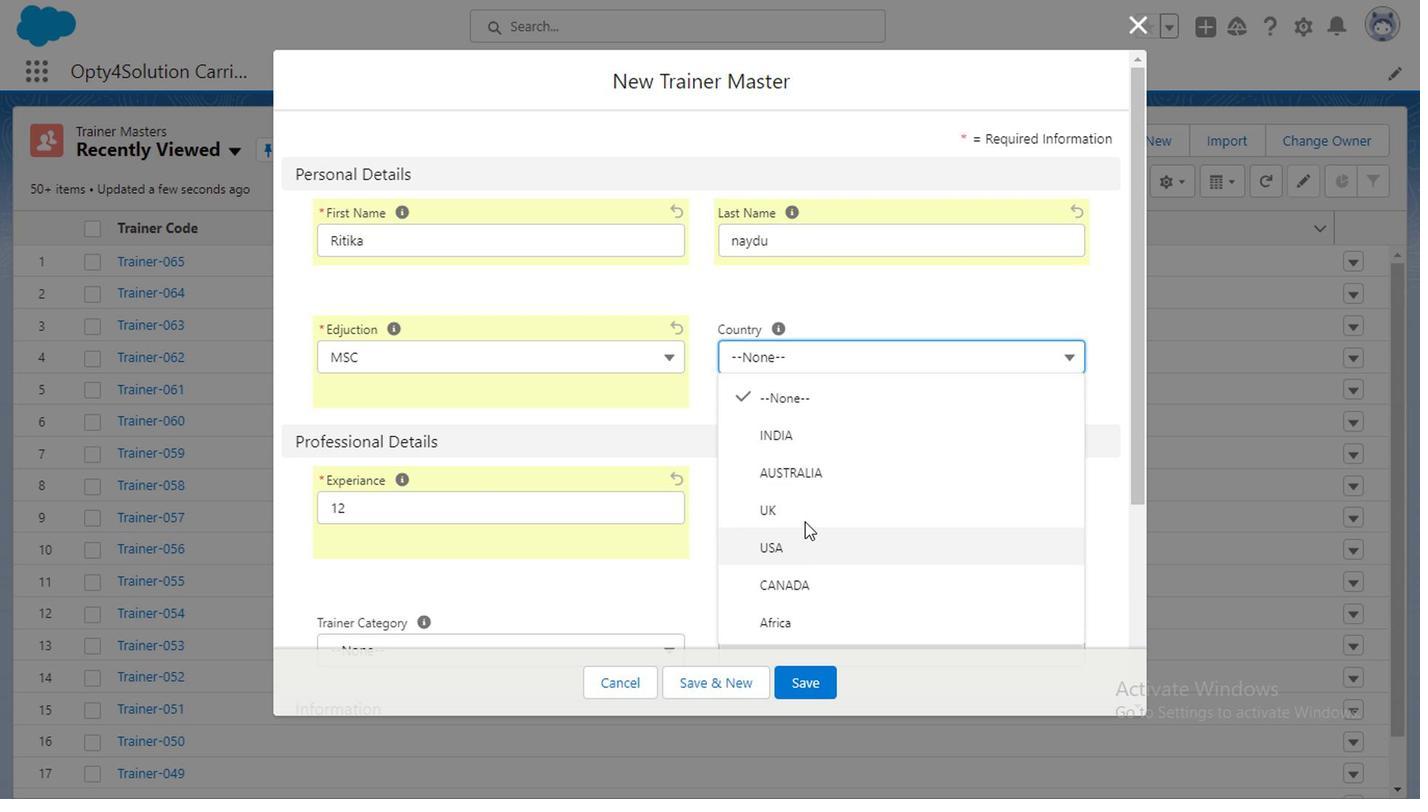 
Action: Mouse pressed left at (783, 509)
Screenshot: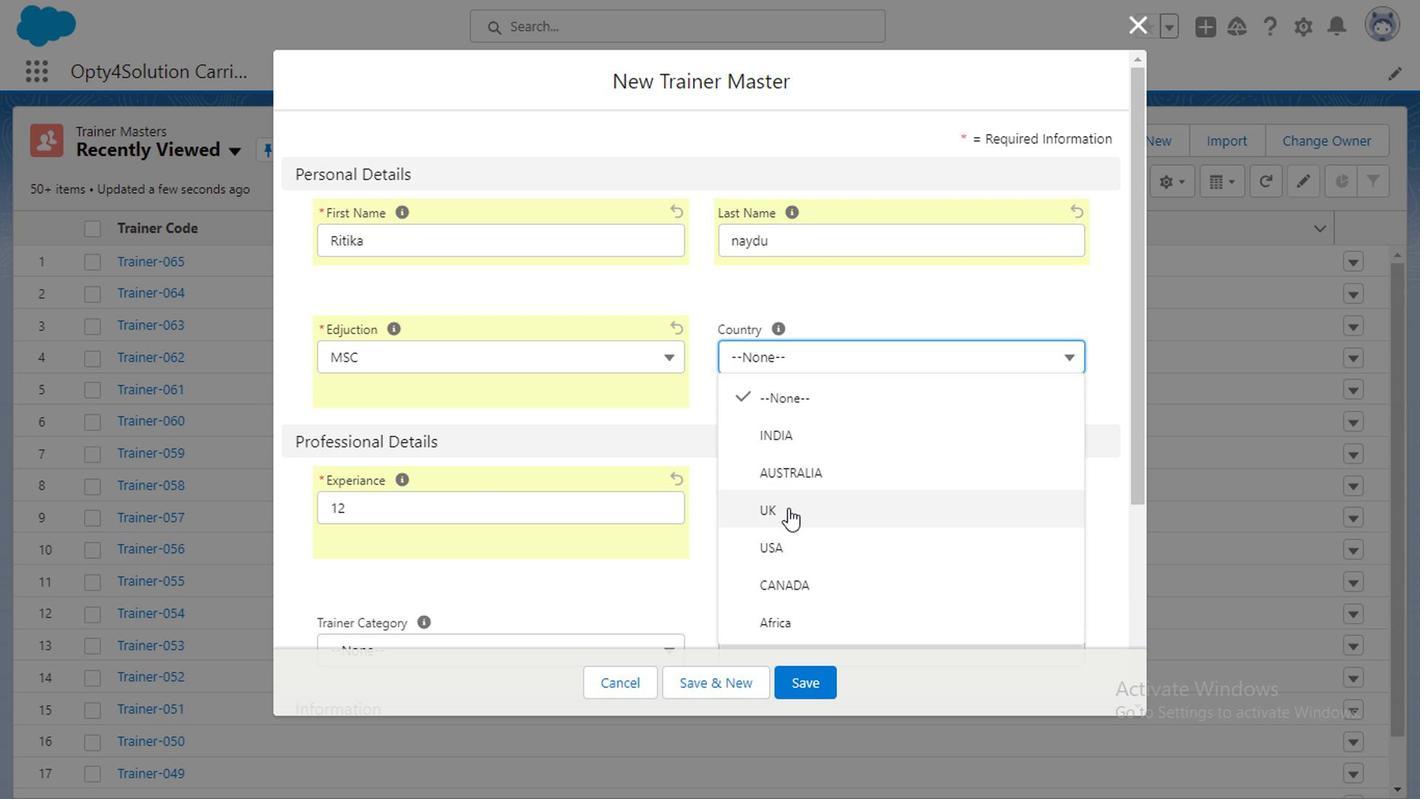 
Action: Mouse moved to (580, 517)
